 Task: Create an adkar infographic template.
Action: Mouse moved to (638, 150)
Screenshot: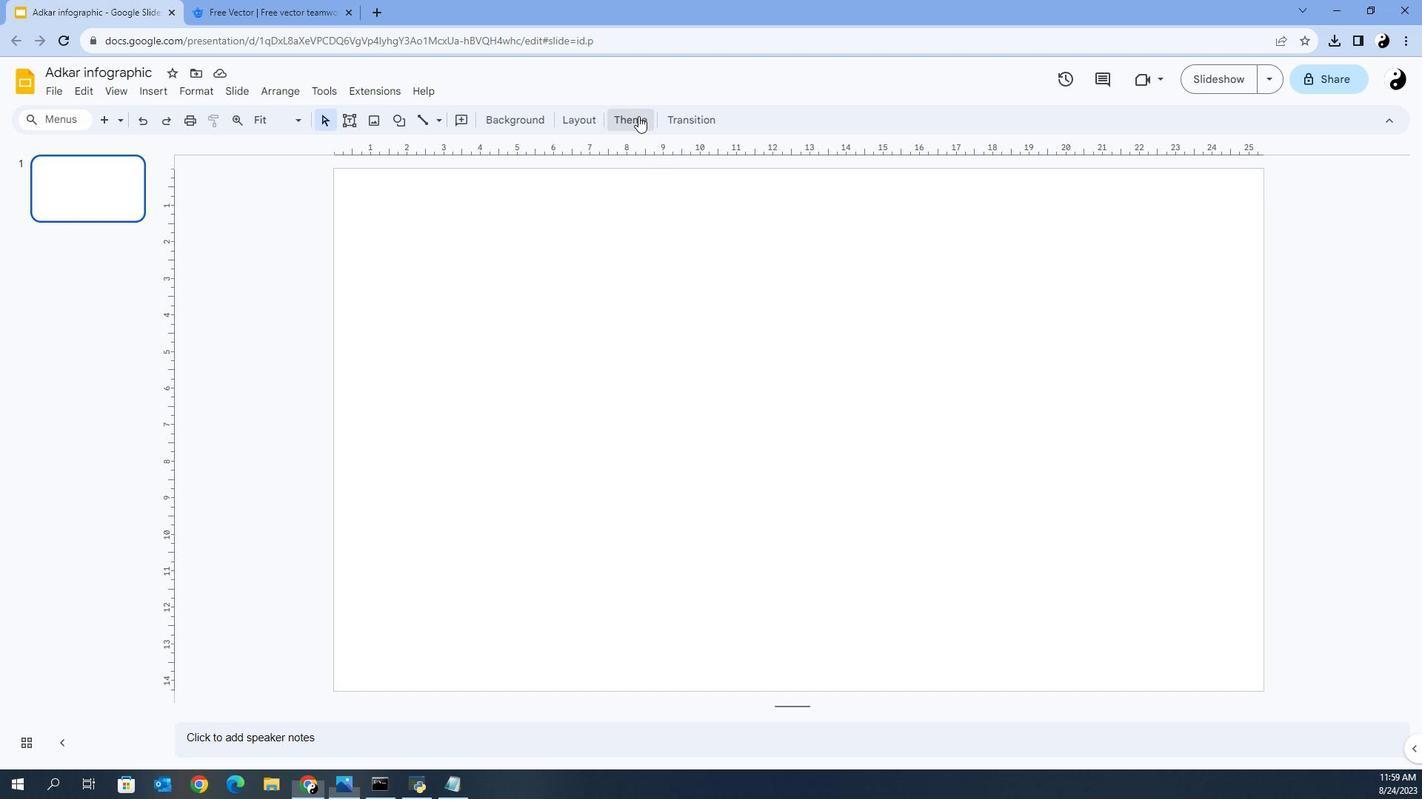 
Action: Mouse pressed left at (638, 150)
Screenshot: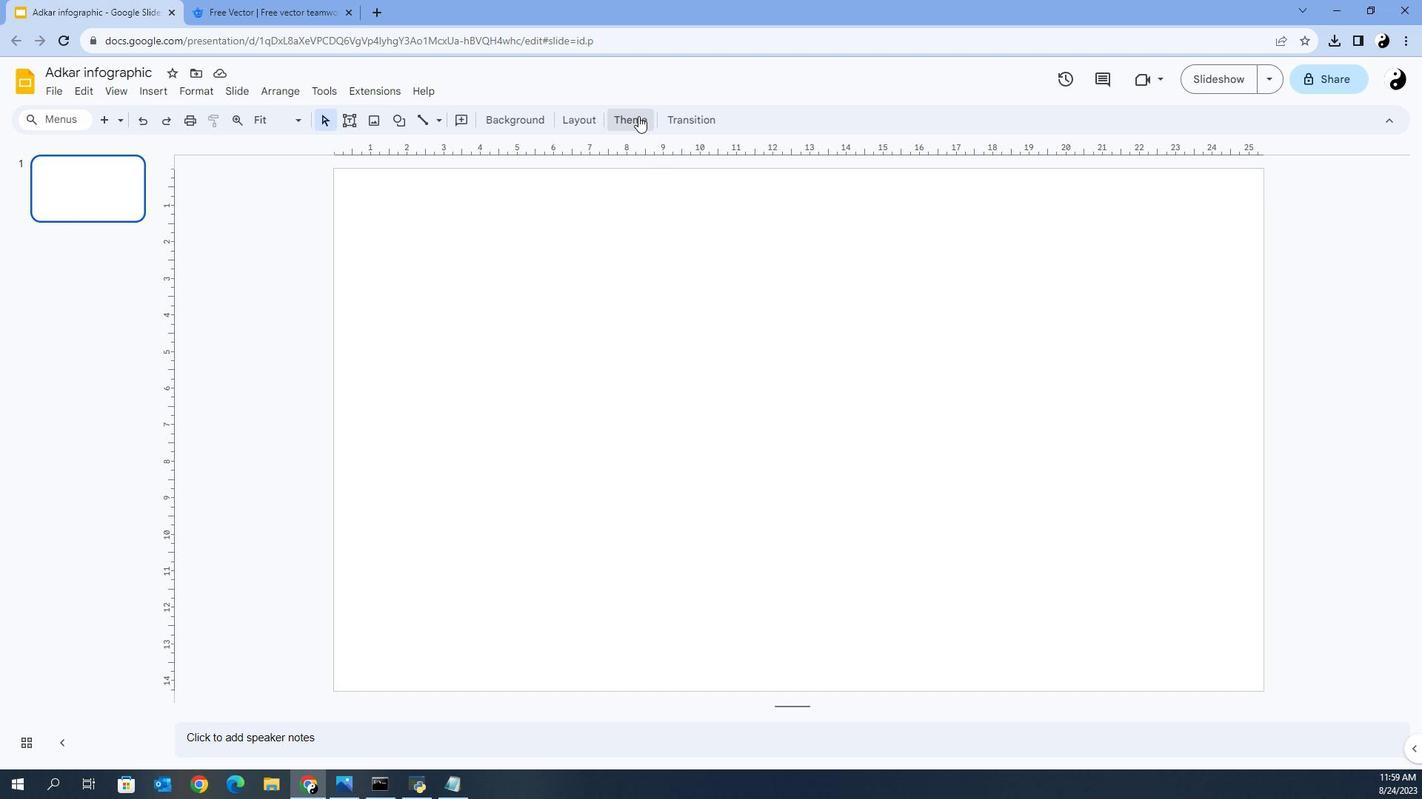 
Action: Mouse moved to (1222, 583)
Screenshot: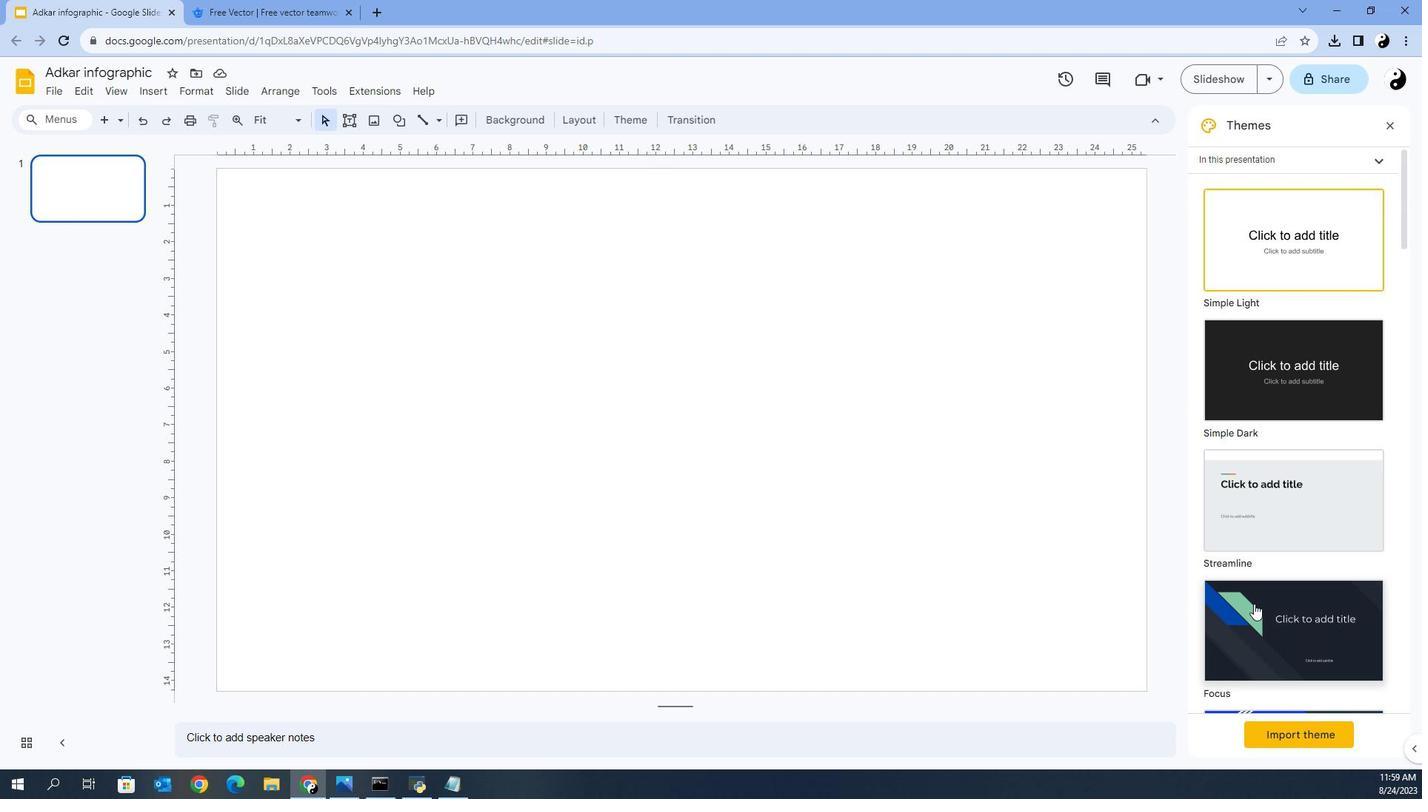 
Action: Mouse scrolled (1222, 582) with delta (0, 0)
Screenshot: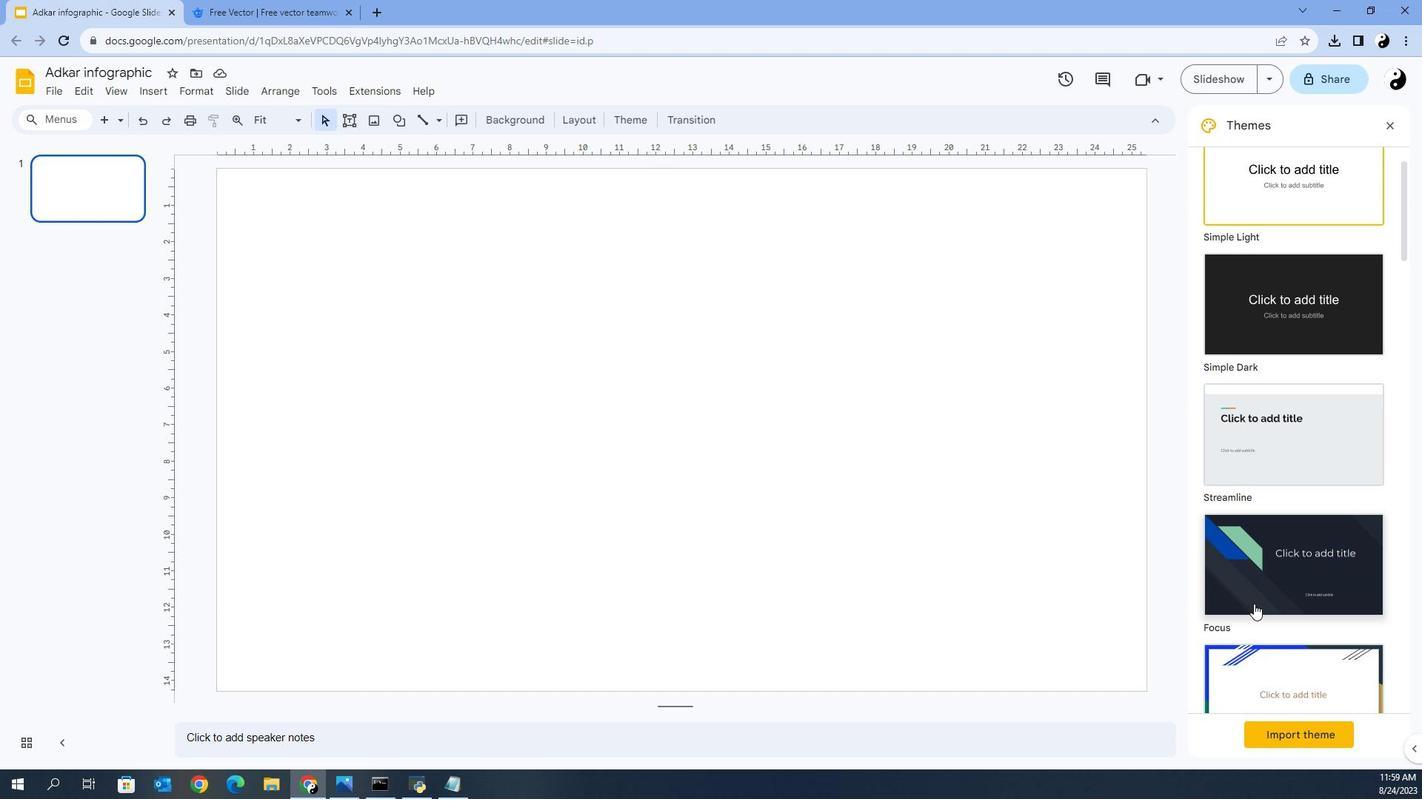 
Action: Mouse scrolled (1222, 582) with delta (0, 0)
Screenshot: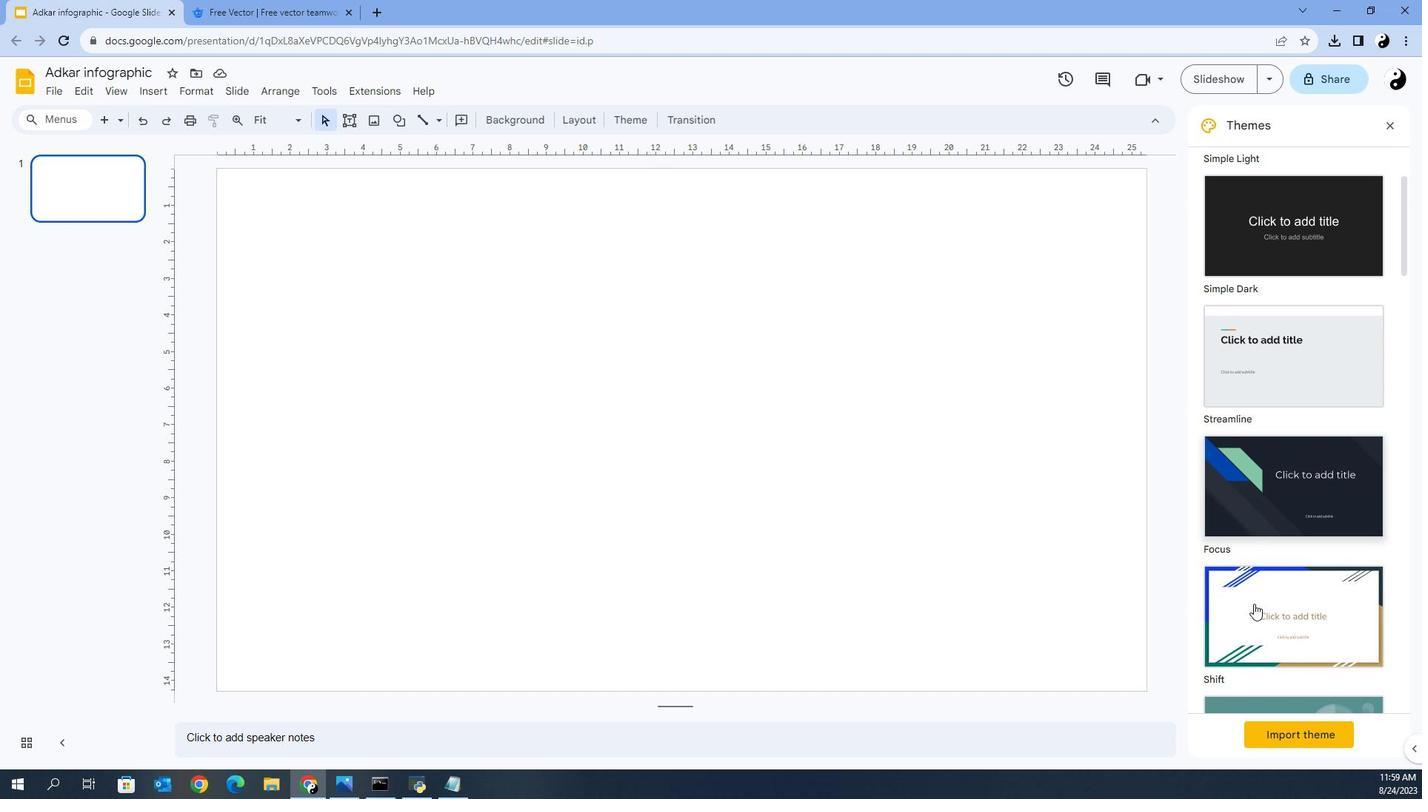 
Action: Mouse scrolled (1222, 582) with delta (0, 0)
Screenshot: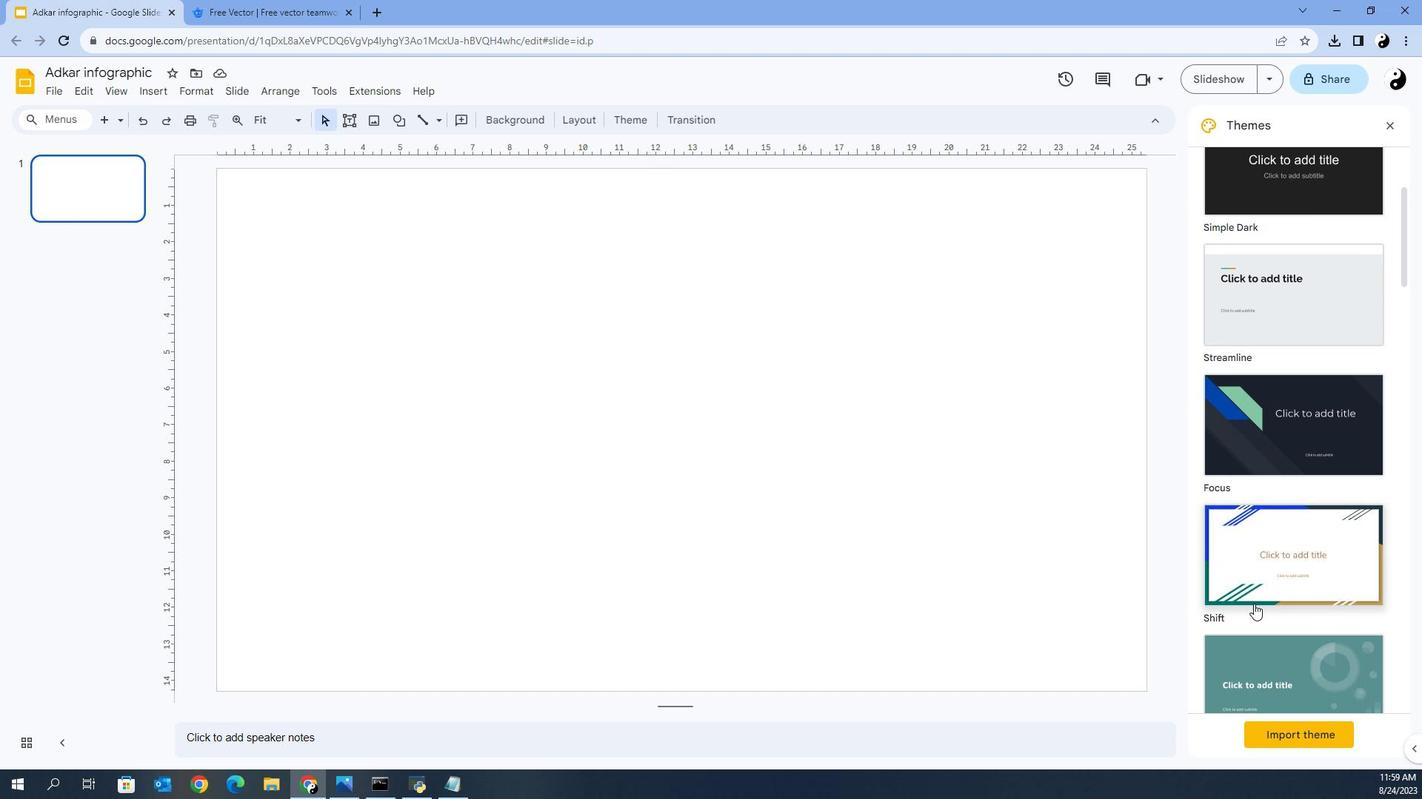 
Action: Mouse scrolled (1222, 582) with delta (0, 0)
Screenshot: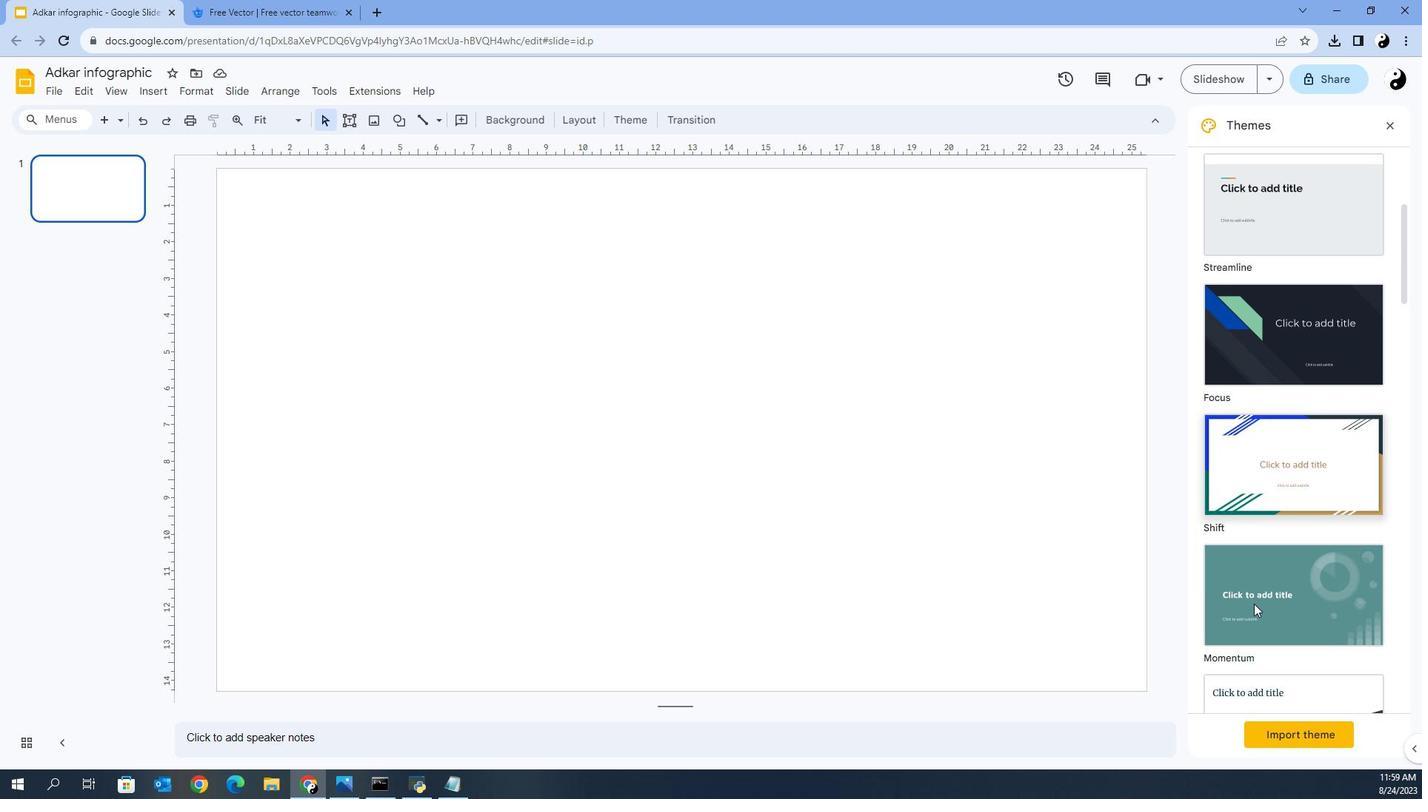 
Action: Mouse scrolled (1222, 582) with delta (0, 0)
Screenshot: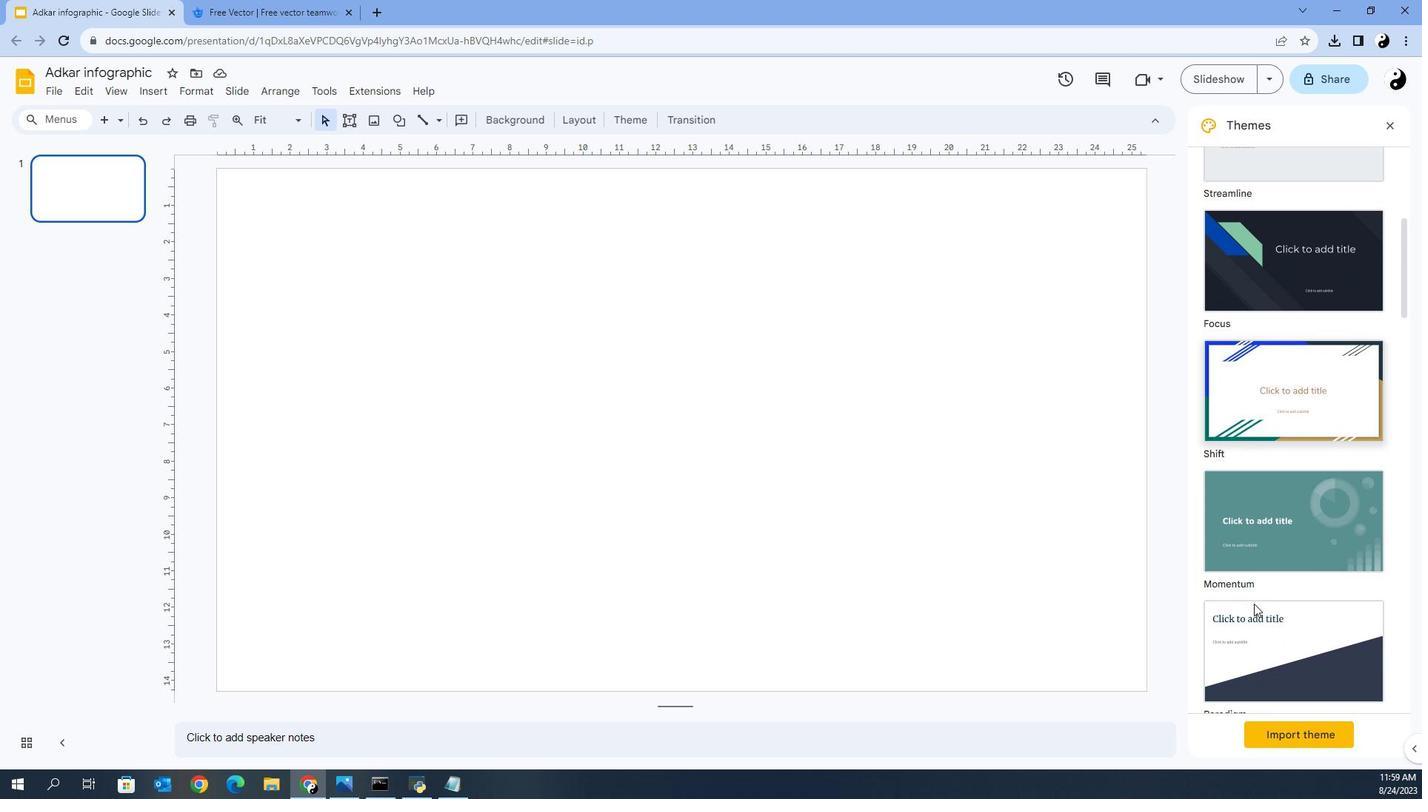 
Action: Mouse scrolled (1222, 582) with delta (0, 0)
Screenshot: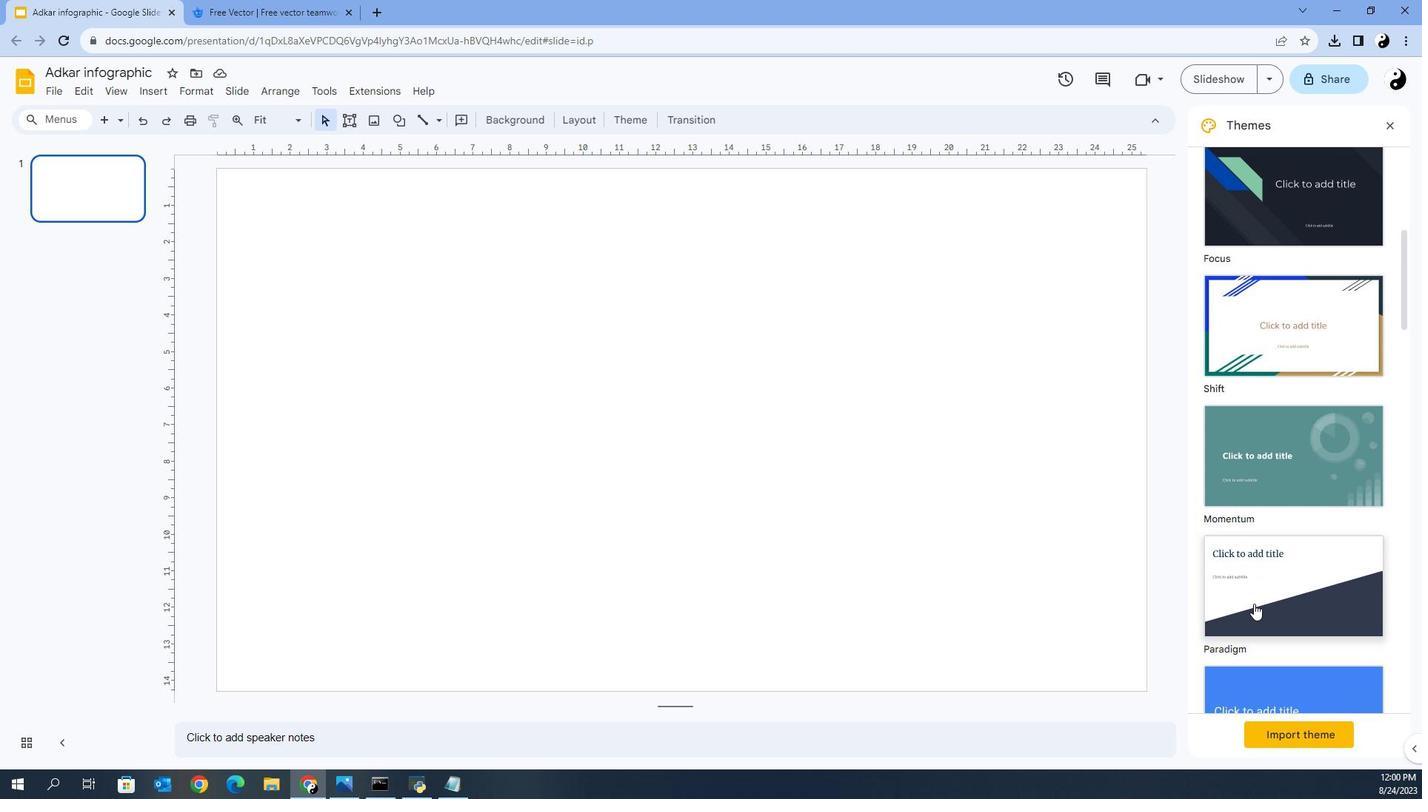 
Action: Mouse scrolled (1222, 582) with delta (0, 0)
Screenshot: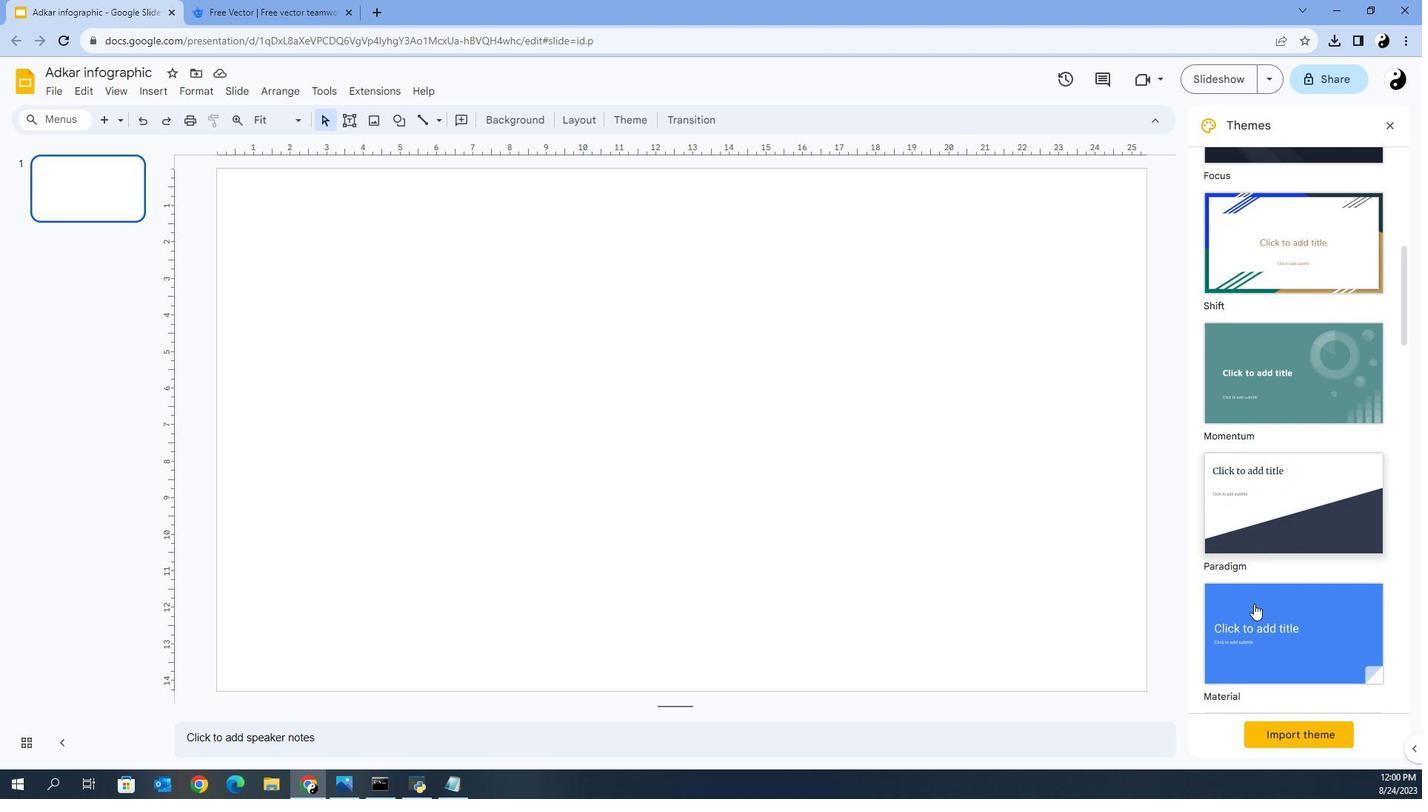
Action: Mouse scrolled (1222, 582) with delta (0, 0)
Screenshot: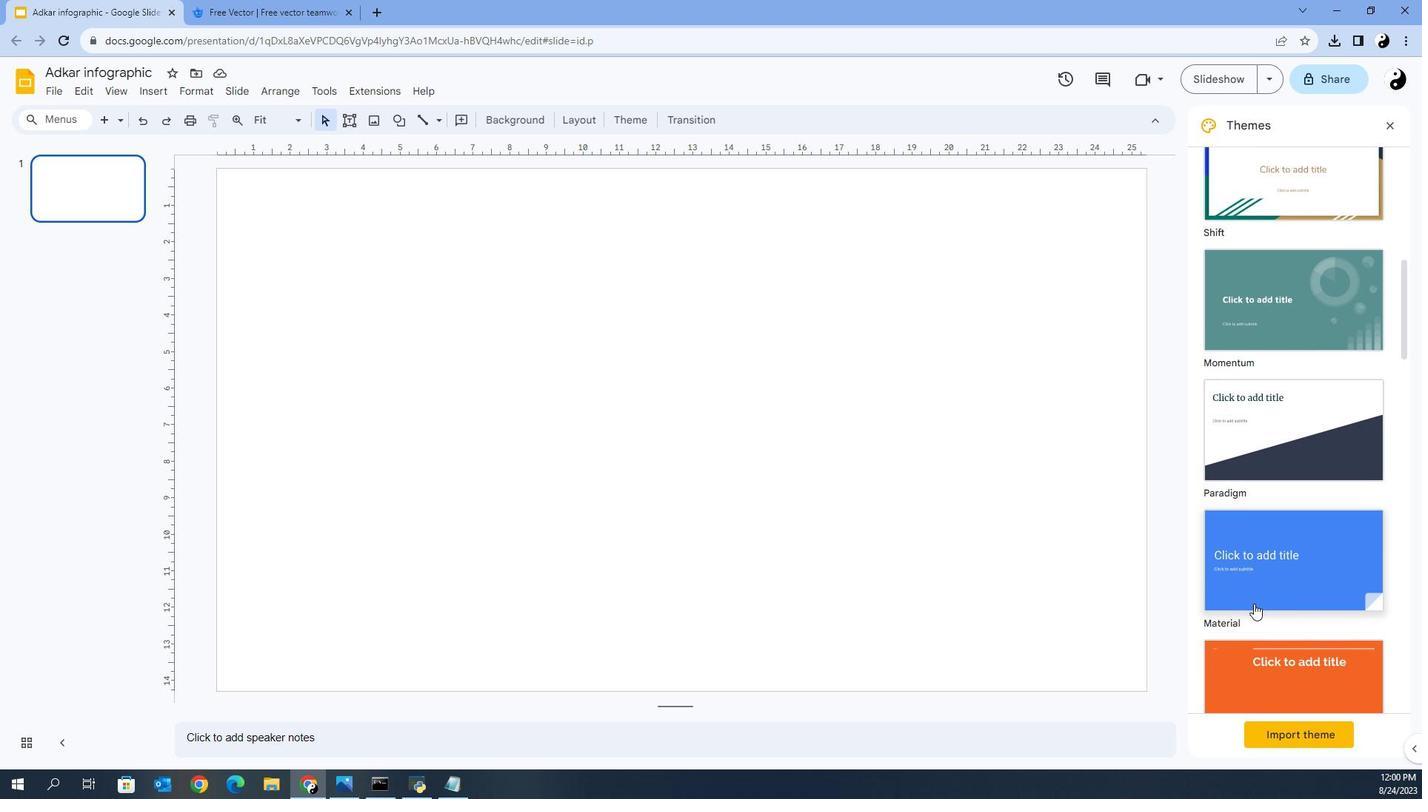 
Action: Mouse scrolled (1222, 582) with delta (0, 0)
Screenshot: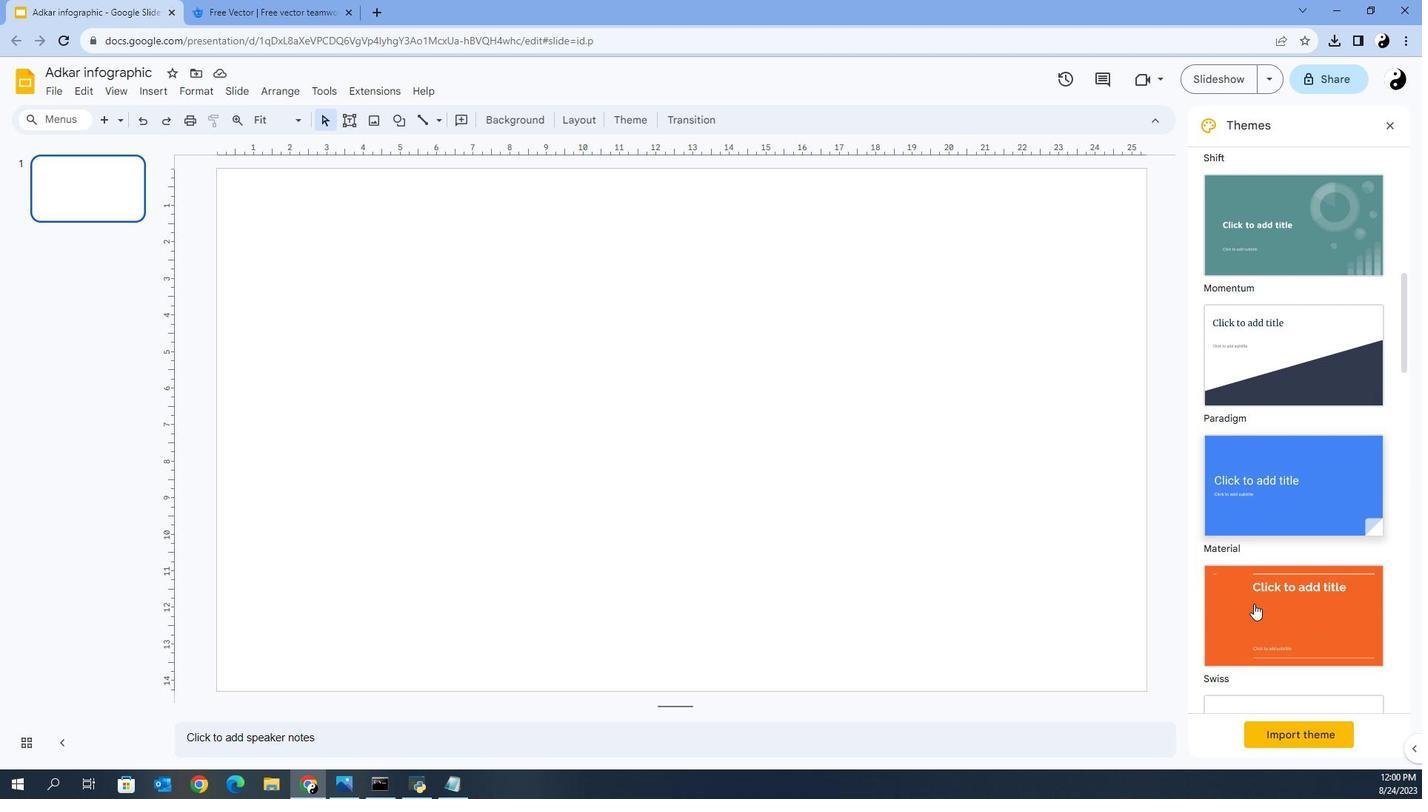 
Action: Mouse scrolled (1222, 584) with delta (0, 0)
Screenshot: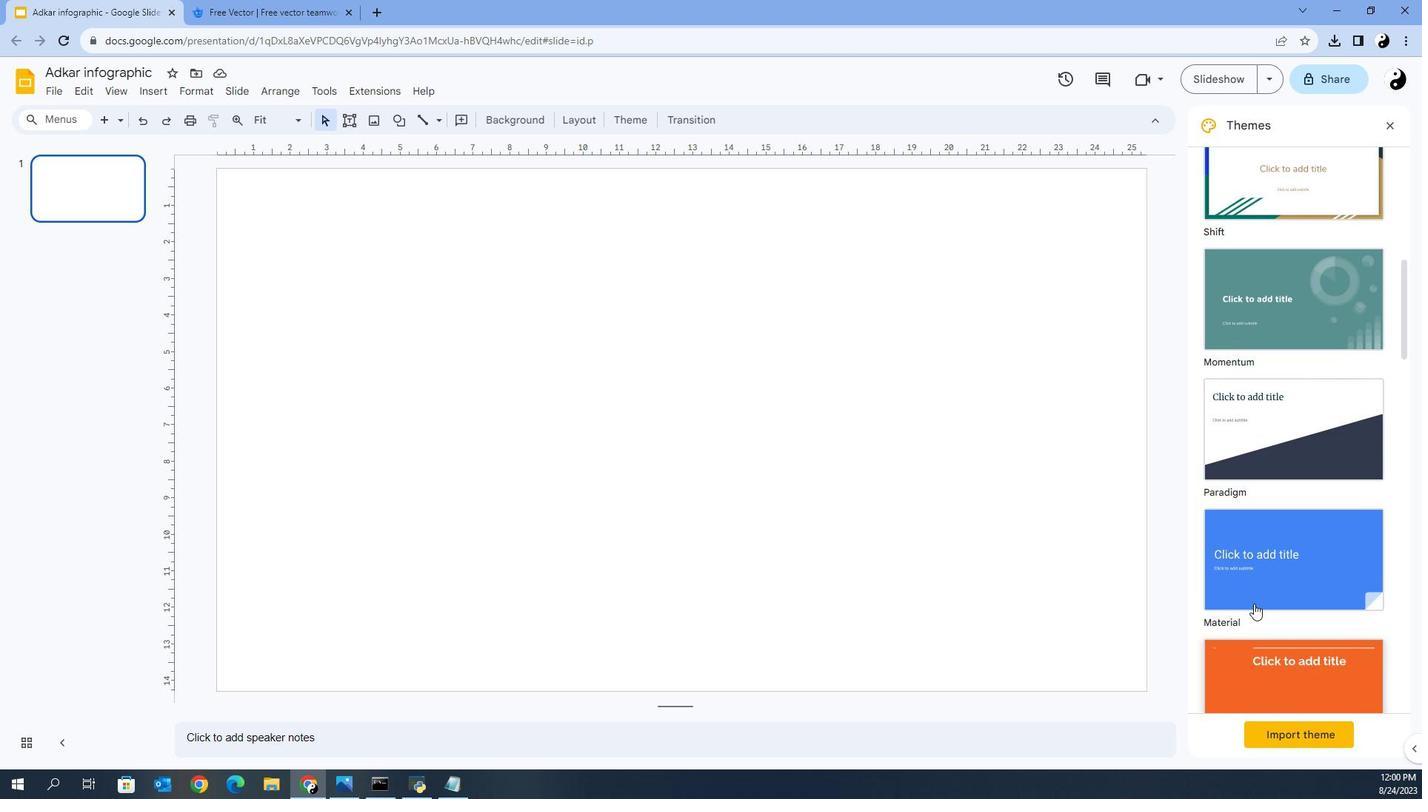 
Action: Mouse scrolled (1222, 582) with delta (0, 0)
Screenshot: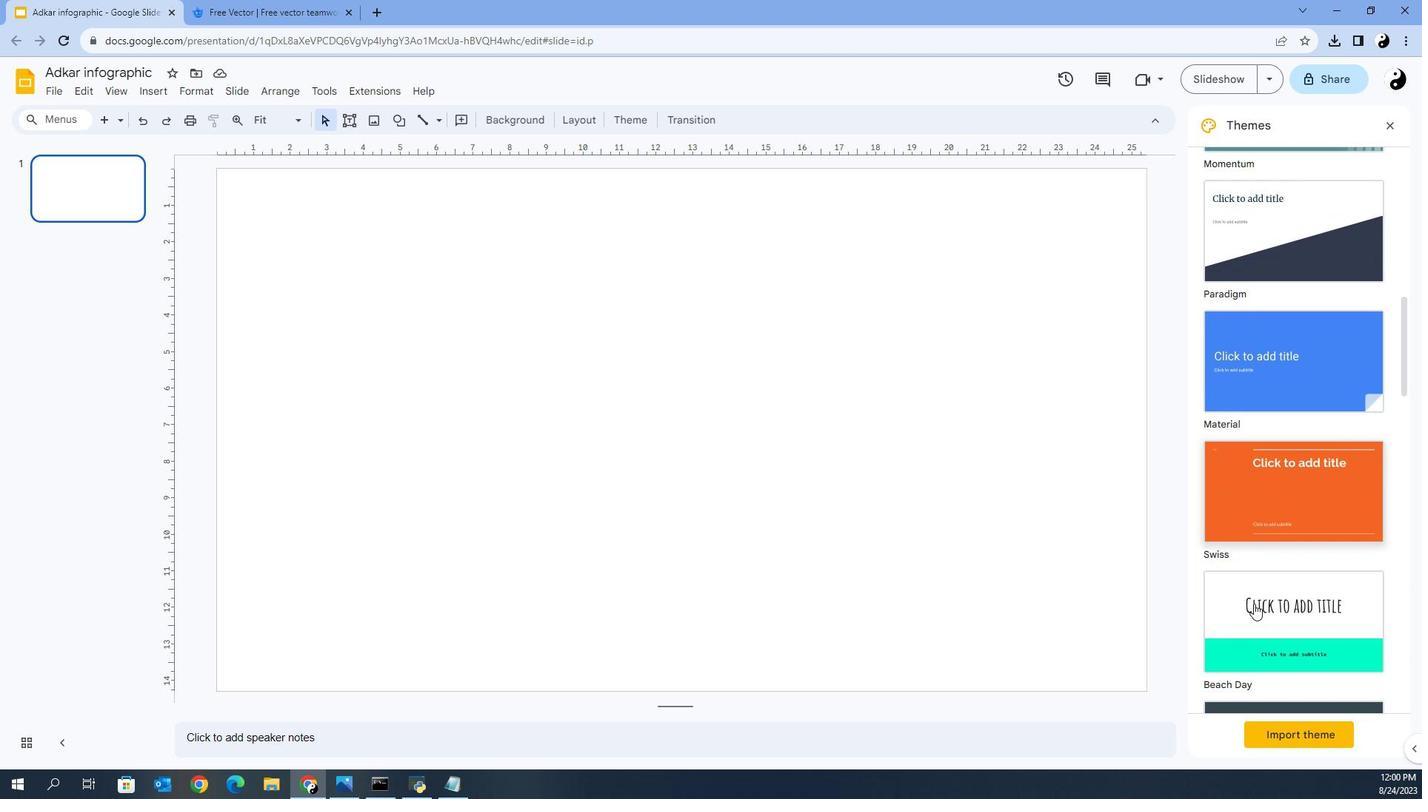 
Action: Mouse scrolled (1222, 582) with delta (0, 0)
Screenshot: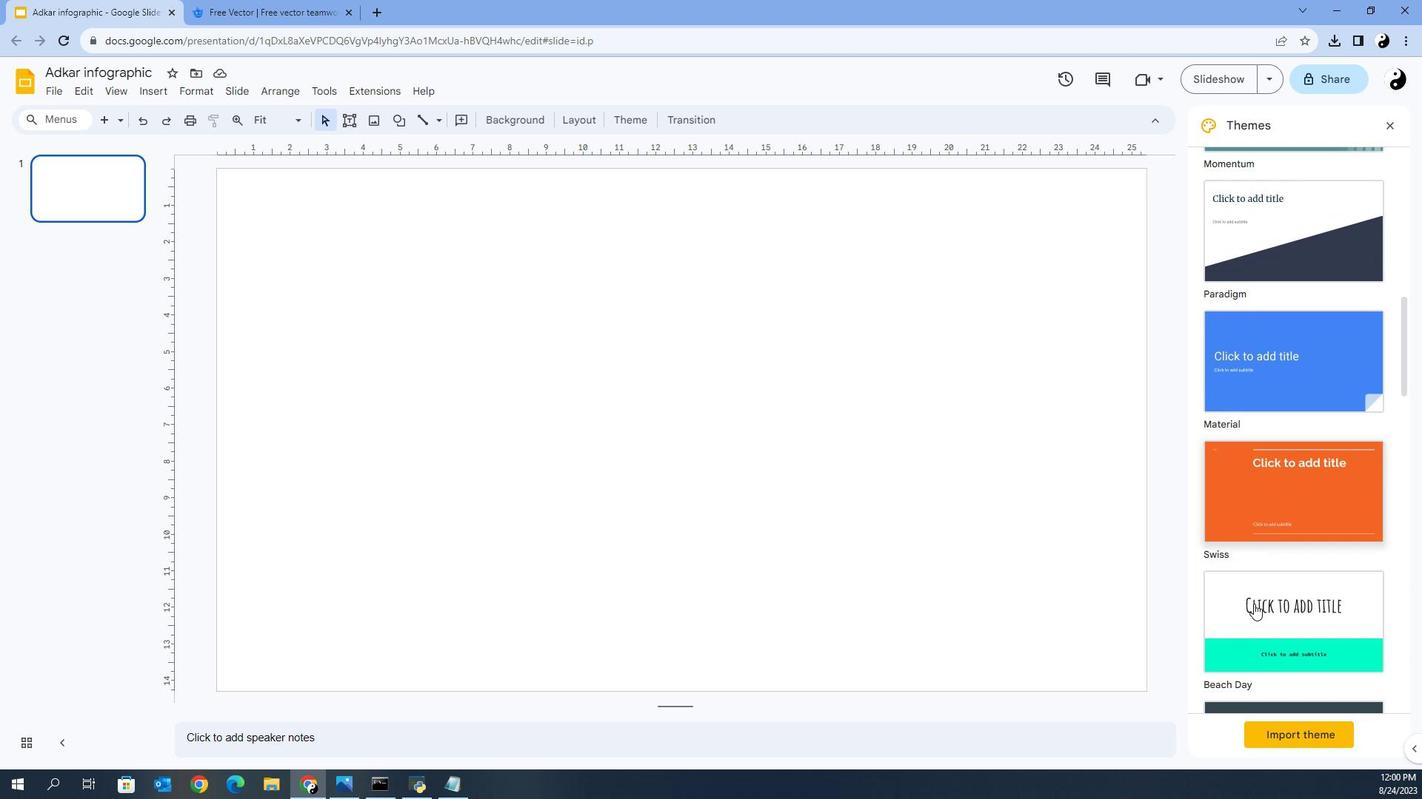 
Action: Mouse scrolled (1222, 582) with delta (0, 0)
Screenshot: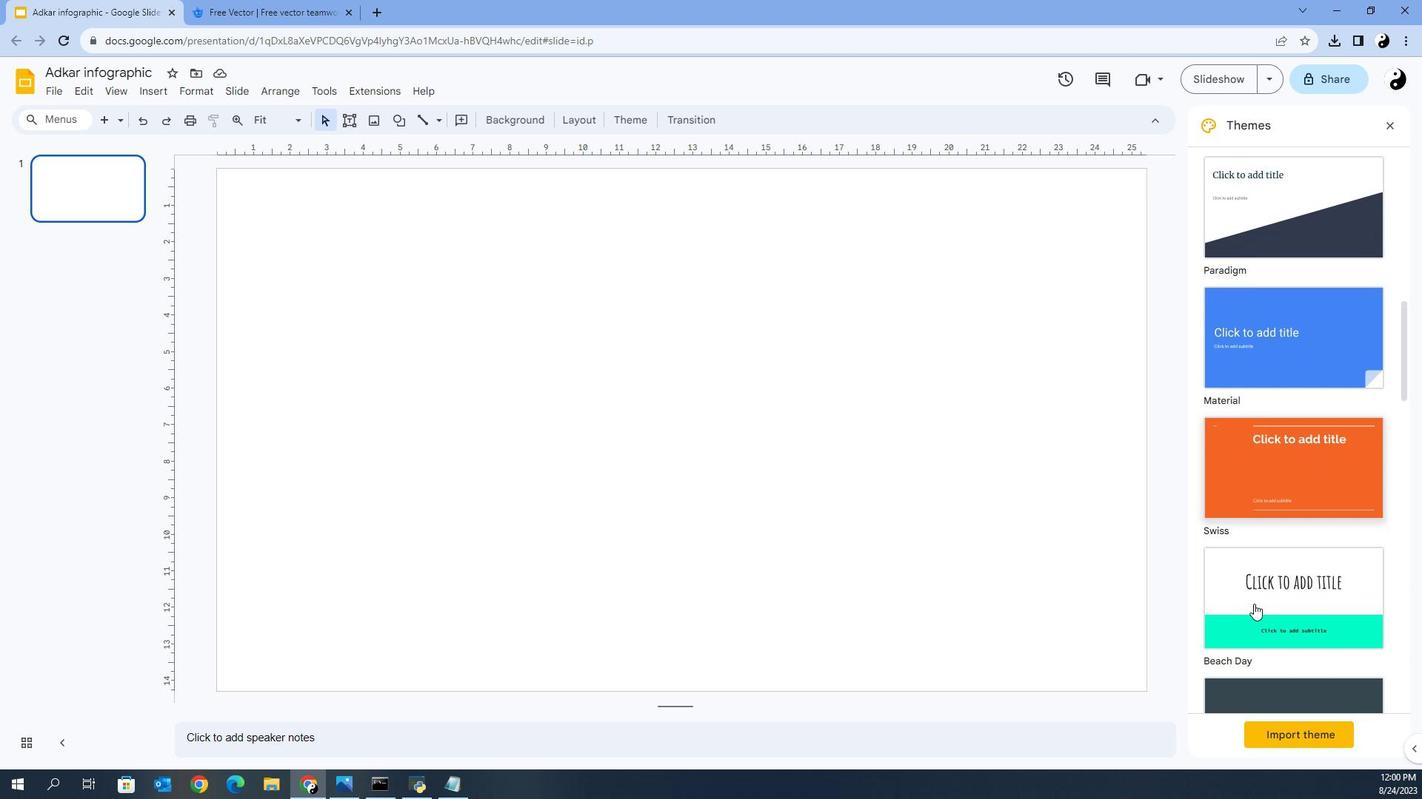 
Action: Mouse scrolled (1222, 582) with delta (0, 0)
Screenshot: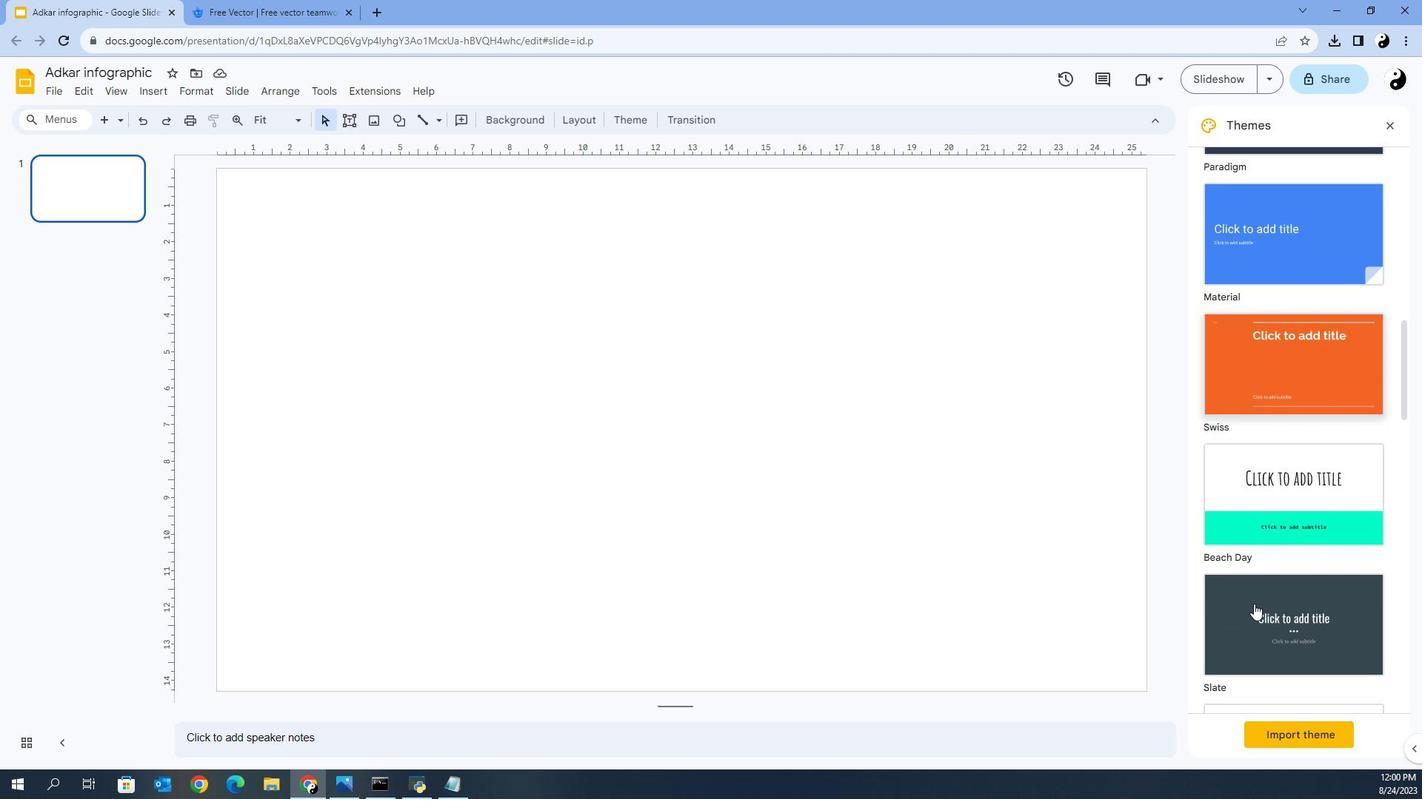 
Action: Mouse scrolled (1222, 582) with delta (0, 0)
Screenshot: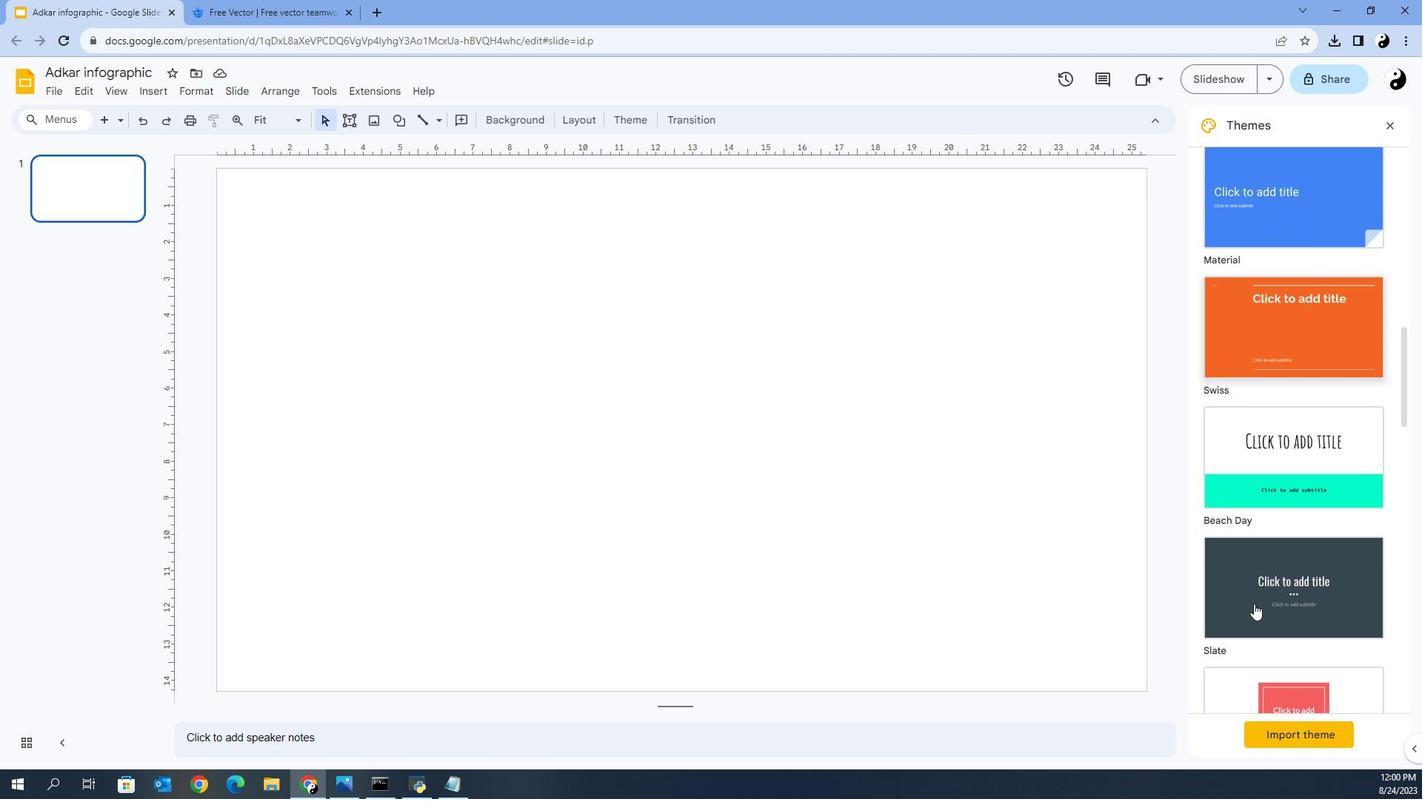 
Action: Mouse scrolled (1222, 582) with delta (0, 0)
Screenshot: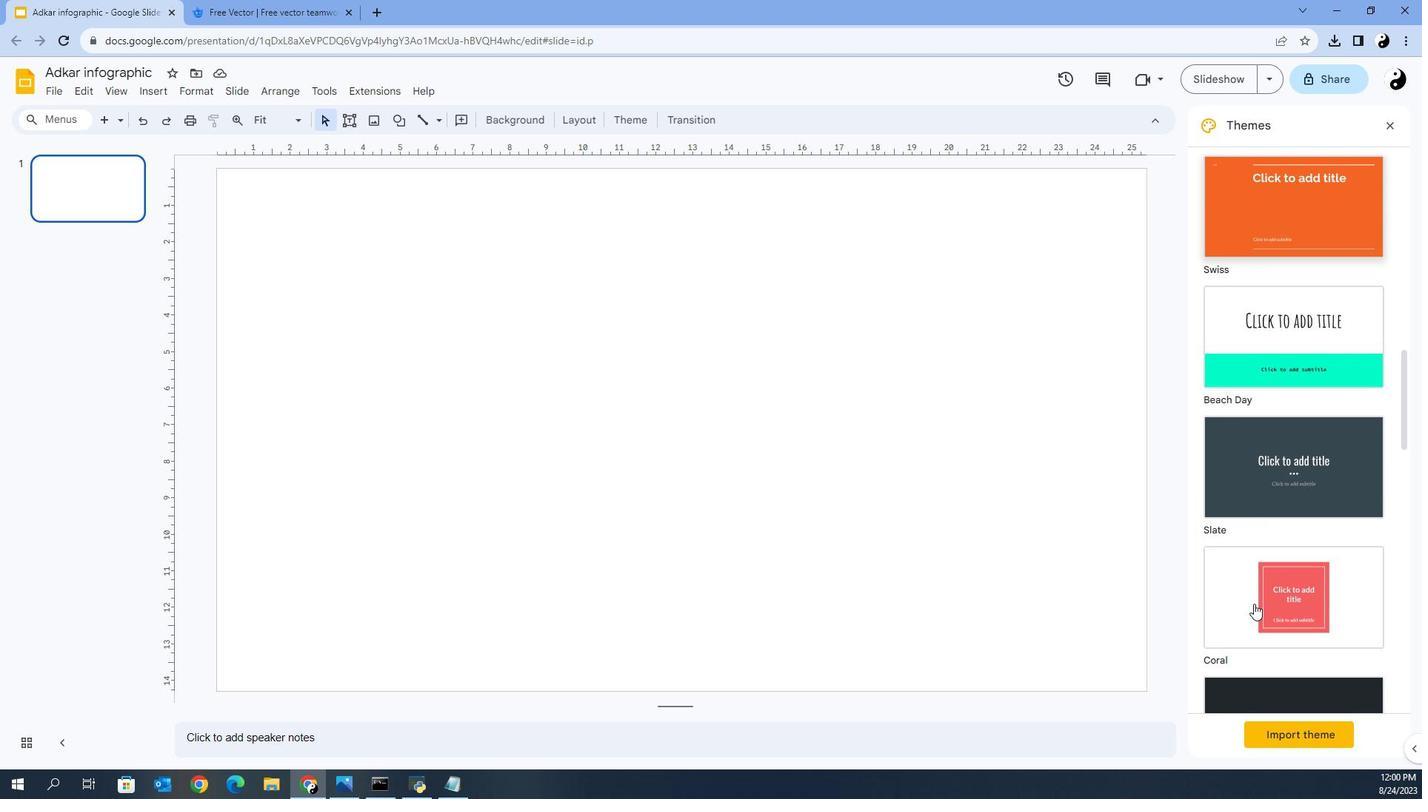
Action: Mouse scrolled (1222, 582) with delta (0, 0)
Screenshot: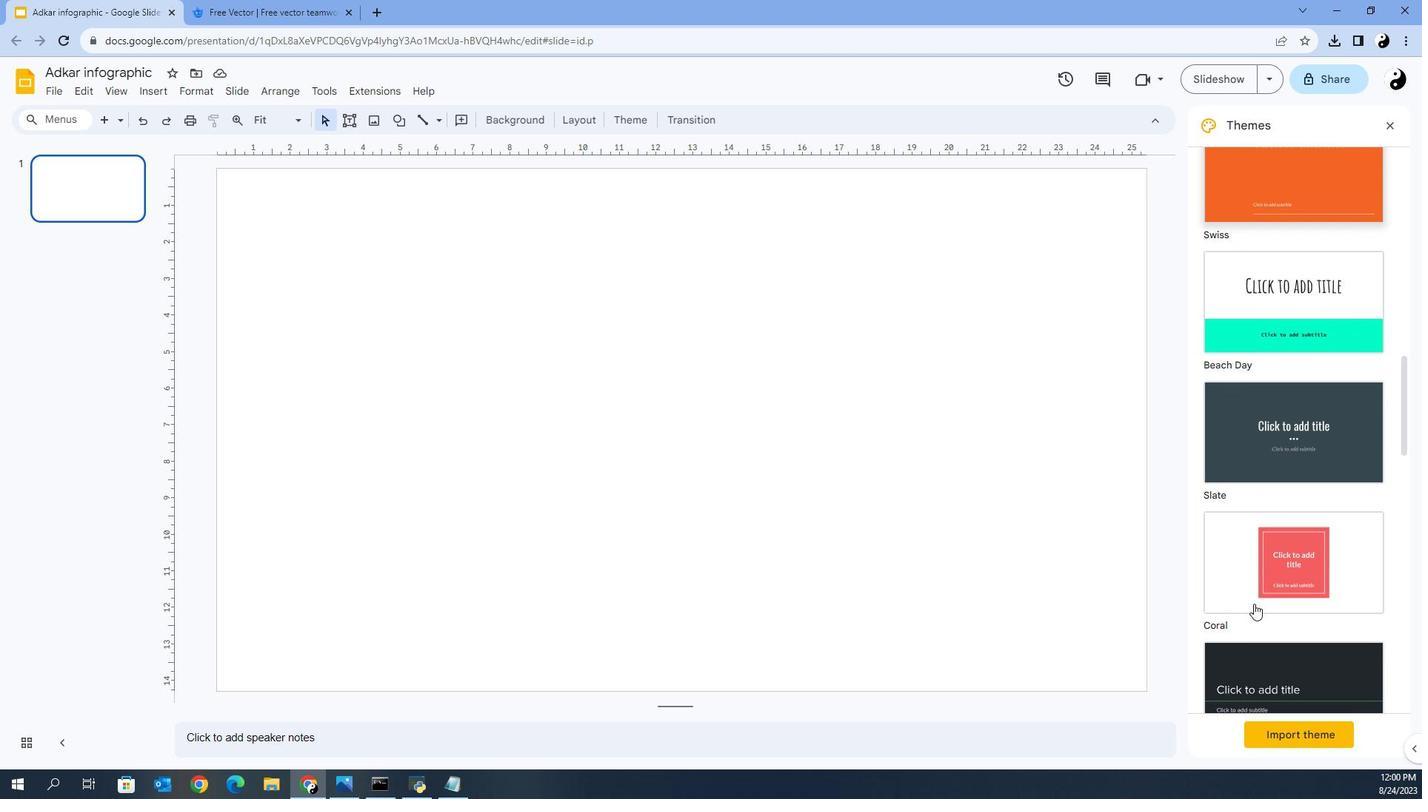 
Action: Mouse scrolled (1222, 582) with delta (0, 0)
Screenshot: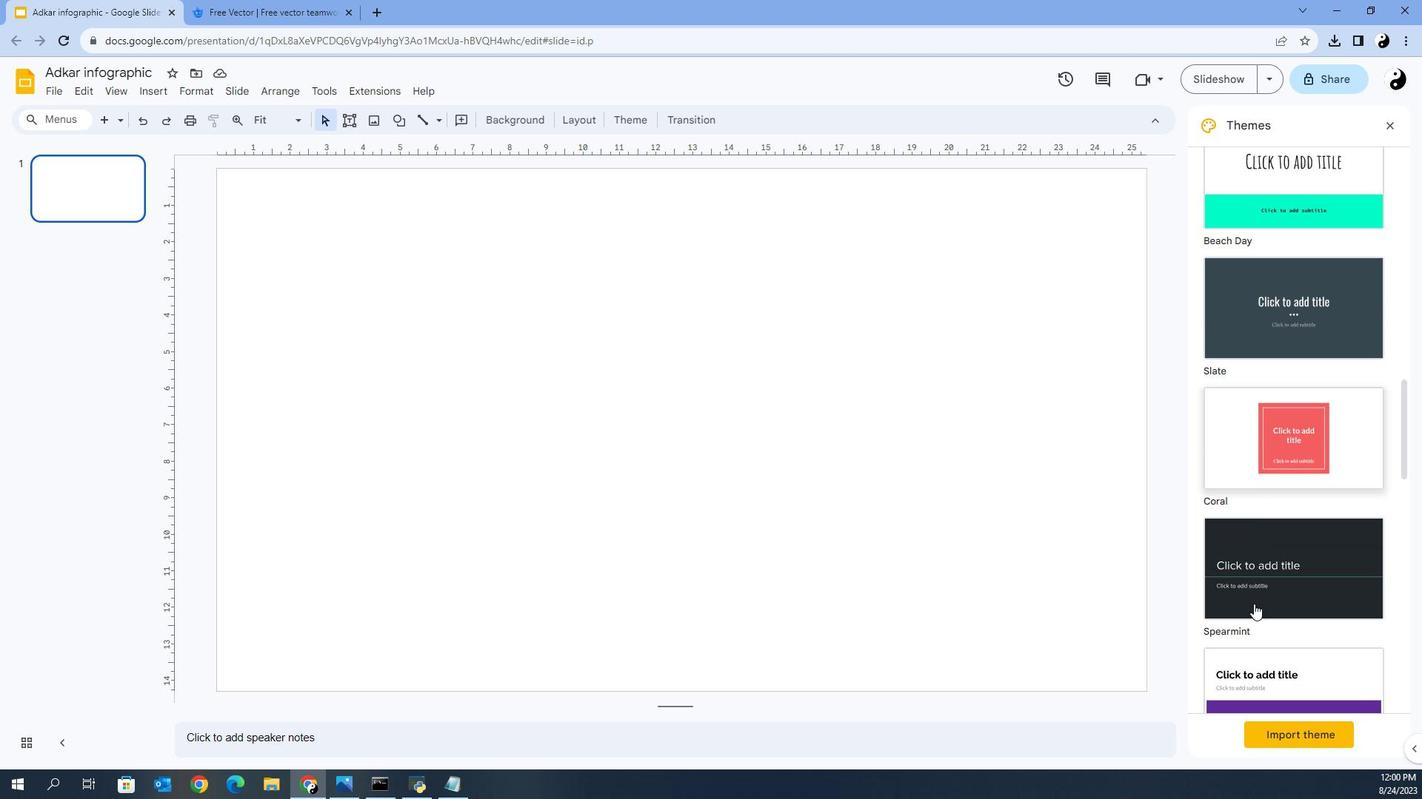 
Action: Mouse scrolled (1222, 582) with delta (0, 0)
Screenshot: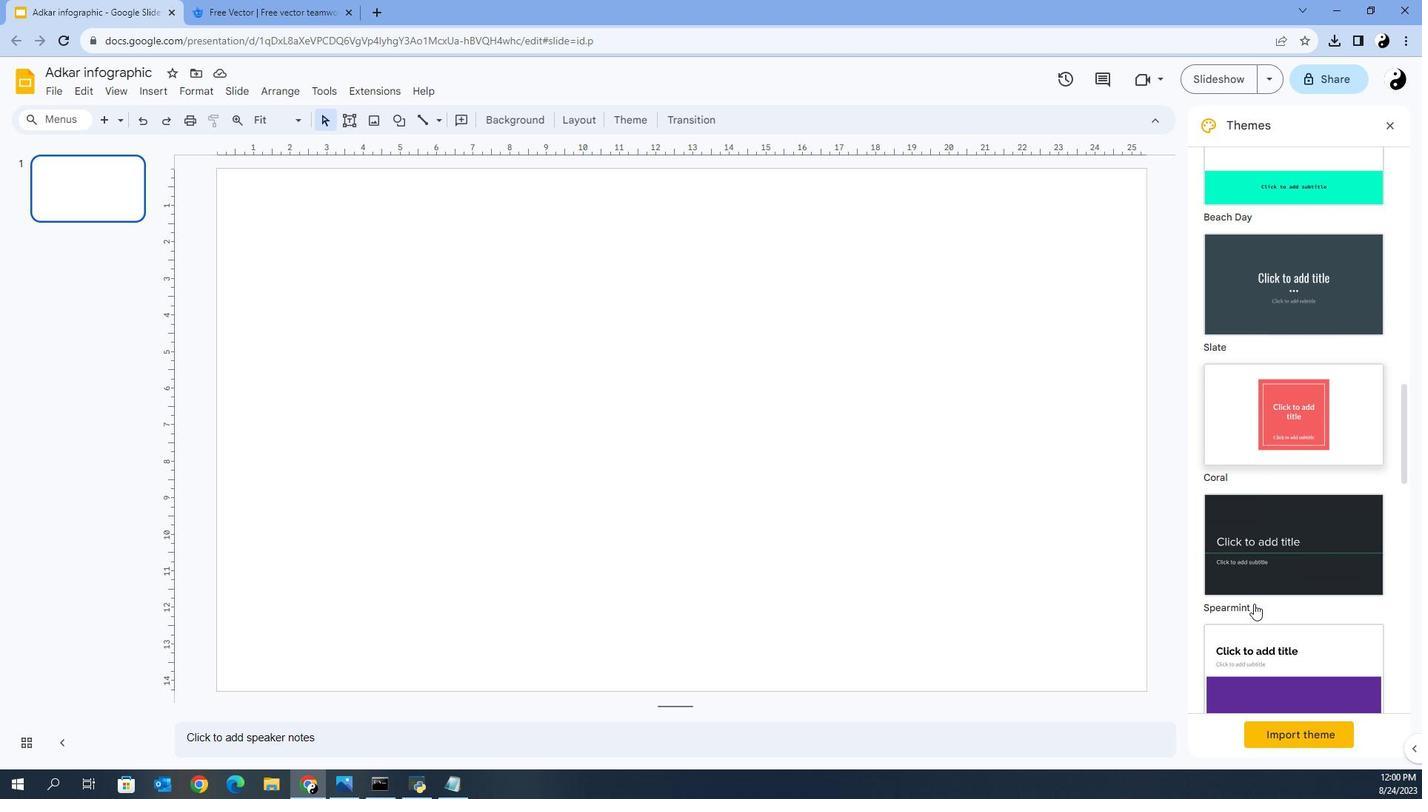 
Action: Mouse scrolled (1222, 582) with delta (0, 0)
Screenshot: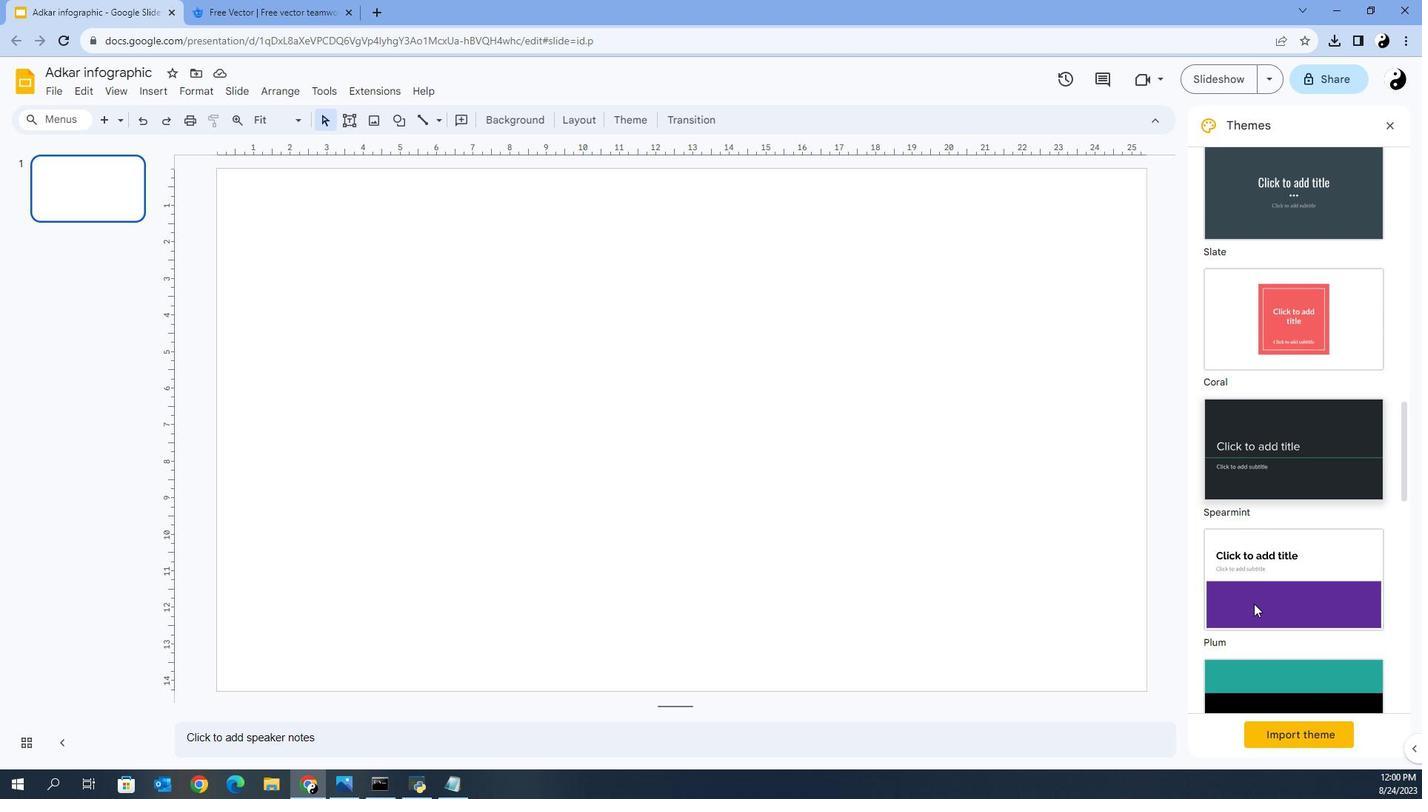 
Action: Mouse scrolled (1222, 582) with delta (0, 0)
Screenshot: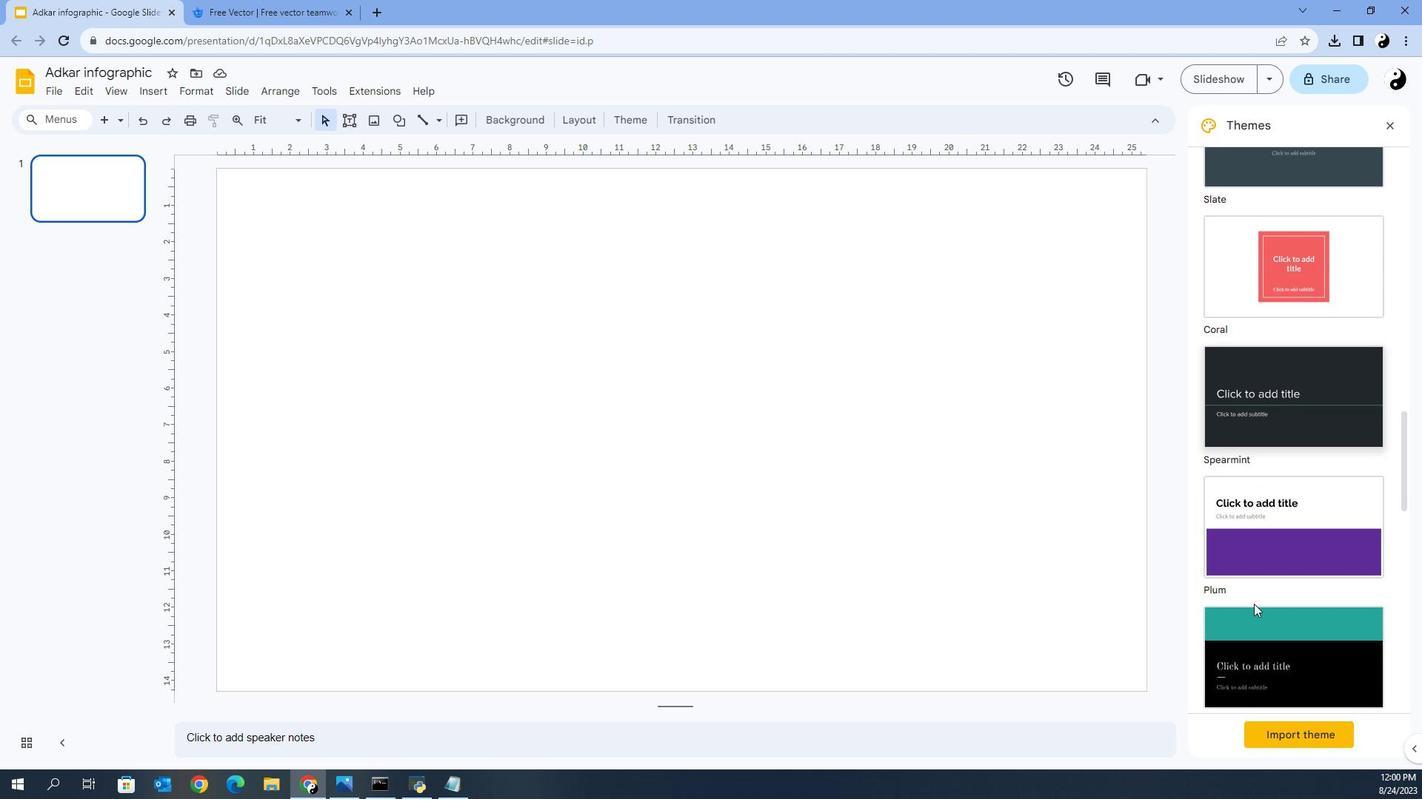 
Action: Mouse scrolled (1222, 582) with delta (0, 0)
Screenshot: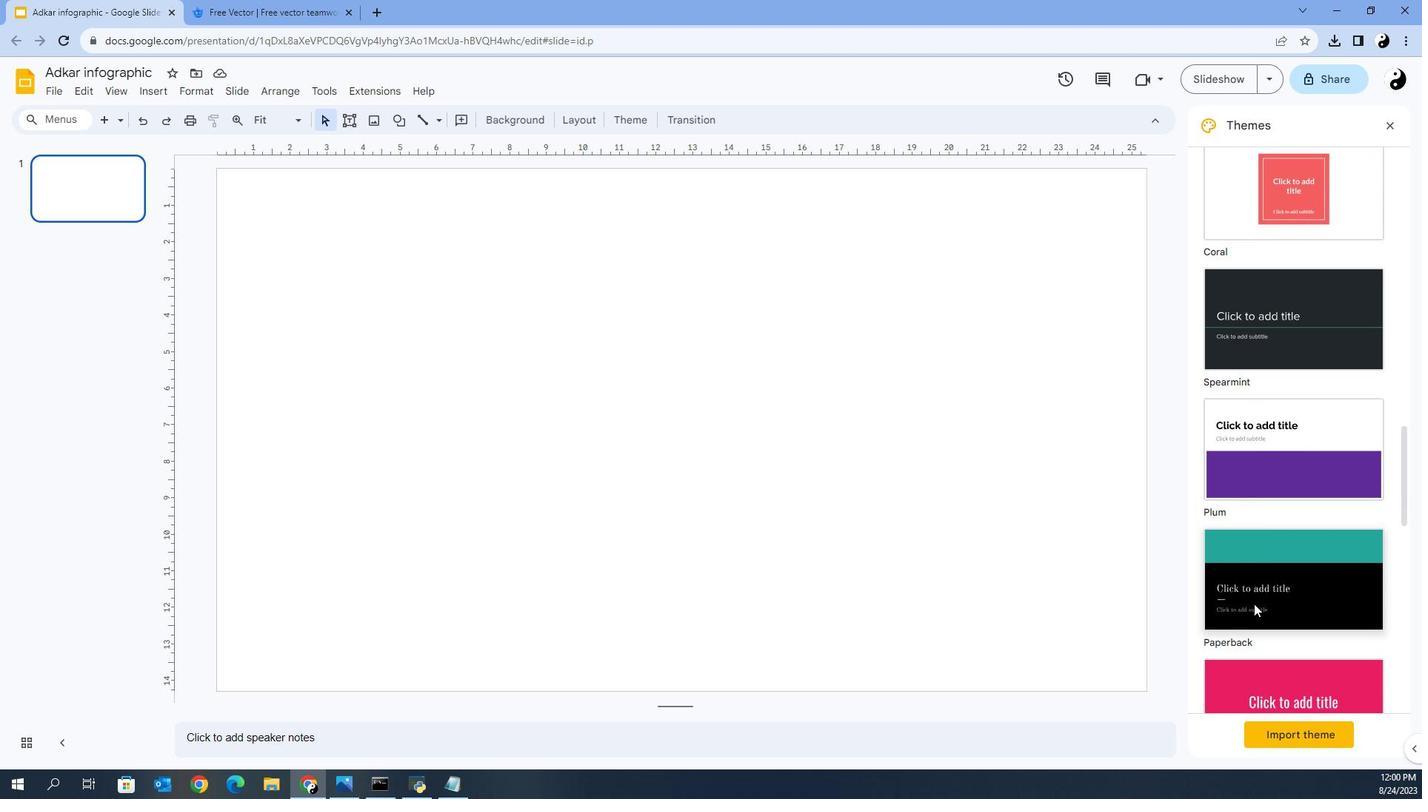 
Action: Mouse scrolled (1222, 582) with delta (0, 0)
Screenshot: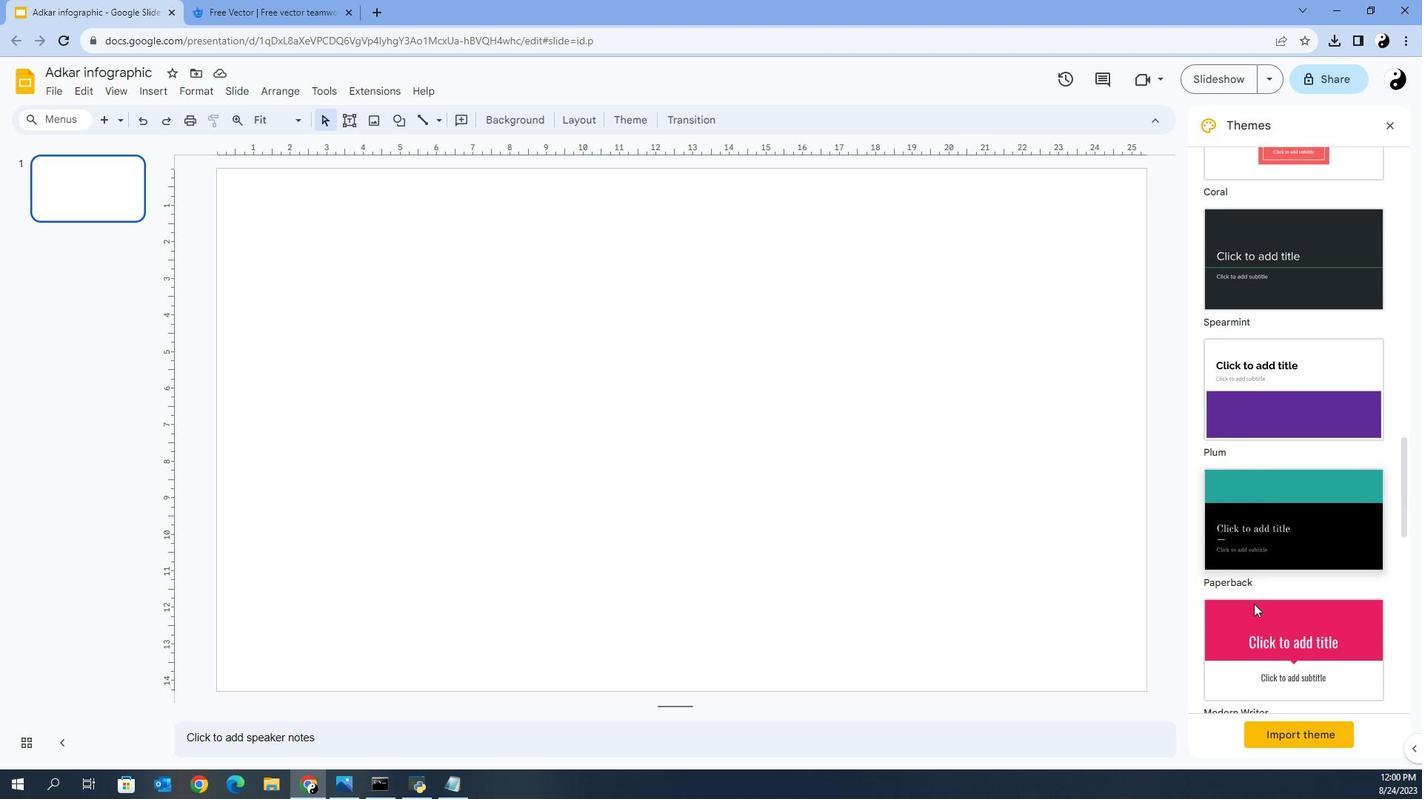 
Action: Mouse scrolled (1222, 582) with delta (0, 0)
Screenshot: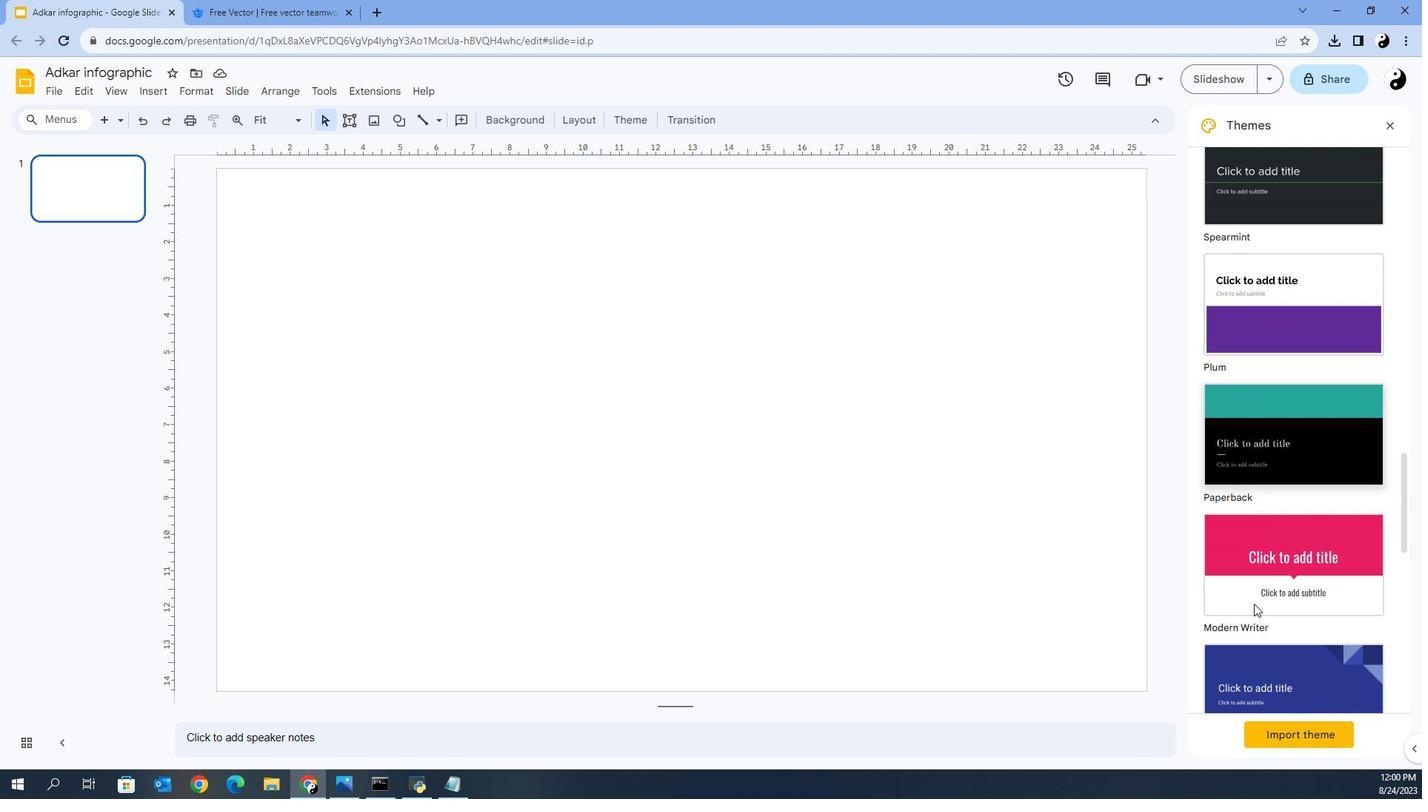 
Action: Mouse scrolled (1222, 582) with delta (0, 0)
Screenshot: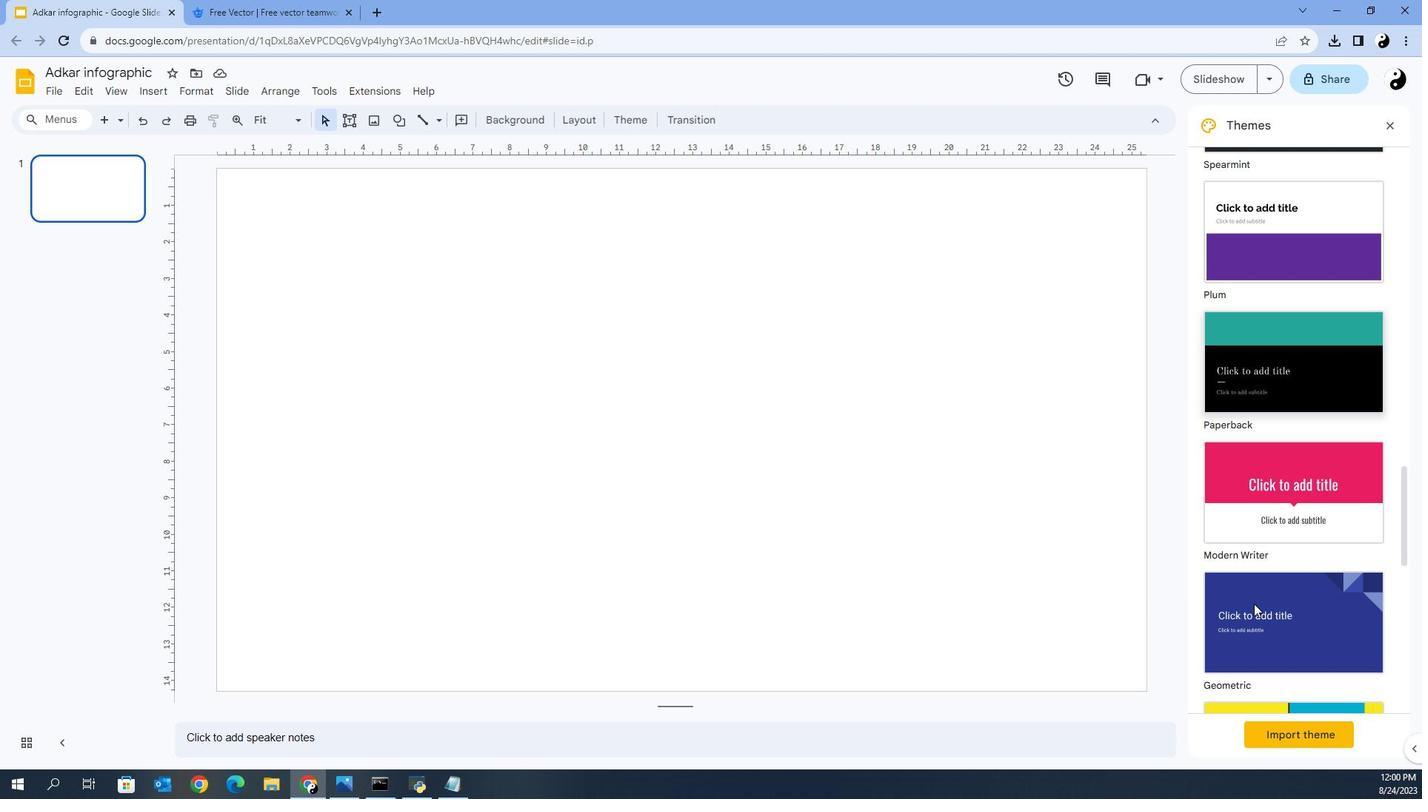 
Action: Mouse scrolled (1222, 582) with delta (0, 0)
Screenshot: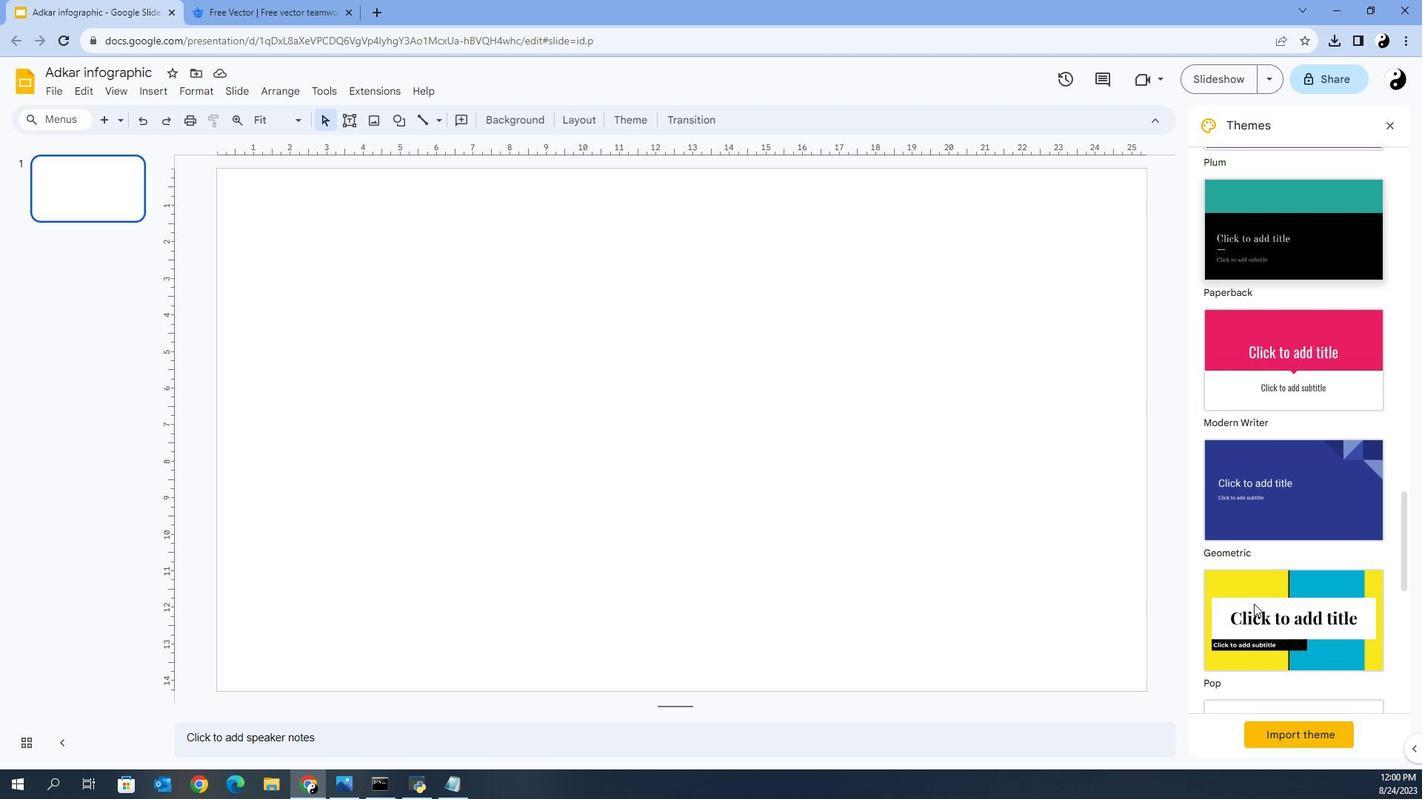 
Action: Mouse scrolled (1222, 582) with delta (0, 0)
Screenshot: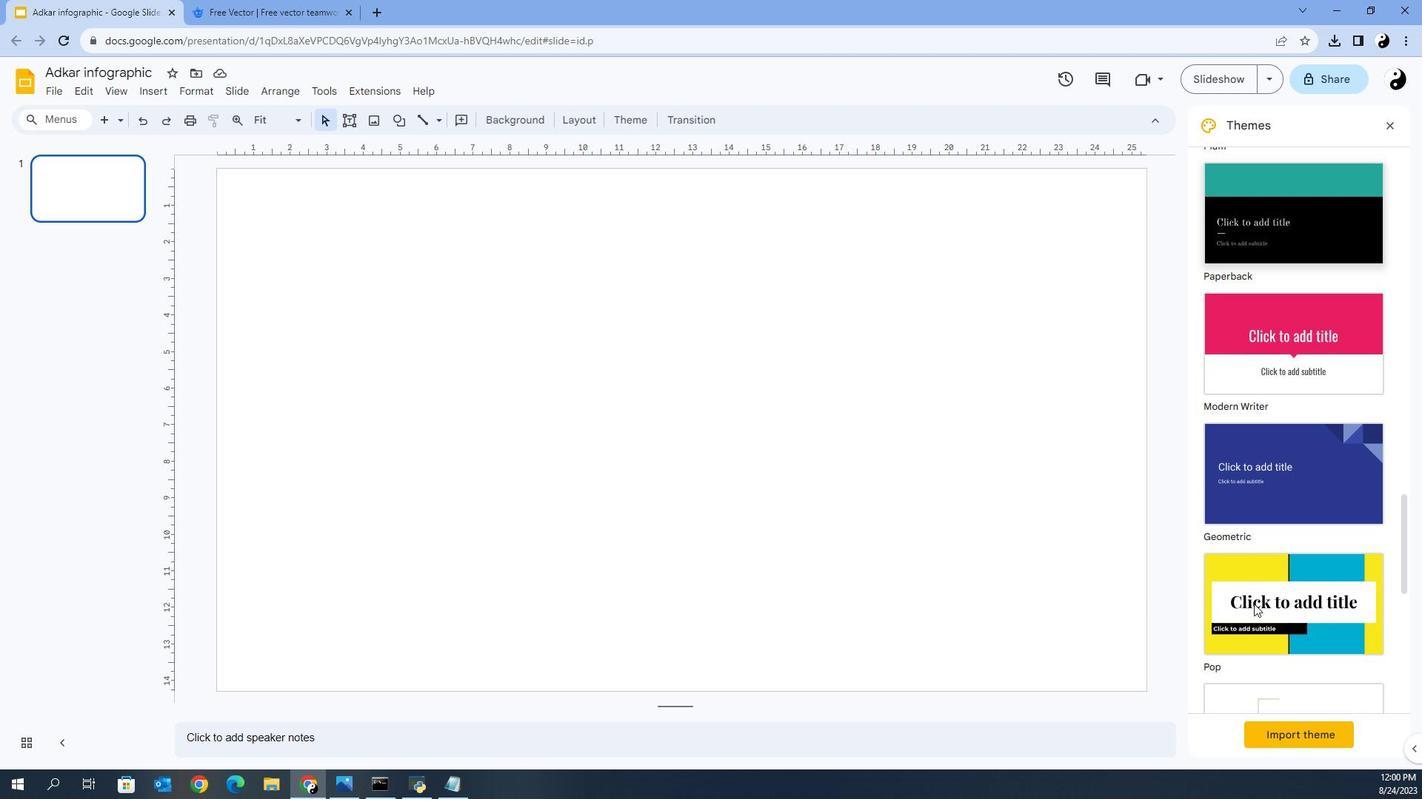 
Action: Mouse scrolled (1222, 582) with delta (0, 0)
Screenshot: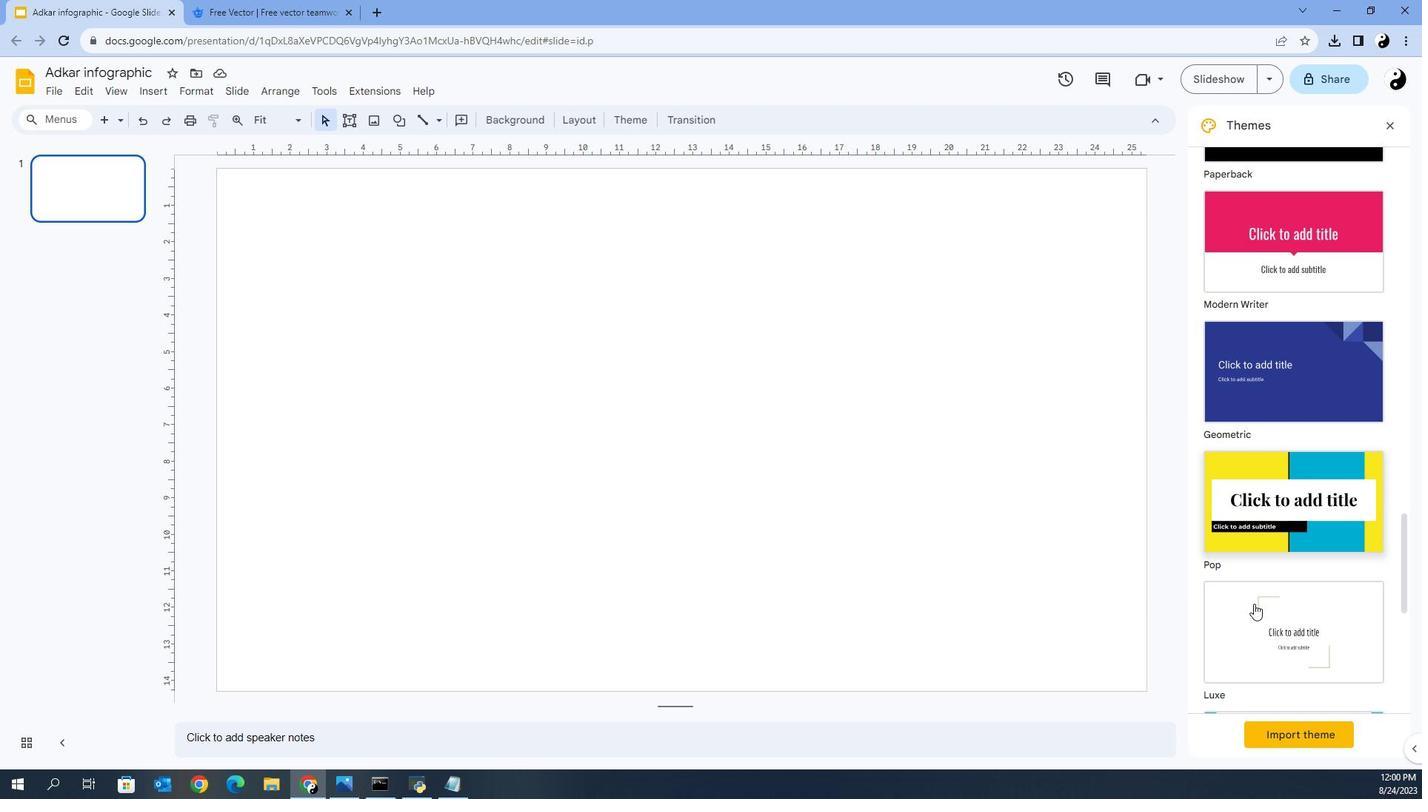 
Action: Mouse scrolled (1222, 582) with delta (0, 0)
Screenshot: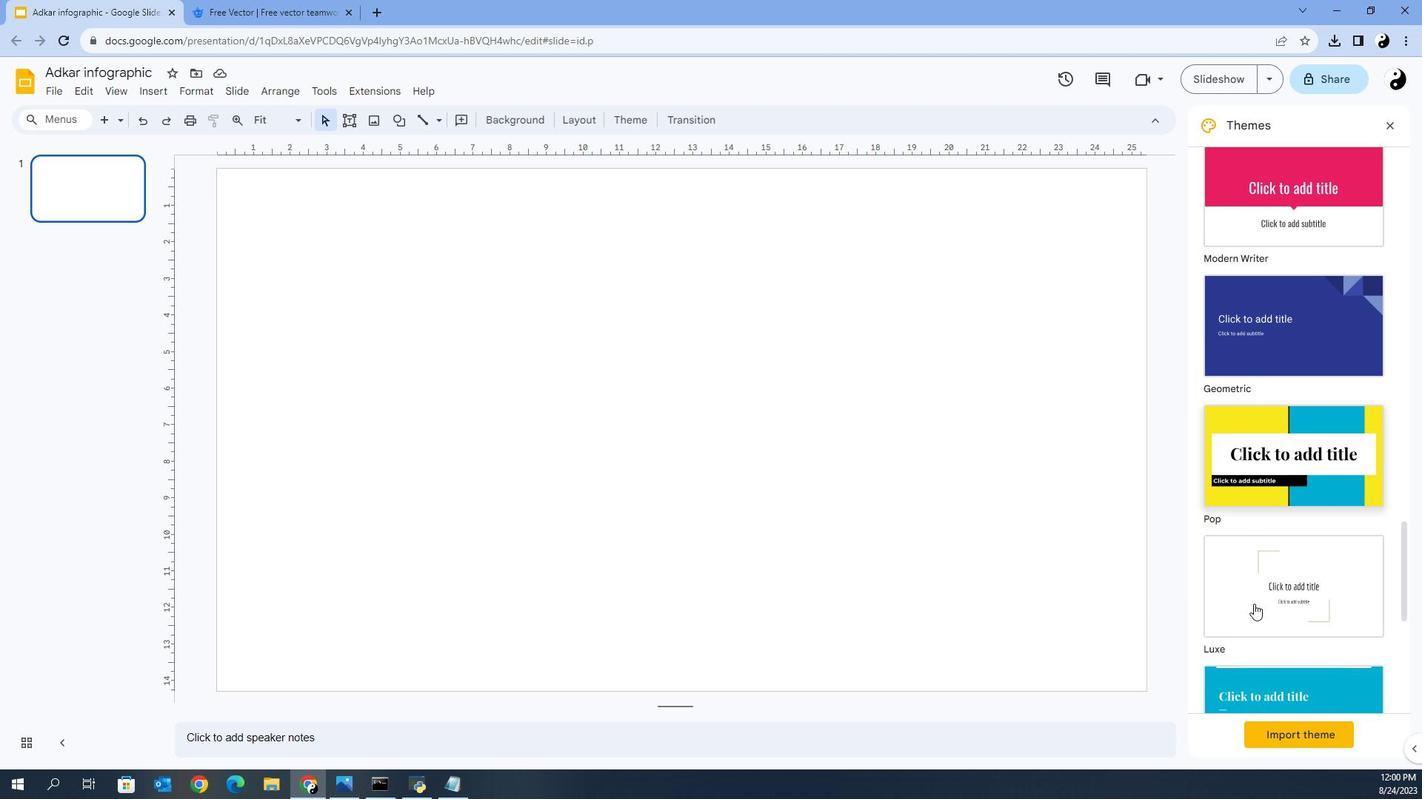 
Action: Mouse moved to (1249, 323)
Screenshot: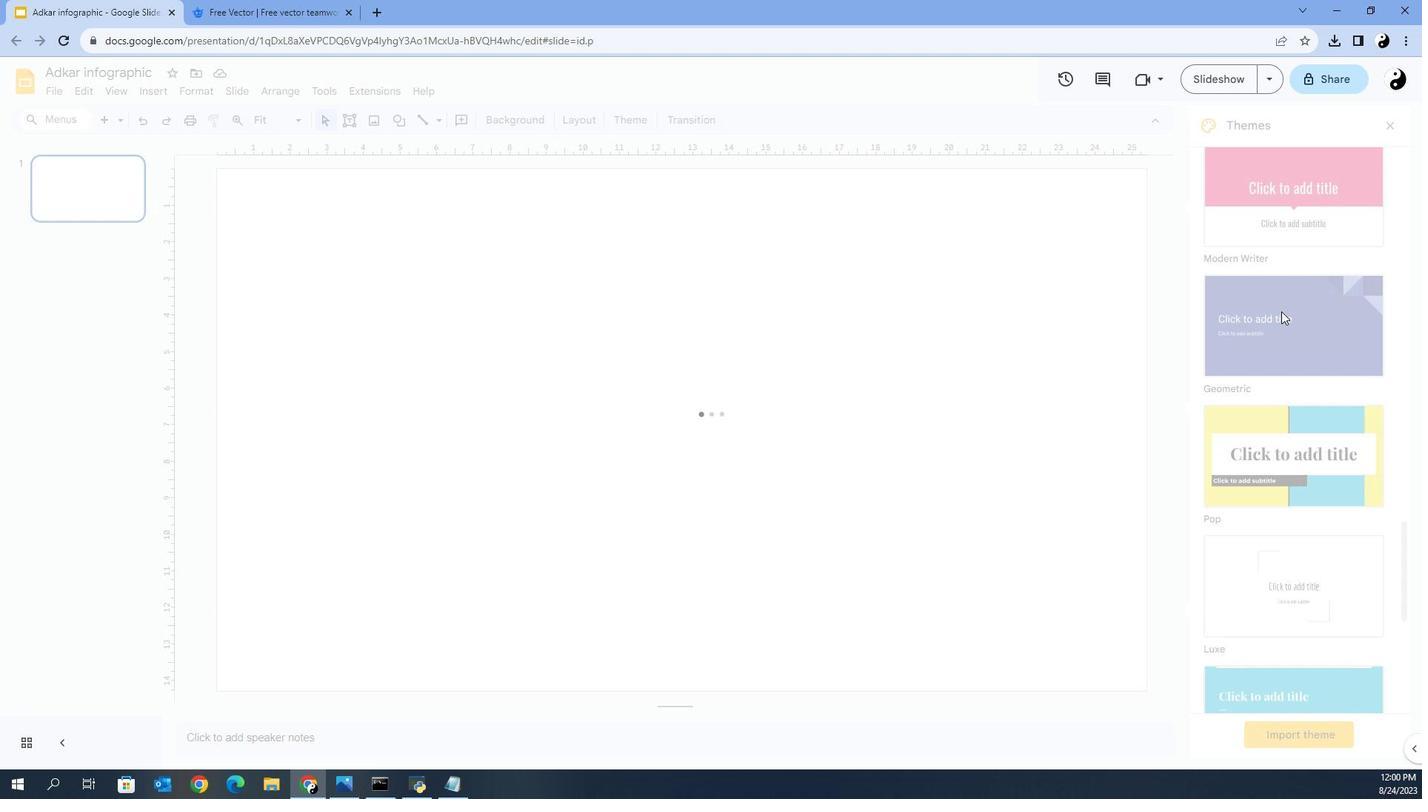 
Action: Mouse pressed left at (1249, 323)
Screenshot: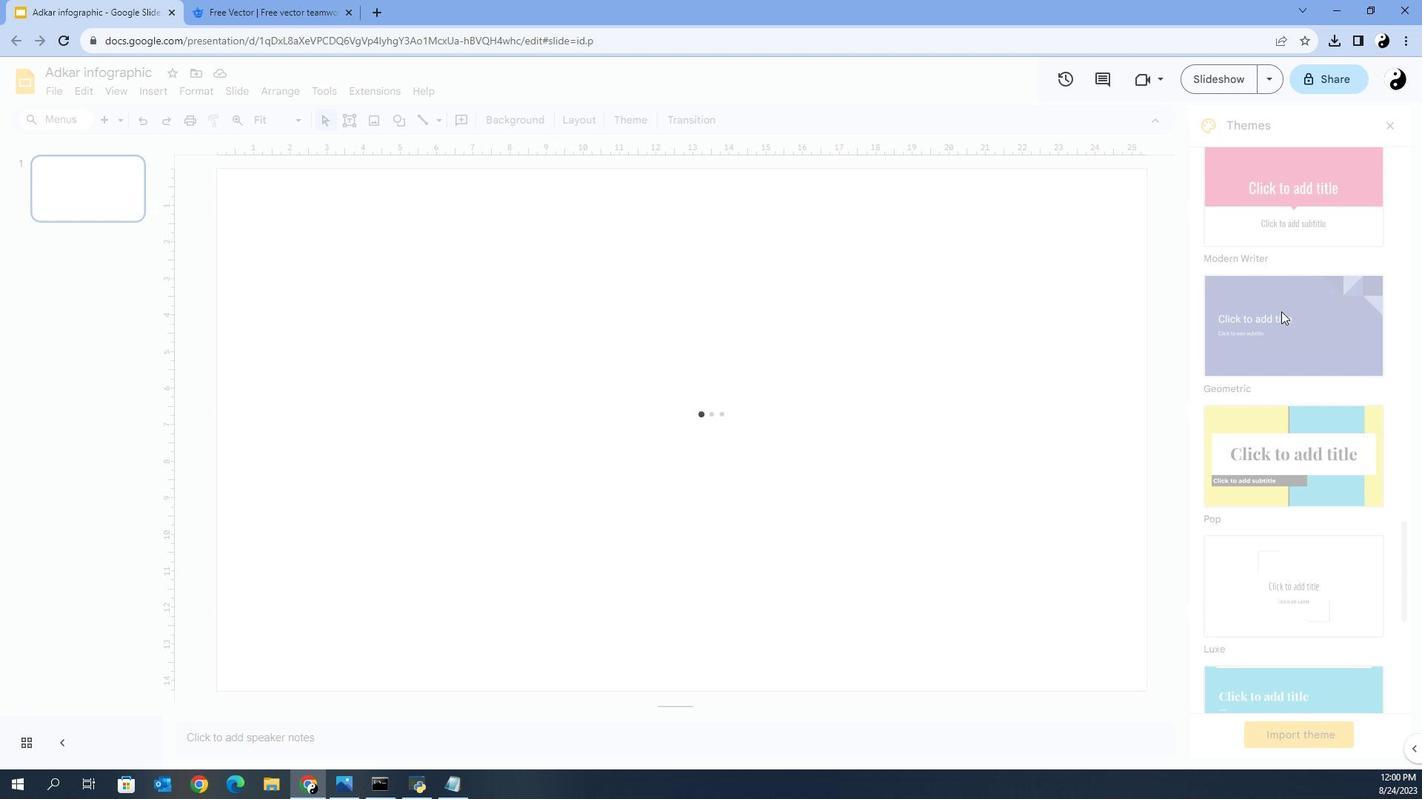 
Action: Mouse moved to (636, 391)
Screenshot: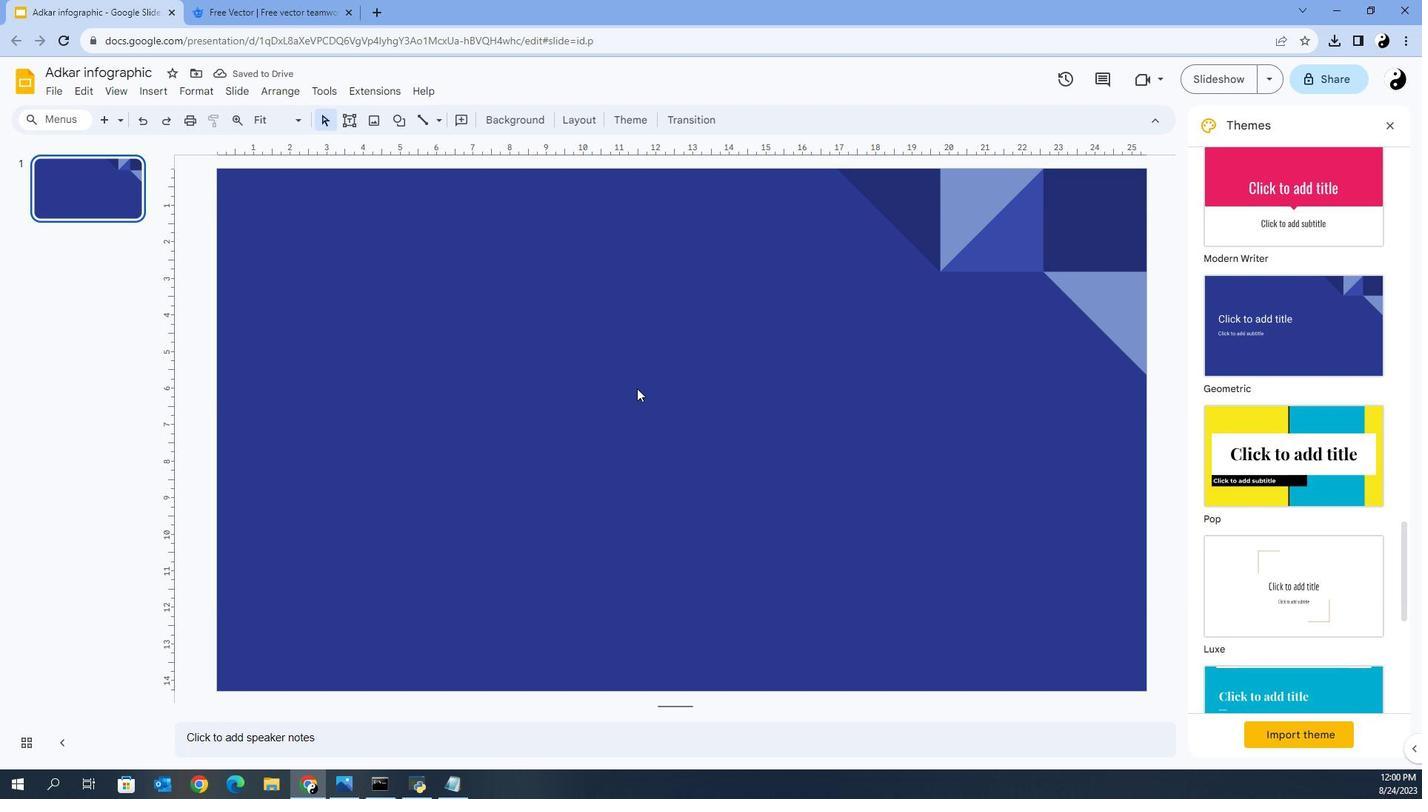 
Action: Mouse pressed left at (636, 391)
Screenshot: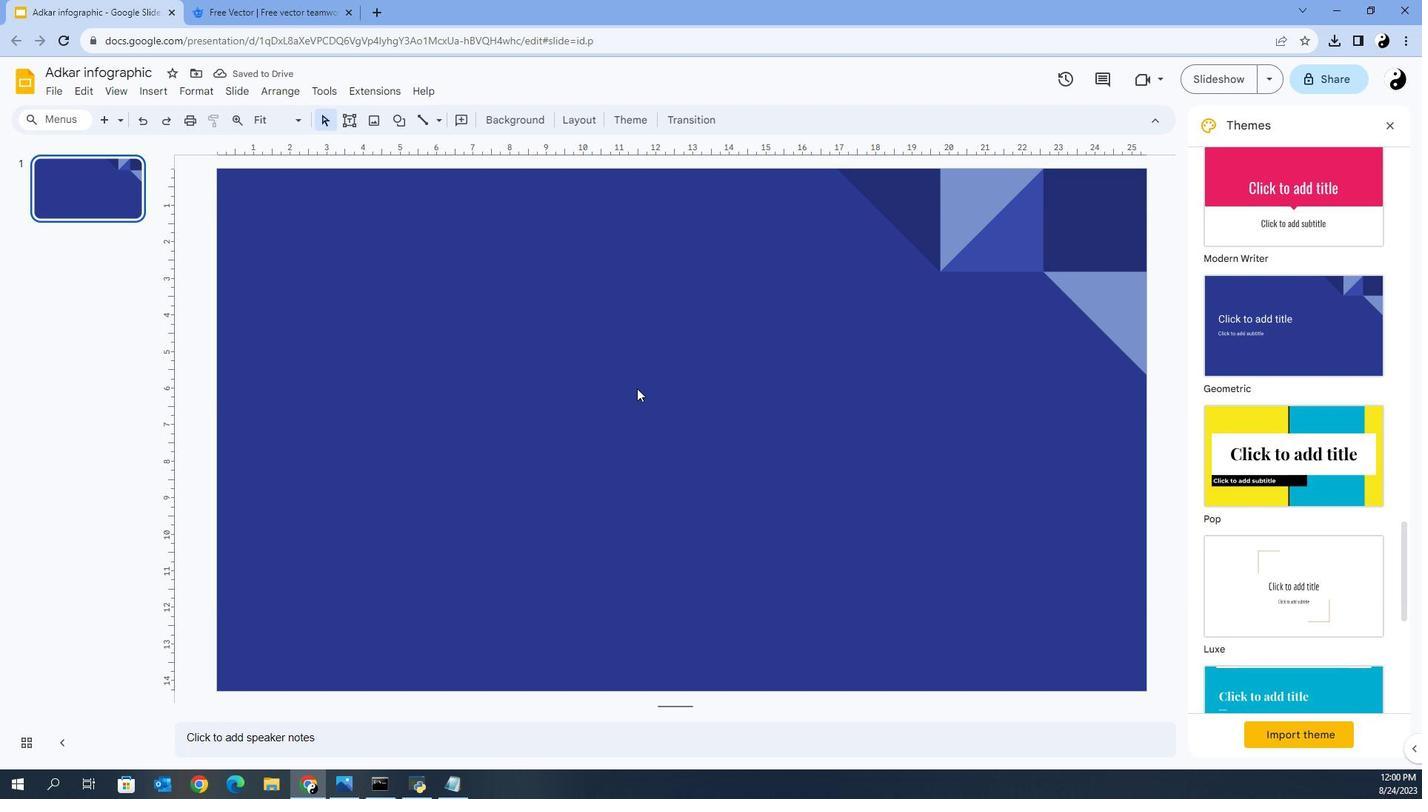 
Action: Mouse pressed left at (636, 391)
Screenshot: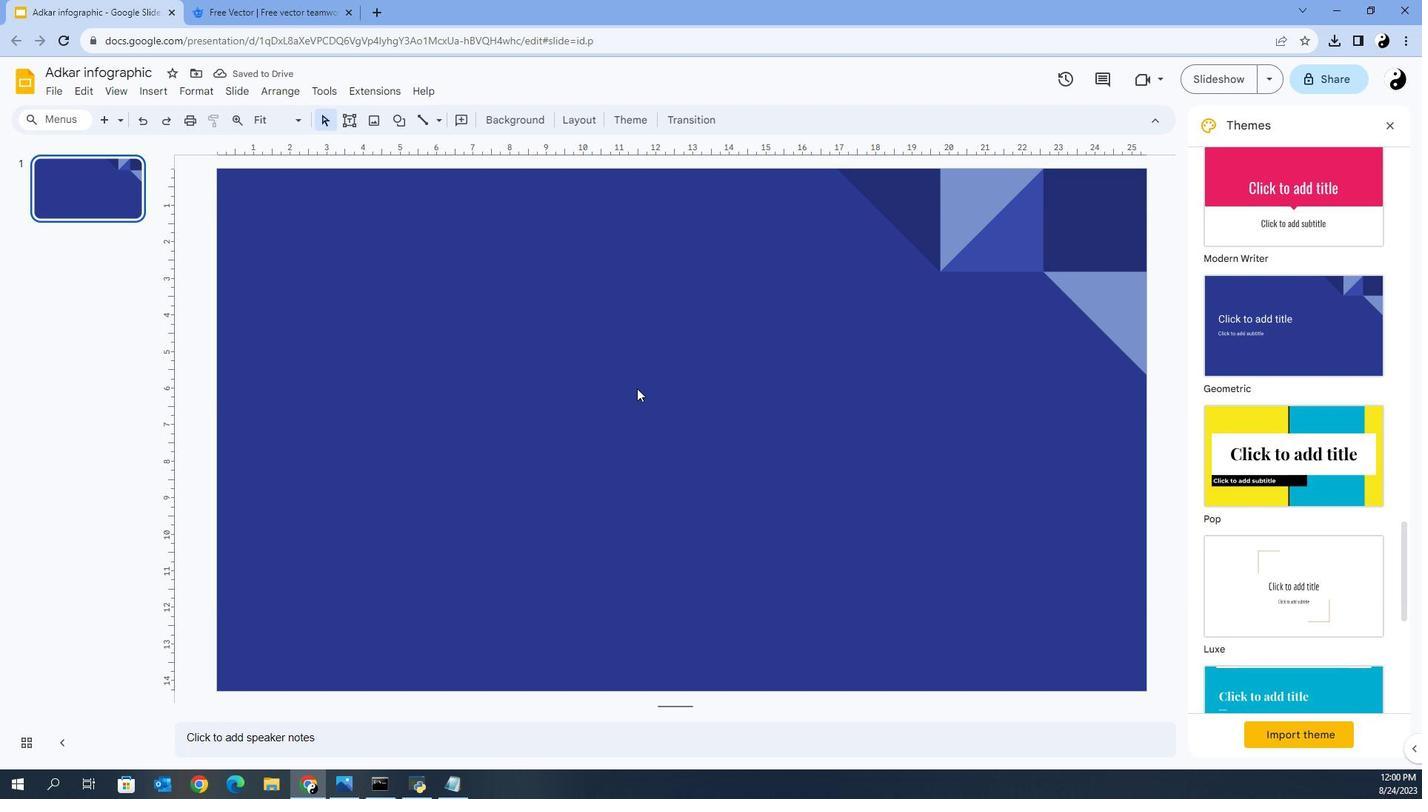 
Action: Mouse moved to (553, 350)
Screenshot: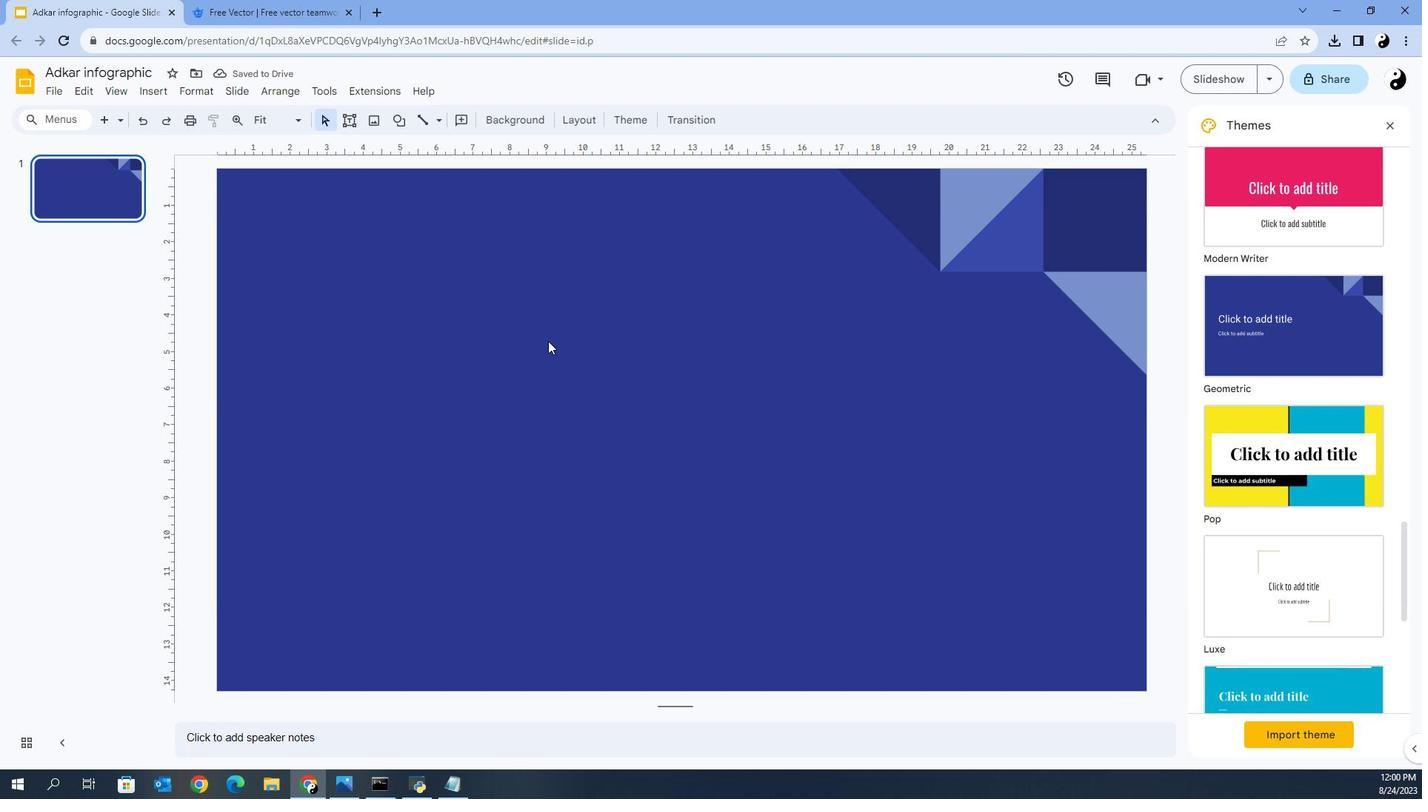 
Action: Mouse pressed left at (553, 350)
Screenshot: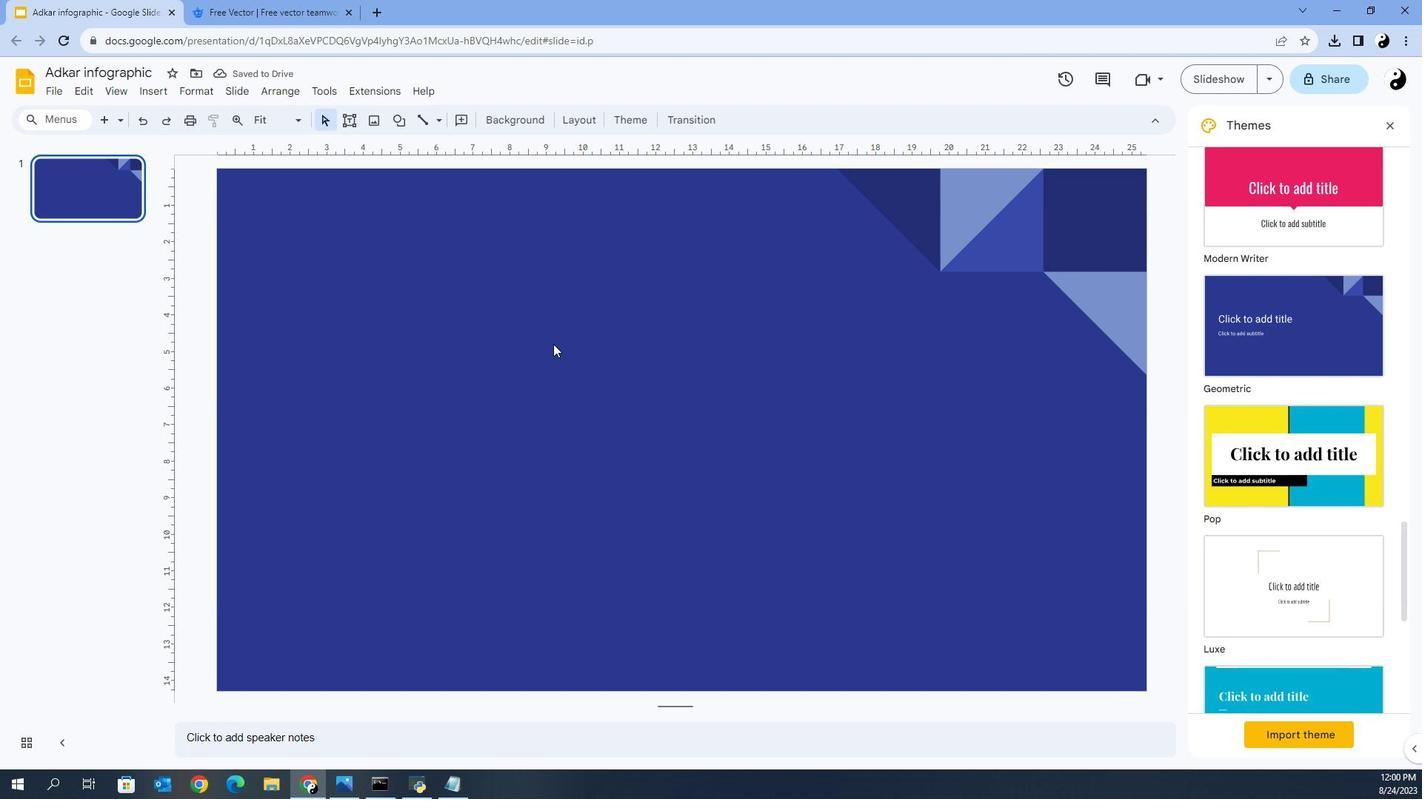 
Action: Mouse moved to (556, 351)
Screenshot: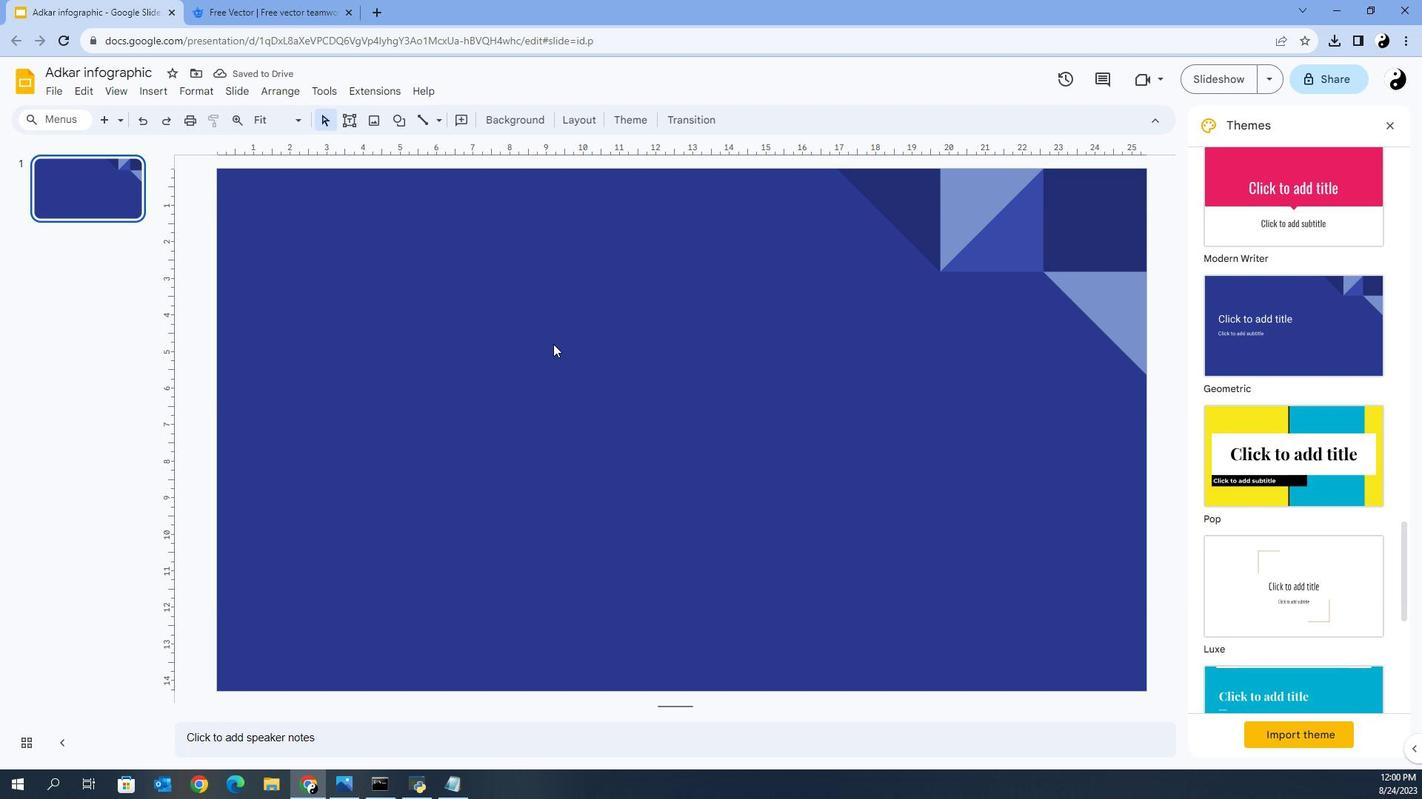 
Action: Mouse pressed left at (556, 351)
Screenshot: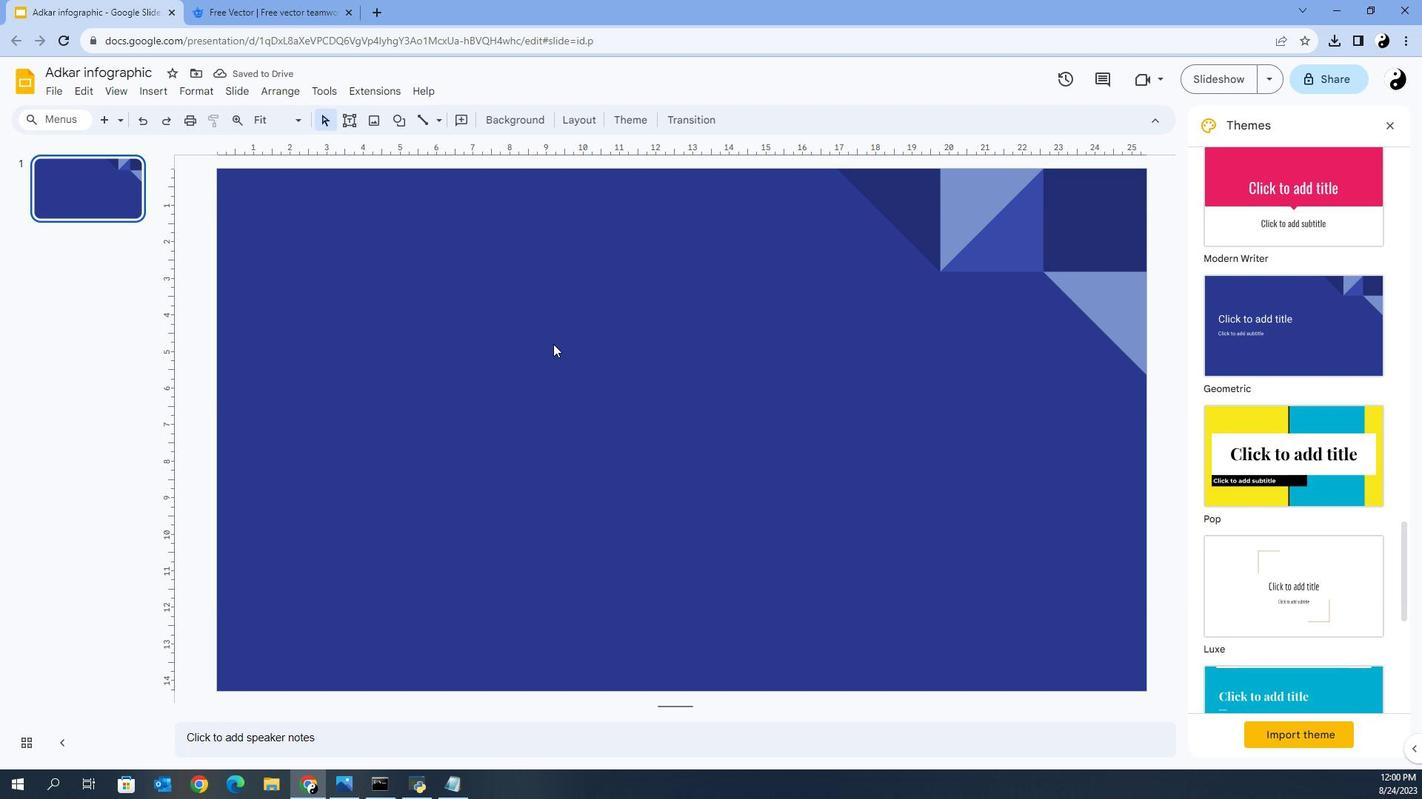
Action: Mouse moved to (1346, 164)
Screenshot: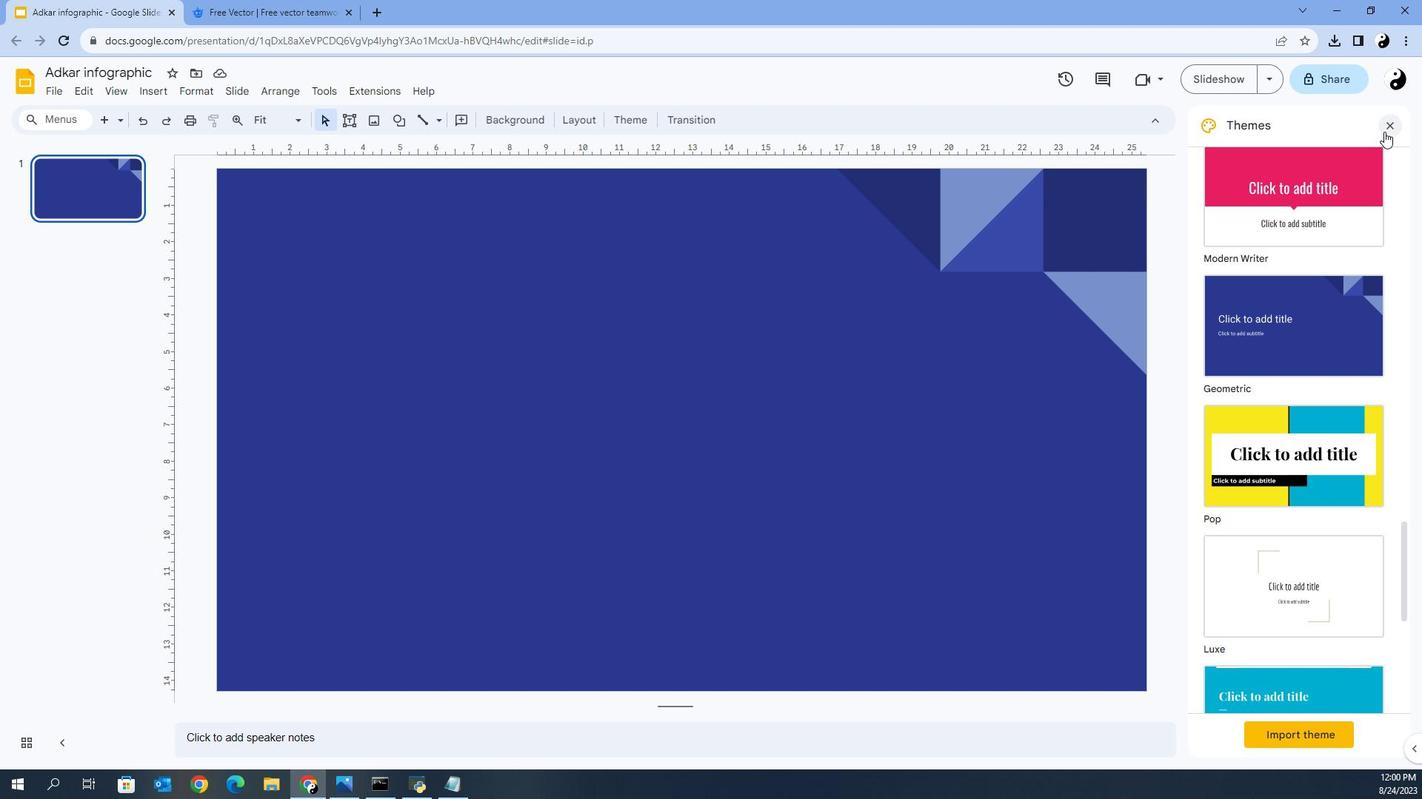 
Action: Mouse pressed left at (1346, 164)
Screenshot: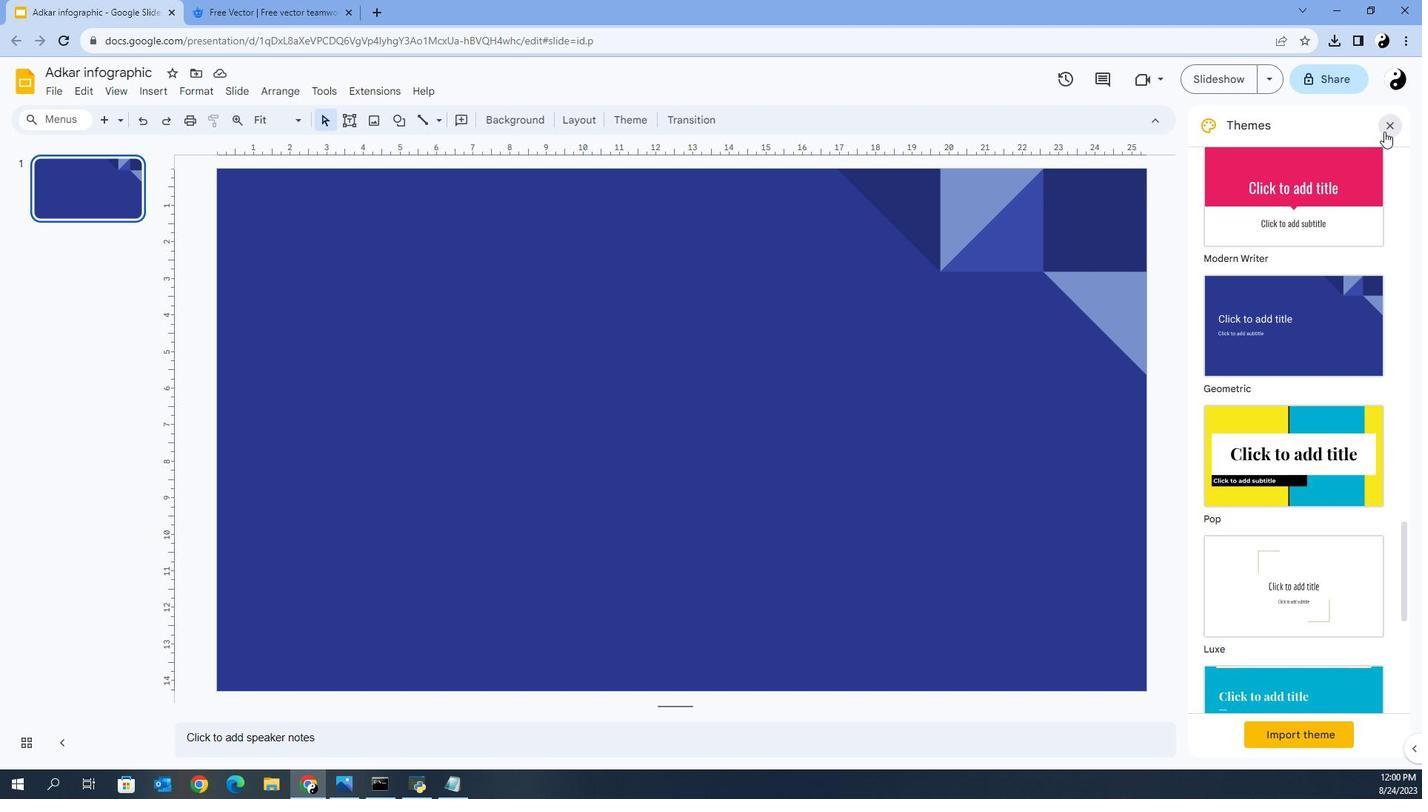 
Action: Mouse moved to (871, 490)
Screenshot: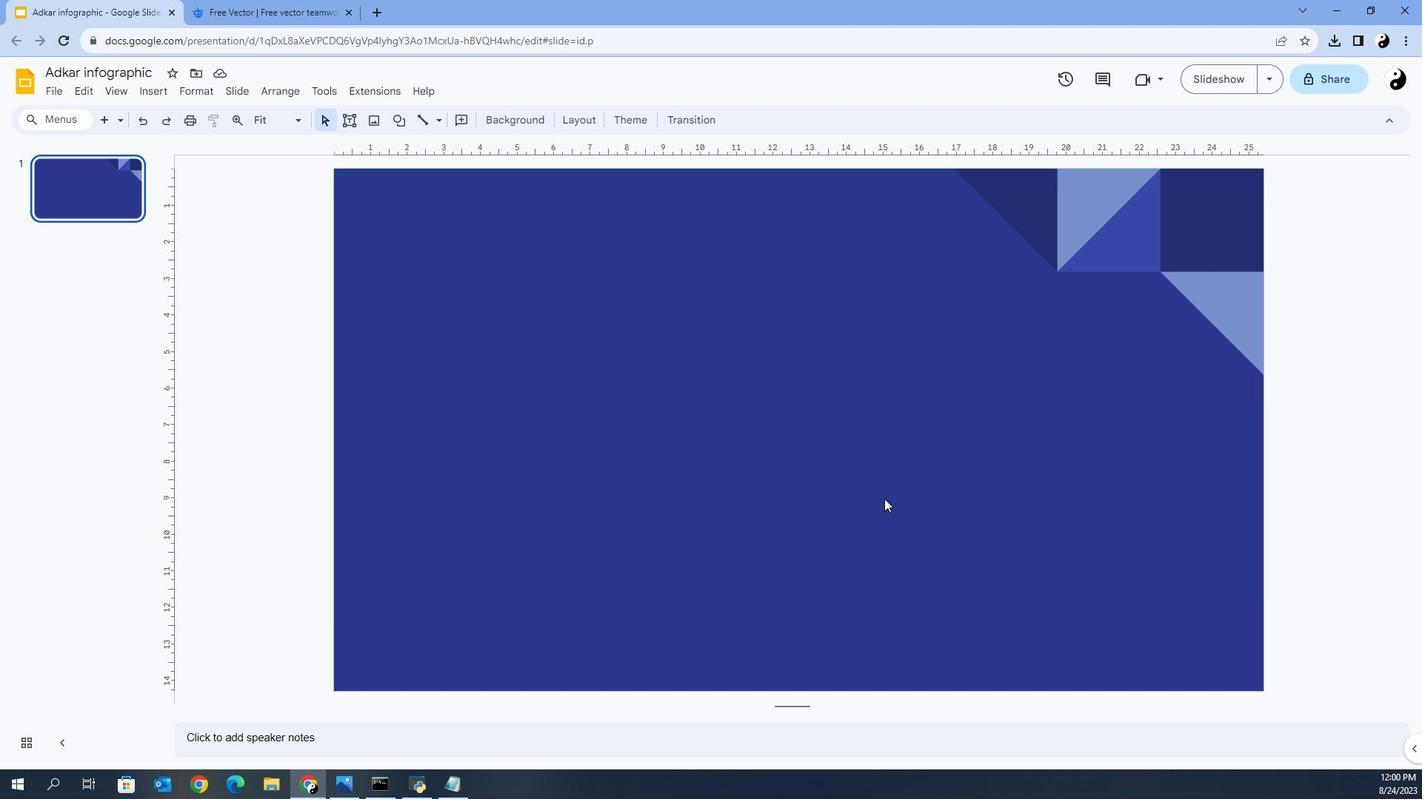 
Action: Mouse pressed left at (871, 490)
Screenshot: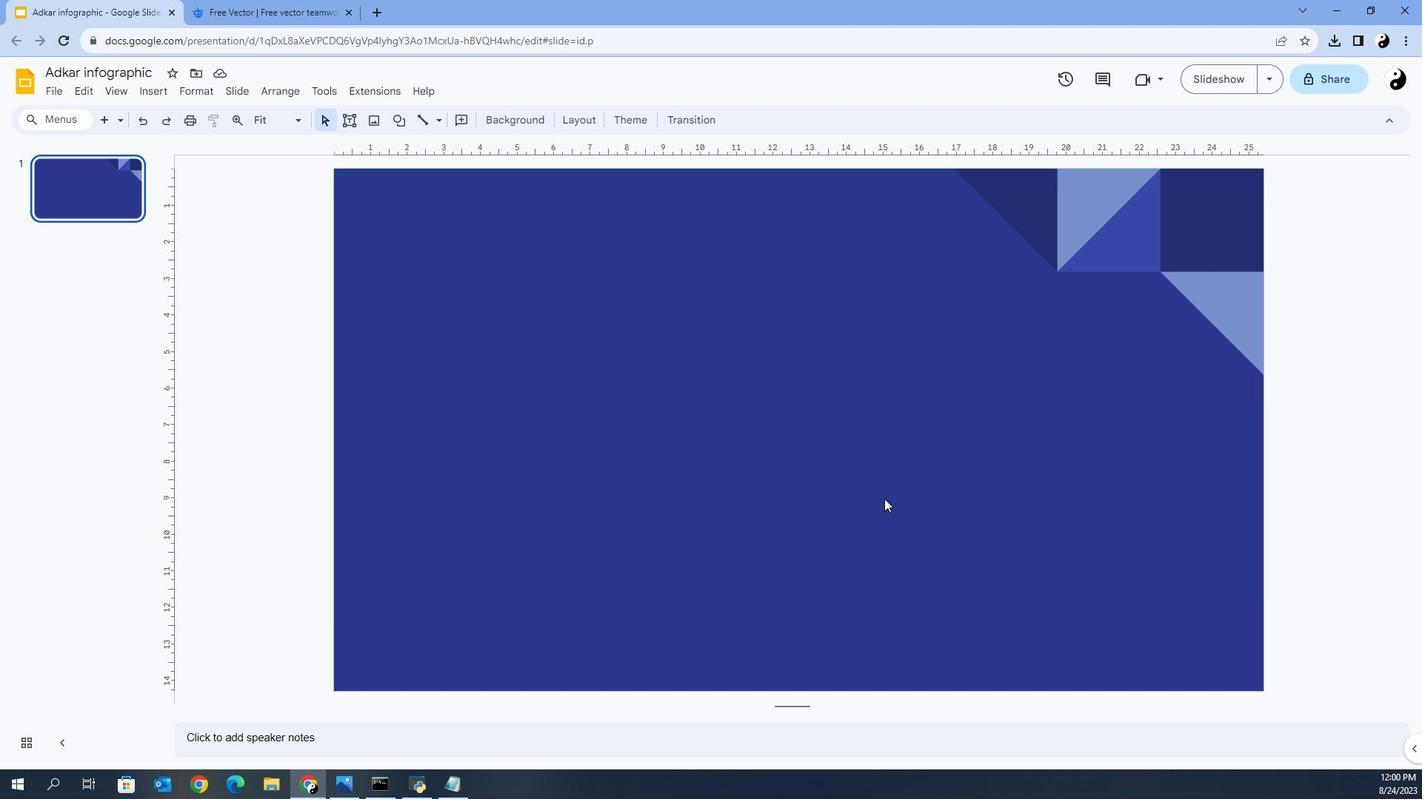 
Action: Mouse moved to (177, 129)
Screenshot: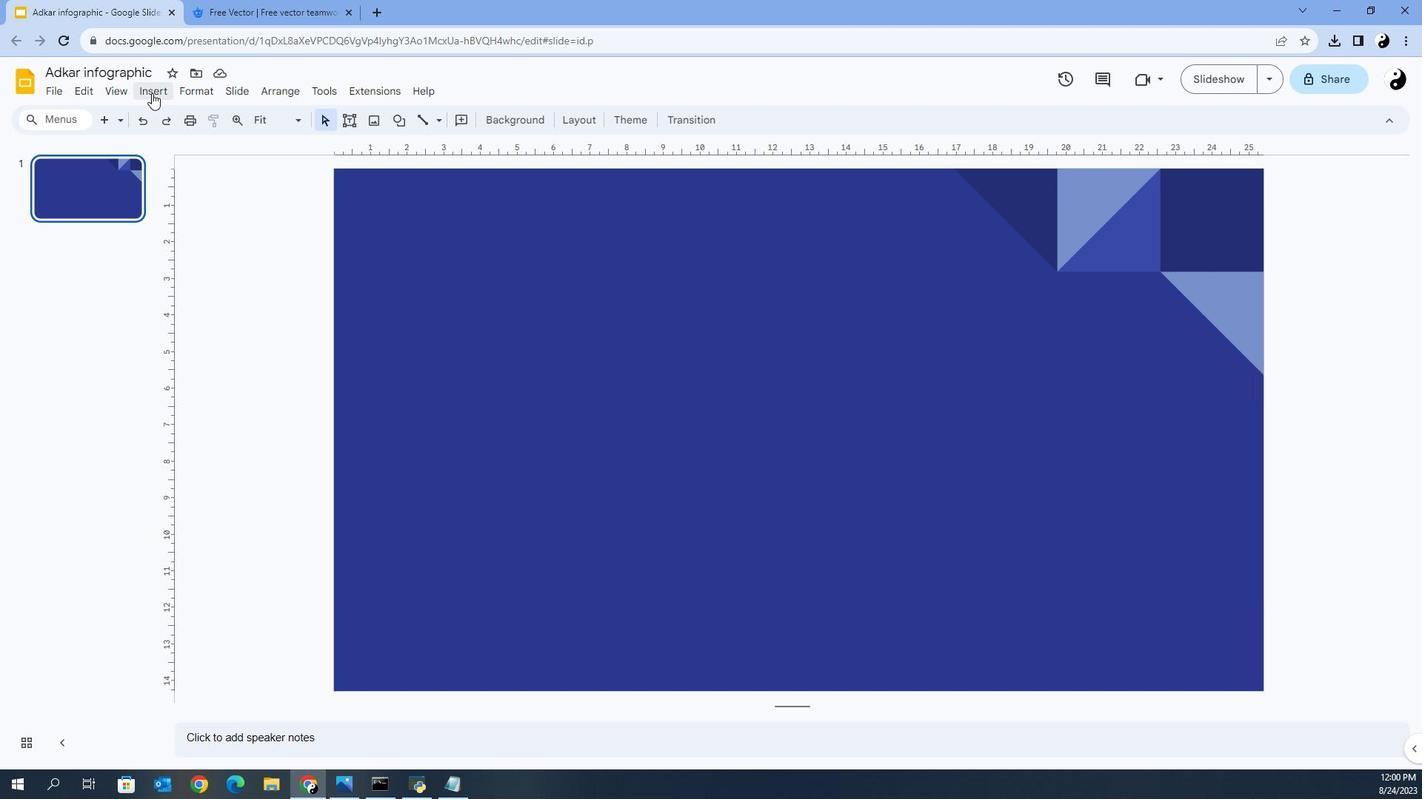 
Action: Mouse pressed left at (177, 129)
Screenshot: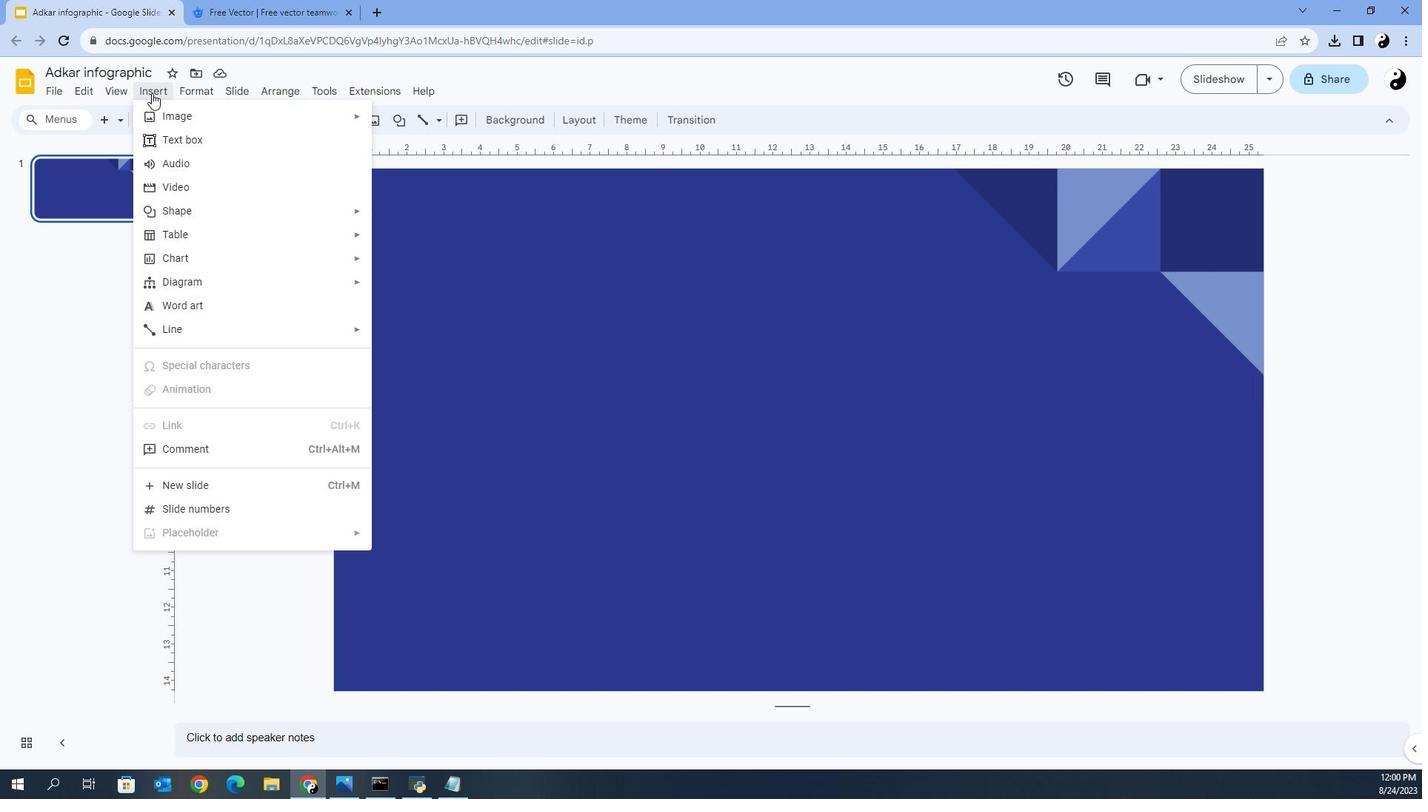 
Action: Mouse moved to (186, 148)
Screenshot: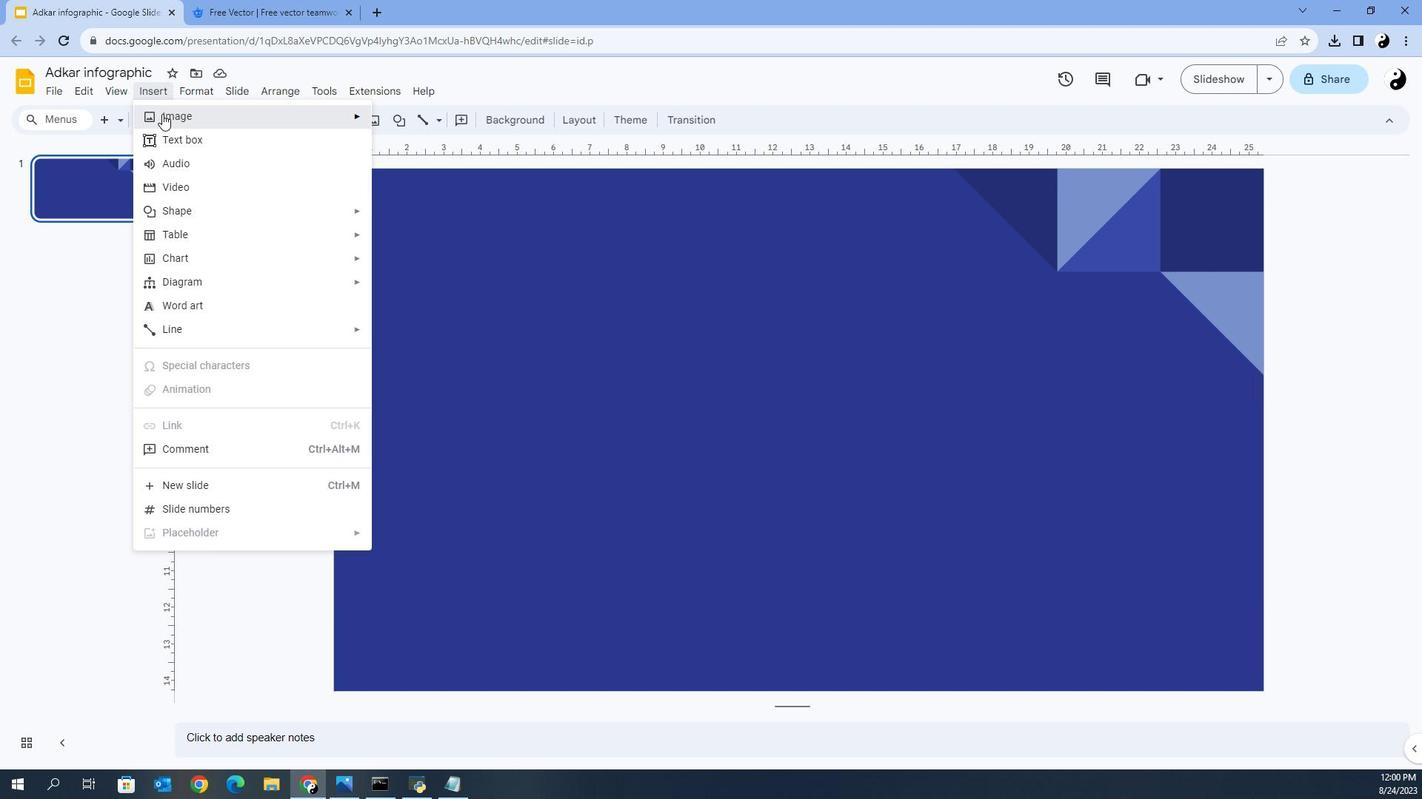 
Action: Mouse pressed left at (186, 148)
Screenshot: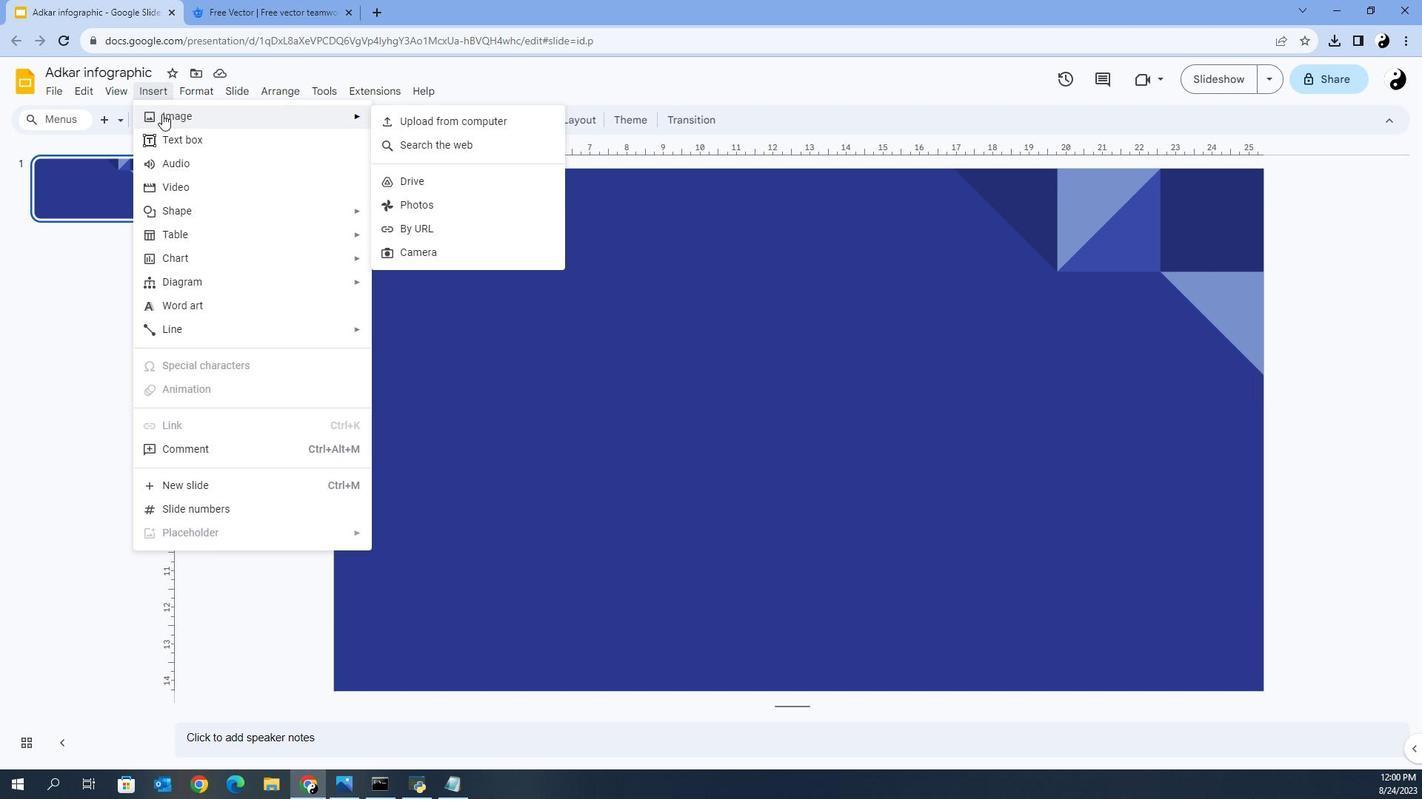 
Action: Mouse moved to (440, 169)
Screenshot: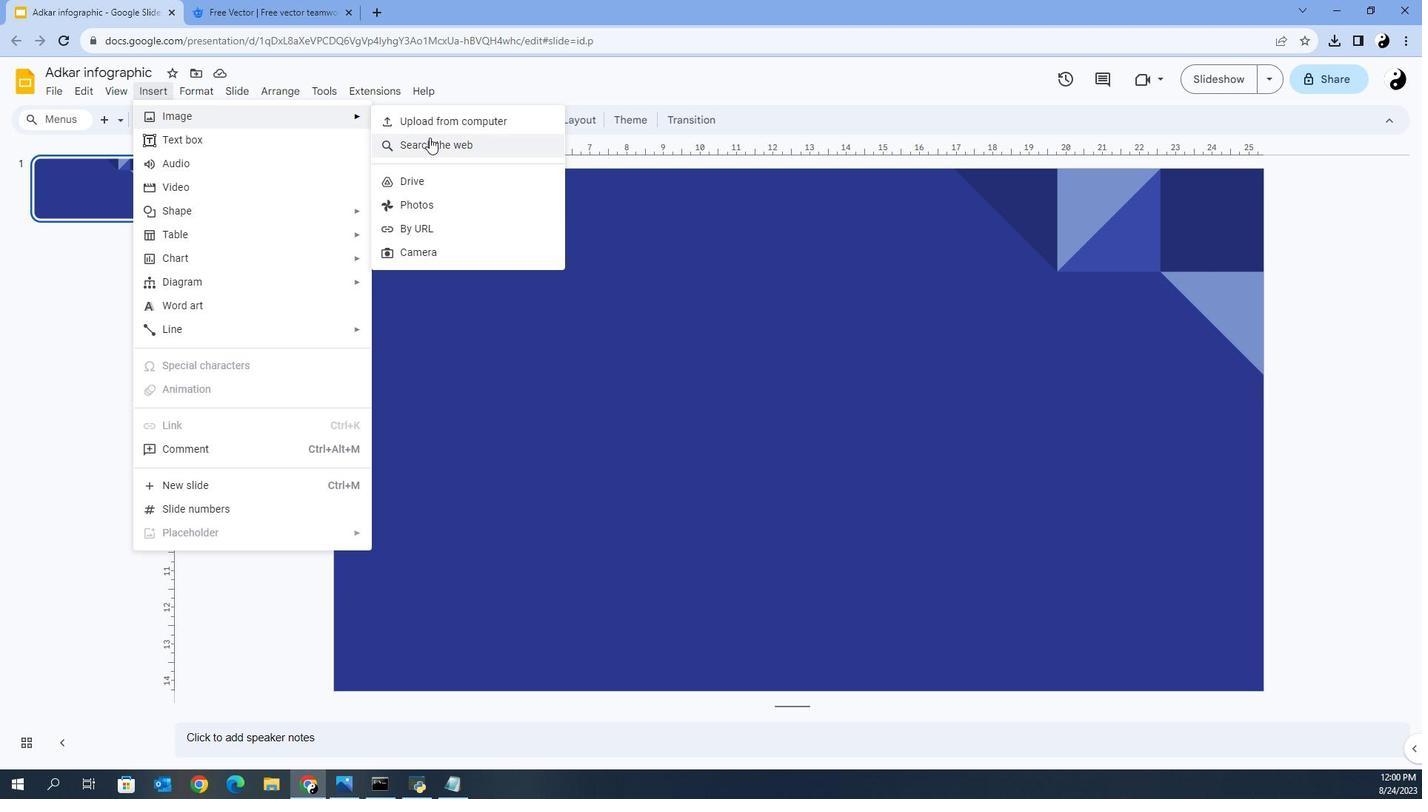 
Action: Mouse pressed left at (440, 169)
Screenshot: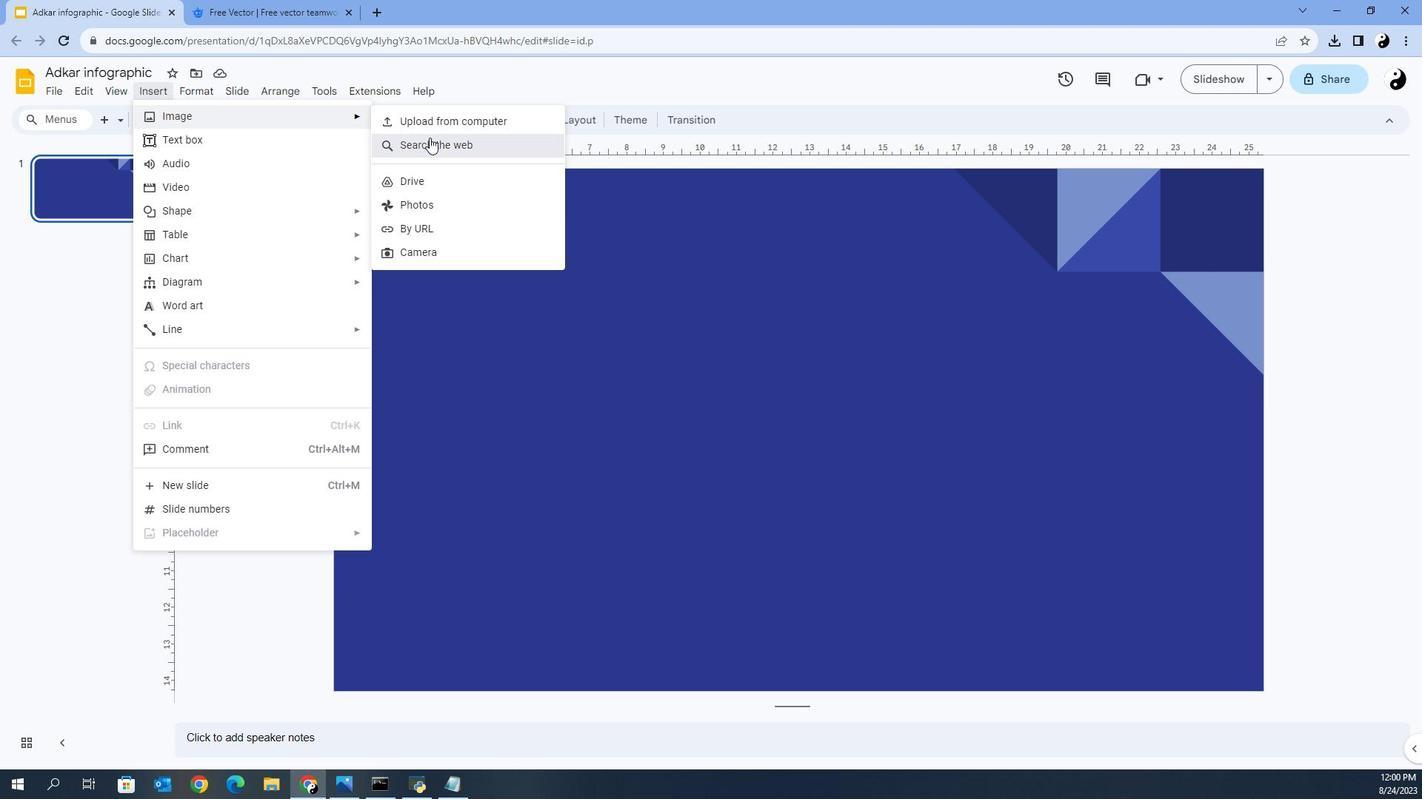 
Action: Mouse moved to (1262, 162)
Screenshot: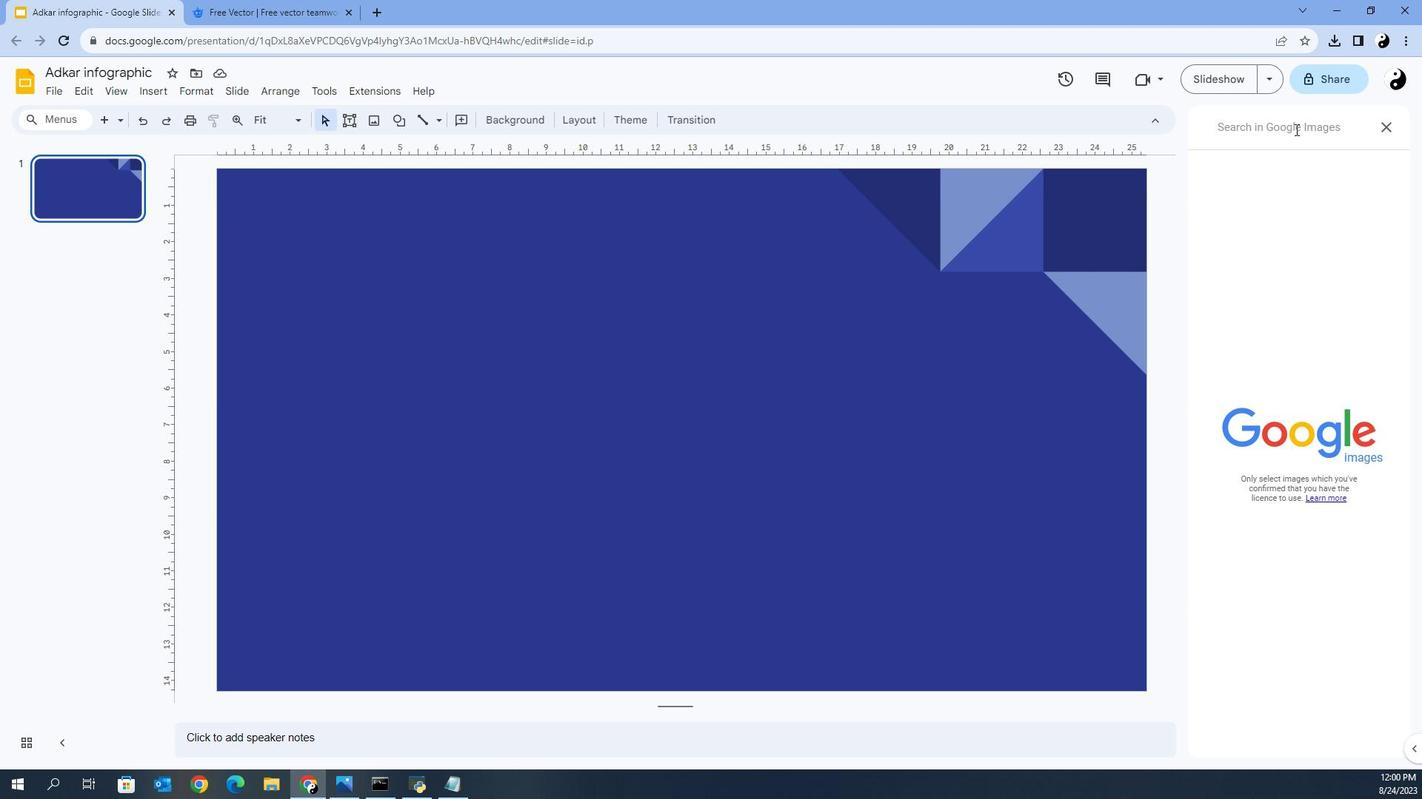 
Action: Mouse pressed left at (1262, 162)
Screenshot: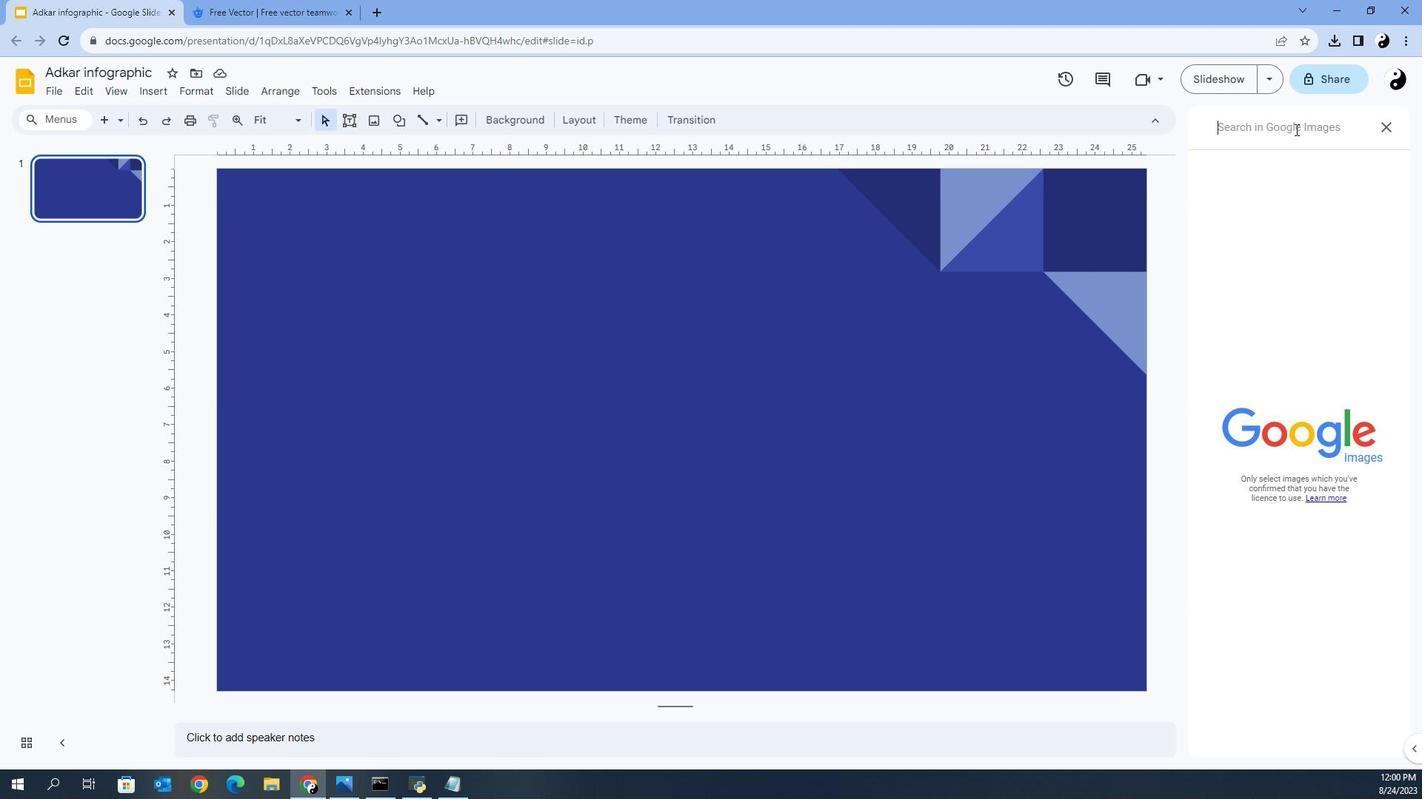 
Action: Key pressed <Key.shift>Avtar<Key.space>llustration<Key.enter>
Screenshot: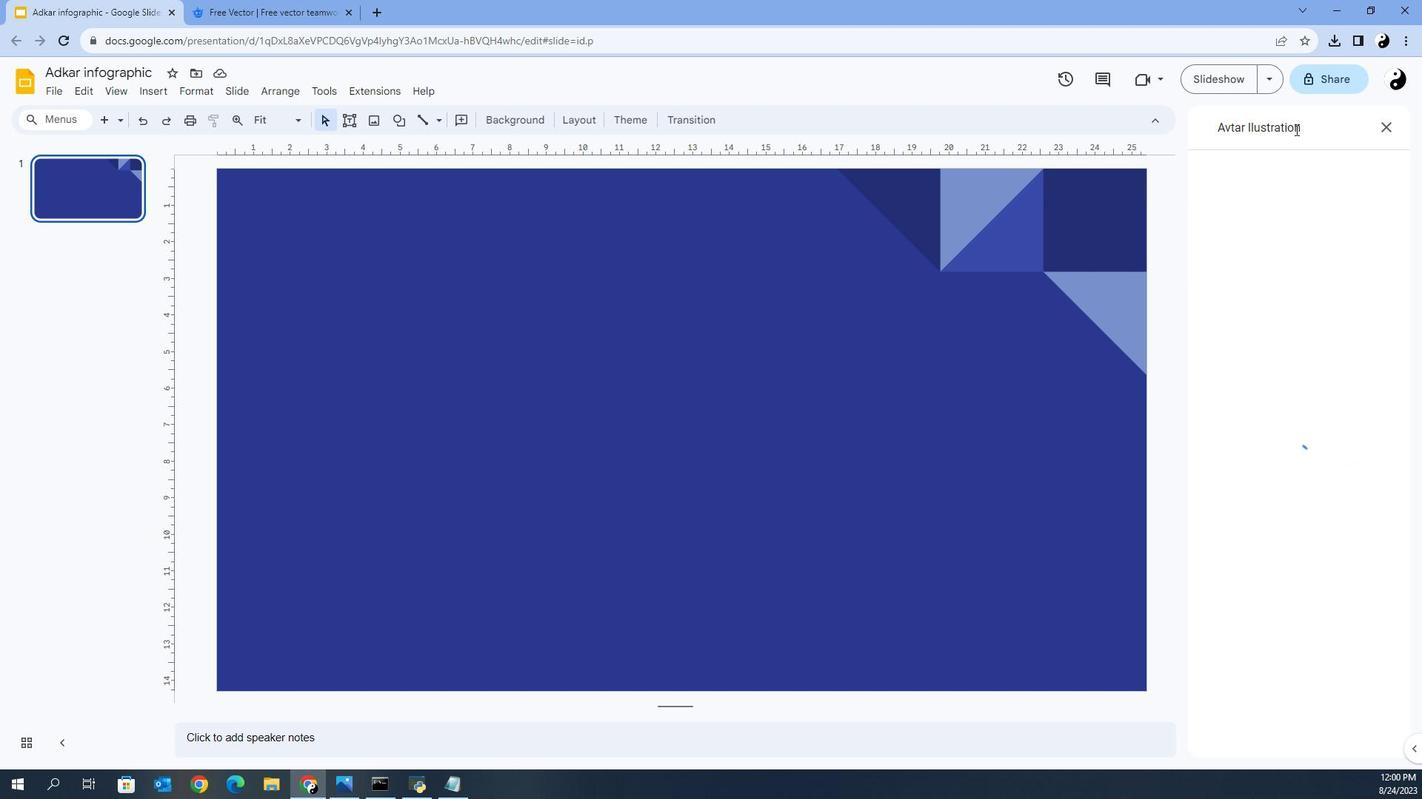
Action: Mouse moved to (1297, 490)
Screenshot: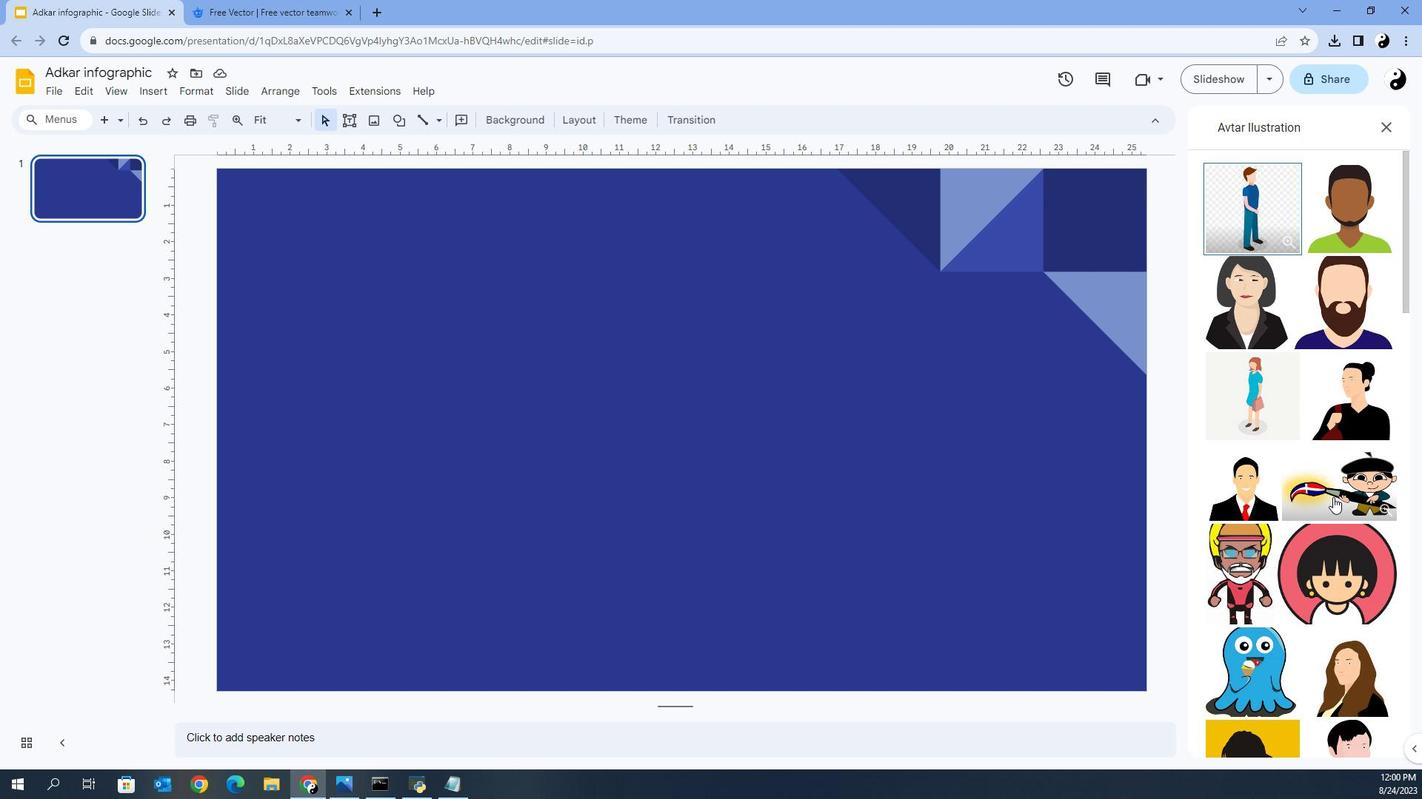 
Action: Mouse scrolled (1297, 493) with delta (0, 0)
Screenshot: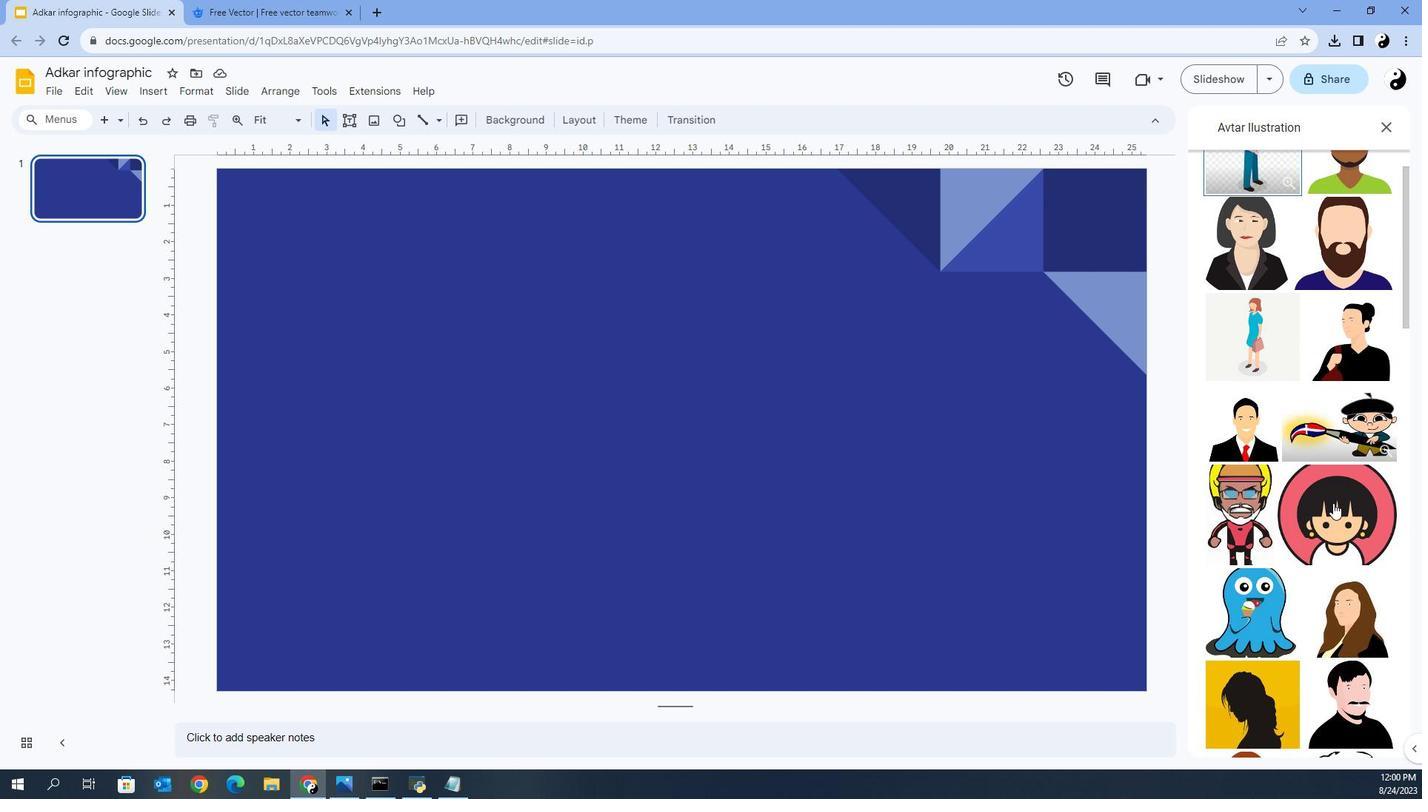 
Action: Mouse scrolled (1297, 493) with delta (0, 0)
Screenshot: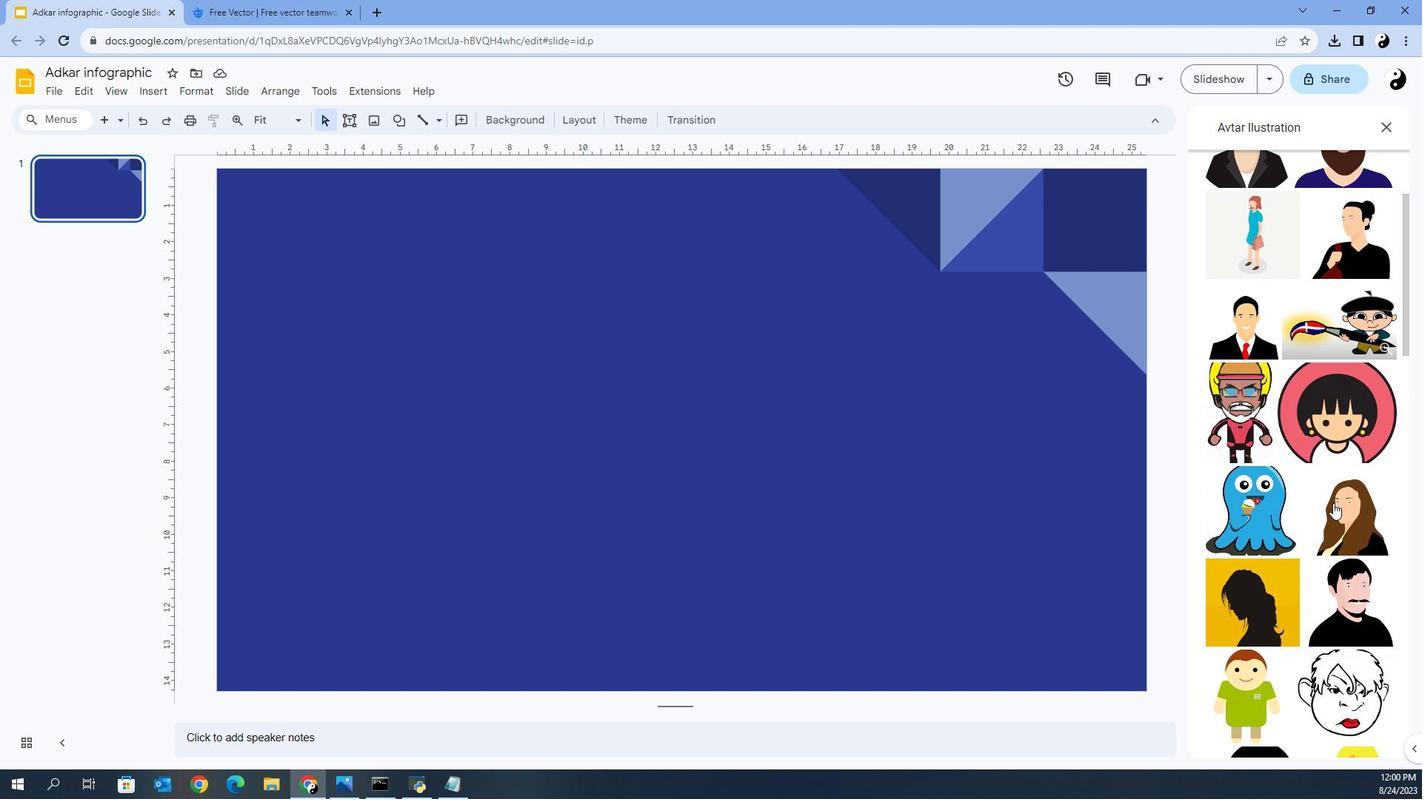 
Action: Mouse scrolled (1297, 493) with delta (0, 0)
Screenshot: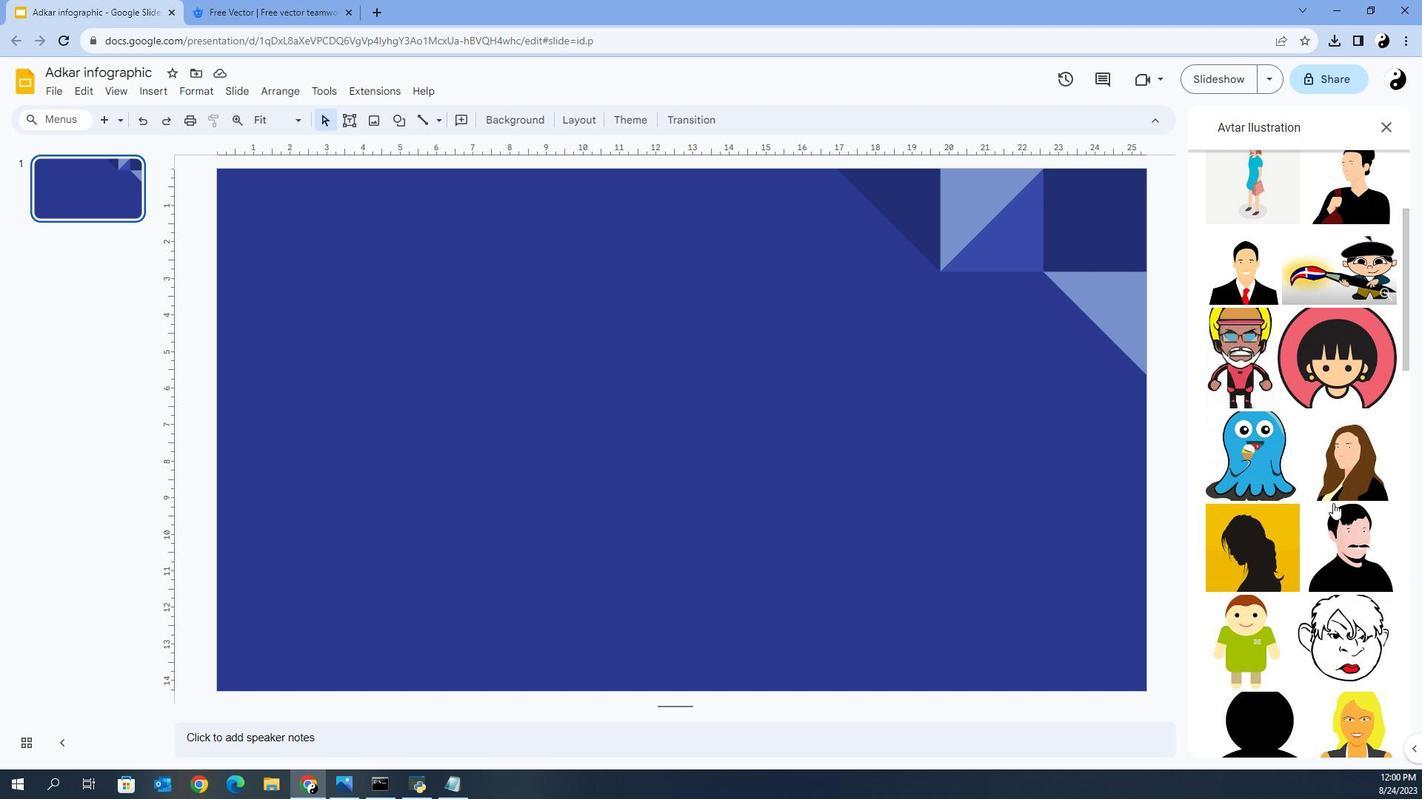 
Action: Mouse scrolled (1297, 493) with delta (0, 0)
Screenshot: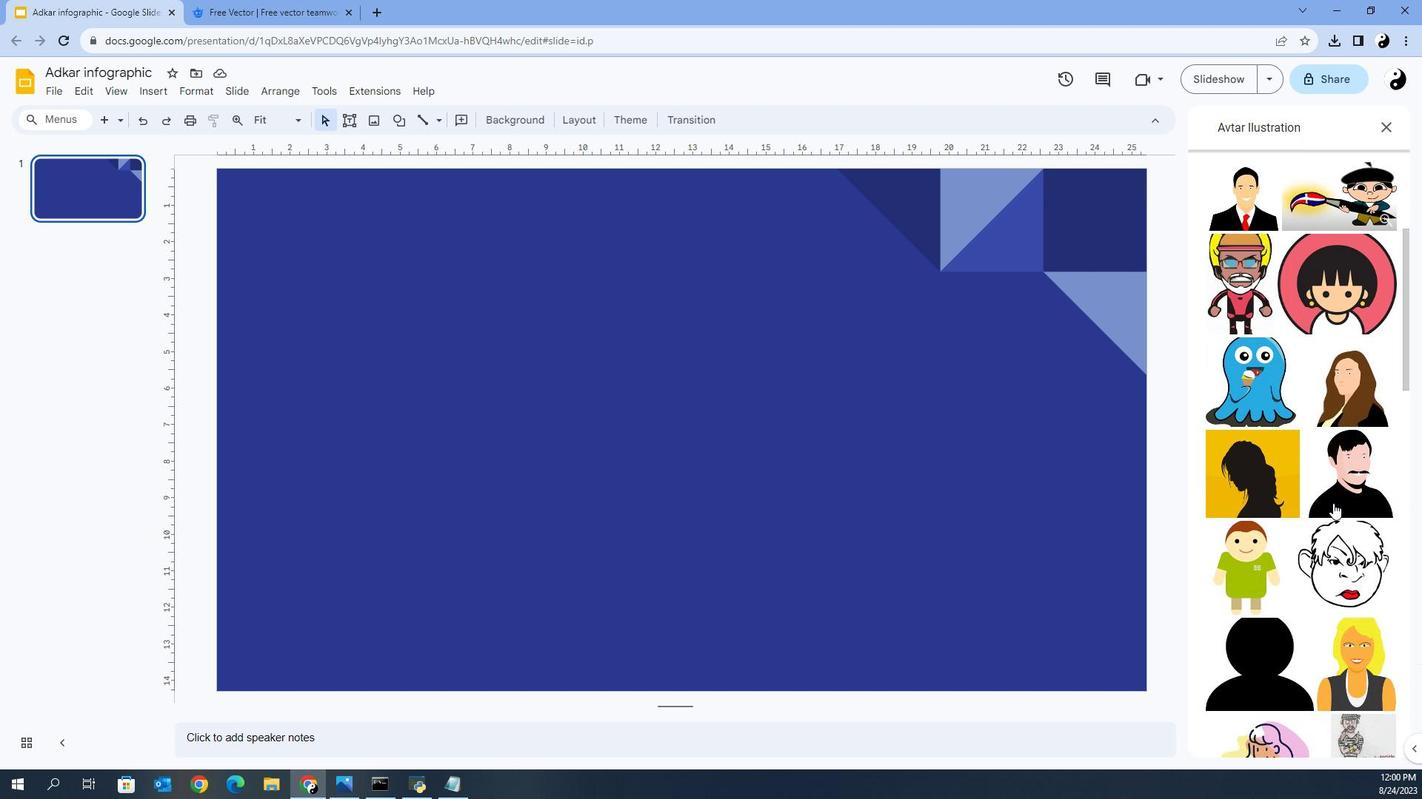 
Action: Mouse scrolled (1297, 493) with delta (0, 0)
Screenshot: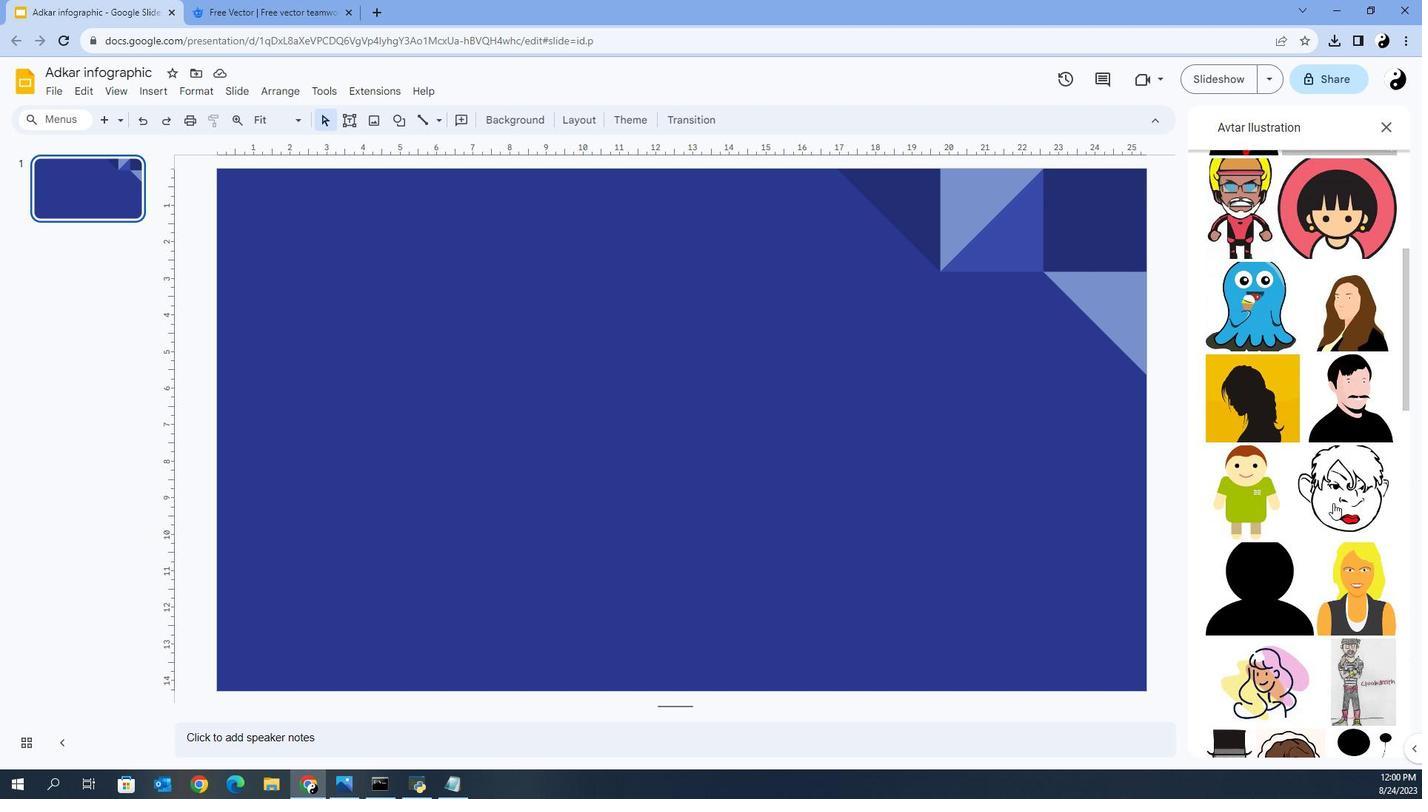 
Action: Mouse moved to (1297, 493)
Screenshot: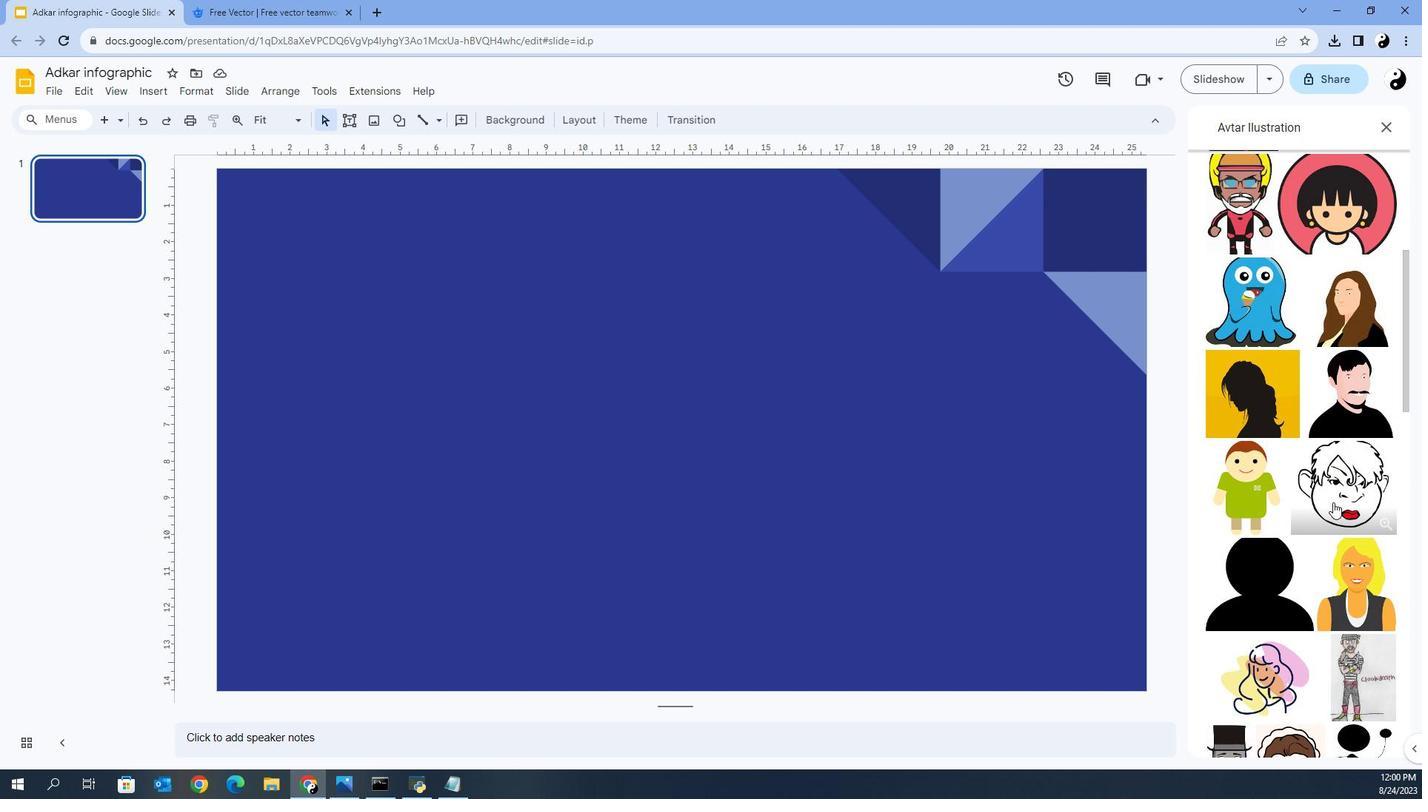 
Action: Mouse scrolled (1297, 492) with delta (0, 0)
Screenshot: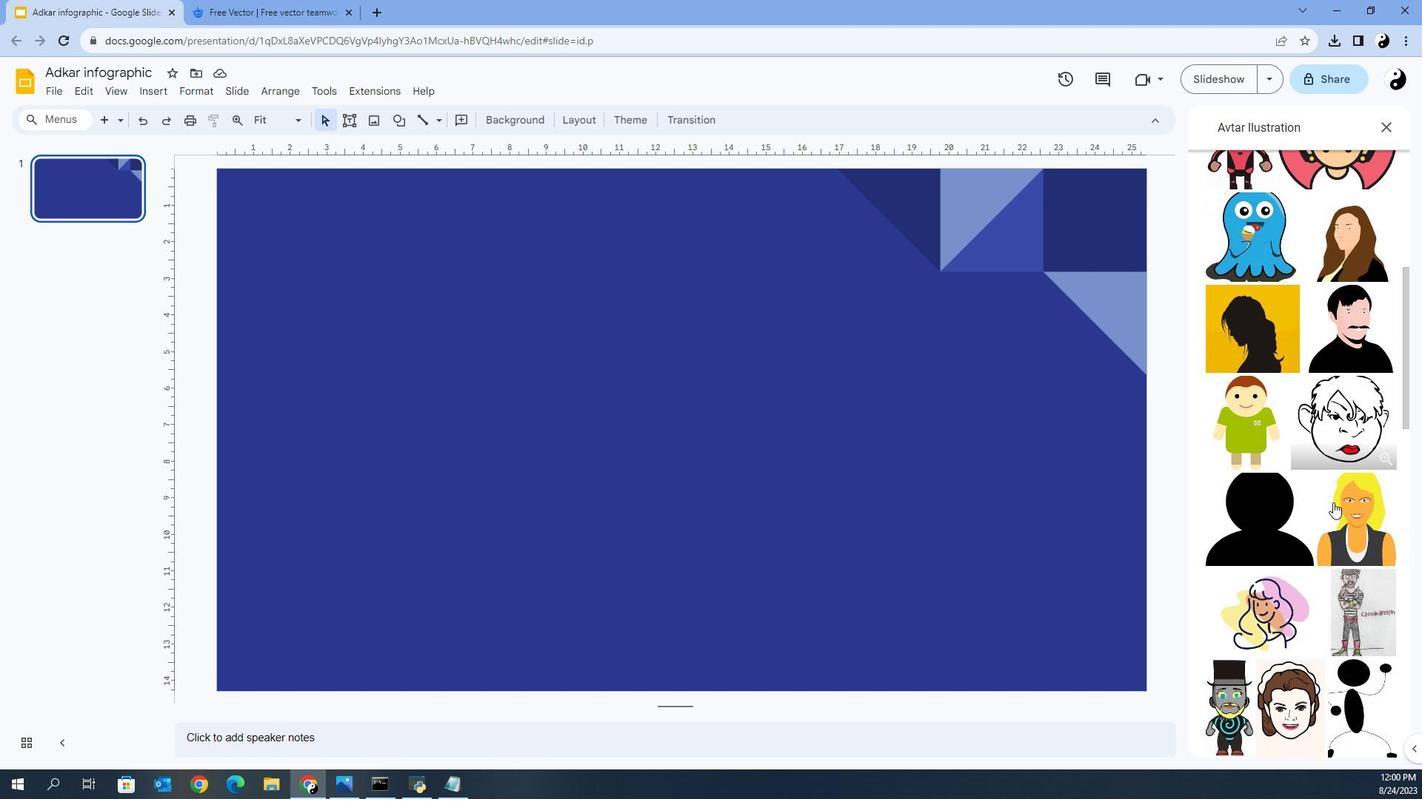 
Action: Mouse moved to (1297, 492)
Screenshot: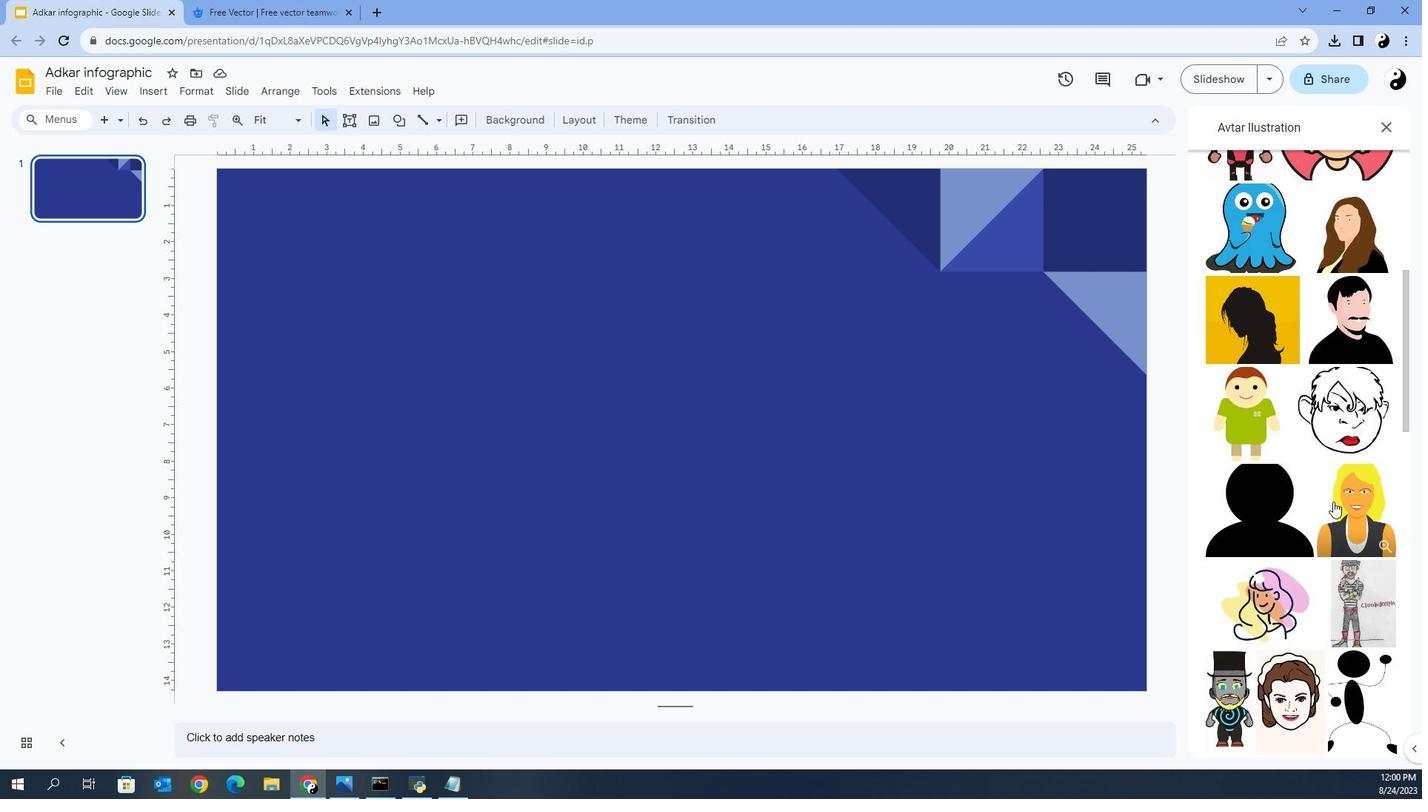 
Action: Mouse scrolled (1297, 493) with delta (0, 0)
Screenshot: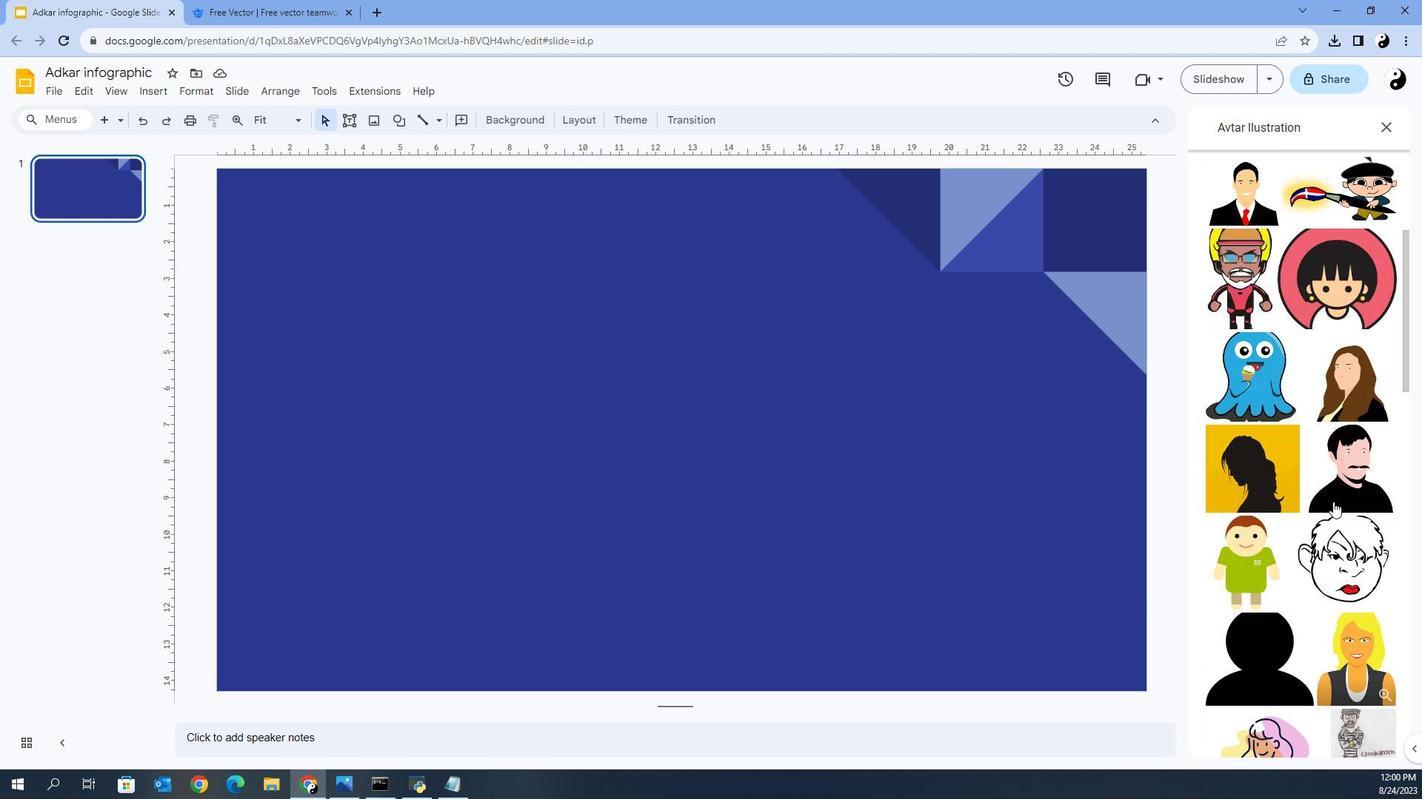 
Action: Mouse scrolled (1297, 493) with delta (0, 0)
Screenshot: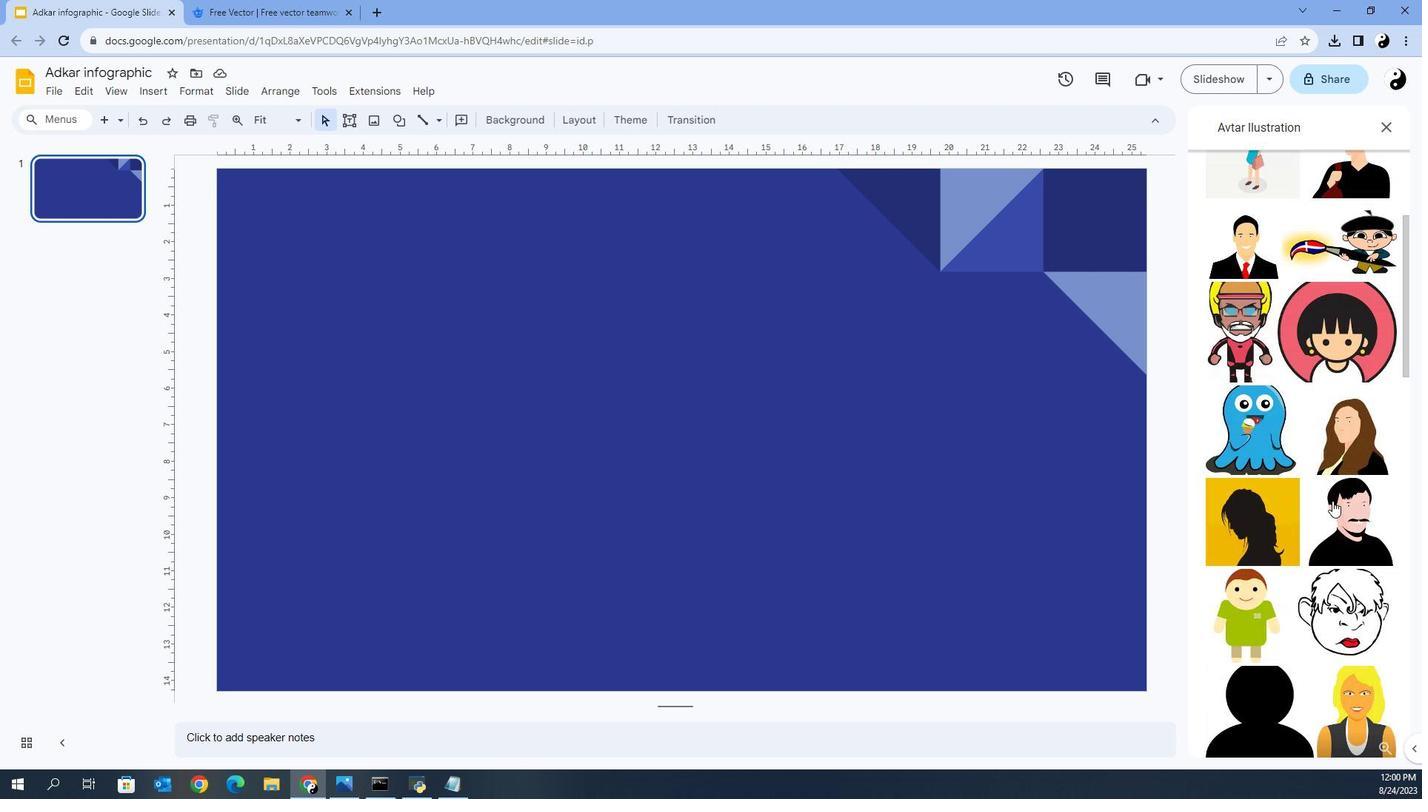 
Action: Mouse scrolled (1297, 493) with delta (0, 0)
Screenshot: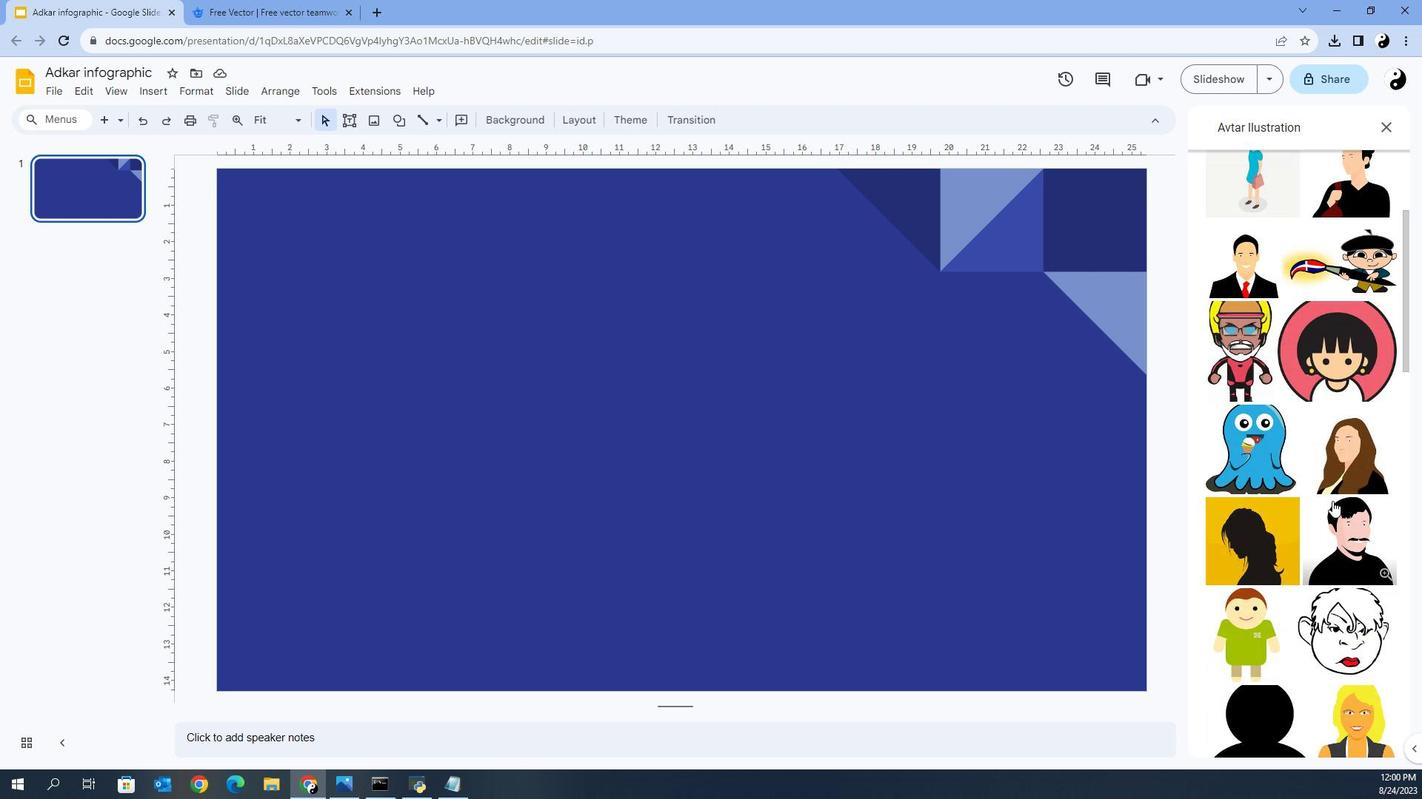 
Action: Mouse moved to (1296, 491)
Screenshot: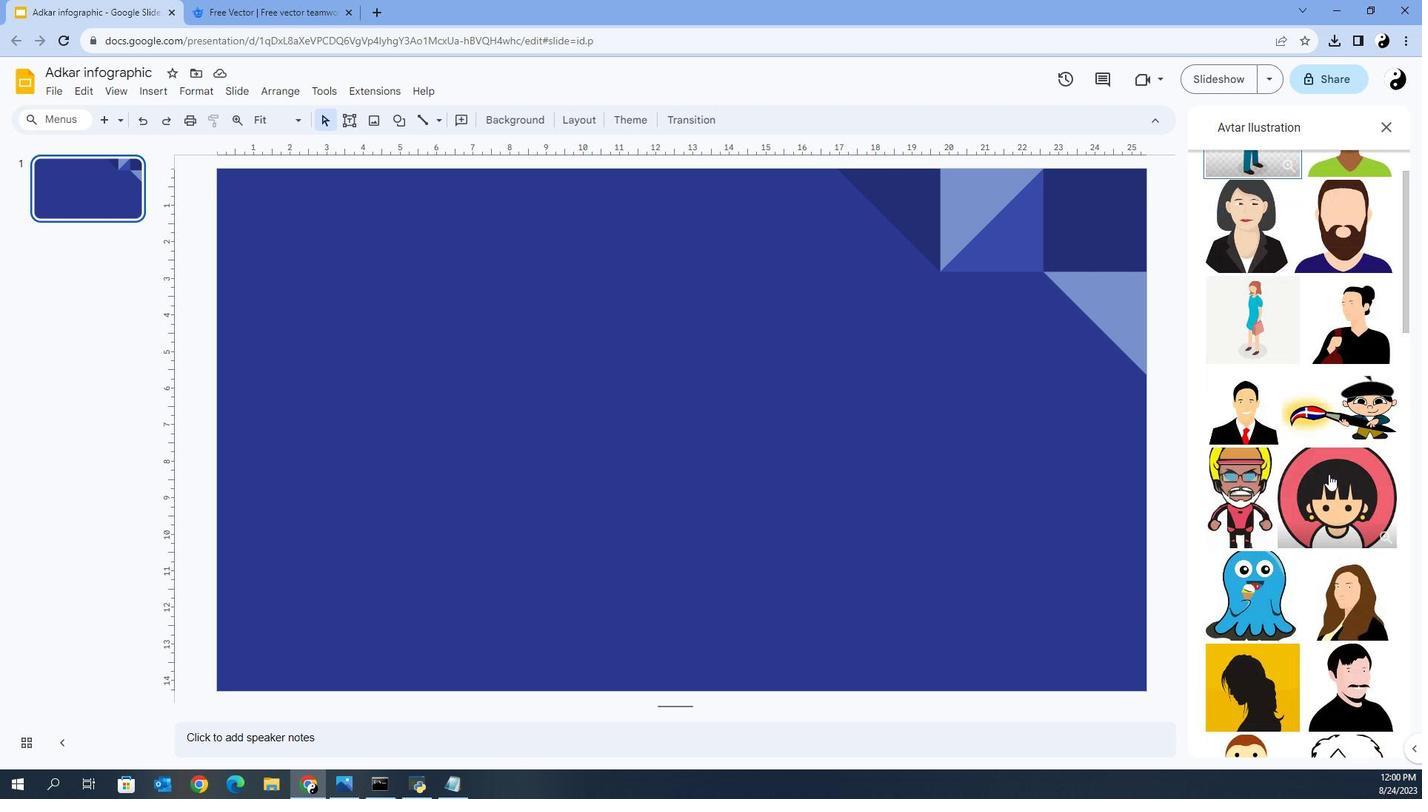 
Action: Mouse scrolled (1296, 492) with delta (0, 0)
Screenshot: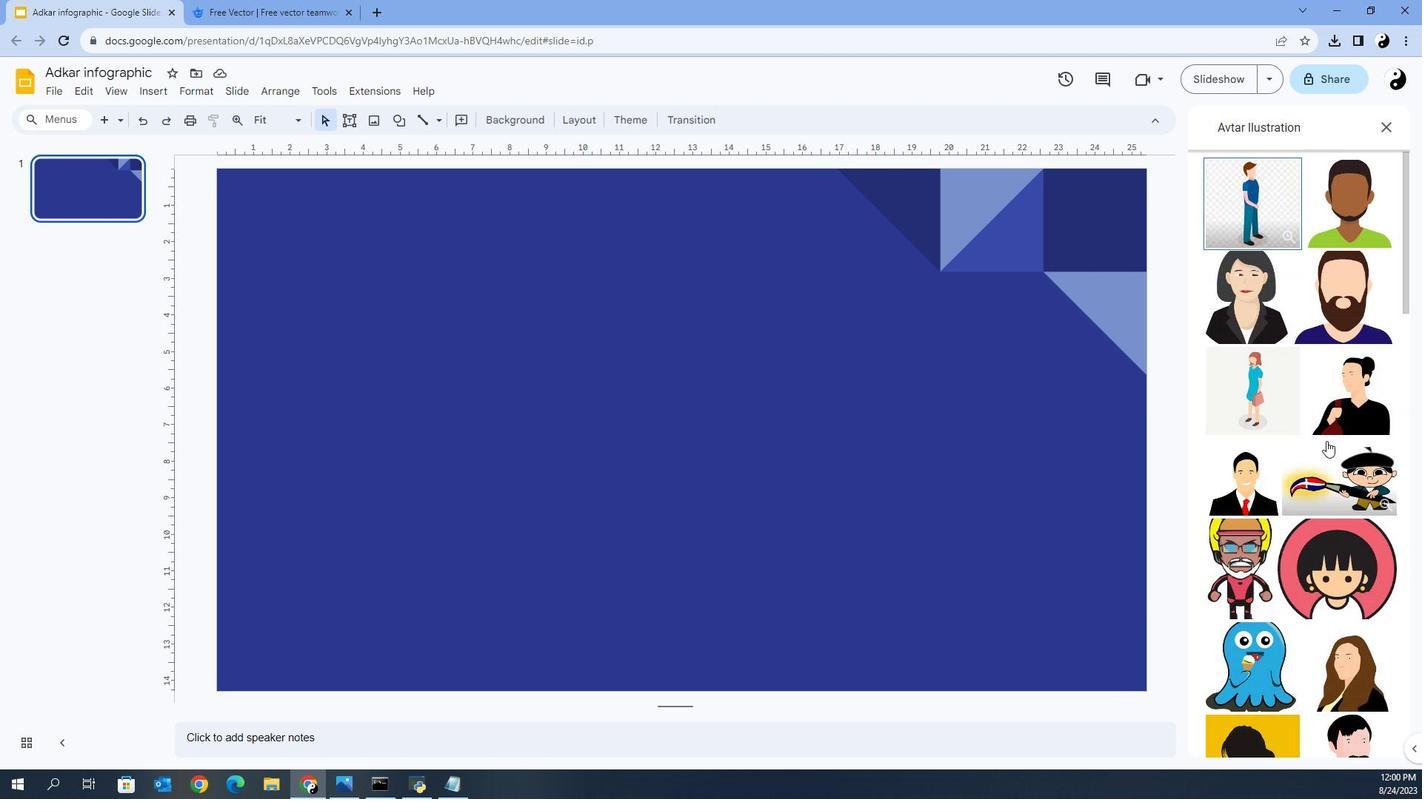 
Action: Mouse scrolled (1296, 492) with delta (0, 0)
Screenshot: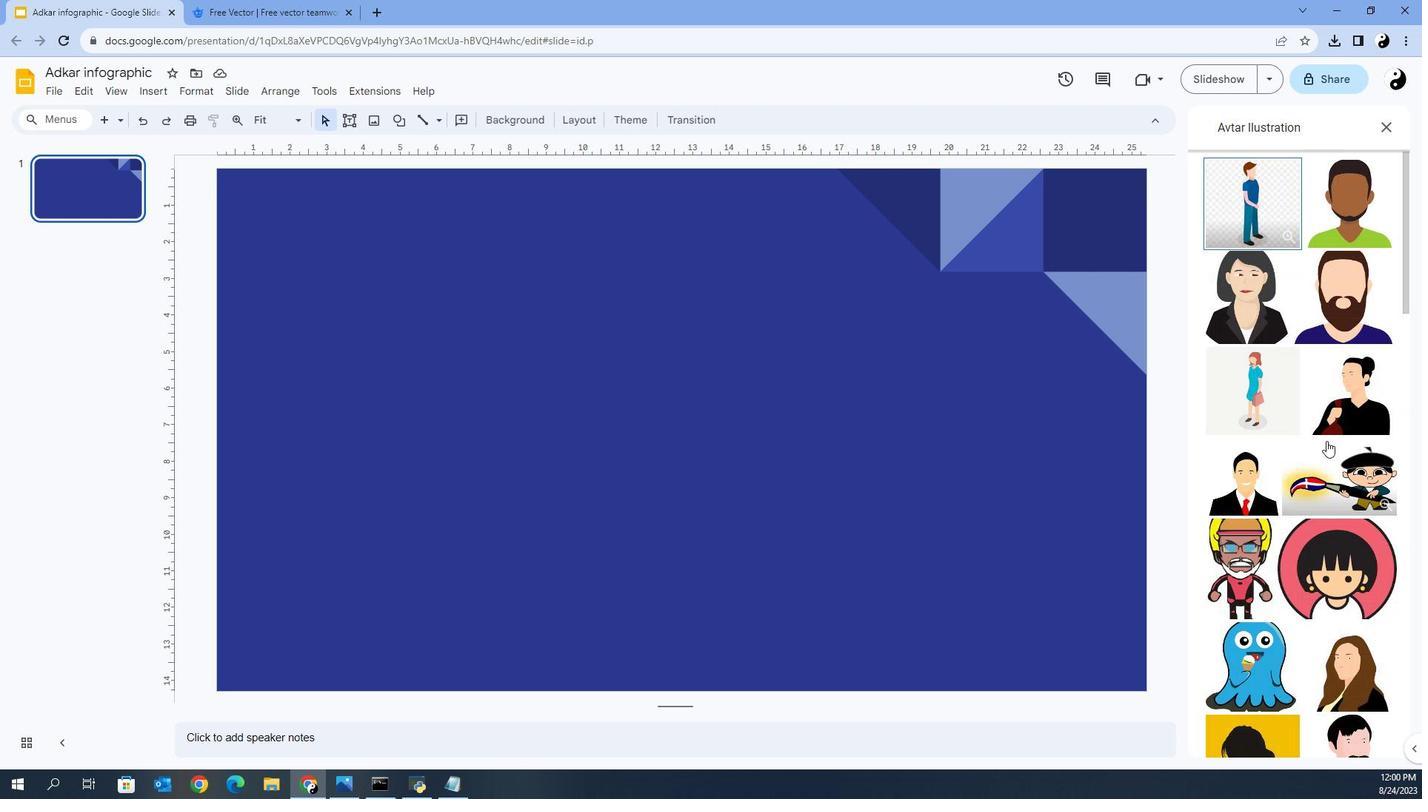 
Action: Mouse scrolled (1296, 492) with delta (0, 0)
Screenshot: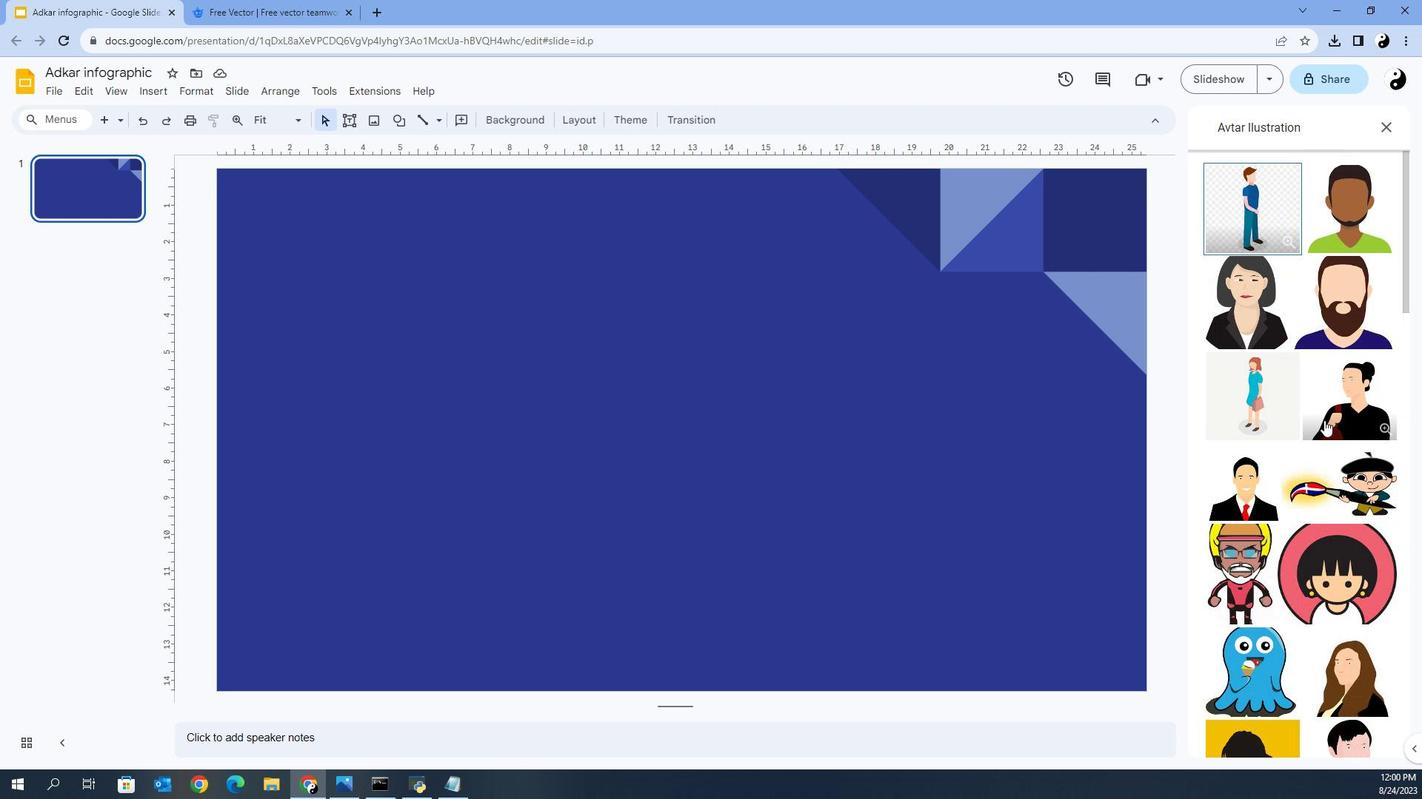 
Action: Mouse scrolled (1296, 492) with delta (0, 0)
Screenshot: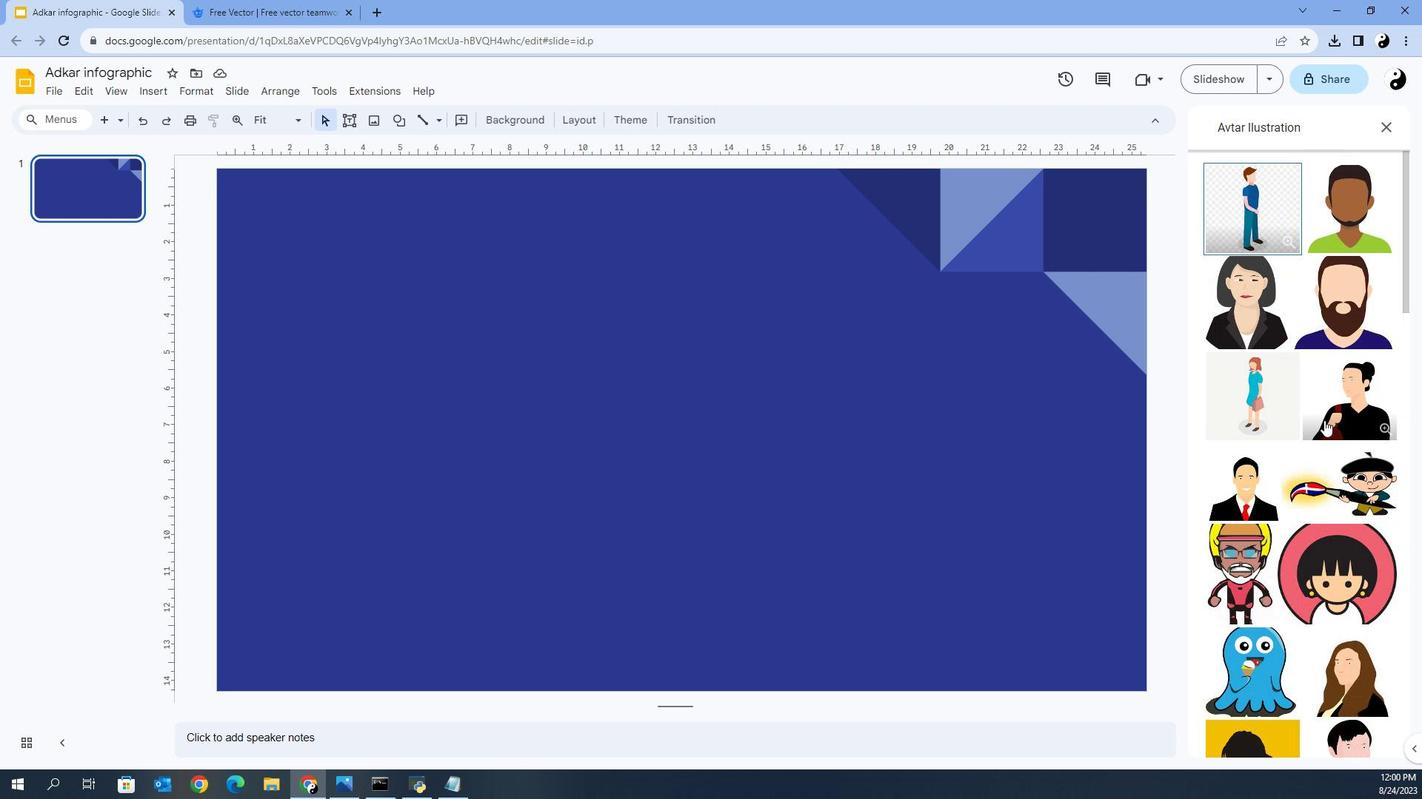 
Action: Mouse moved to (1307, 228)
Screenshot: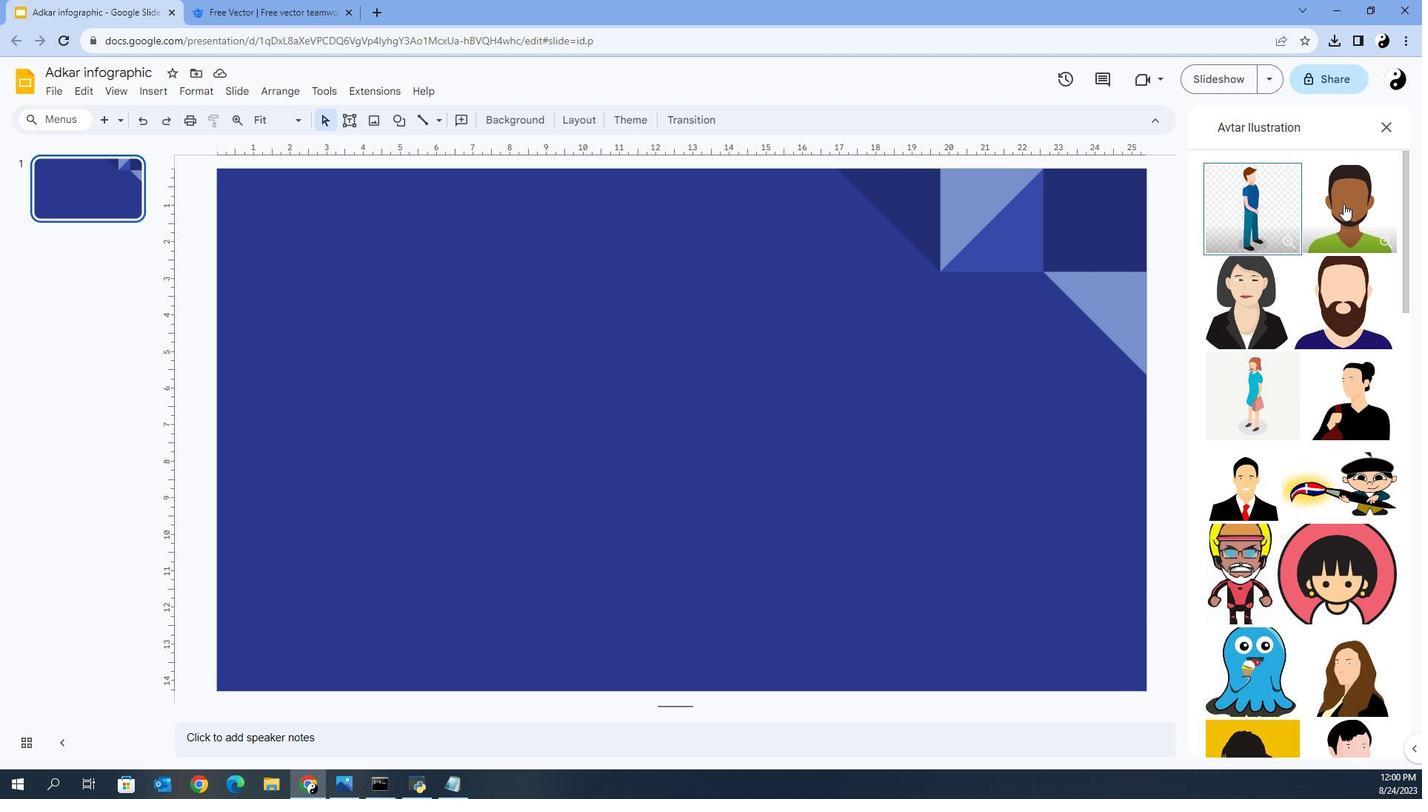 
Action: Mouse pressed left at (1307, 228)
Screenshot: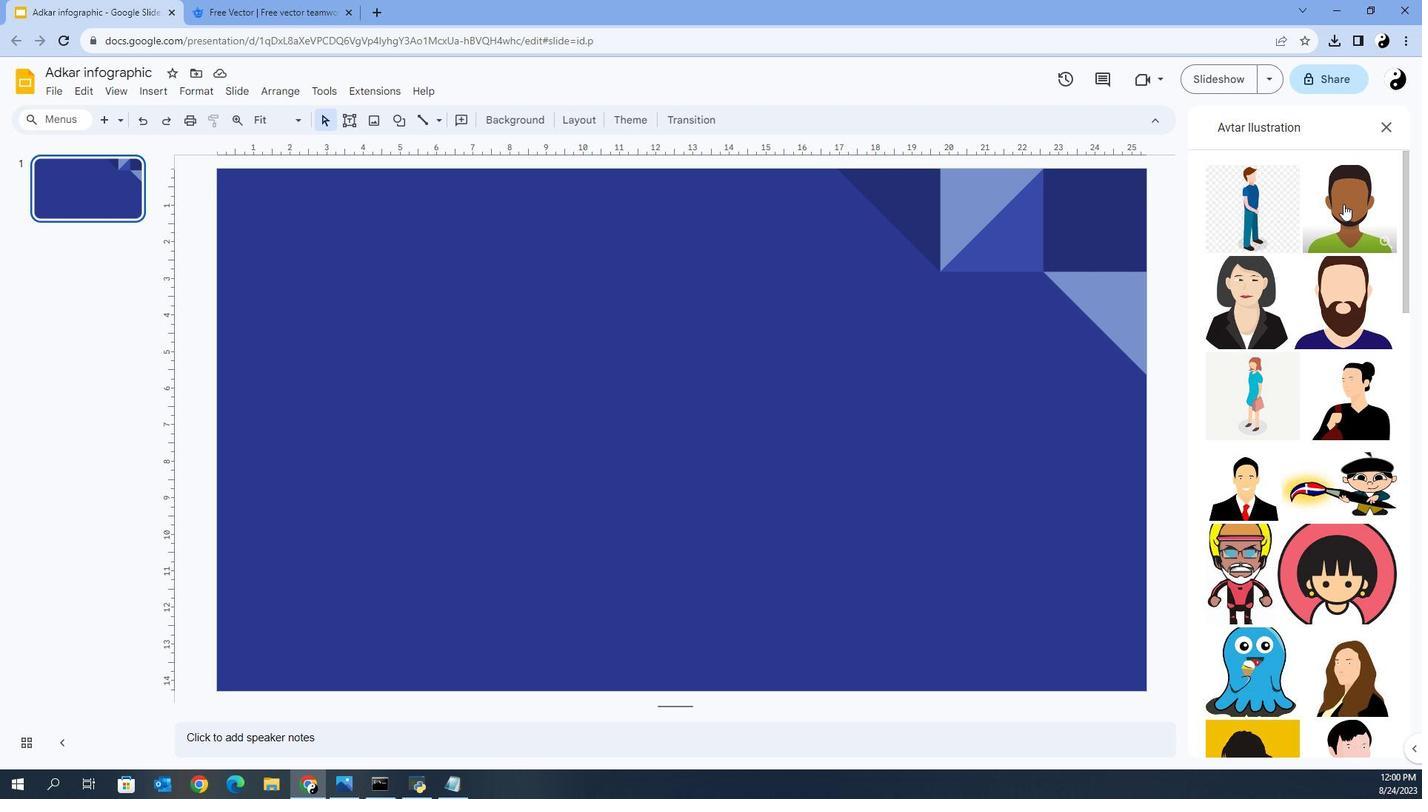 
Action: Mouse moved to (1325, 699)
Screenshot: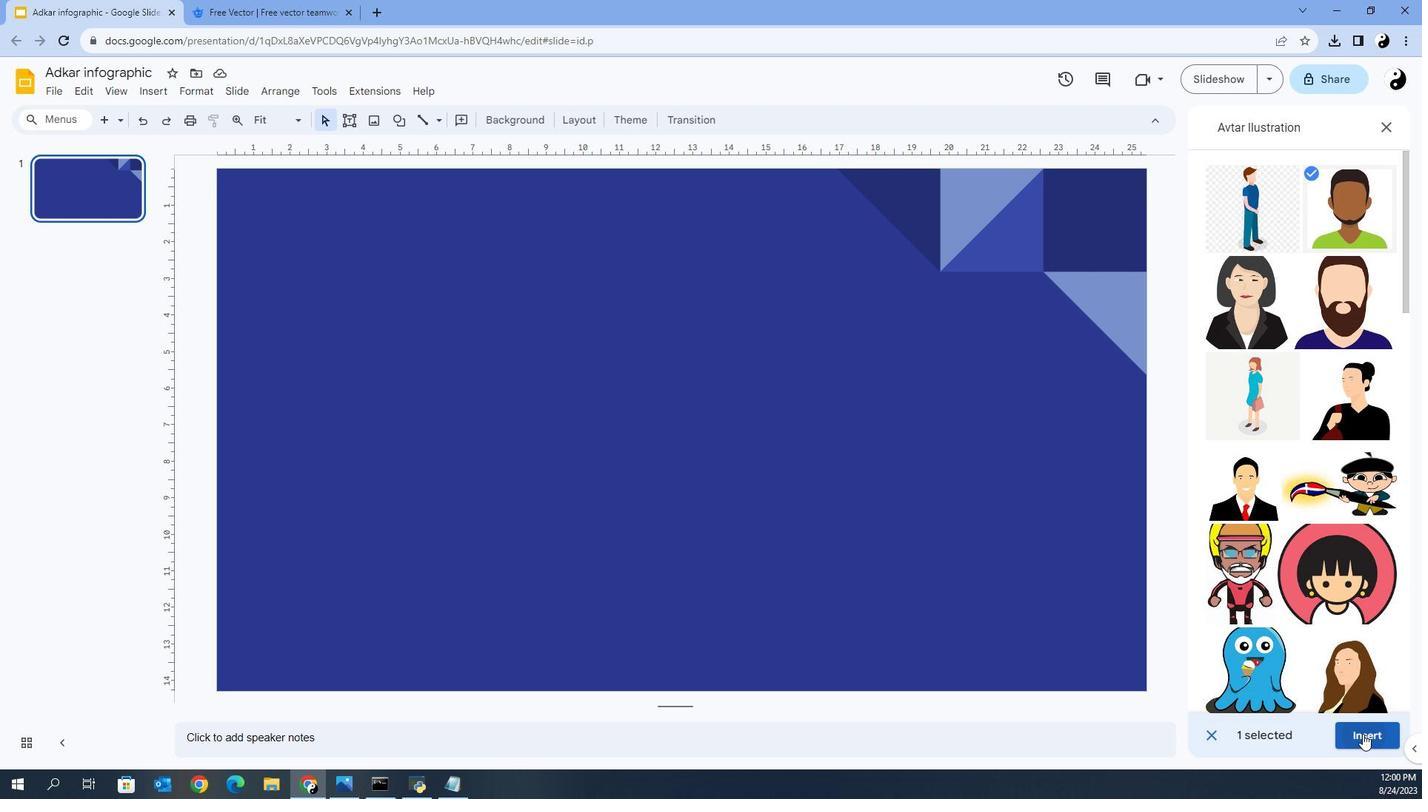 
Action: Mouse pressed left at (1325, 699)
Screenshot: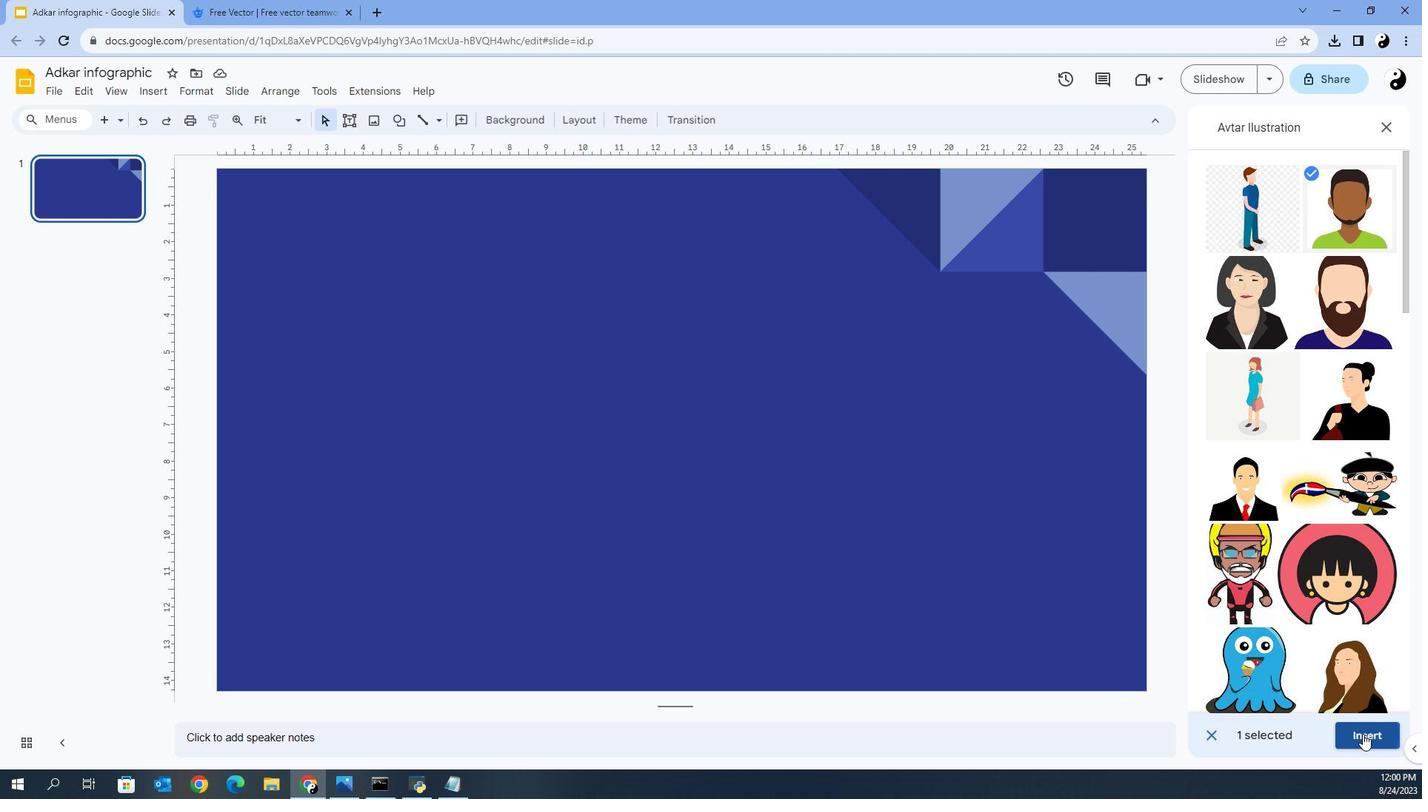 
Action: Mouse moved to (359, 208)
Screenshot: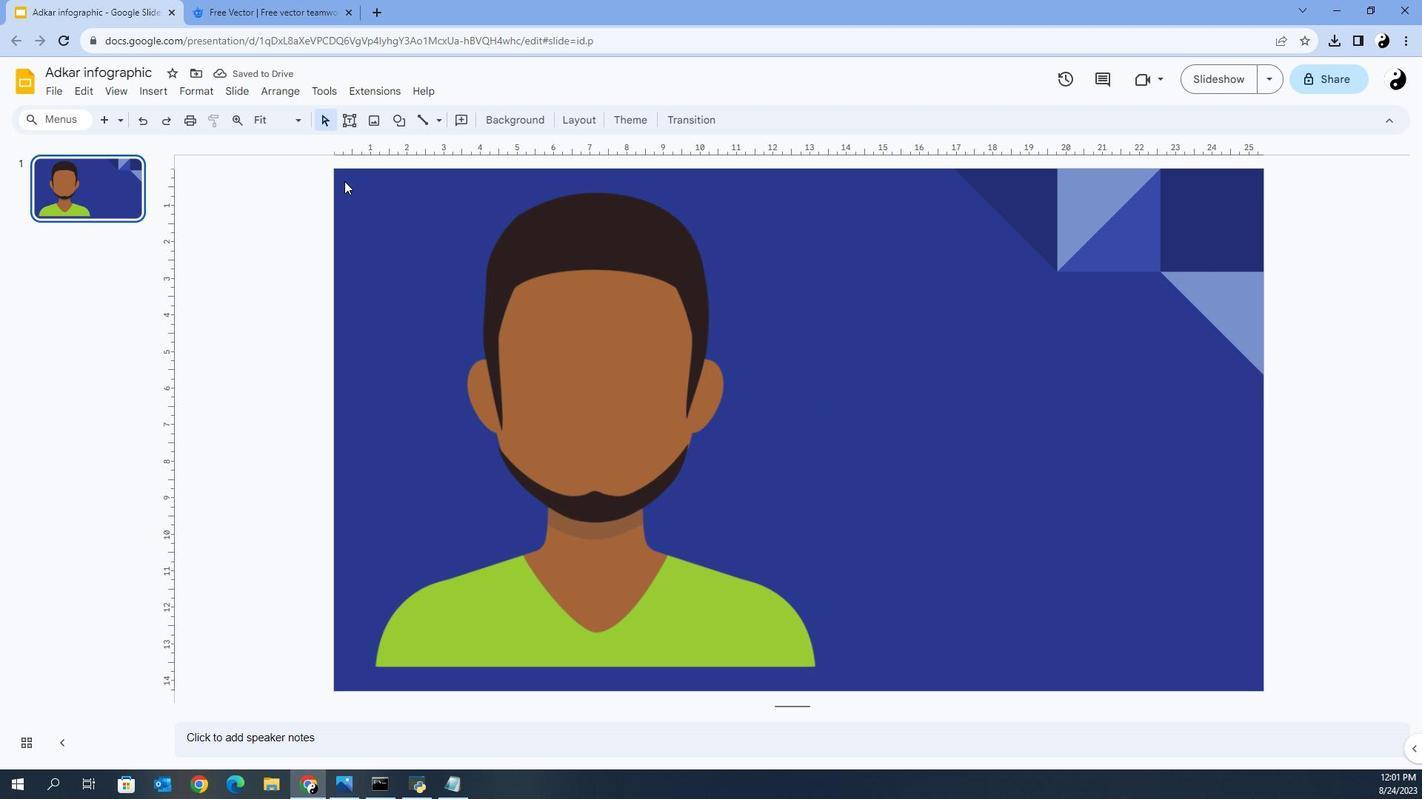 
Action: Mouse pressed left at (359, 208)
Screenshot: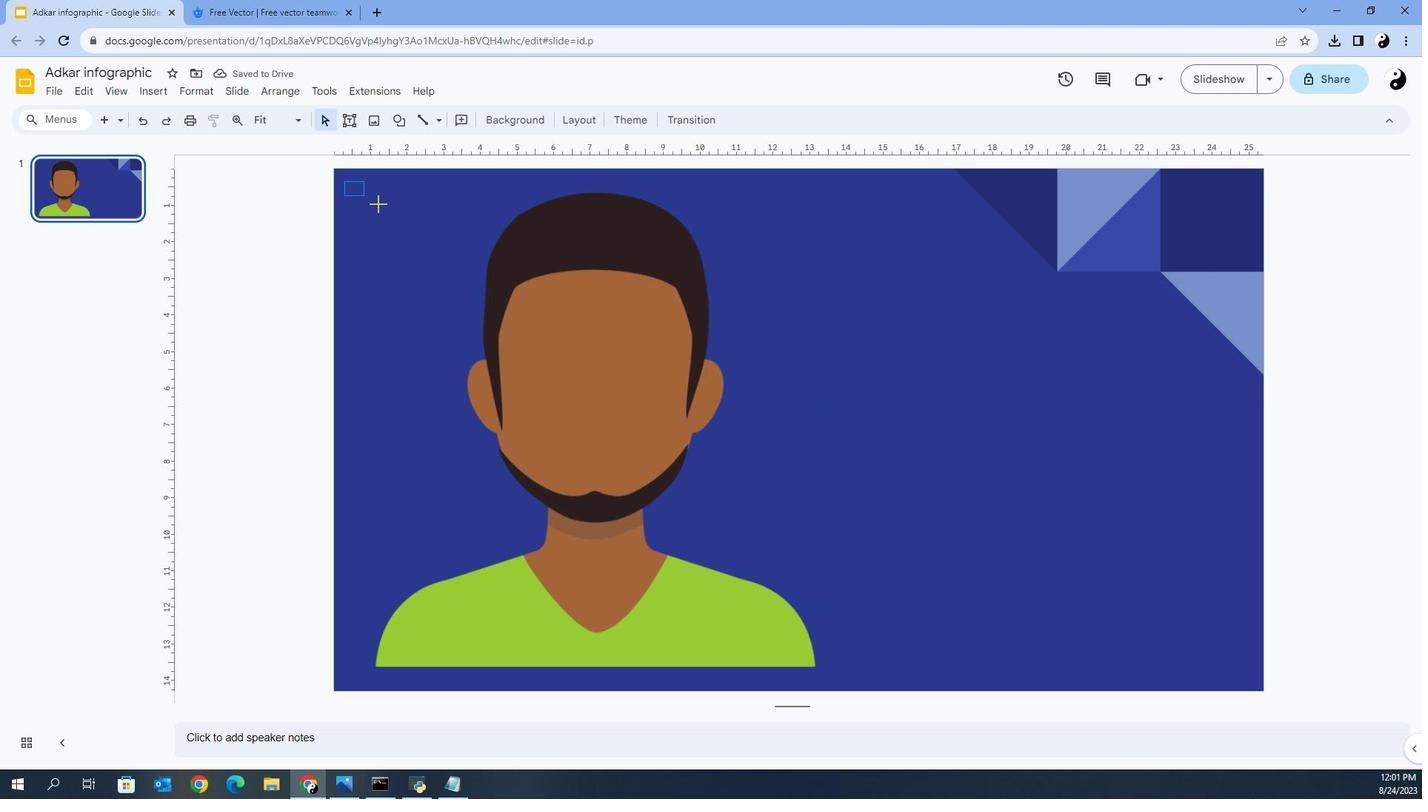 
Action: Key pressed <Key.shift>
Screenshot: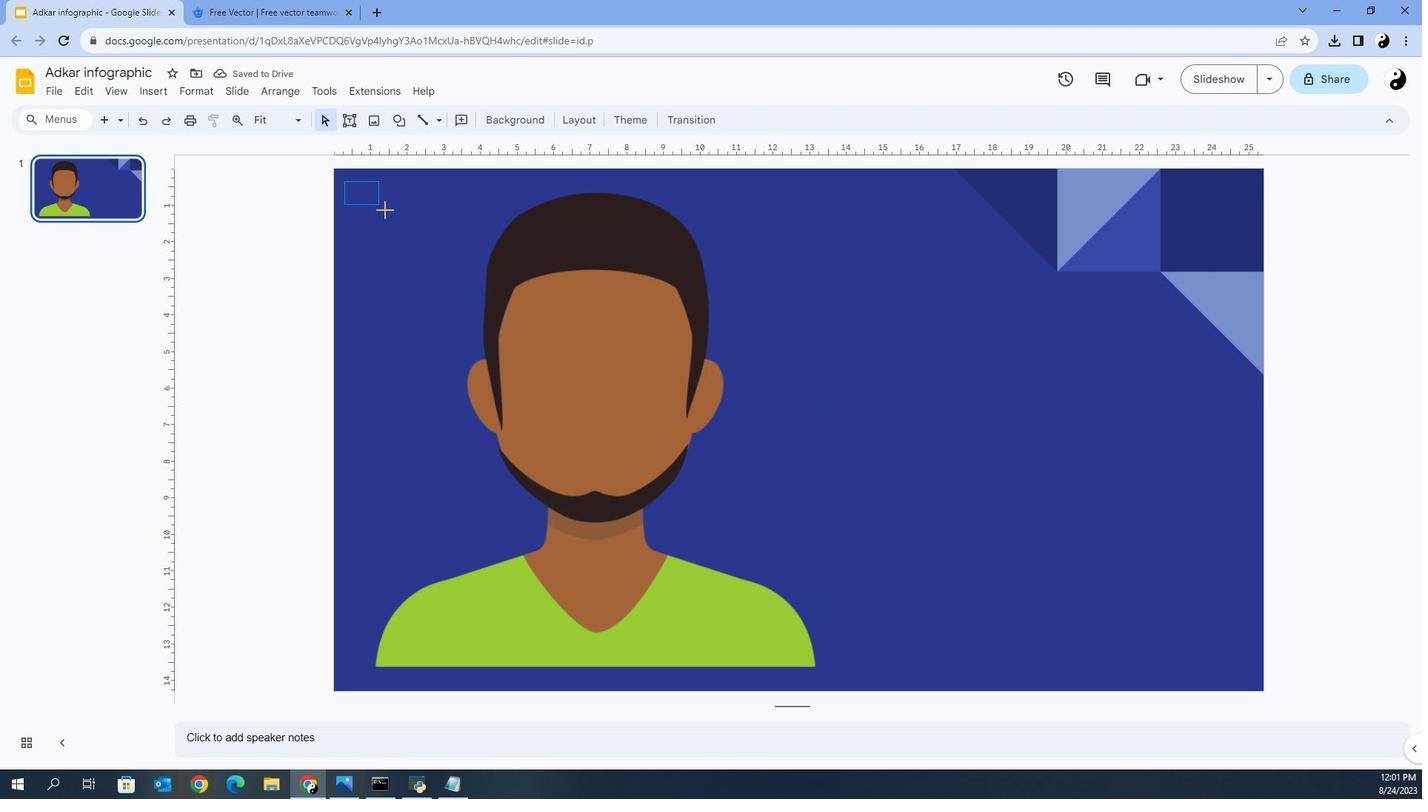 
Action: Mouse moved to (499, 355)
Screenshot: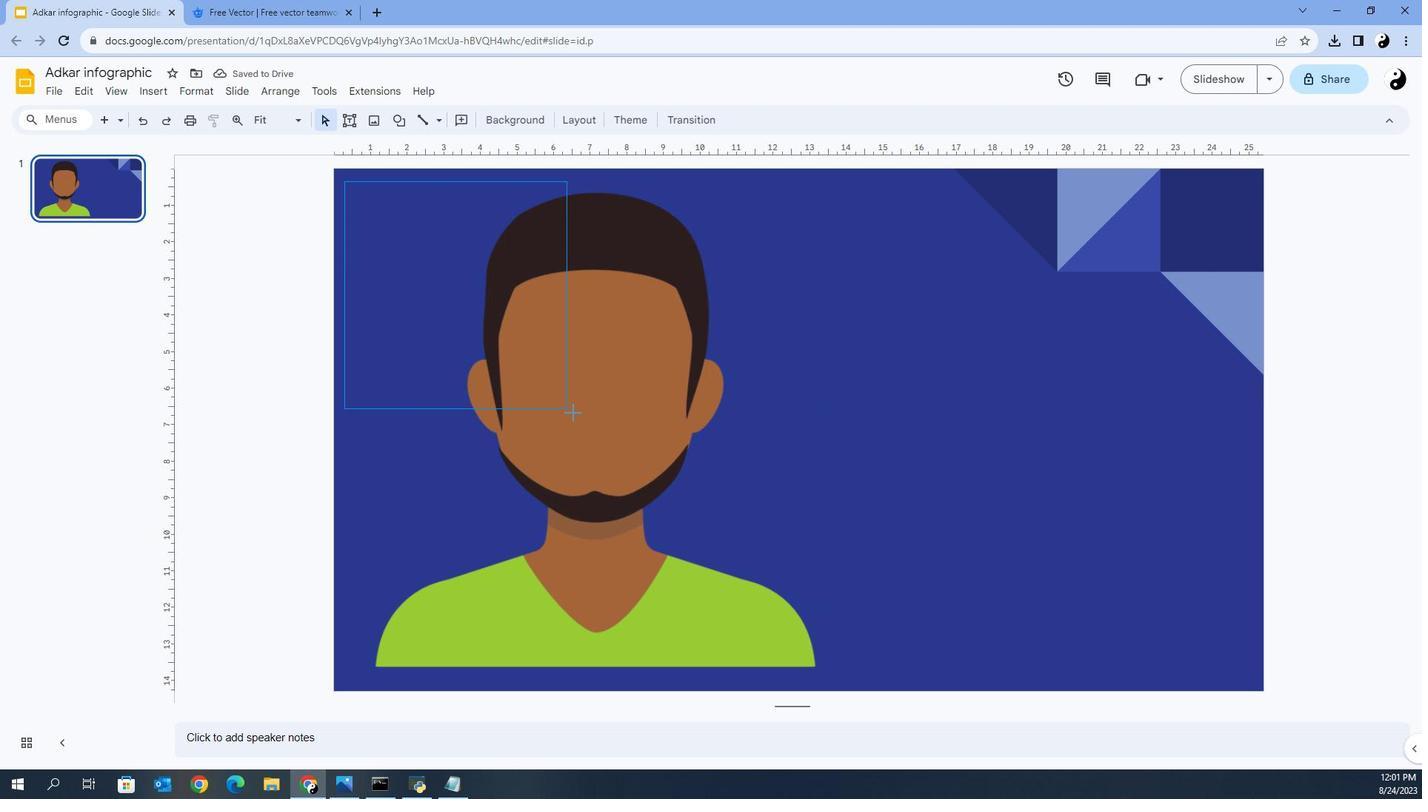 
Action: Key pressed <Key.shift>
Screenshot: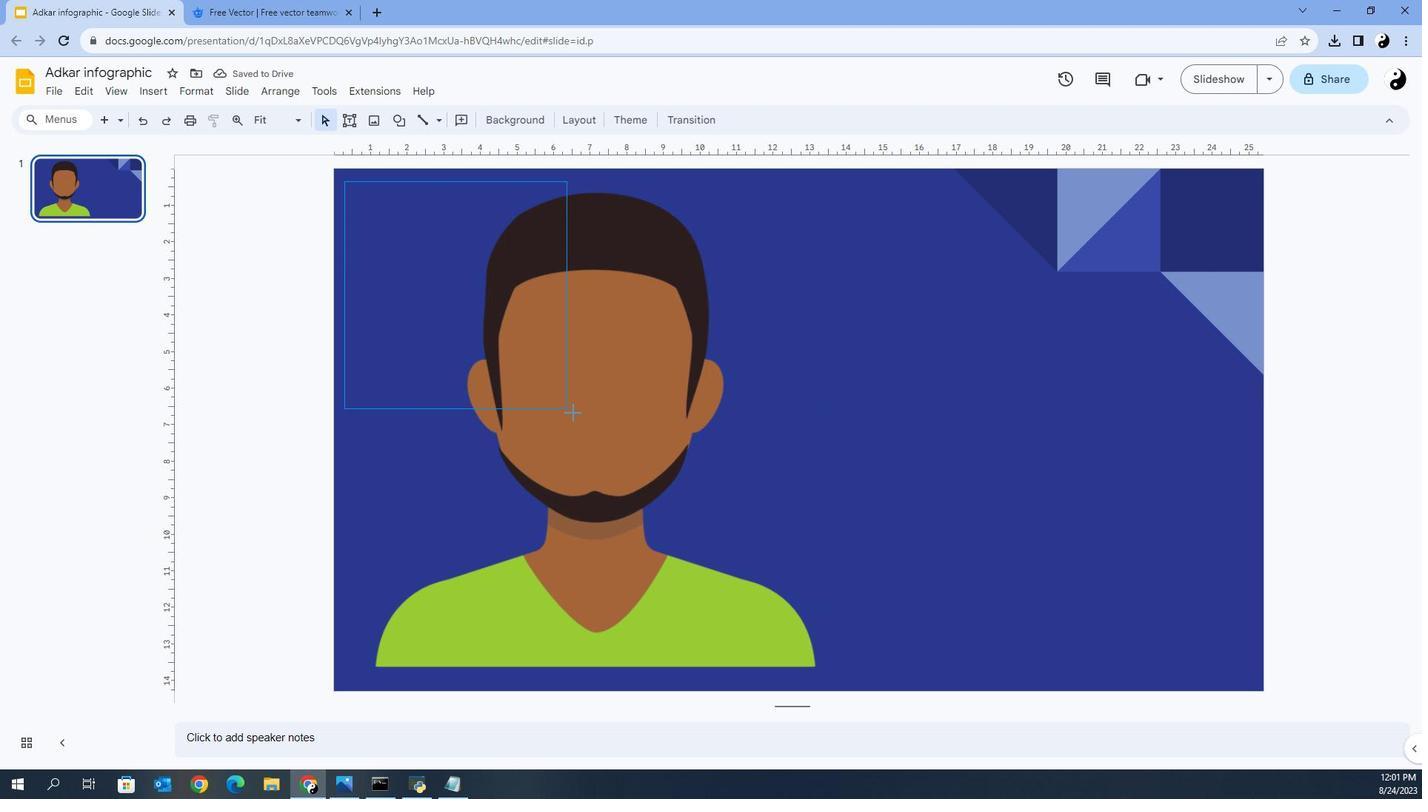 
Action: Mouse moved to (518, 372)
Screenshot: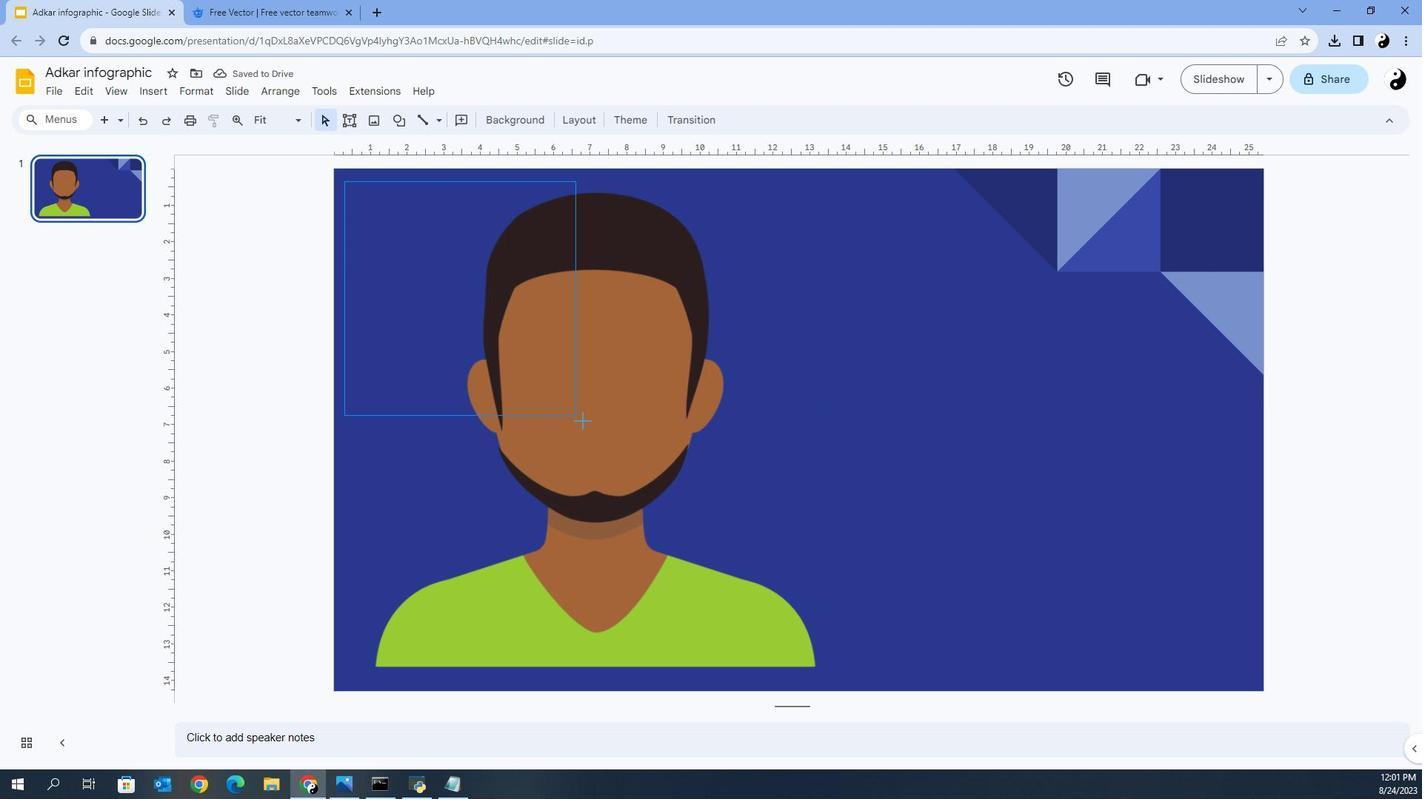 
Action: Key pressed <Key.shift>
Screenshot: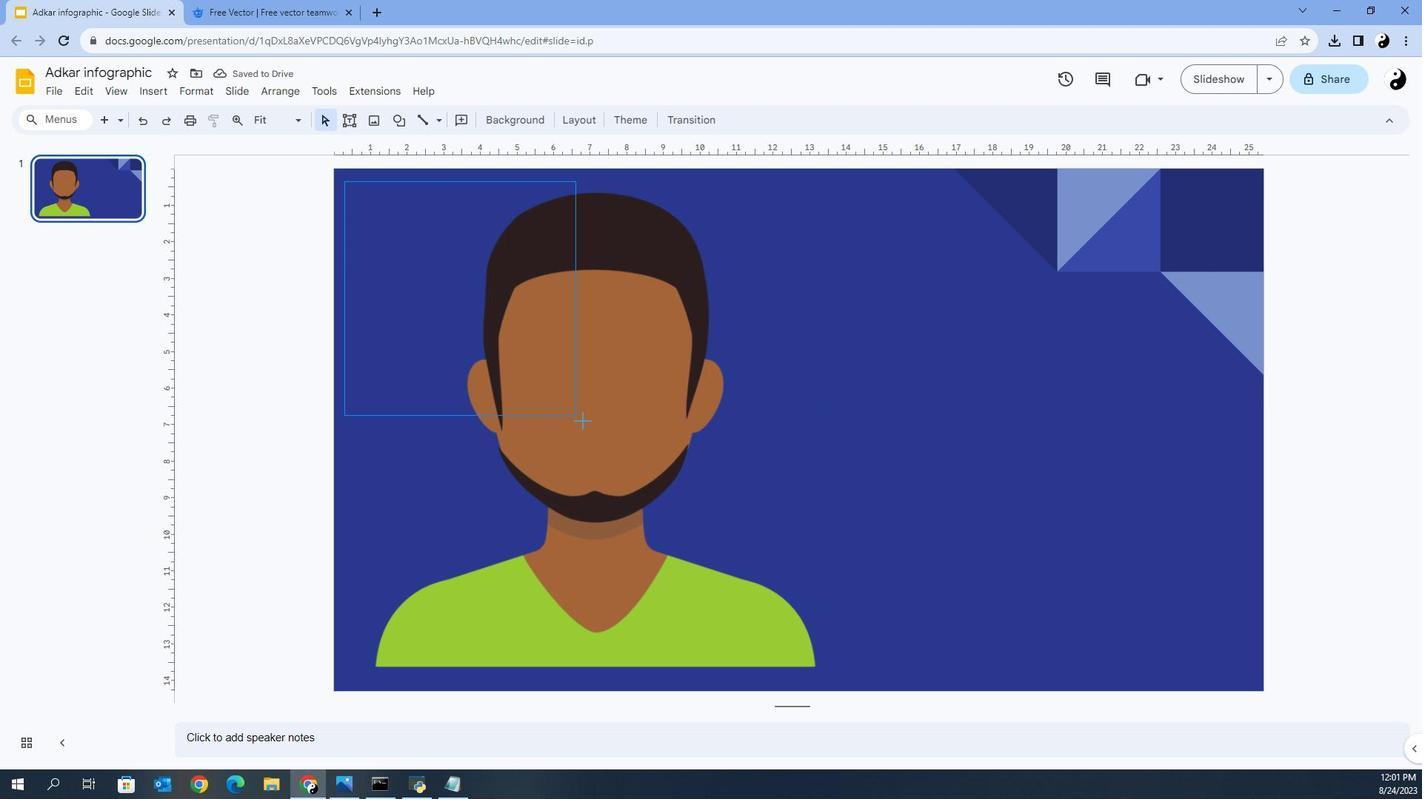 
Action: Mouse moved to (528, 379)
Screenshot: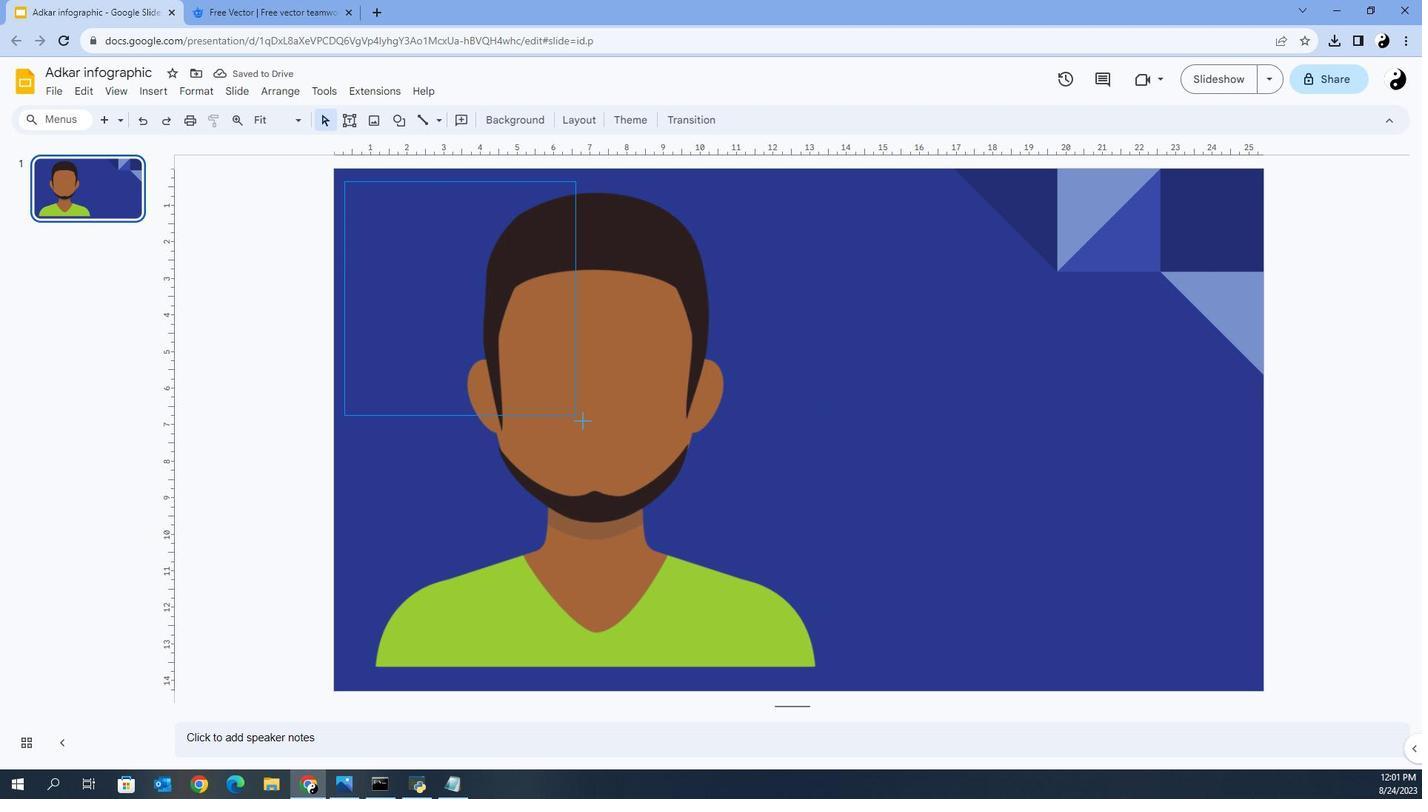 
Action: Key pressed <Key.shift>
Screenshot: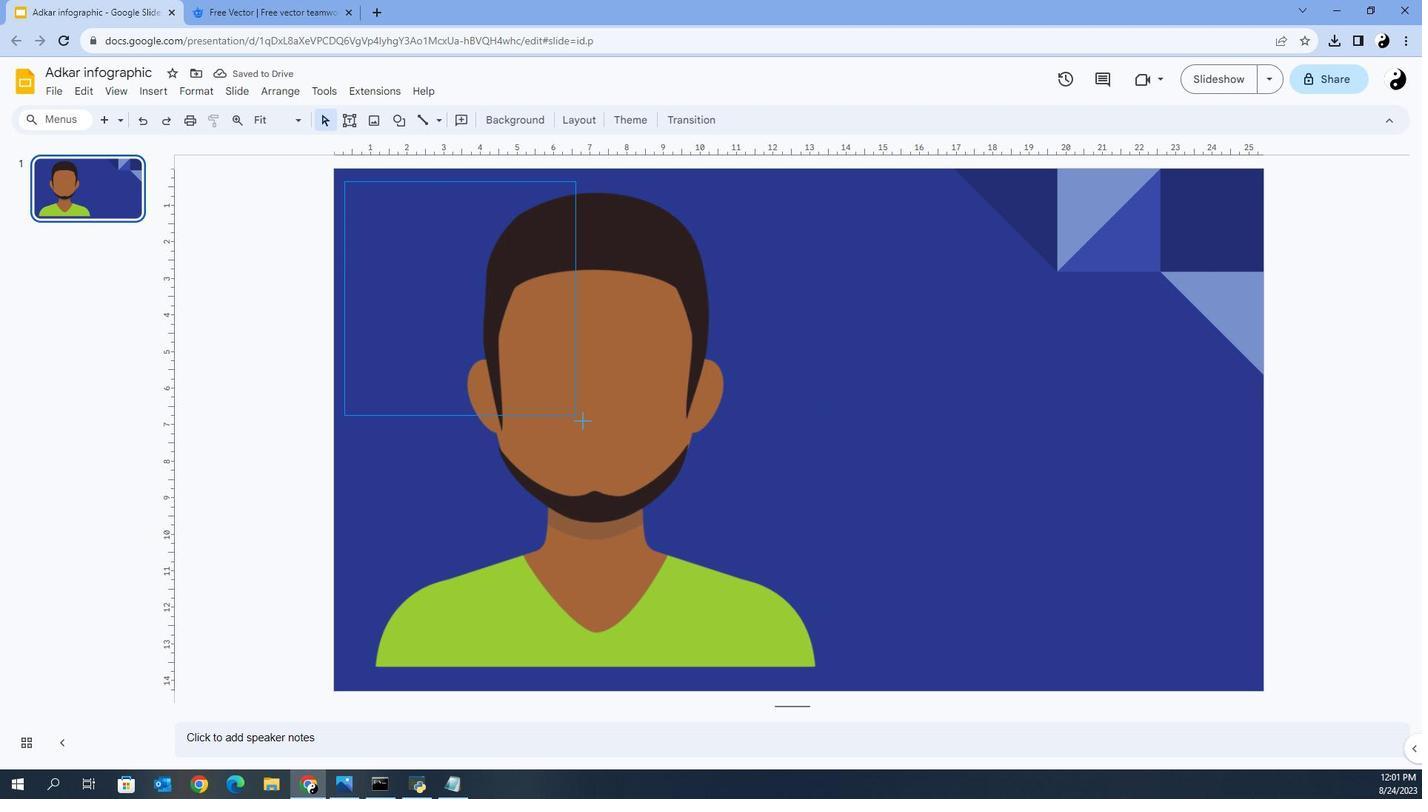 
Action: Mouse moved to (539, 385)
Screenshot: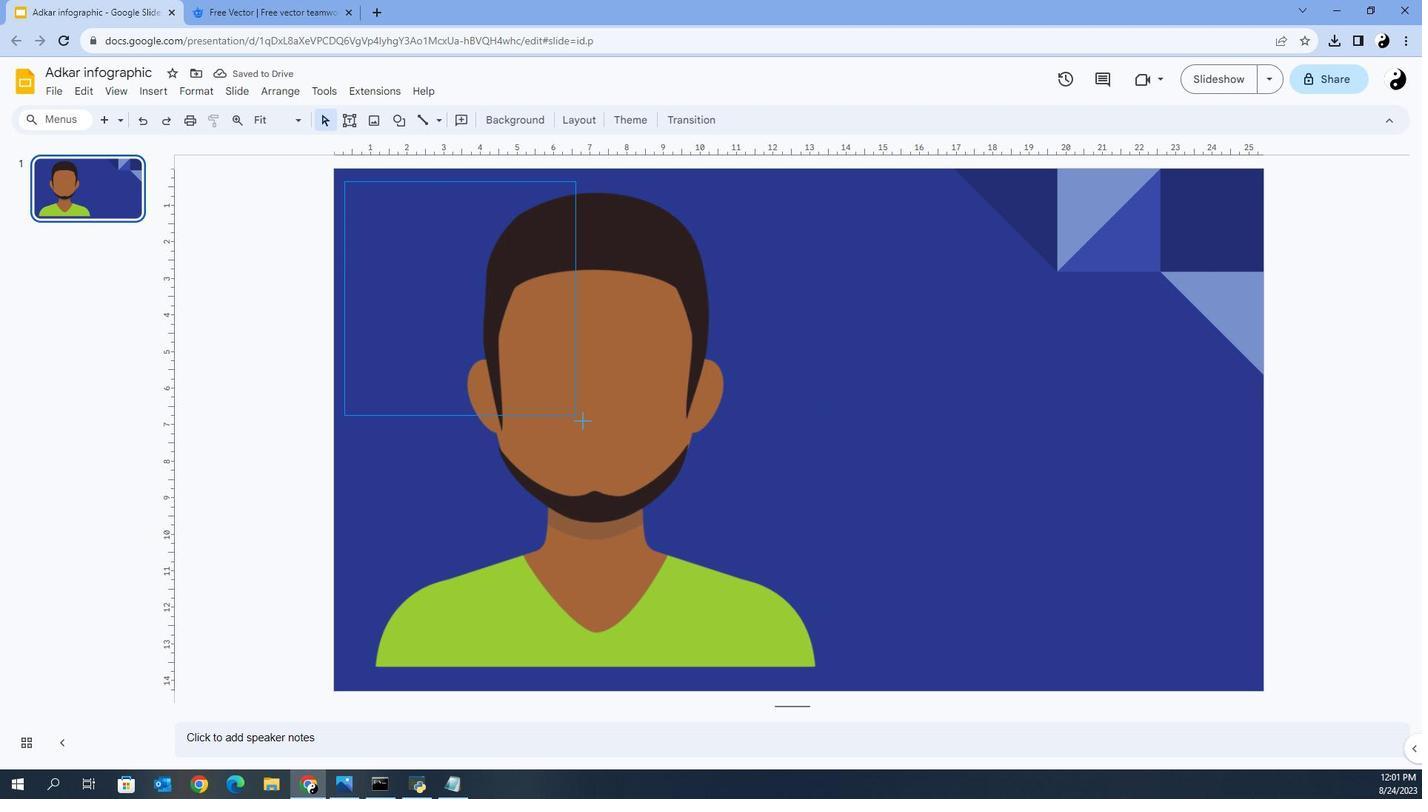 
Action: Key pressed <Key.shift>
Screenshot: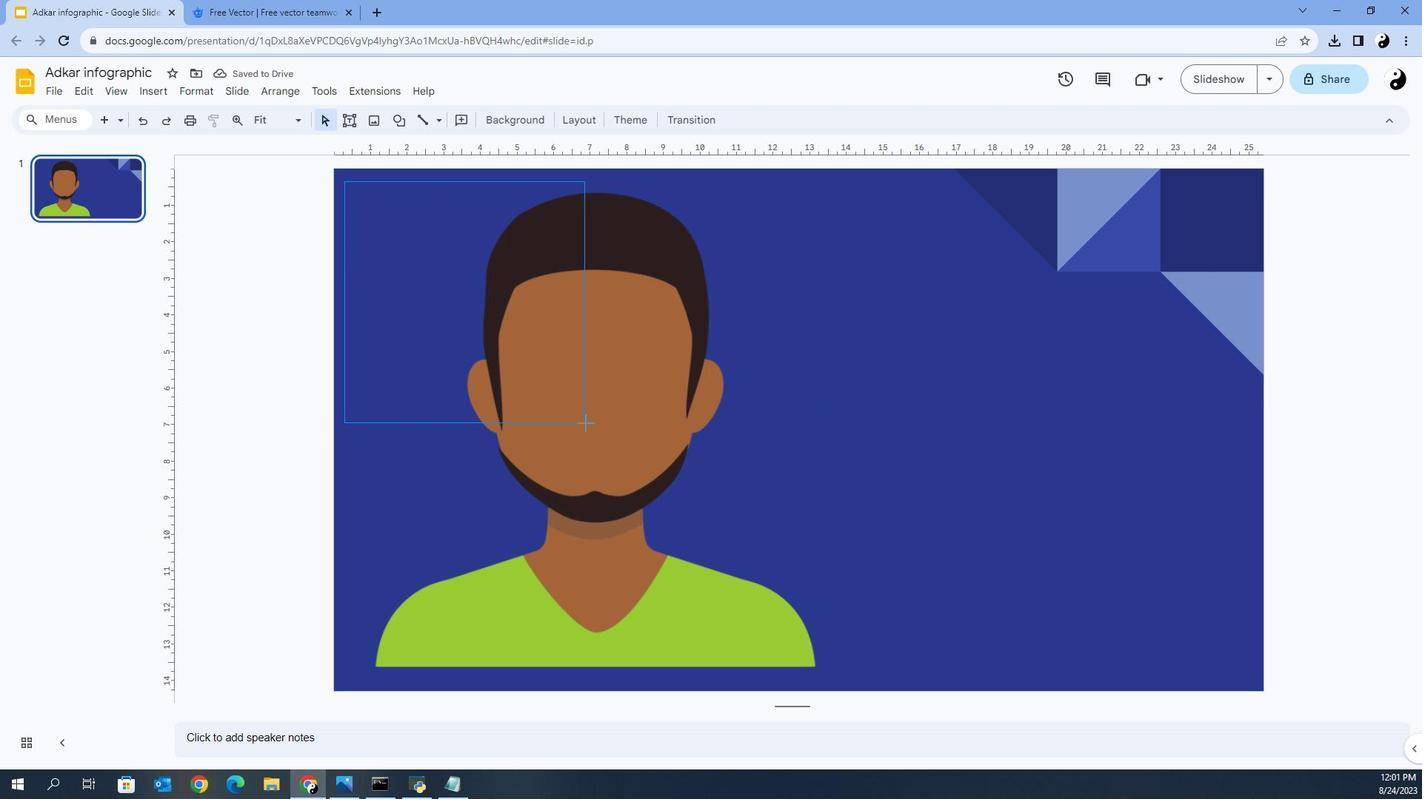 
Action: Mouse moved to (555, 399)
Screenshot: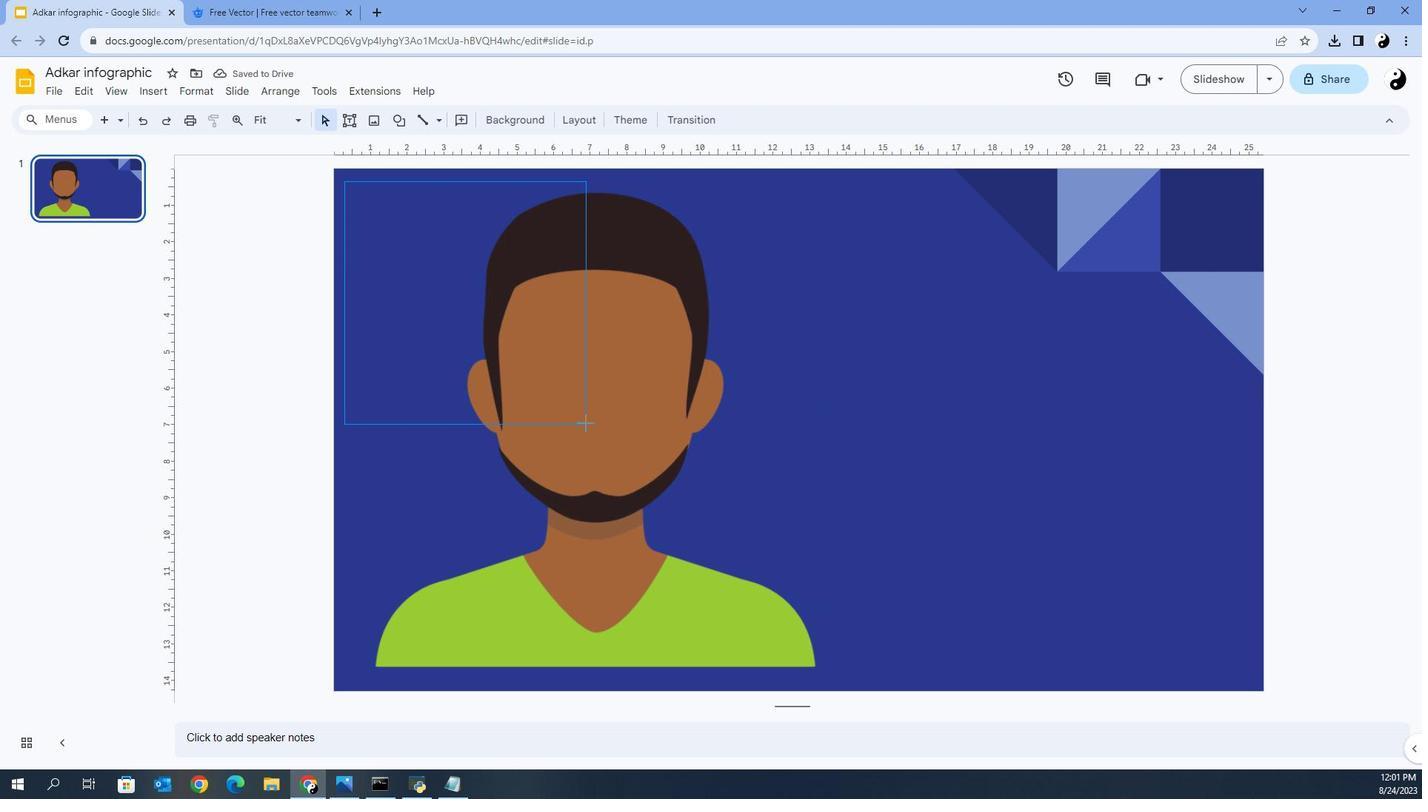 
Action: Key pressed <Key.shift>
Screenshot: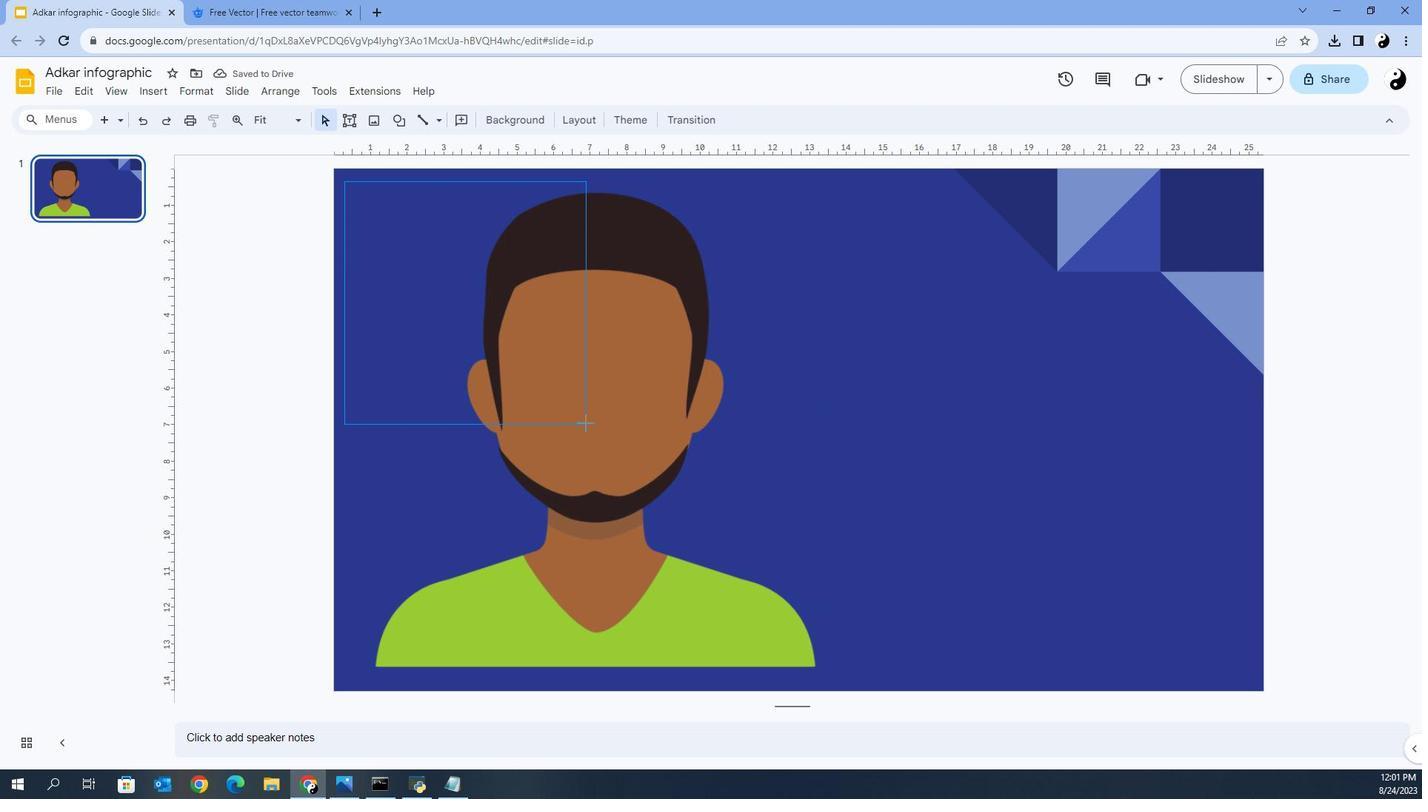 
Action: Mouse moved to (568, 408)
Screenshot: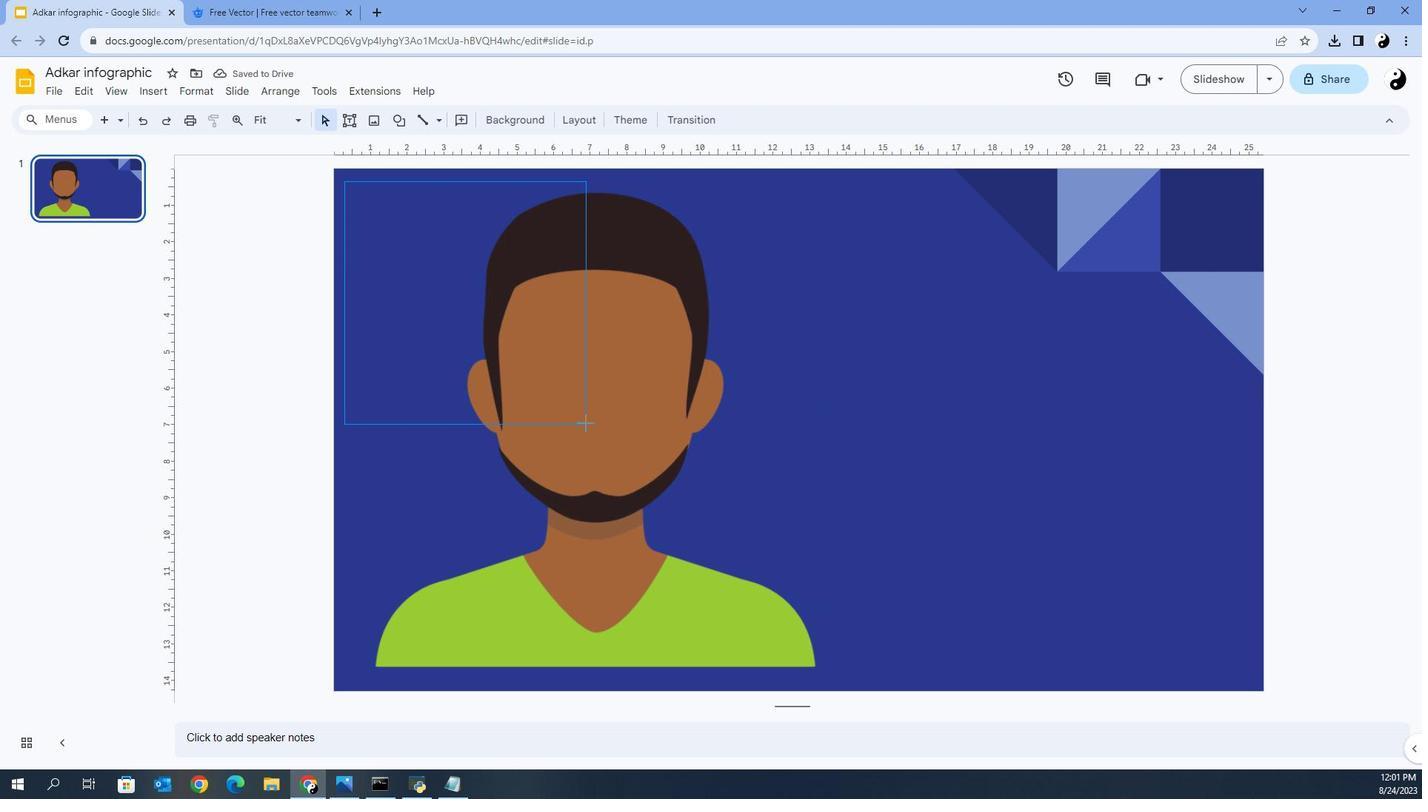 
Action: Key pressed <Key.shift>
Screenshot: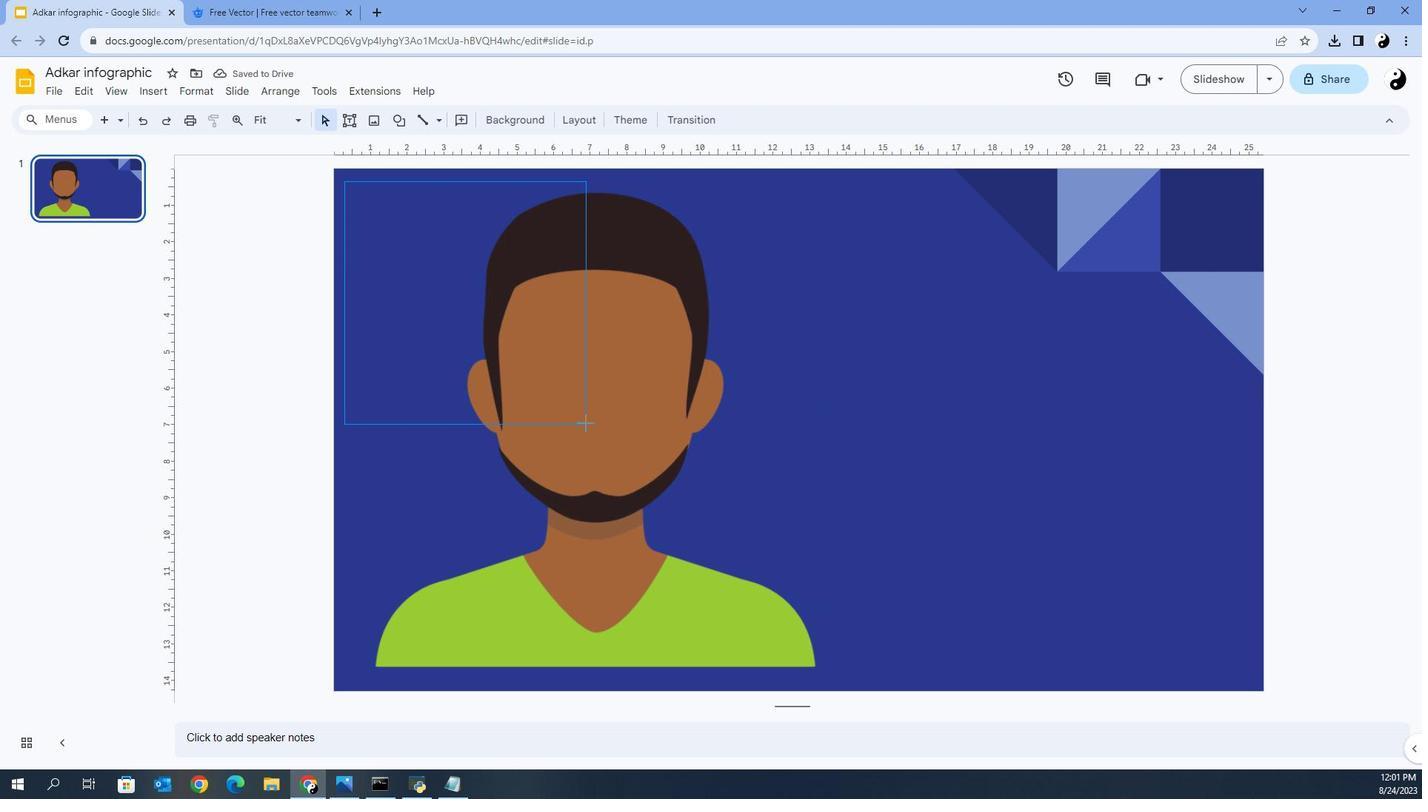 
Action: Mouse moved to (575, 412)
Screenshot: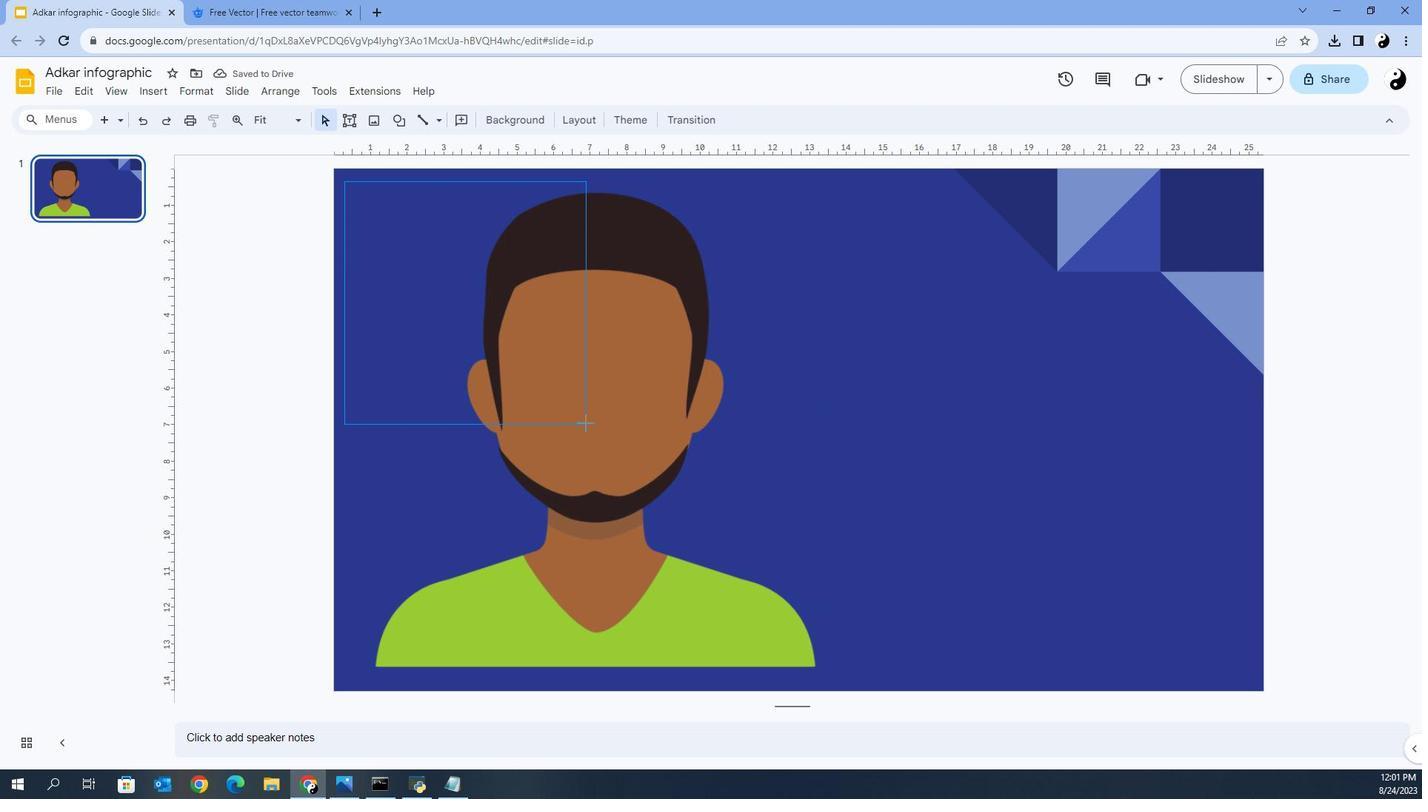 
Action: Key pressed <Key.shift>
Screenshot: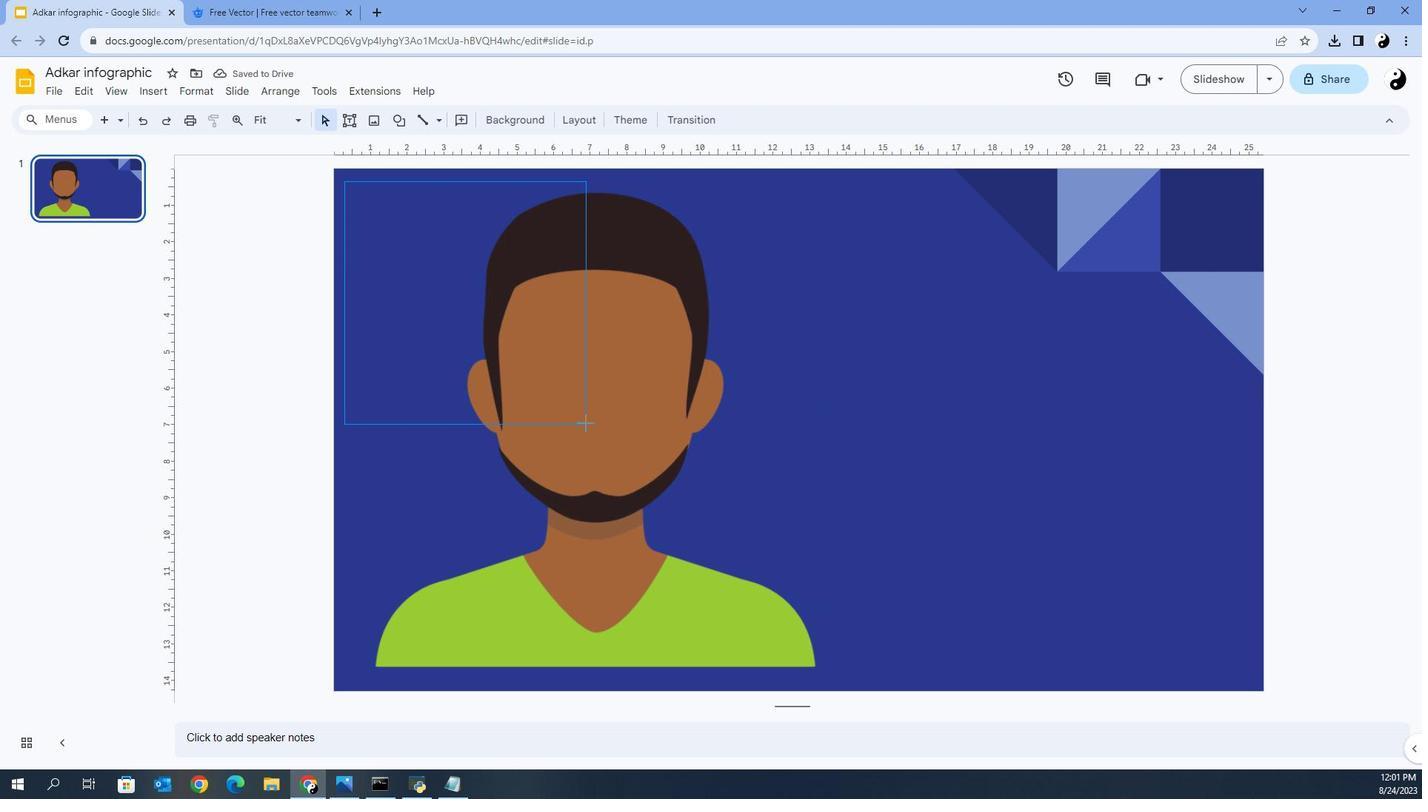 
Action: Mouse moved to (580, 416)
Screenshot: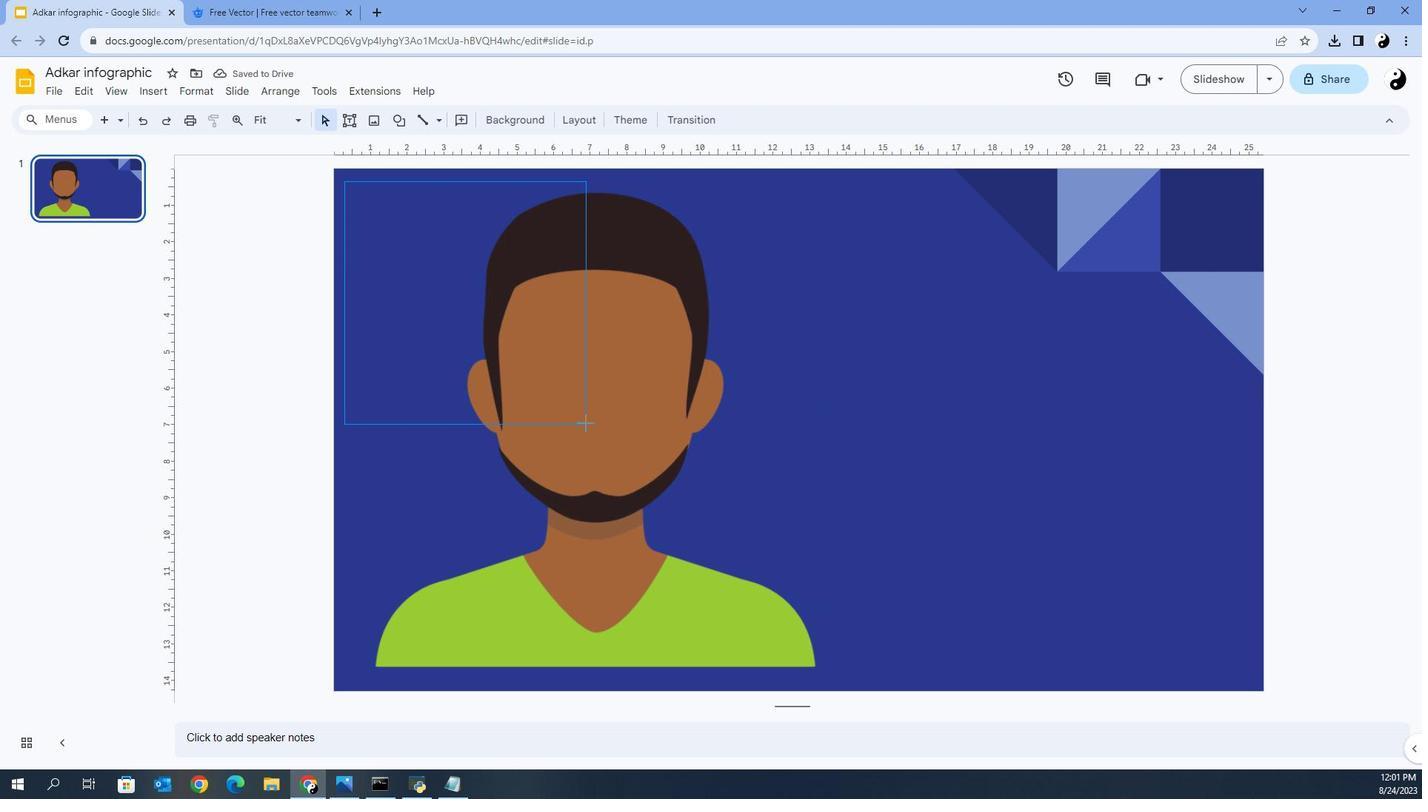 
Action: Key pressed <Key.shift>
Screenshot: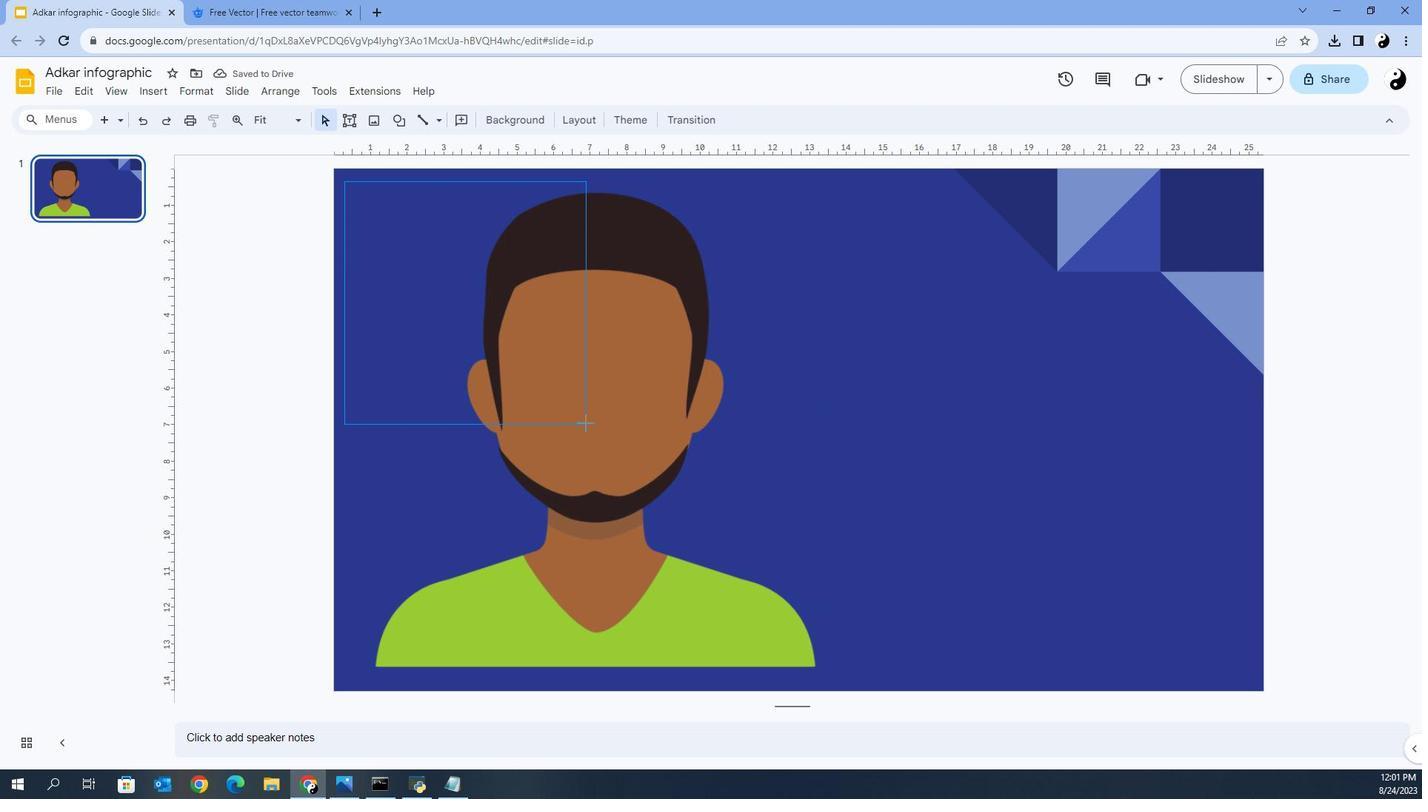 
Action: Mouse moved to (586, 421)
Screenshot: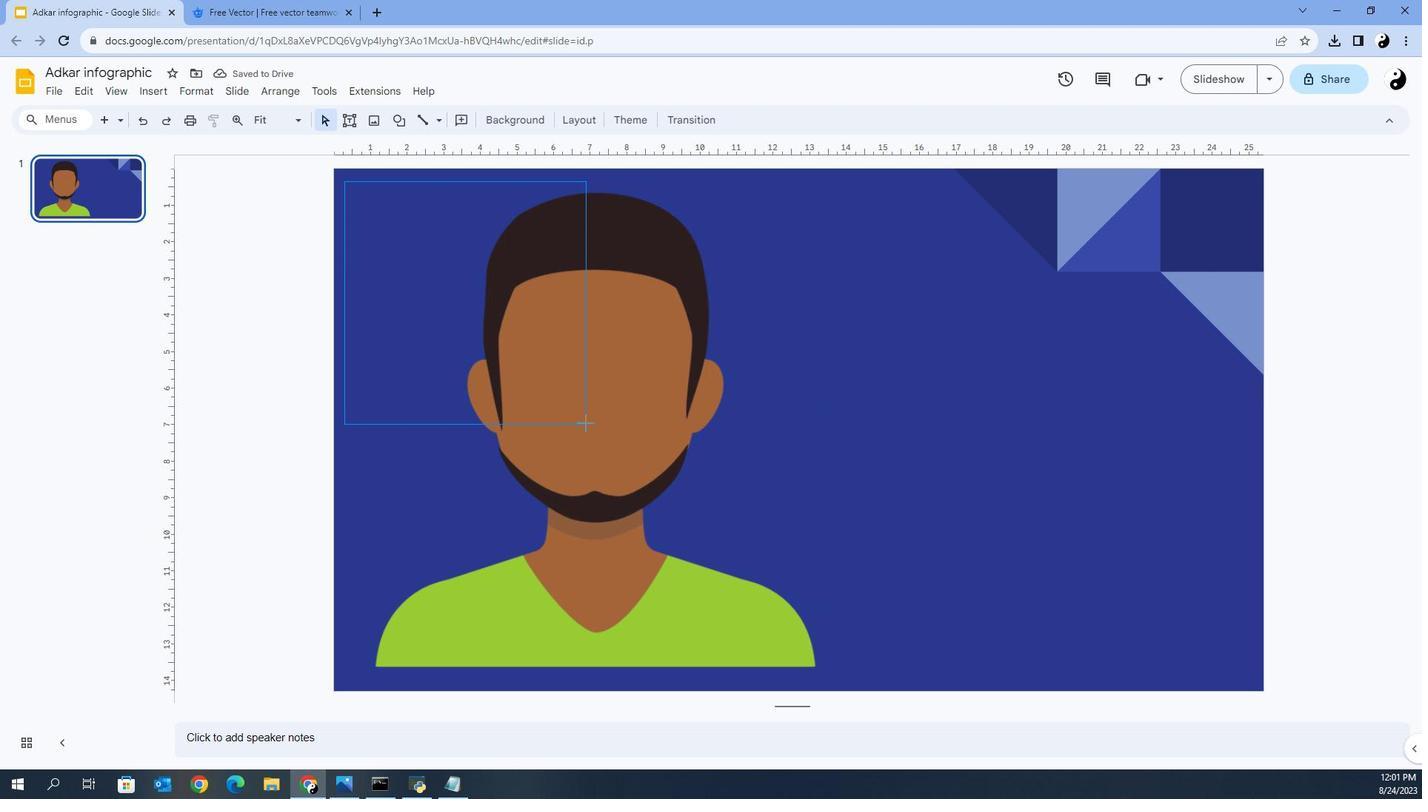 
Action: Key pressed <Key.shift>
Screenshot: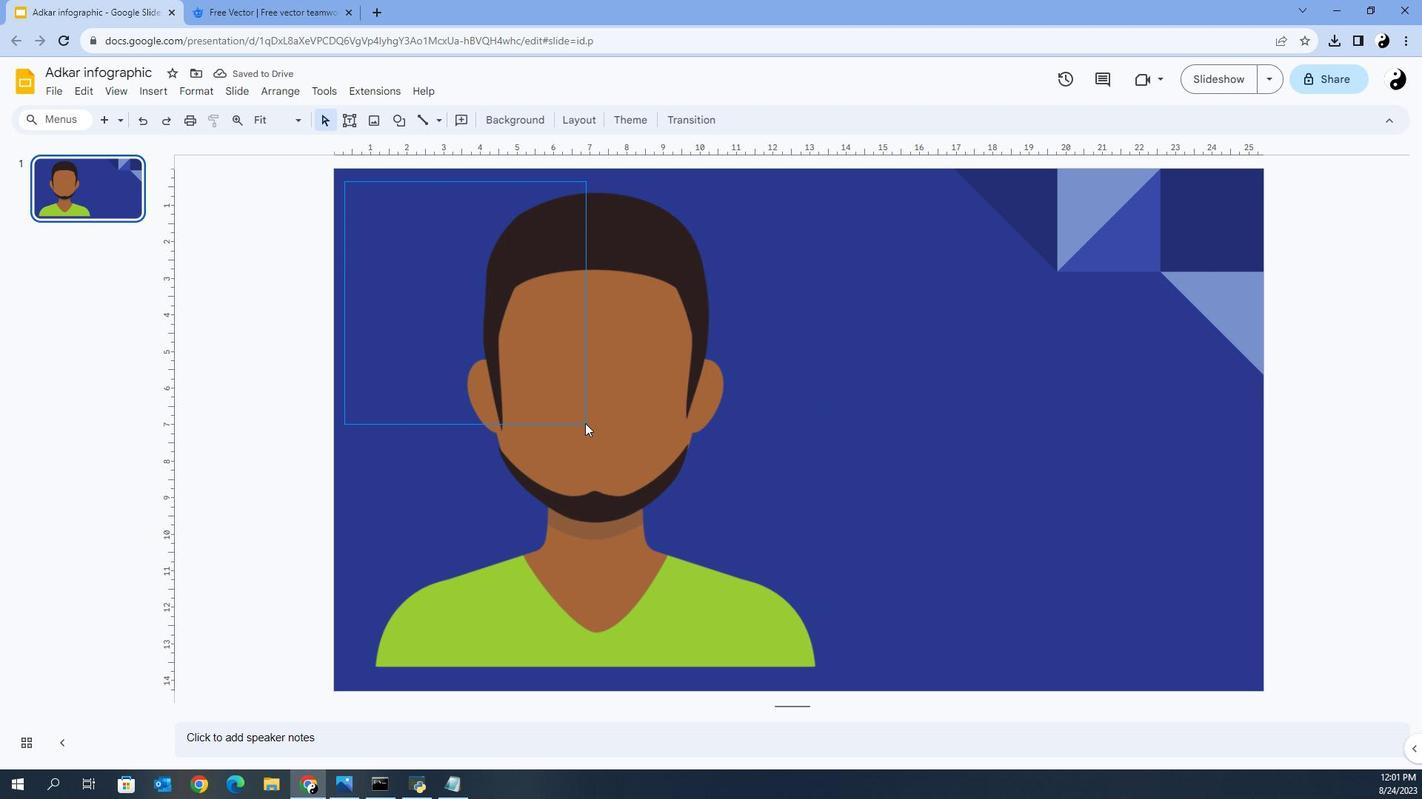 
Action: Mouse moved to (588, 422)
Screenshot: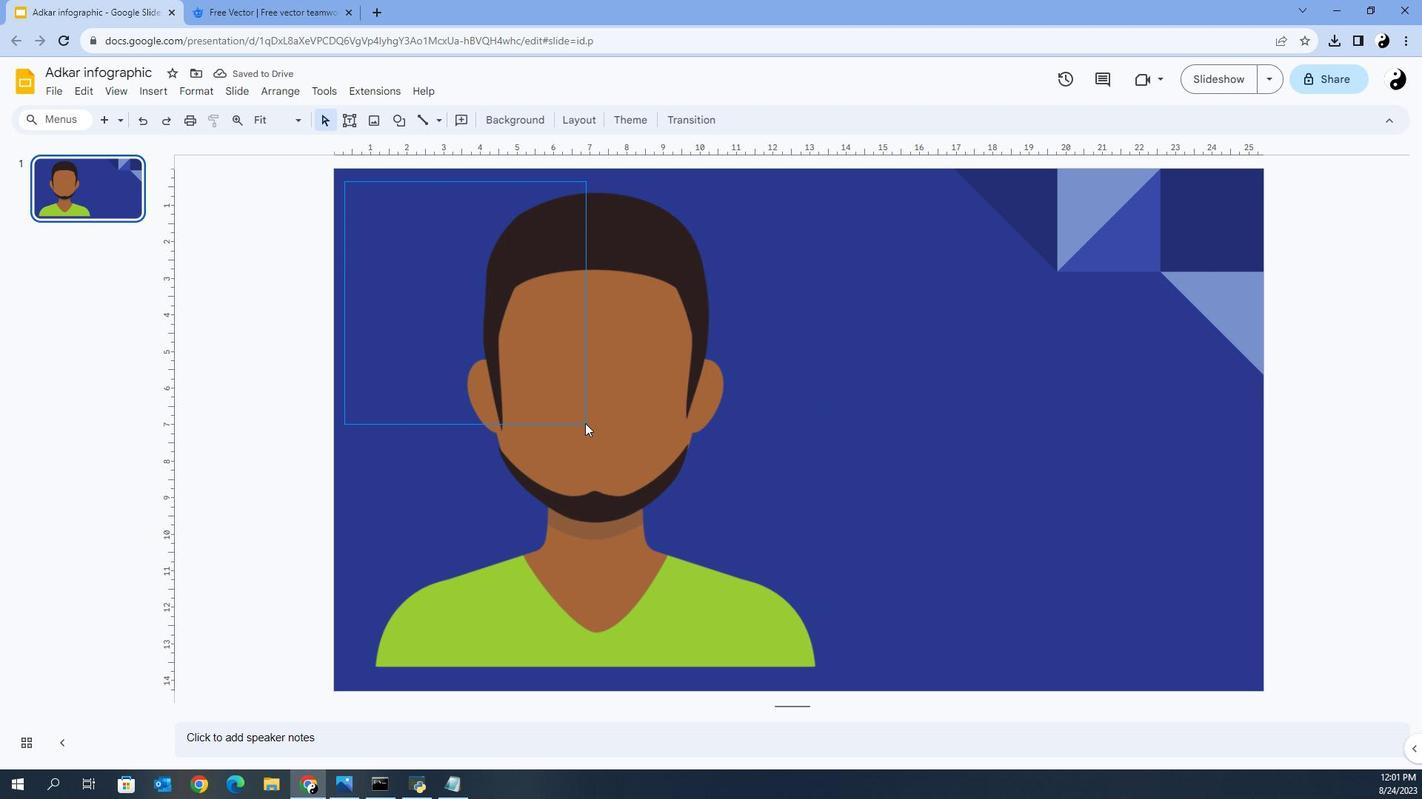 
Action: Key pressed <Key.shift><Key.shift><Key.shift><Key.shift>
Screenshot: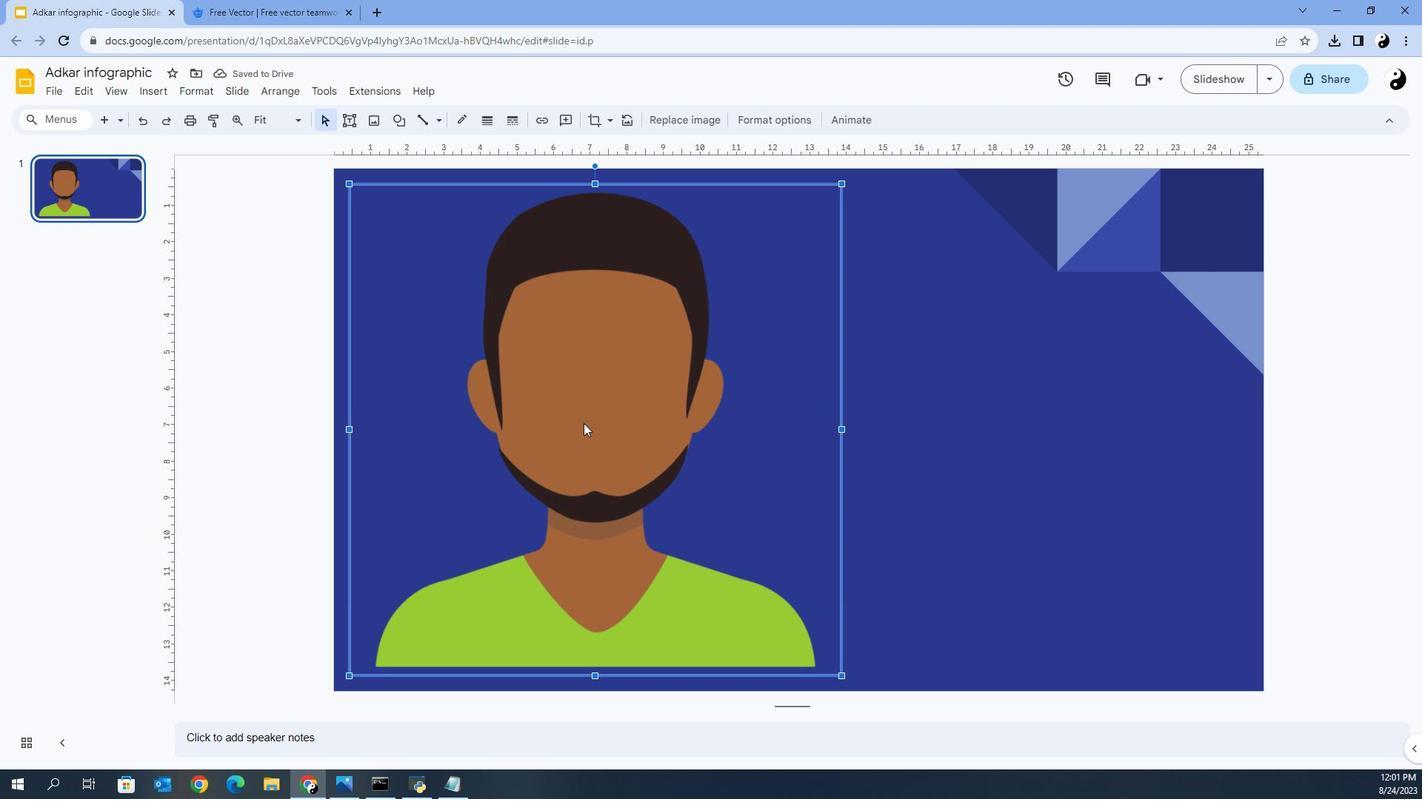 
Action: Mouse moved to (686, 397)
Screenshot: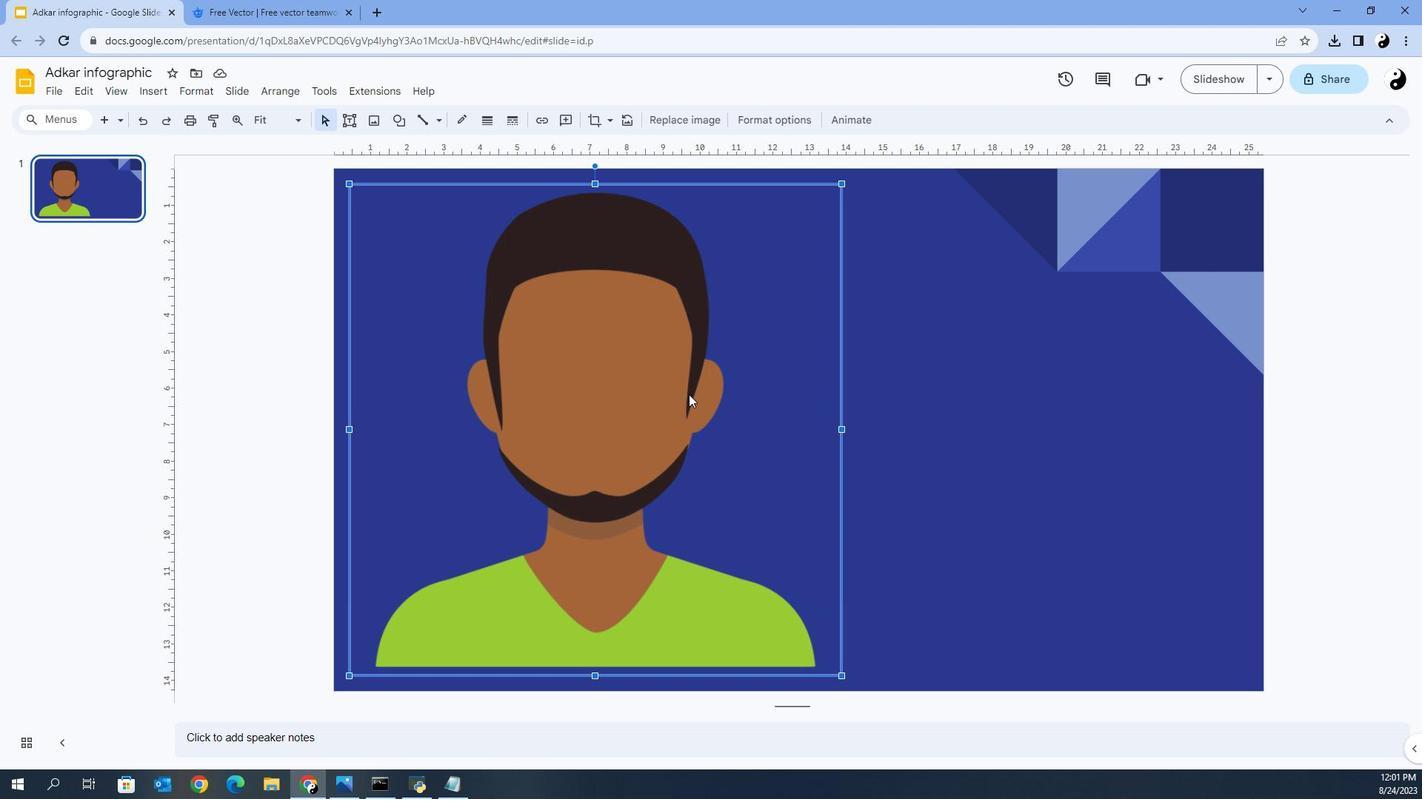 
Action: Mouse pressed left at (686, 397)
Screenshot: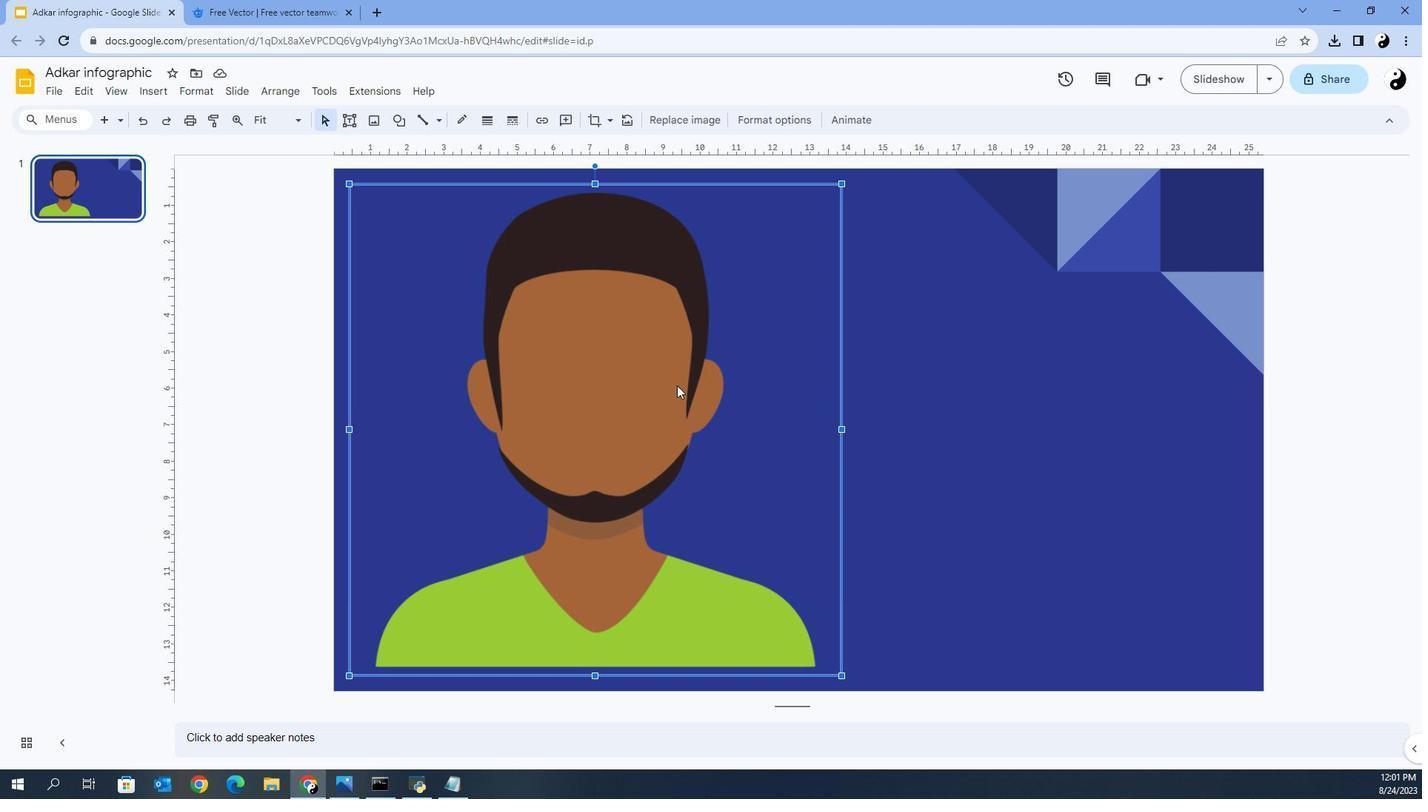
Action: Mouse moved to (342, 214)
Screenshot: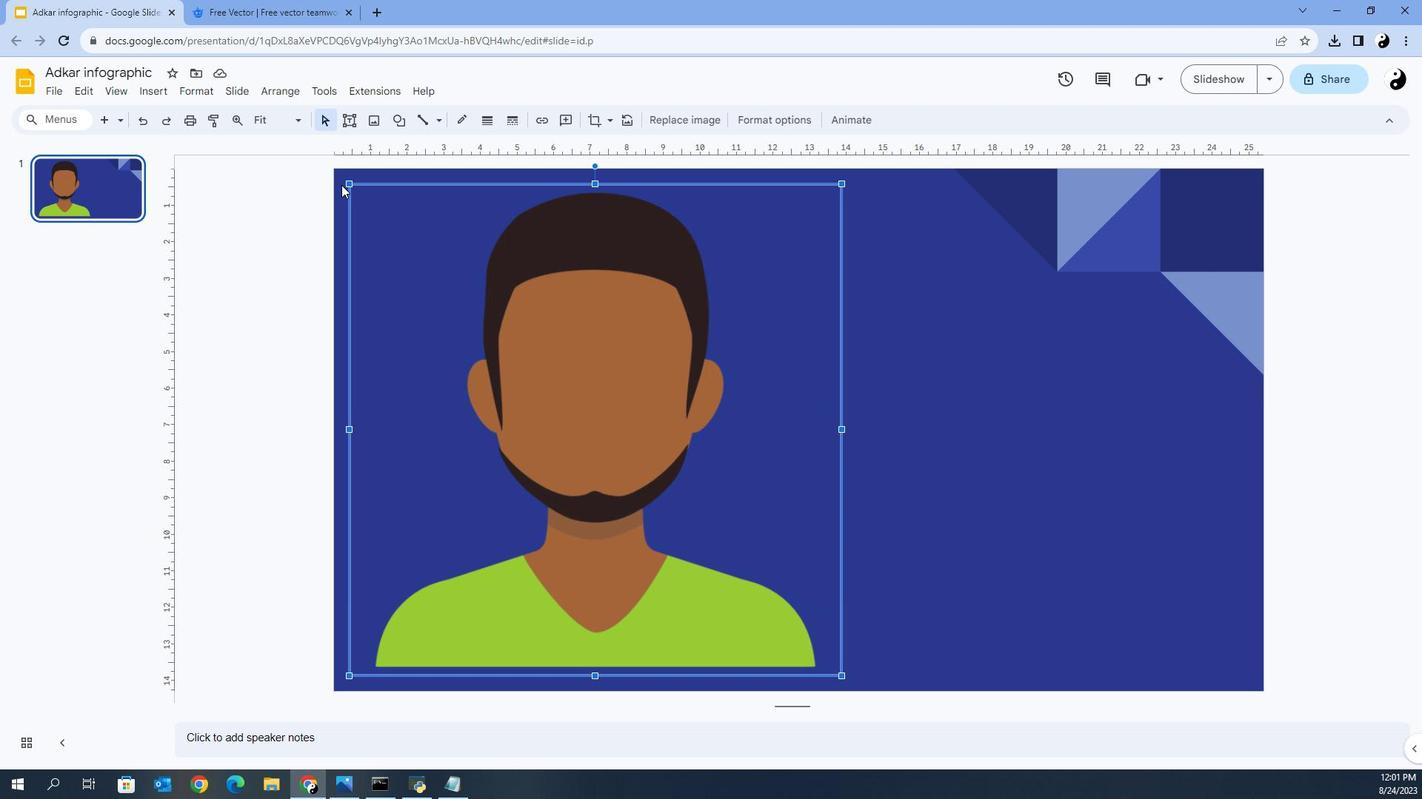 
Action: Key pressed <Key.shift>
Screenshot: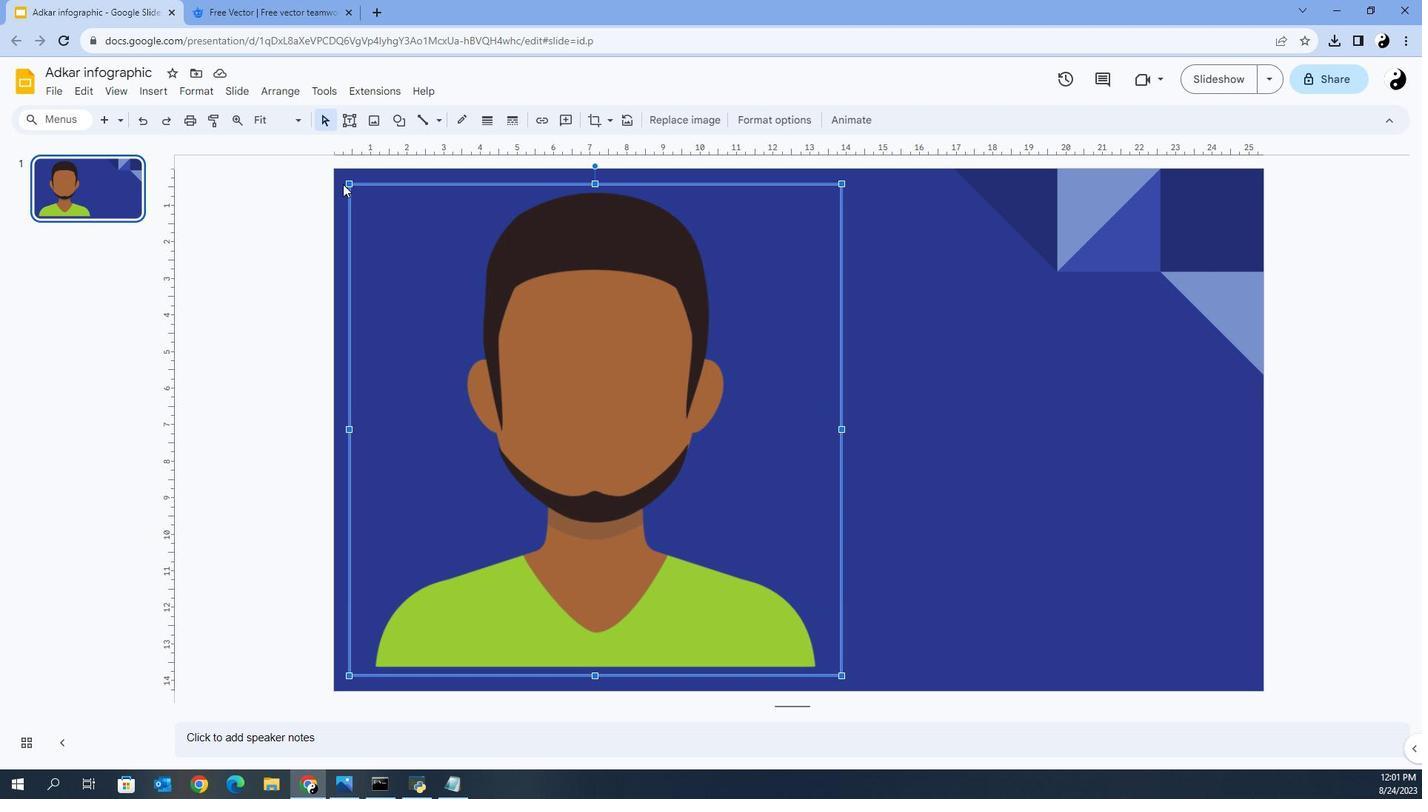 
Action: Mouse moved to (361, 206)
Screenshot: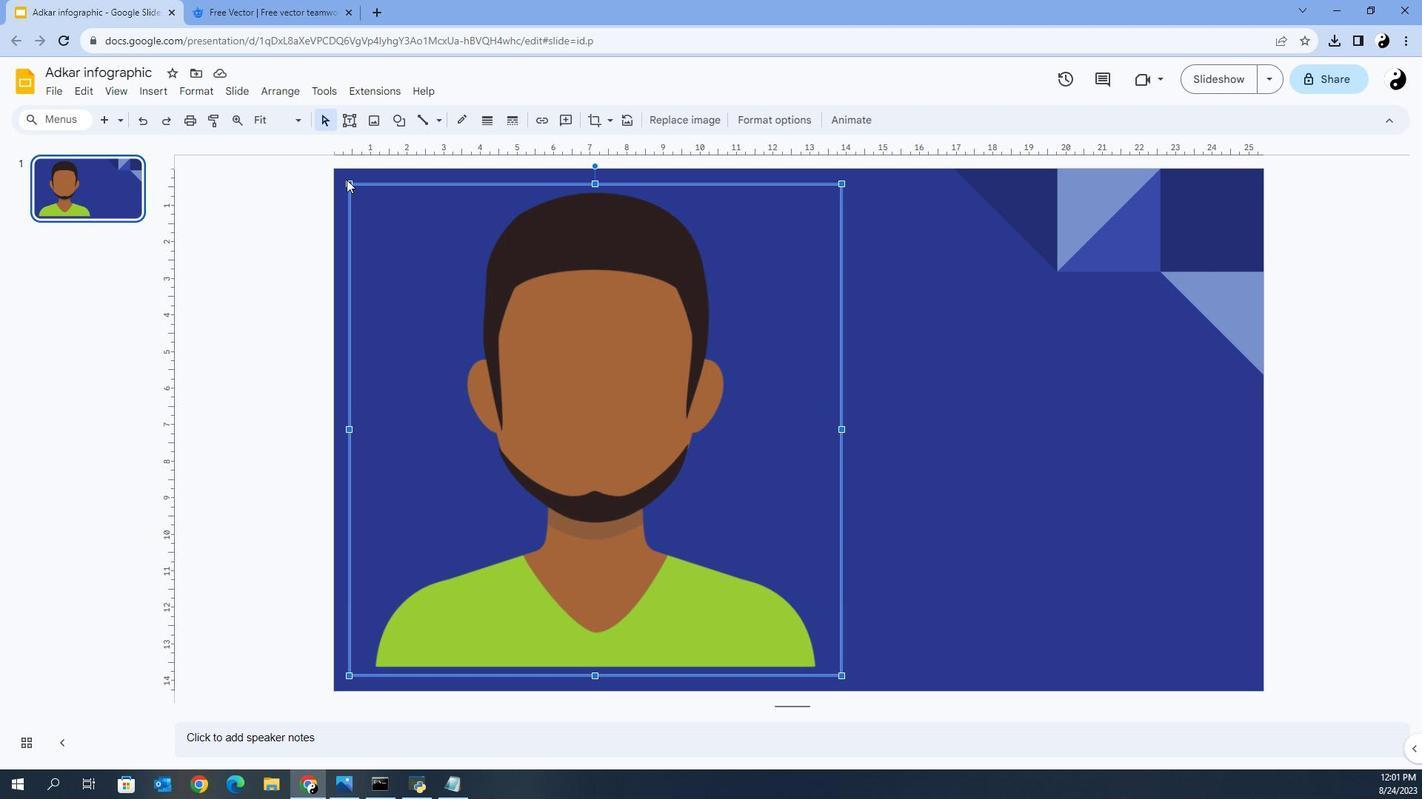 
Action: Key pressed <Key.shift><Key.shift><Key.shift><Key.shift><Key.shift><Key.shift><Key.shift><Key.shift>
Screenshot: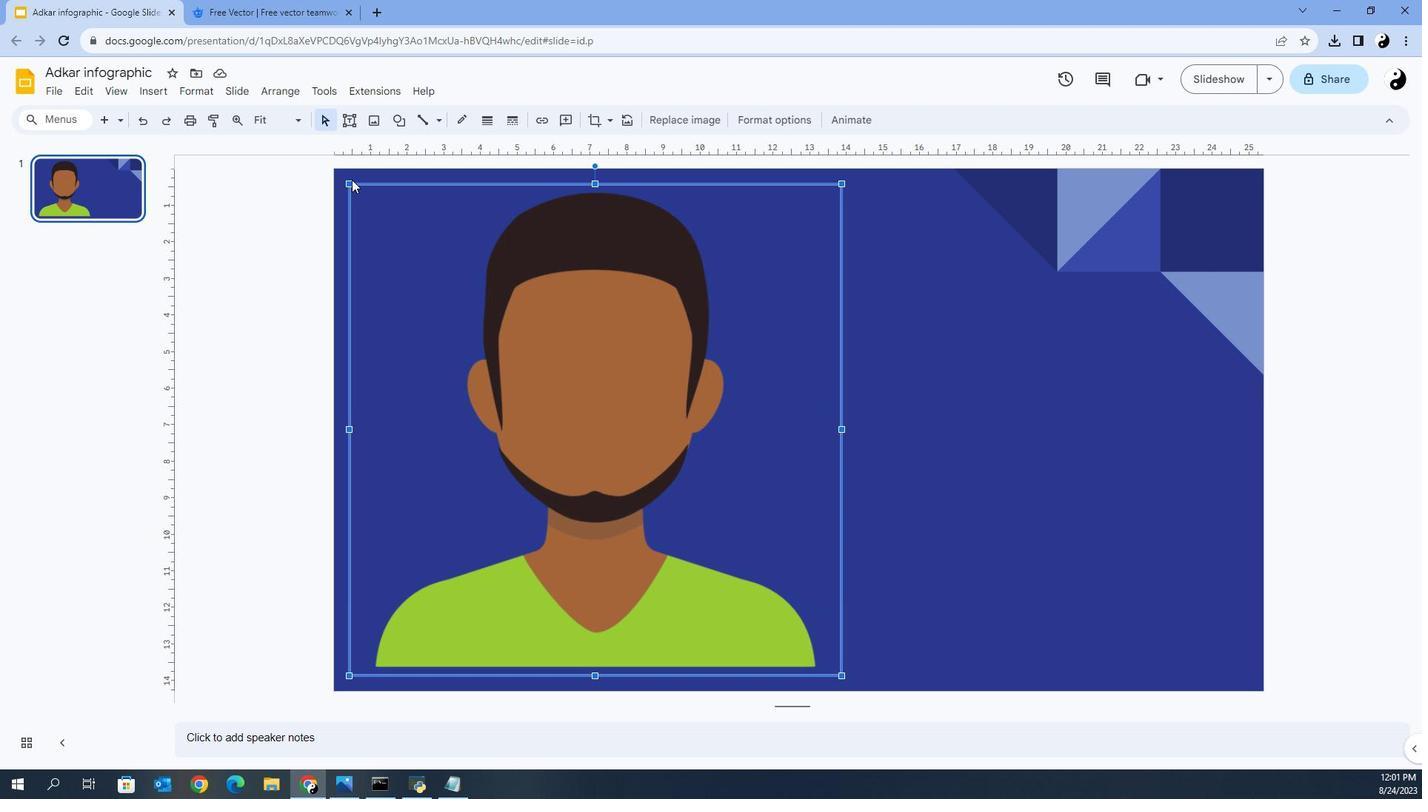
Action: Mouse moved to (362, 206)
Screenshot: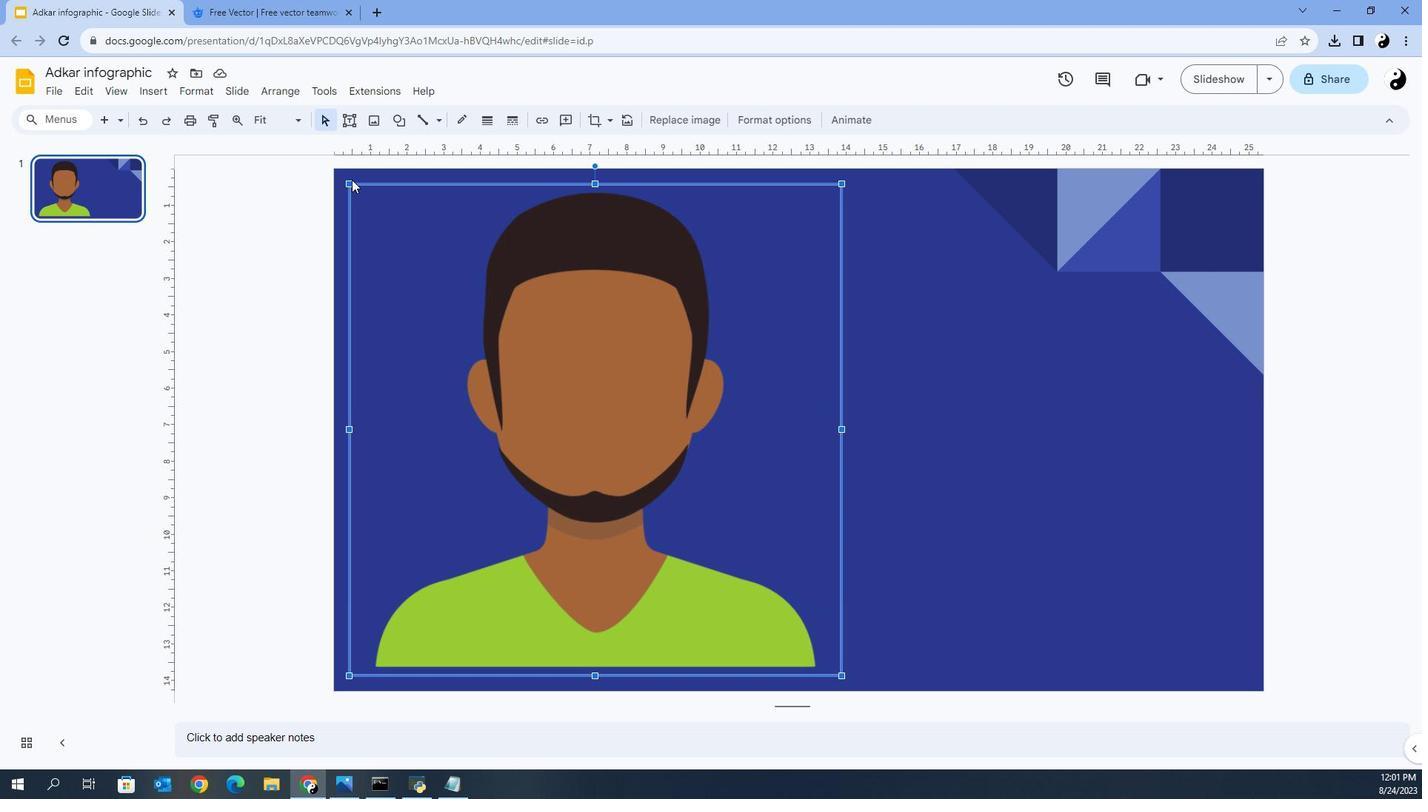 
Action: Key pressed <Key.shift>
Screenshot: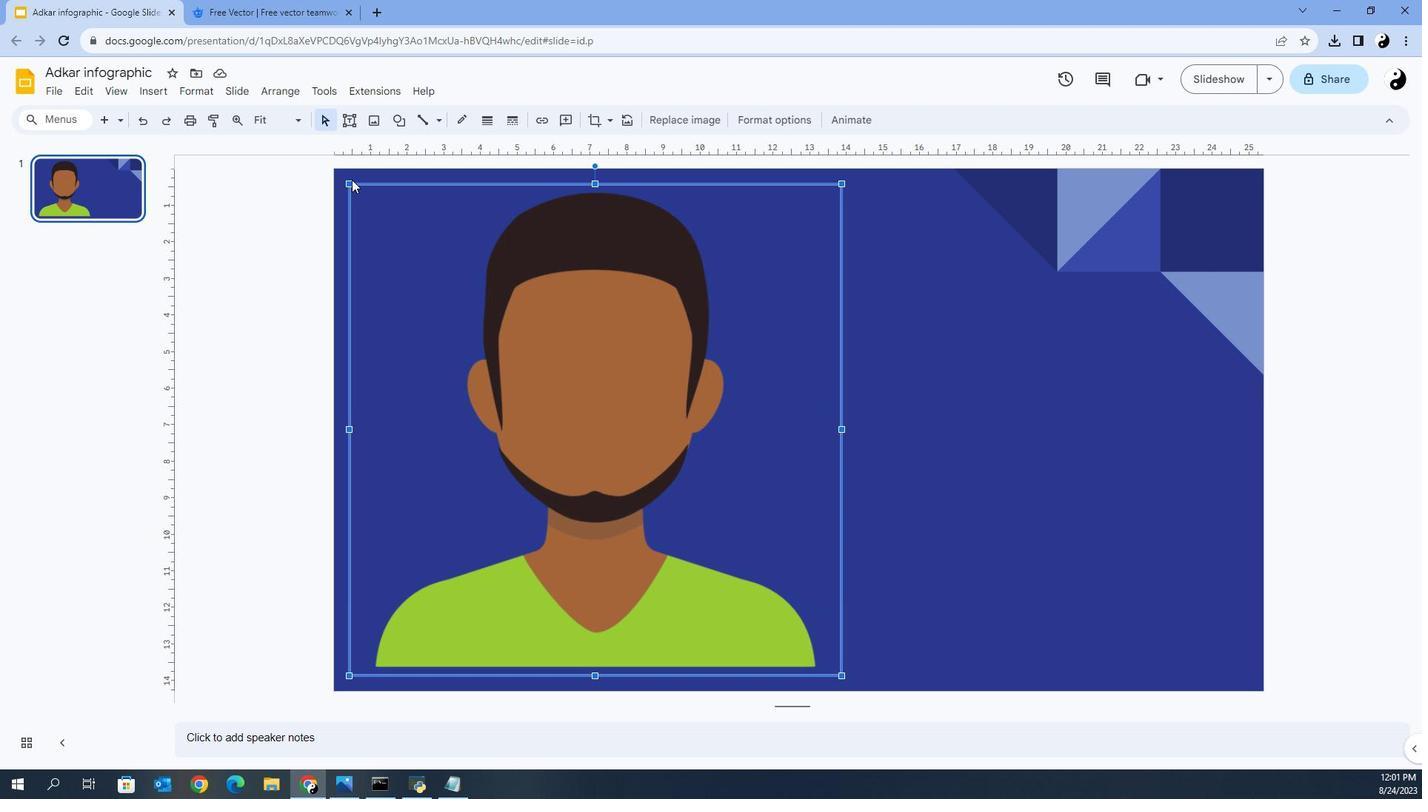 
Action: Mouse moved to (362, 205)
Screenshot: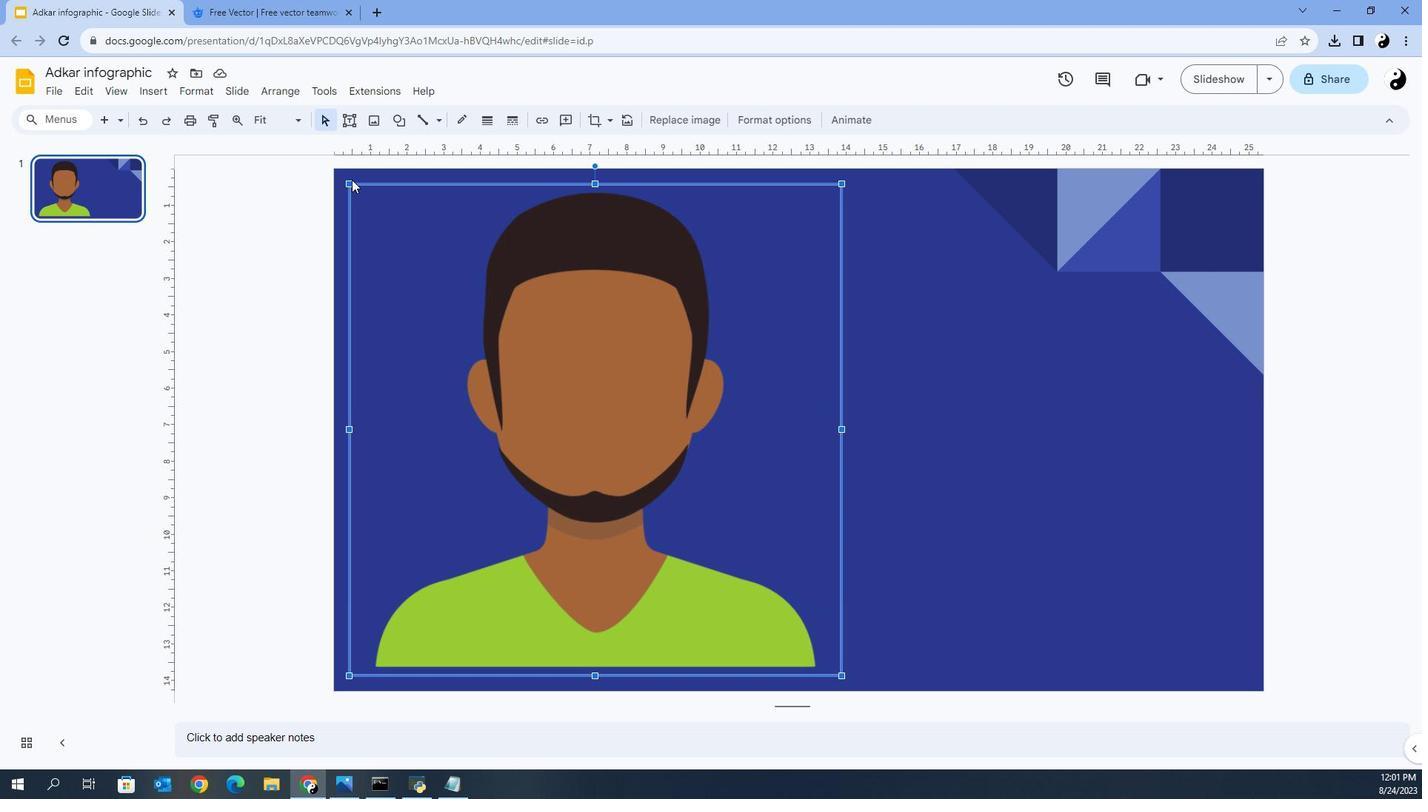 
Action: Key pressed <Key.shift>
Screenshot: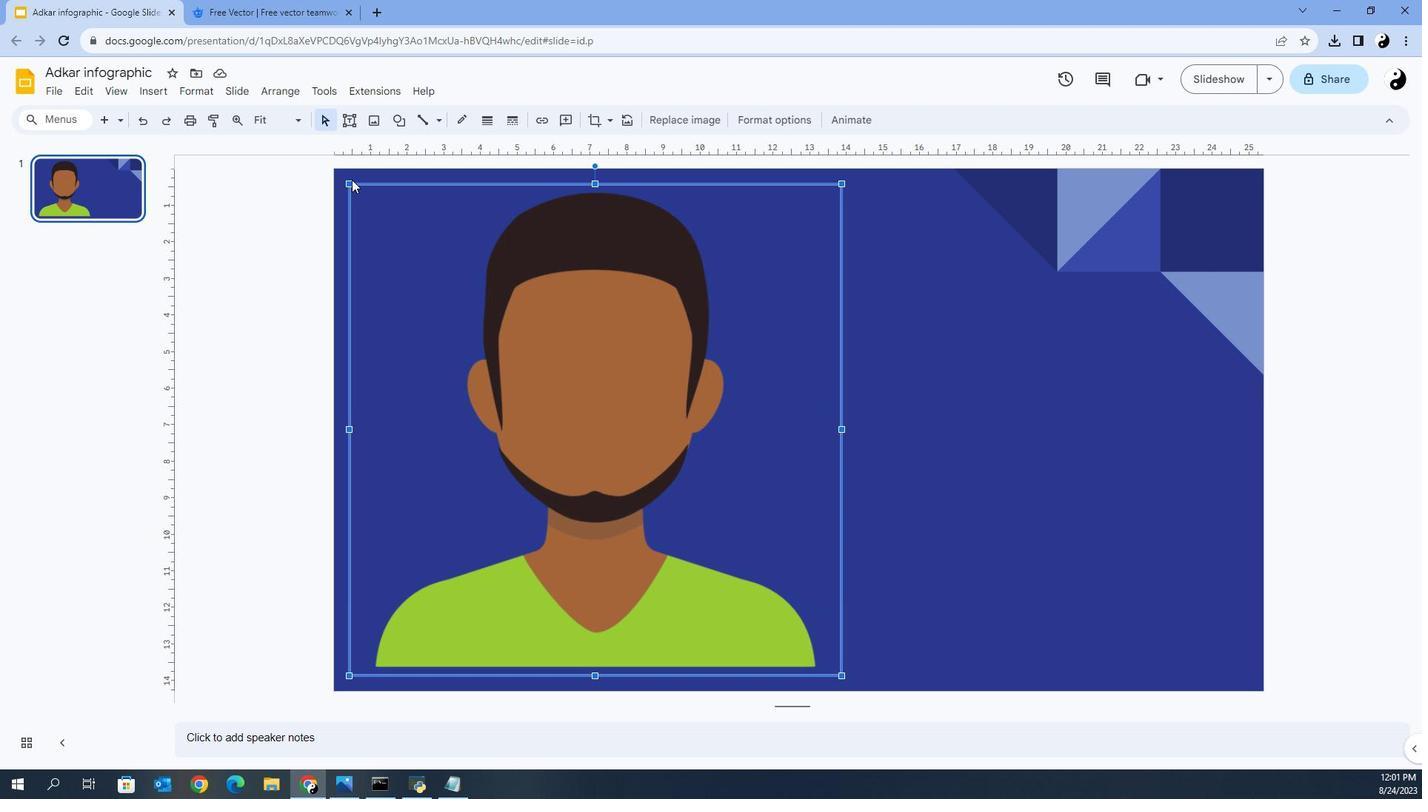 
Action: Mouse moved to (362, 205)
Screenshot: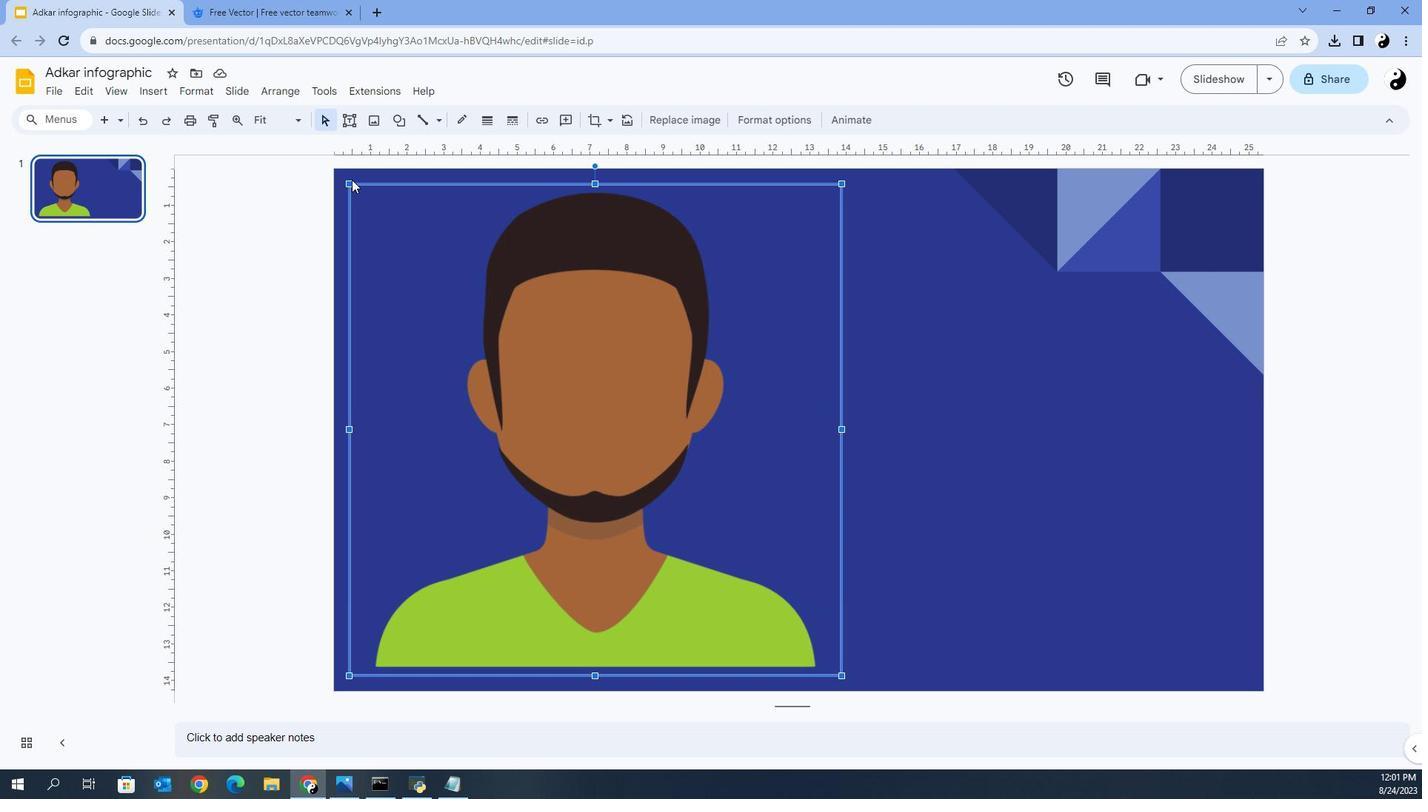 
Action: Key pressed <Key.shift>
Screenshot: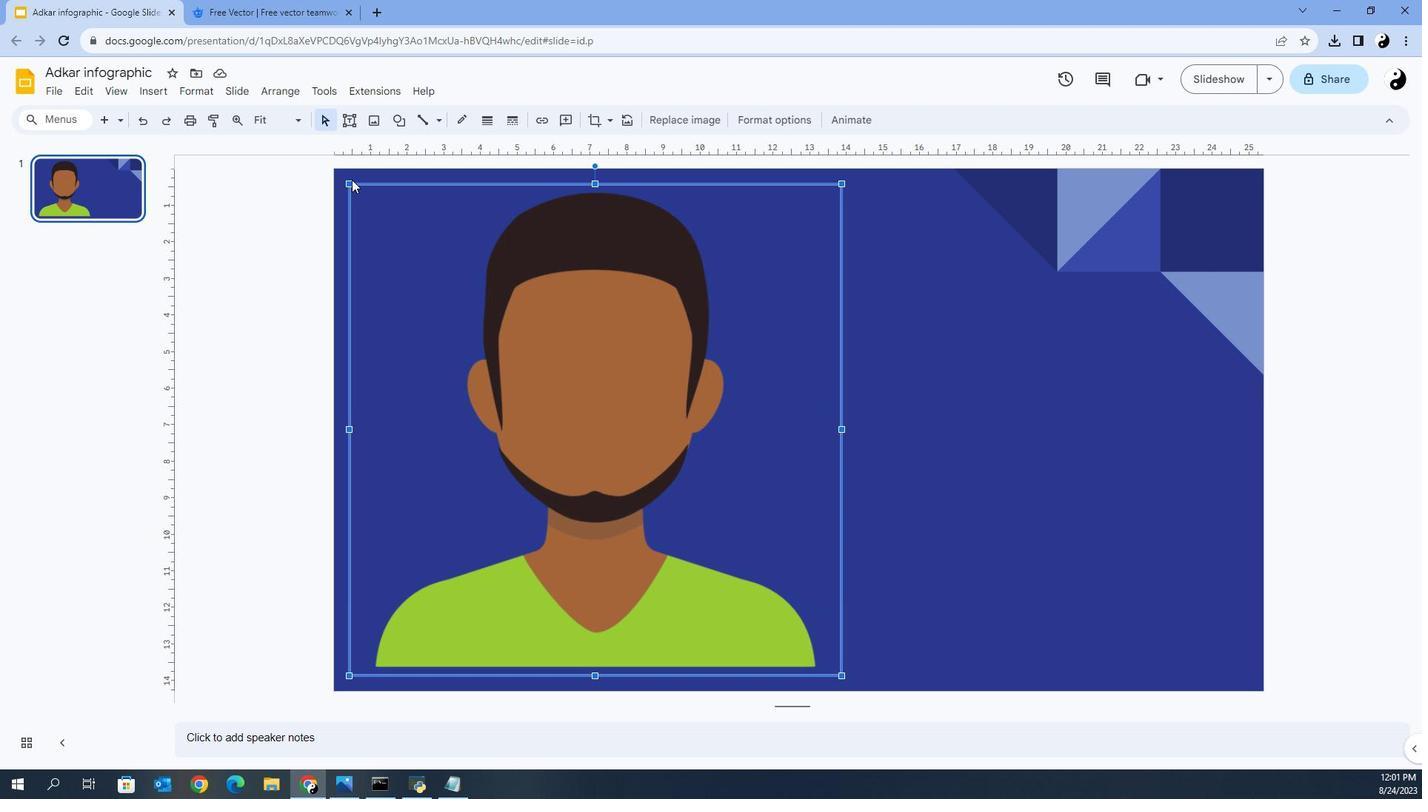 
Action: Mouse moved to (363, 205)
Screenshot: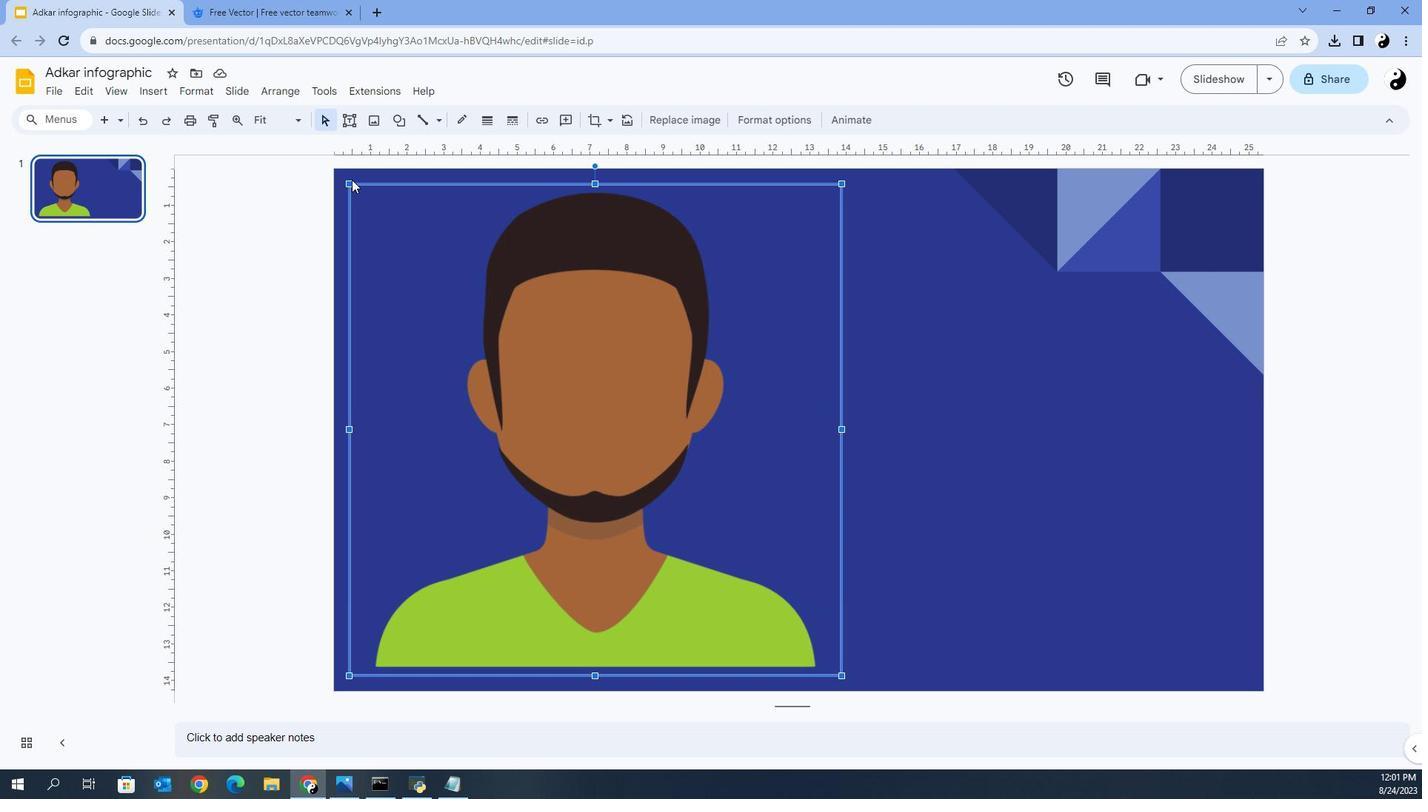
Action: Key pressed <Key.shift>
Screenshot: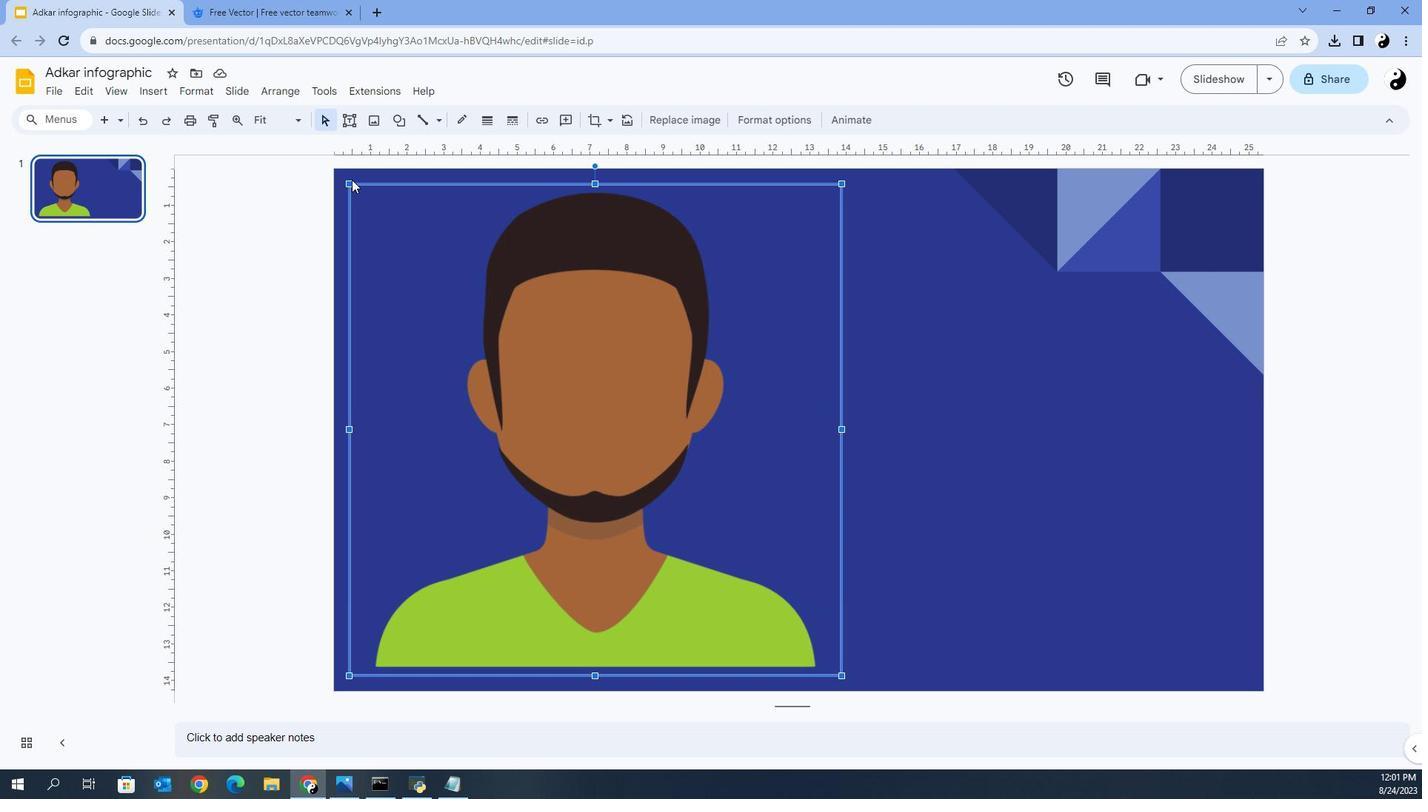 
Action: Mouse moved to (365, 206)
Screenshot: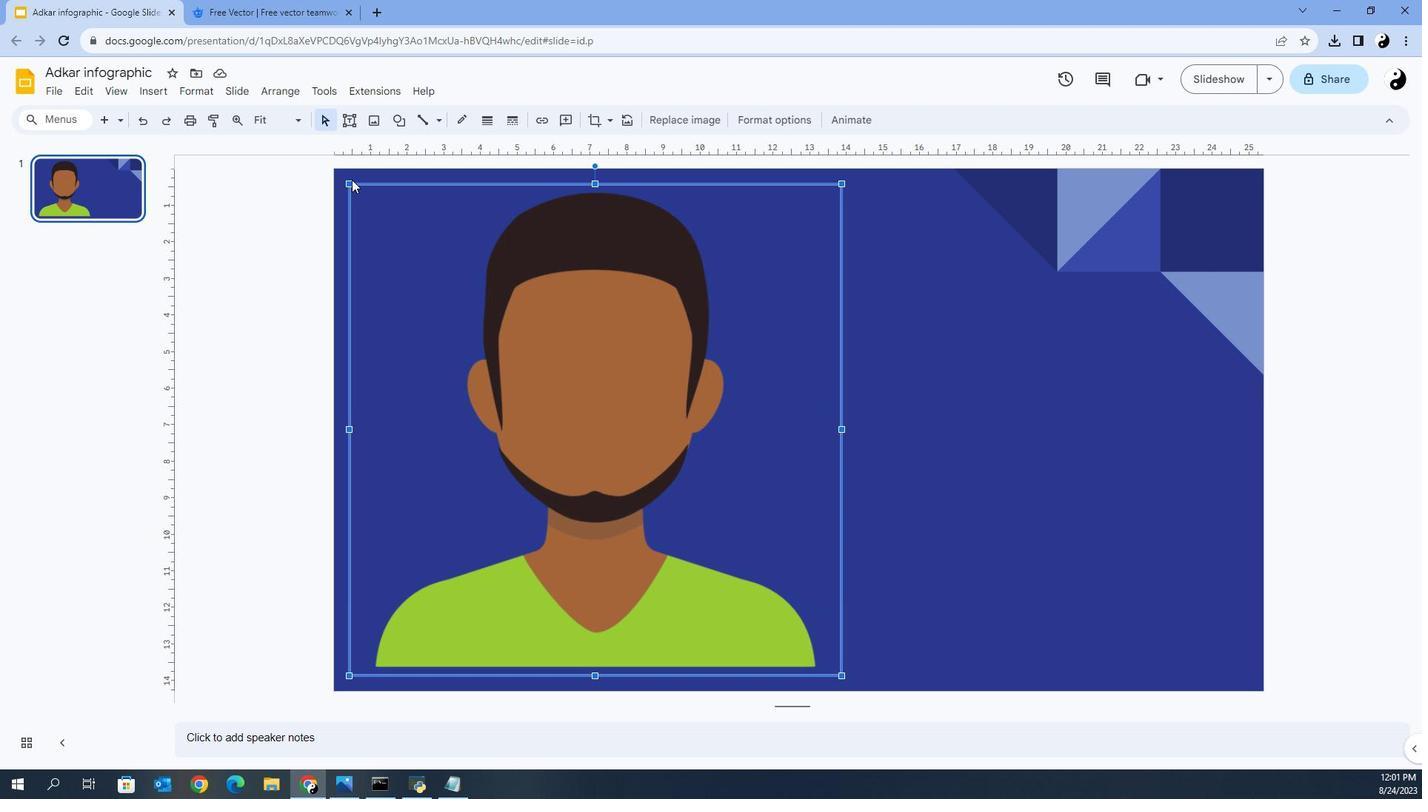 
Action: Key pressed <Key.shift>
Screenshot: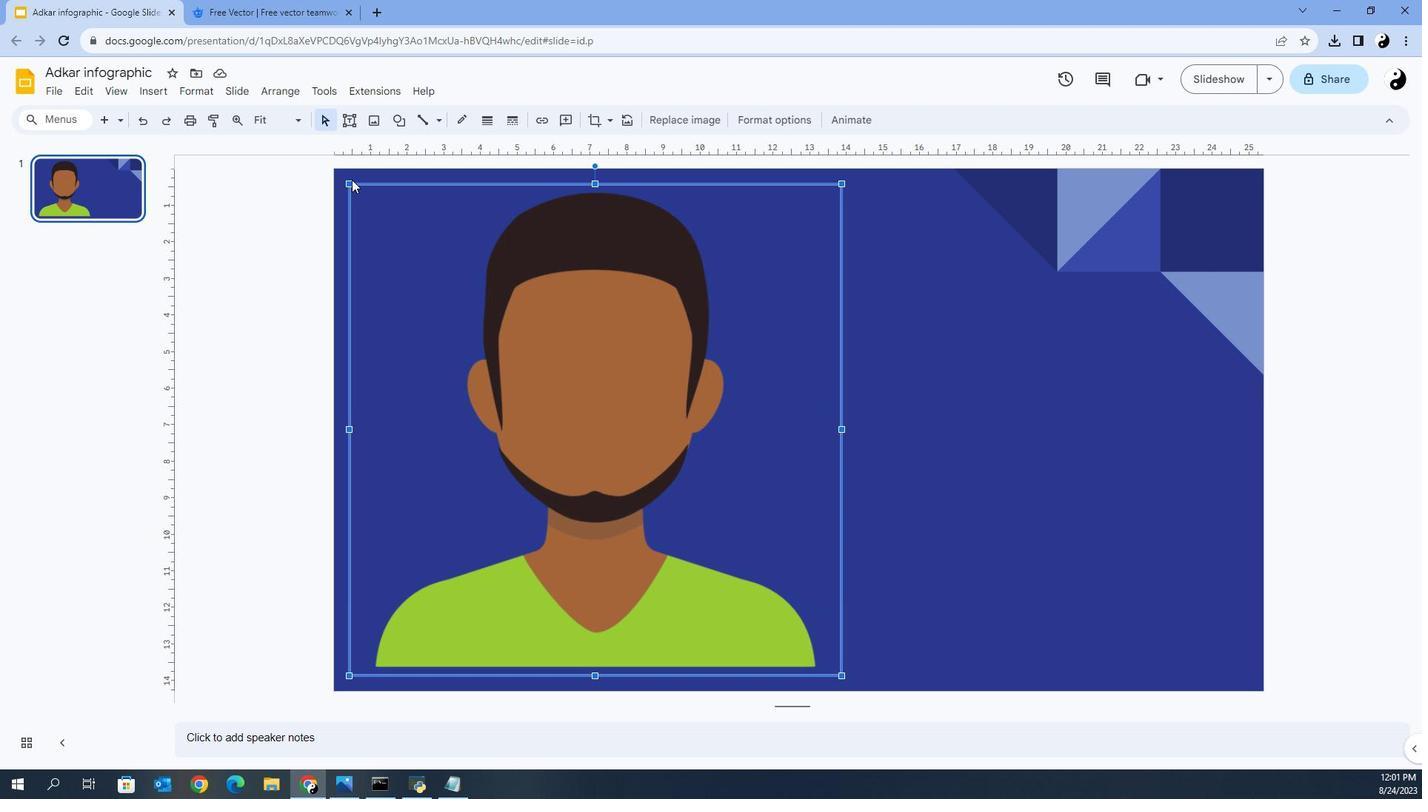 
Action: Mouse moved to (366, 206)
Screenshot: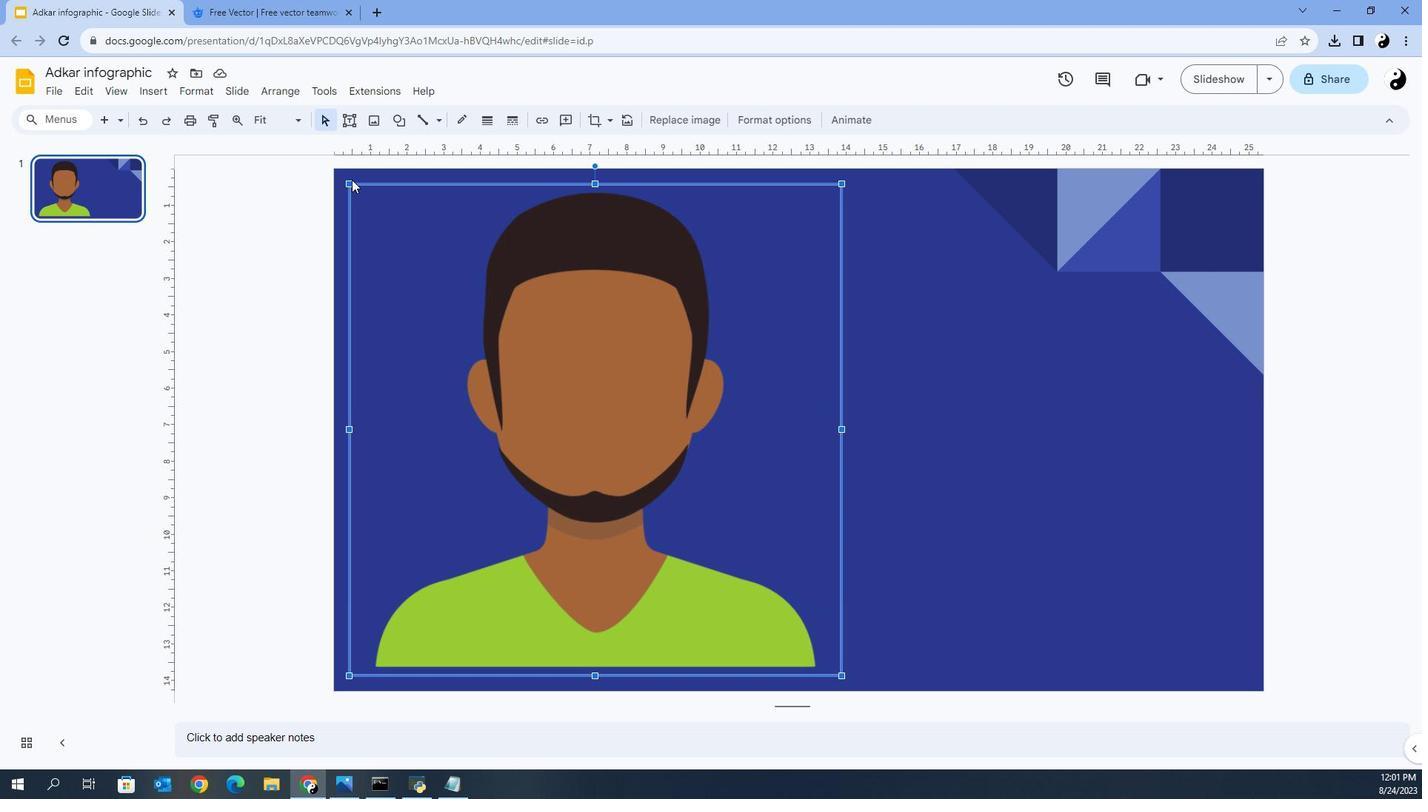 
Action: Key pressed <Key.shift><Key.shift><Key.shift><Key.shift><Key.shift><Key.shift><Key.shift><Key.shift><Key.shift><Key.shift><Key.shift><Key.shift><Key.shift><Key.shift>
Screenshot: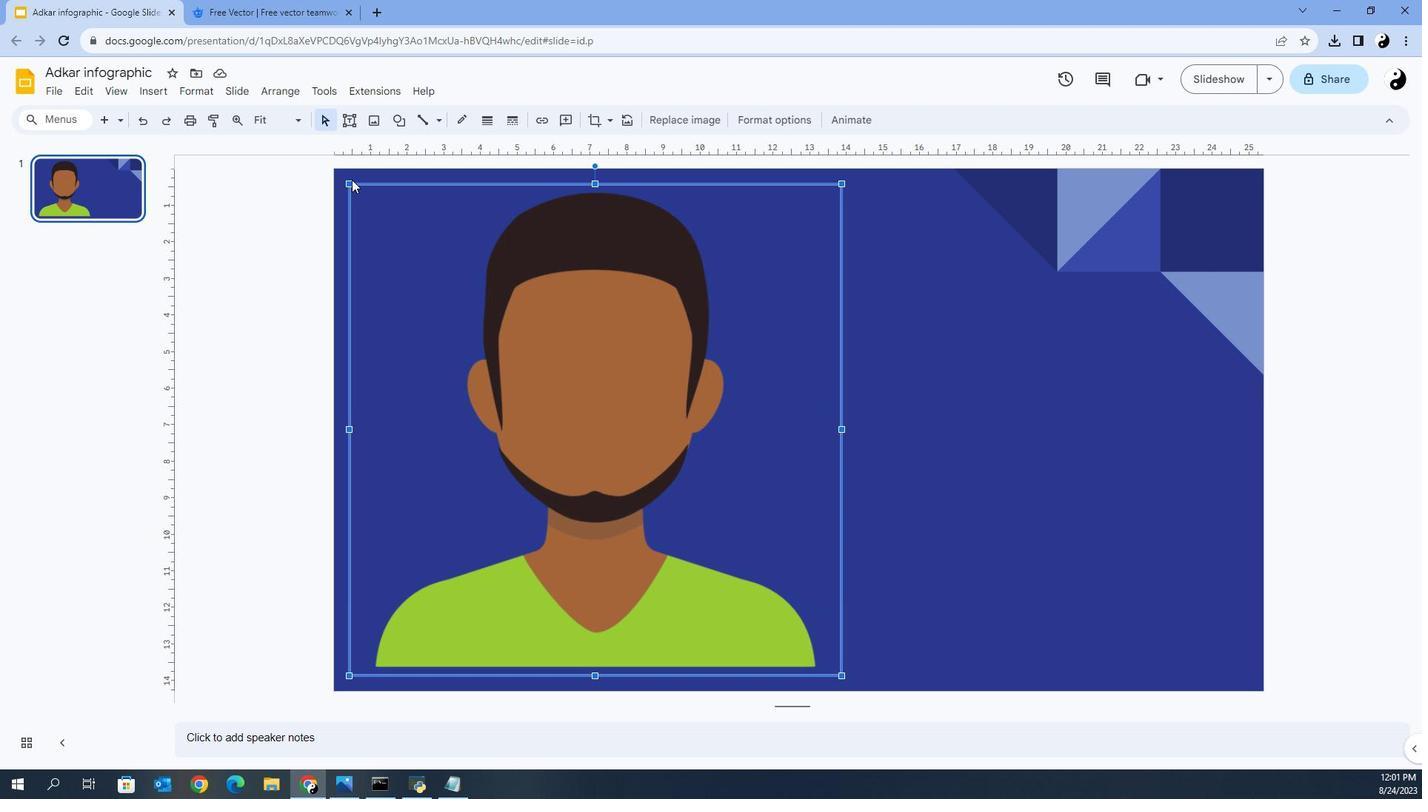 
Action: Mouse moved to (361, 221)
Screenshot: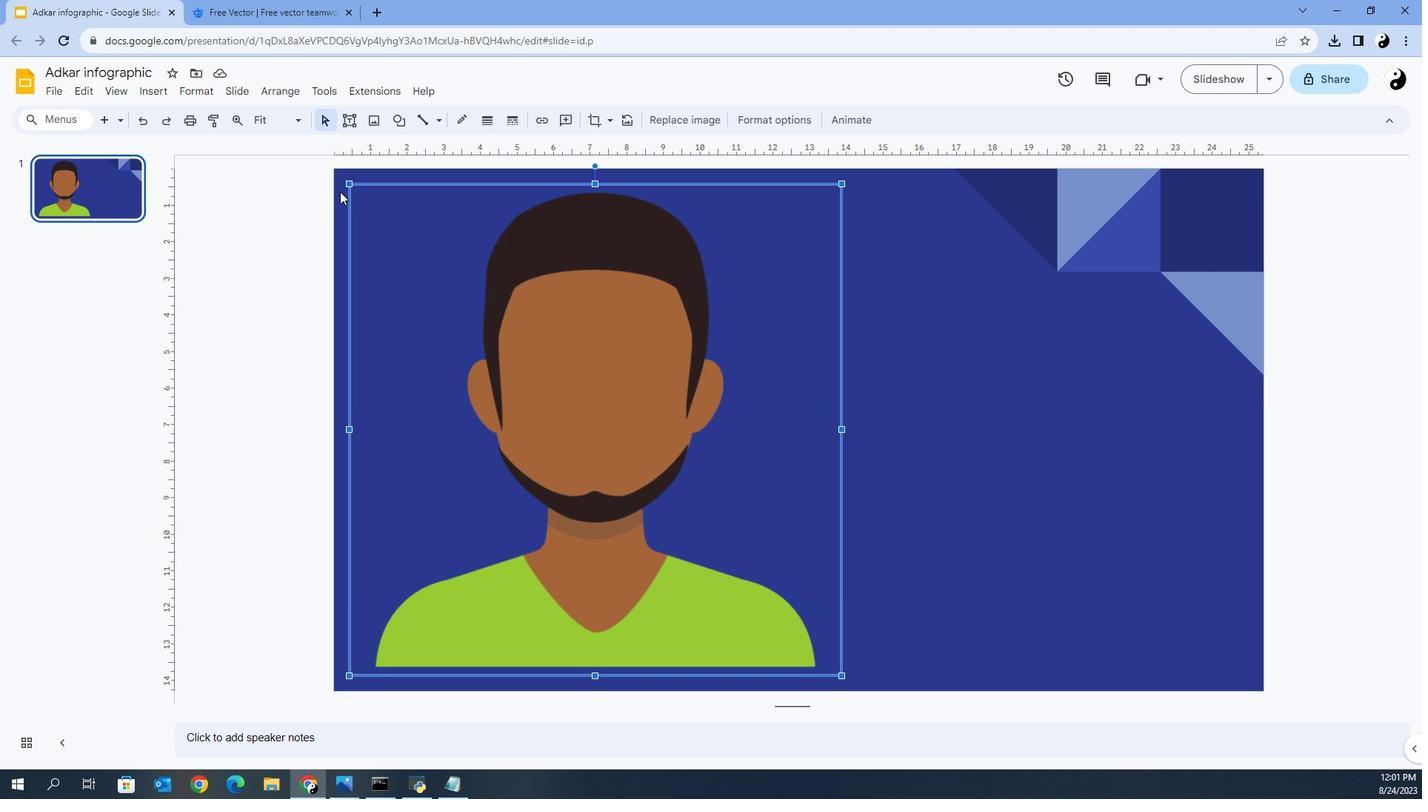 
Action: Key pressed <Key.shift>
Screenshot: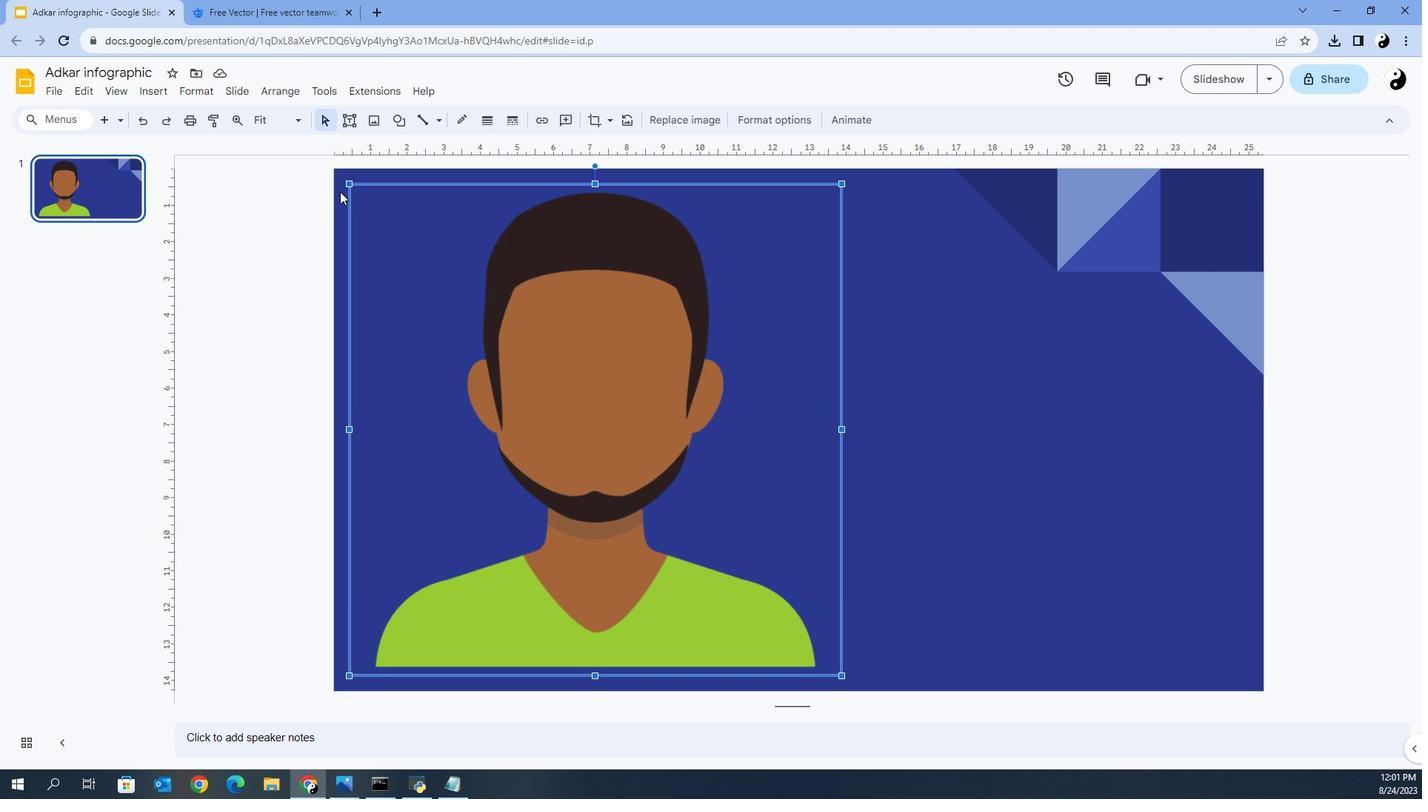 
Action: Mouse moved to (361, 213)
Screenshot: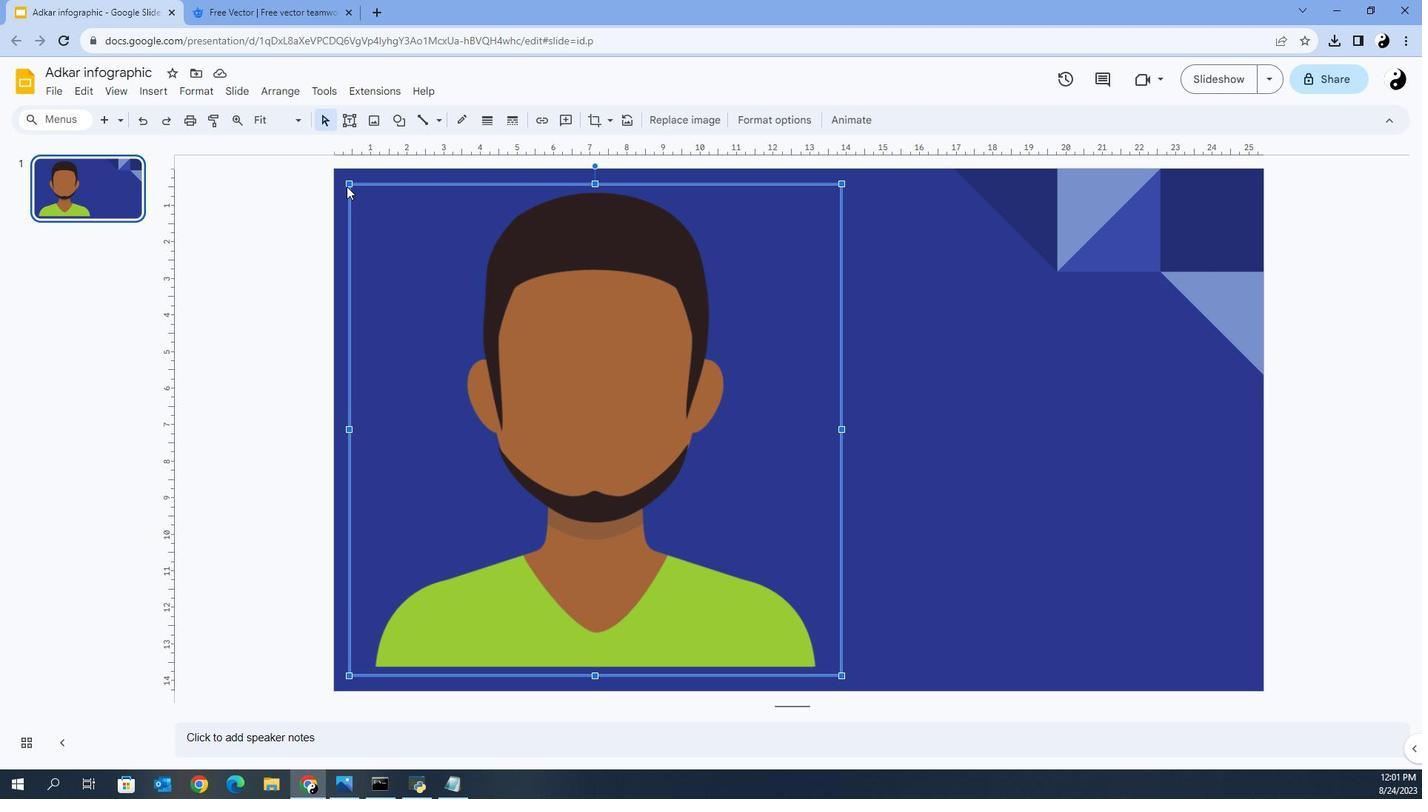 
Action: Key pressed <Key.shift><Key.shift><Key.shift><Key.shift><Key.shift>
Screenshot: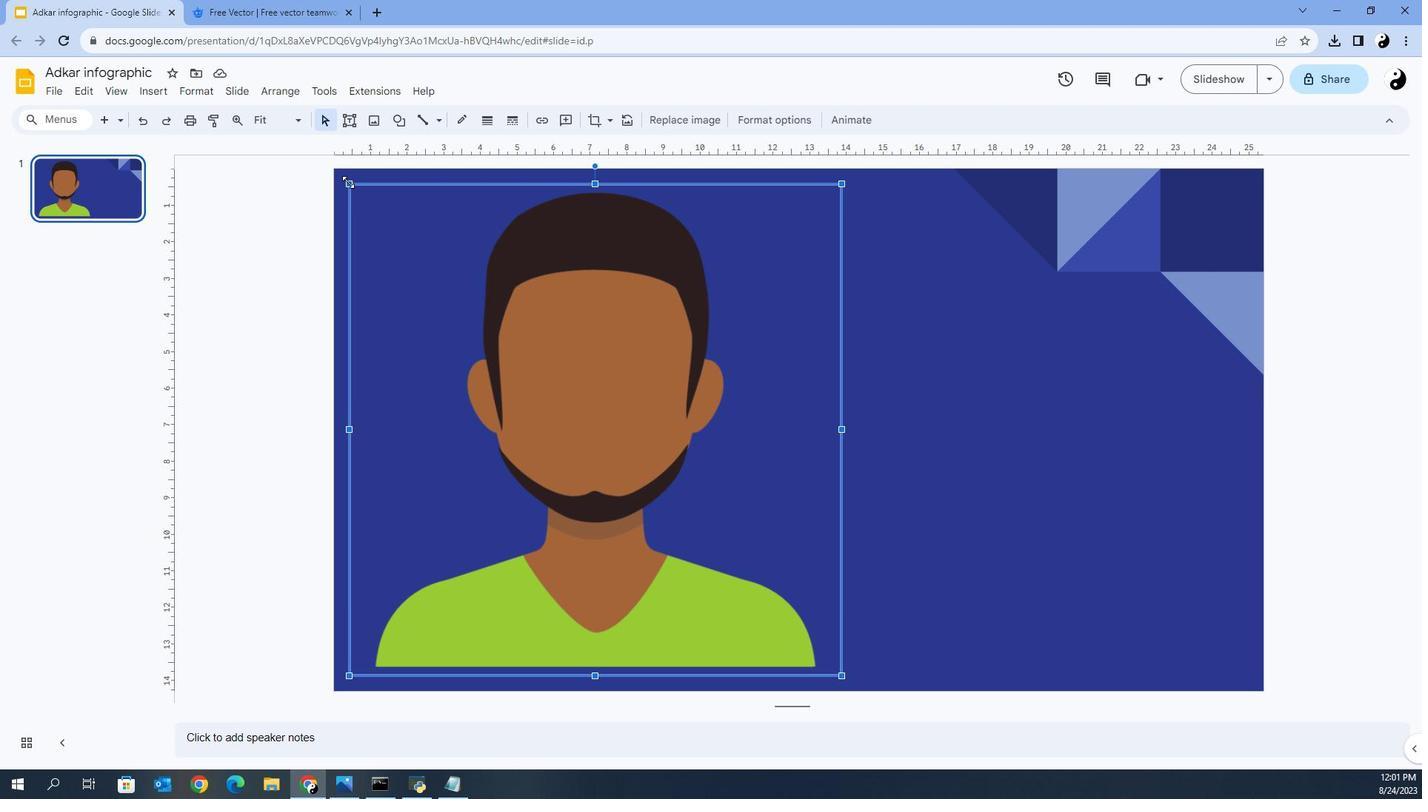 
Action: Mouse moved to (361, 211)
Screenshot: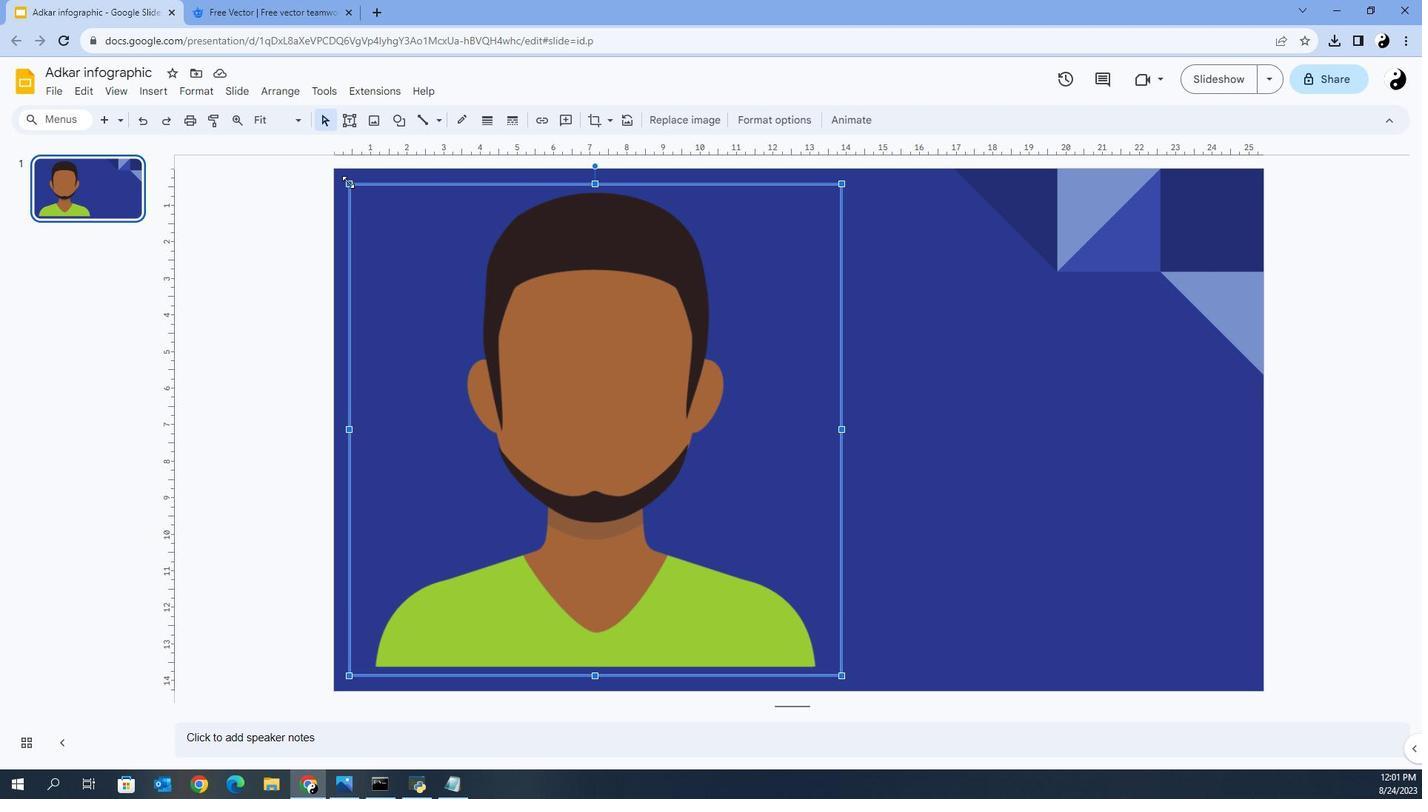
Action: Key pressed <Key.shift>
Screenshot: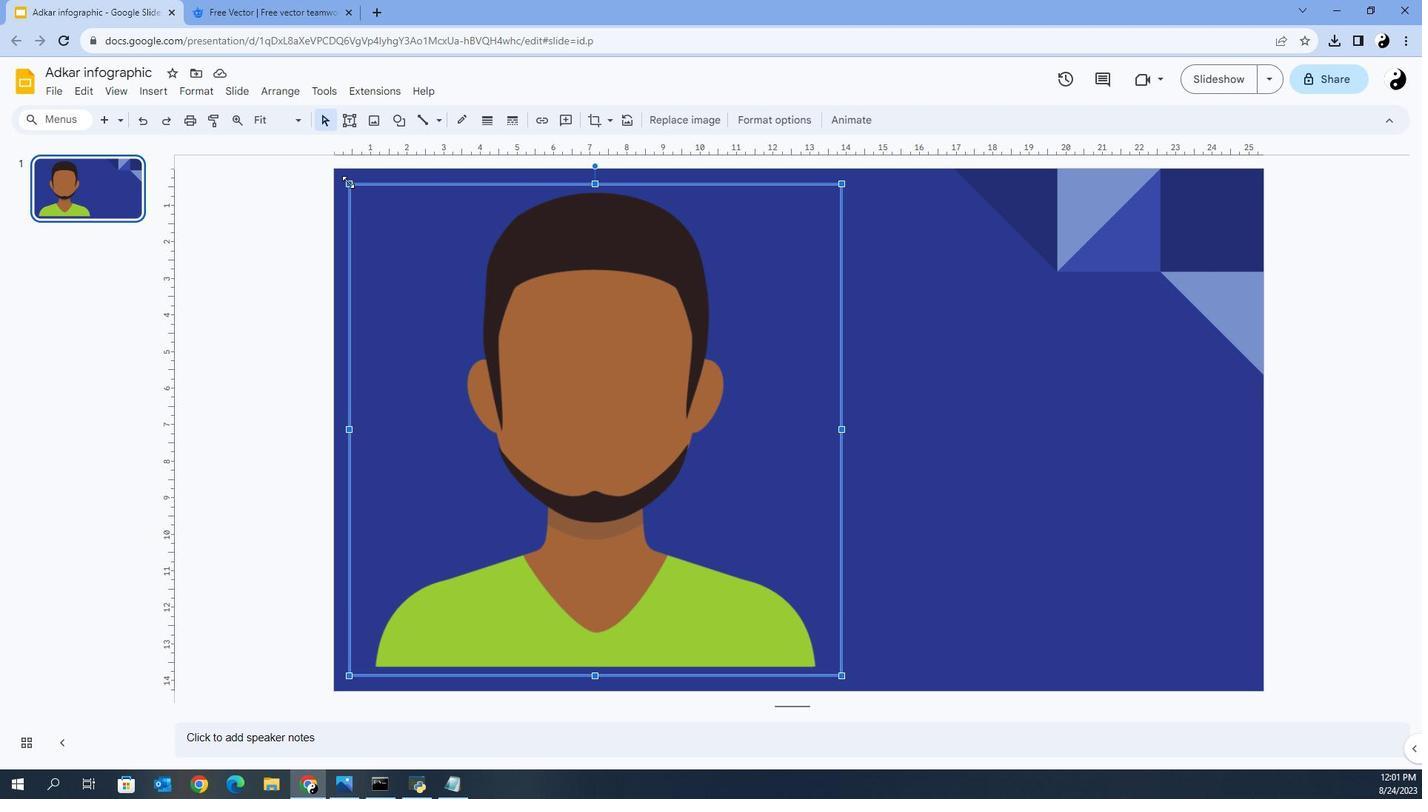 
Action: Mouse moved to (361, 211)
Screenshot: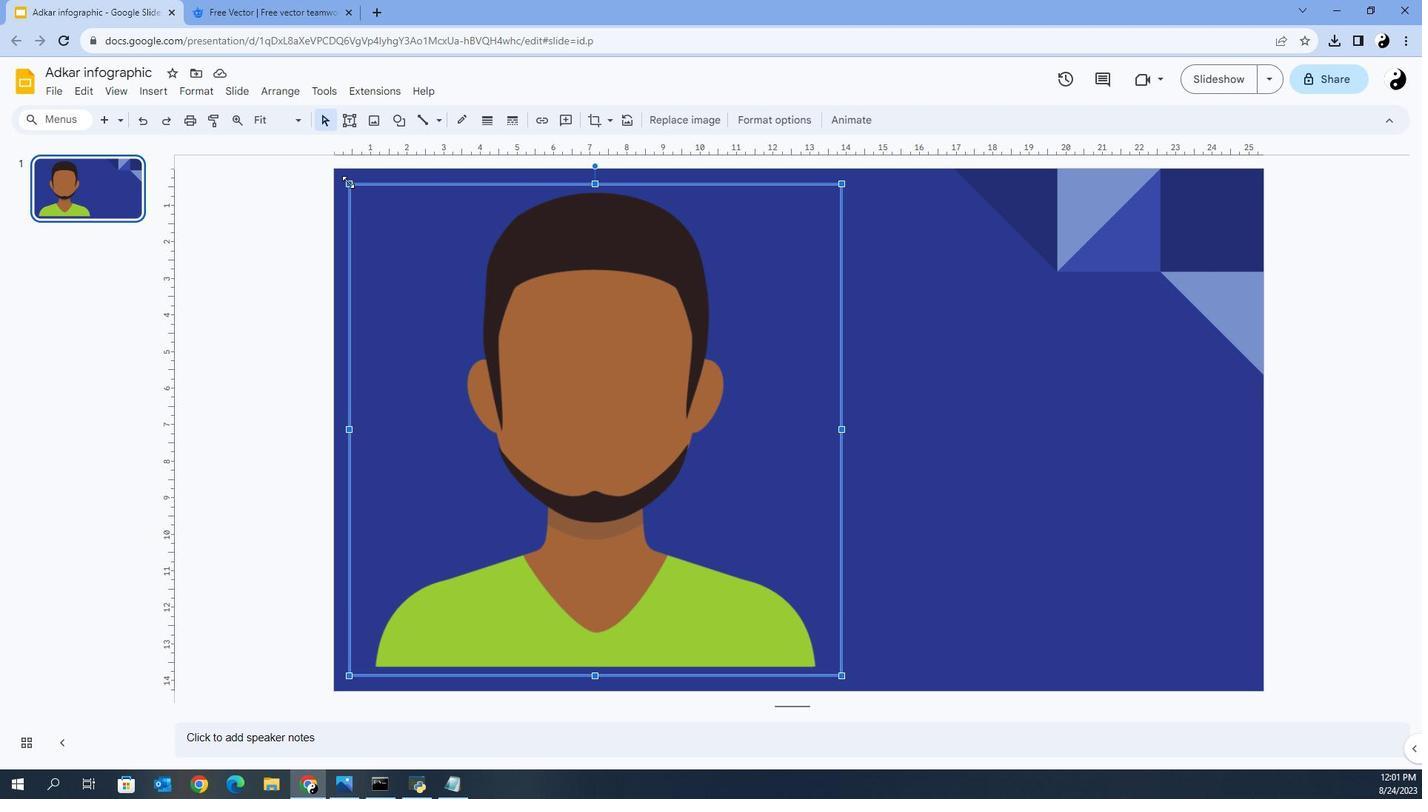 
Action: Key pressed <Key.shift>
Screenshot: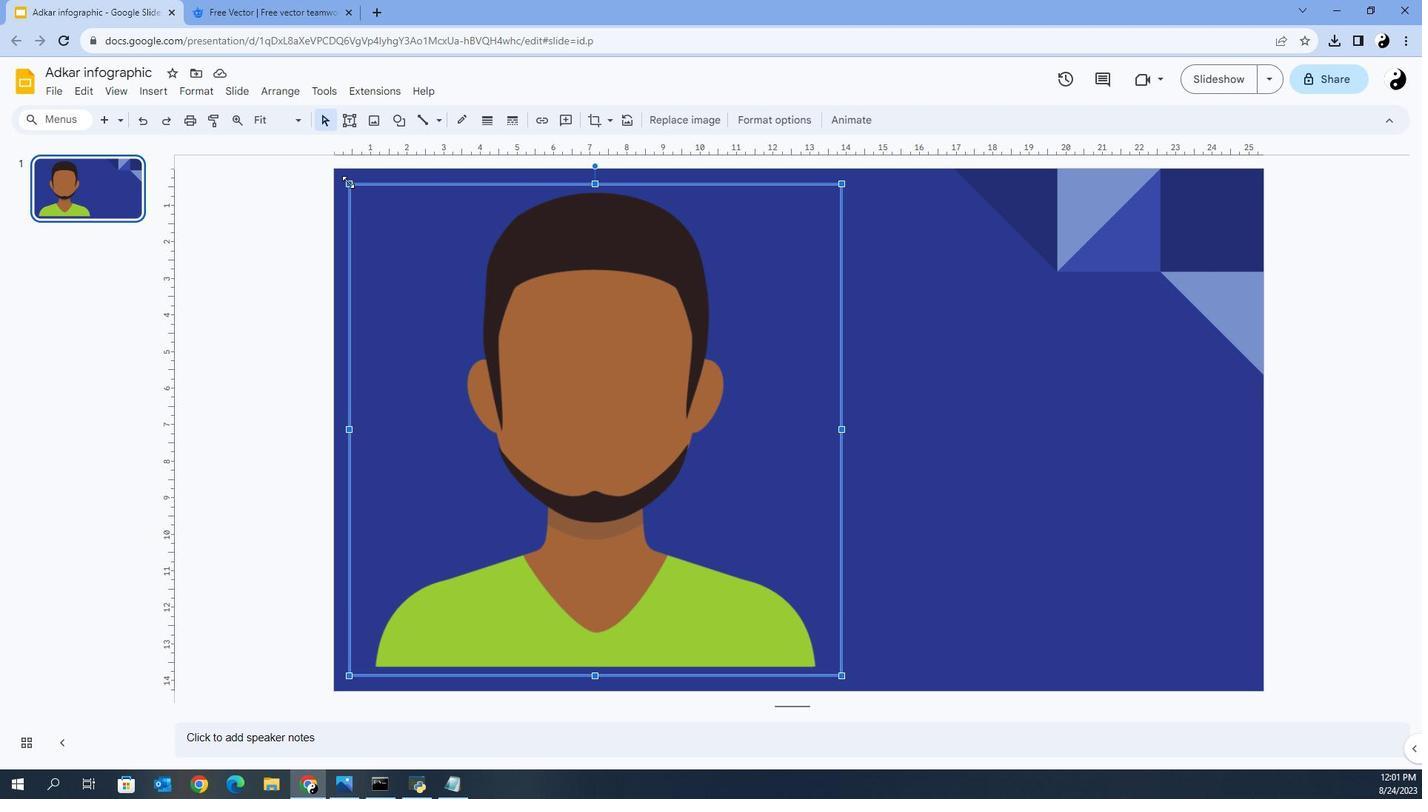
Action: Mouse moved to (362, 211)
Screenshot: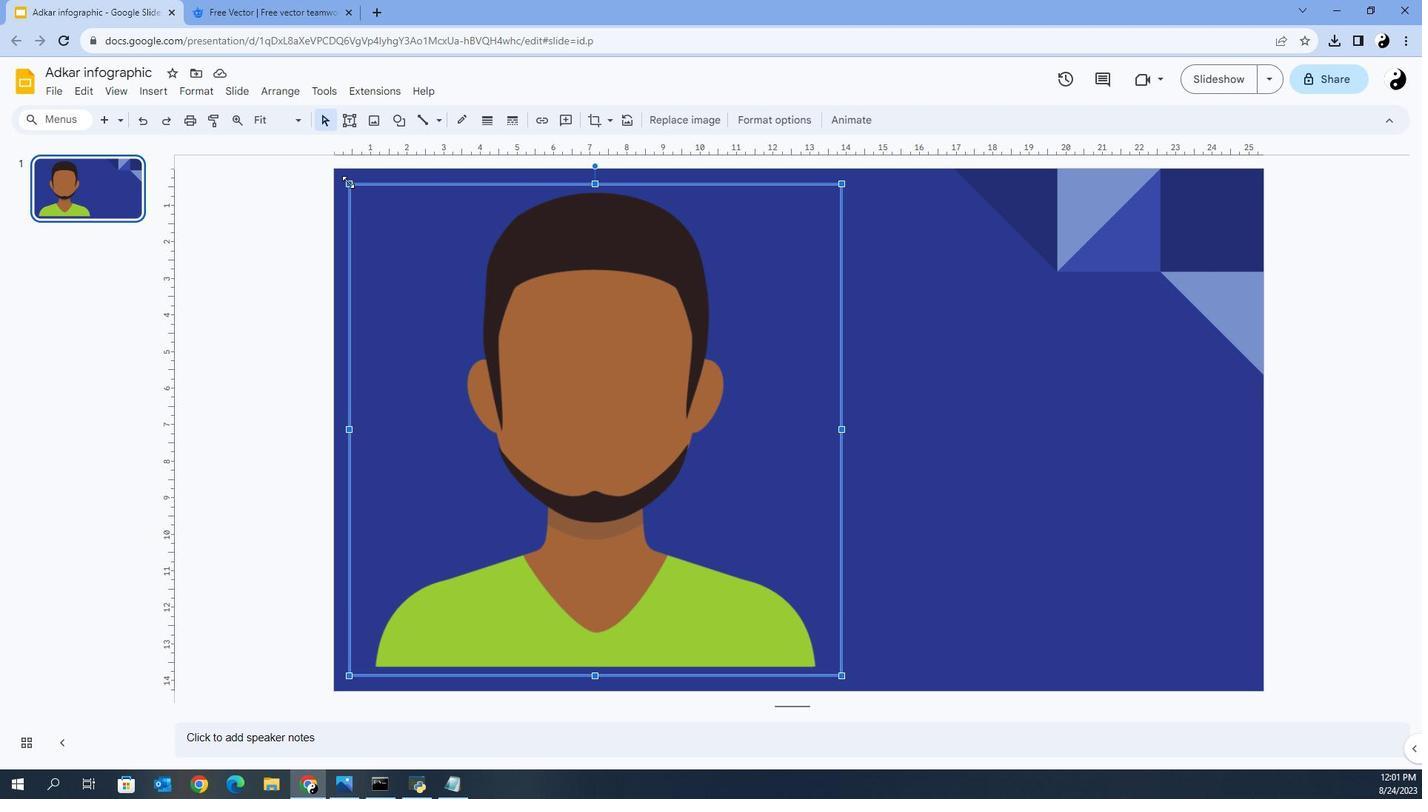 
Action: Key pressed <Key.shift>
Screenshot: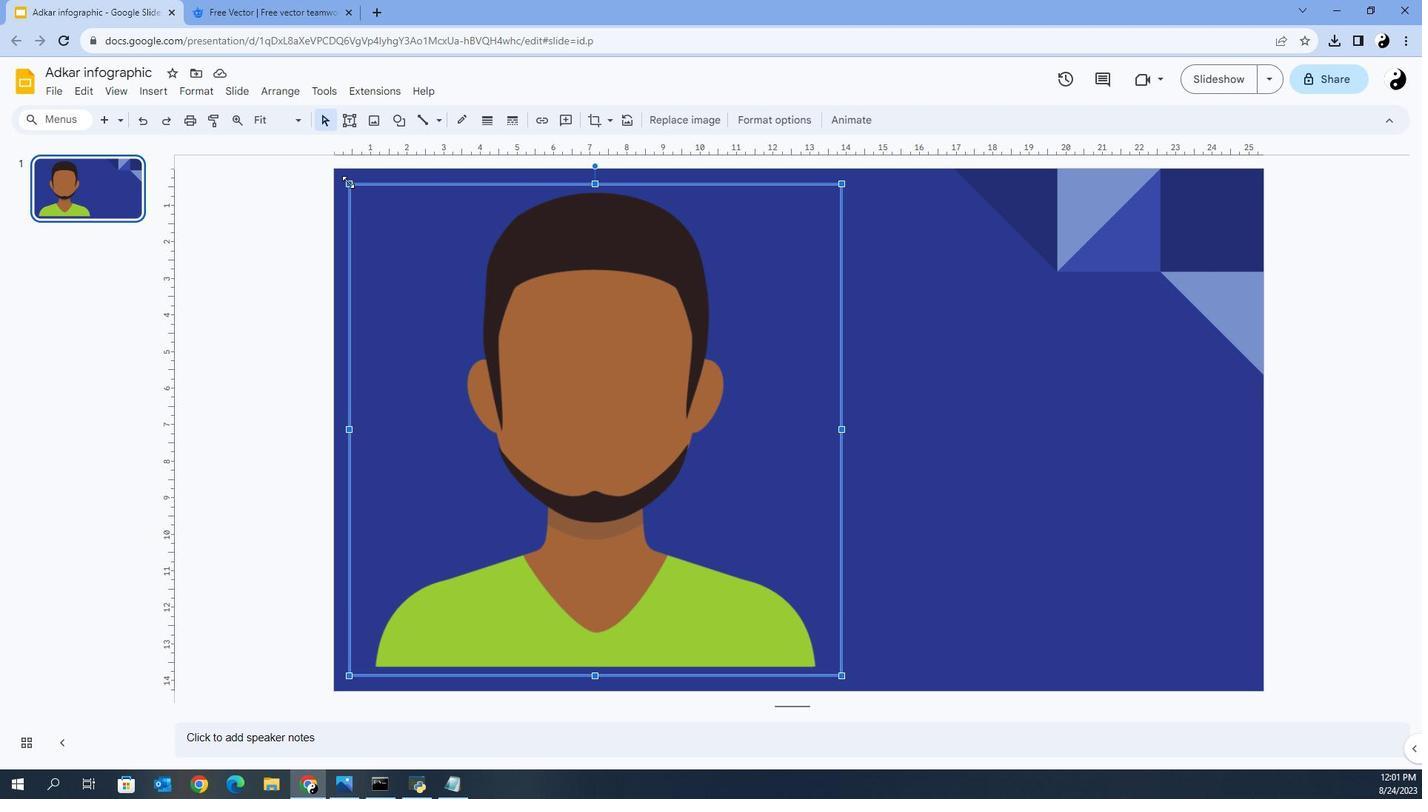 
Action: Mouse moved to (362, 209)
Screenshot: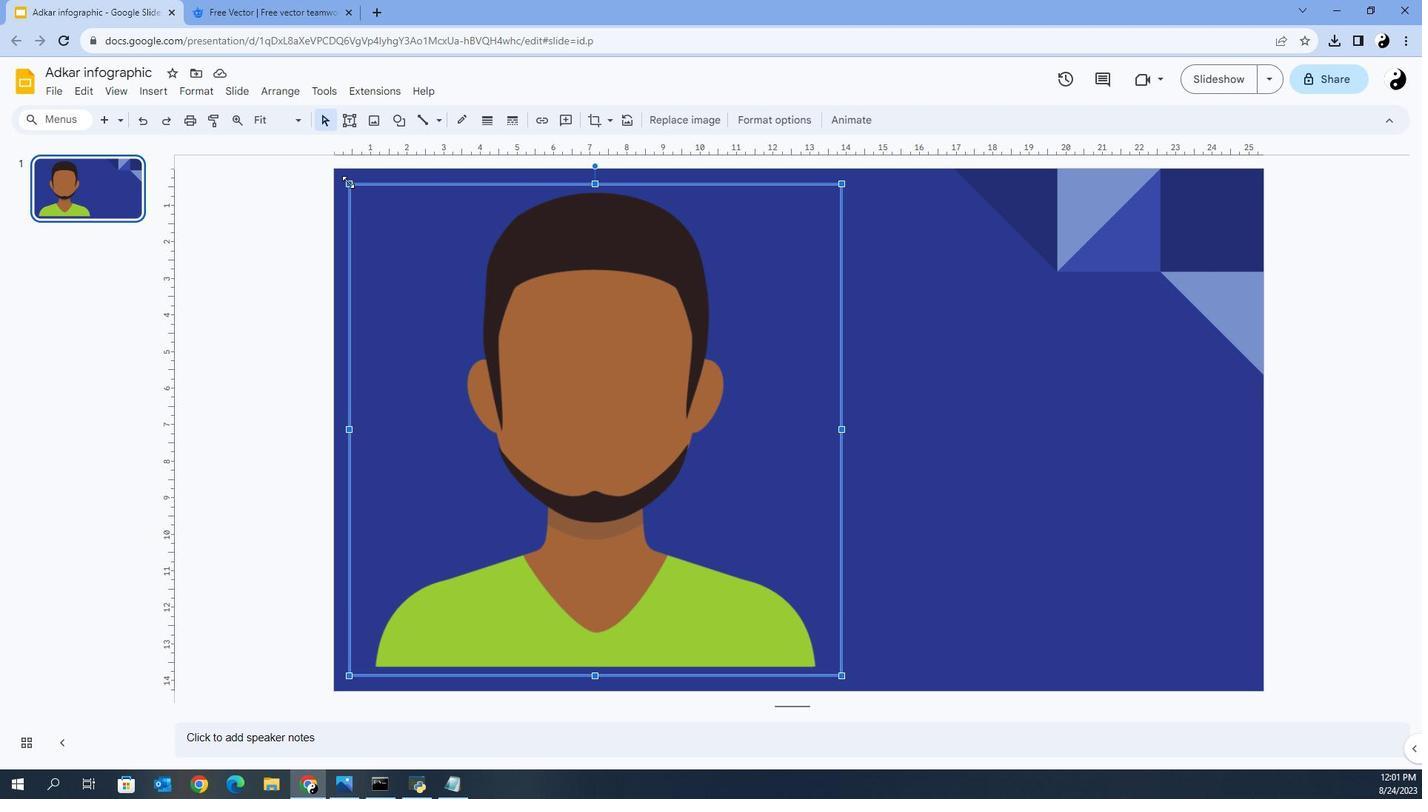 
Action: Key pressed <Key.shift>
Screenshot: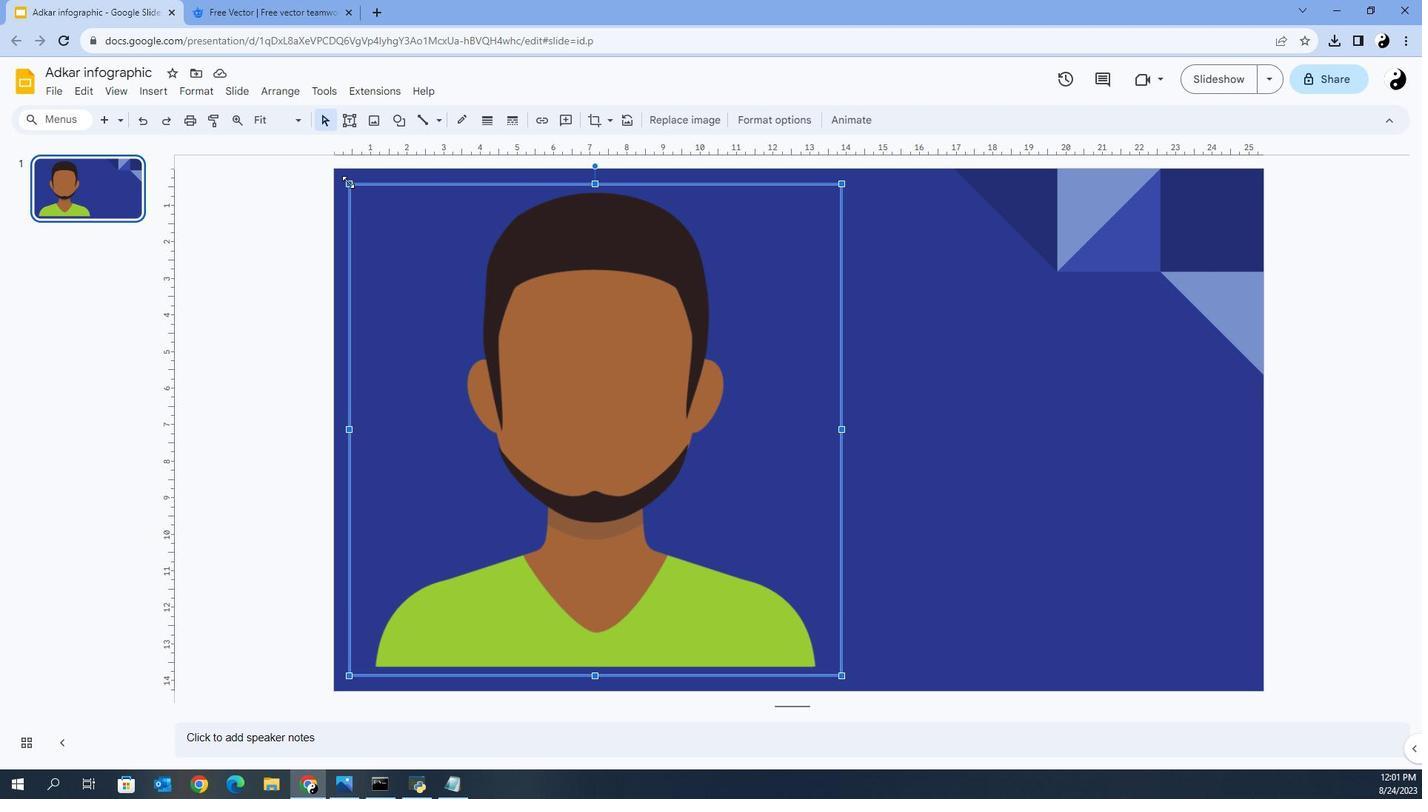 
Action: Mouse moved to (362, 209)
Screenshot: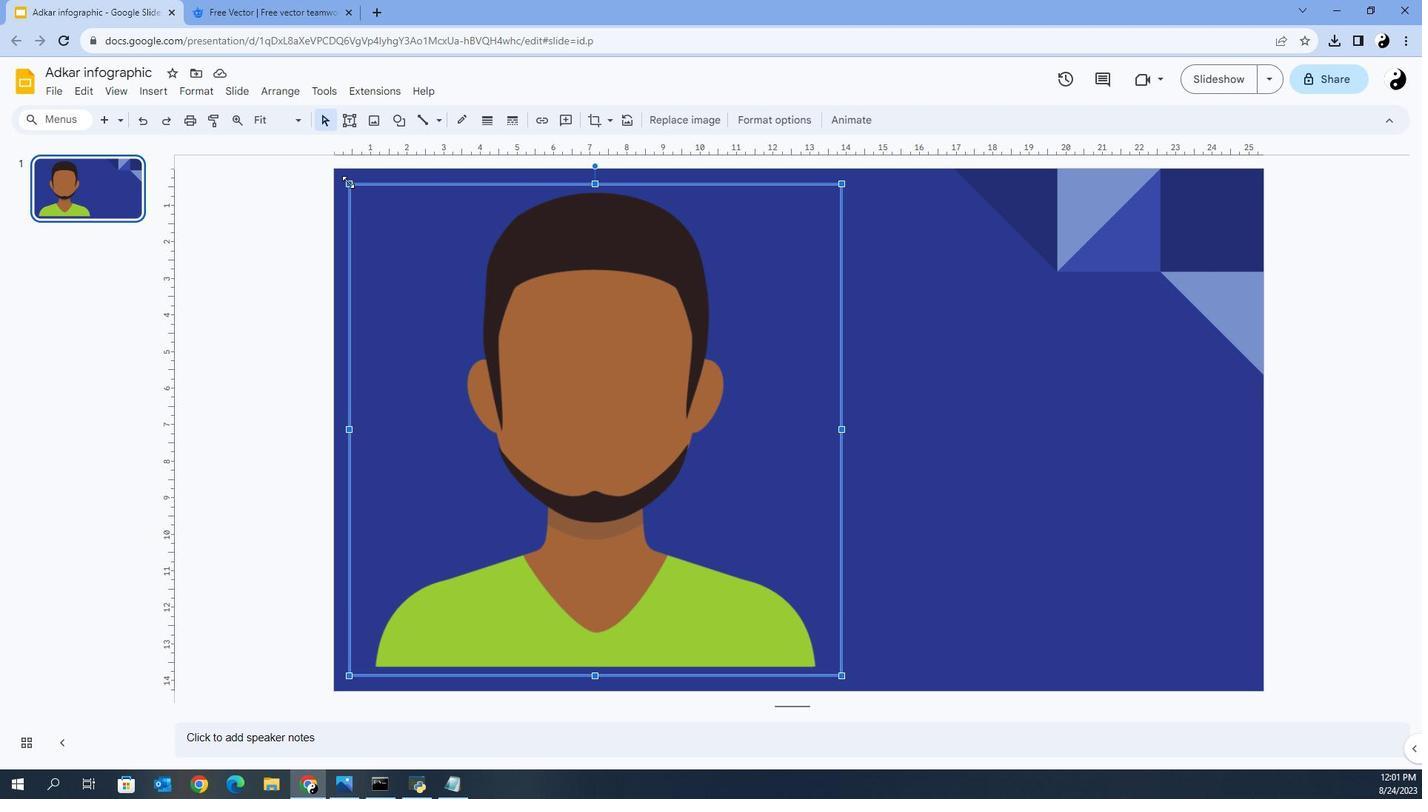
Action: Key pressed <Key.shift><Key.shift>
Screenshot: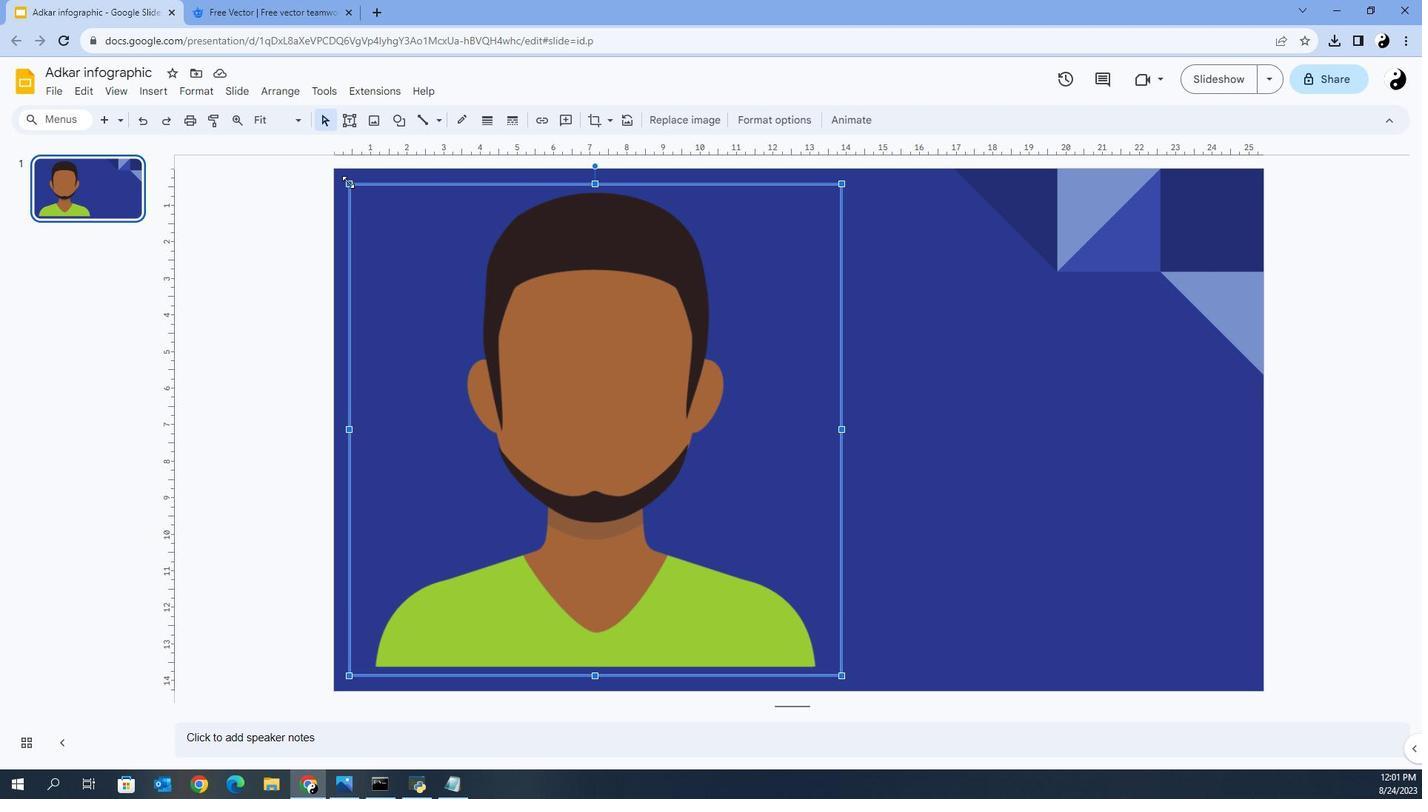 
Action: Mouse moved to (362, 208)
Screenshot: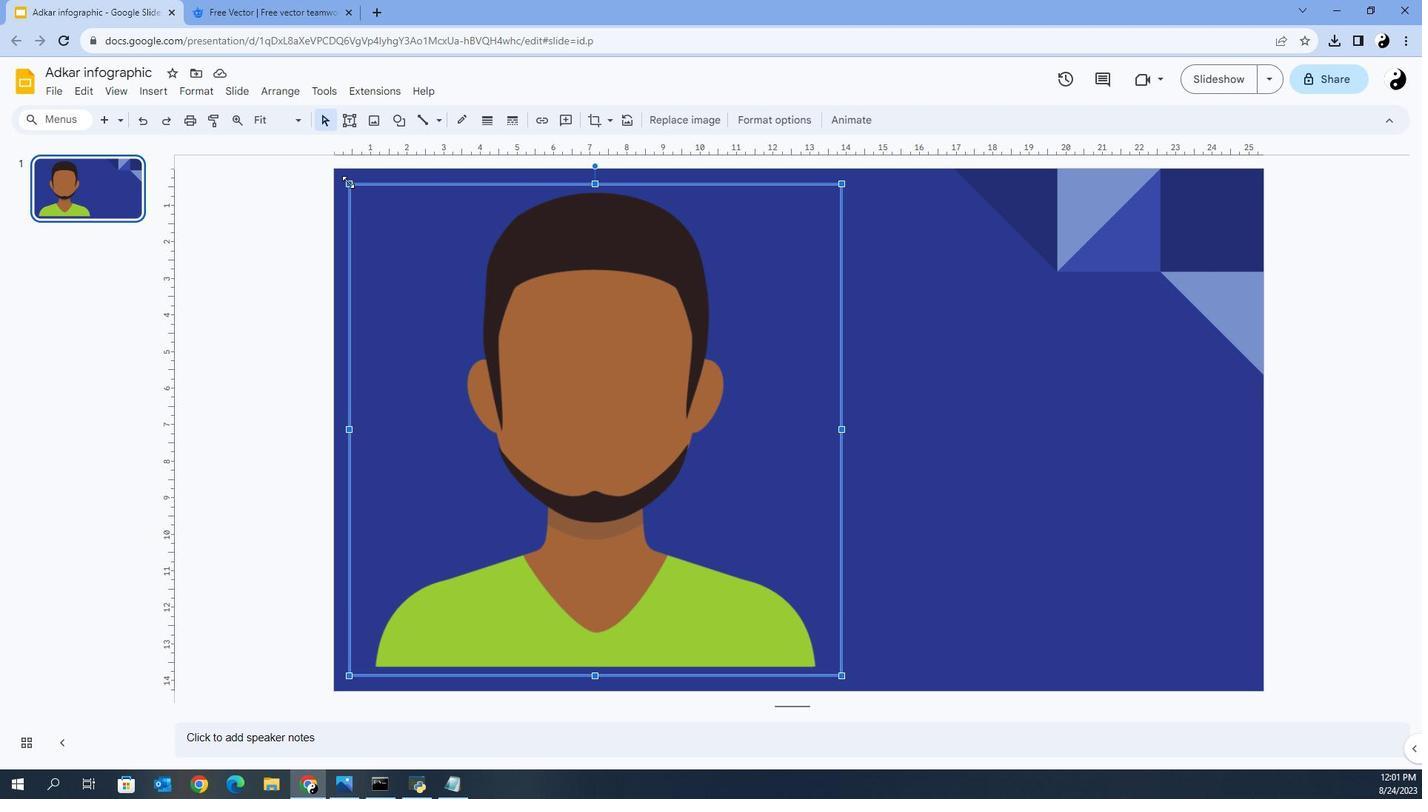 
Action: Key pressed <Key.shift><Key.shift><Key.shift><Key.shift><Key.shift>
Screenshot: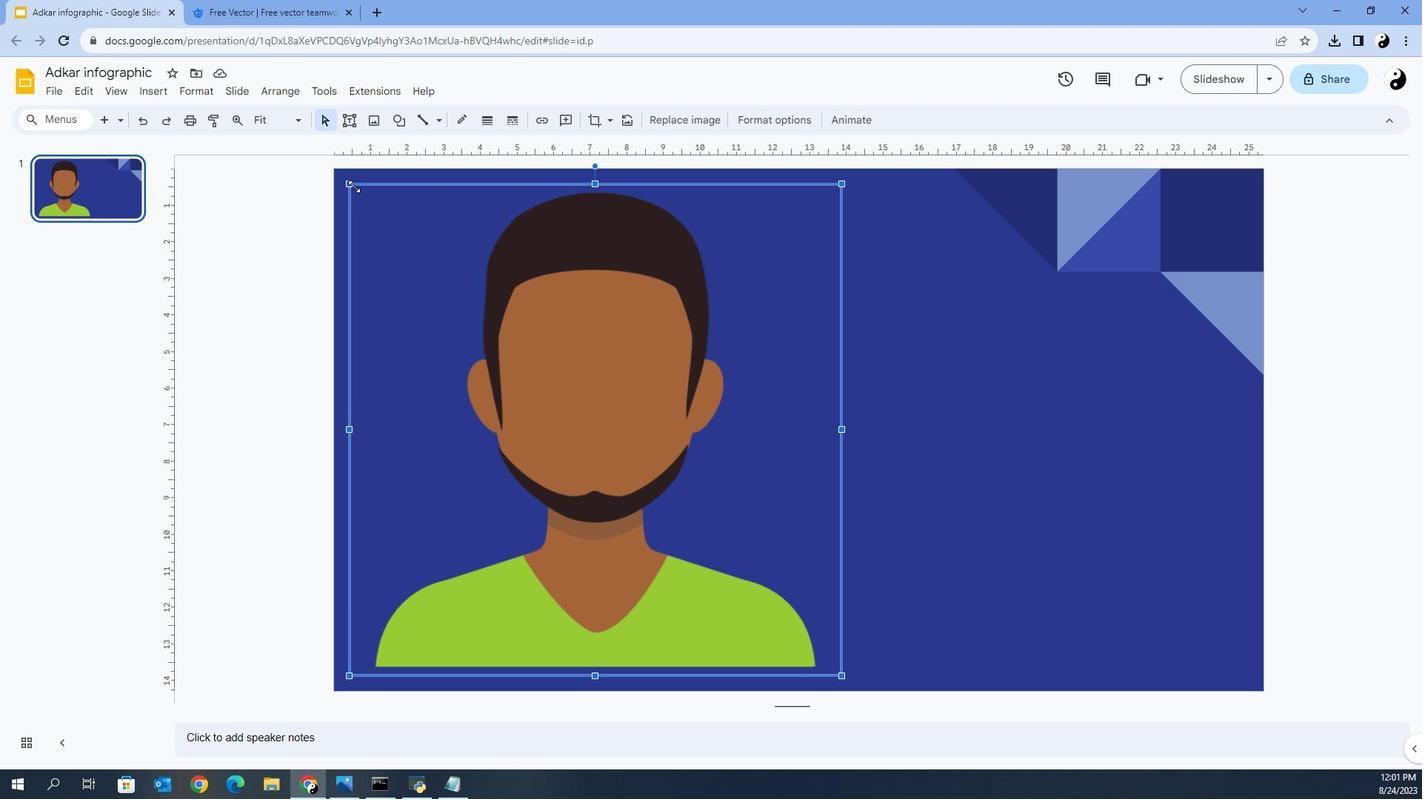 
Action: Mouse pressed left at (362, 208)
Screenshot: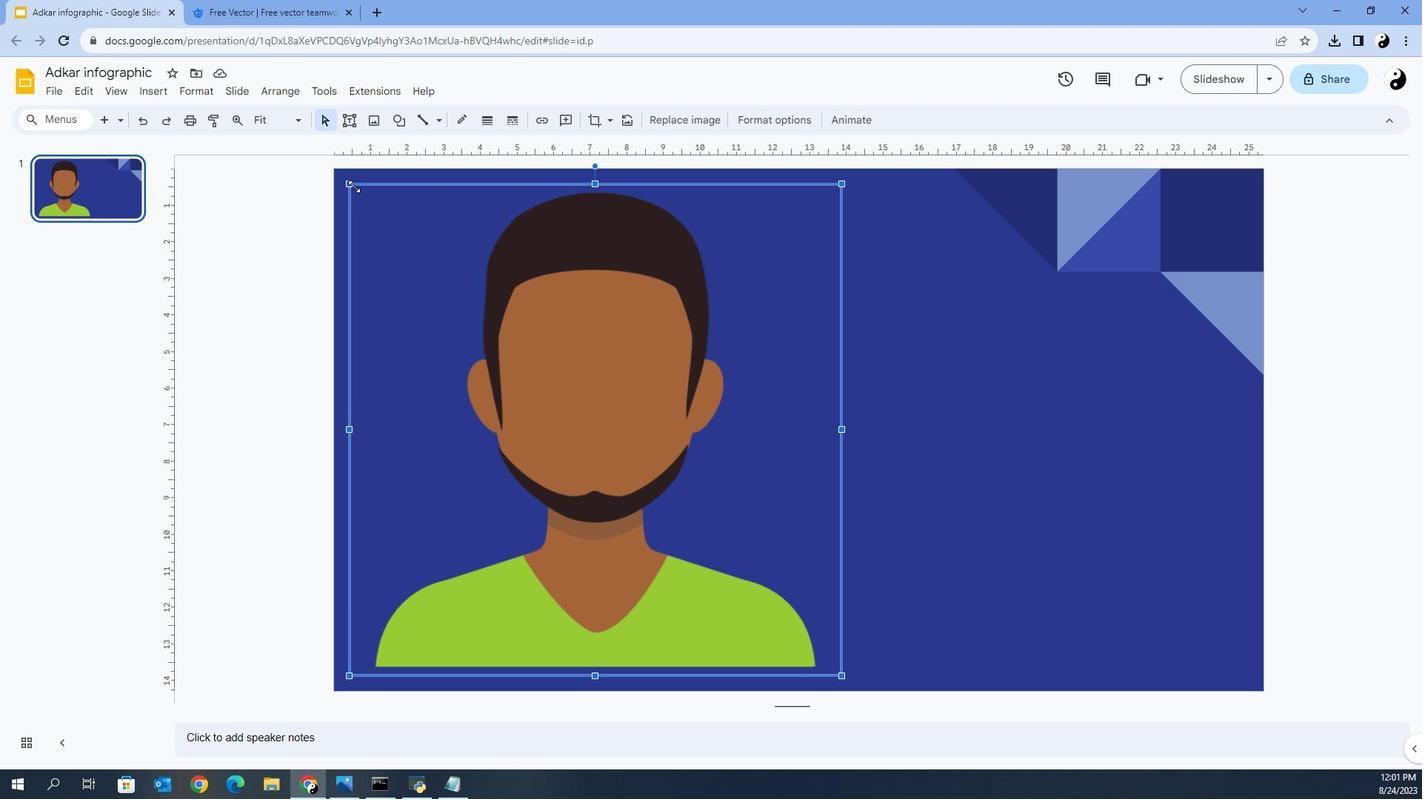 
Action: Key pressed <Key.shift><Key.shift><Key.shift><Key.shift><Key.shift><Key.shift><Key.shift>
Screenshot: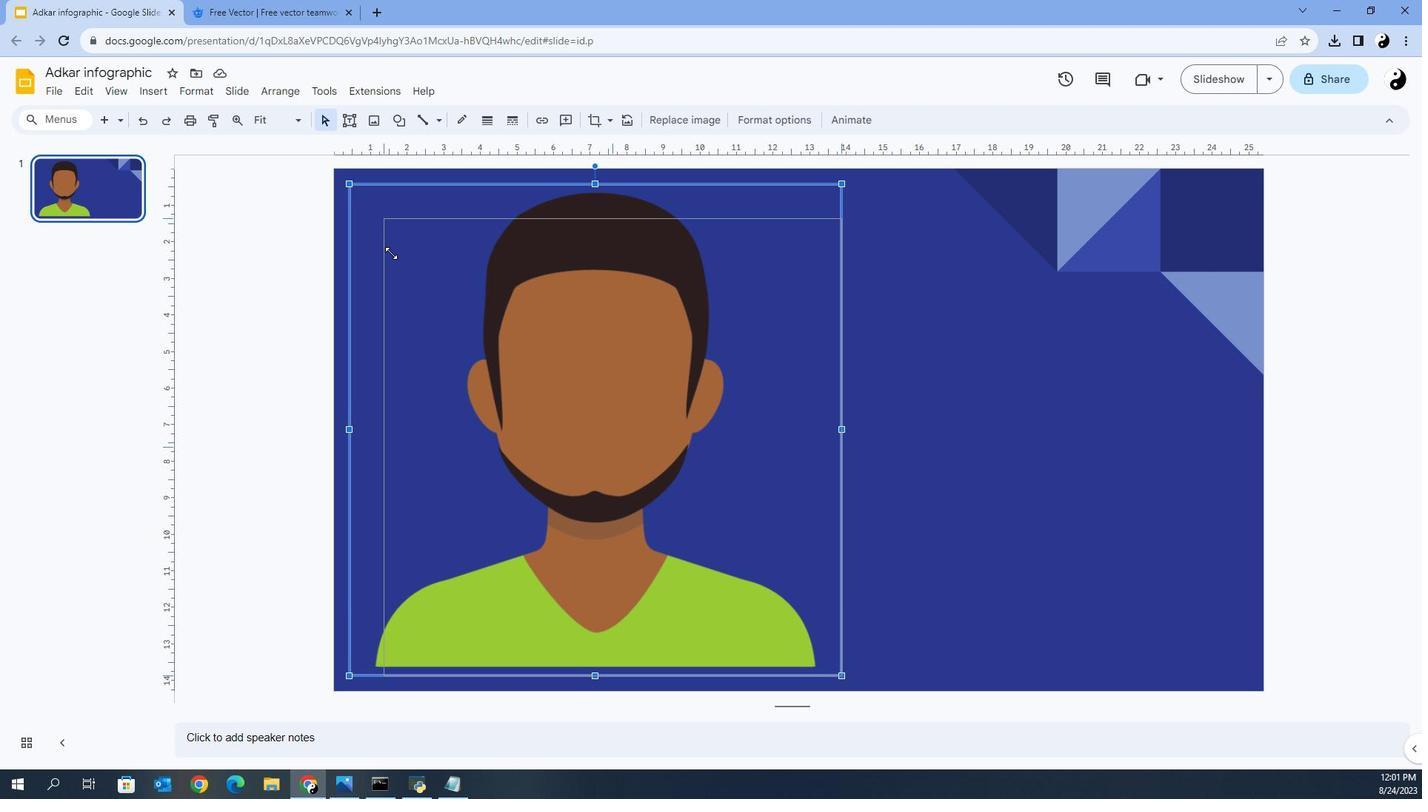 
Action: Mouse moved to (365, 210)
Screenshot: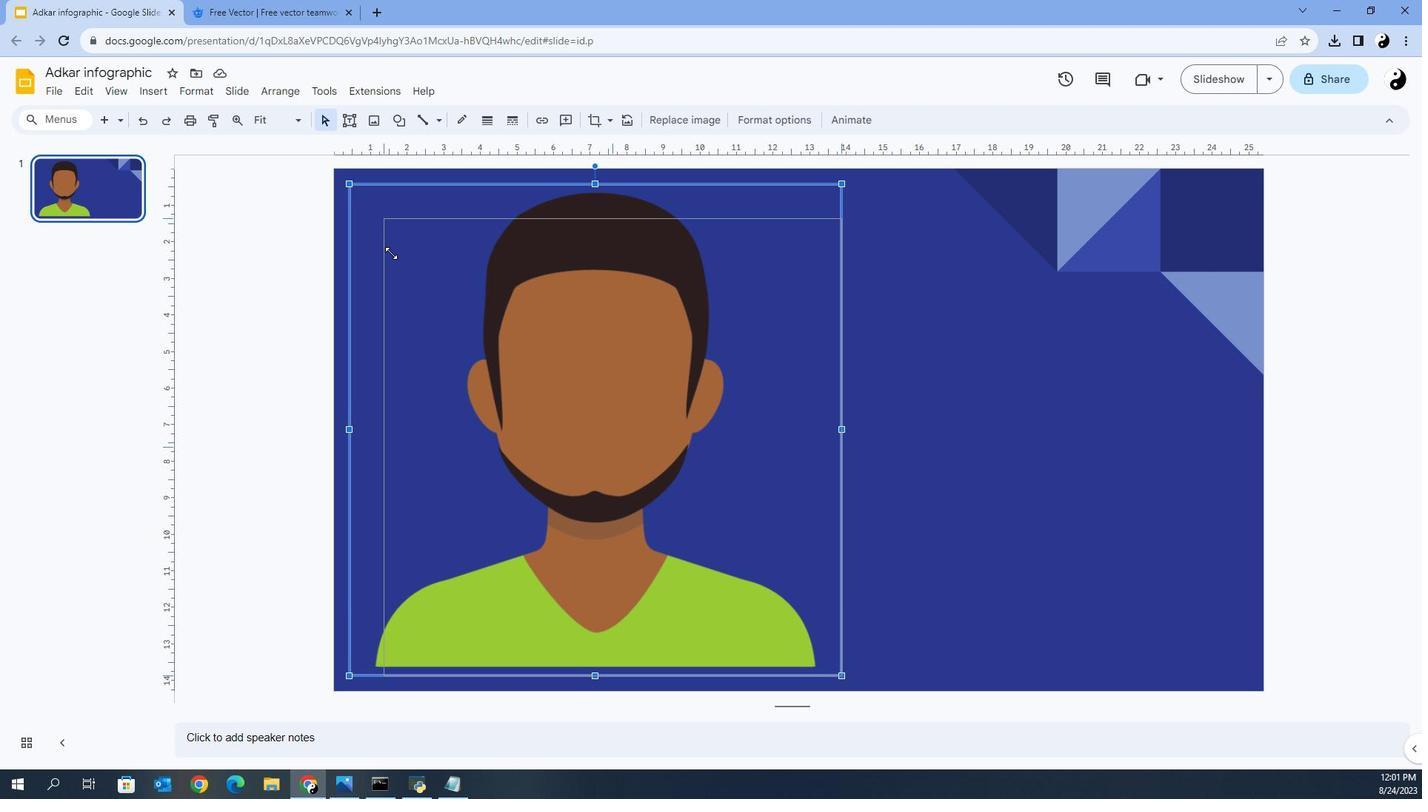 
Action: Key pressed <Key.shift>
Screenshot: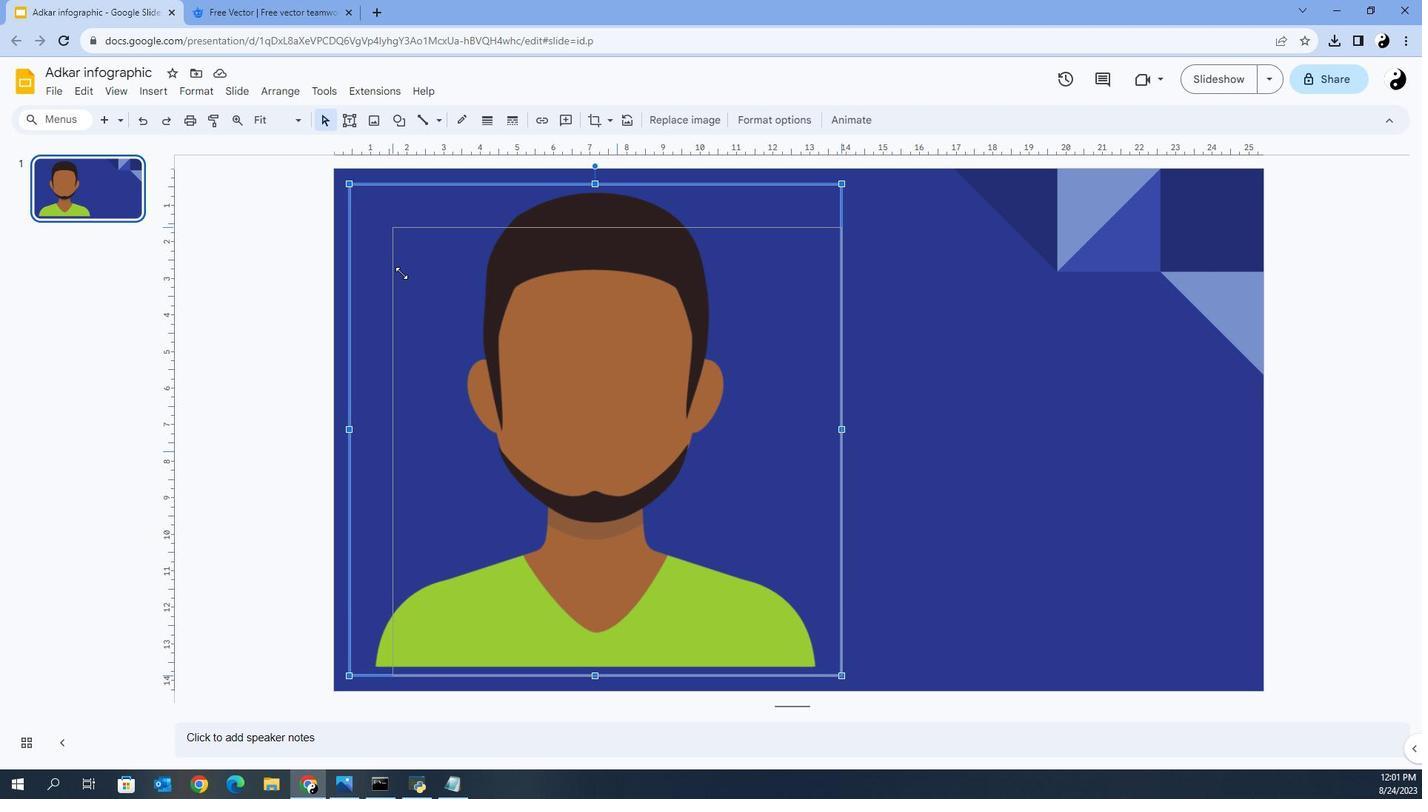 
Action: Mouse moved to (371, 214)
Screenshot: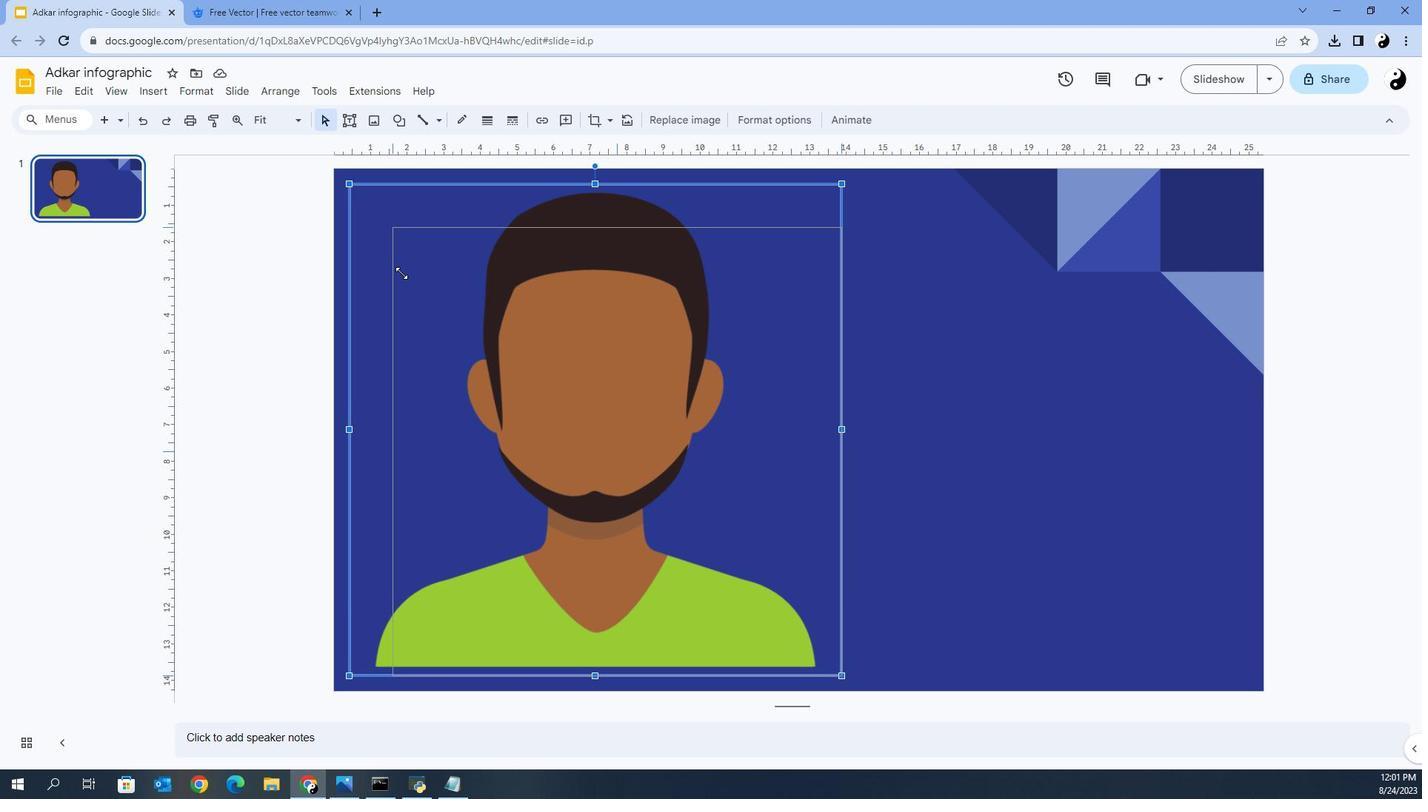 
Action: Key pressed <Key.shift>
Screenshot: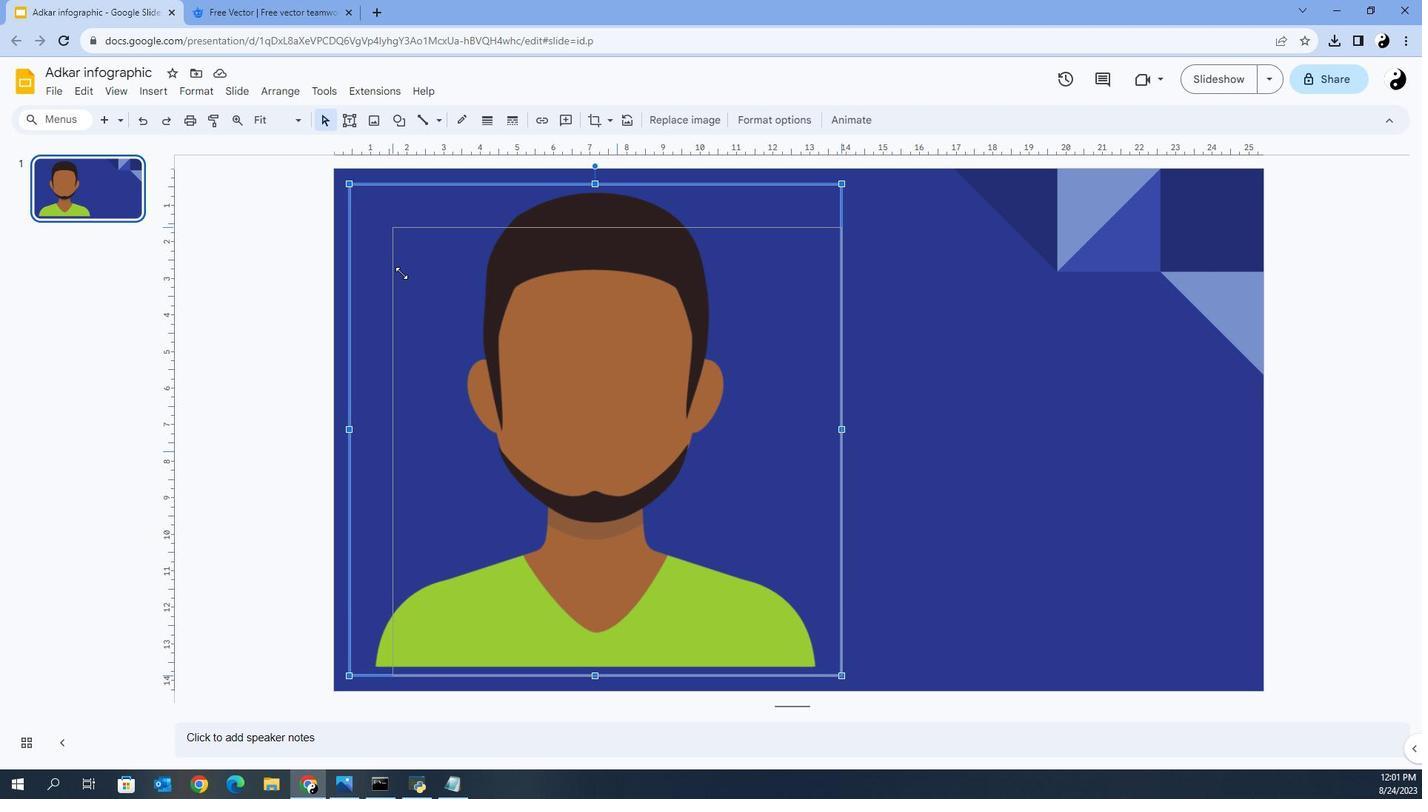 
Action: Mouse moved to (377, 225)
Screenshot: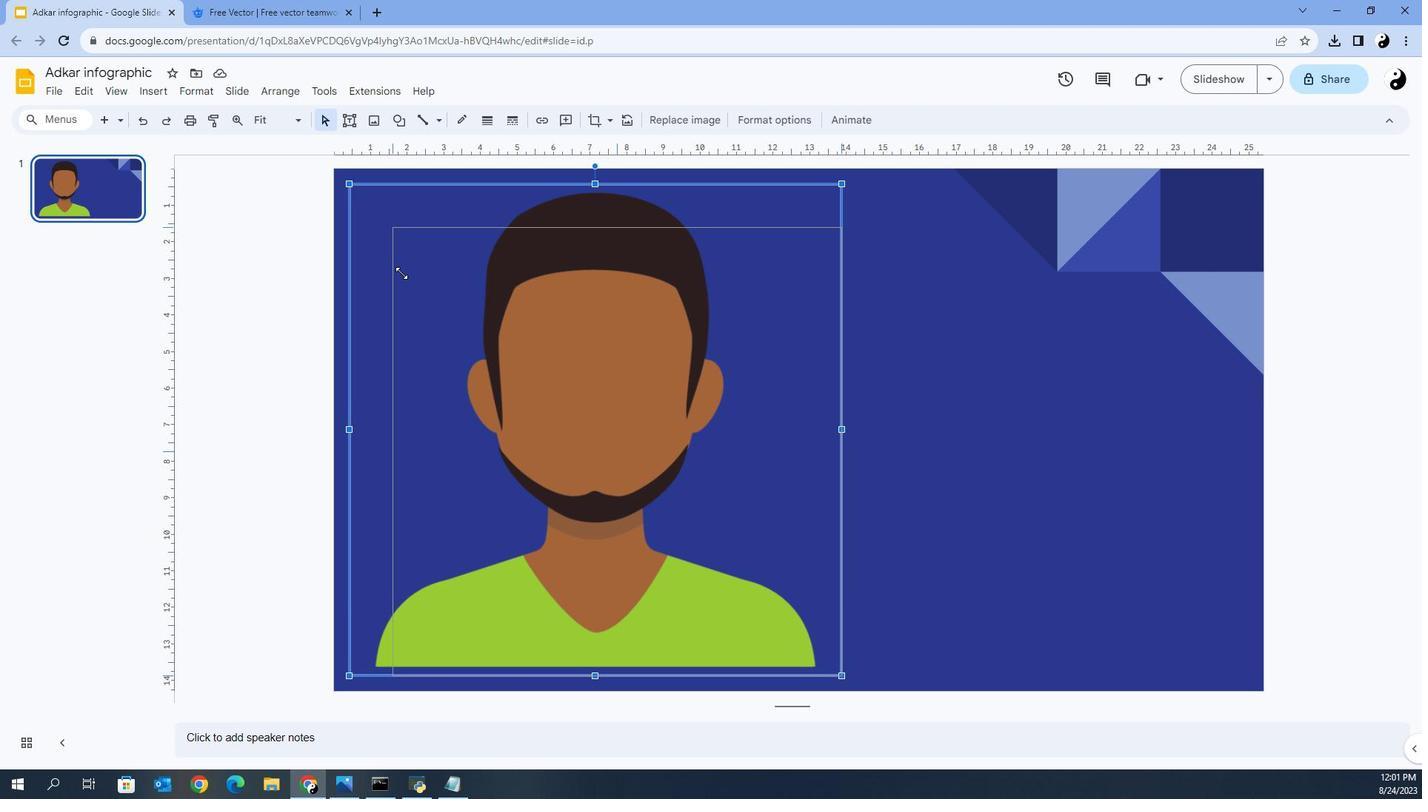 
Action: Key pressed <Key.shift>
Screenshot: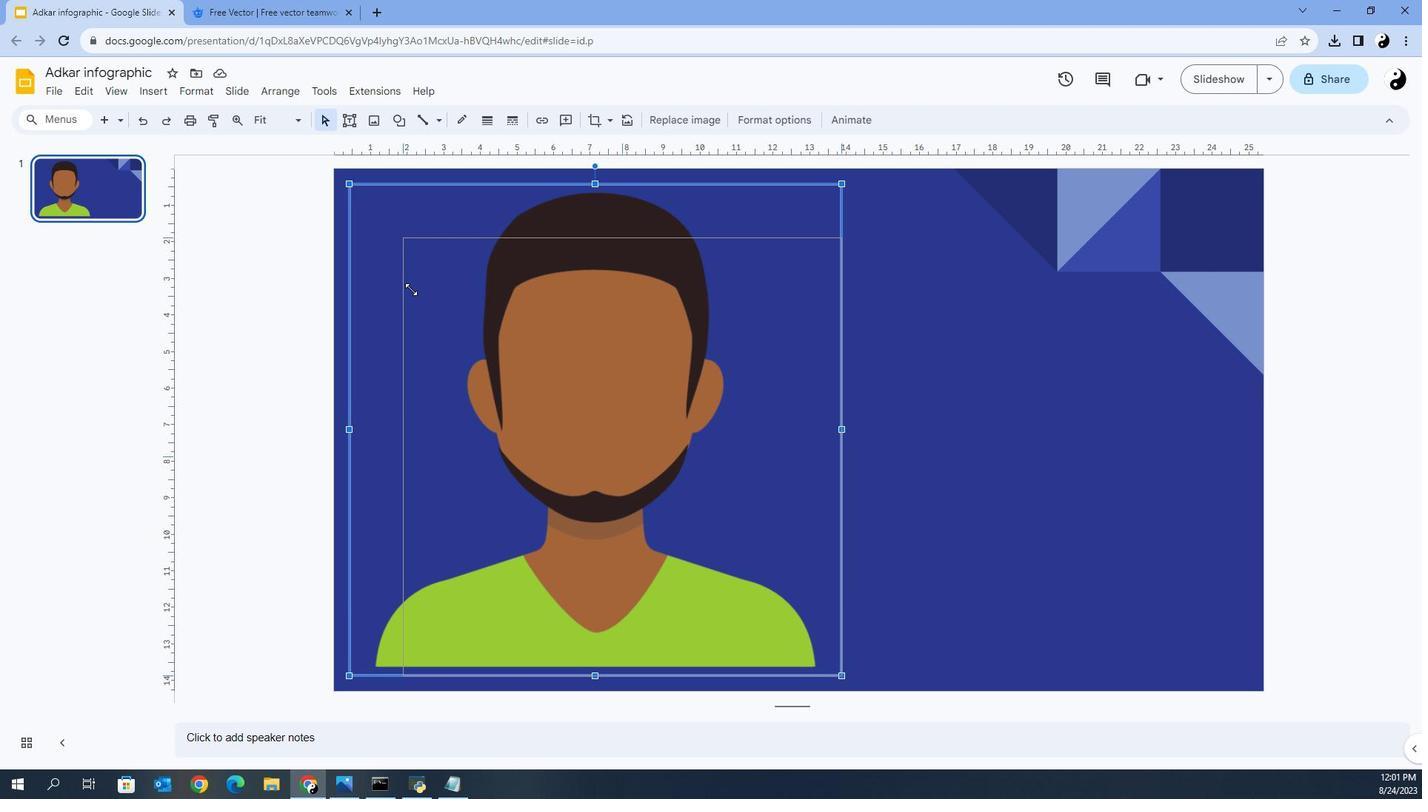 
Action: Mouse moved to (385, 239)
Screenshot: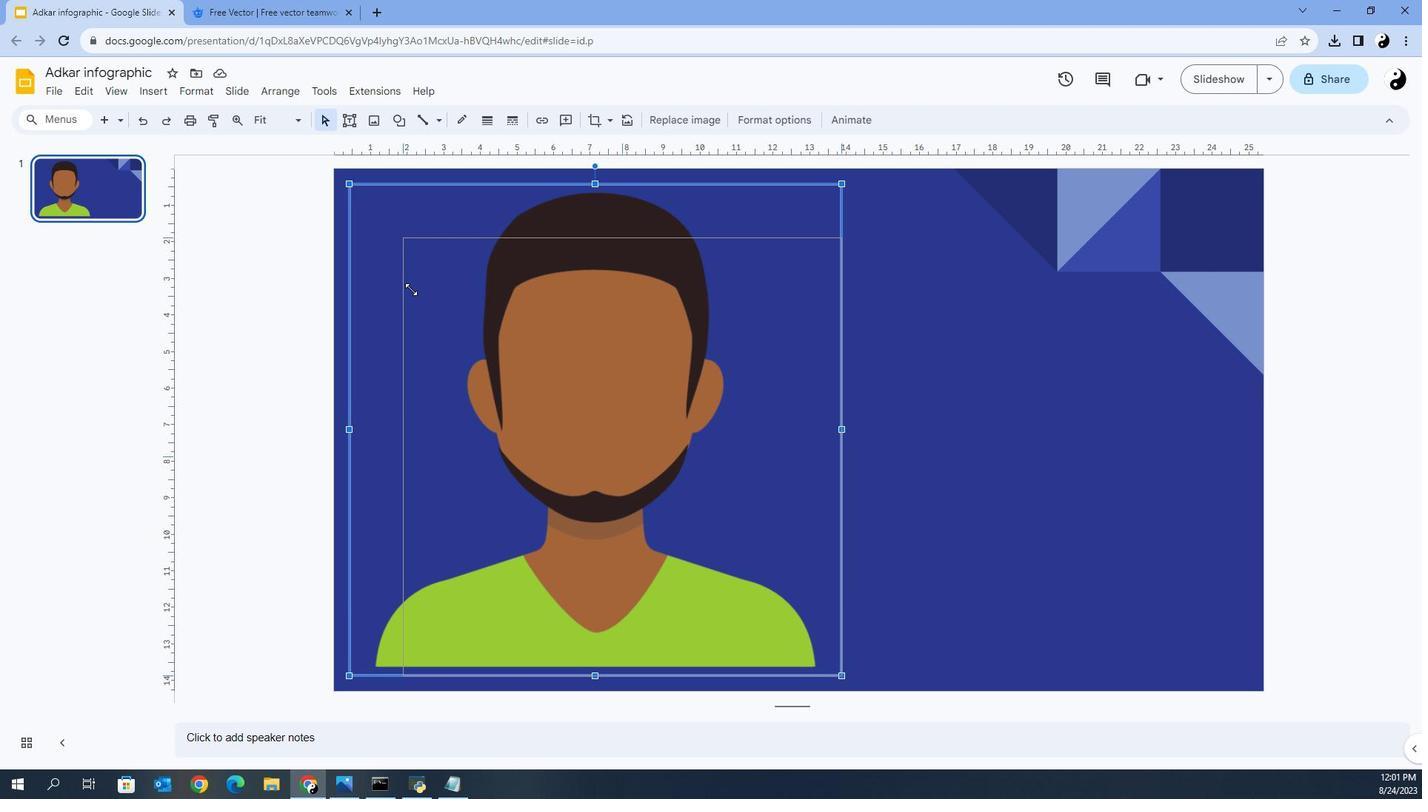 
Action: Key pressed <Key.shift>
Screenshot: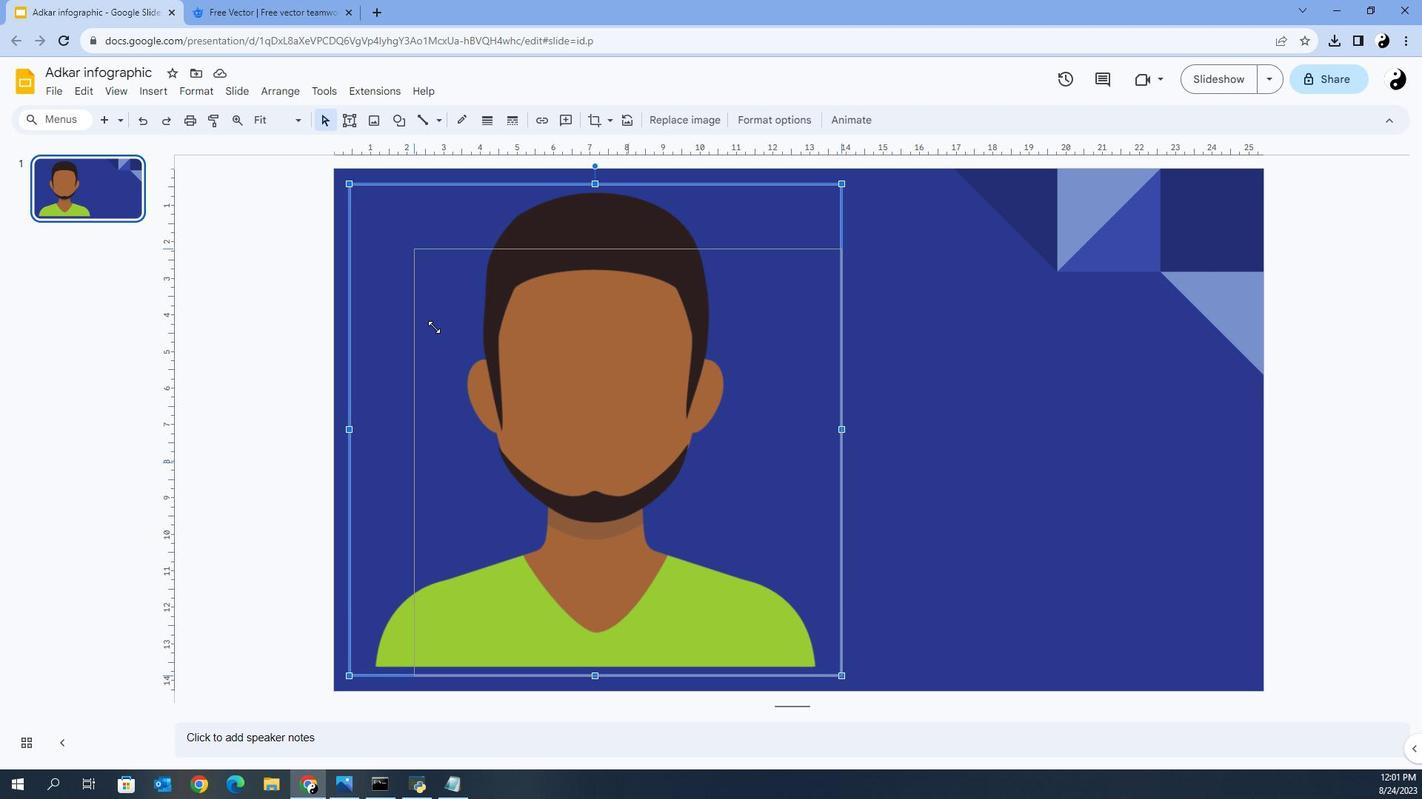 
Action: Mouse moved to (396, 258)
Screenshot: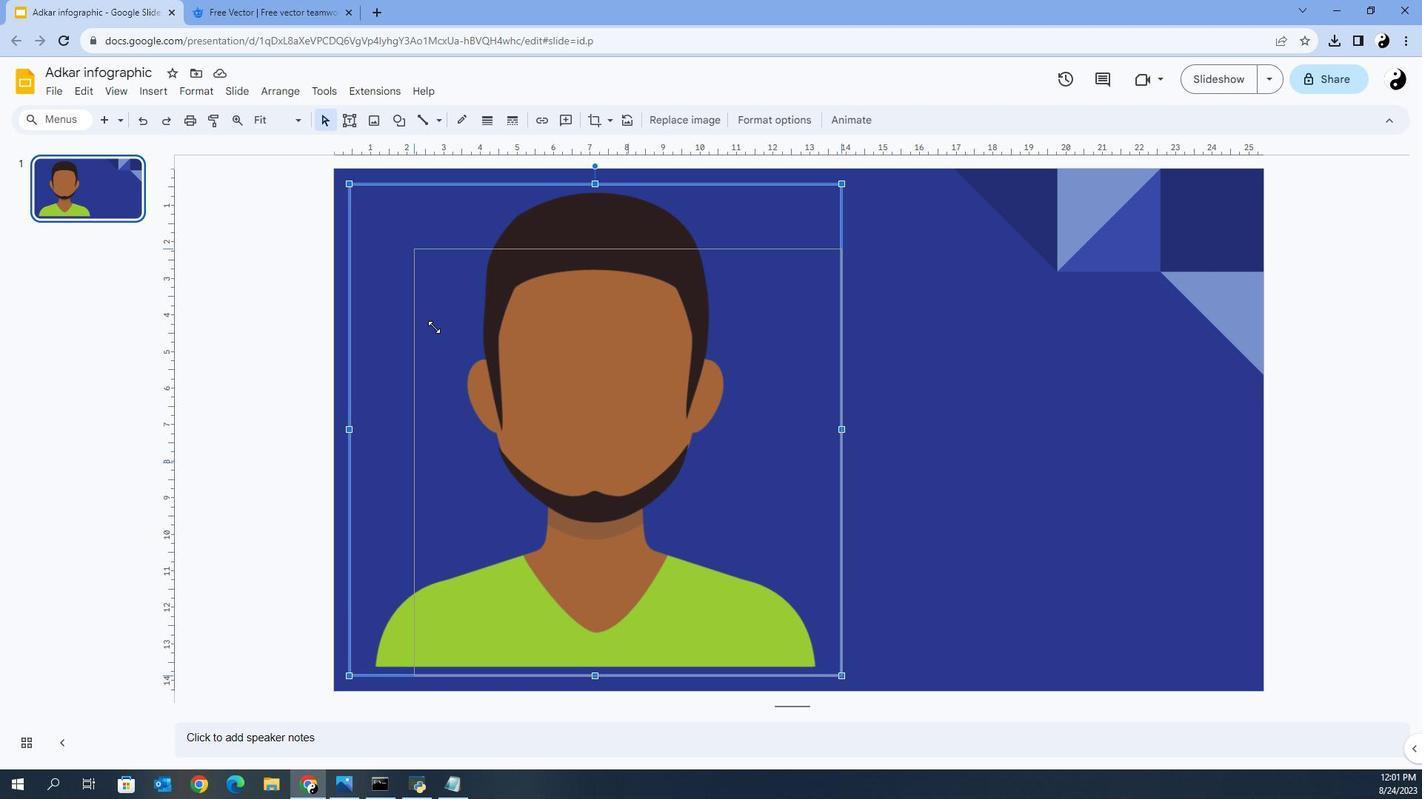 
Action: Key pressed <Key.shift>
Screenshot: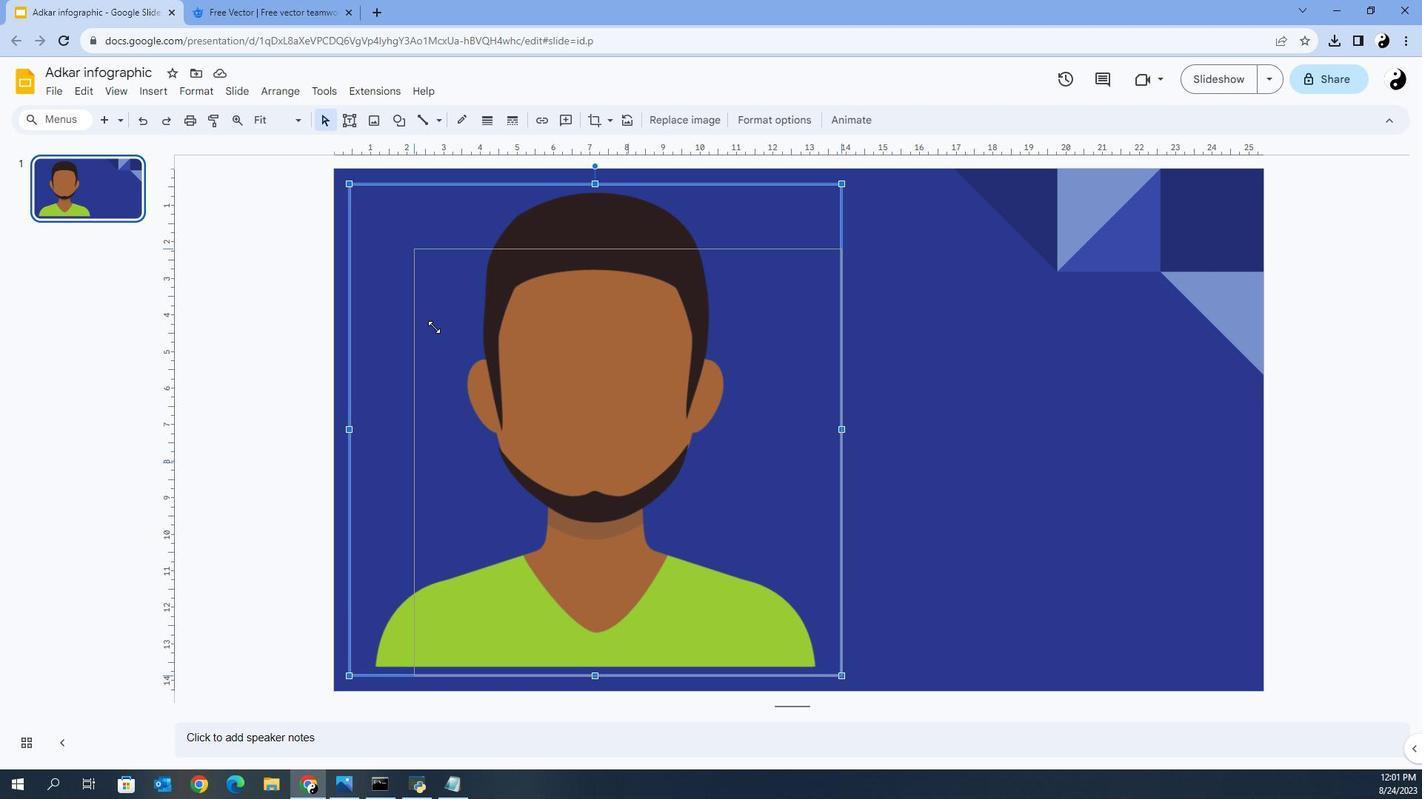 
Action: Mouse moved to (400, 265)
Screenshot: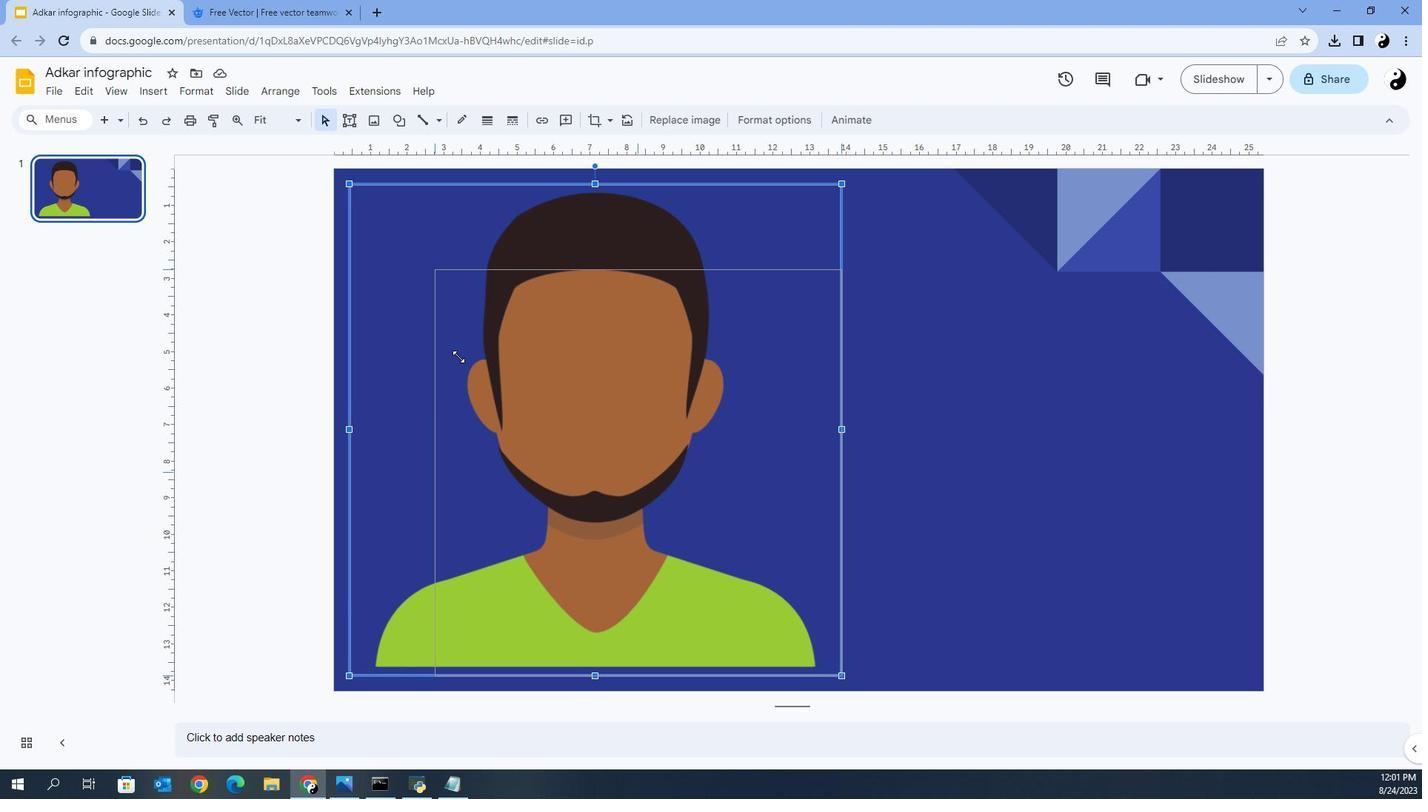 
Action: Key pressed <Key.shift>
Screenshot: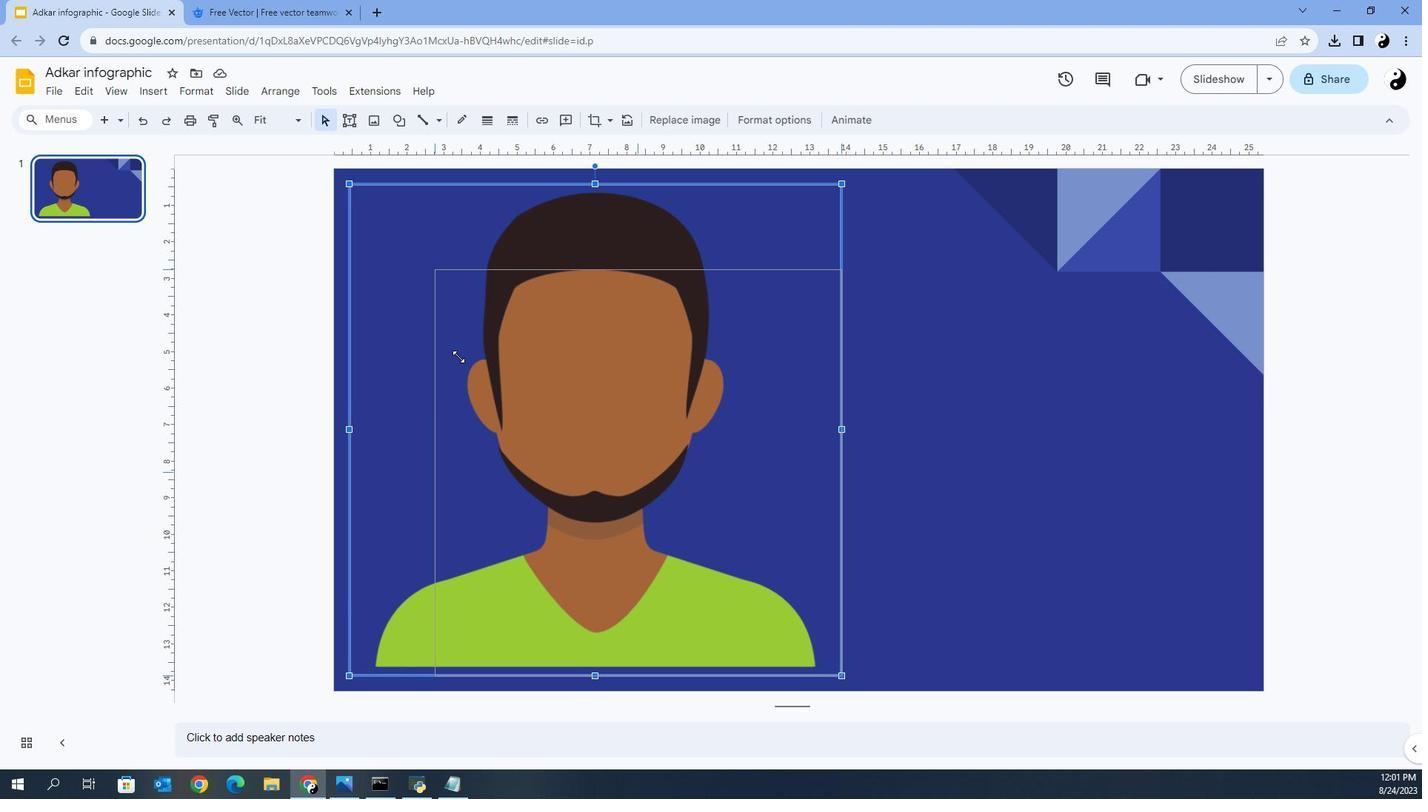 
Action: Mouse moved to (407, 279)
Screenshot: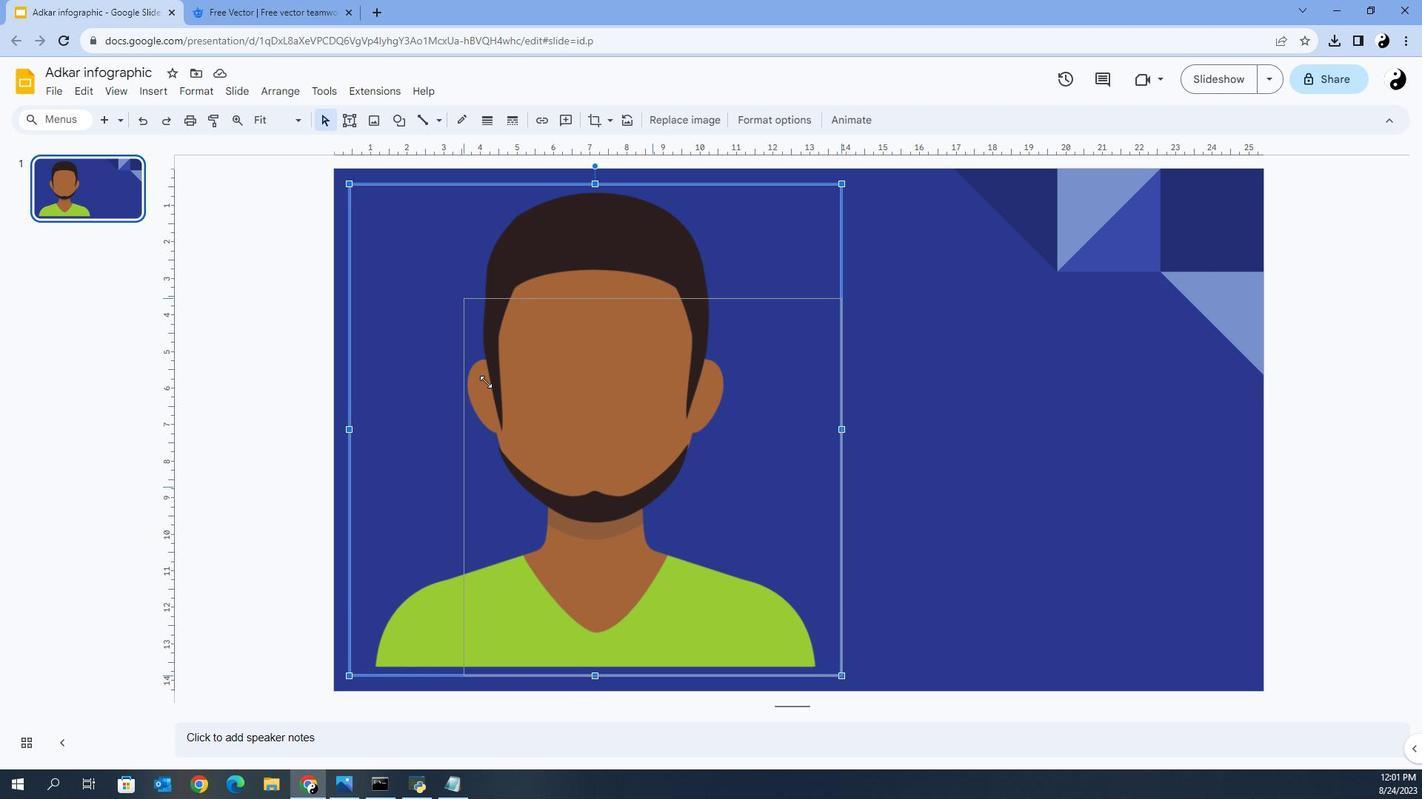 
Action: Key pressed <Key.shift>
Screenshot: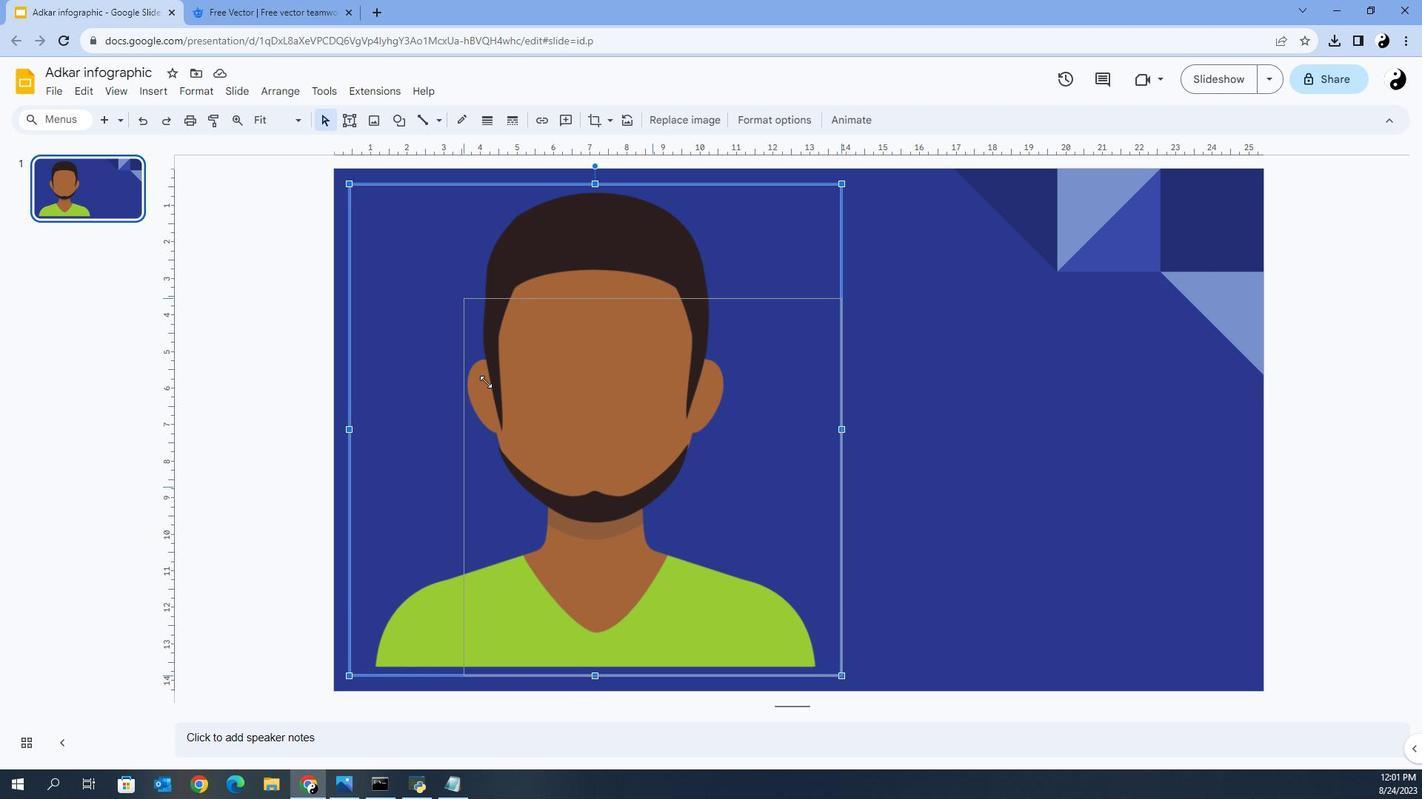 
Action: Mouse moved to (414, 291)
Screenshot: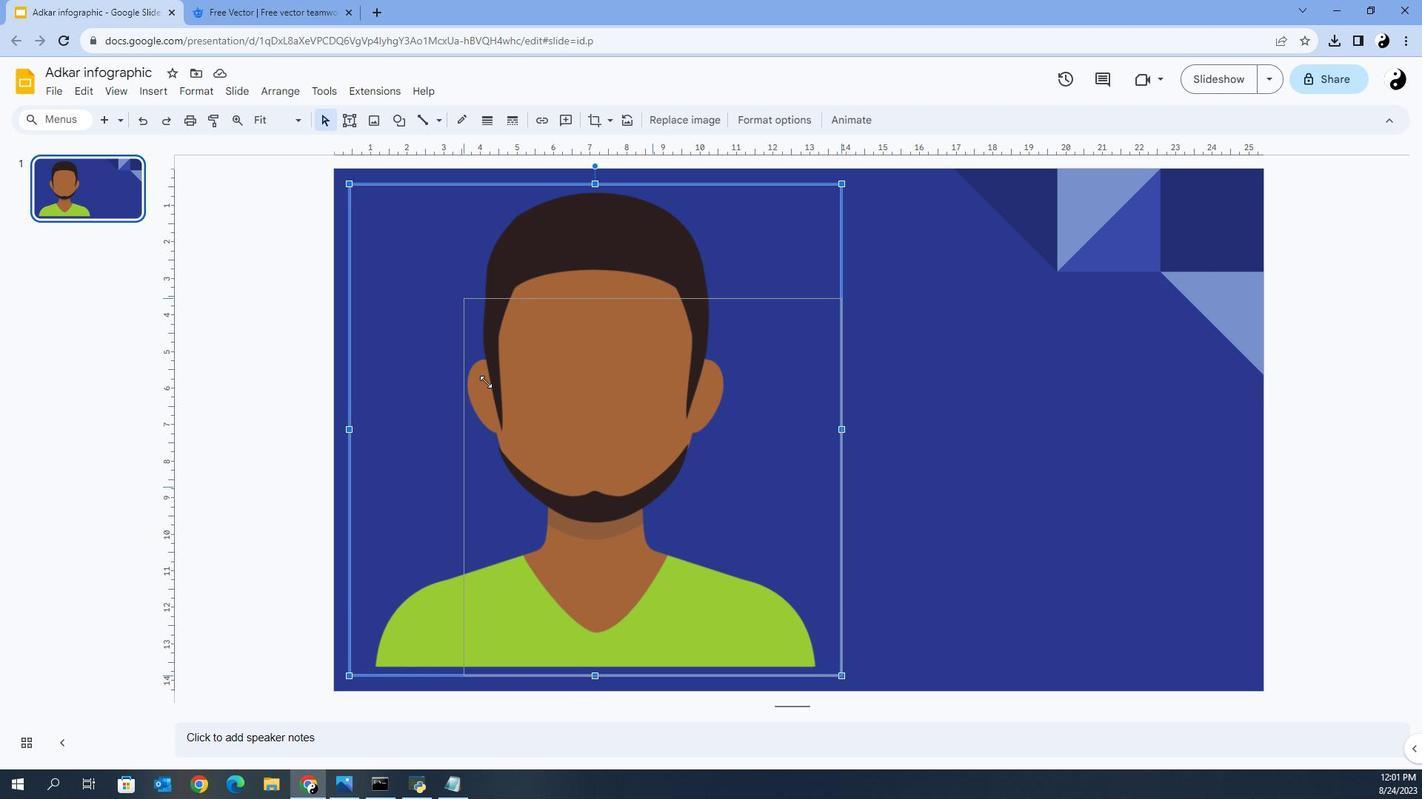
Action: Key pressed <Key.shift>
Screenshot: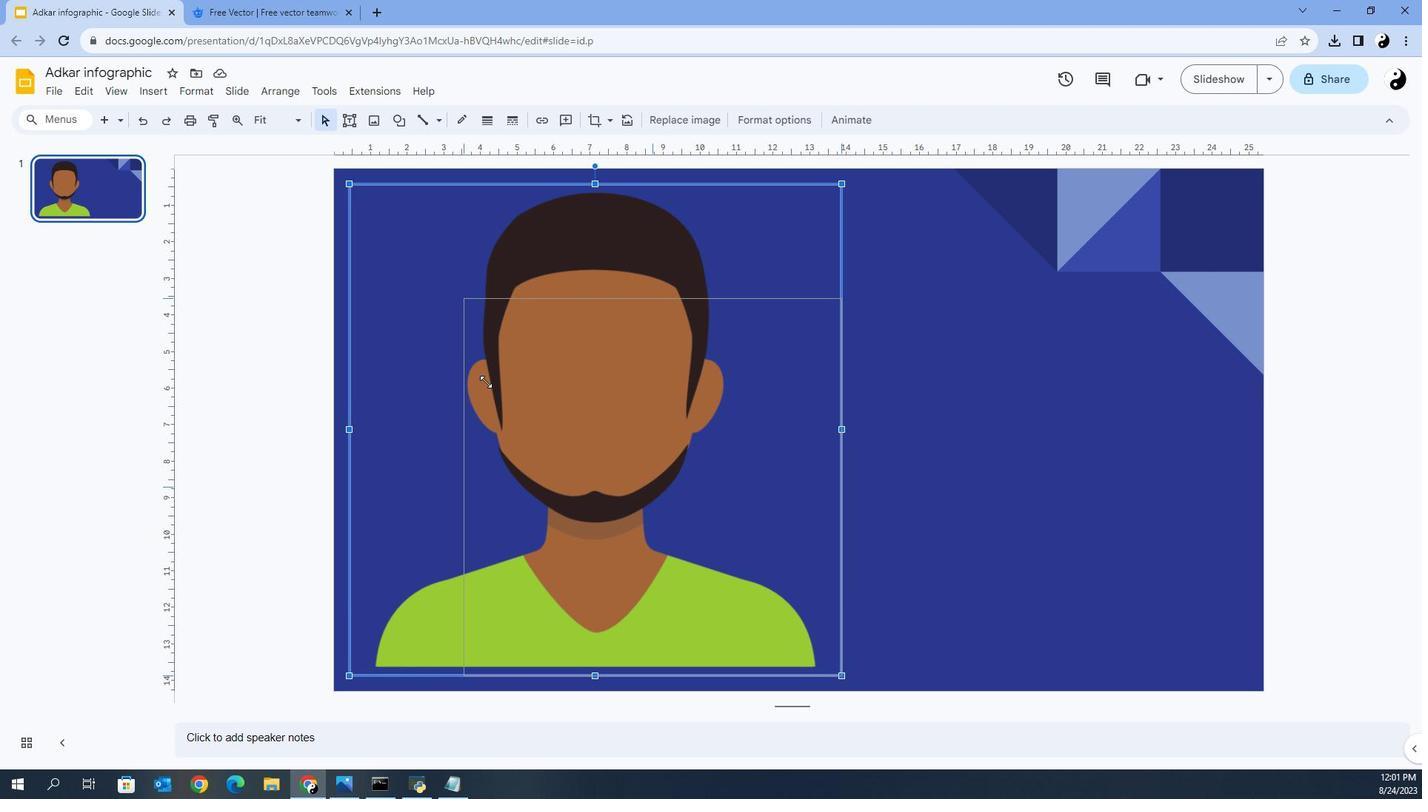 
Action: Mouse moved to (419, 300)
Screenshot: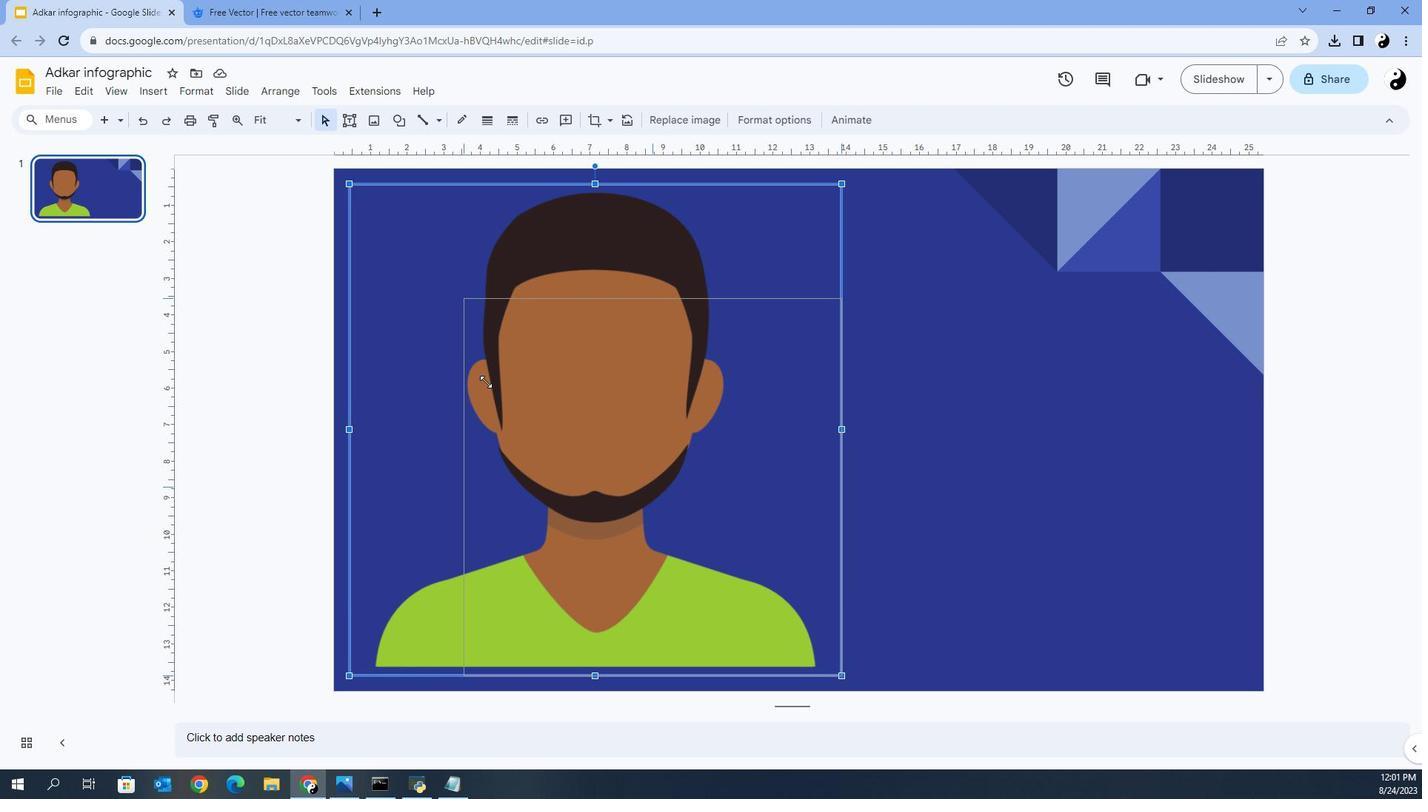 
Action: Key pressed <Key.shift>
Screenshot: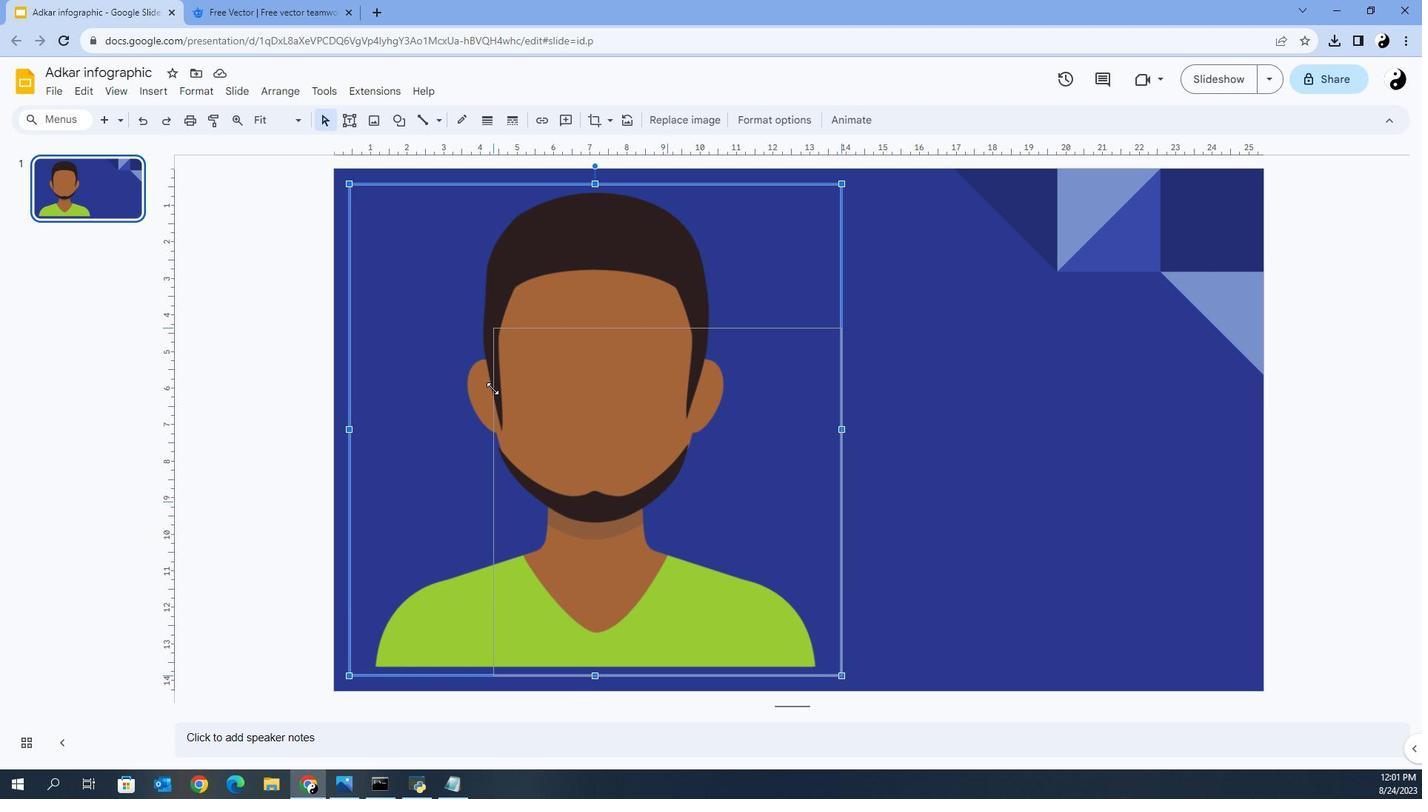
Action: Mouse moved to (428, 314)
Screenshot: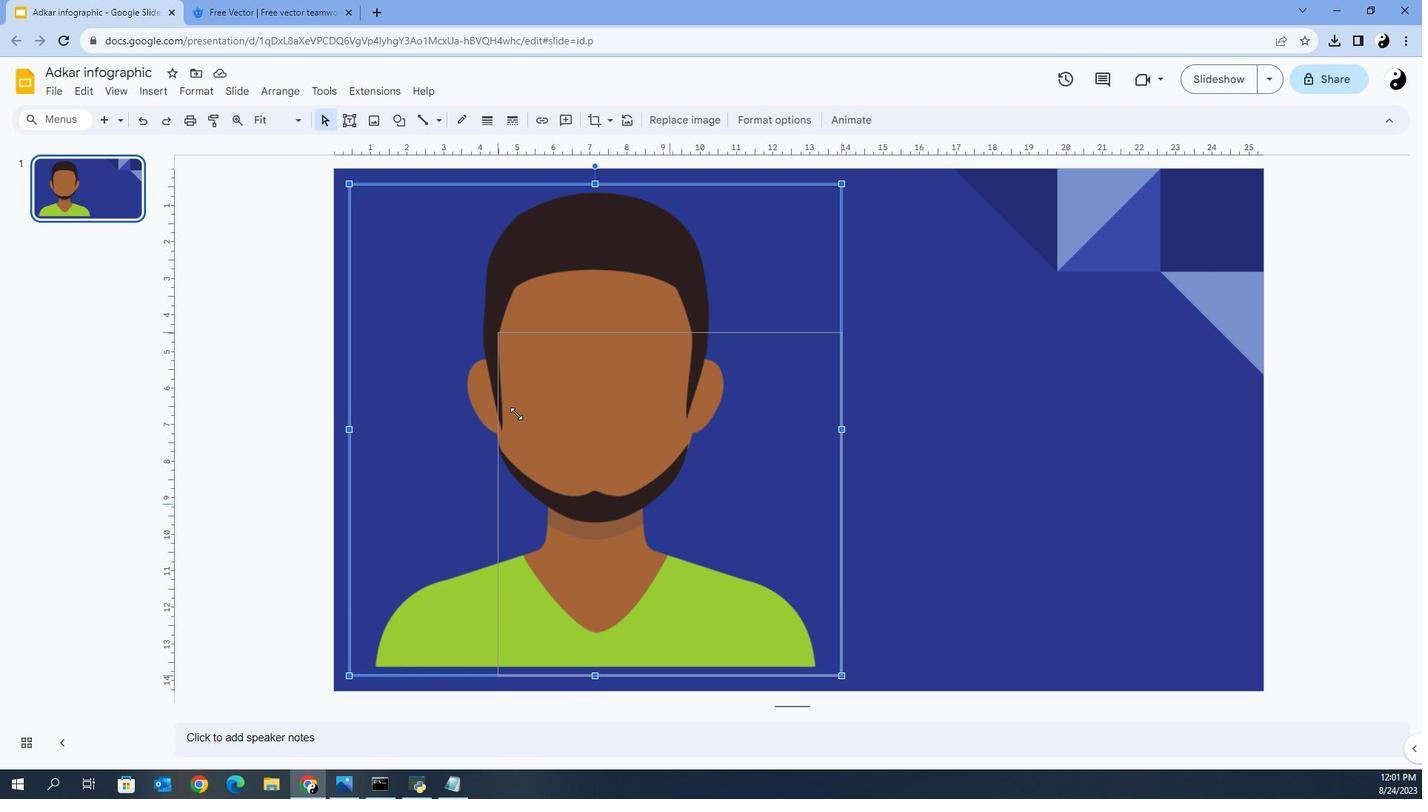 
Action: Key pressed <Key.shift>
Screenshot: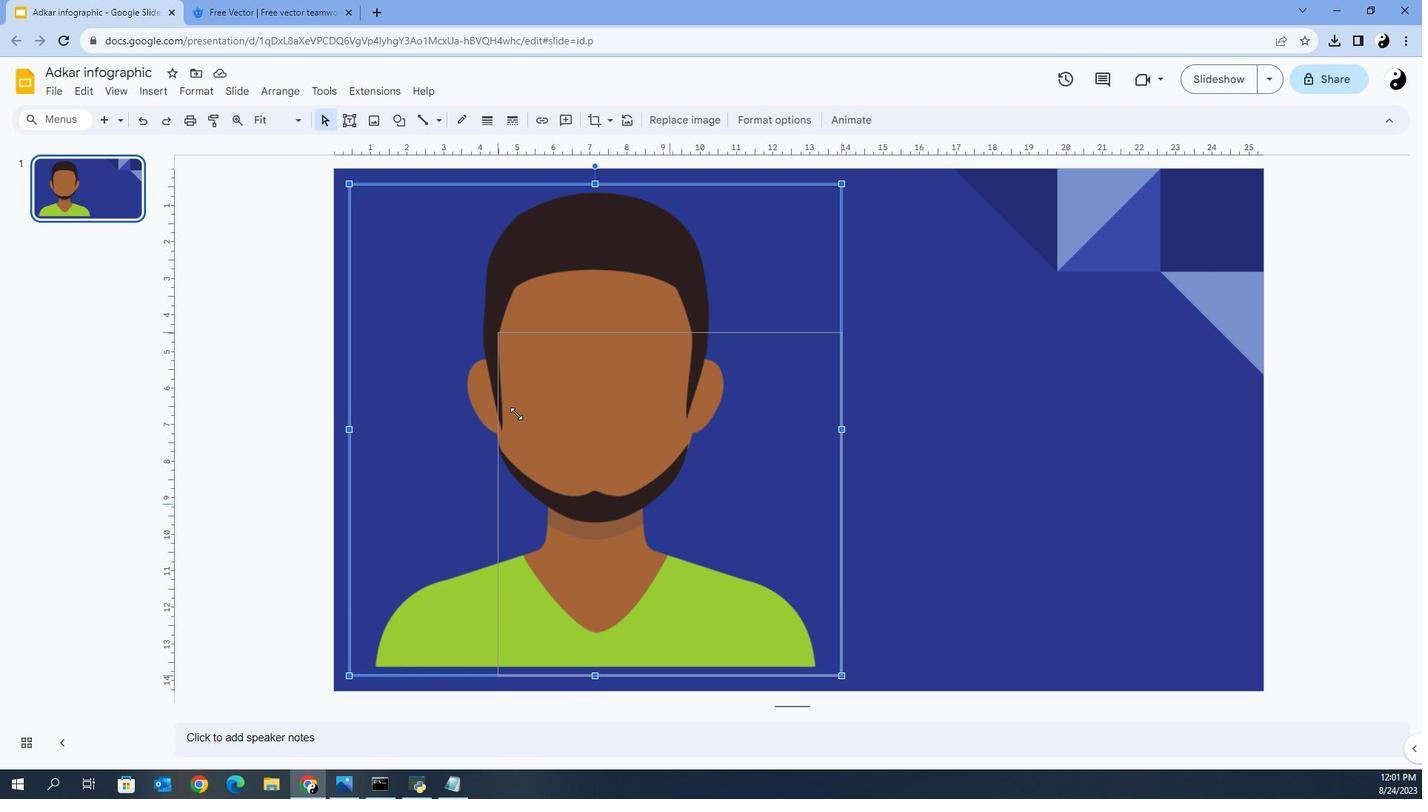 
Action: Mouse moved to (448, 342)
Screenshot: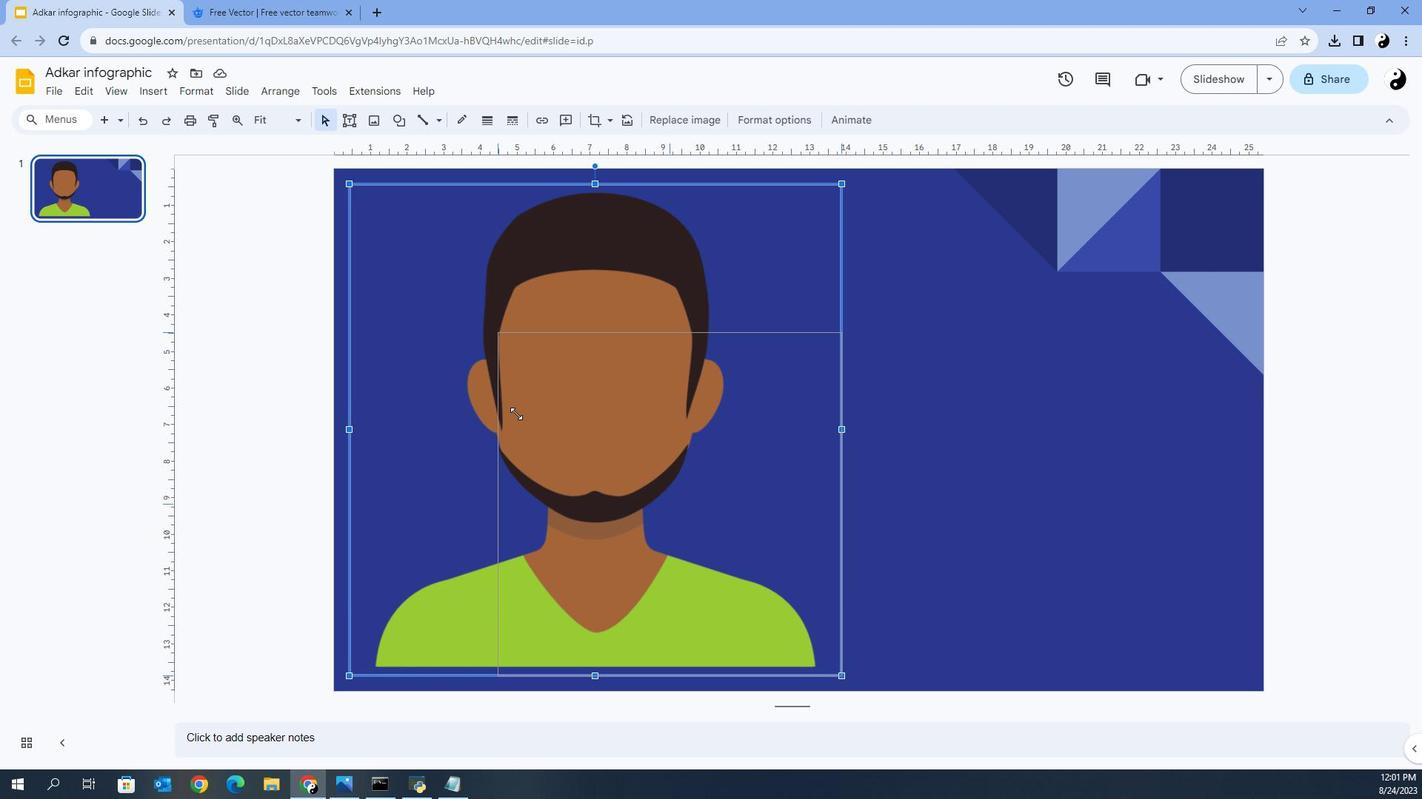
Action: Key pressed <Key.shift>
Screenshot: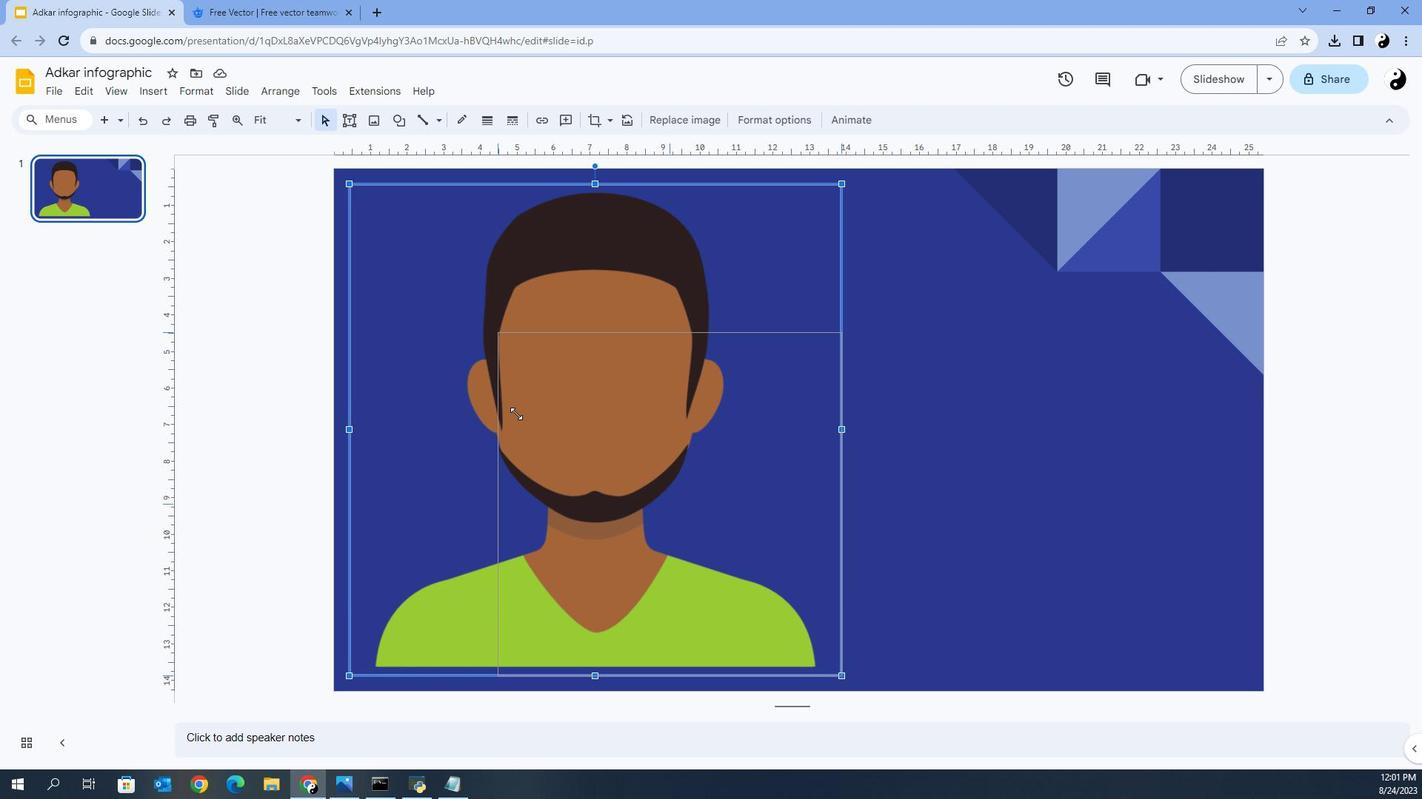 
Action: Mouse moved to (456, 351)
Screenshot: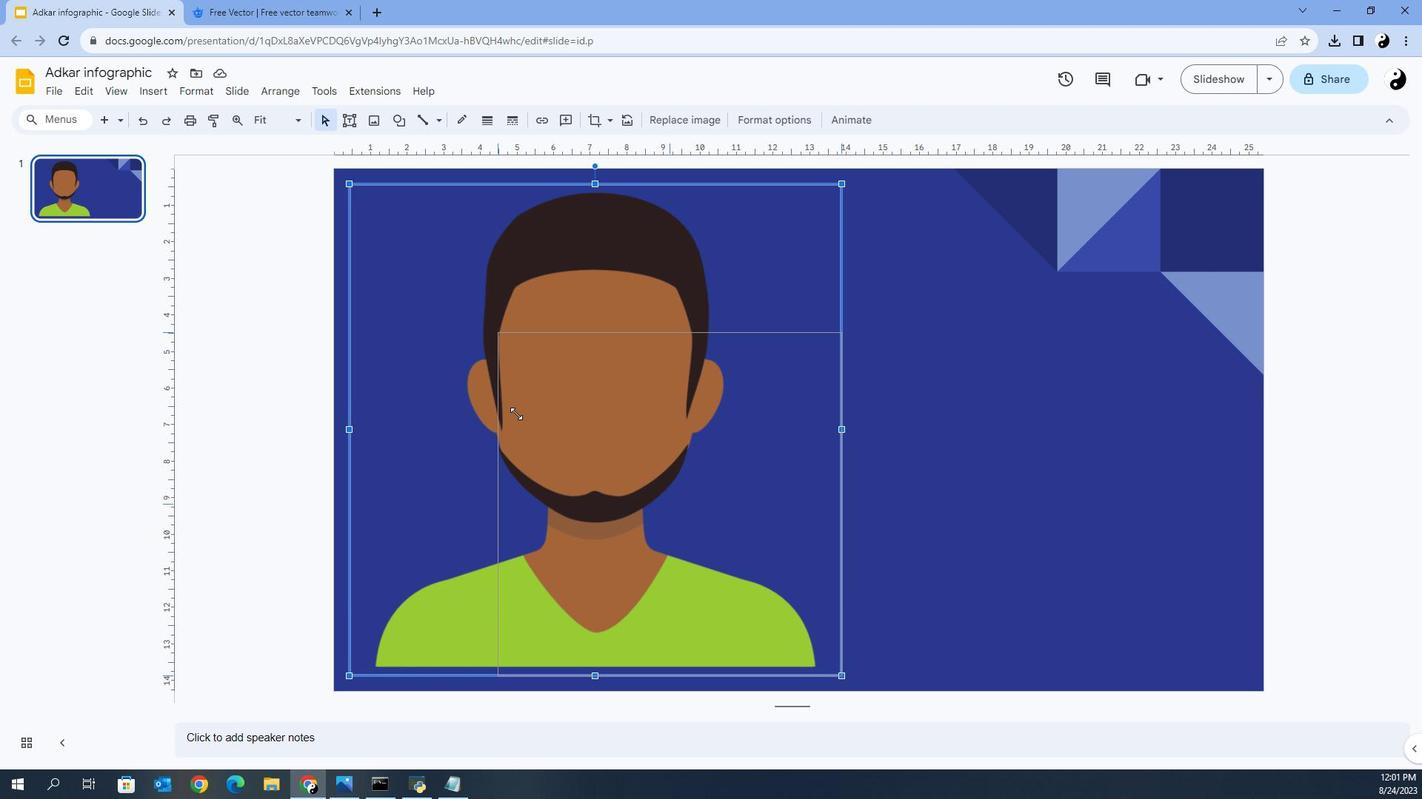 
Action: Key pressed <Key.shift>
Screenshot: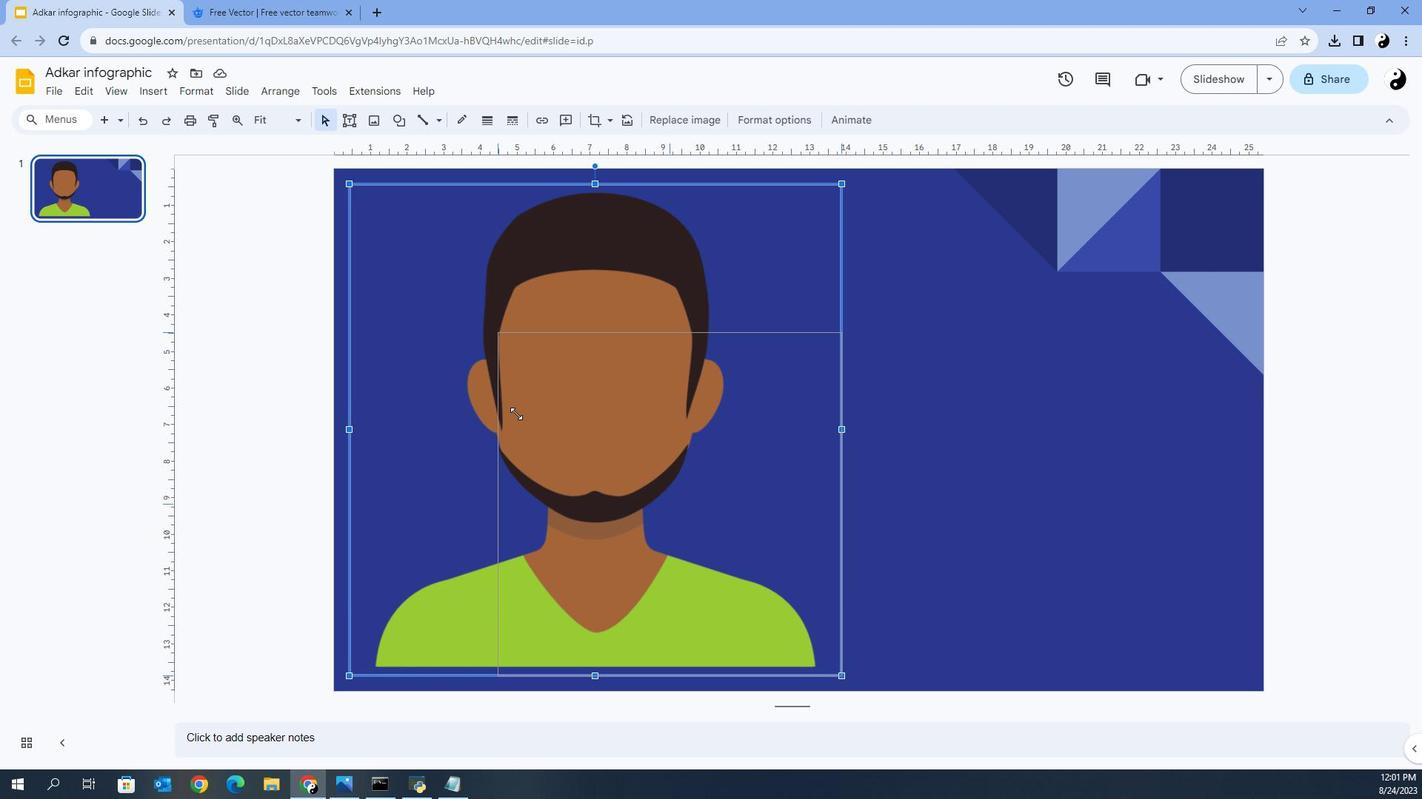 
Action: Mouse moved to (477, 371)
Screenshot: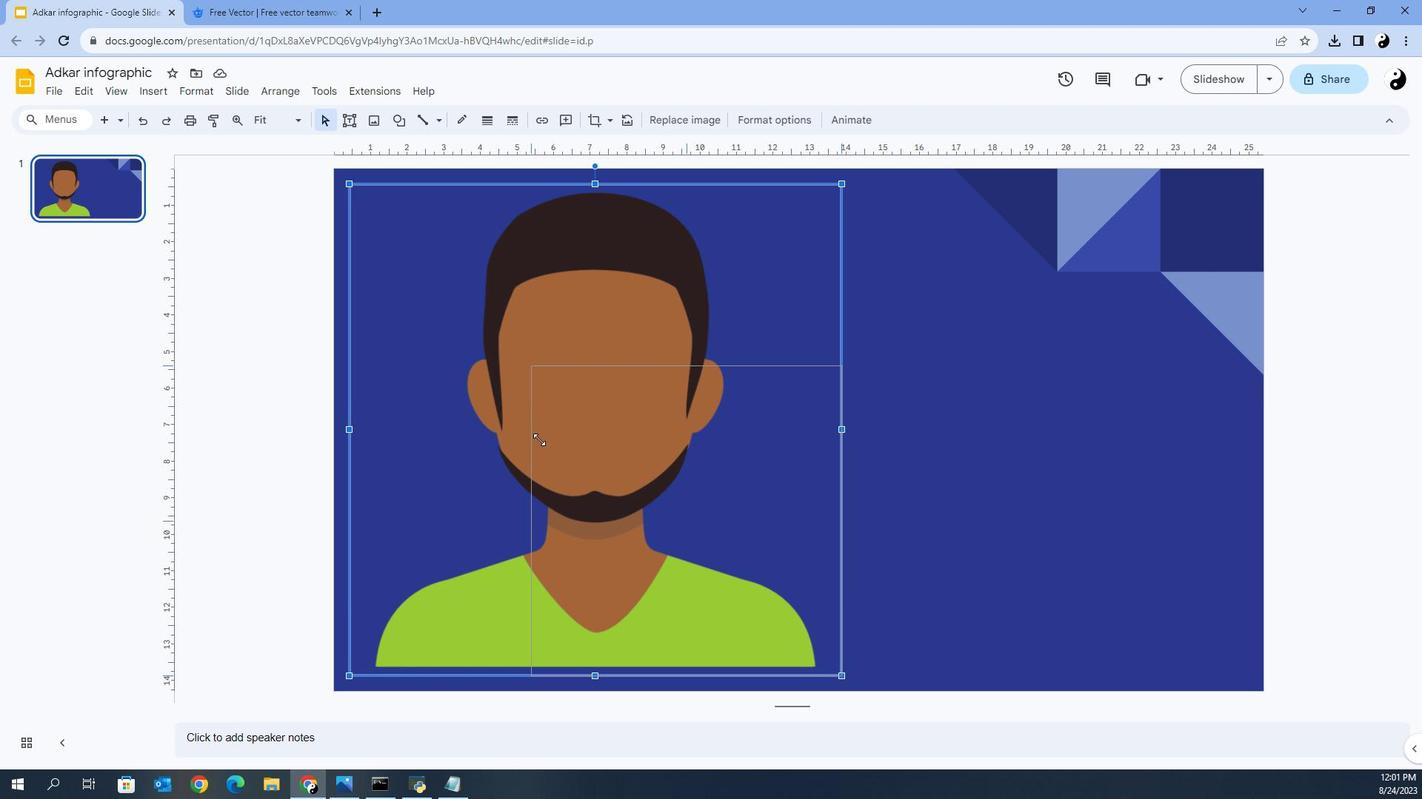 
Action: Key pressed <Key.shift>
Screenshot: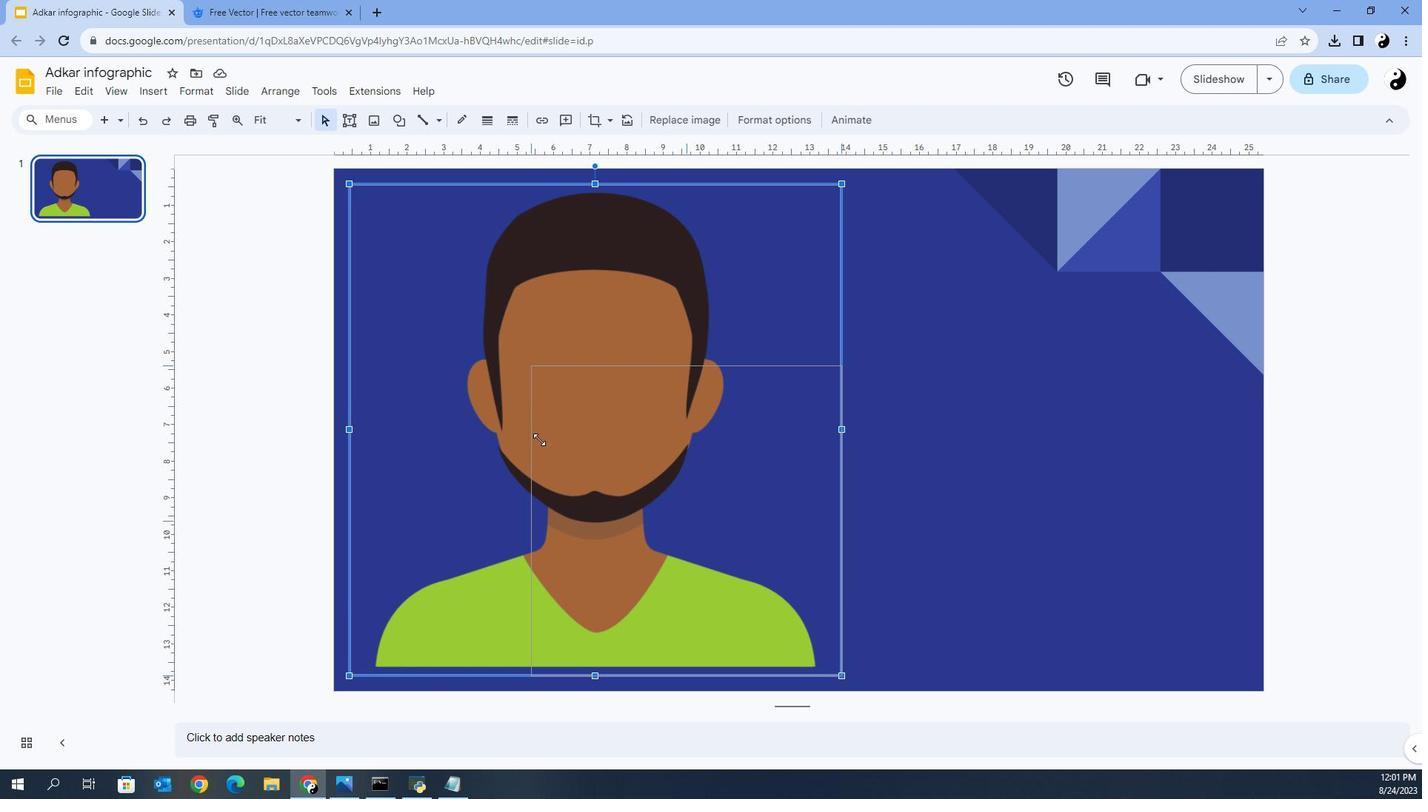 
Action: Mouse moved to (492, 382)
Screenshot: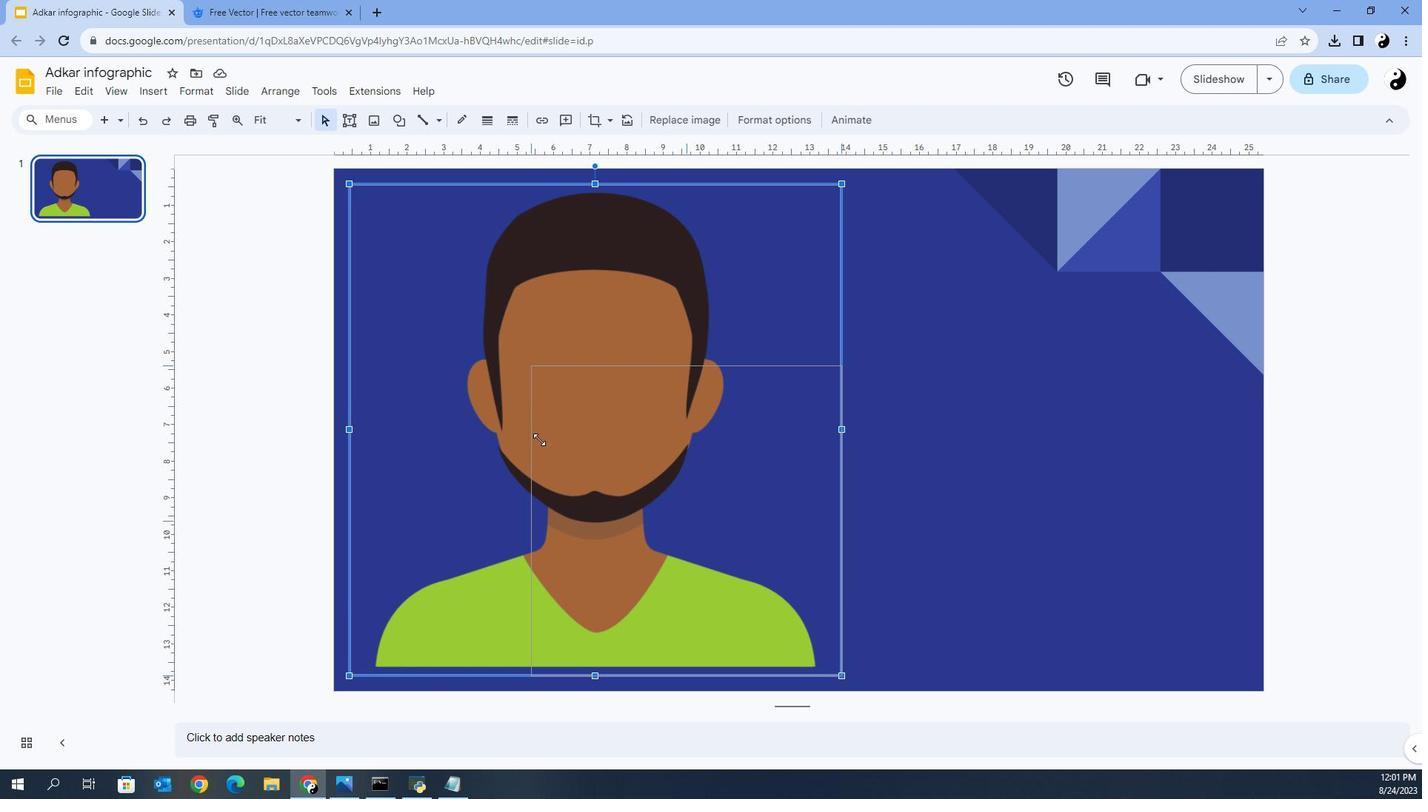 
Action: Key pressed <Key.shift>
Screenshot: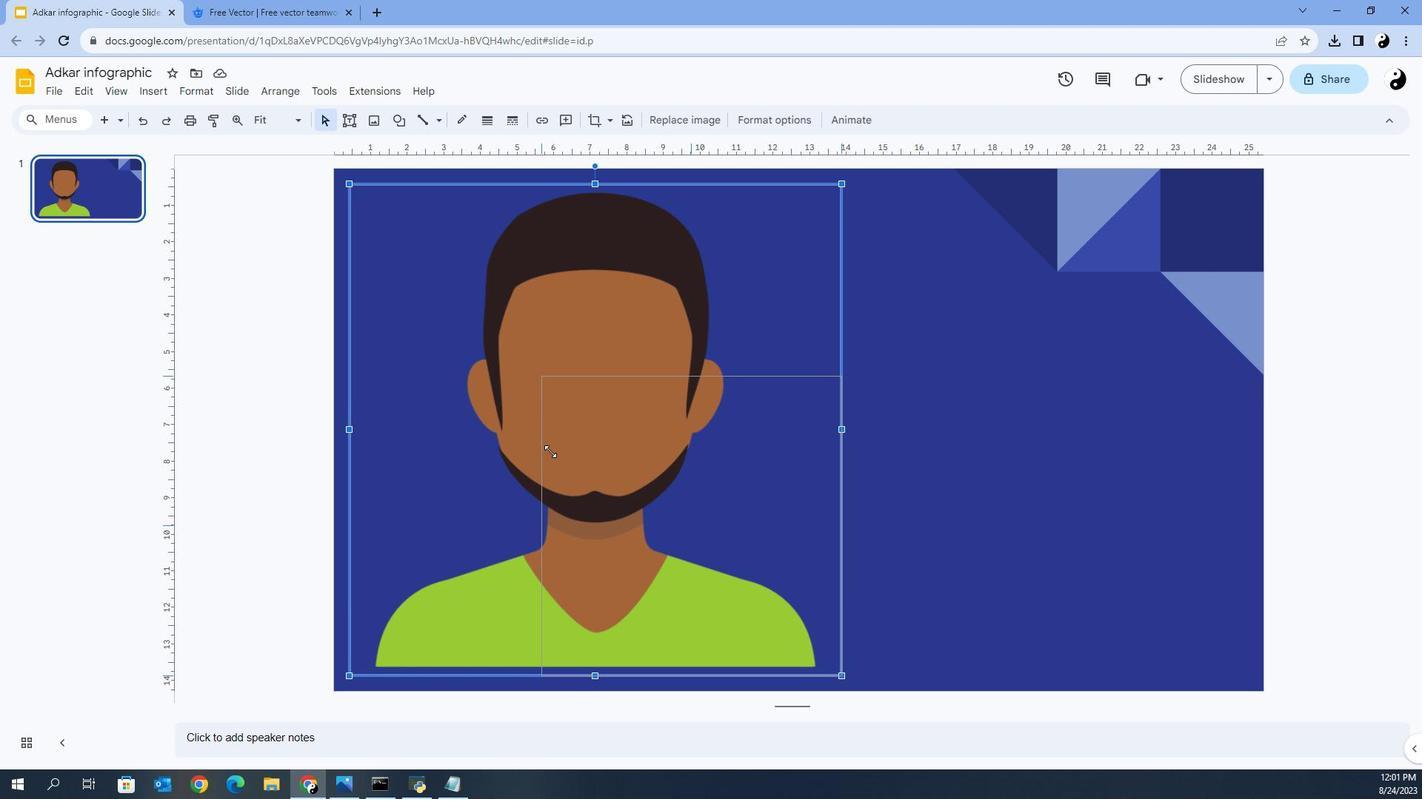 
Action: Mouse moved to (499, 391)
Screenshot: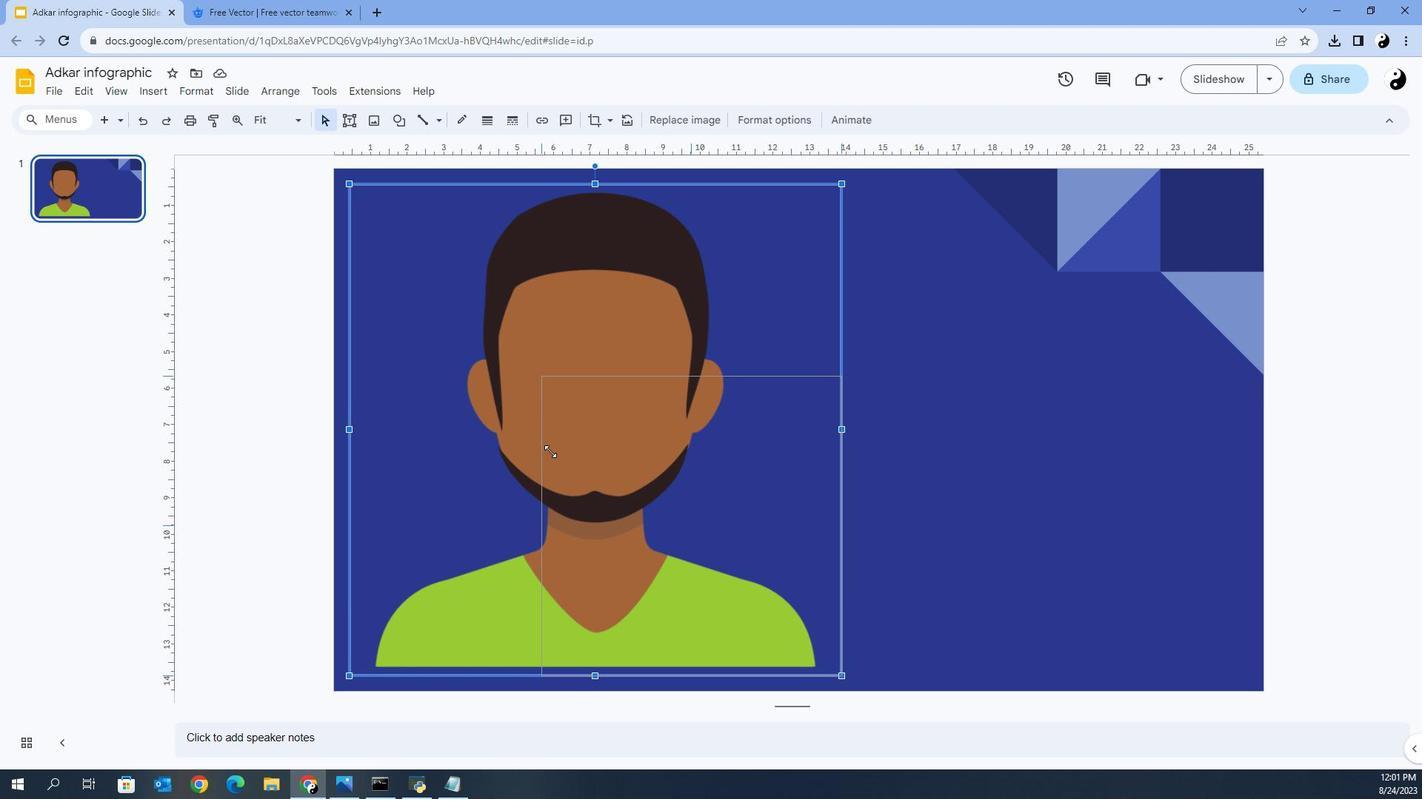 
Action: Key pressed <Key.shift>
Screenshot: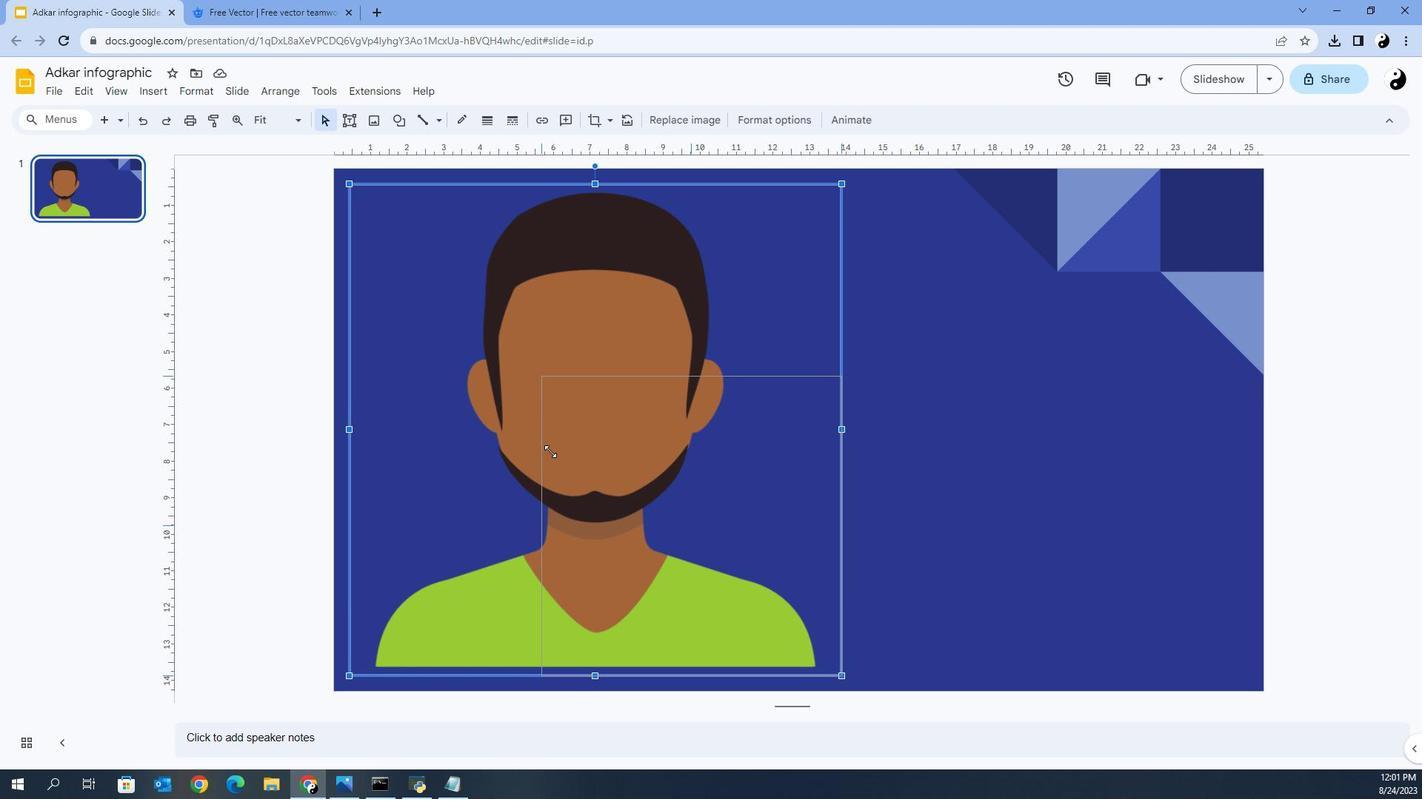 
Action: Mouse moved to (505, 396)
Screenshot: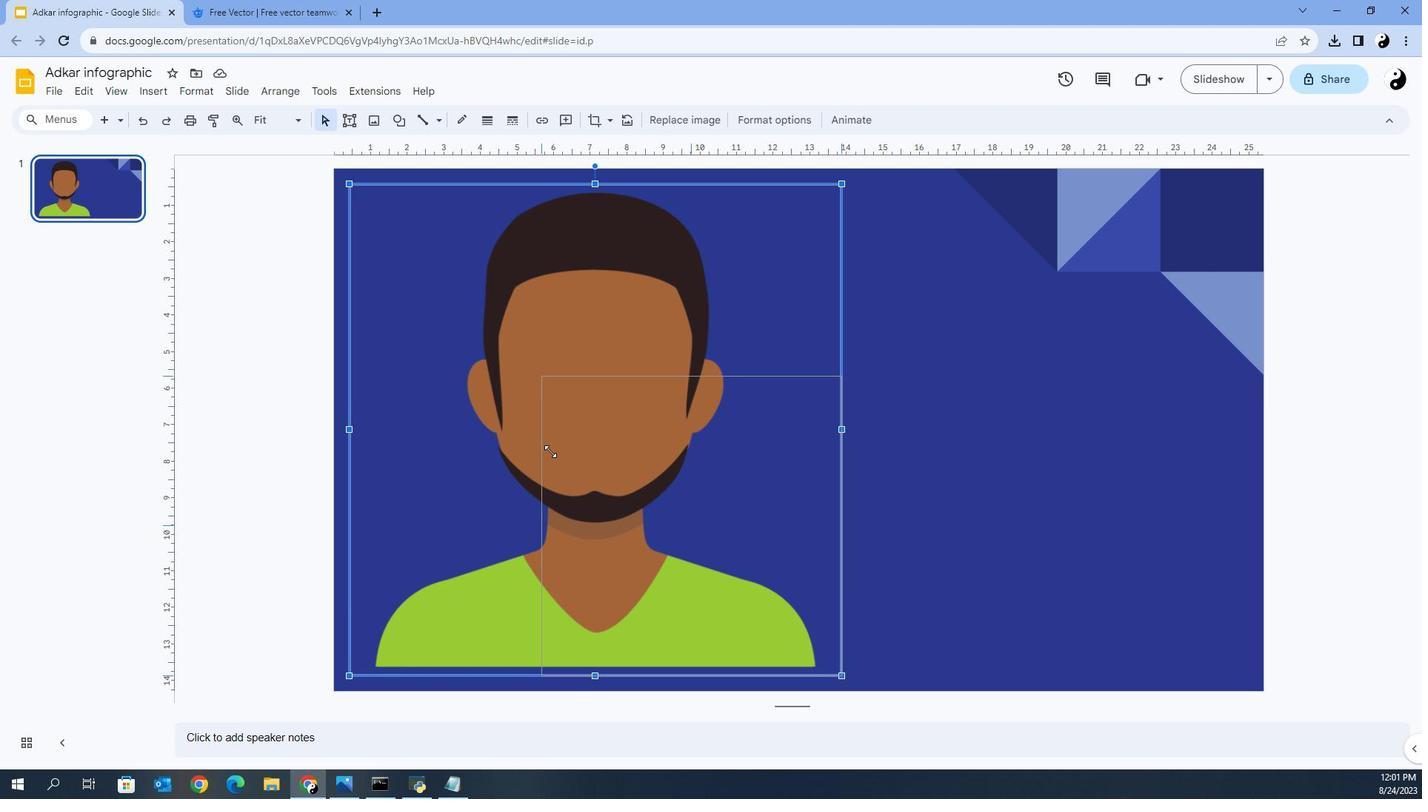
Action: Key pressed <Key.shift>
Screenshot: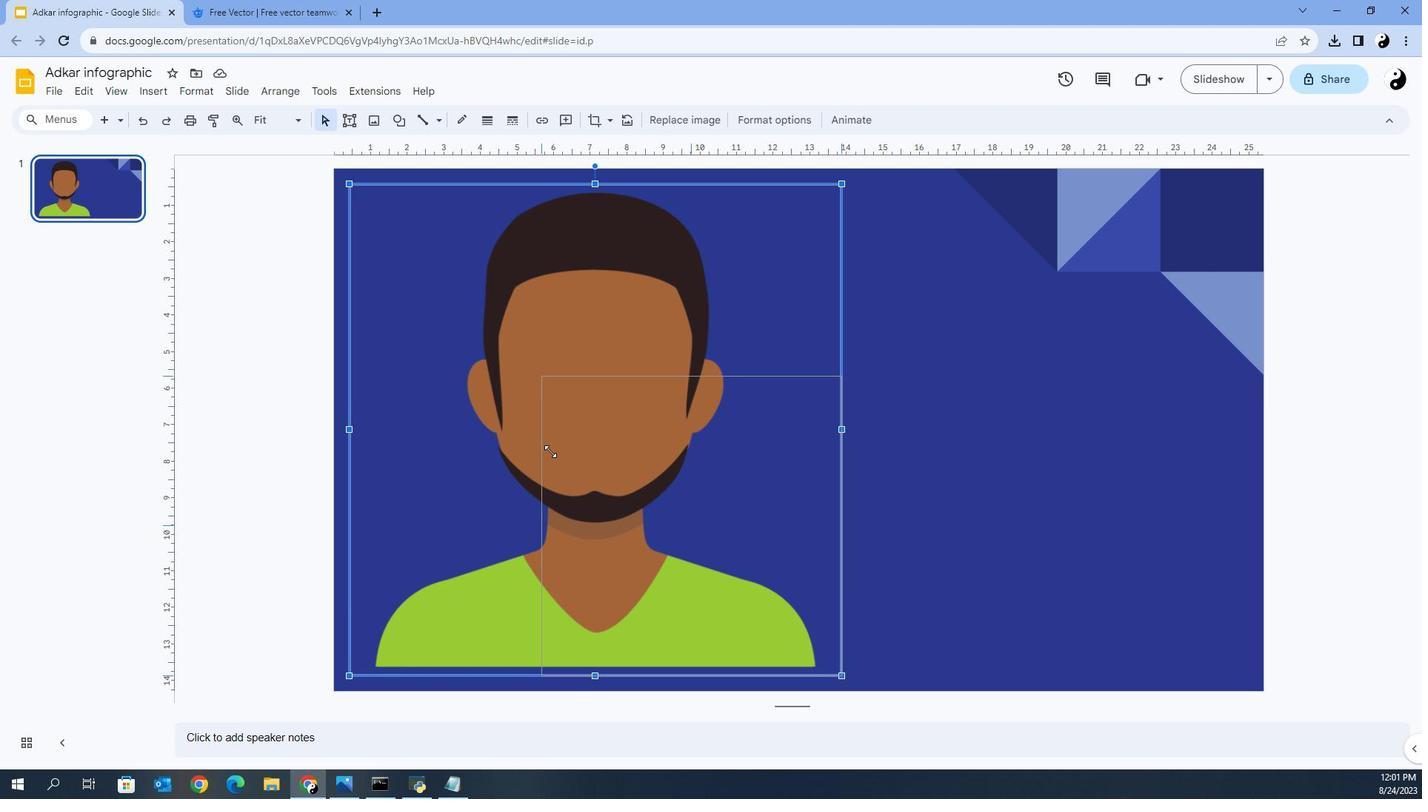 
Action: Mouse moved to (522, 414)
Screenshot: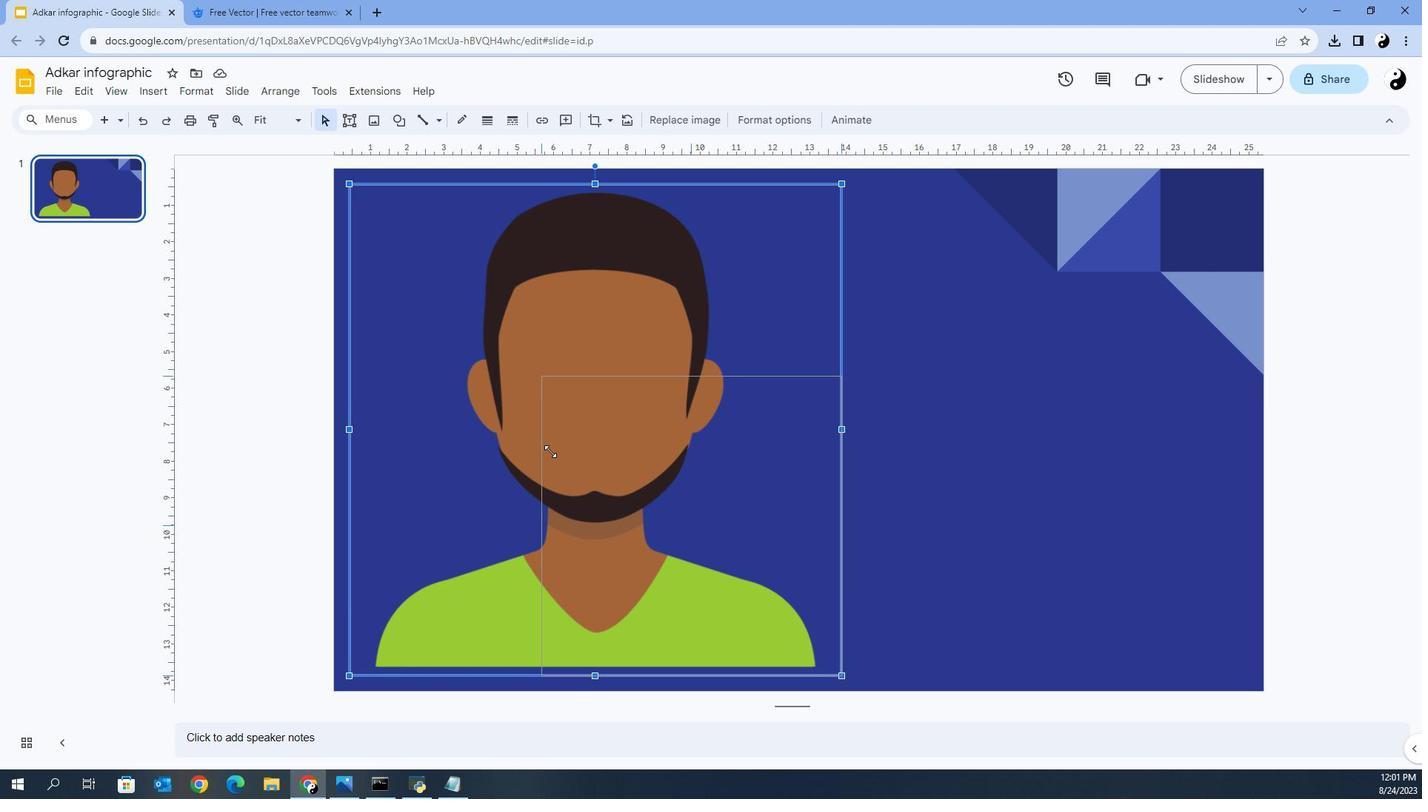 
Action: Key pressed <Key.shift>
Screenshot: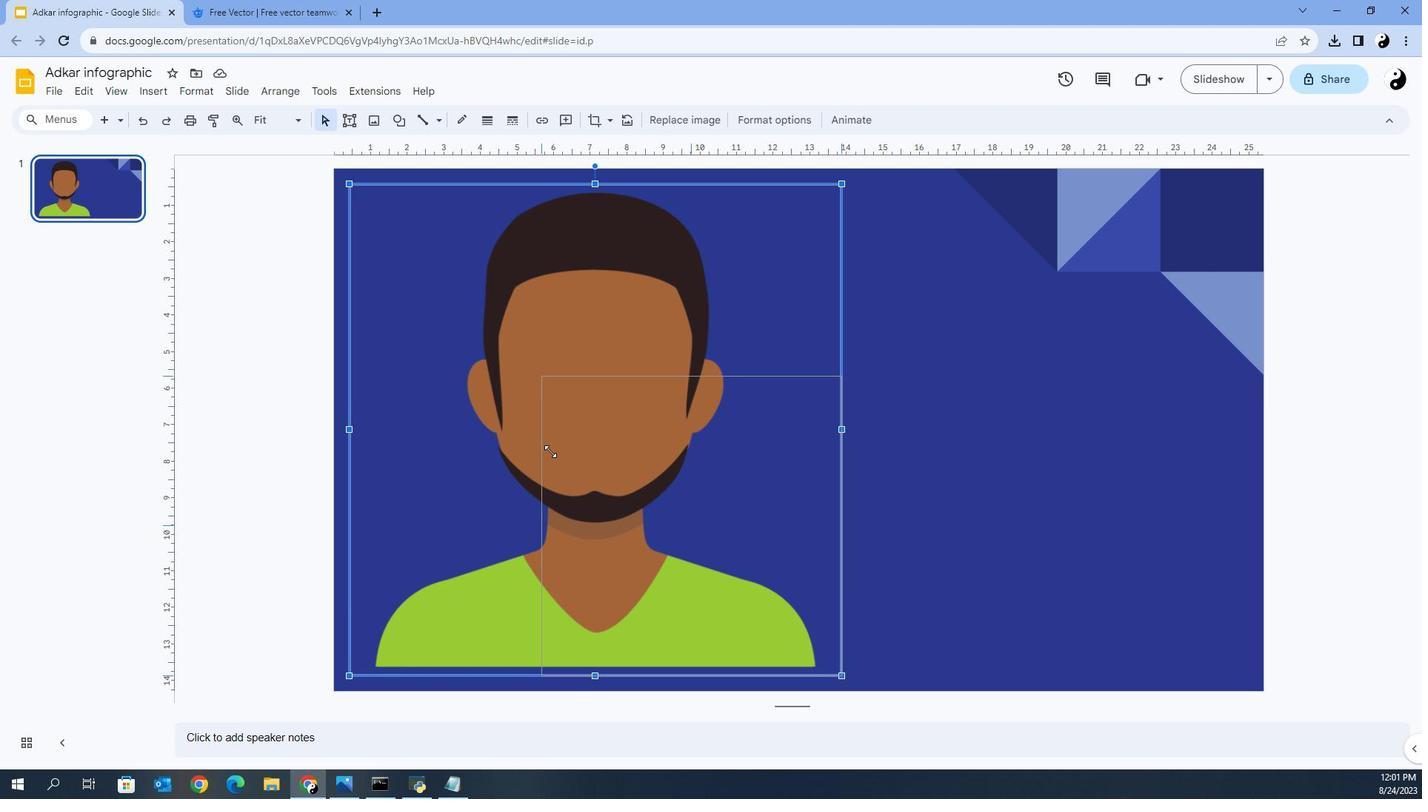 
Action: Mouse moved to (536, 430)
Screenshot: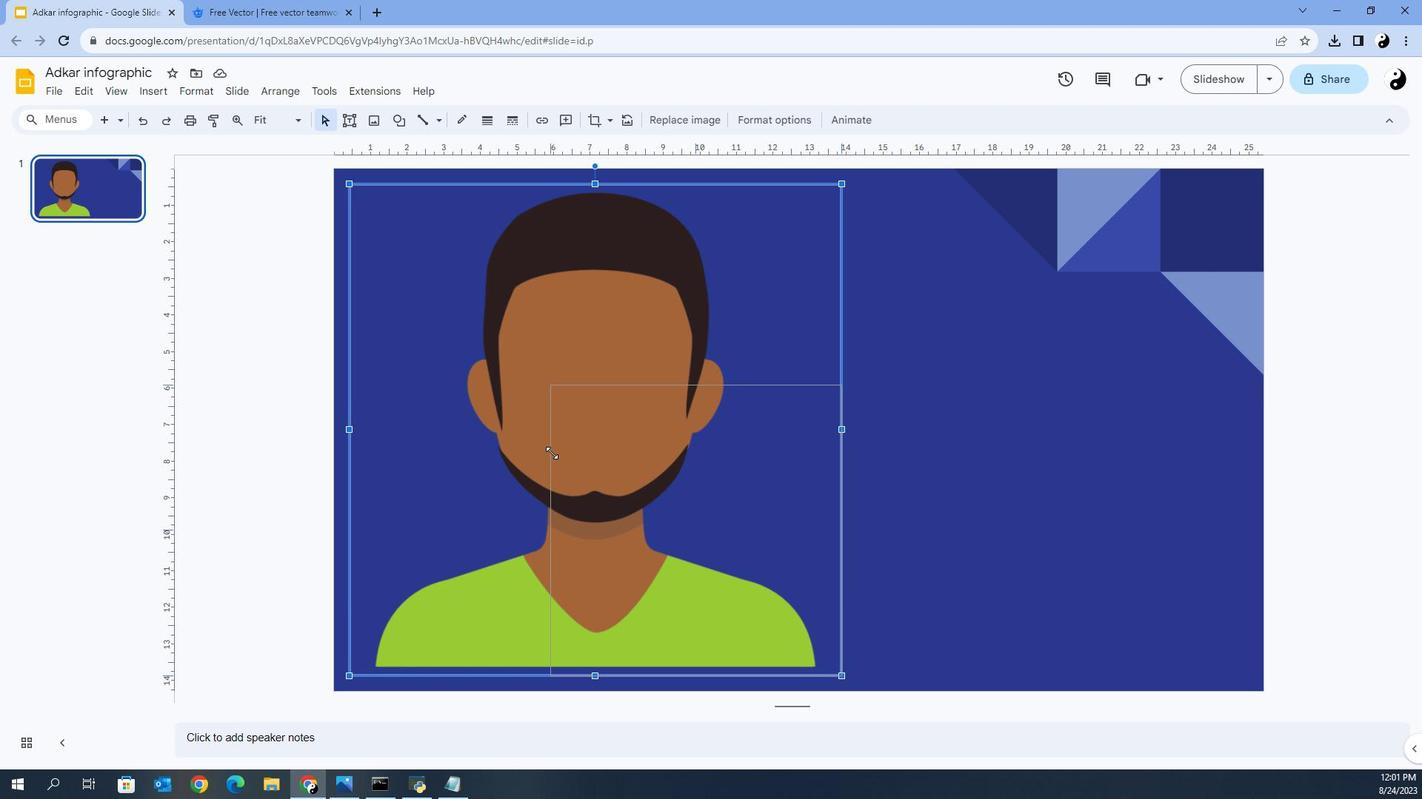 
Action: Key pressed <Key.shift>
Screenshot: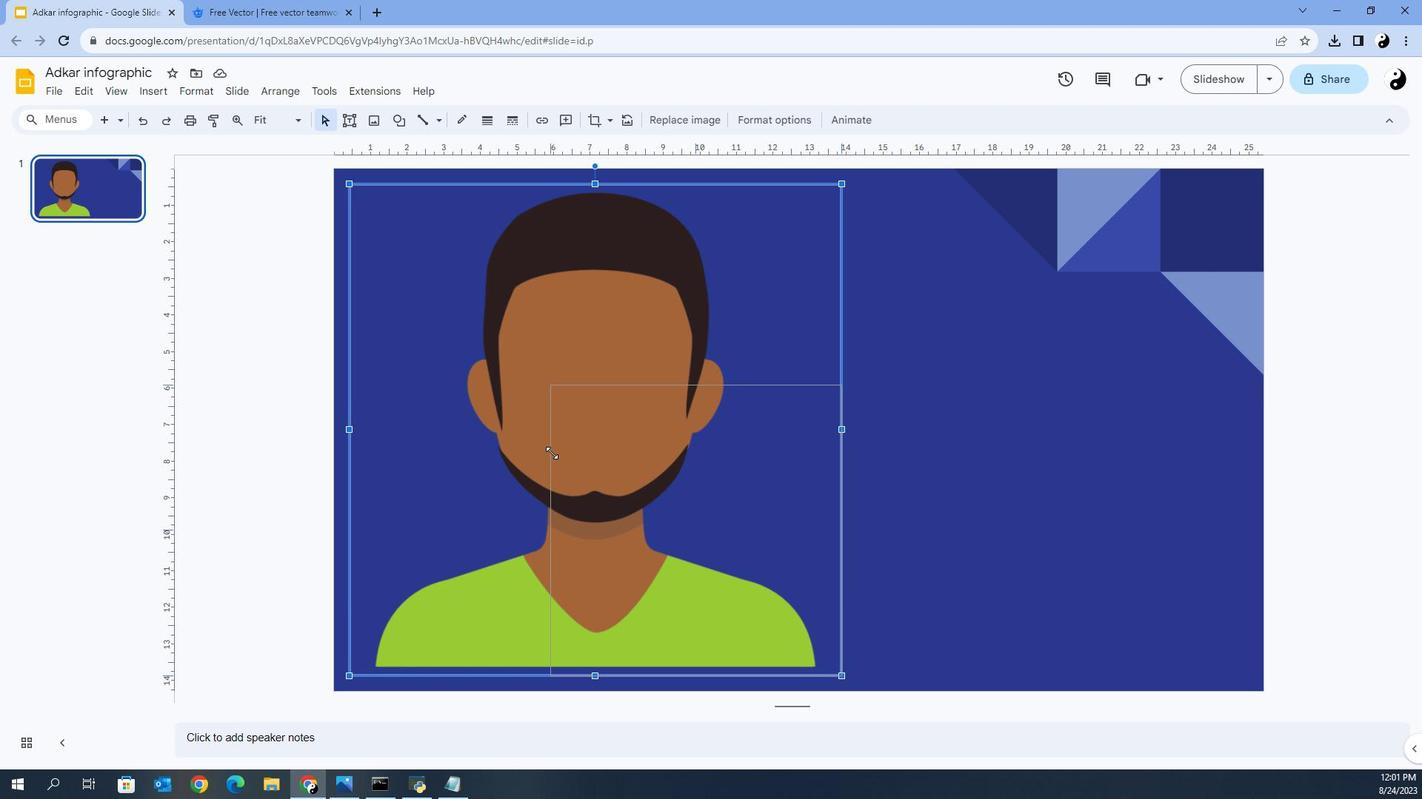 
Action: Mouse moved to (541, 435)
Screenshot: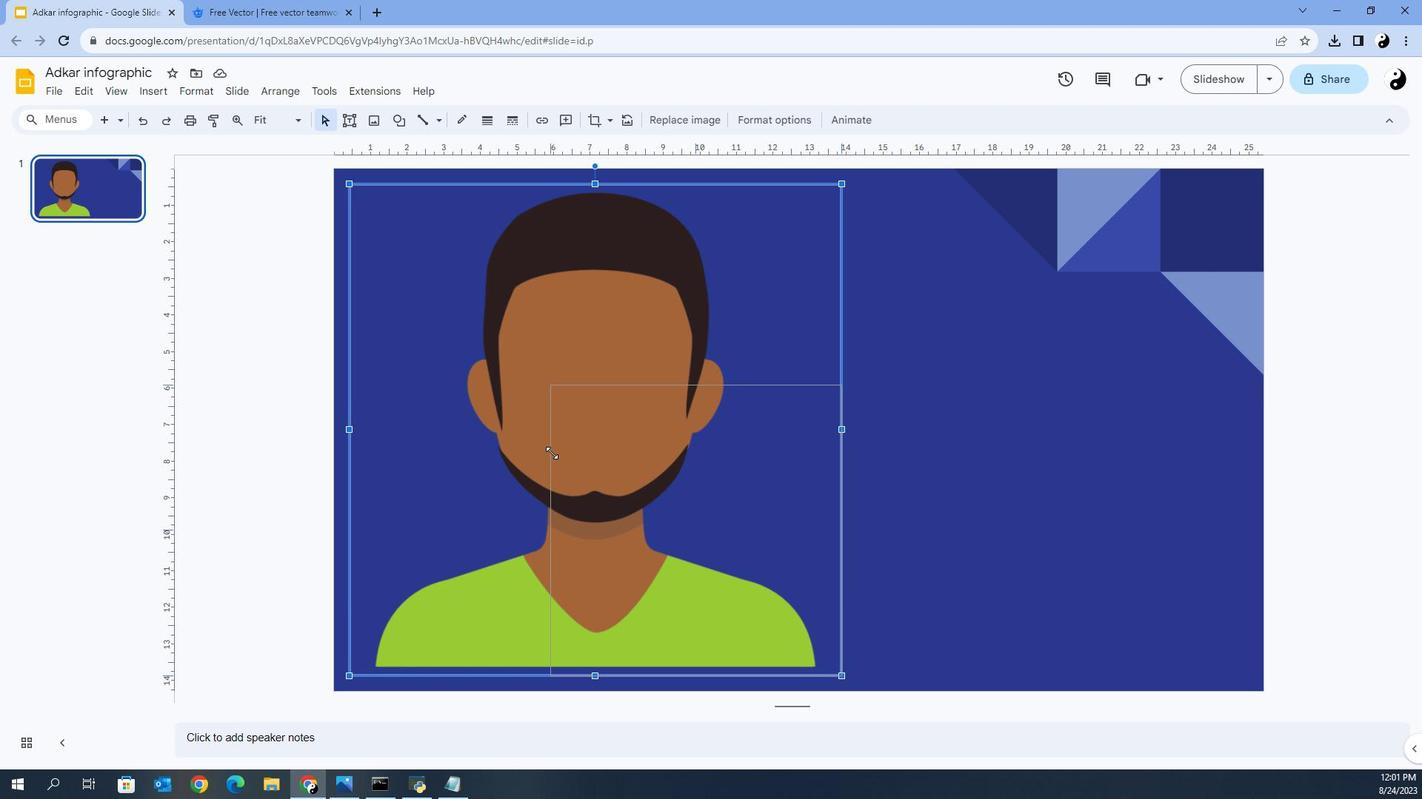 
Action: Key pressed <Key.shift>
Screenshot: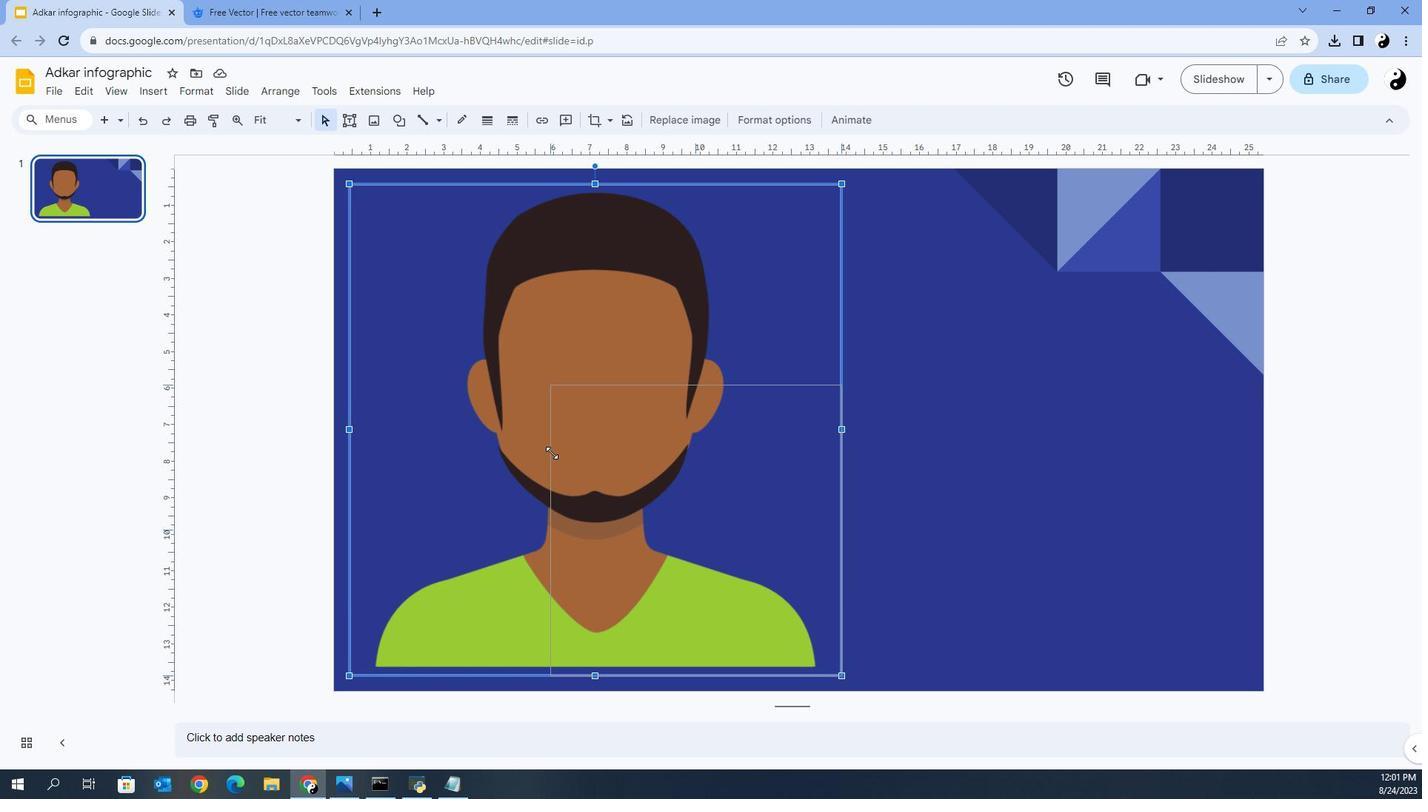 
Action: Mouse moved to (548, 441)
Screenshot: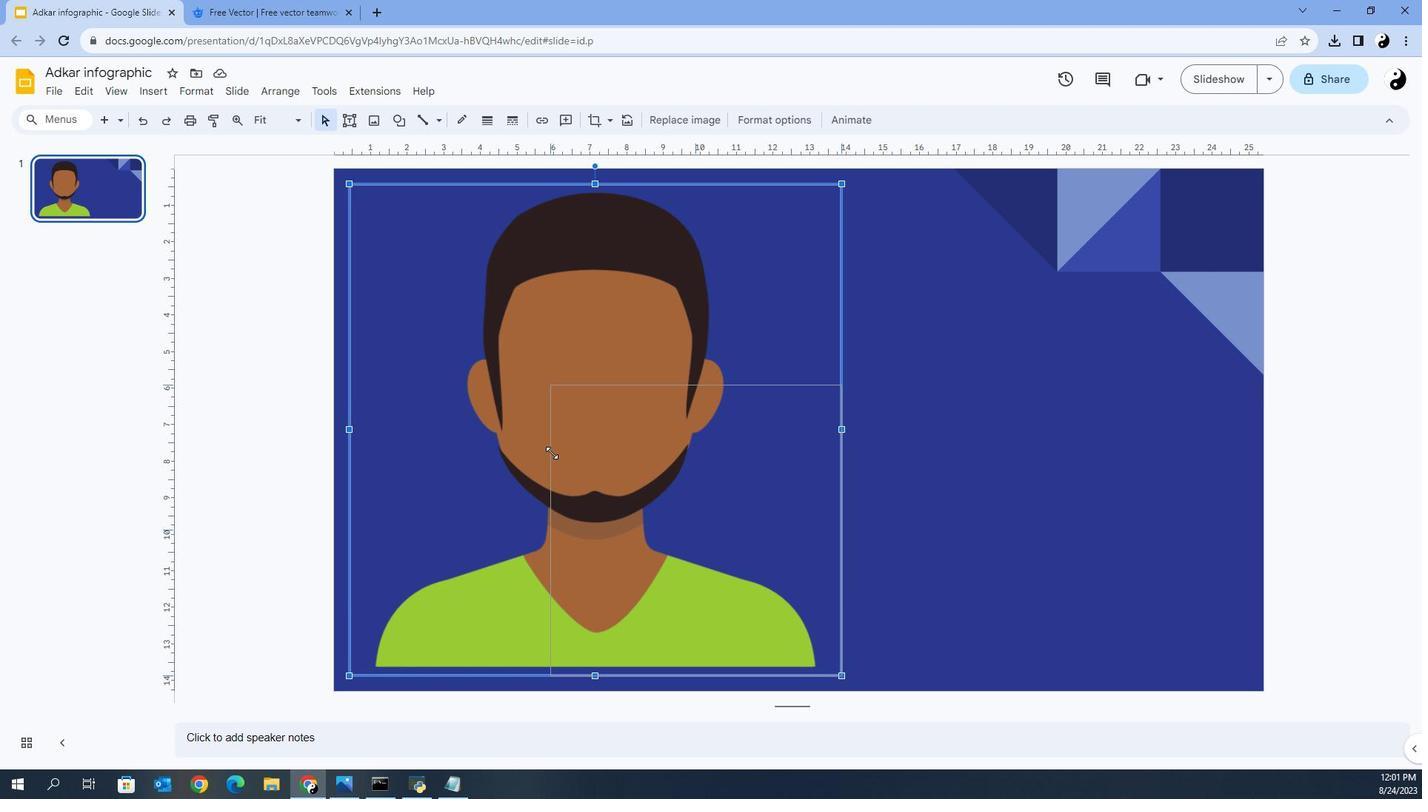 
Action: Key pressed <Key.shift>
Screenshot: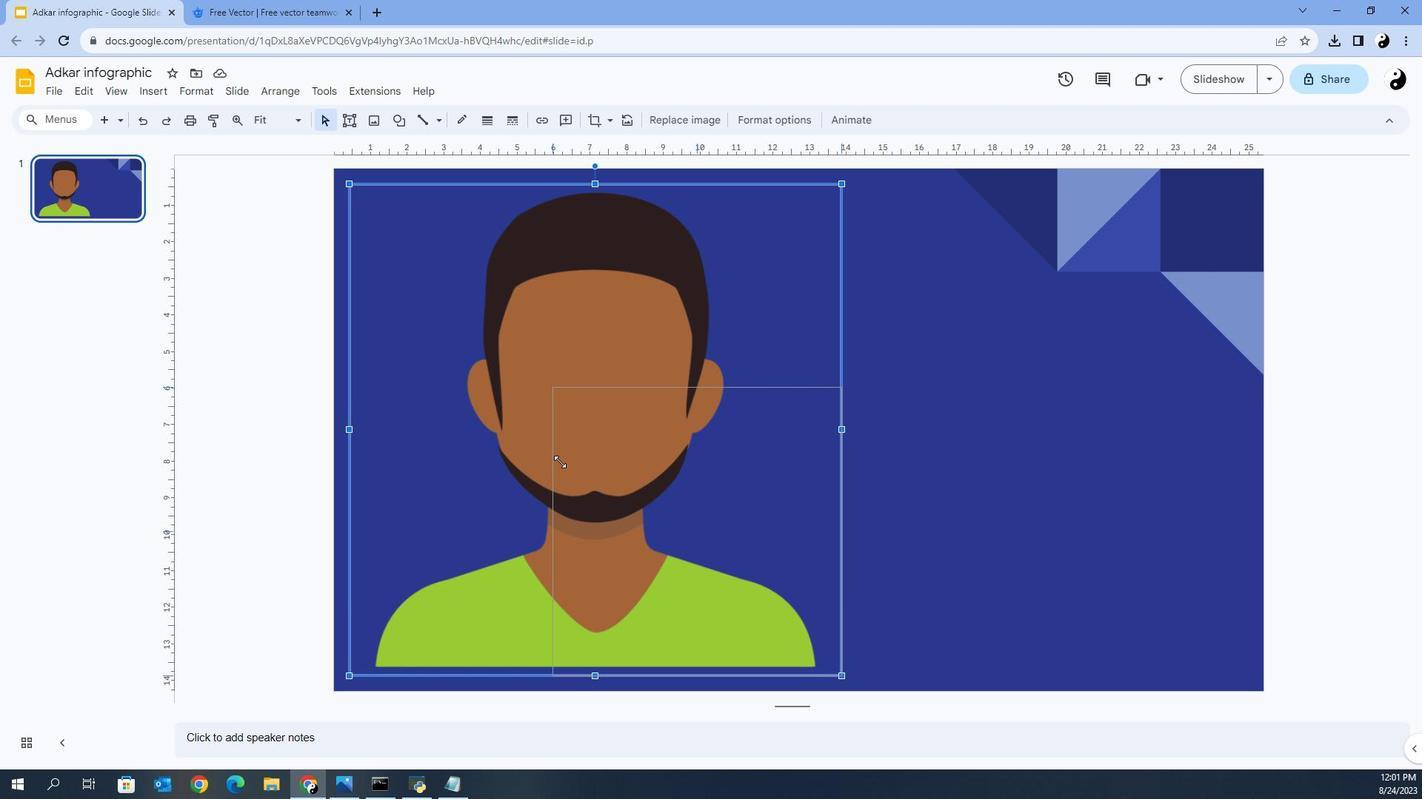 
Action: Mouse moved to (551, 444)
Screenshot: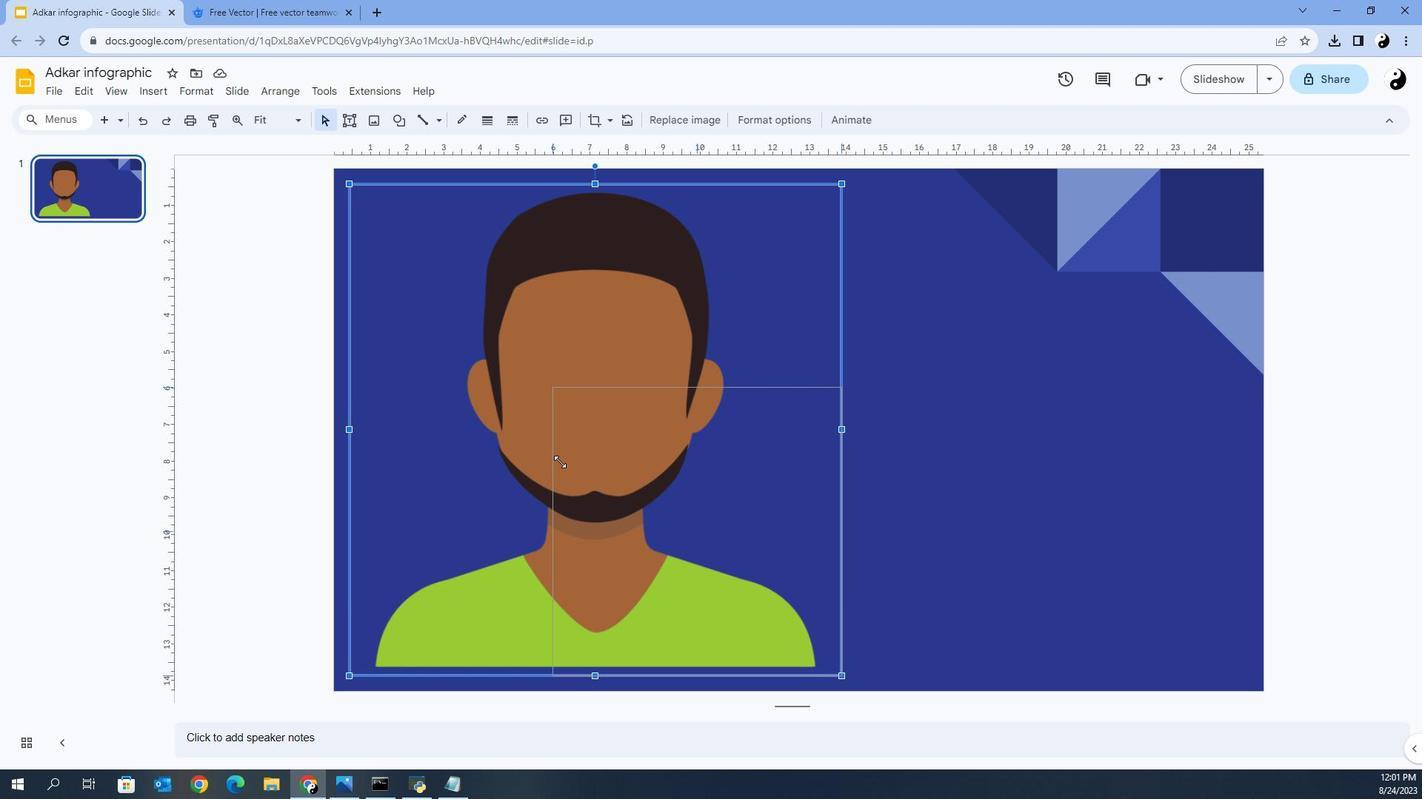
Action: Key pressed <Key.shift>
Screenshot: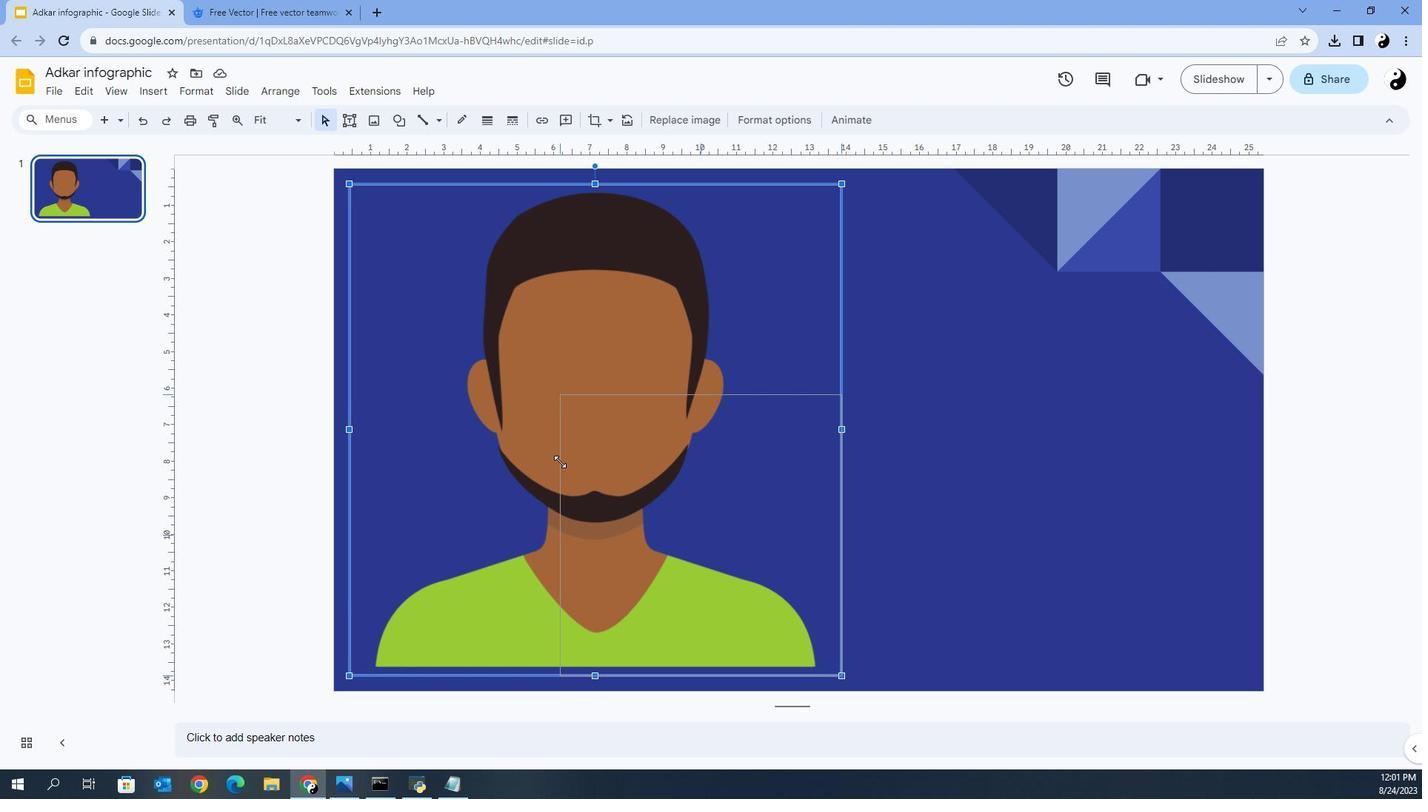 
Action: Mouse moved to (556, 449)
Screenshot: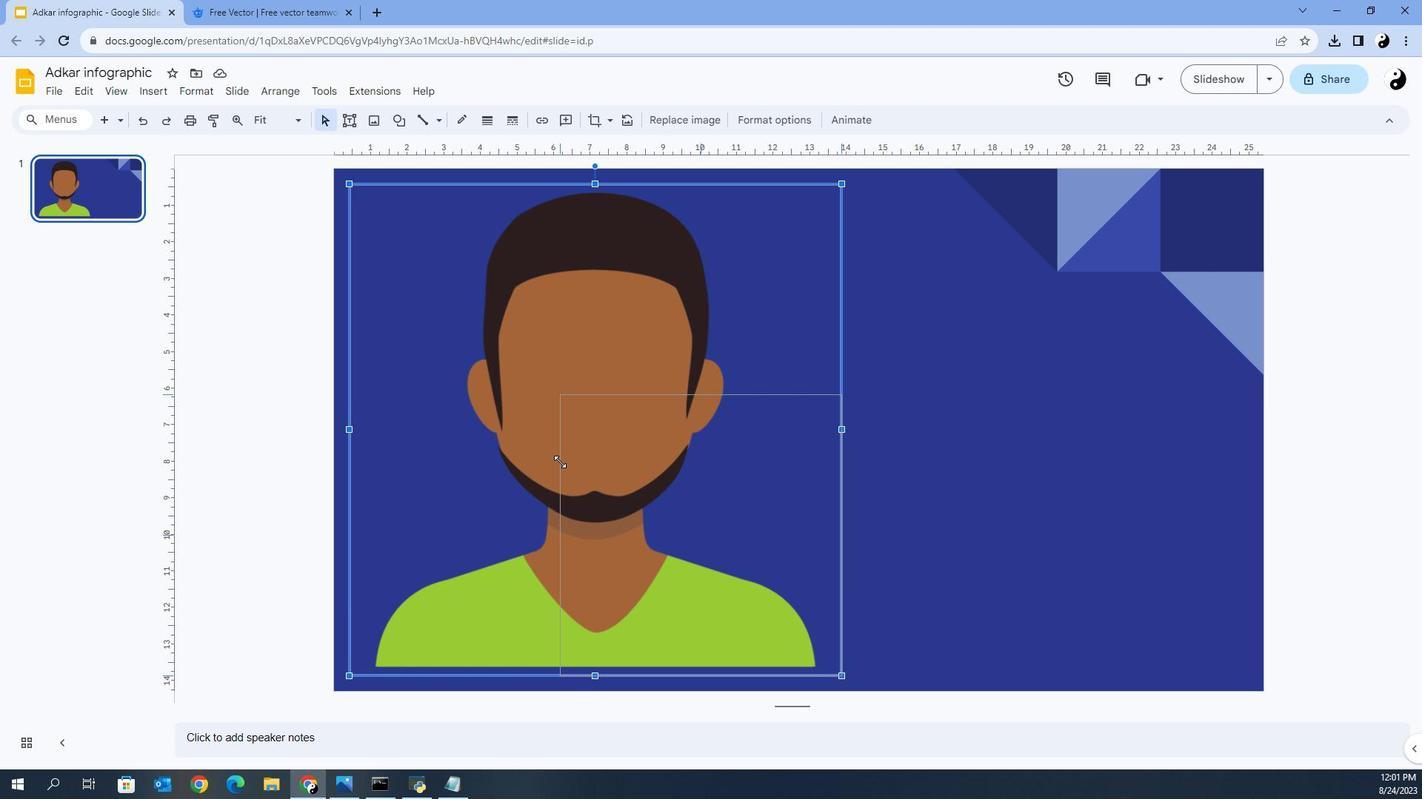 
Action: Key pressed <Key.shift>
Screenshot: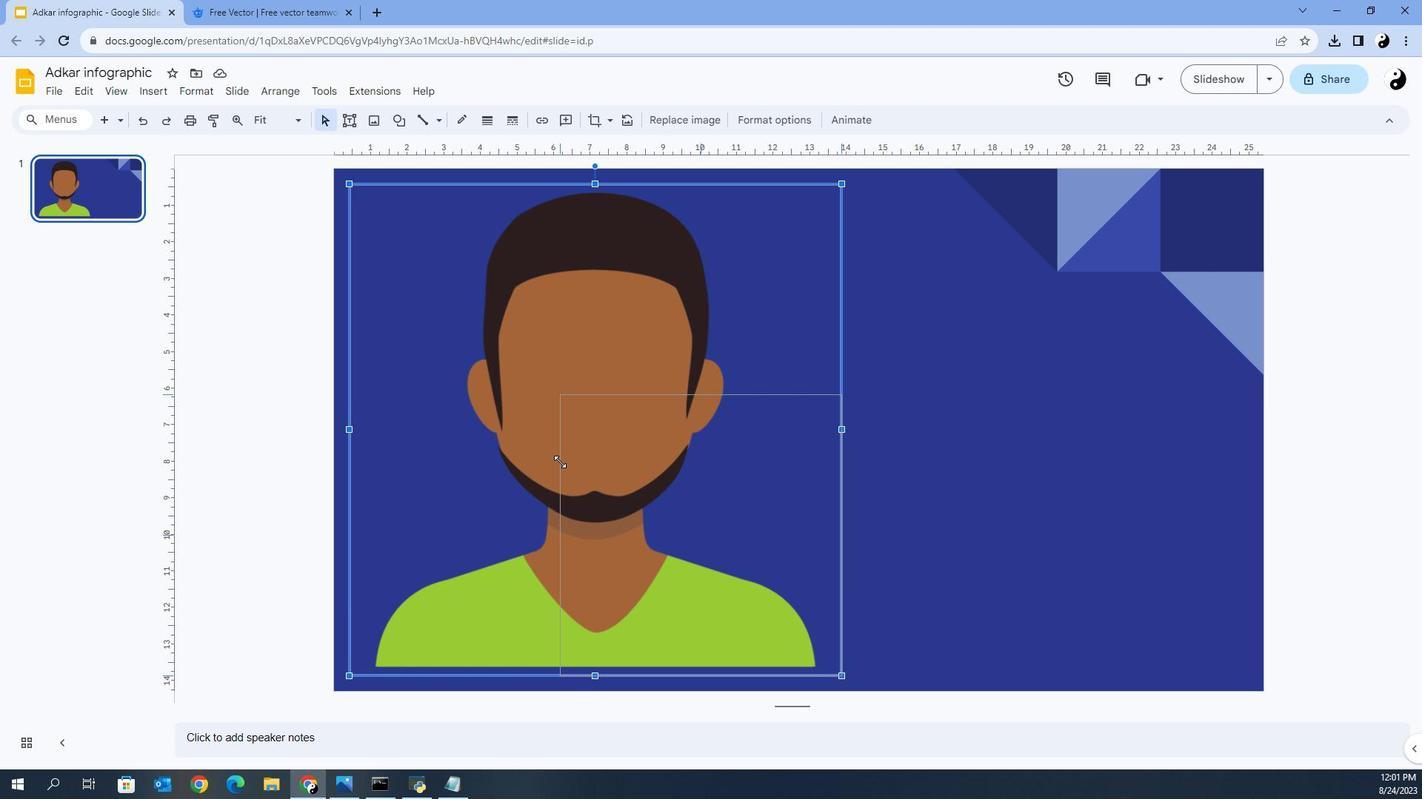 
Action: Mouse moved to (564, 456)
Screenshot: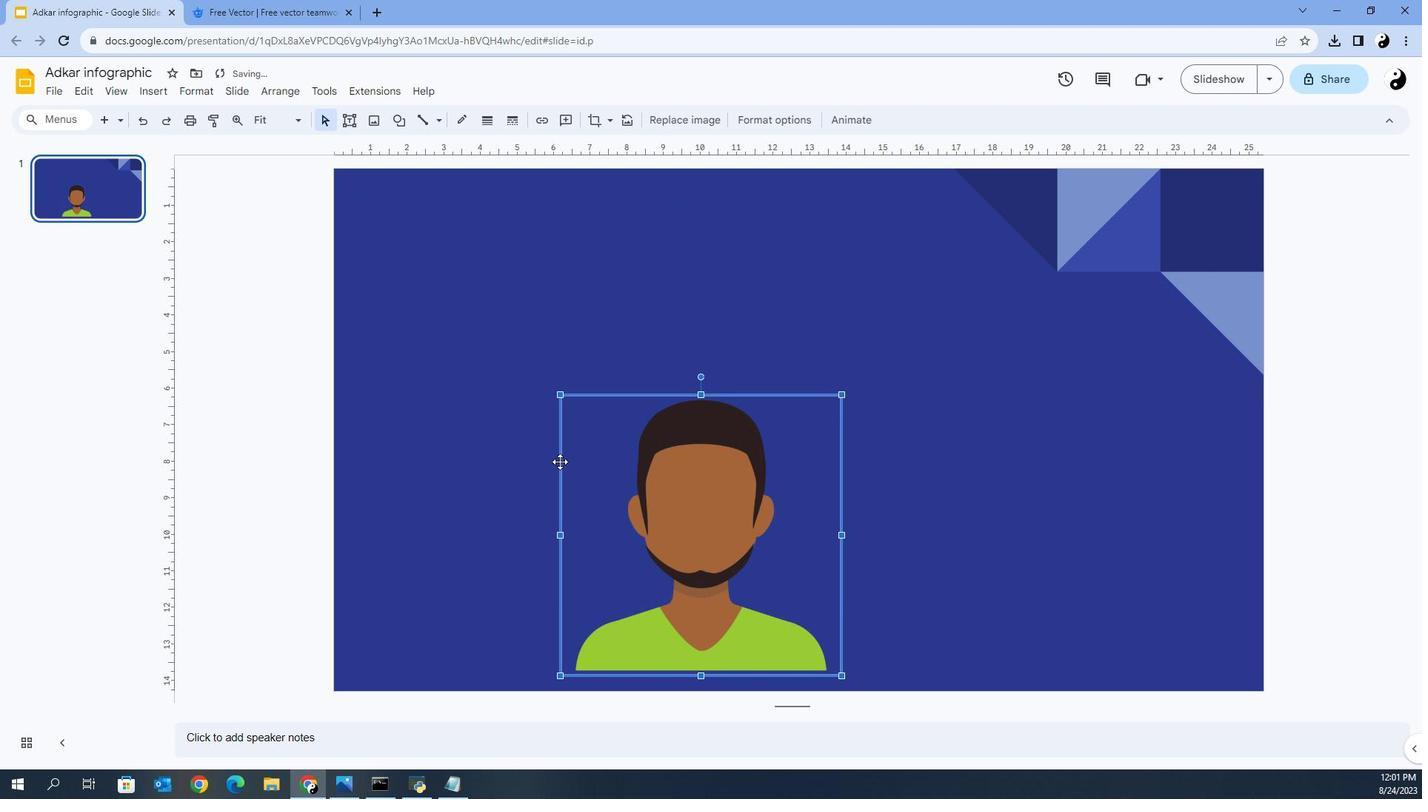 
Action: Key pressed <Key.shift><Key.shift><Key.shift><Key.shift><Key.shift><Key.shift><Key.shift>
Screenshot: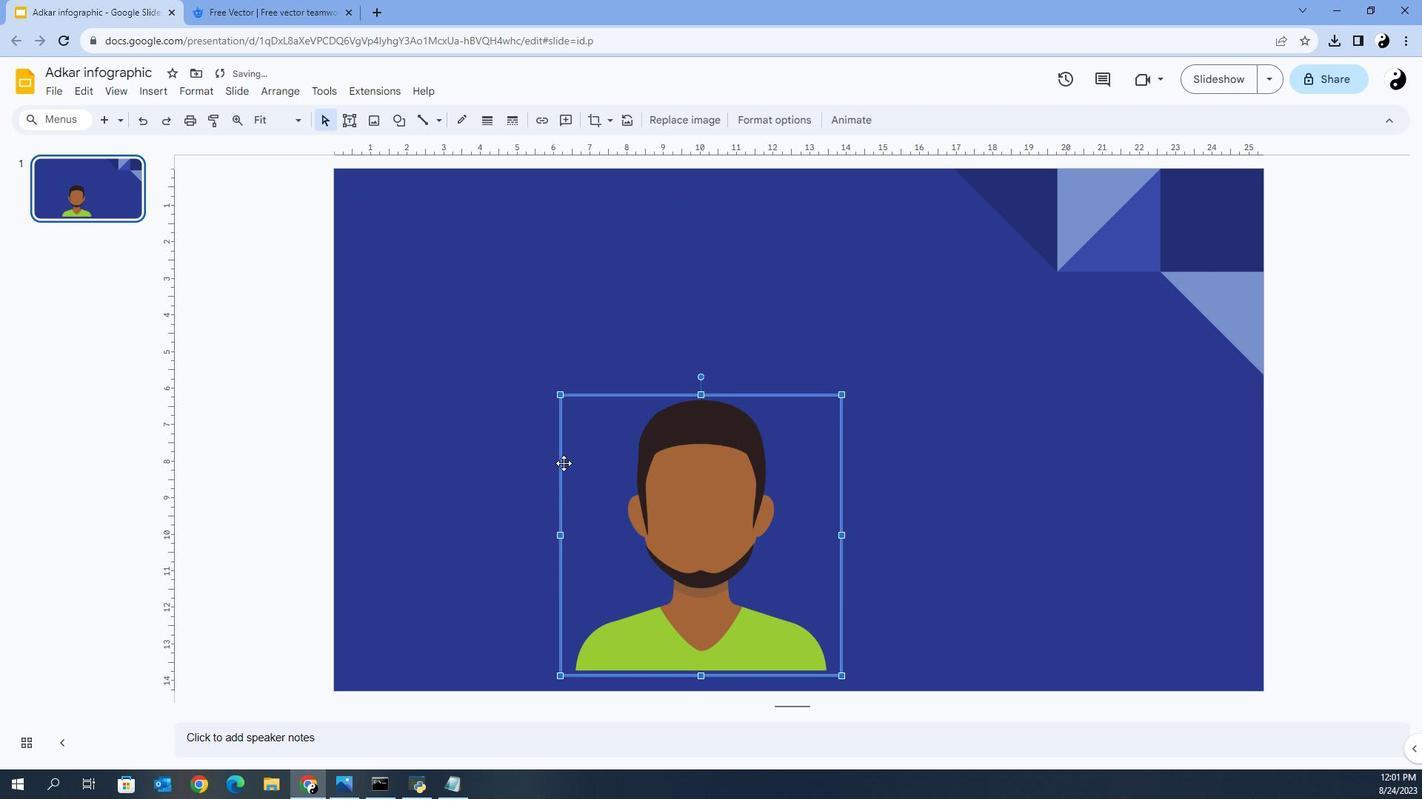 
Action: Mouse moved to (696, 504)
Screenshot: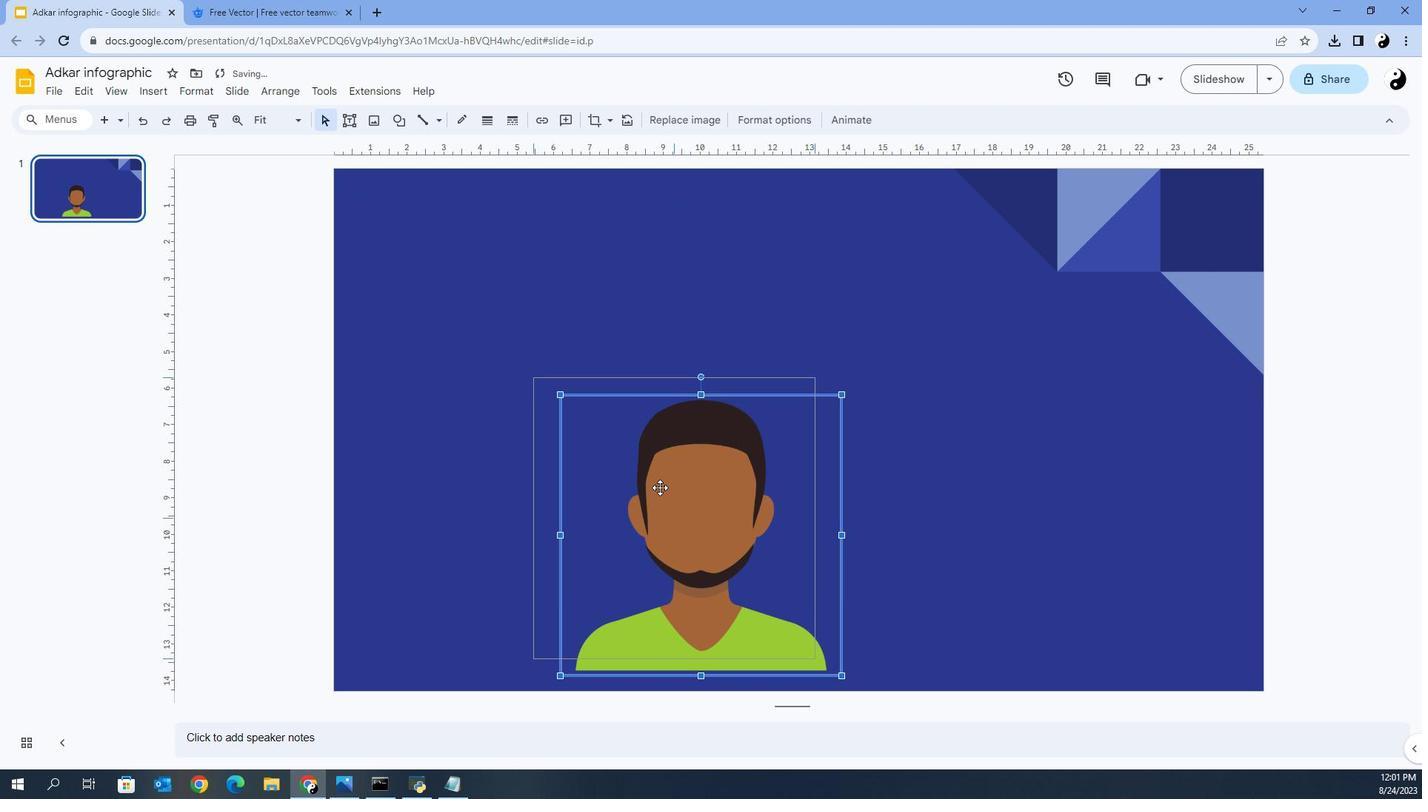 
Action: Mouse pressed left at (696, 504)
Screenshot: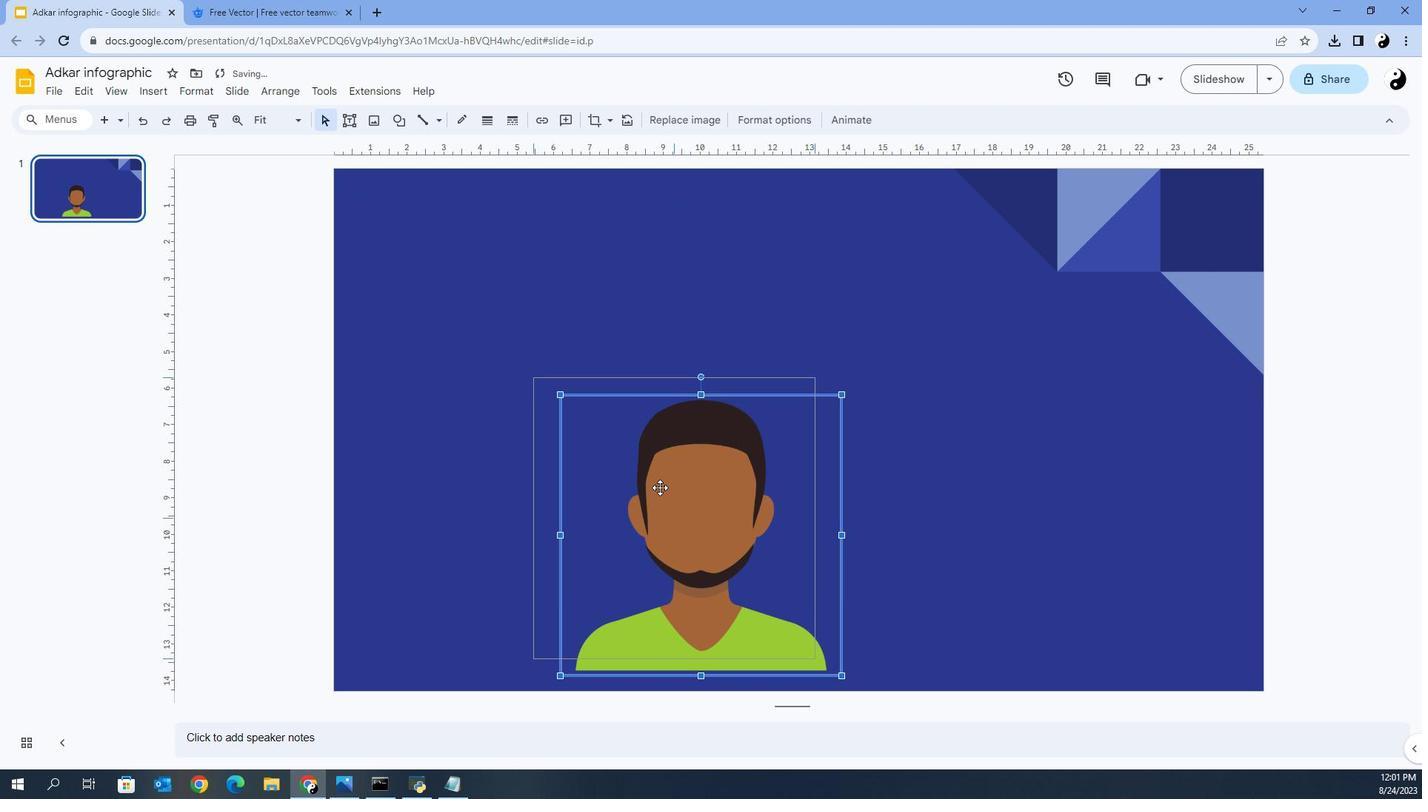 
Action: Mouse moved to (419, 218)
Screenshot: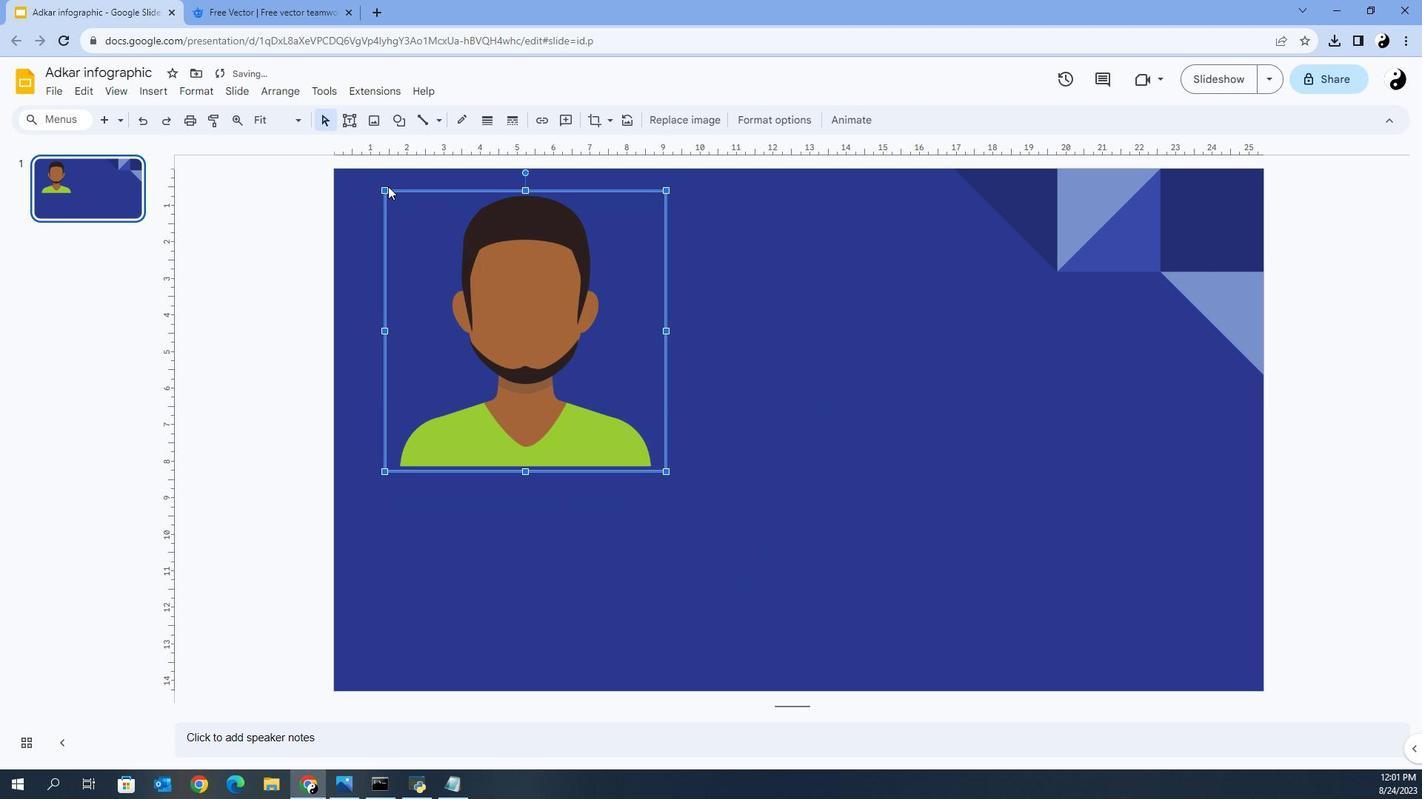 
Action: Key pressed <Key.shift>
Screenshot: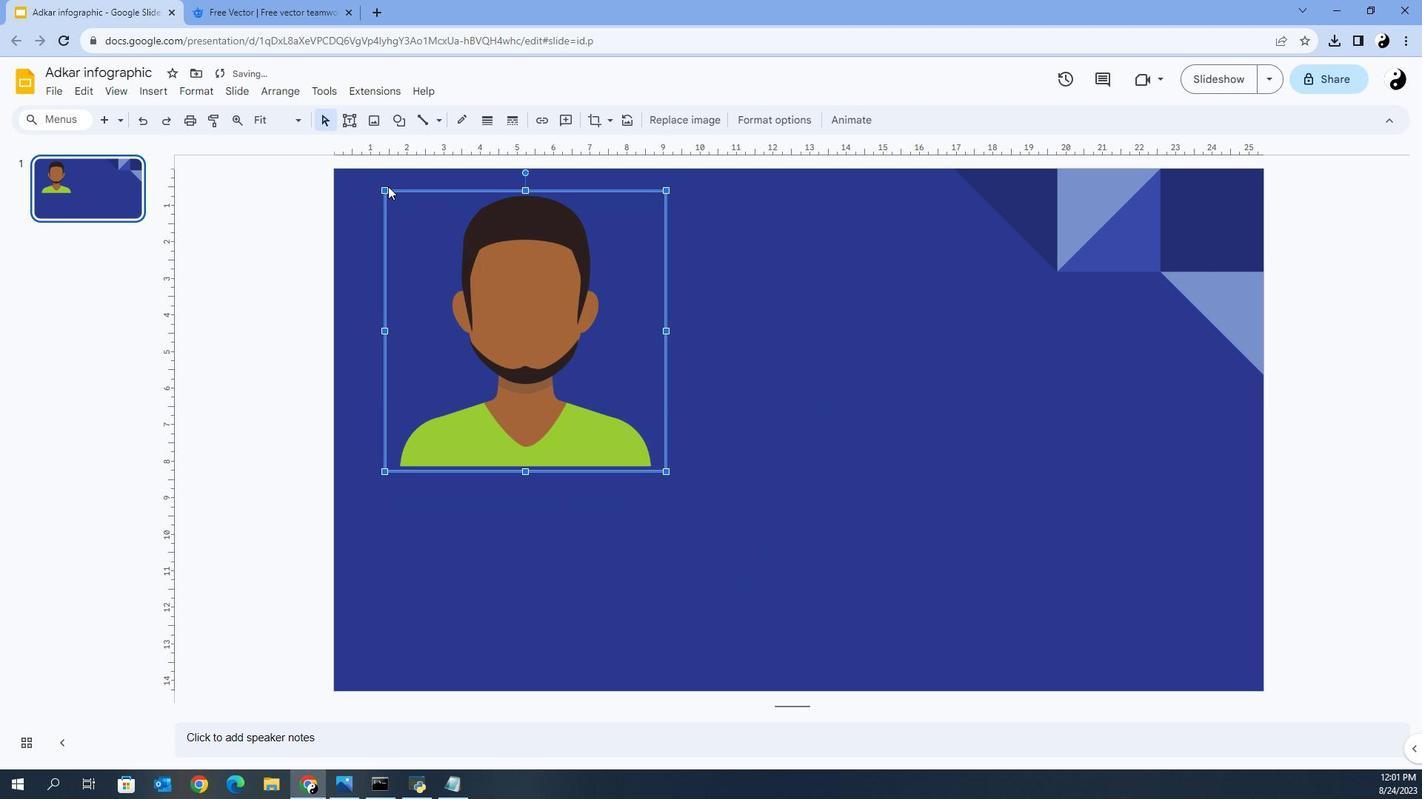 
Action: Mouse moved to (395, 210)
Screenshot: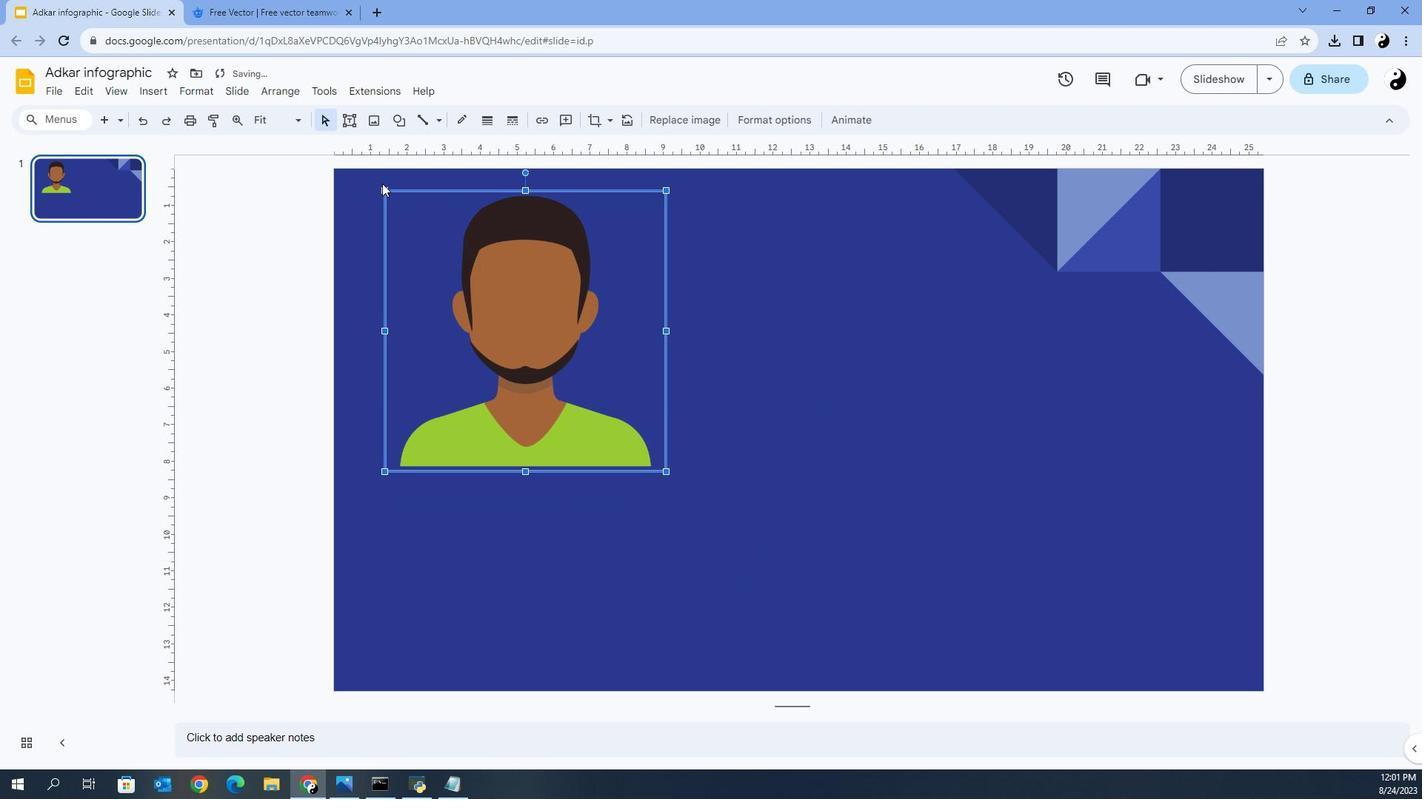 
Action: Key pressed <Key.shift><Key.shift><Key.shift><Key.shift><Key.shift><Key.shift><Key.shift><Key.shift>
Screenshot: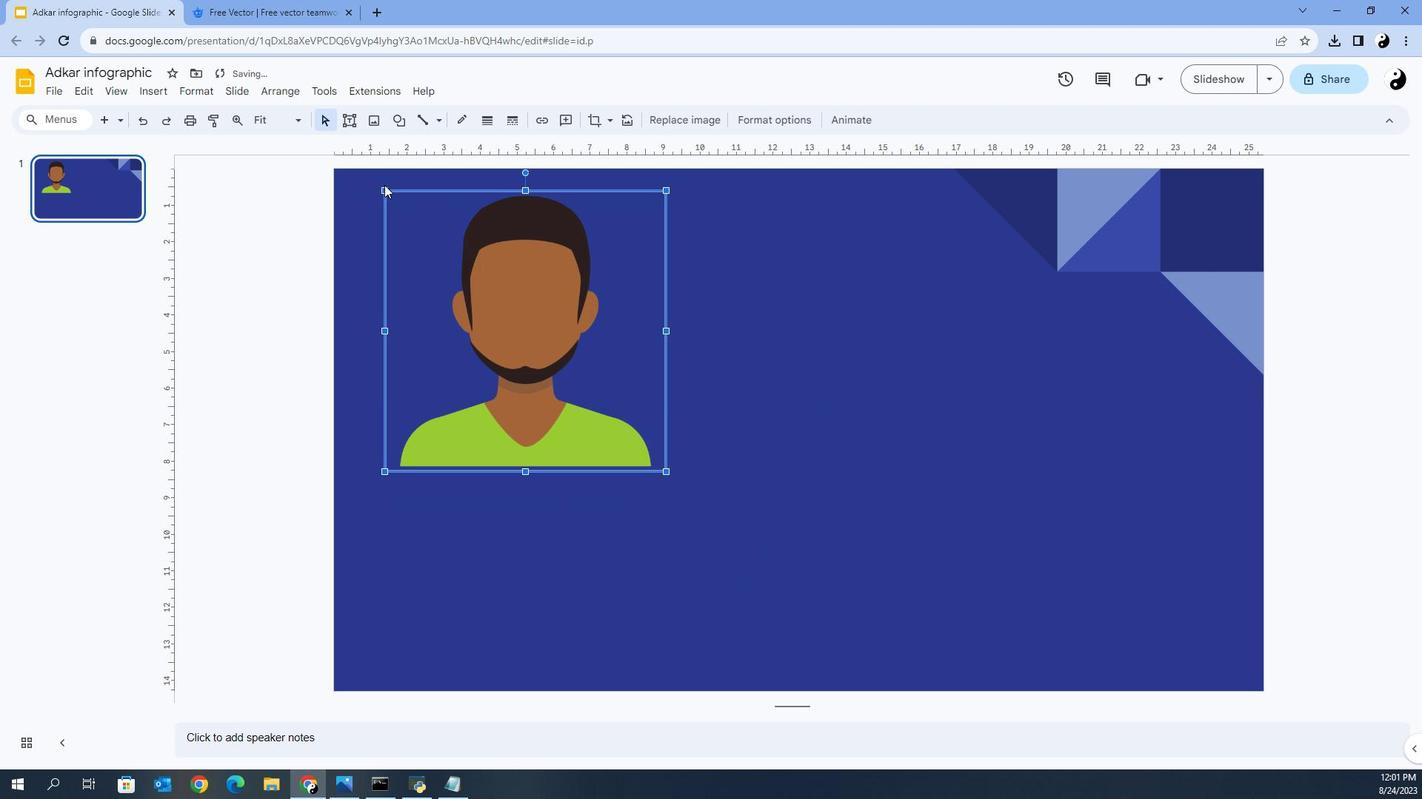 
Action: Mouse moved to (396, 211)
Screenshot: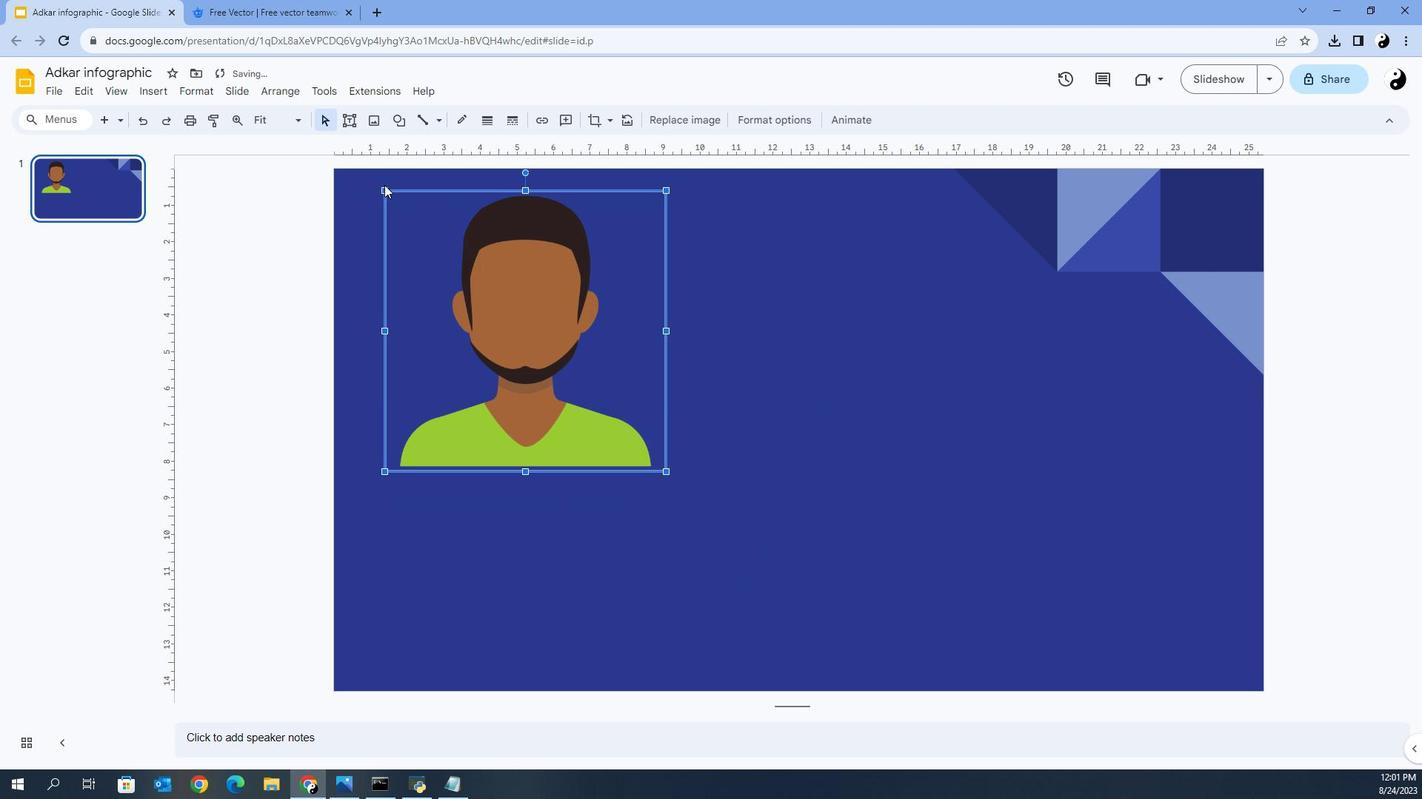 
Action: Key pressed <Key.shift>
Screenshot: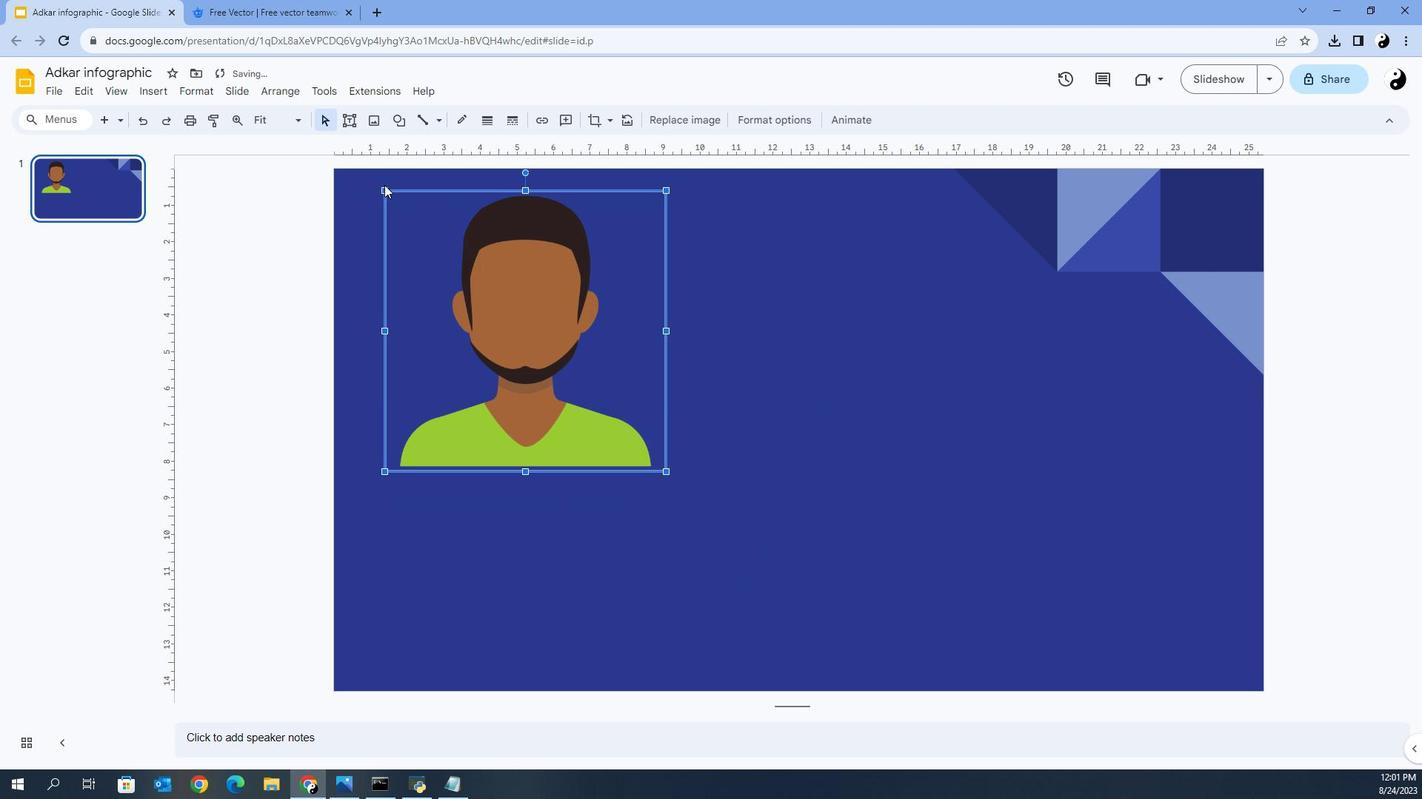 
Action: Mouse moved to (397, 211)
Screenshot: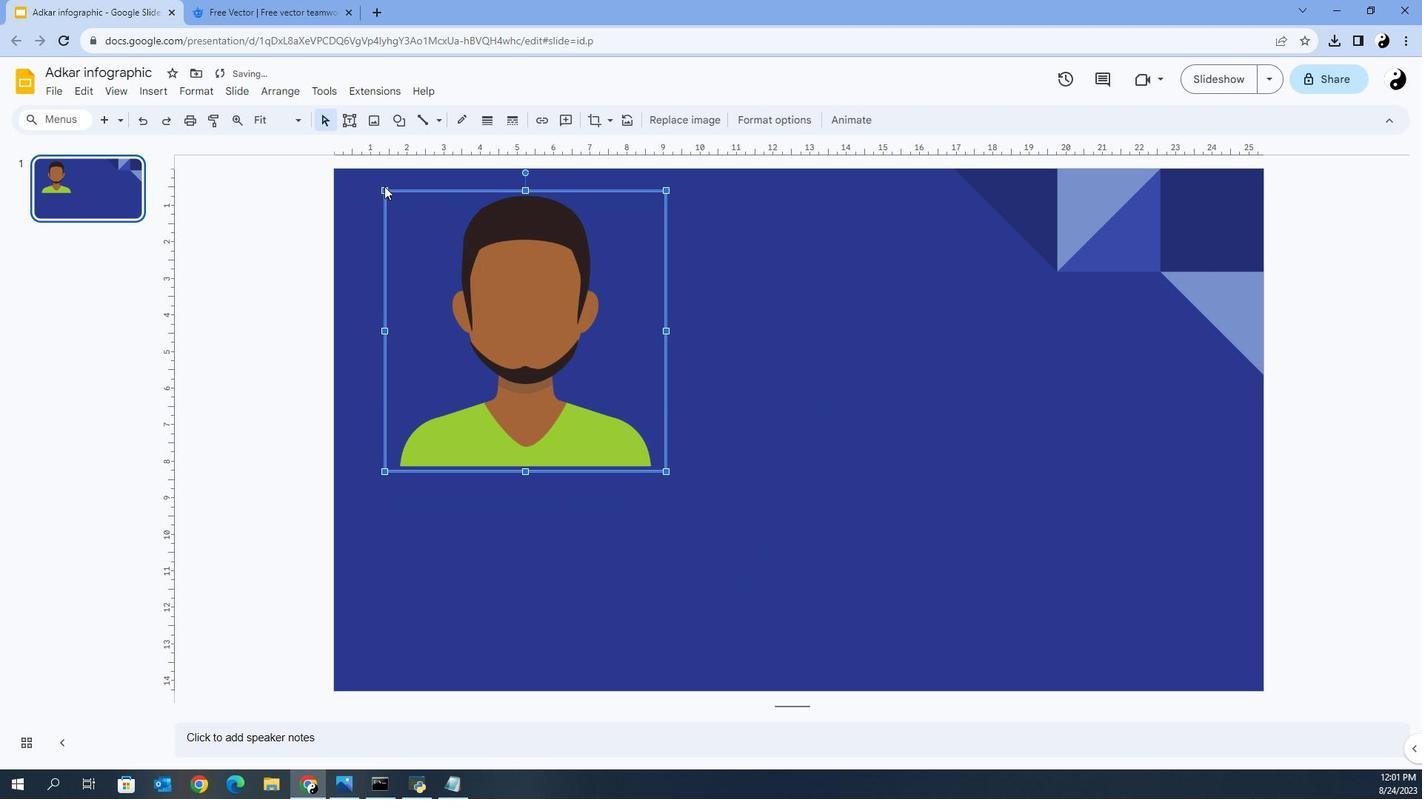 
Action: Key pressed <Key.shift><Key.shift><Key.shift><Key.shift><Key.shift><Key.shift>
Screenshot: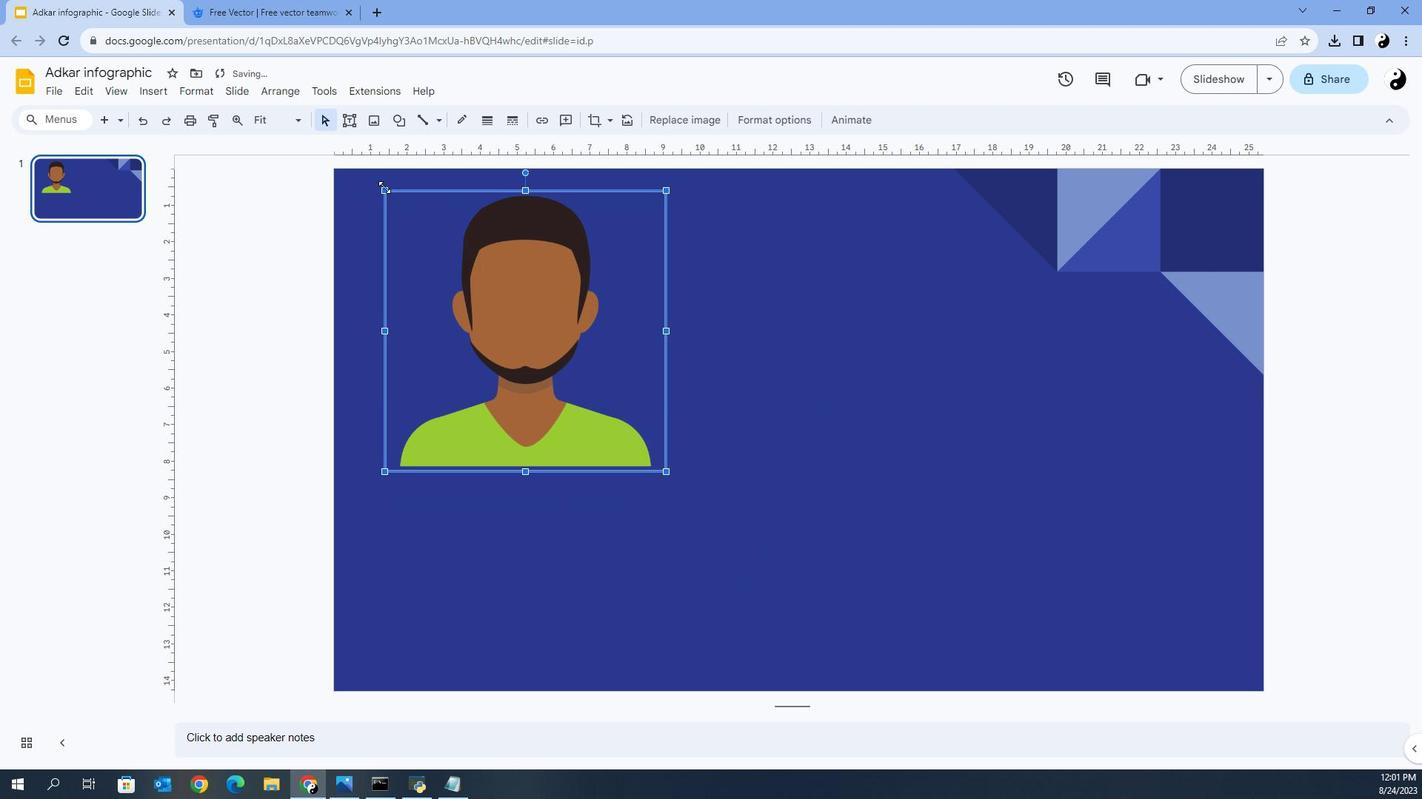 
Action: Mouse moved to (397, 212)
Screenshot: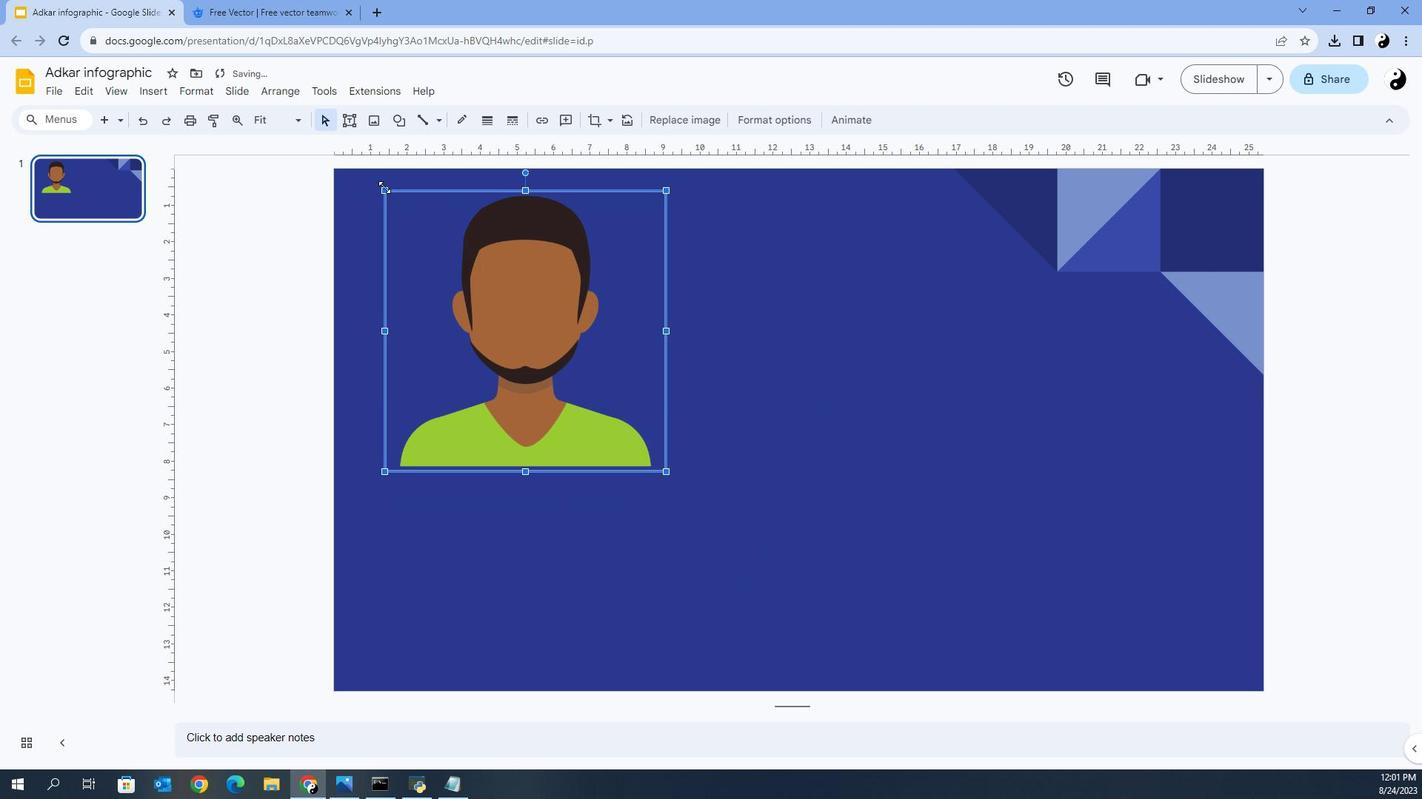 
Action: Key pressed <Key.shift>
Screenshot: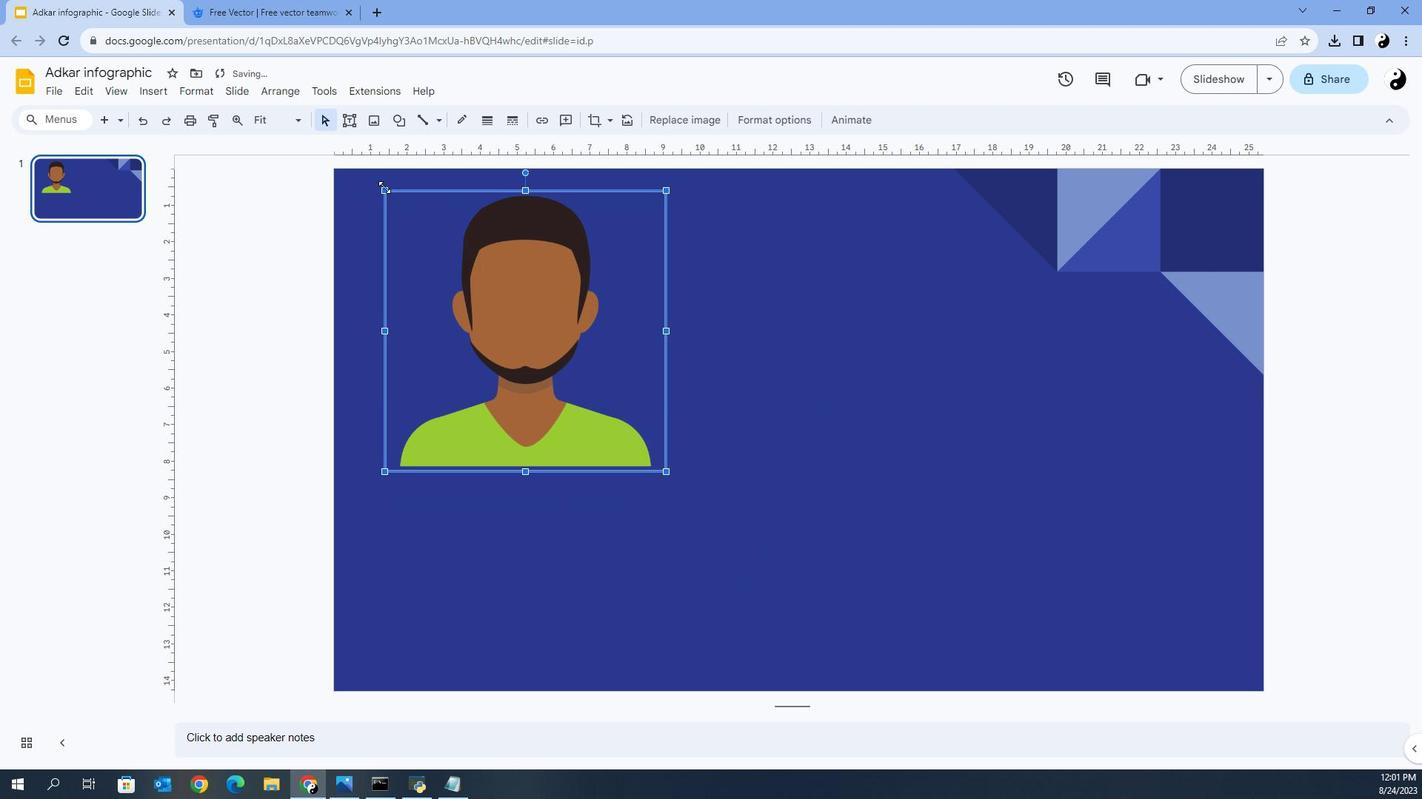 
Action: Mouse moved to (397, 212)
Screenshot: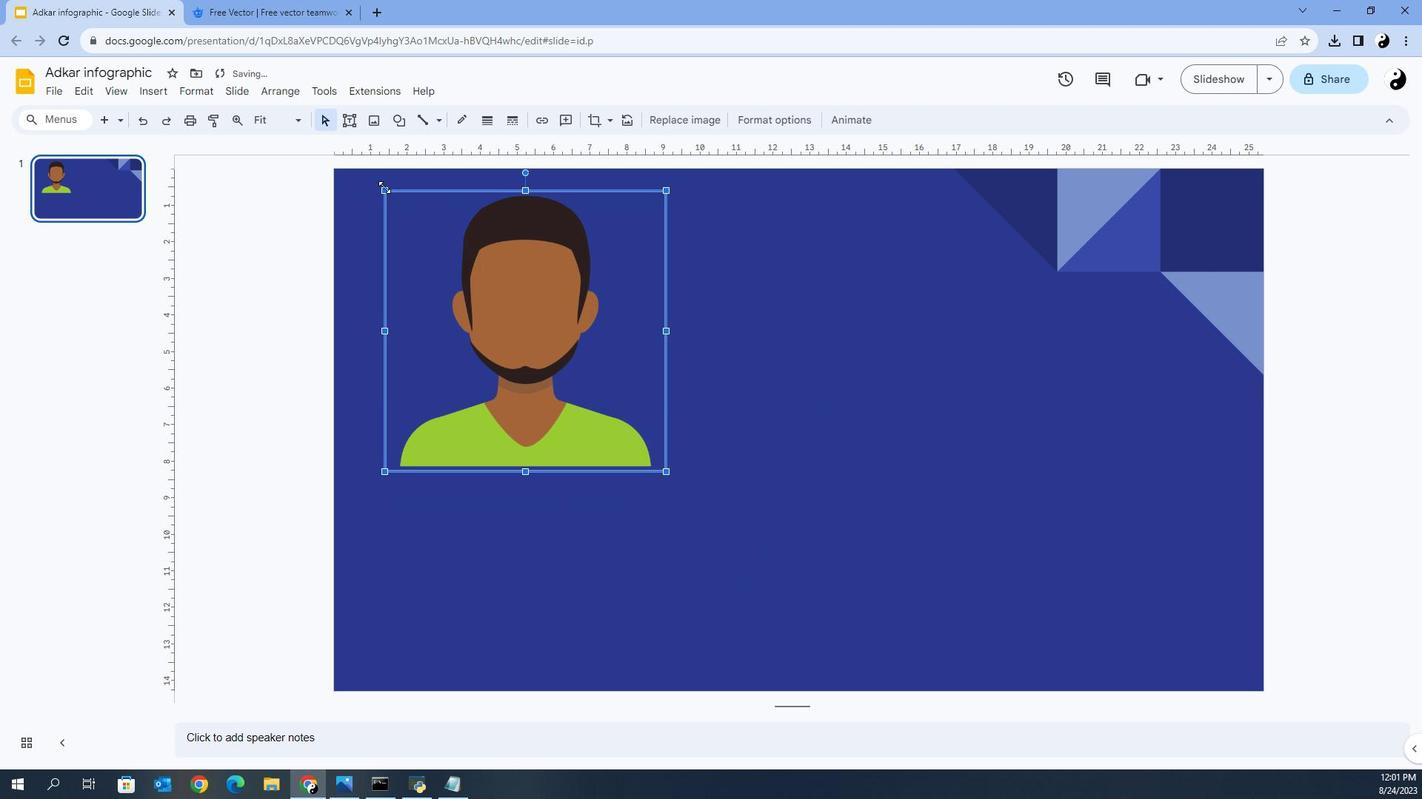 
Action: Key pressed <Key.shift>
Screenshot: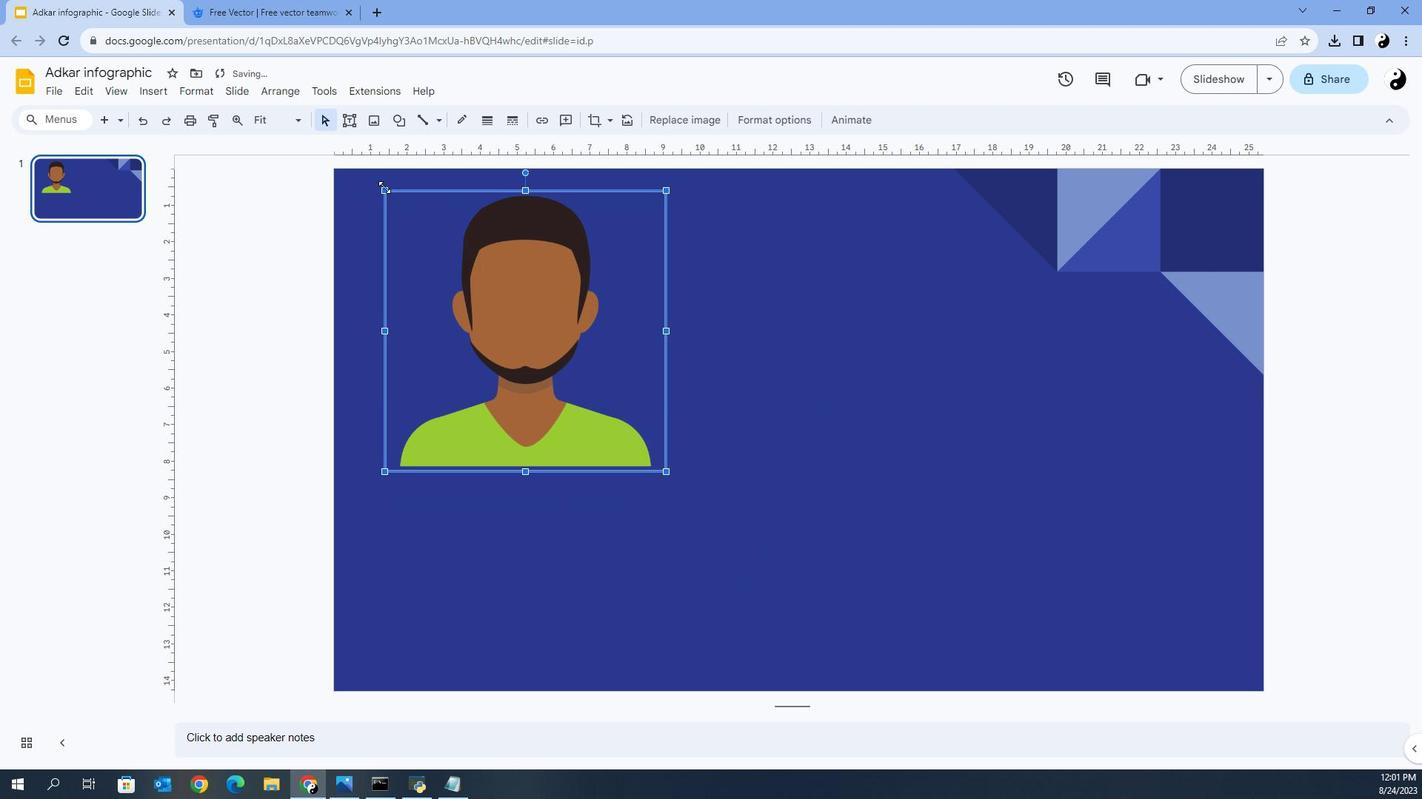 
Action: Mouse moved to (397, 213)
Screenshot: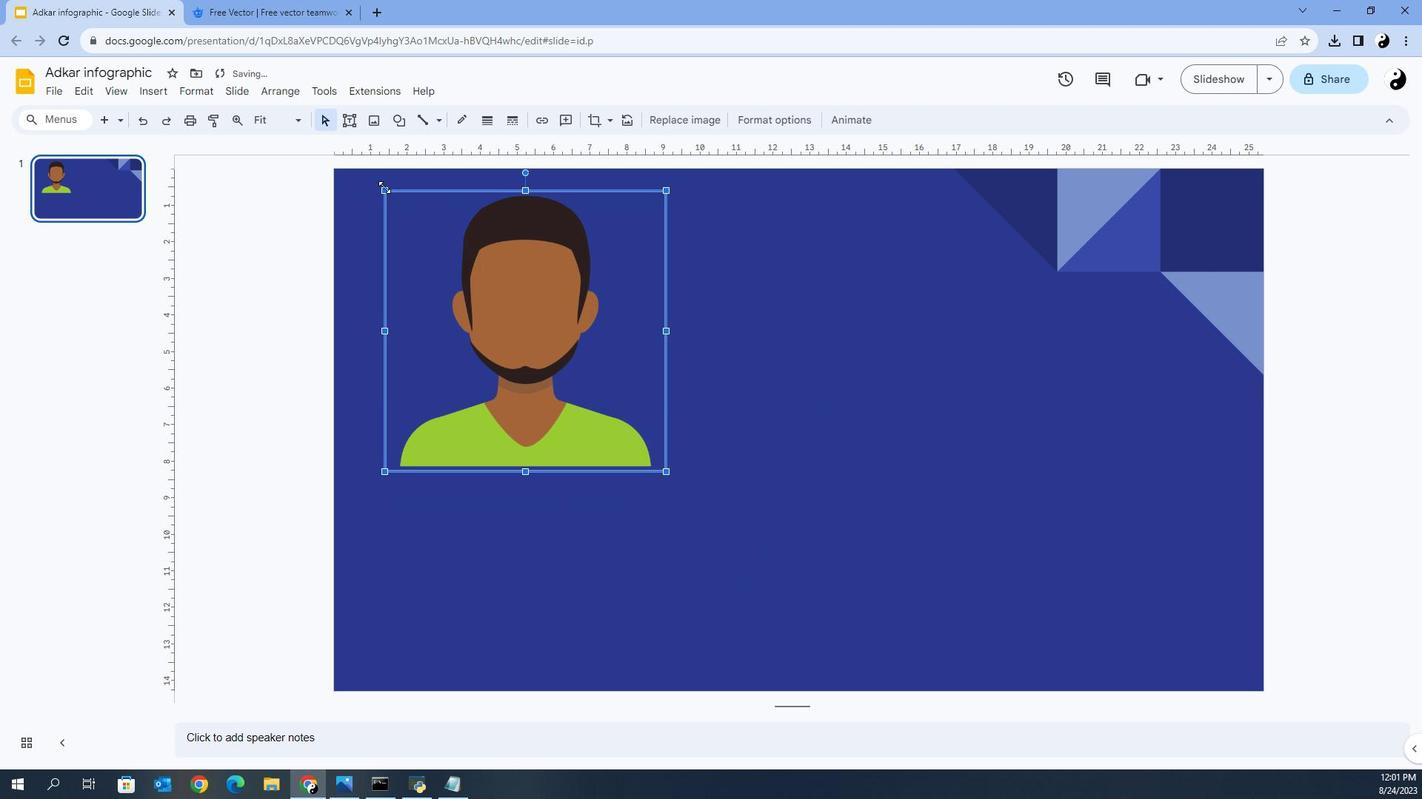 
Action: Key pressed <Key.shift><Key.shift>
Screenshot: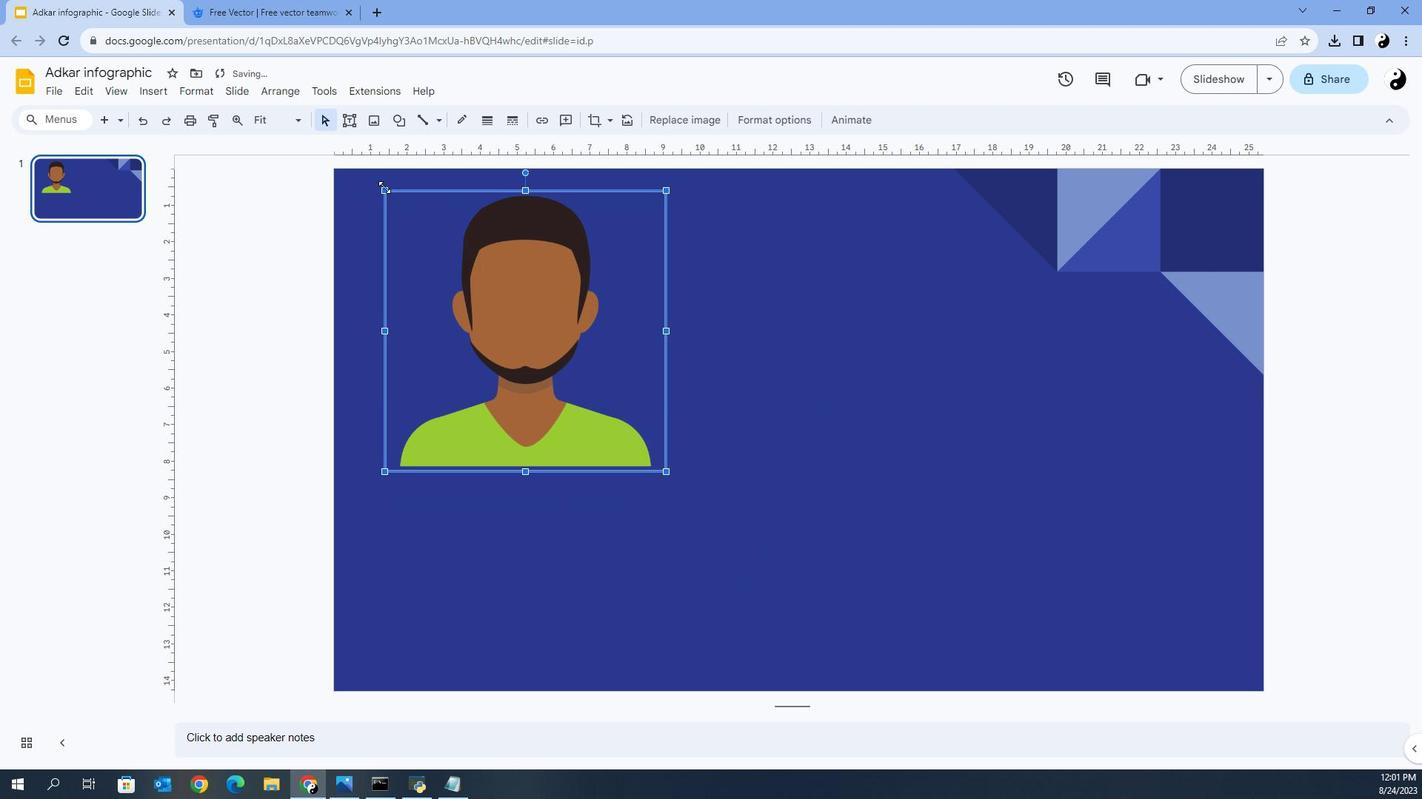 
Action: Mouse moved to (397, 213)
Screenshot: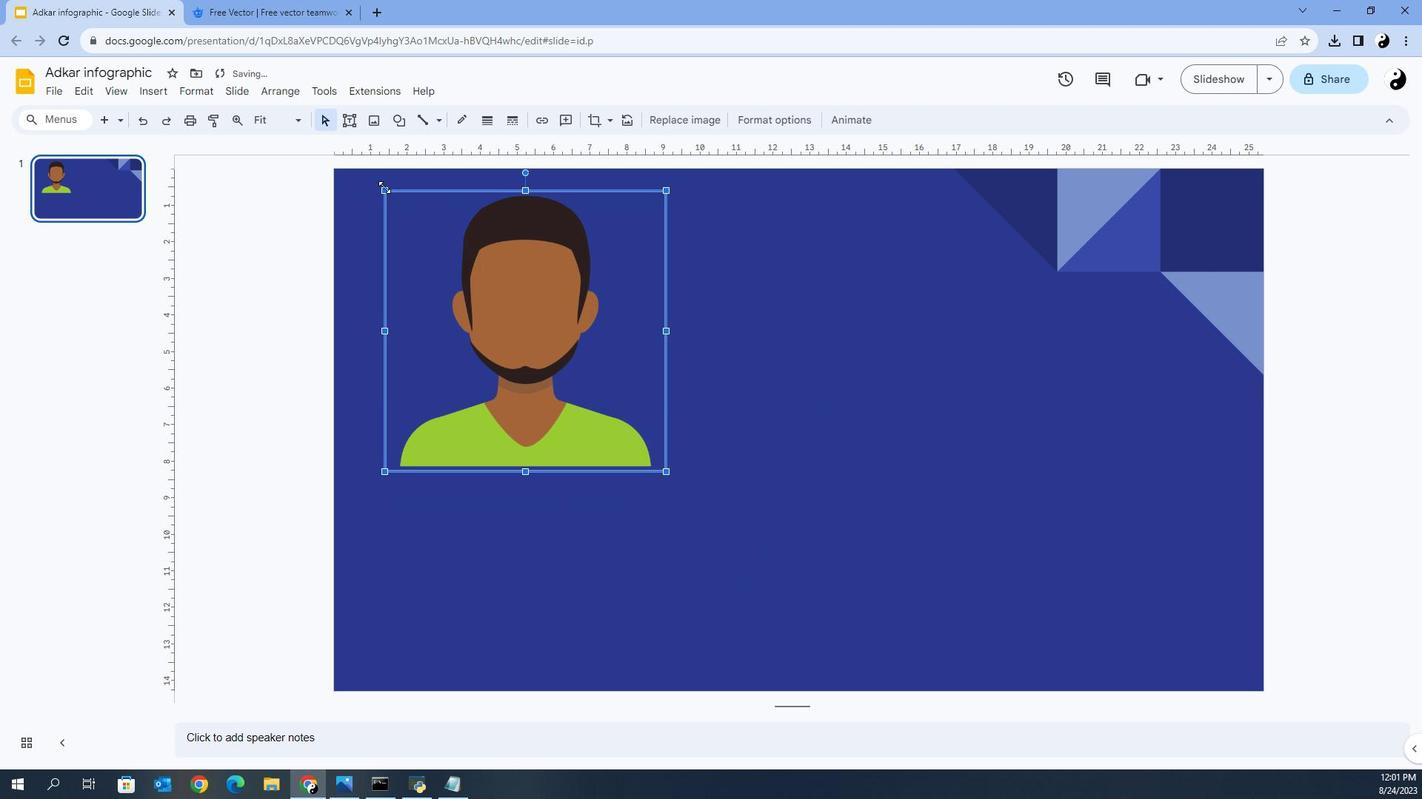 
Action: Key pressed <Key.shift><Key.shift><Key.shift><Key.shift><Key.shift><Key.shift><Key.shift><Key.shift><Key.shift><Key.shift><Key.shift><Key.shift><Key.shift>
Screenshot: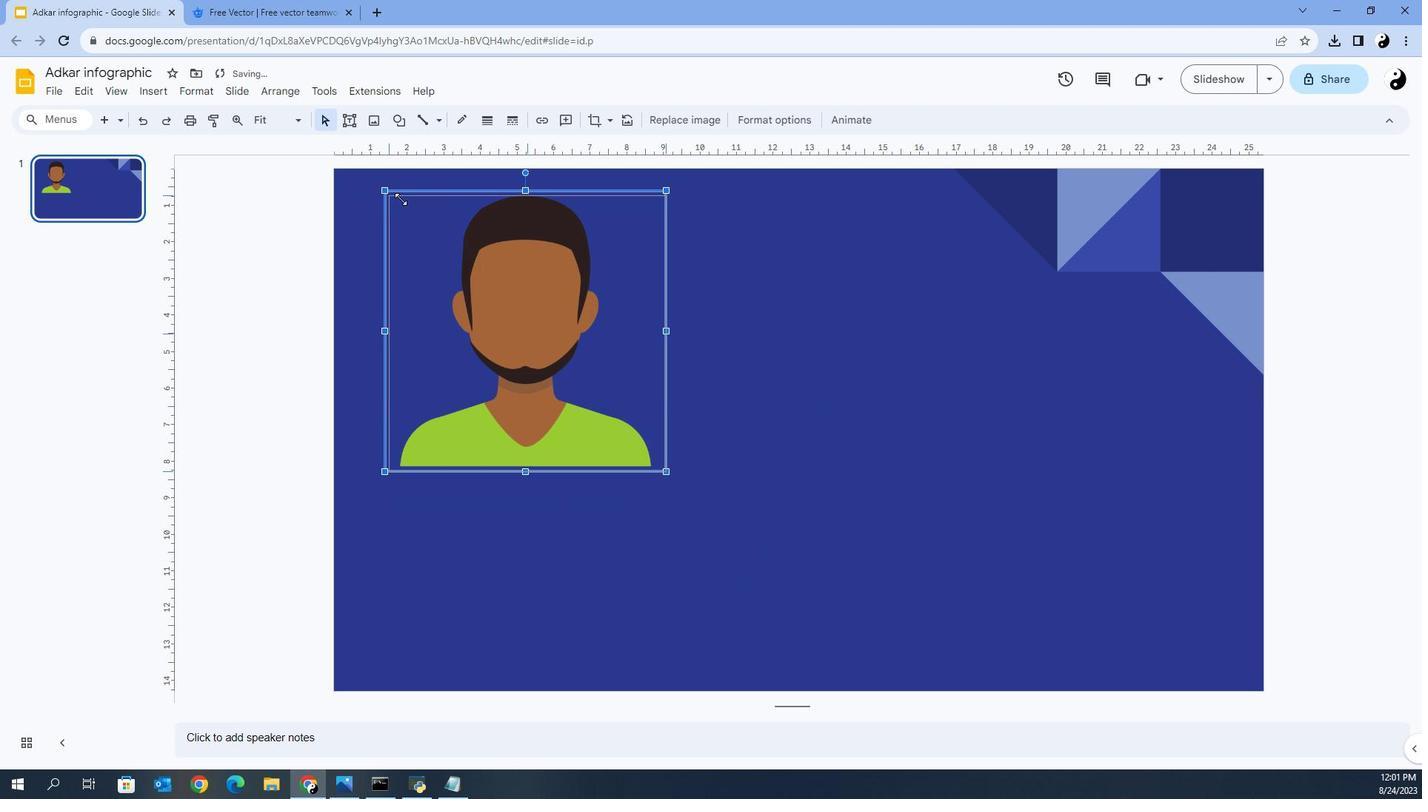 
Action: Mouse pressed left at (397, 213)
Screenshot: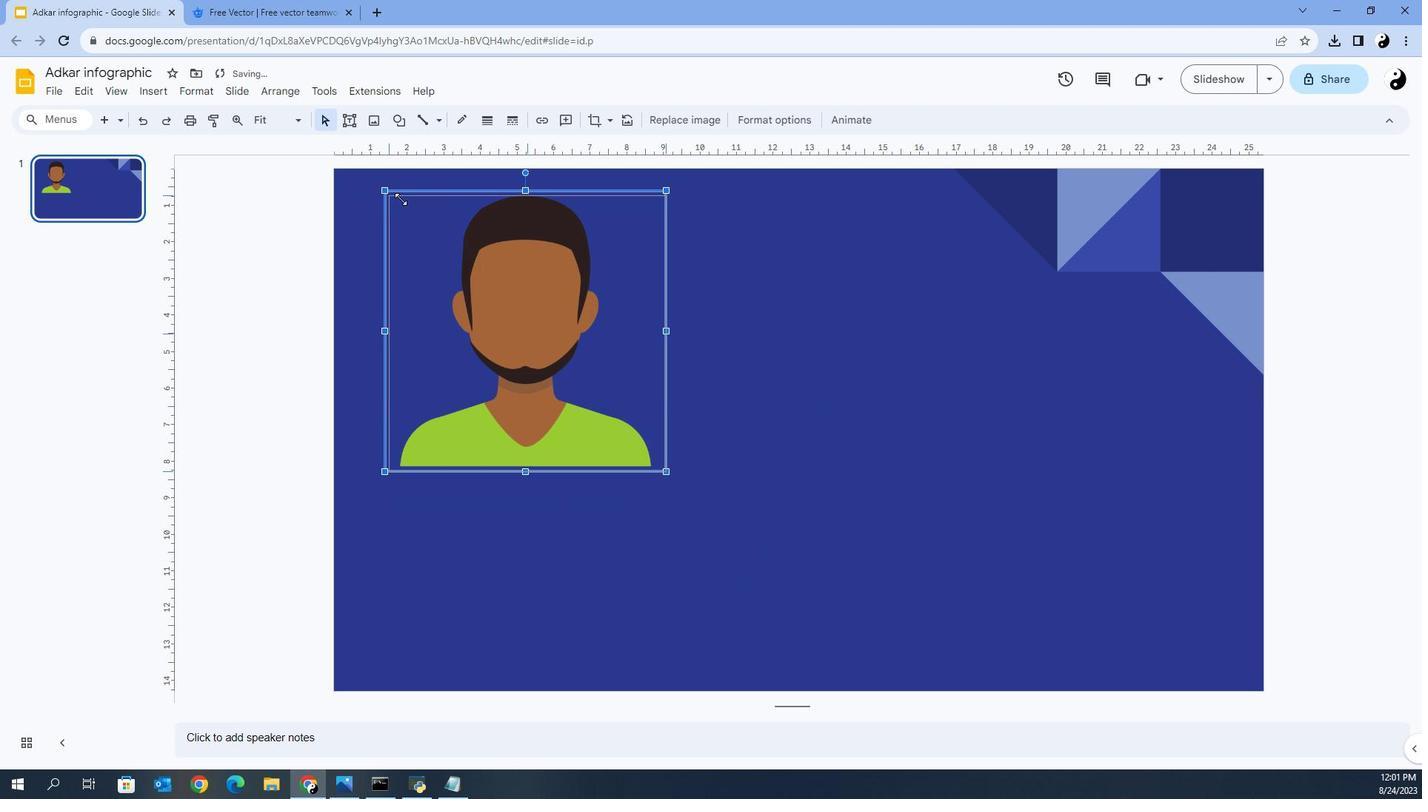 
Action: Key pressed <Key.shift><Key.shift>
Screenshot: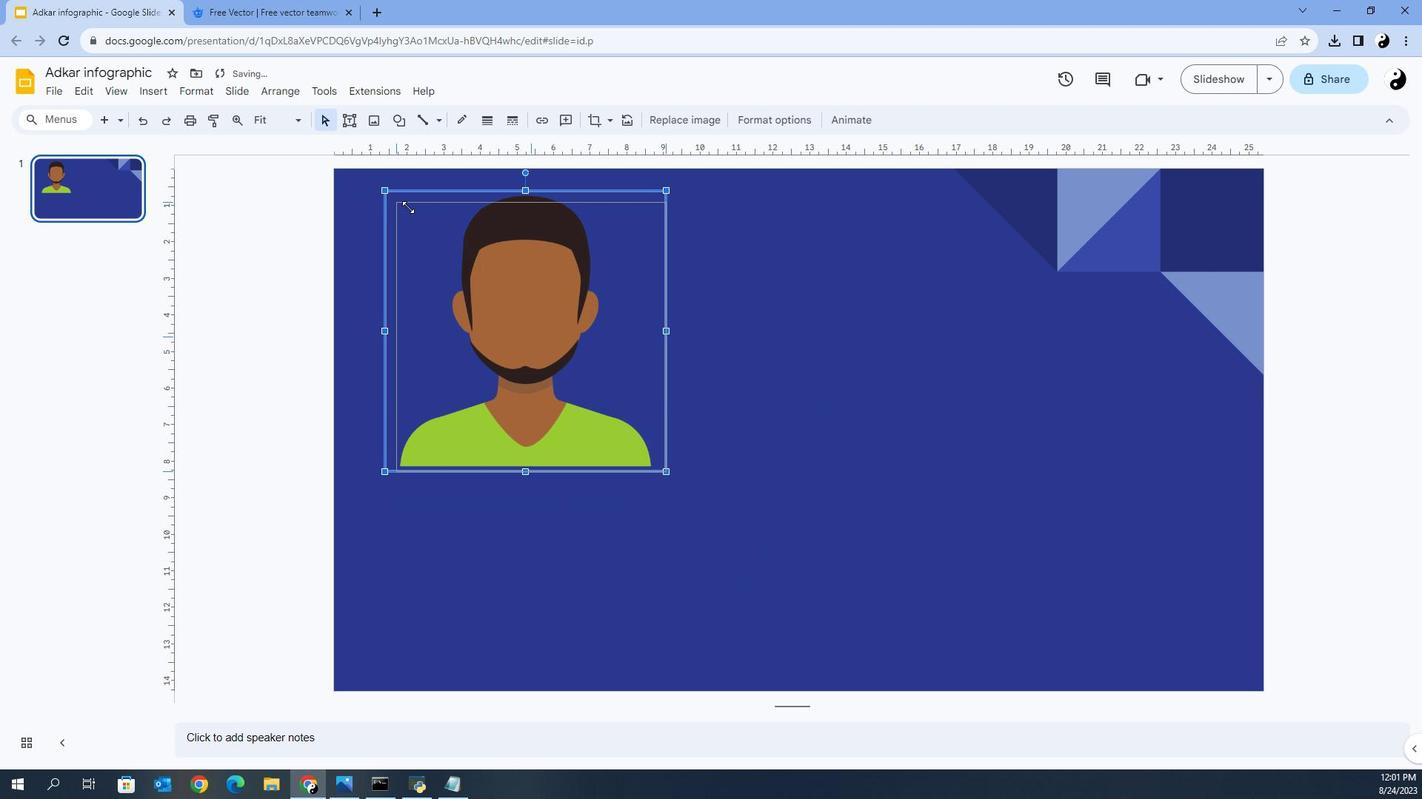 
Action: Mouse moved to (399, 215)
Screenshot: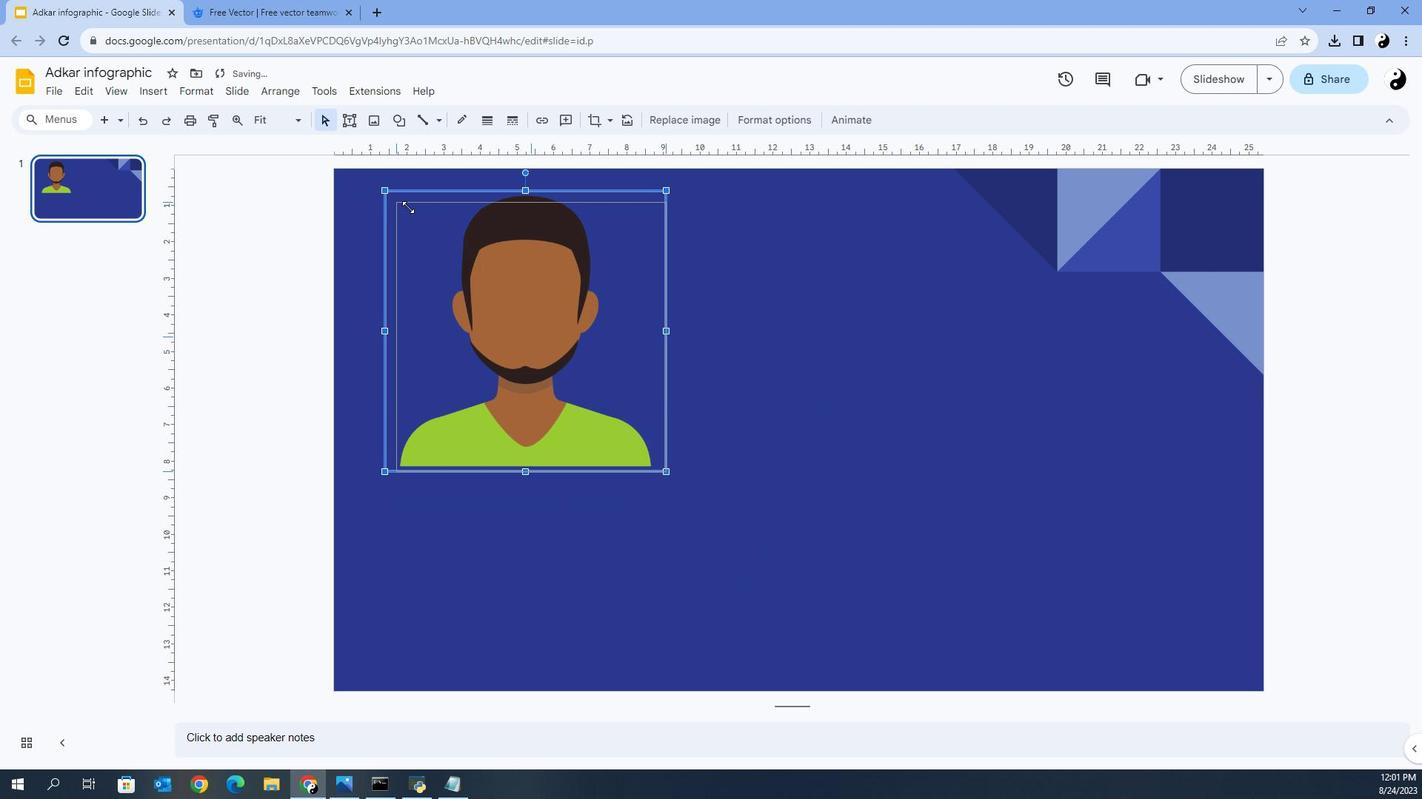 
Action: Key pressed <Key.shift>
Screenshot: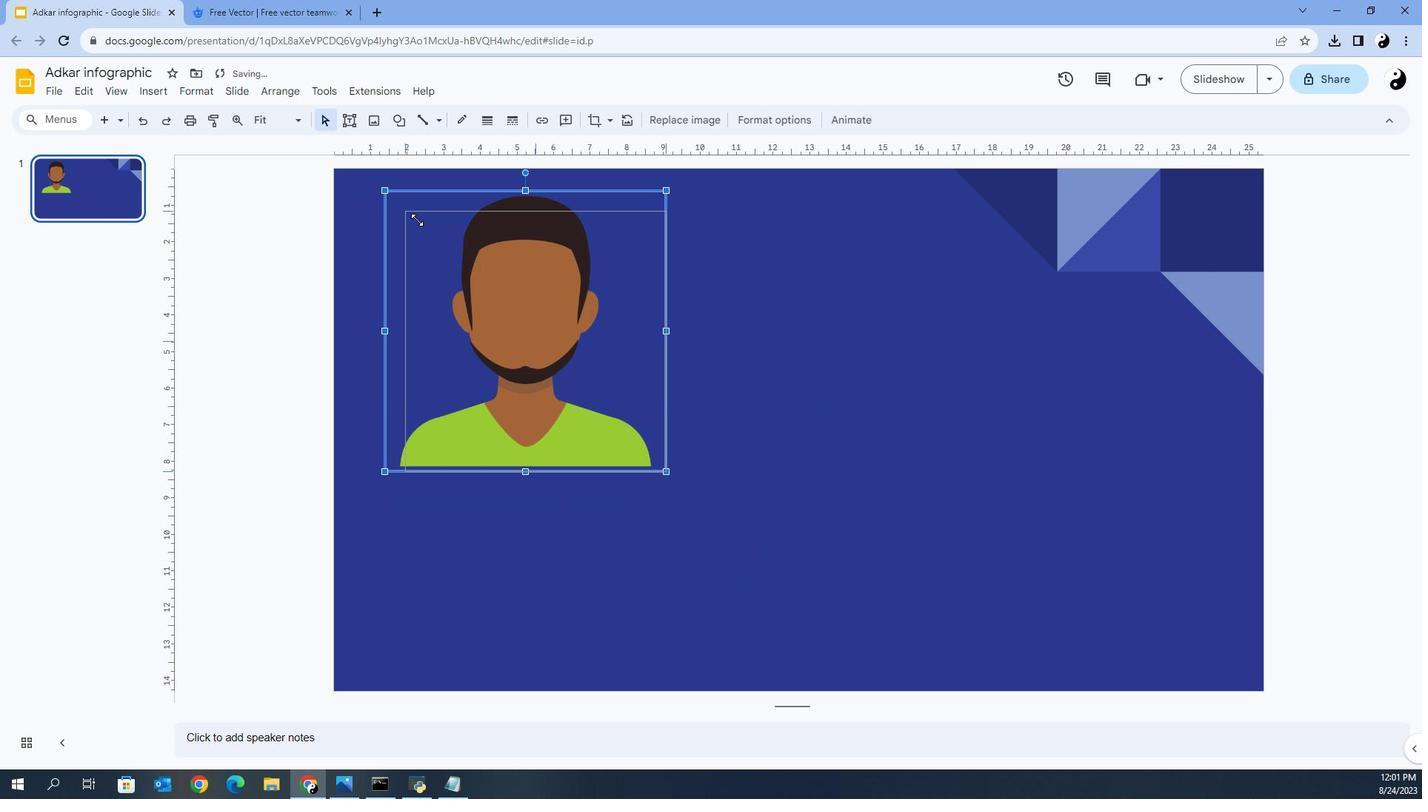 
Action: Mouse moved to (405, 218)
Screenshot: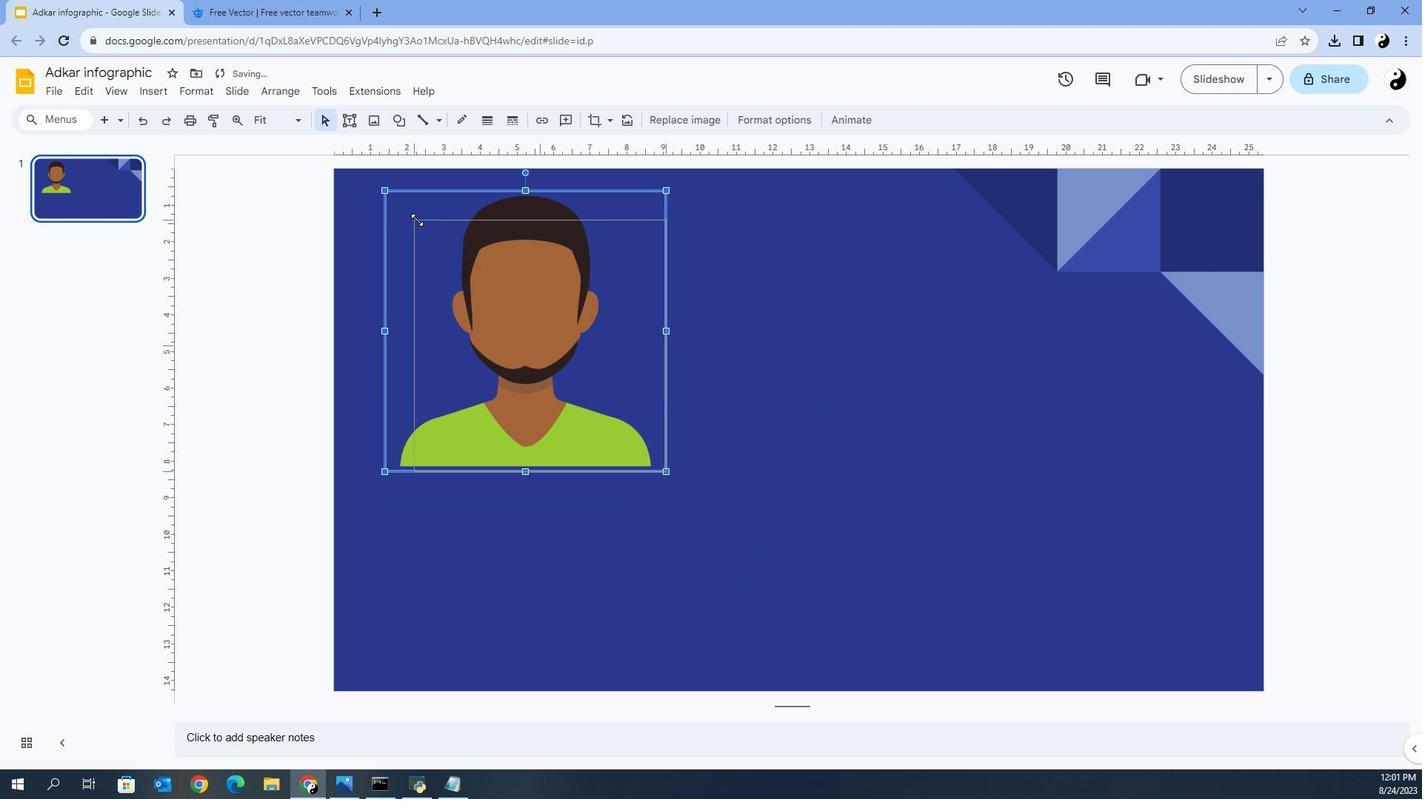 
Action: Key pressed <Key.shift>
Screenshot: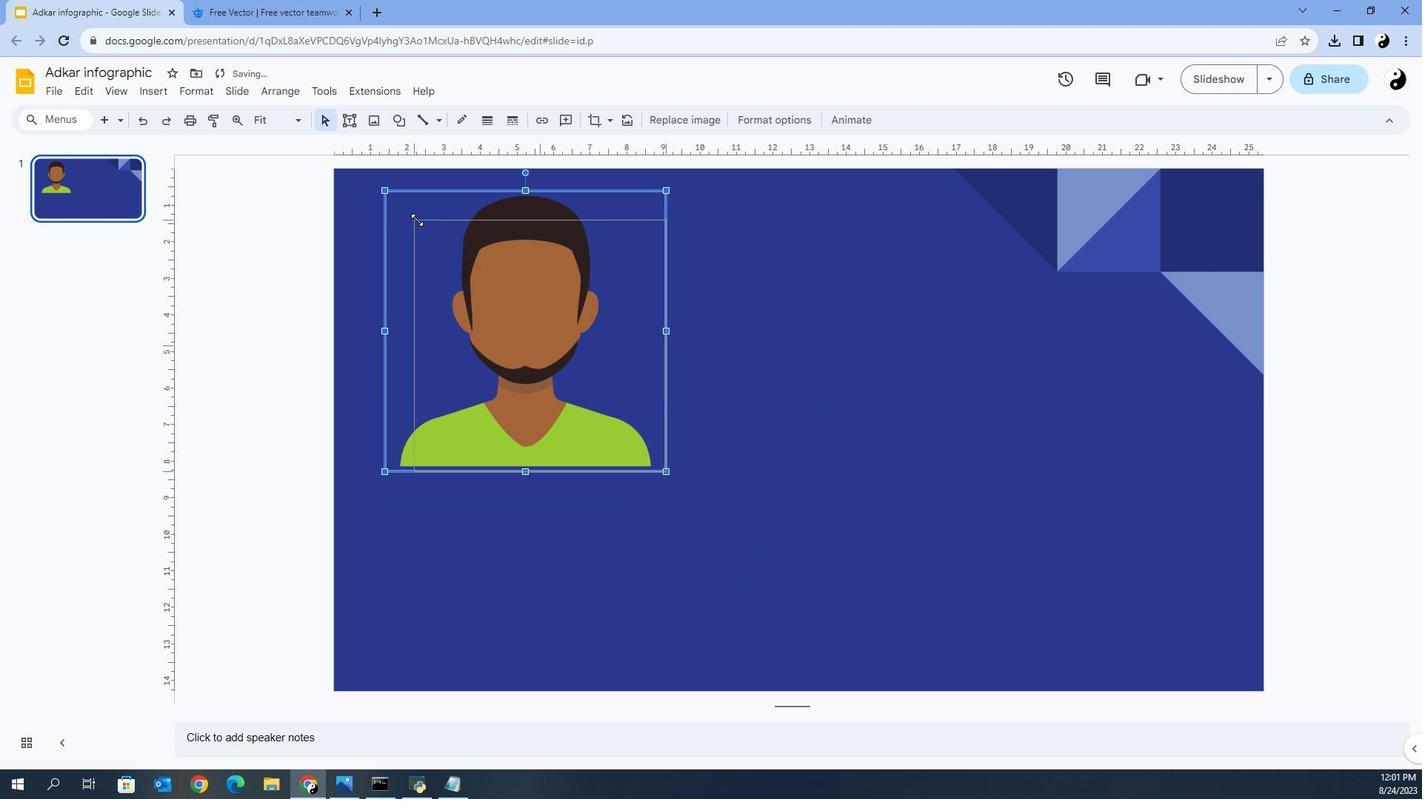 
Action: Mouse moved to (407, 219)
Screenshot: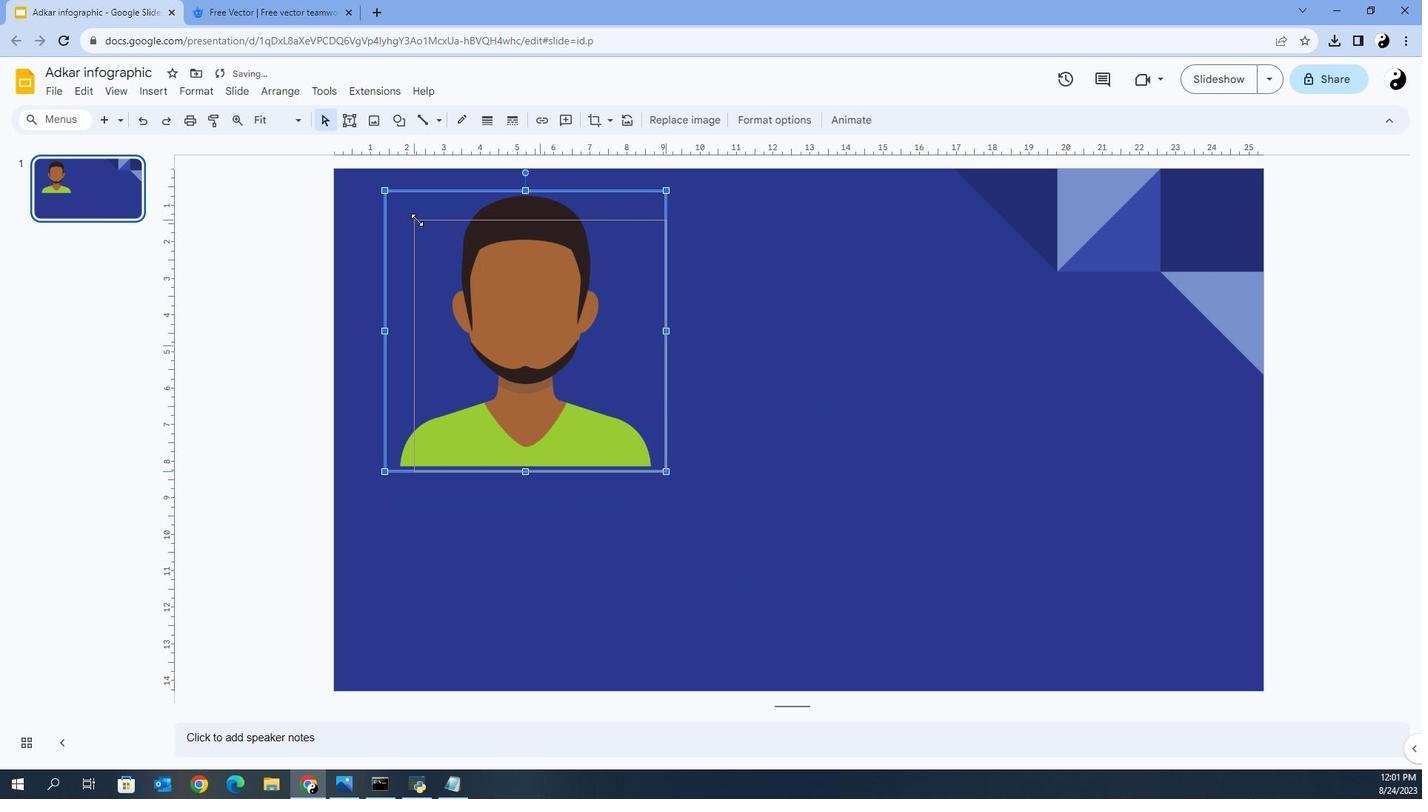 
Action: Key pressed <Key.shift>
Screenshot: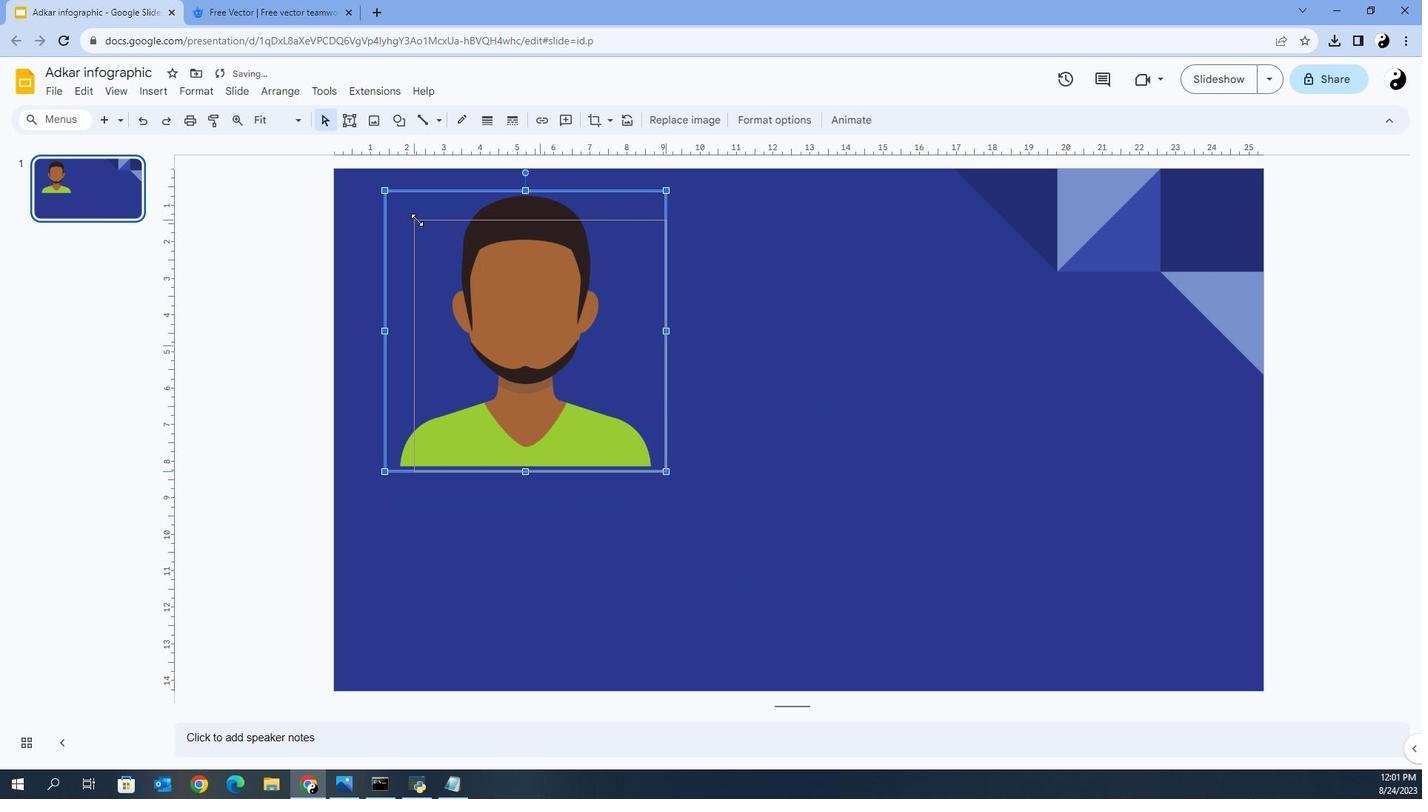 
Action: Mouse moved to (409, 222)
Screenshot: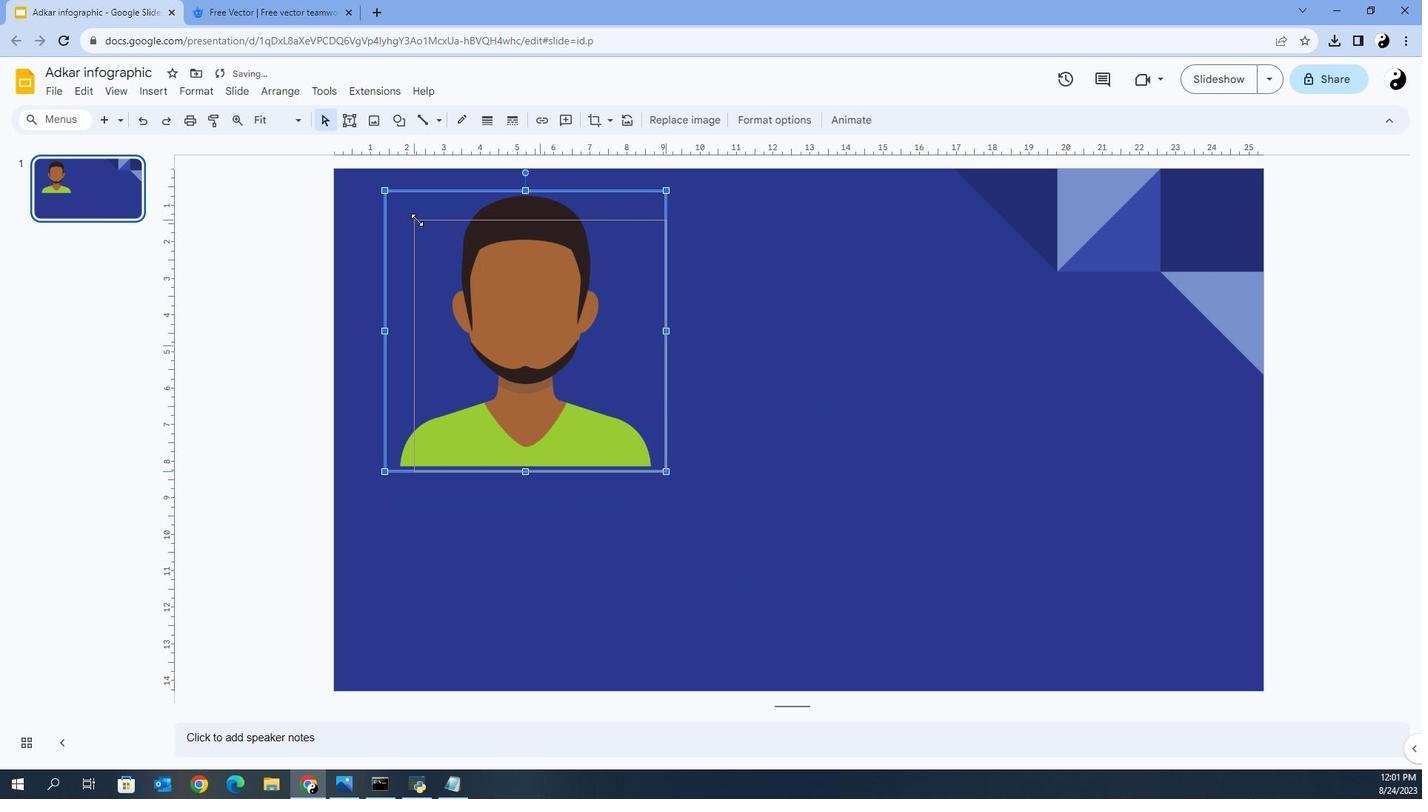 
Action: Key pressed <Key.shift>
Screenshot: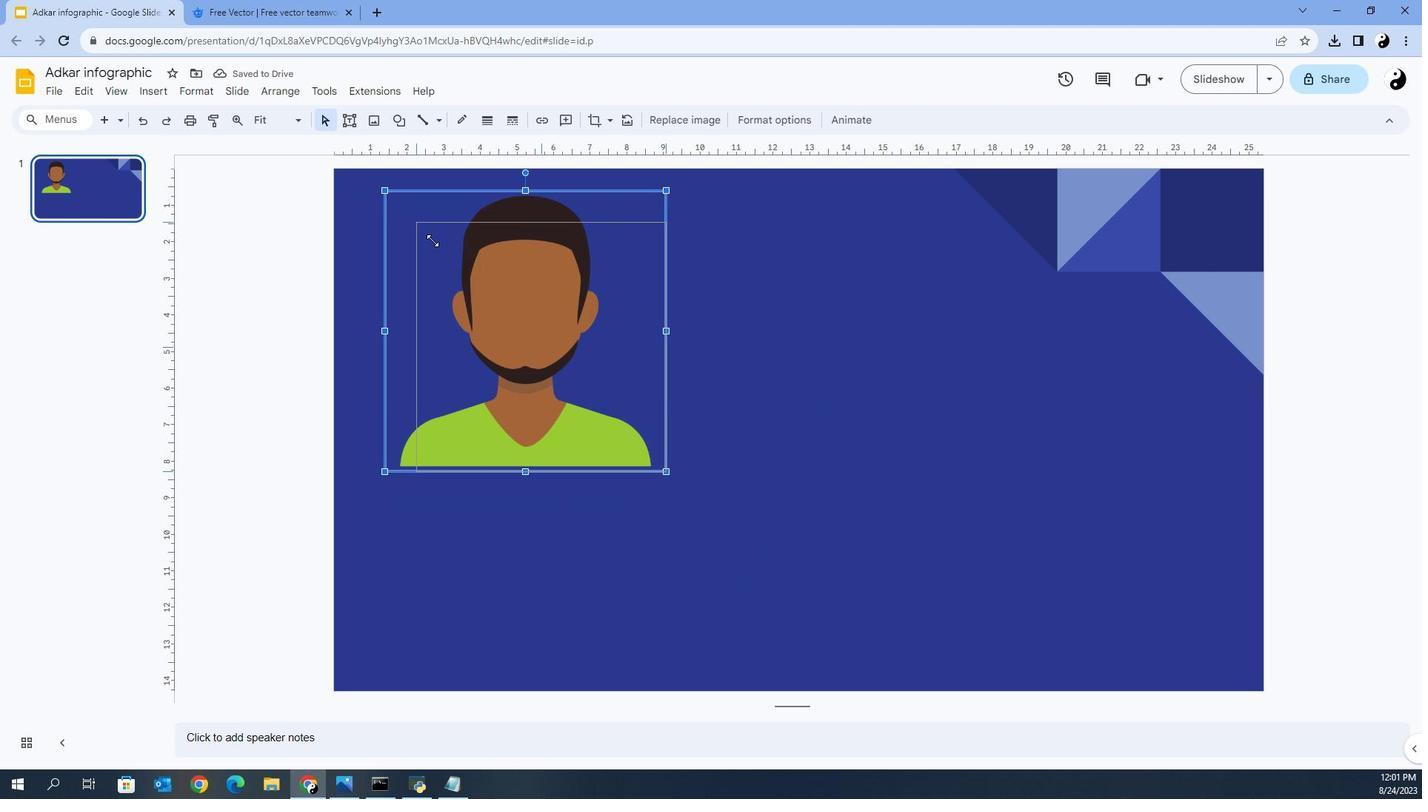 
Action: Mouse moved to (415, 226)
Screenshot: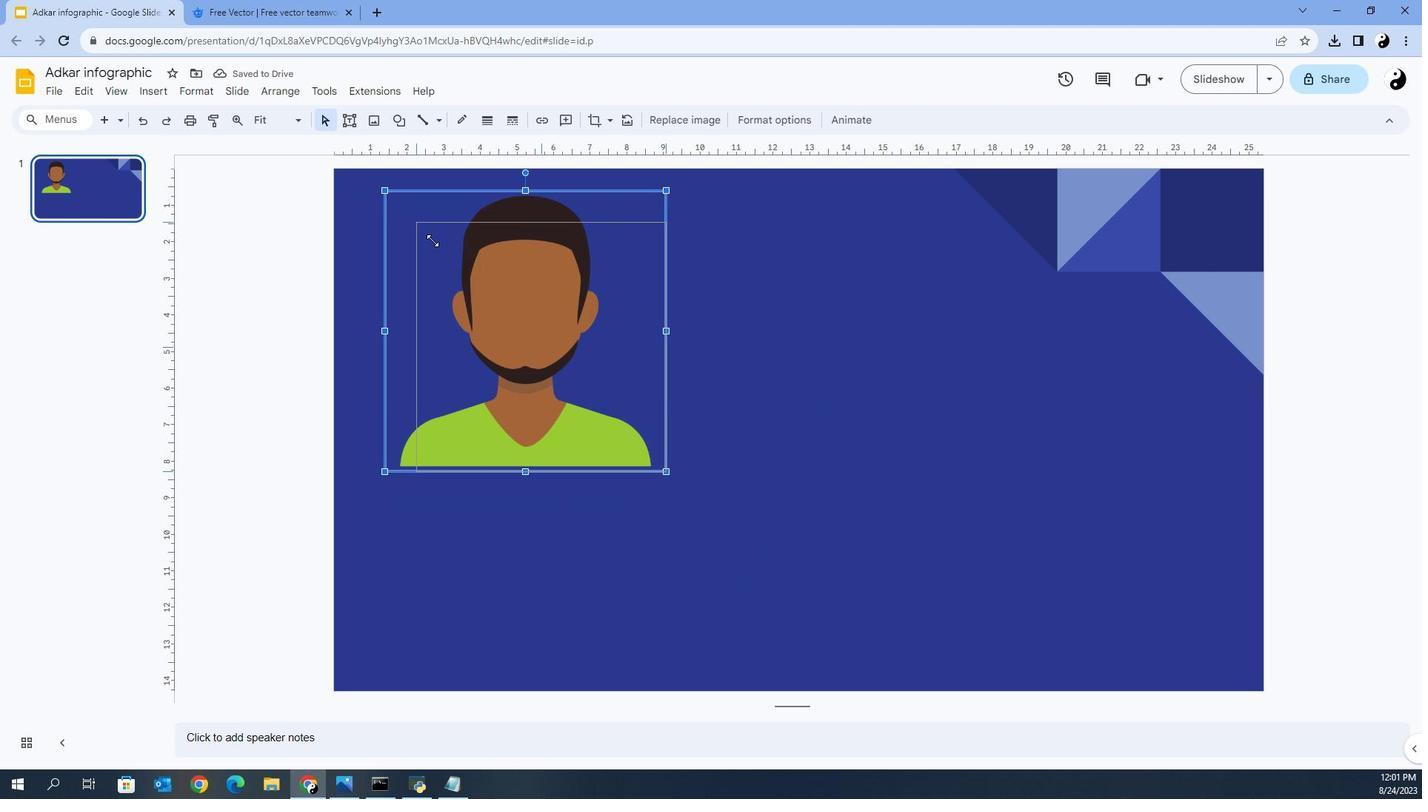 
Action: Key pressed <Key.shift>
Screenshot: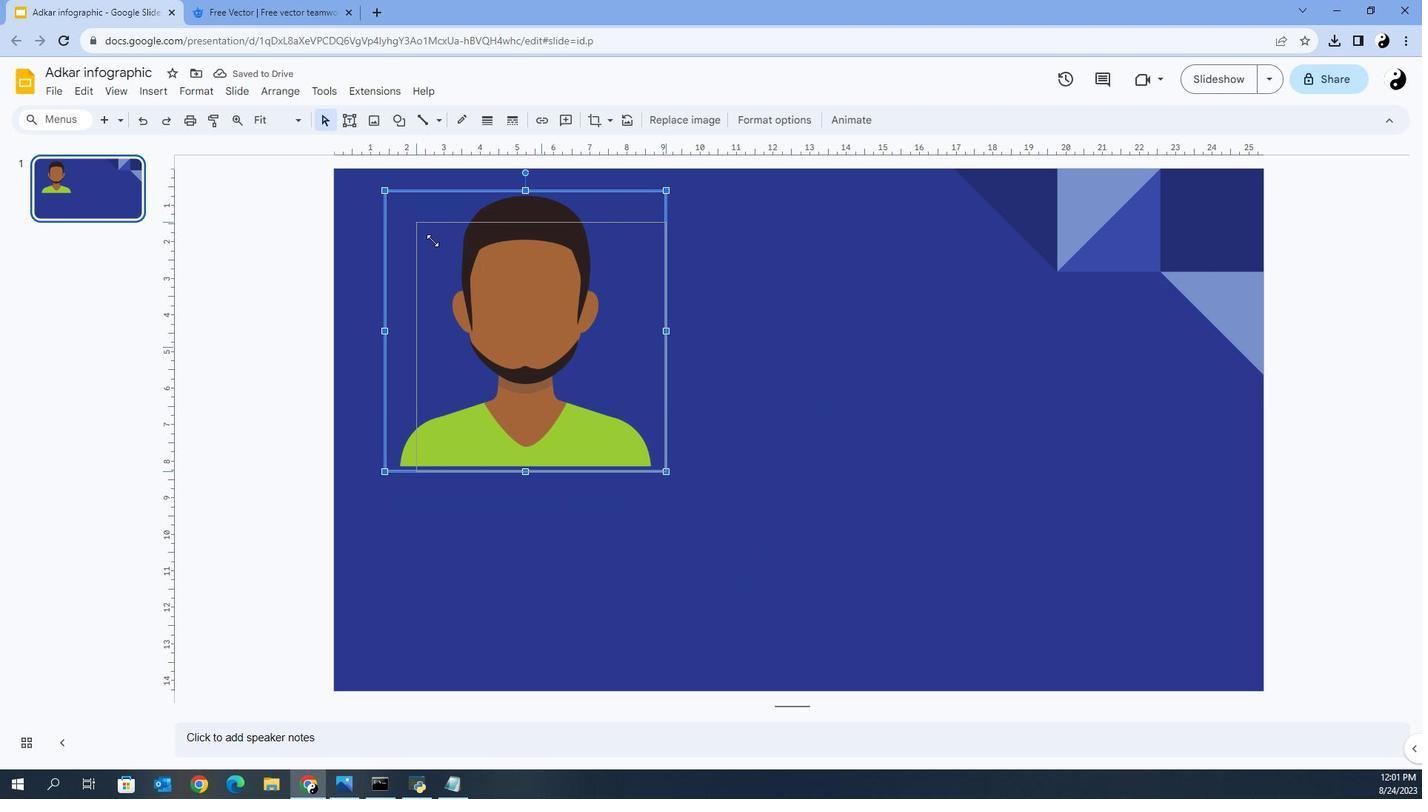 
Action: Mouse moved to (421, 232)
Screenshot: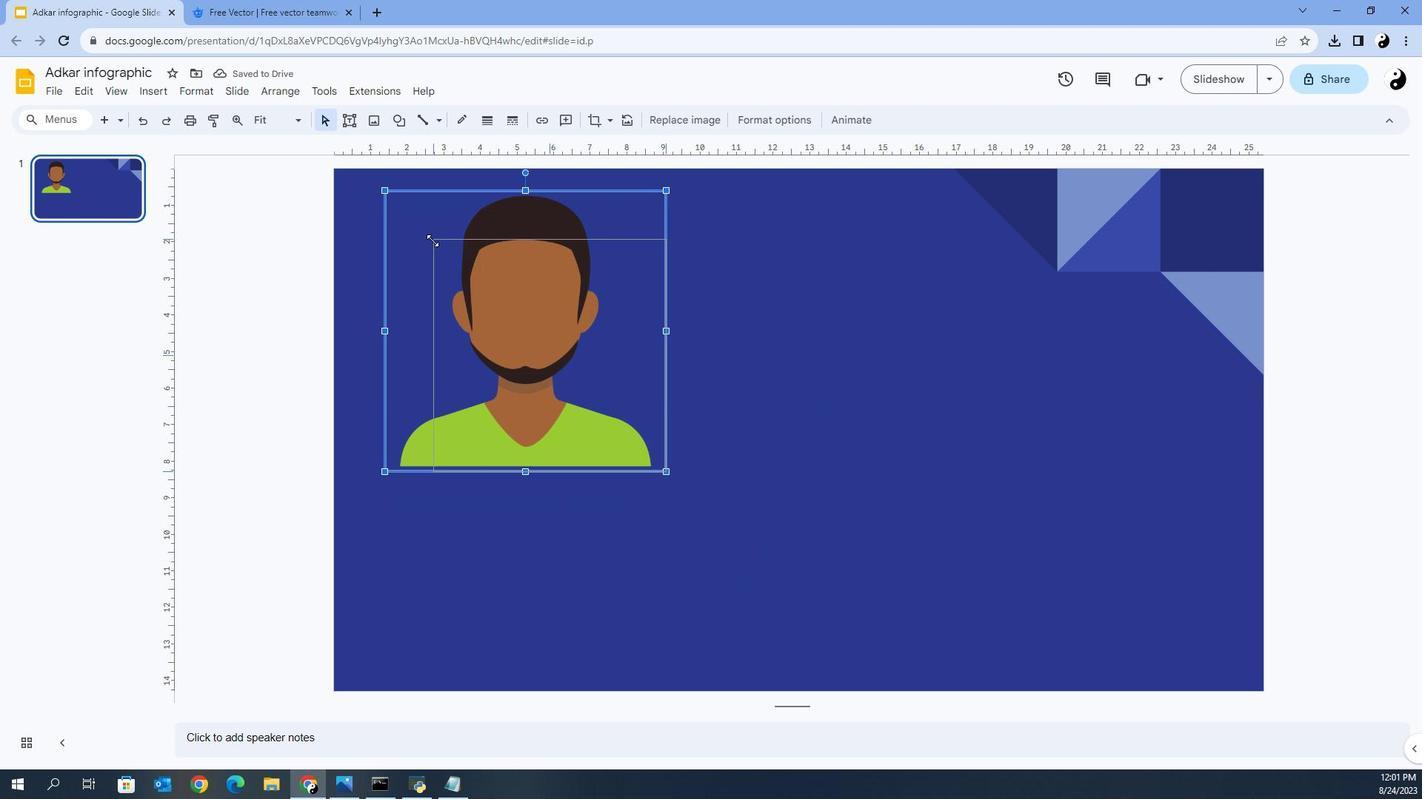 
Action: Key pressed <Key.shift>
Screenshot: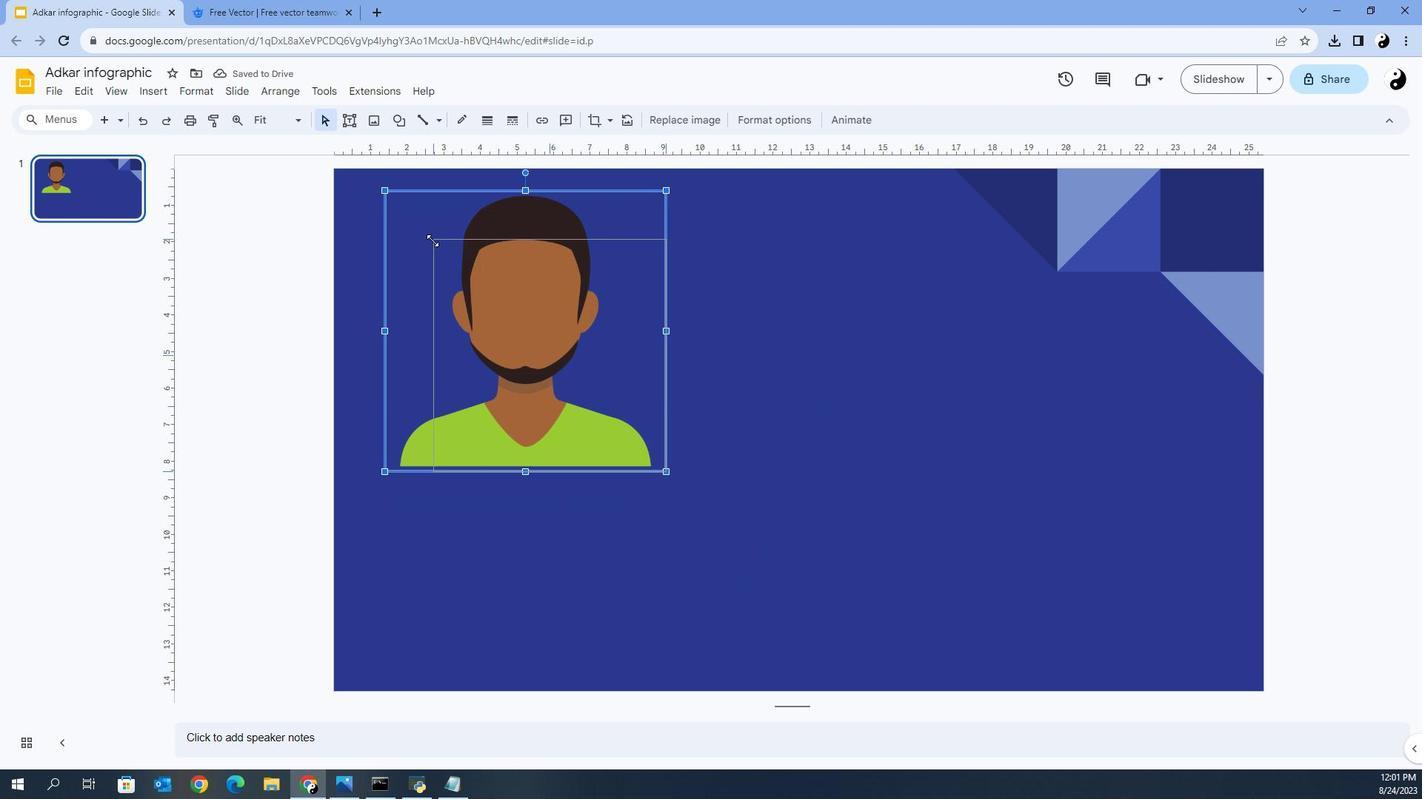 
Action: Mouse moved to (425, 237)
Screenshot: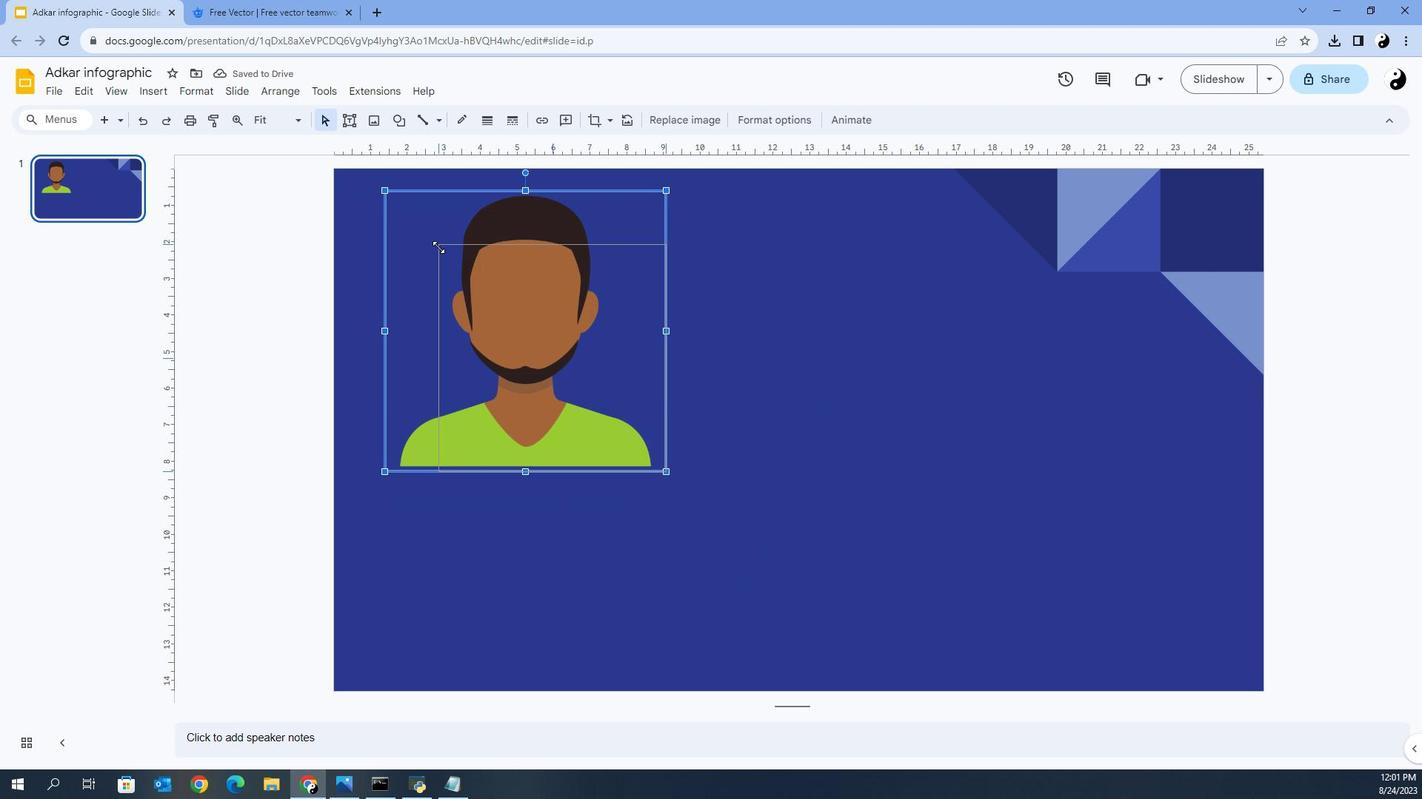 
Action: Key pressed <Key.shift>
Screenshot: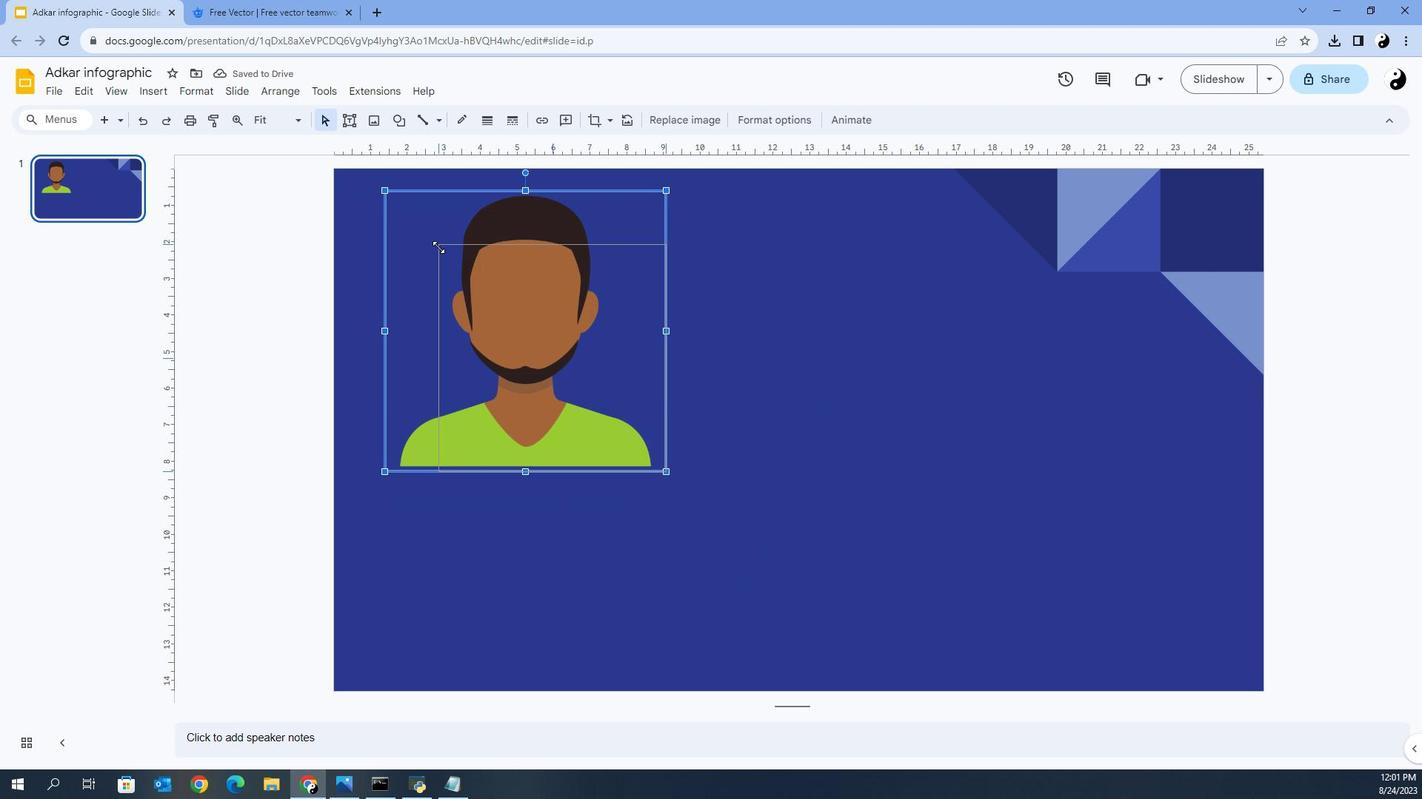 
Action: Mouse moved to (429, 244)
Screenshot: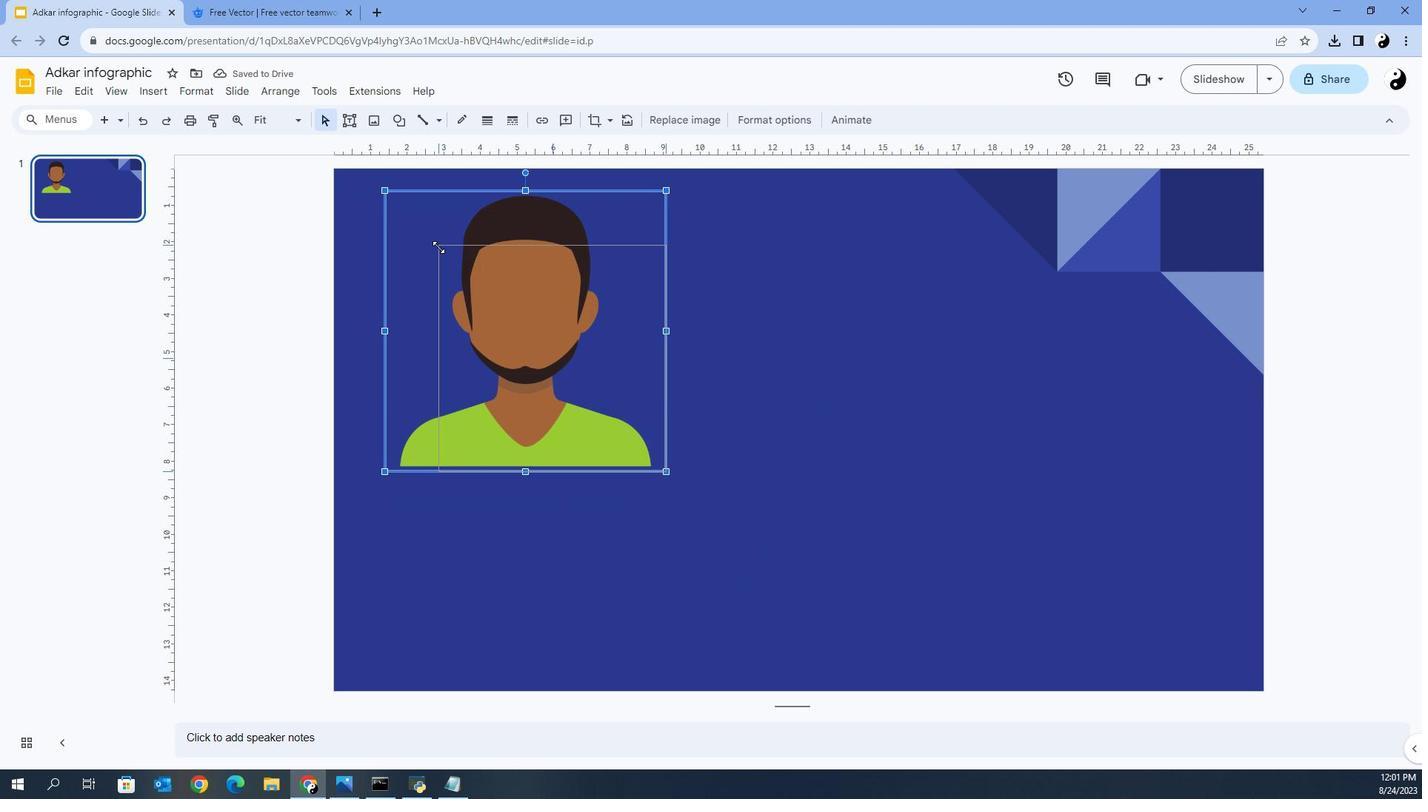 
Action: Key pressed <Key.shift><Key.shift>
Screenshot: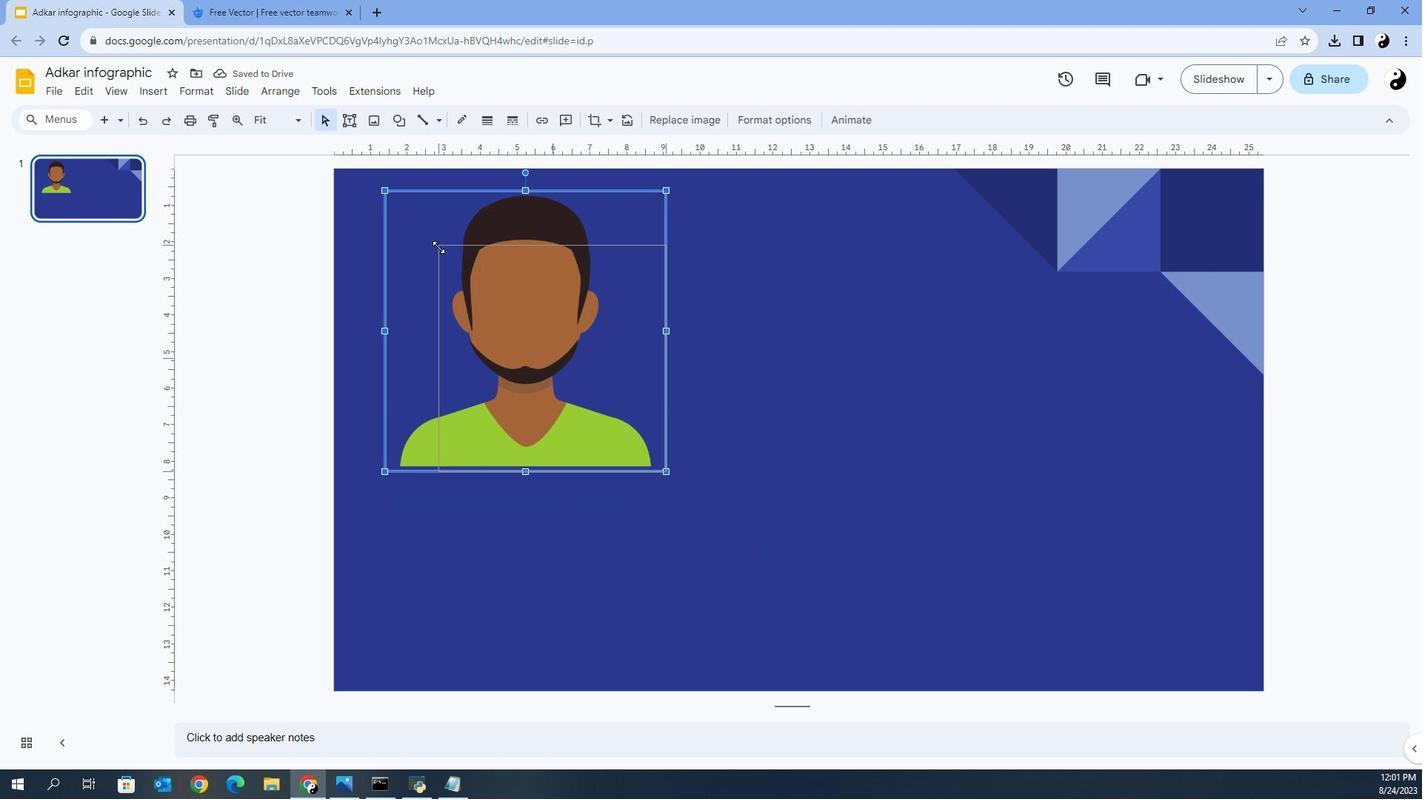 
Action: Mouse moved to (440, 257)
Screenshot: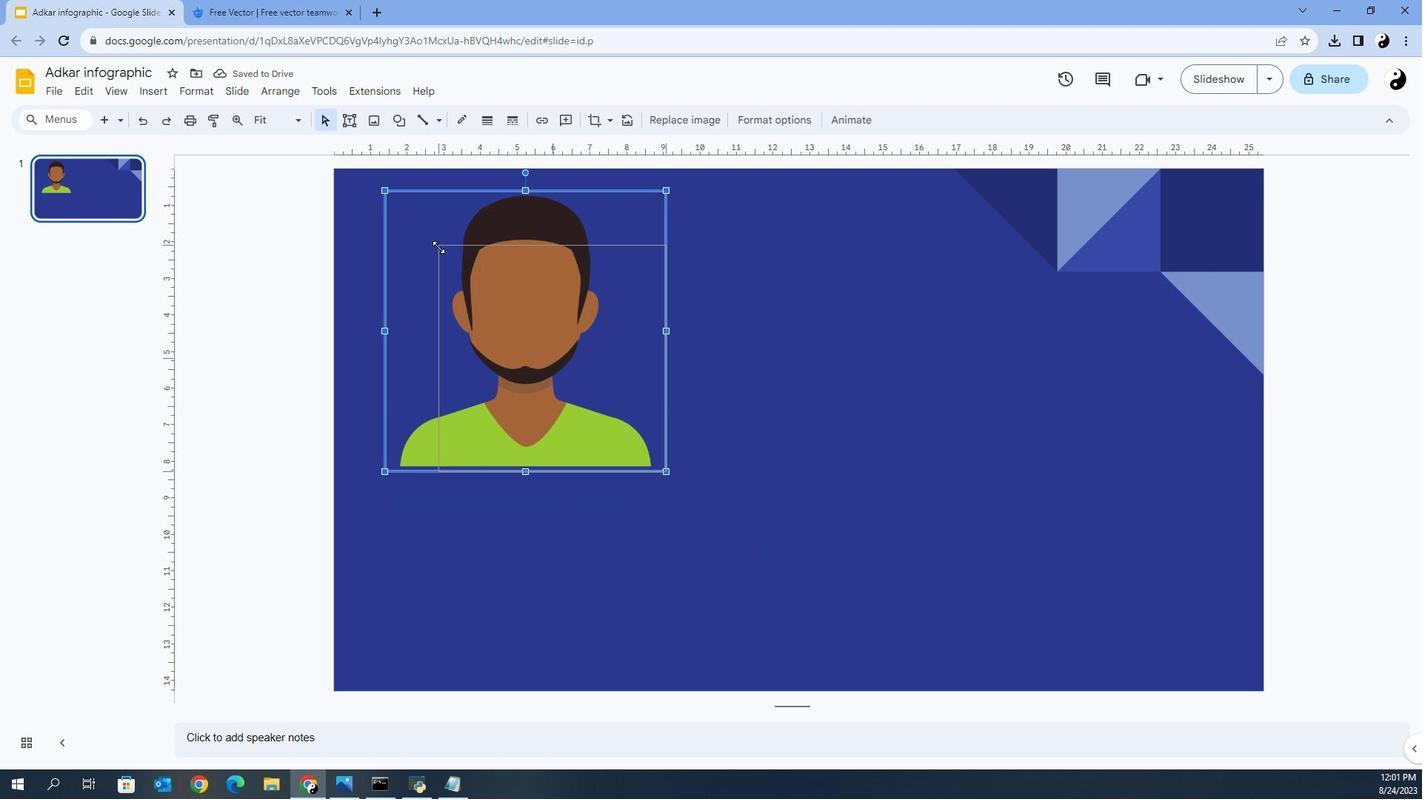 
Action: Key pressed <Key.shift>
Screenshot: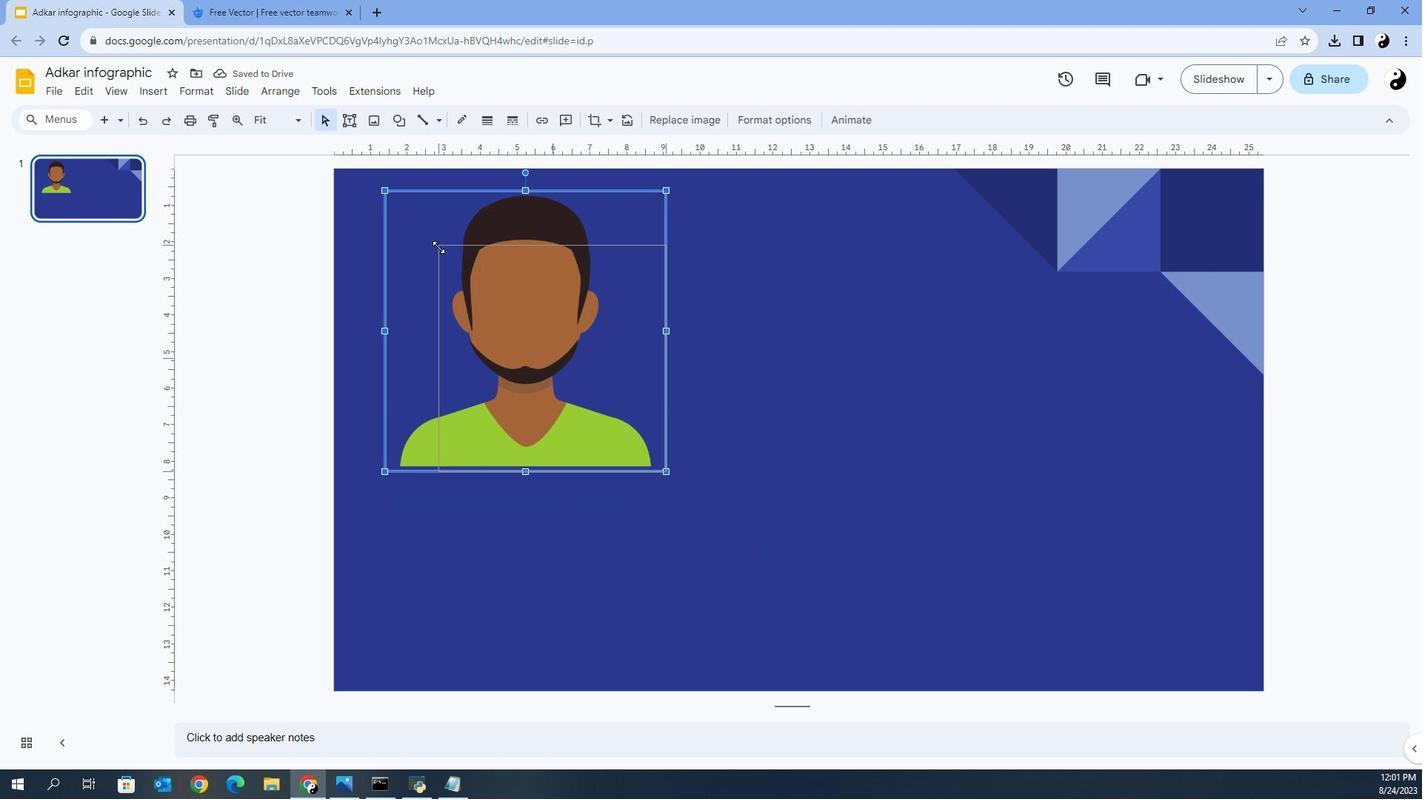 
Action: Mouse moved to (442, 260)
Screenshot: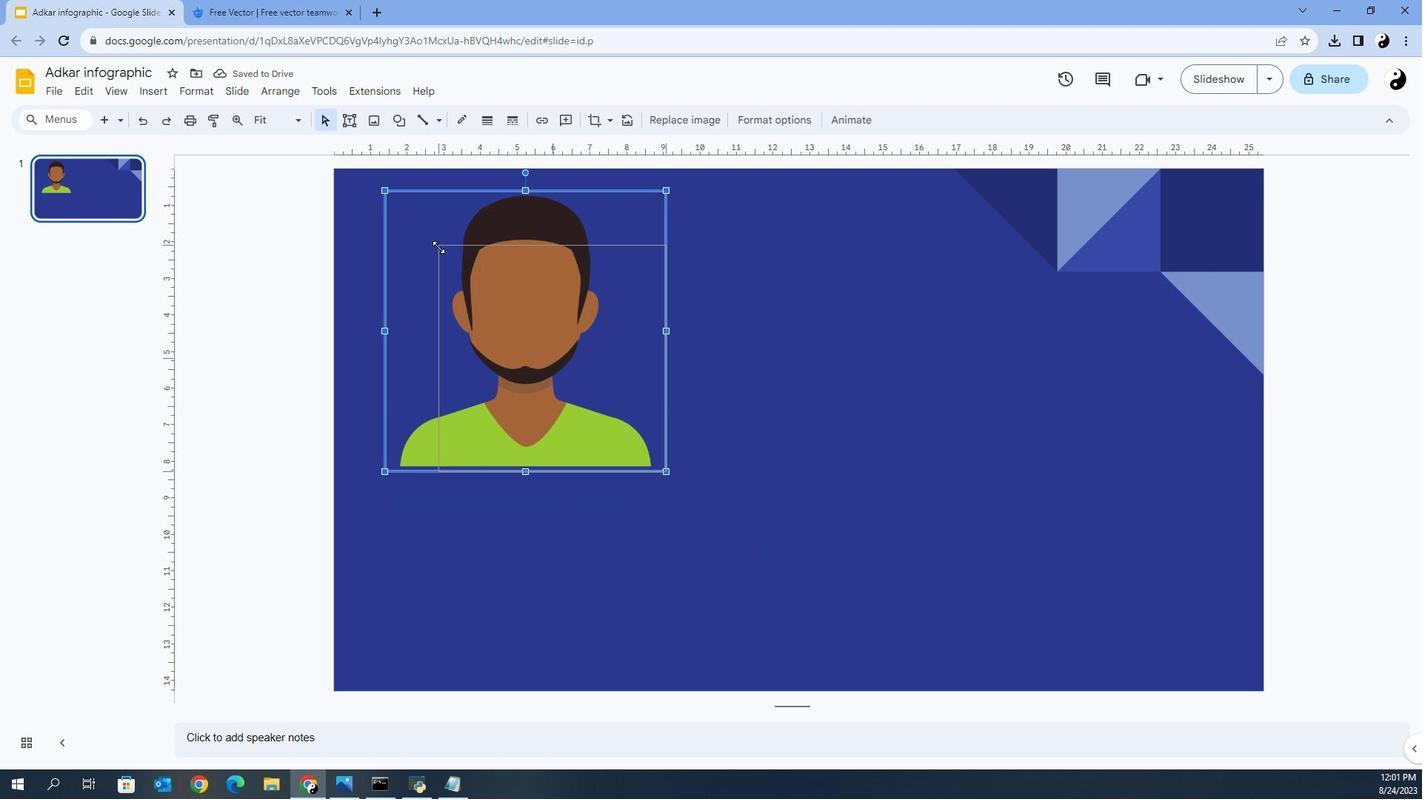 
Action: Key pressed <Key.shift><Key.shift>
Screenshot: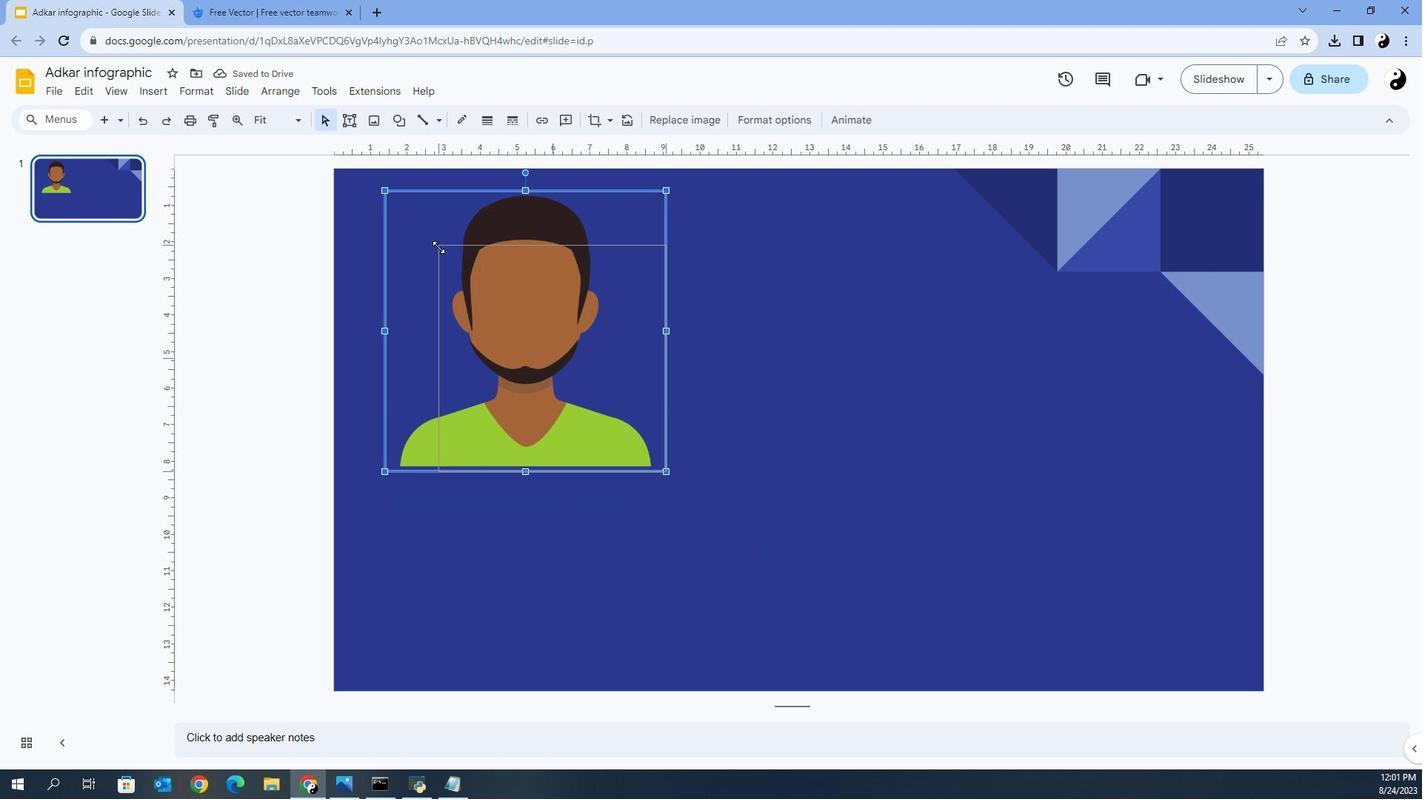 
Action: Mouse moved to (448, 266)
Screenshot: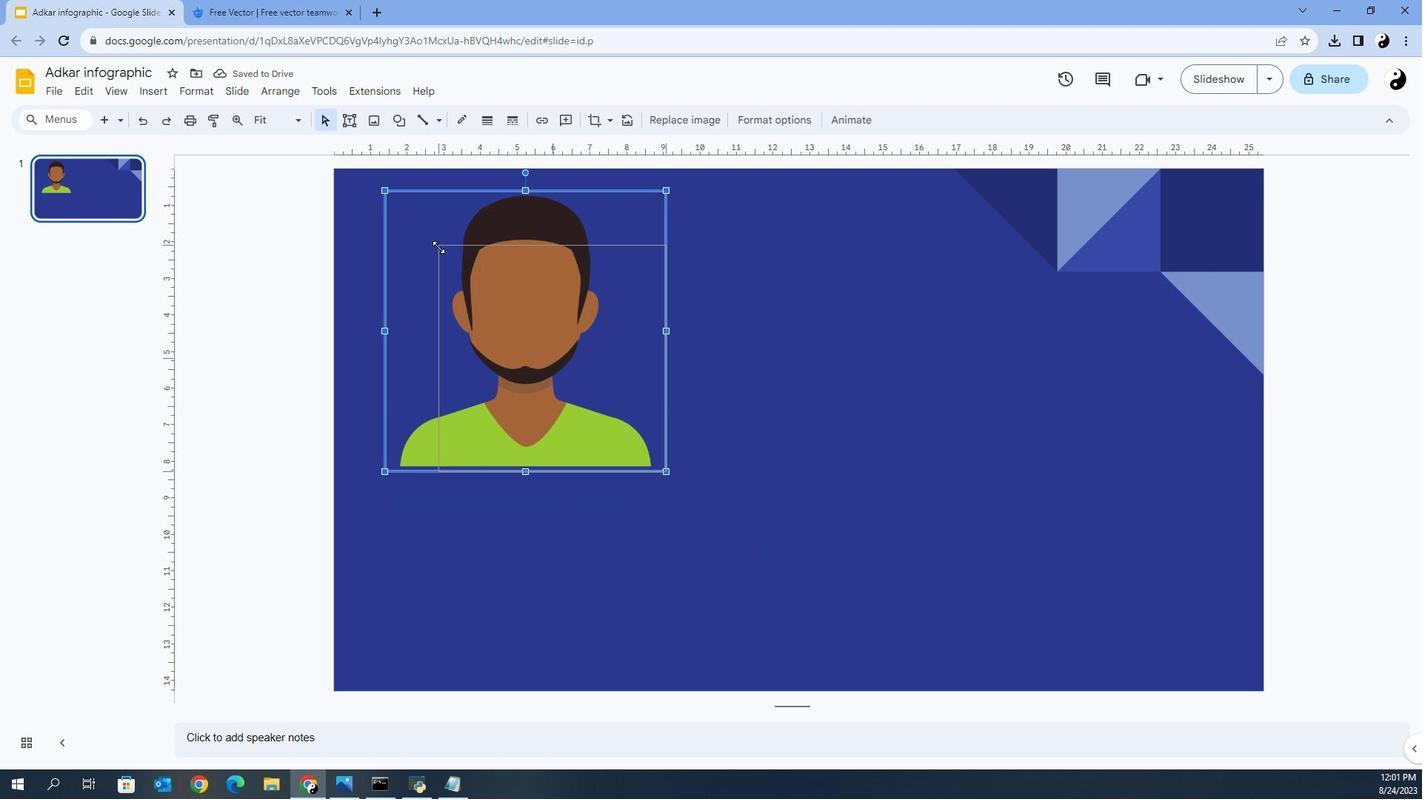 
Action: Key pressed <Key.shift>
Screenshot: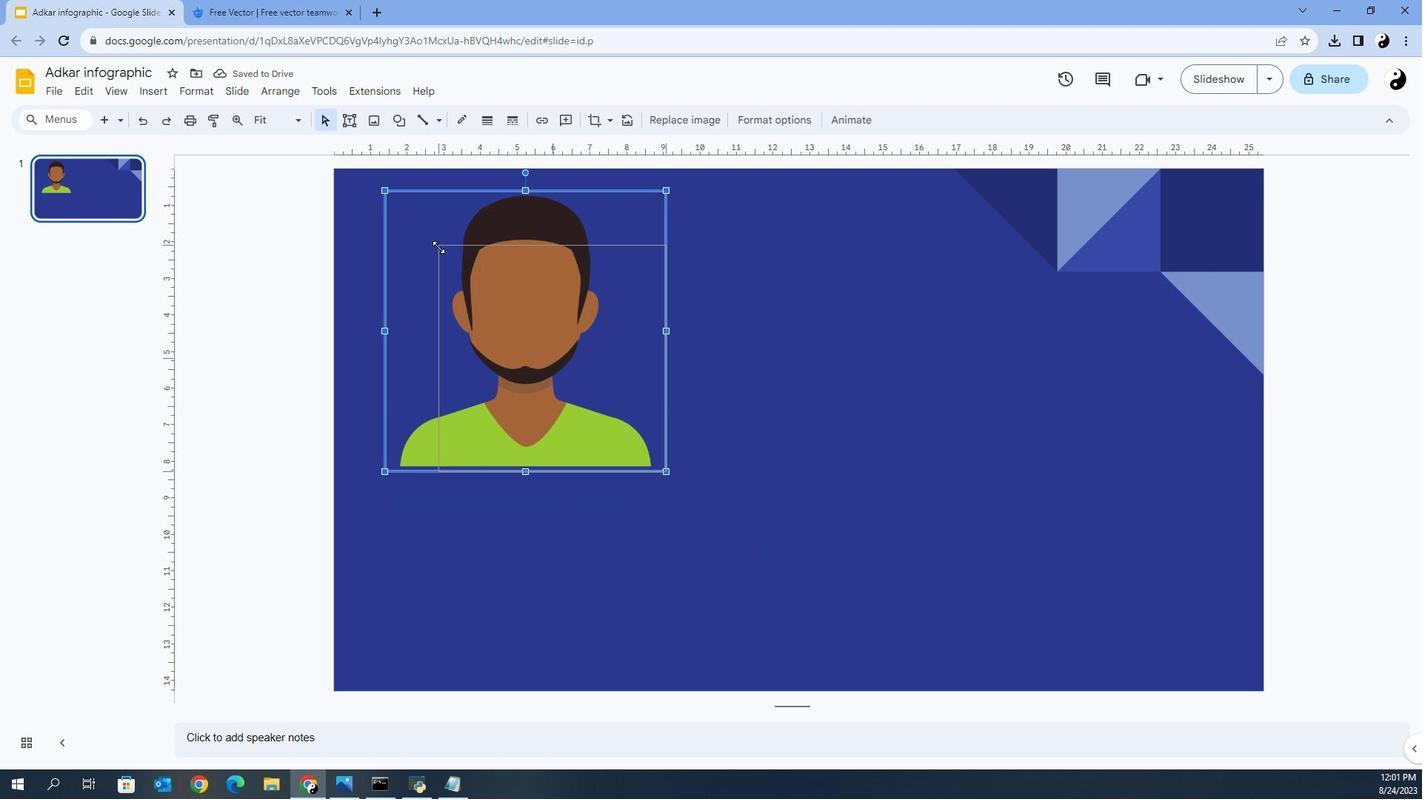 
Action: Mouse moved to (460, 279)
Screenshot: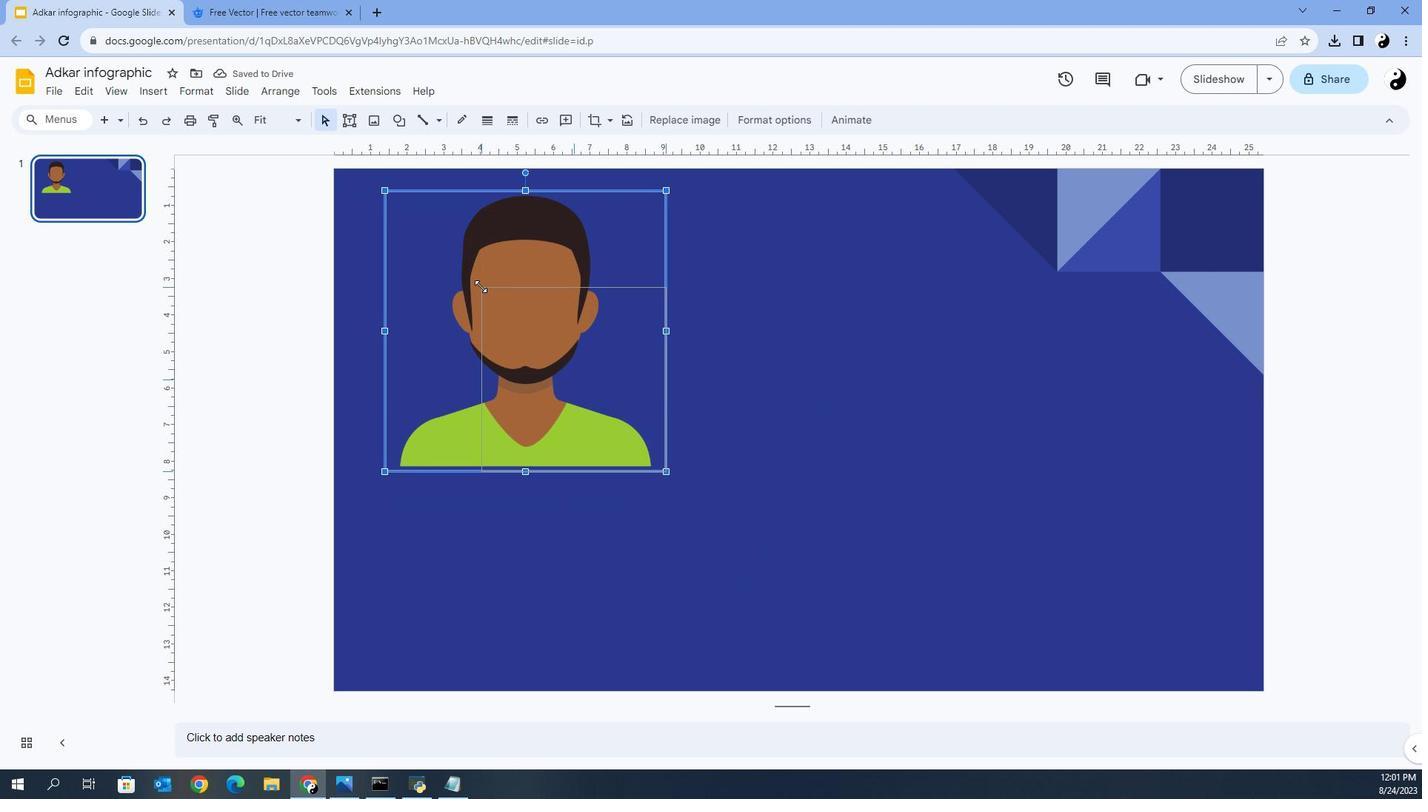 
Action: Key pressed <Key.shift>
Screenshot: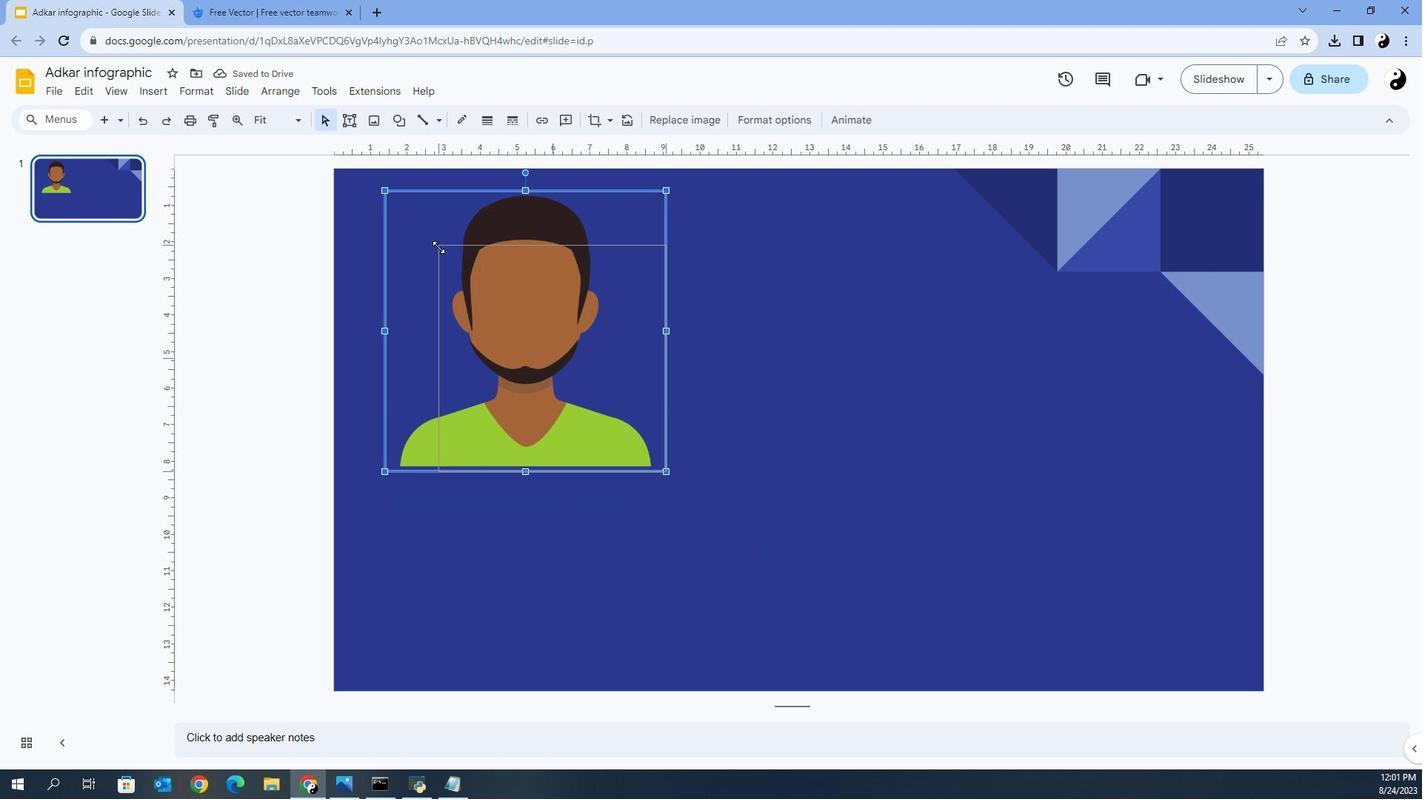 
Action: Mouse moved to (484, 298)
Screenshot: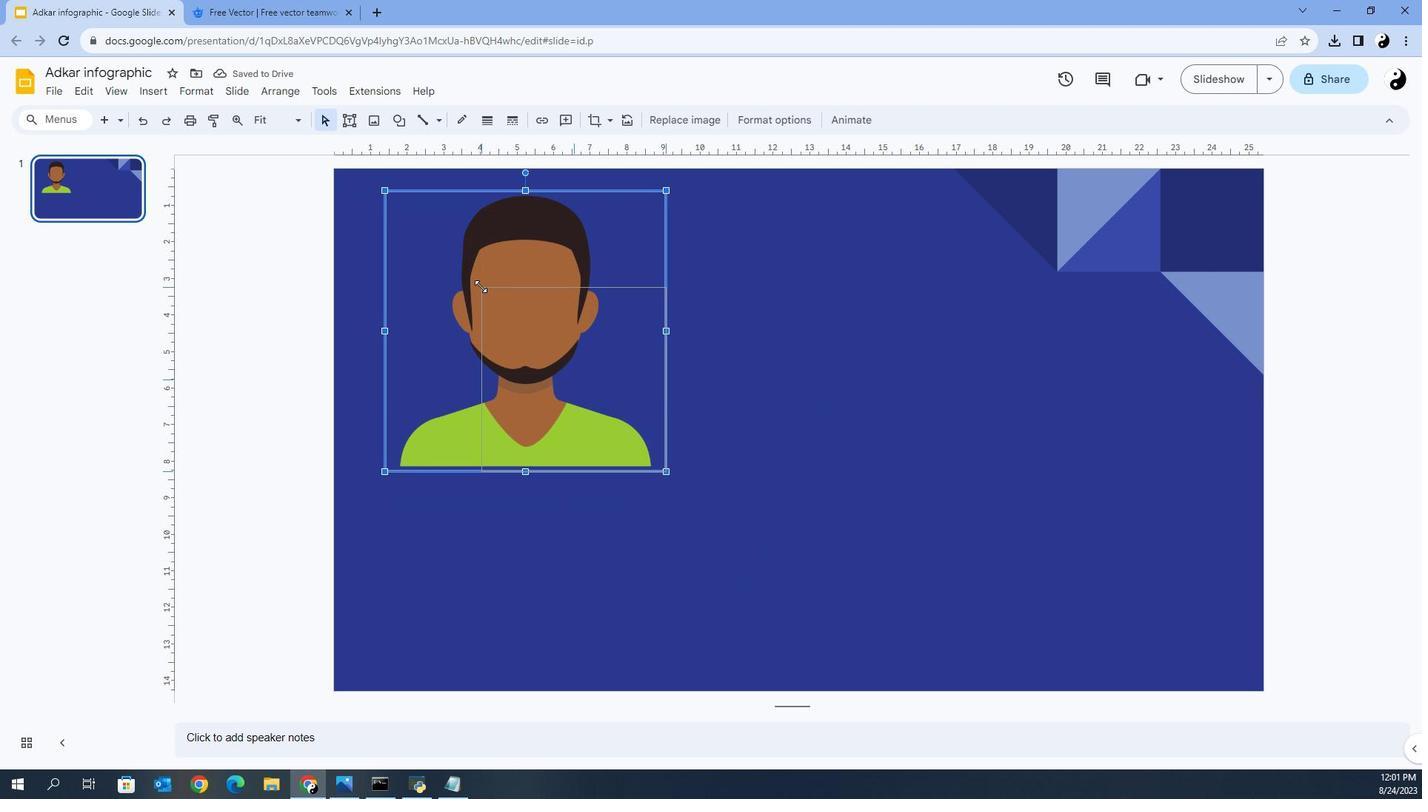 
Action: Key pressed <Key.shift><Key.shift>
Screenshot: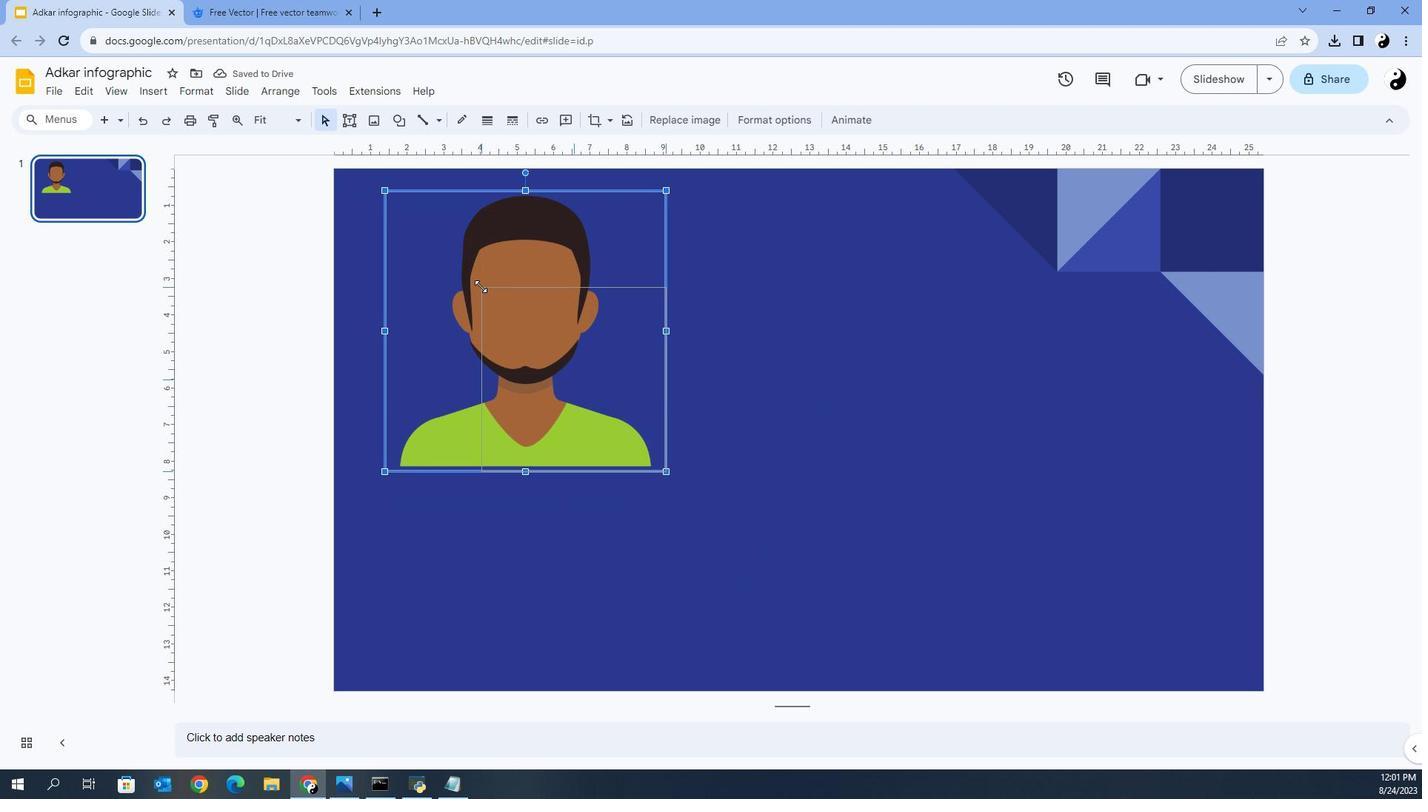 
Action: Mouse moved to (485, 299)
Screenshot: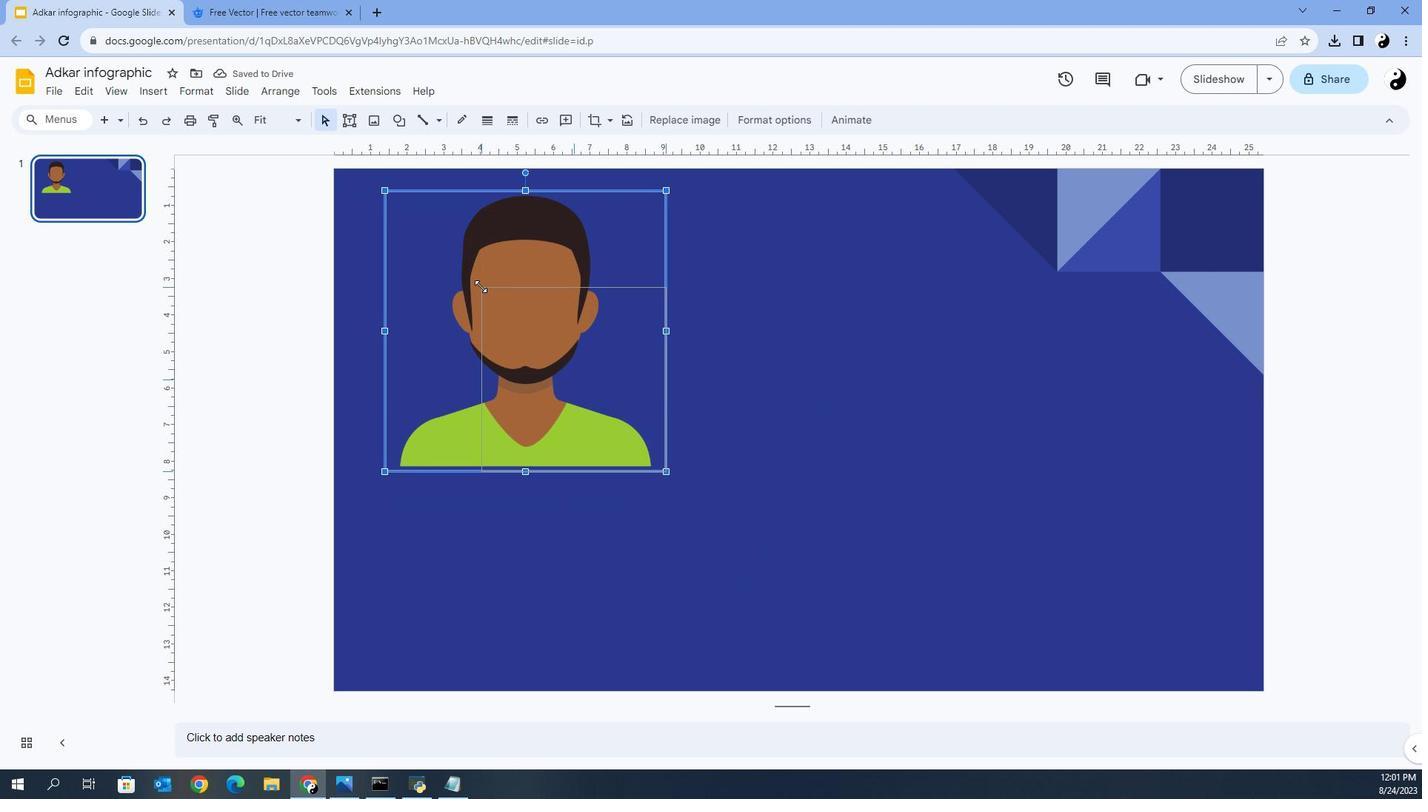 
Action: Key pressed <Key.shift><Key.shift>
Screenshot: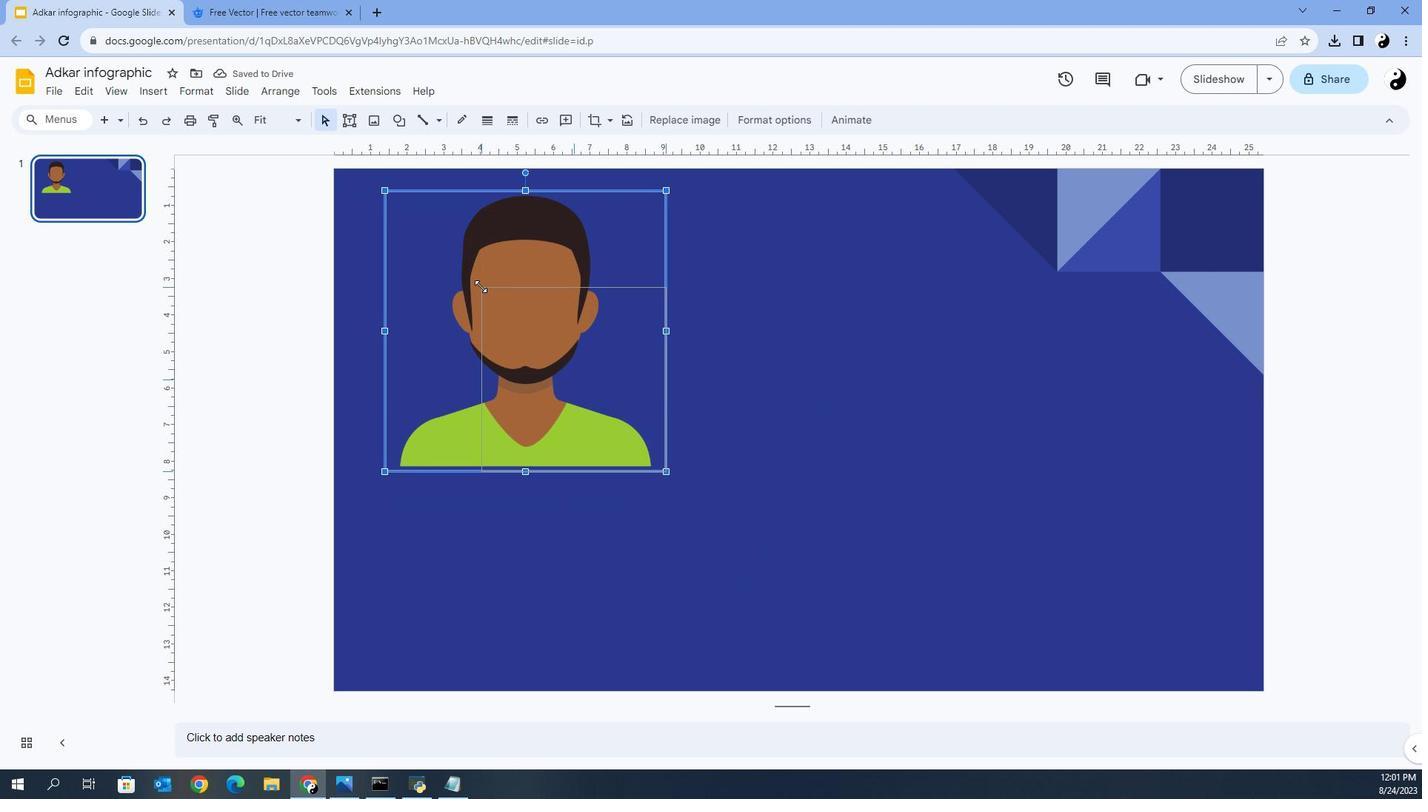 
Action: Mouse moved to (487, 300)
Screenshot: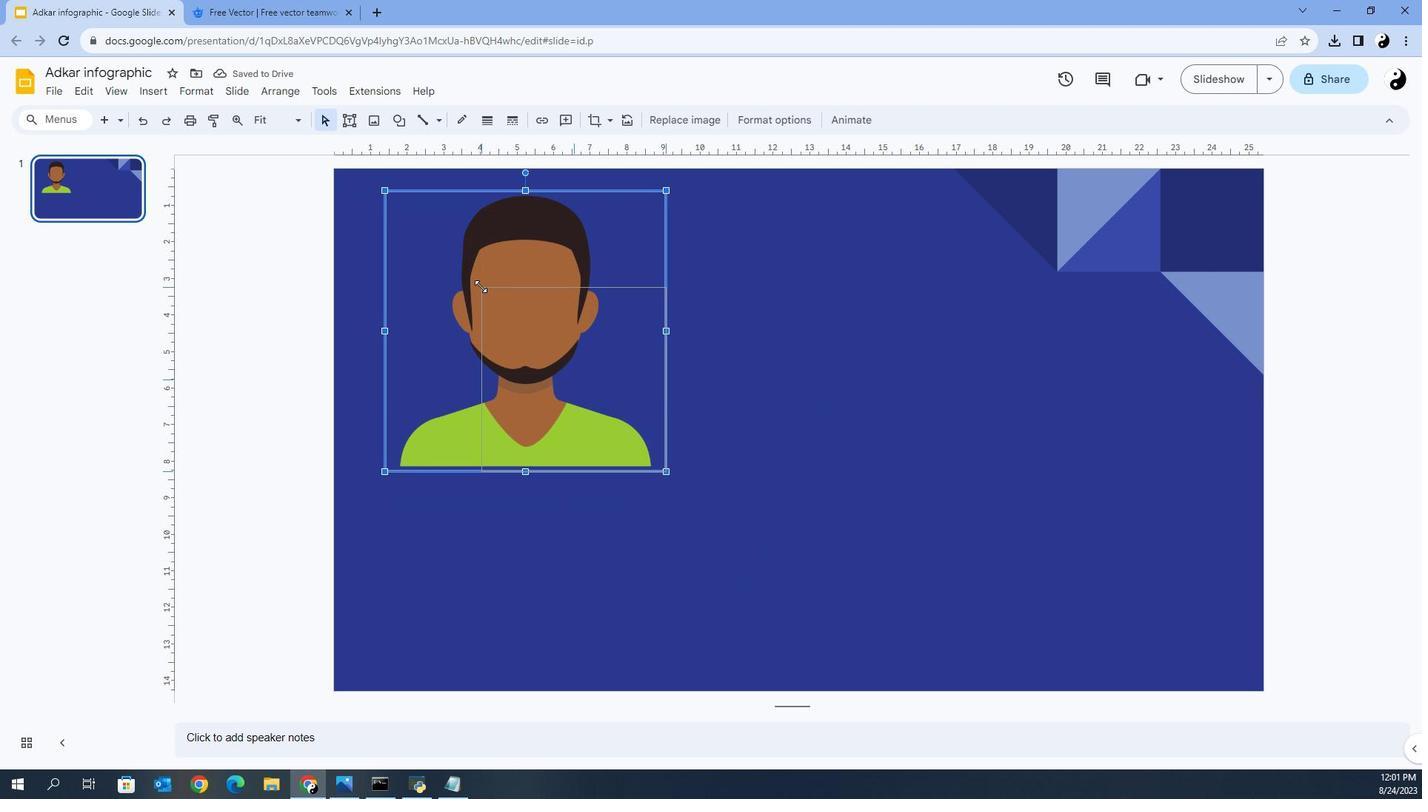 
Action: Key pressed <Key.shift><Key.shift>
Screenshot: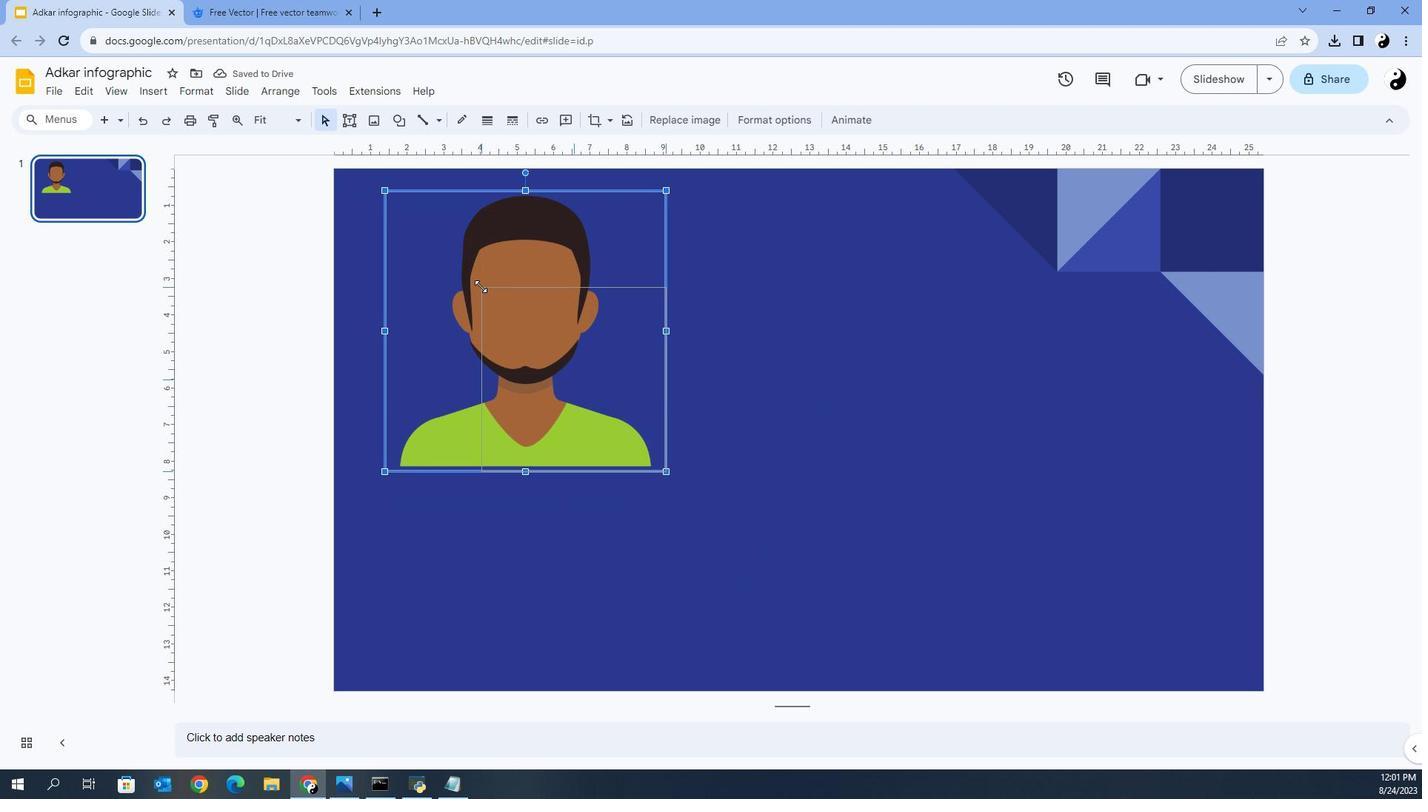 
Action: Mouse moved to (488, 300)
Screenshot: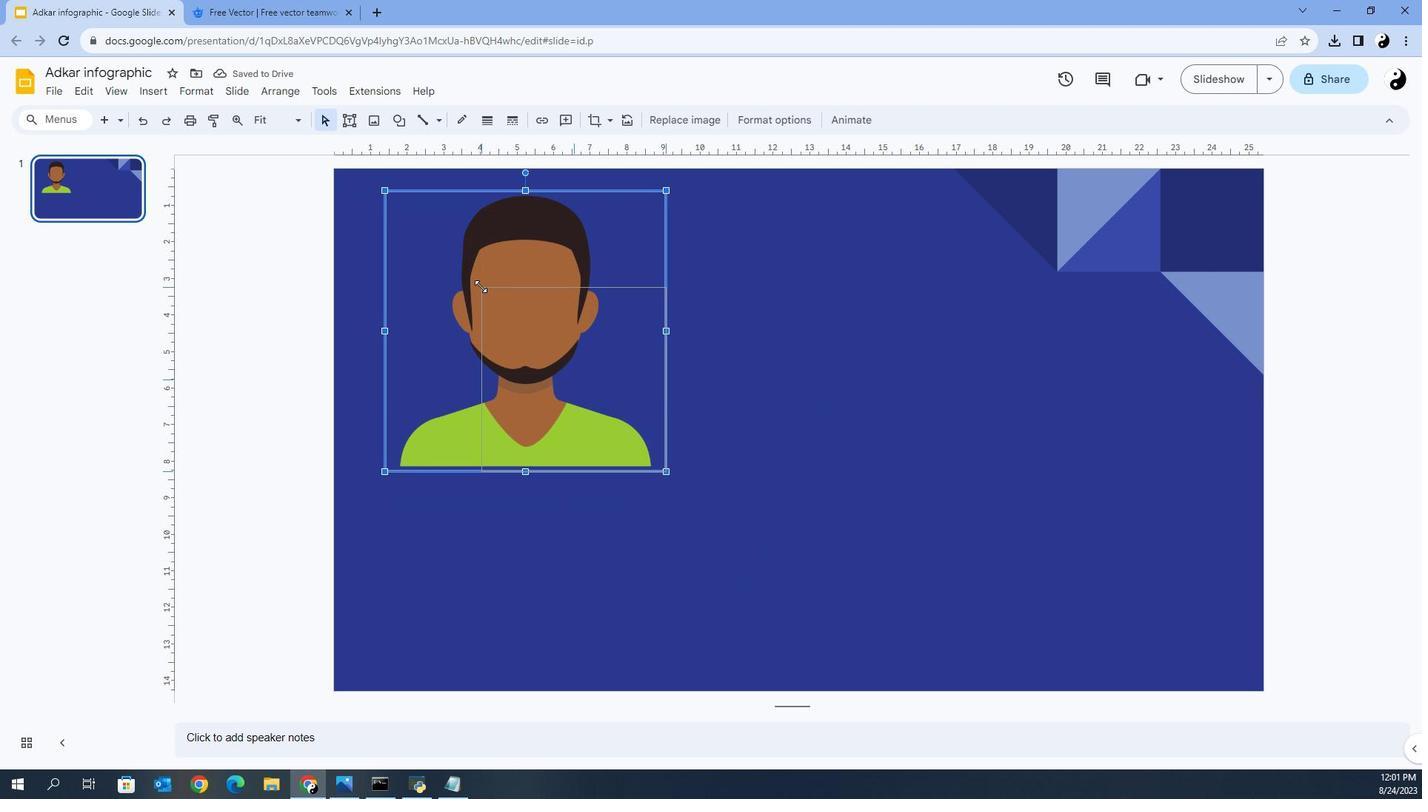 
Action: Key pressed <Key.shift>
Screenshot: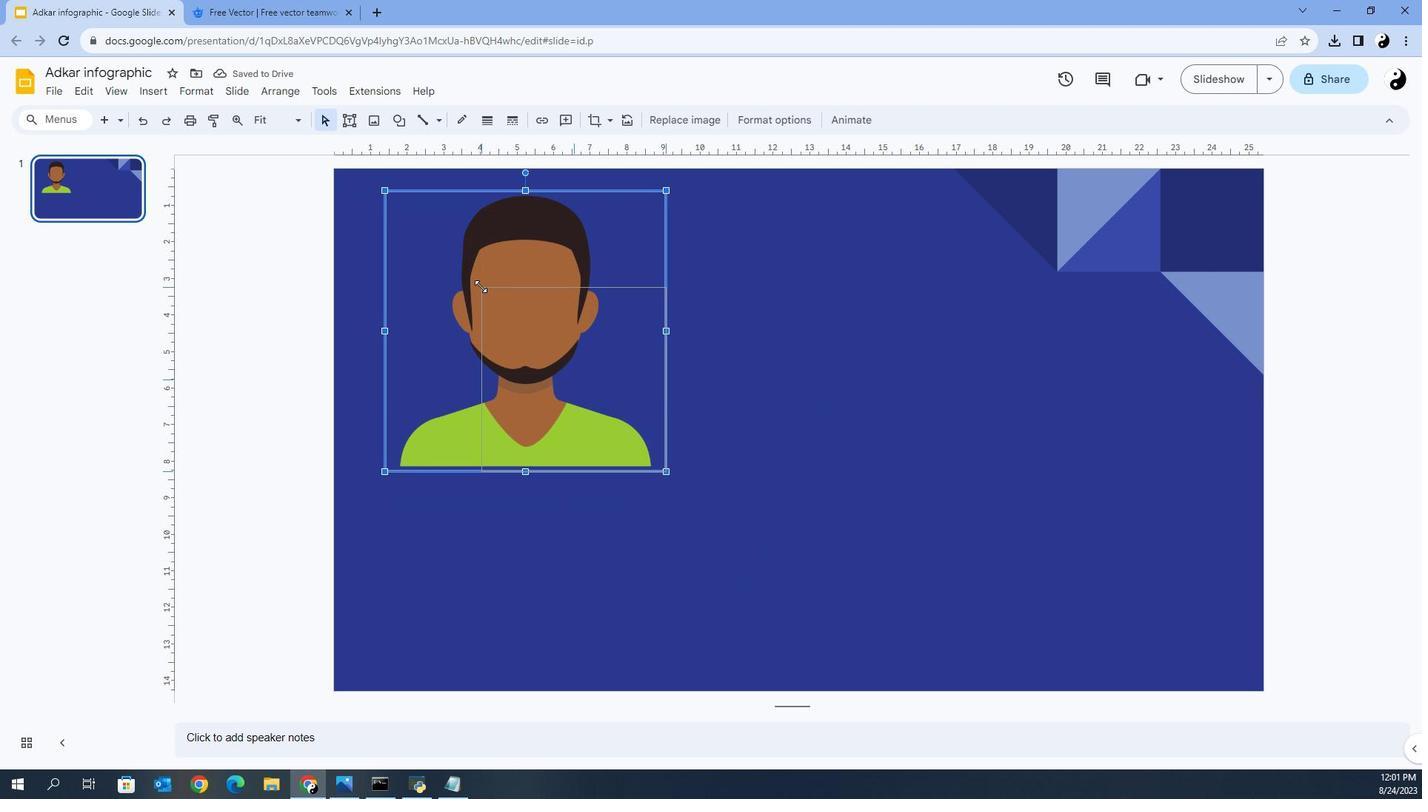 
Action: Mouse moved to (488, 300)
Screenshot: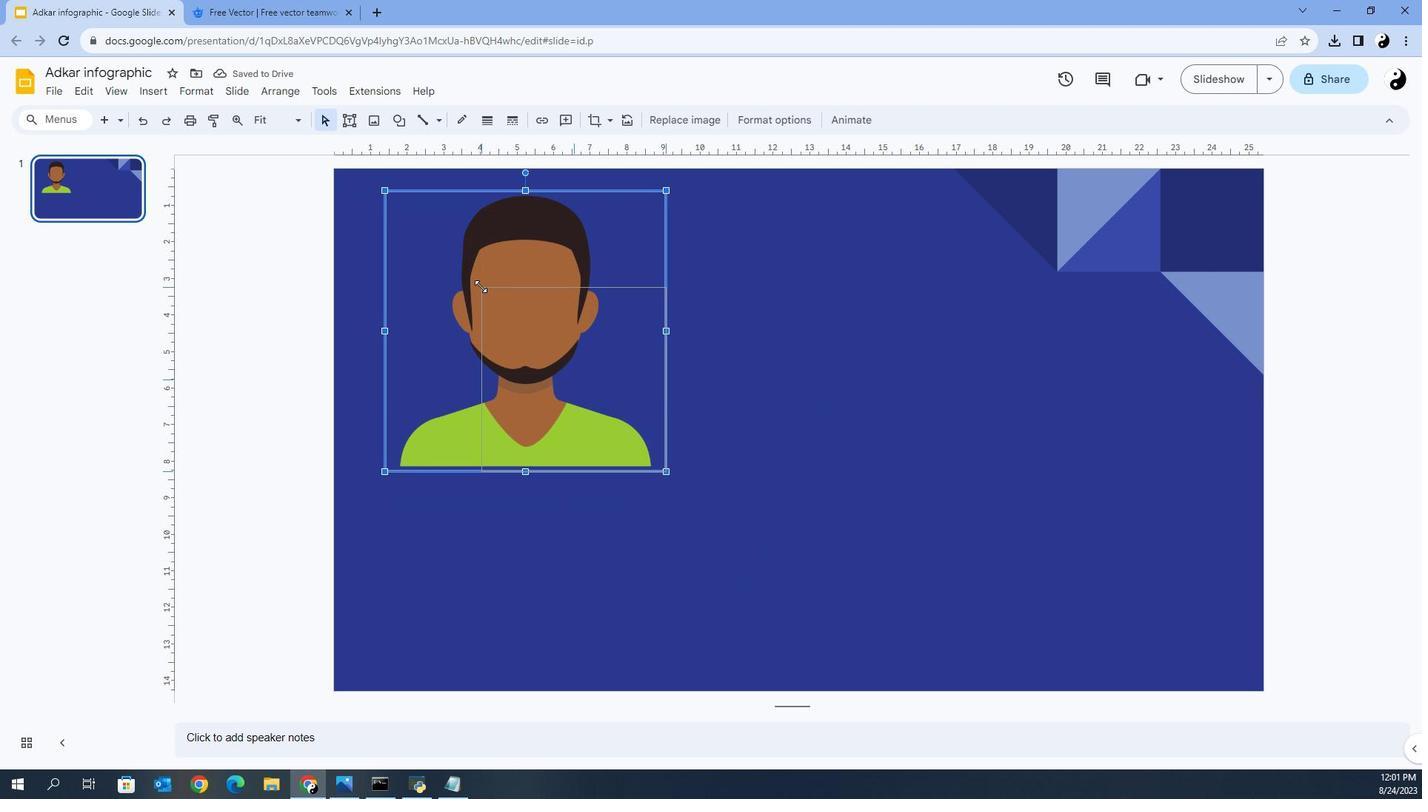 
Action: Key pressed <Key.shift>
Screenshot: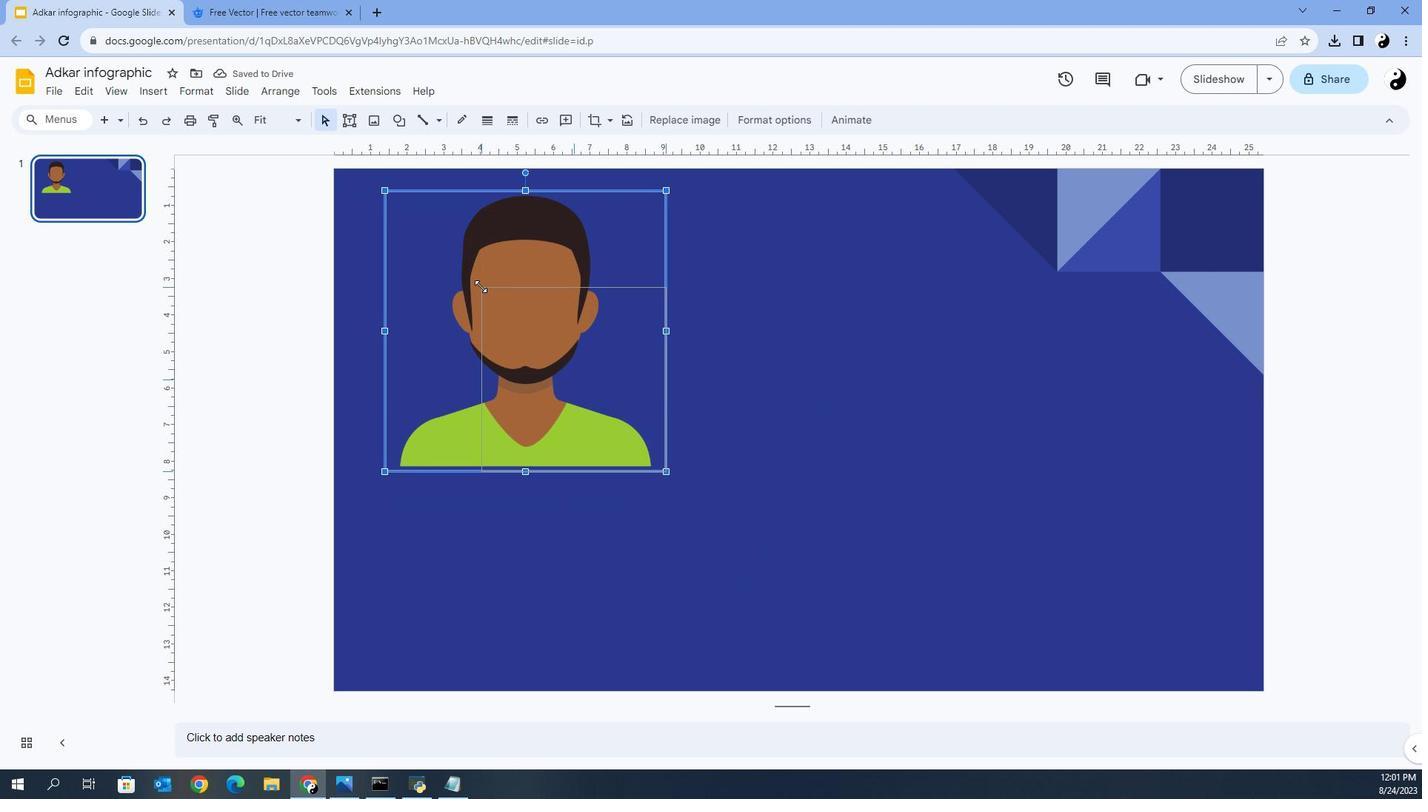 
Action: Mouse moved to (488, 301)
Screenshot: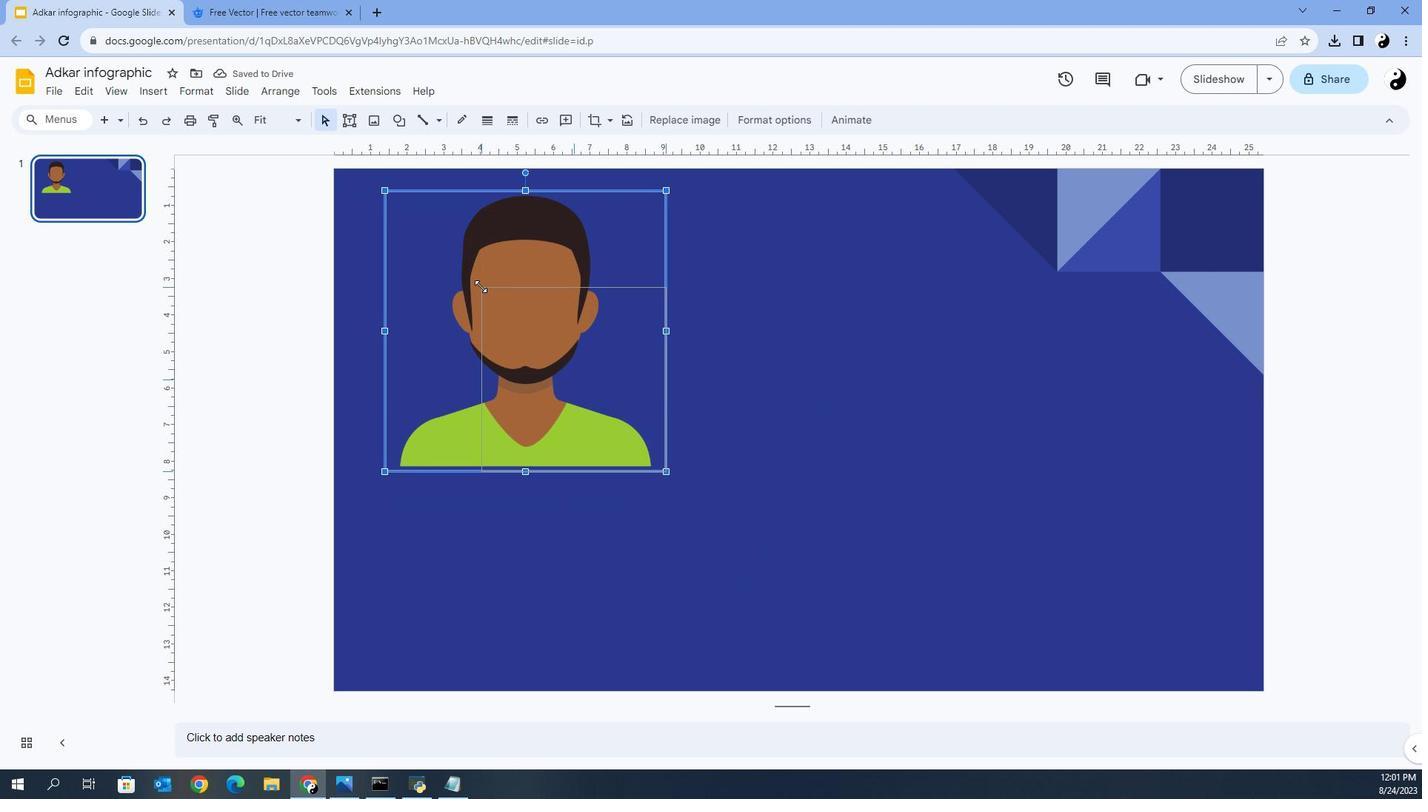 
Action: Key pressed <Key.shift><Key.shift><Key.shift><Key.shift><Key.shift><Key.shift><Key.shift><Key.shift><Key.shift>
Screenshot: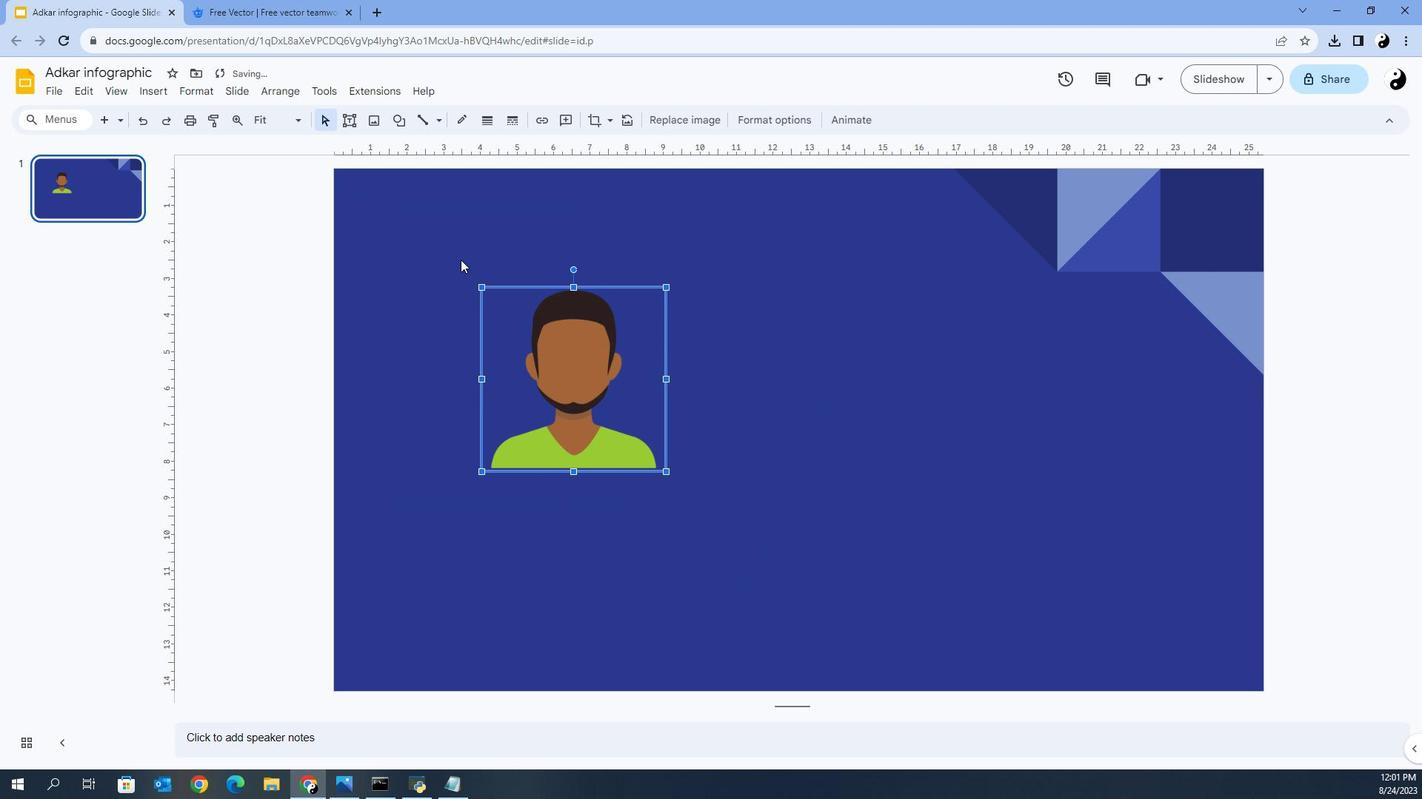 
Action: Mouse moved to (478, 288)
Screenshot: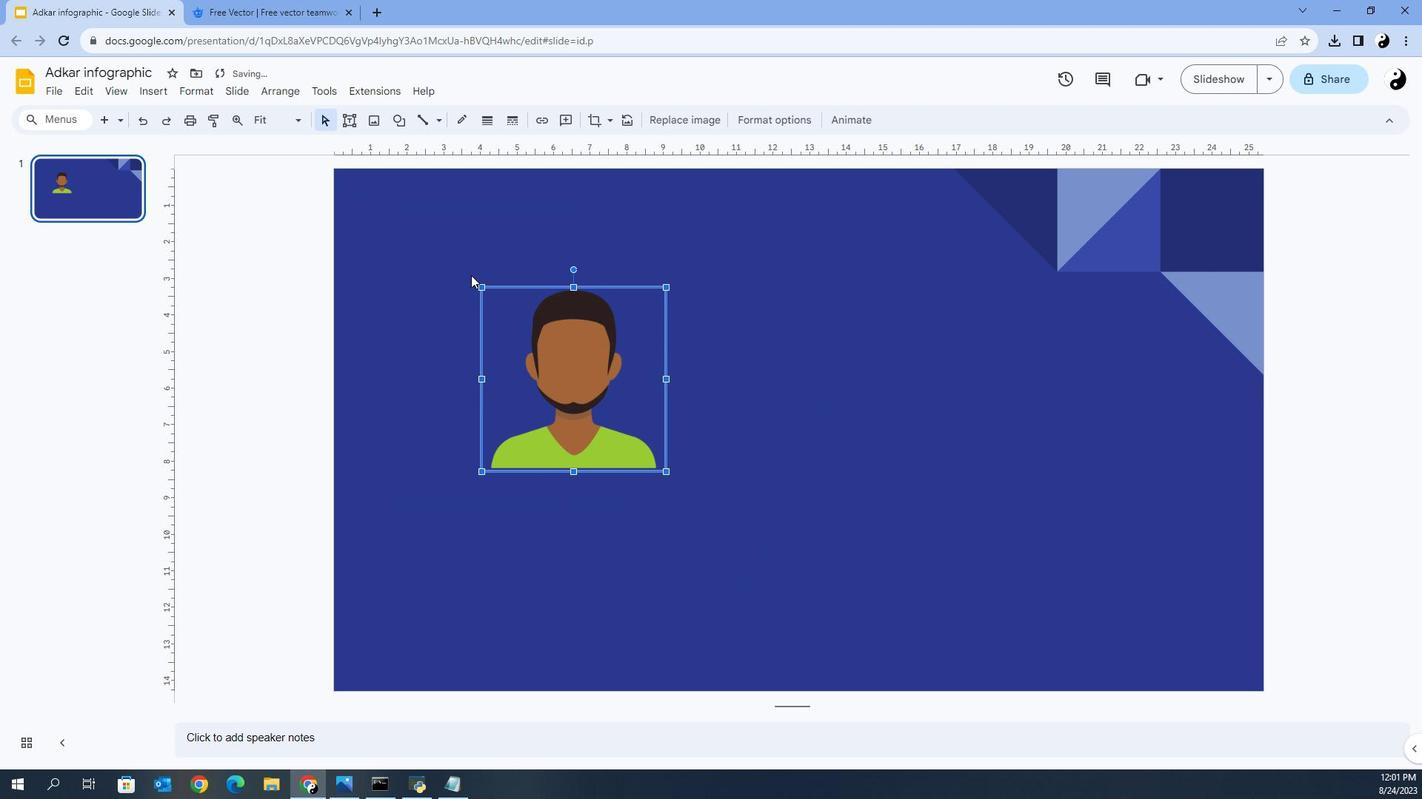 
Action: Key pressed <Key.shift>
Screenshot: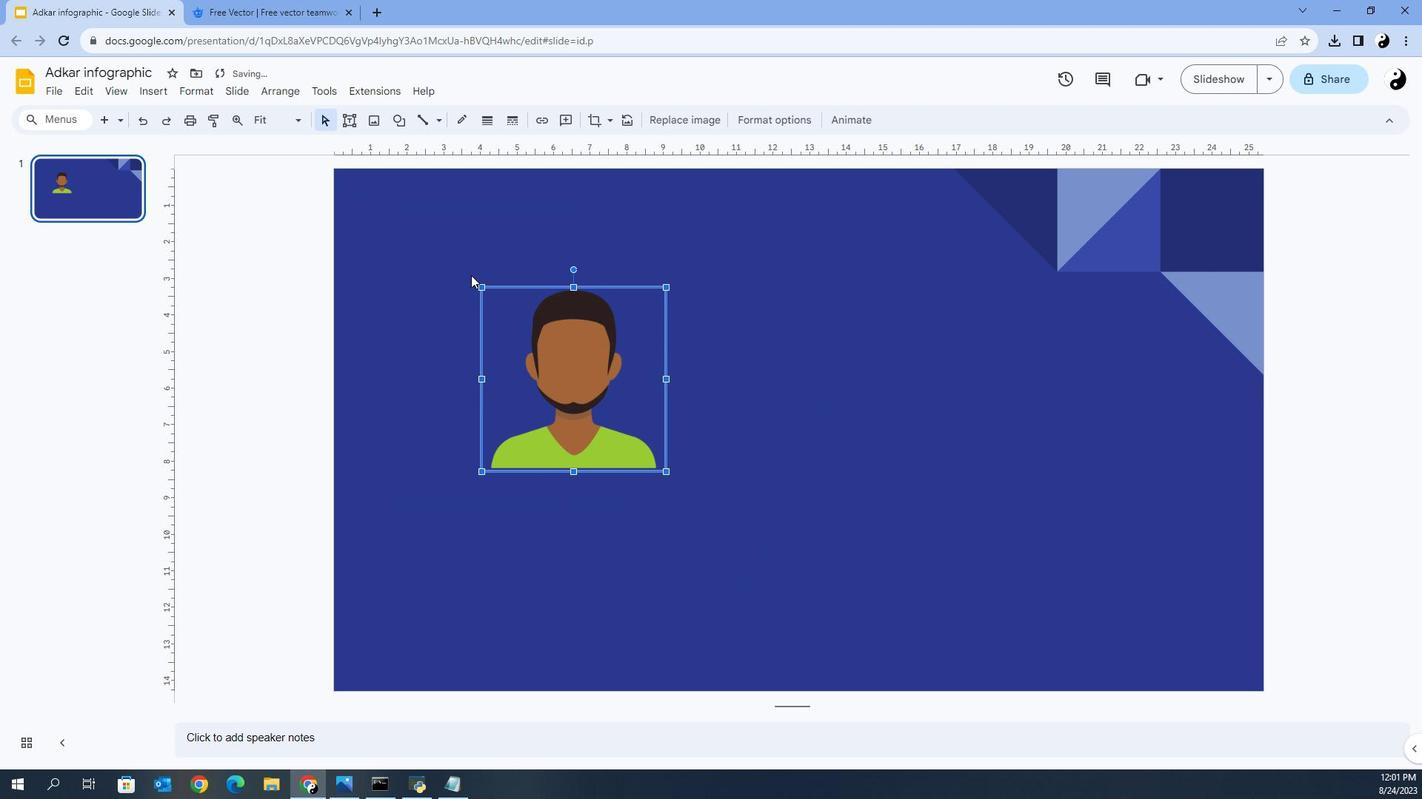 
Action: Mouse moved to (485, 296)
Screenshot: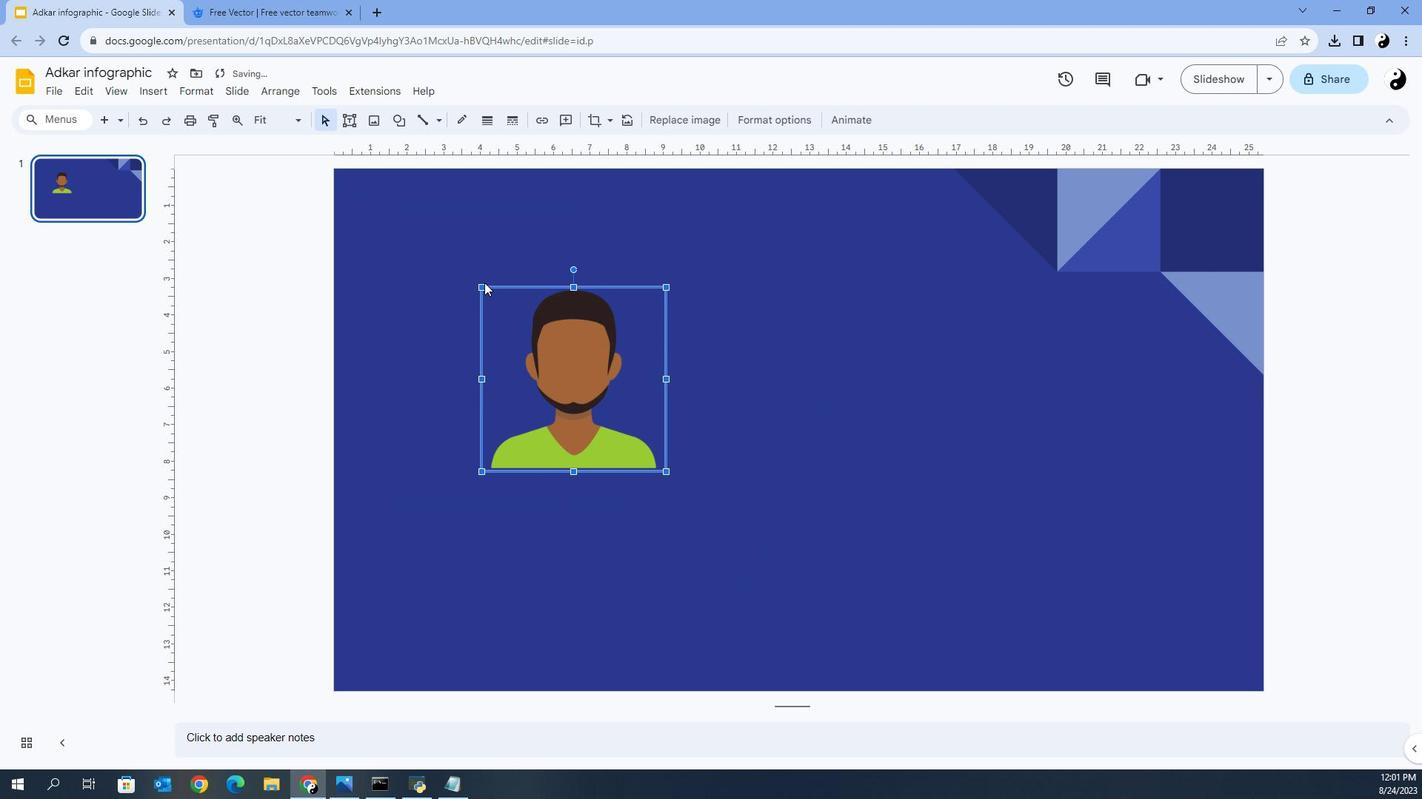 
Action: Key pressed <Key.shift><Key.shift><Key.shift>
Screenshot: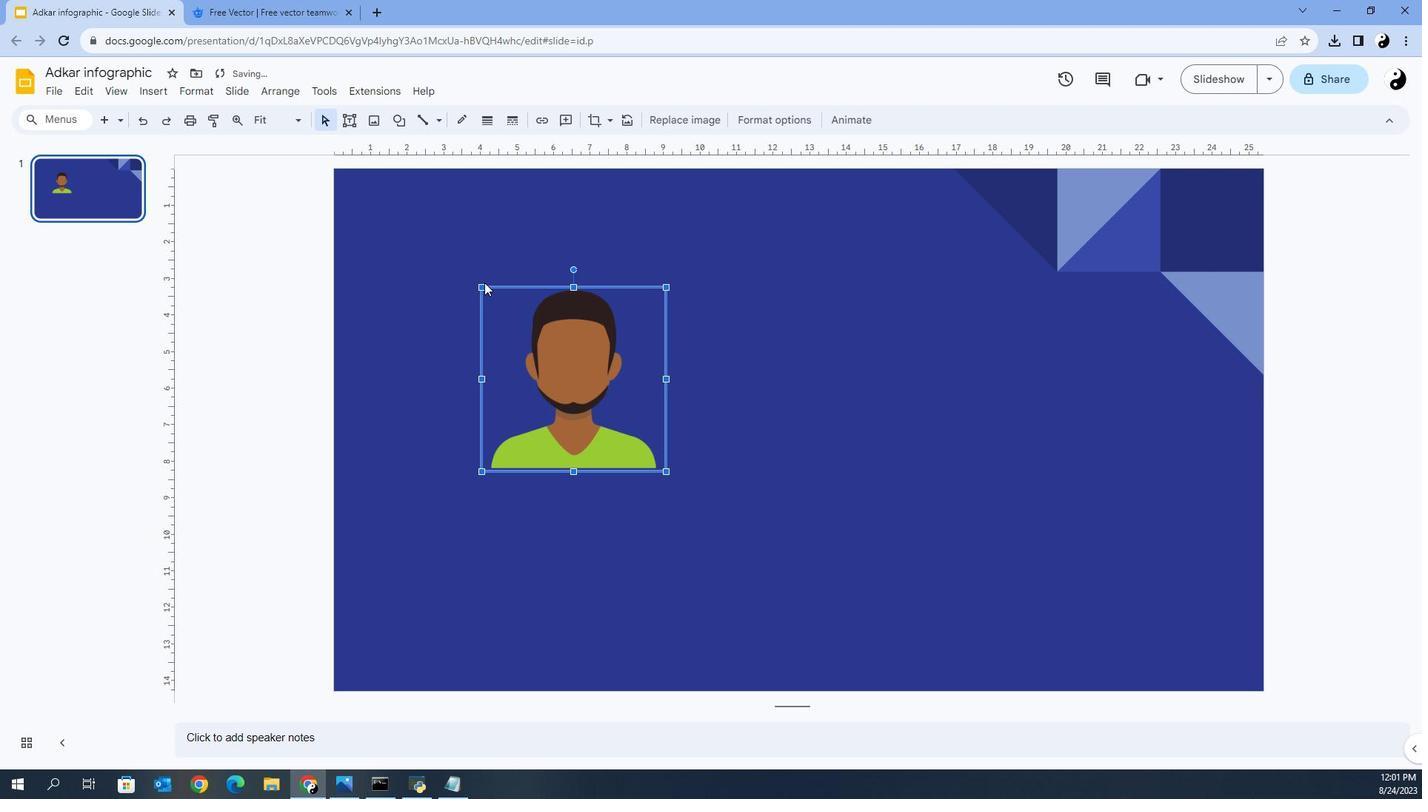 
Action: Mouse moved to (487, 296)
Screenshot: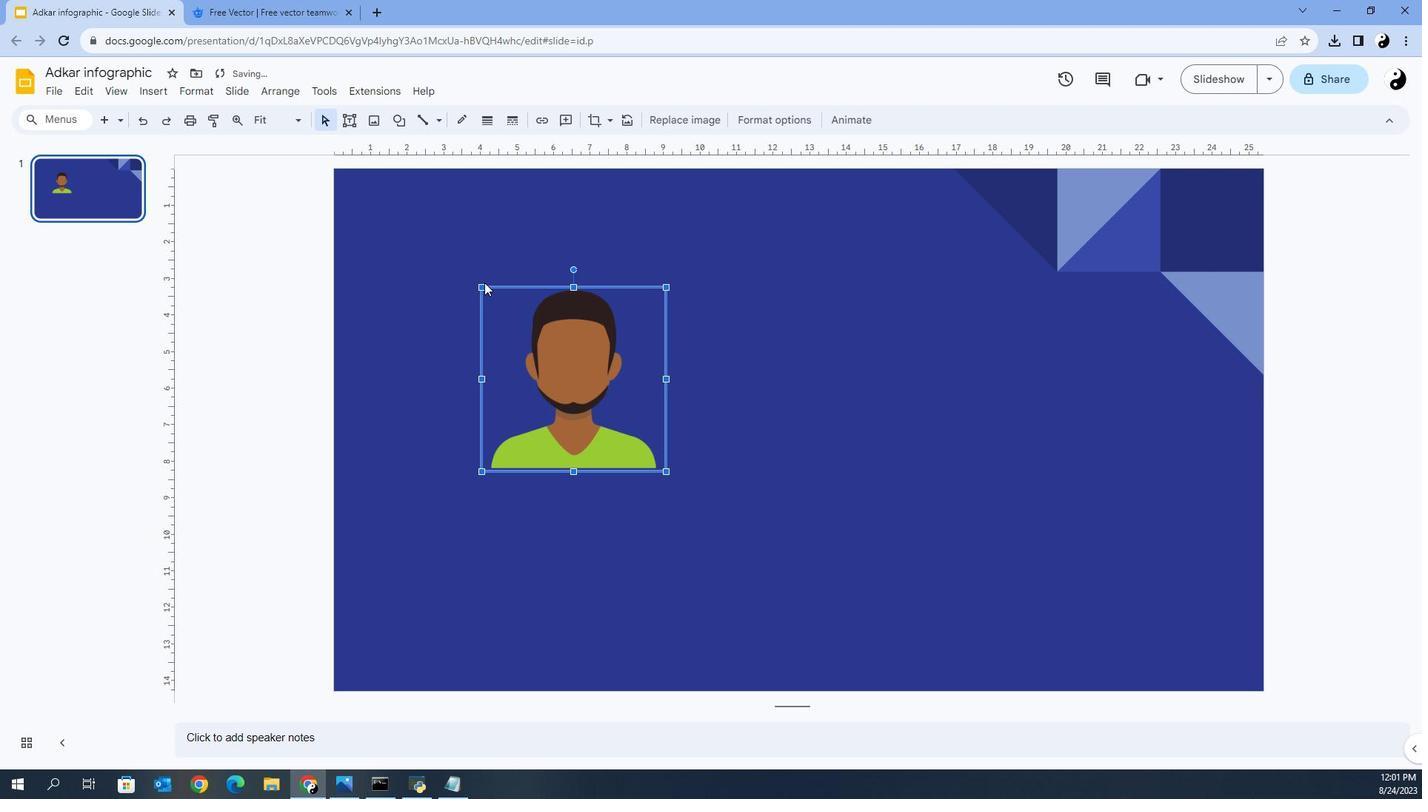 
Action: Key pressed <Key.shift>
Screenshot: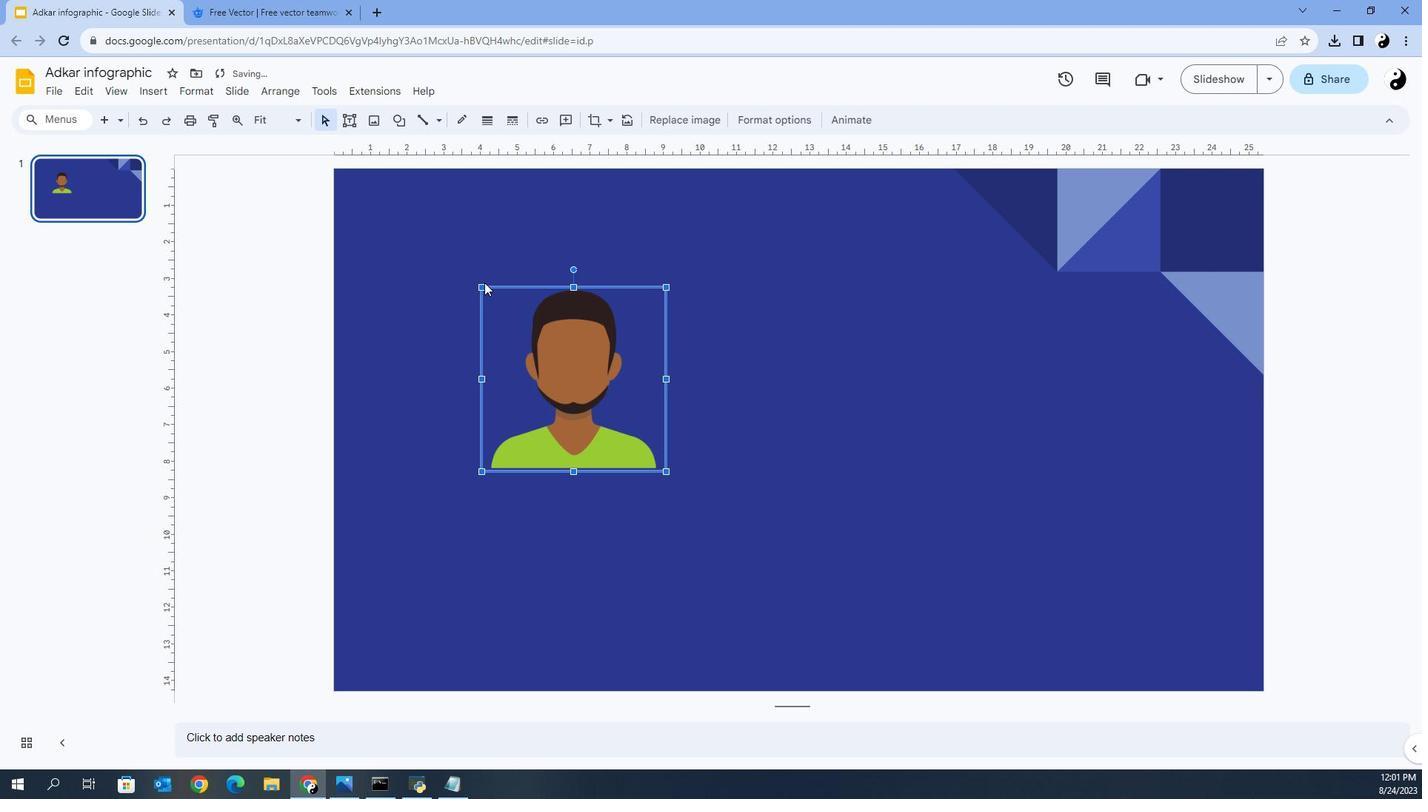 
Action: Mouse moved to (491, 297)
Screenshot: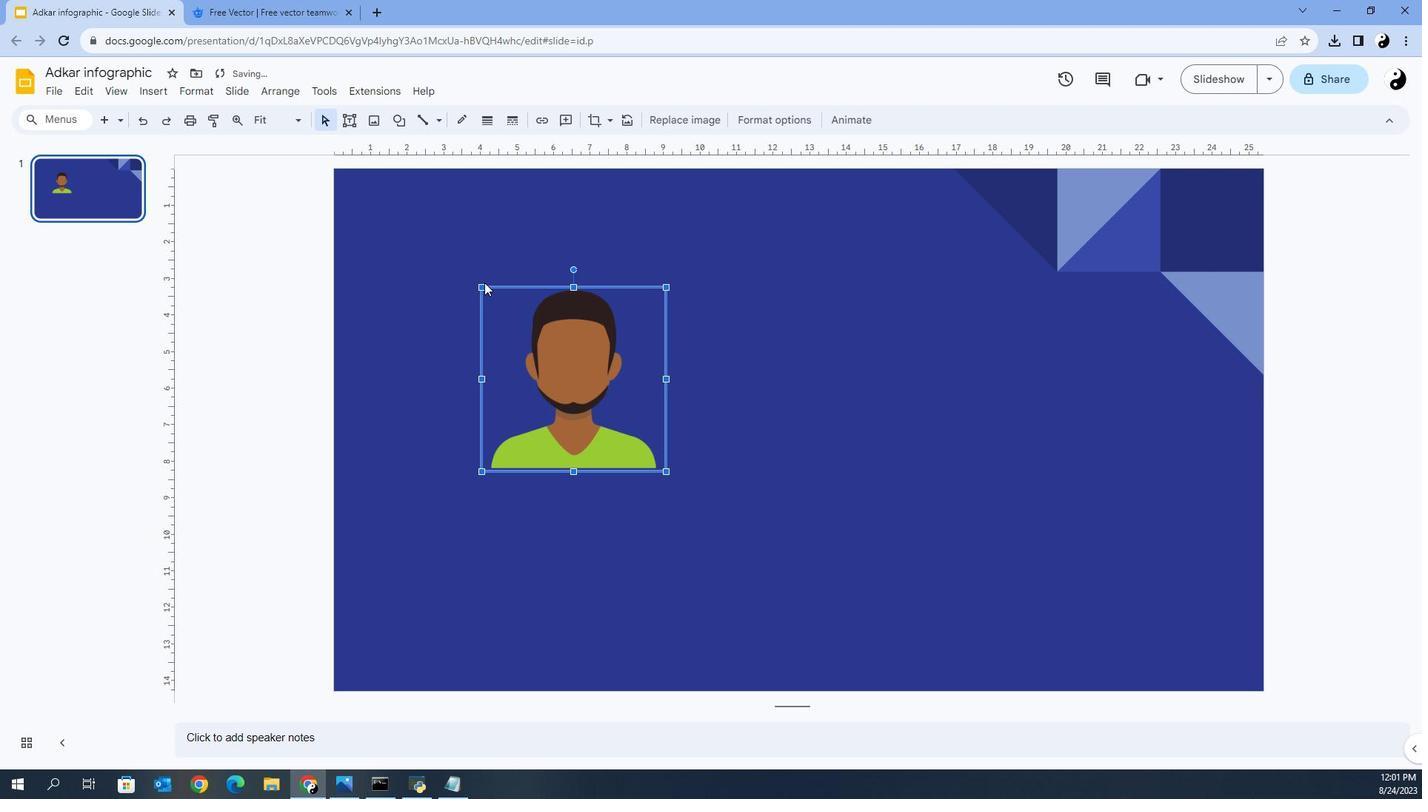 
Action: Key pressed <Key.shift>
Screenshot: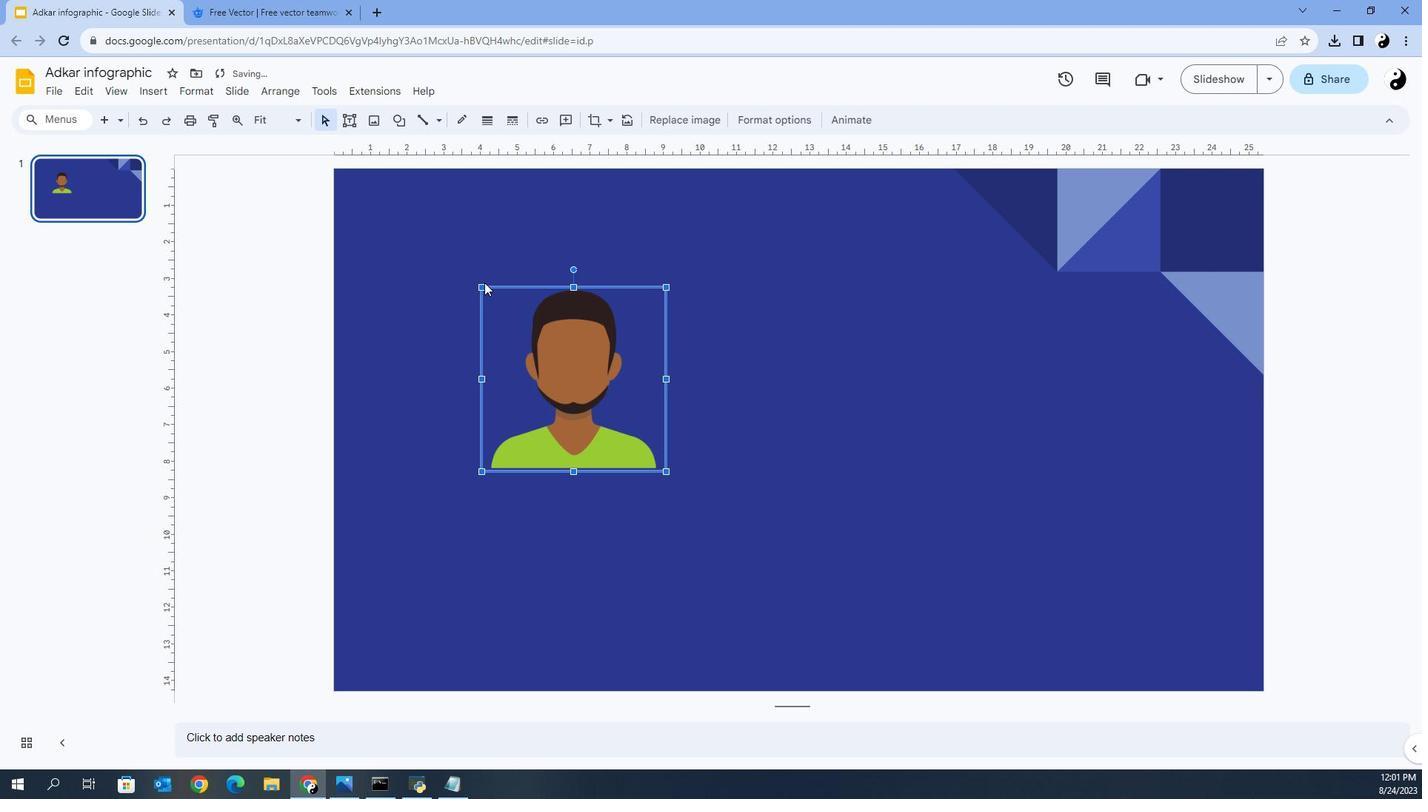 
Action: Mouse moved to (492, 298)
Screenshot: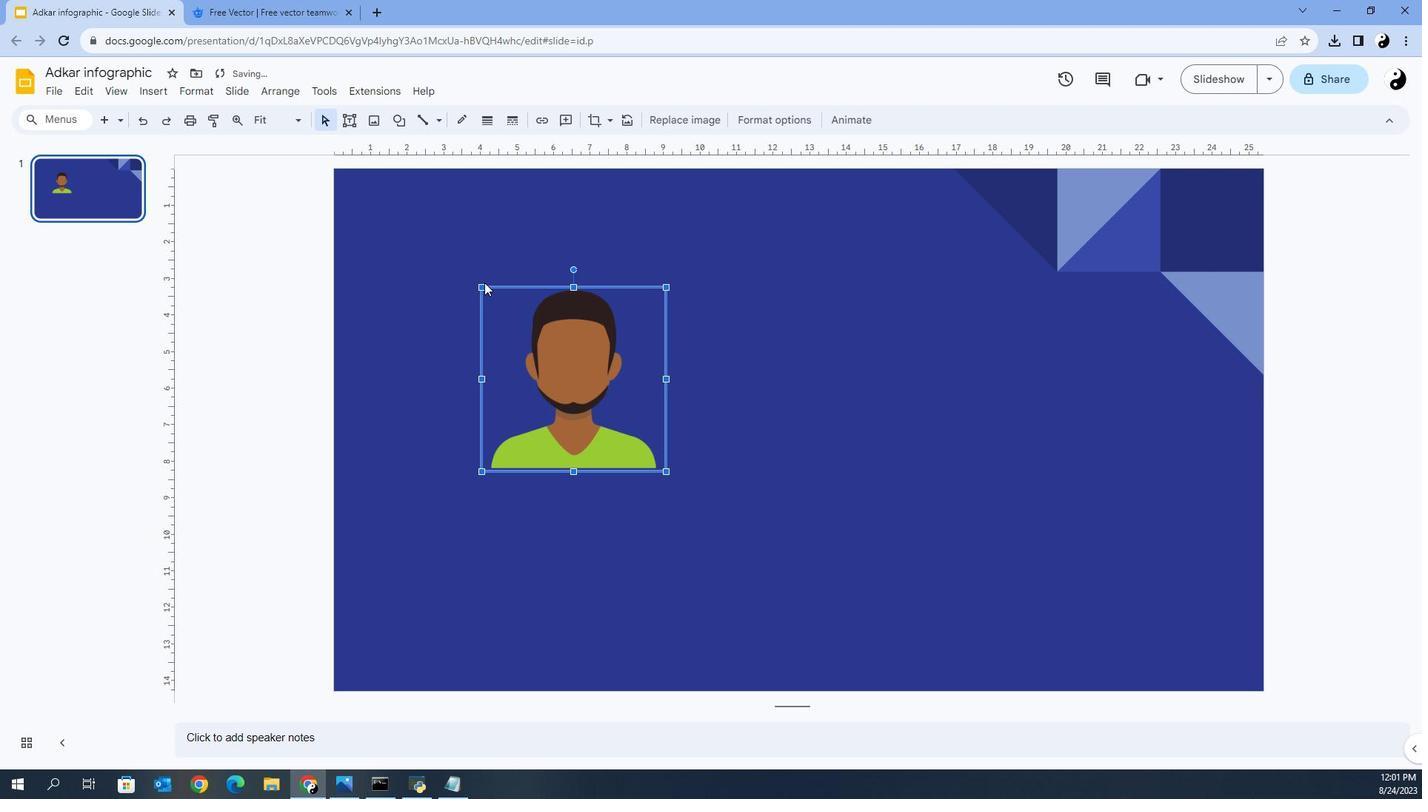 
Action: Key pressed <Key.shift><Key.shift><Key.shift><Key.shift><Key.shift><Key.shift><Key.shift><Key.shift>
Screenshot: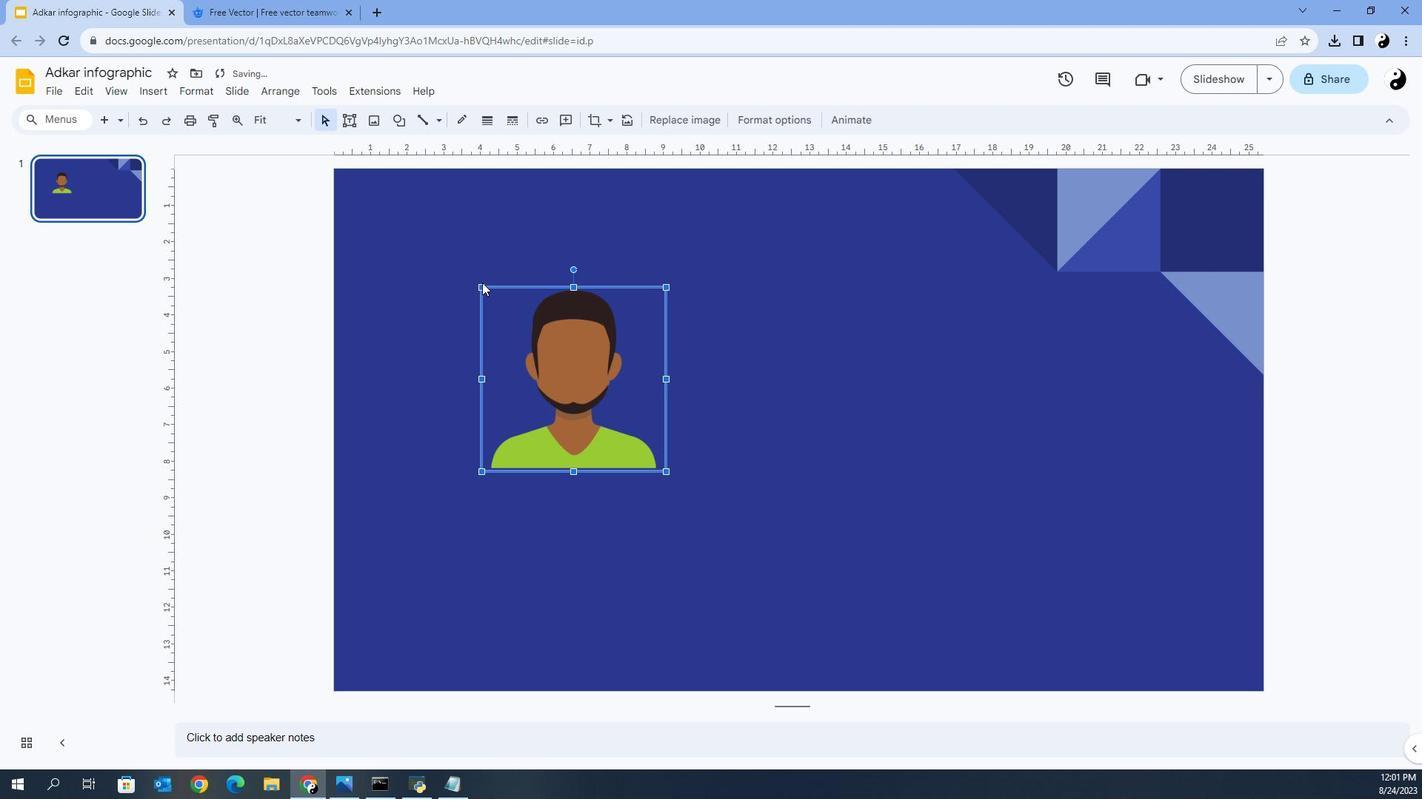 
Action: Mouse moved to (491, 298)
Screenshot: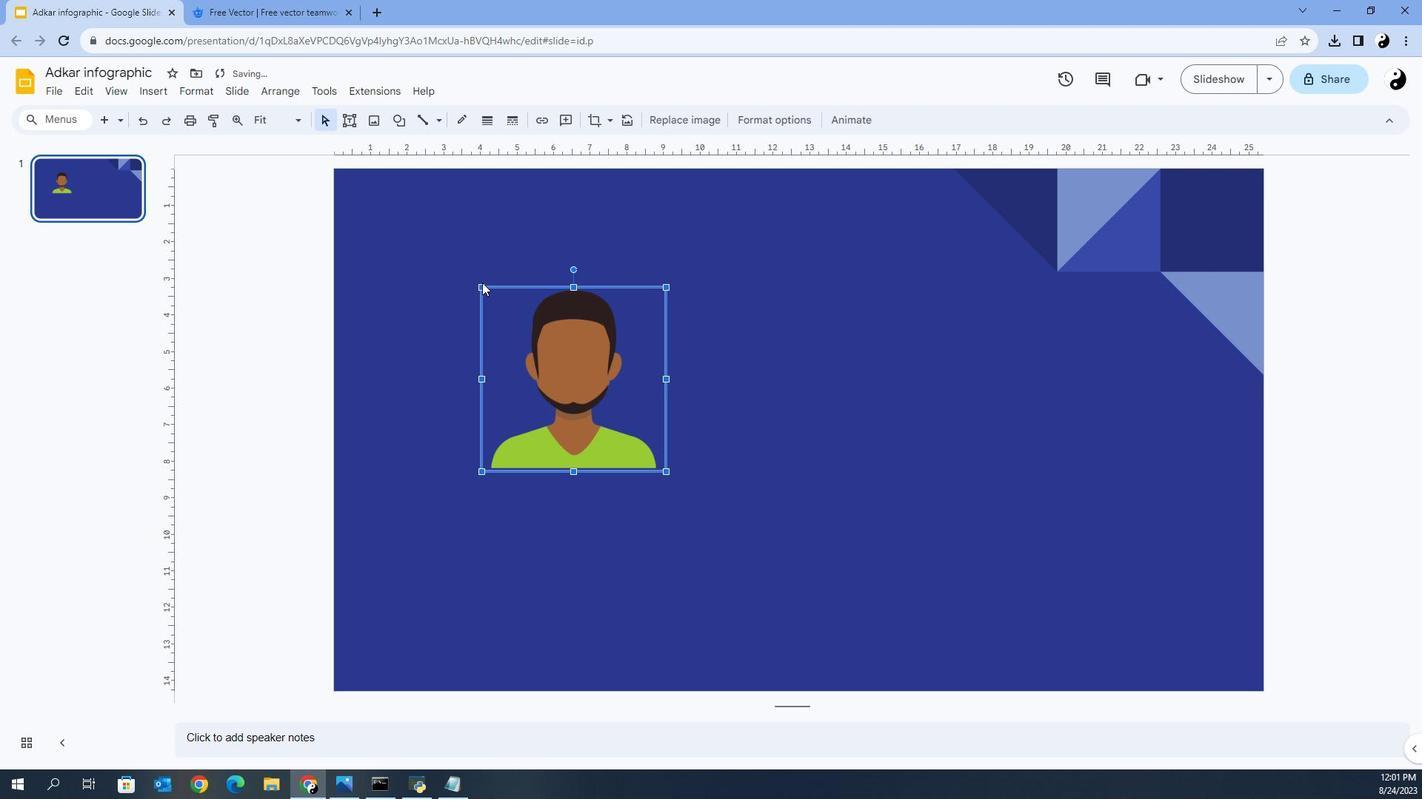 
Action: Key pressed <Key.shift>
Screenshot: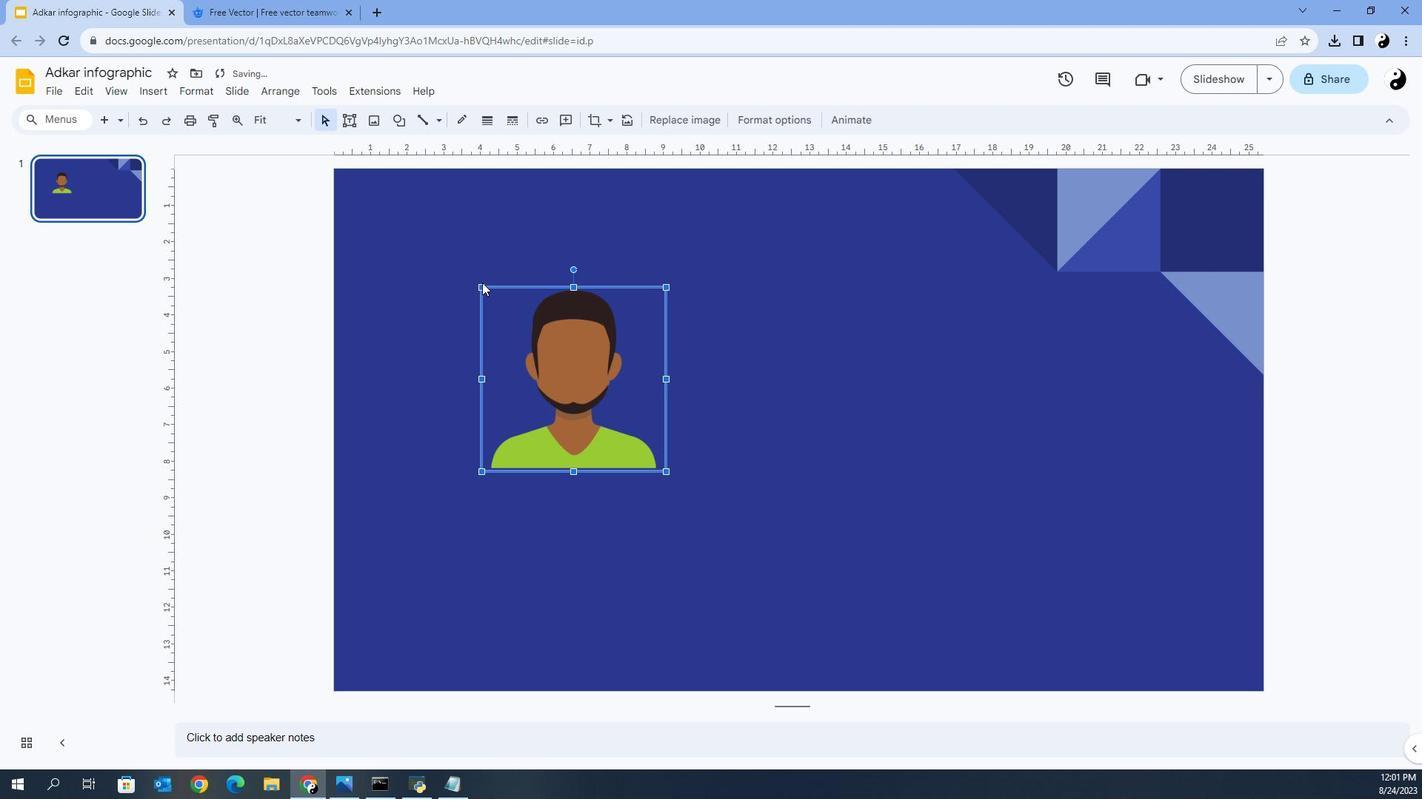 
Action: Mouse moved to (490, 298)
Screenshot: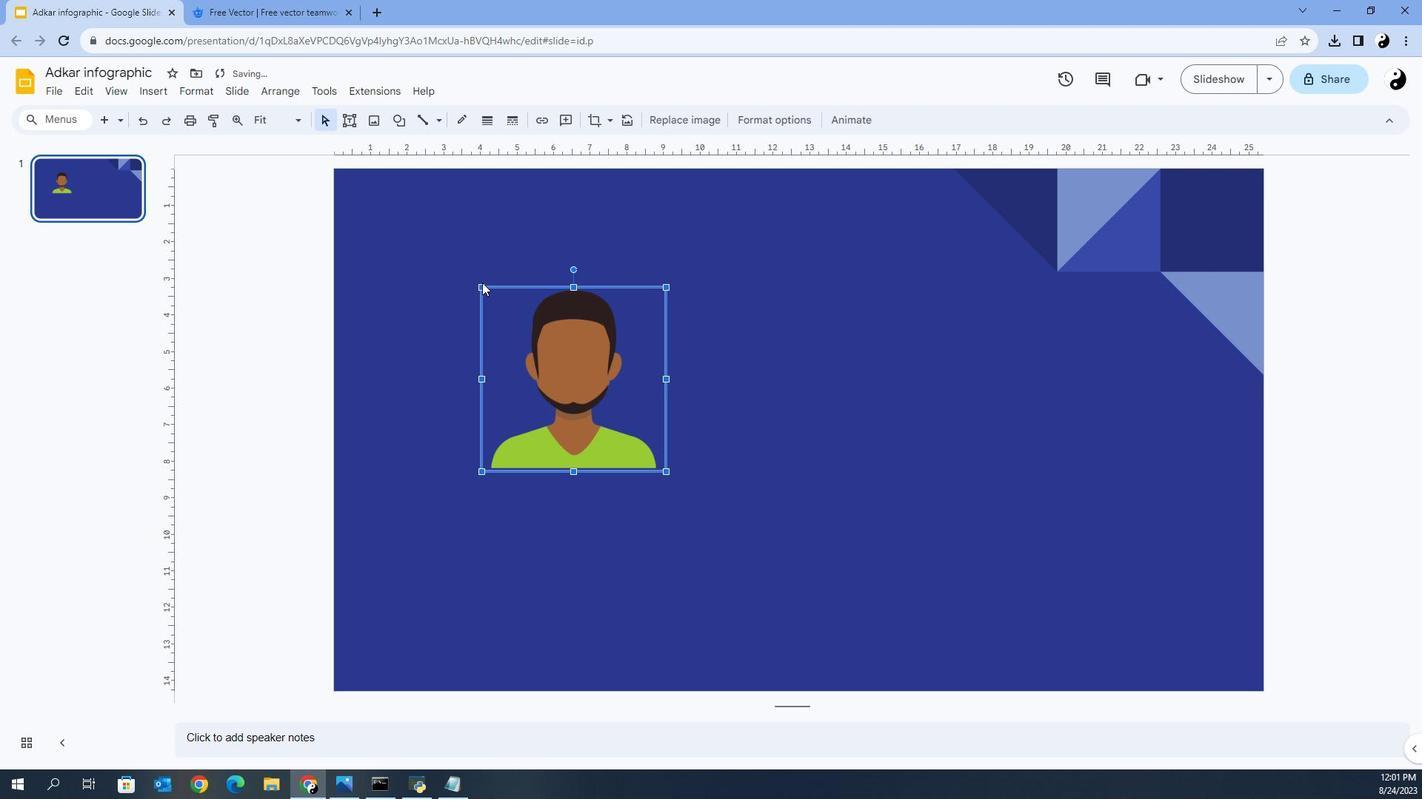 
Action: Key pressed <Key.shift><Key.shift><Key.shift><Key.shift><Key.shift><Key.shift><Key.shift><Key.shift><Key.shift><Key.shift>
